 Task: Research off-the-grid Airbnb properties in Sedona, Arizona for your trip.
Action: Mouse moved to (526, 139)
Screenshot: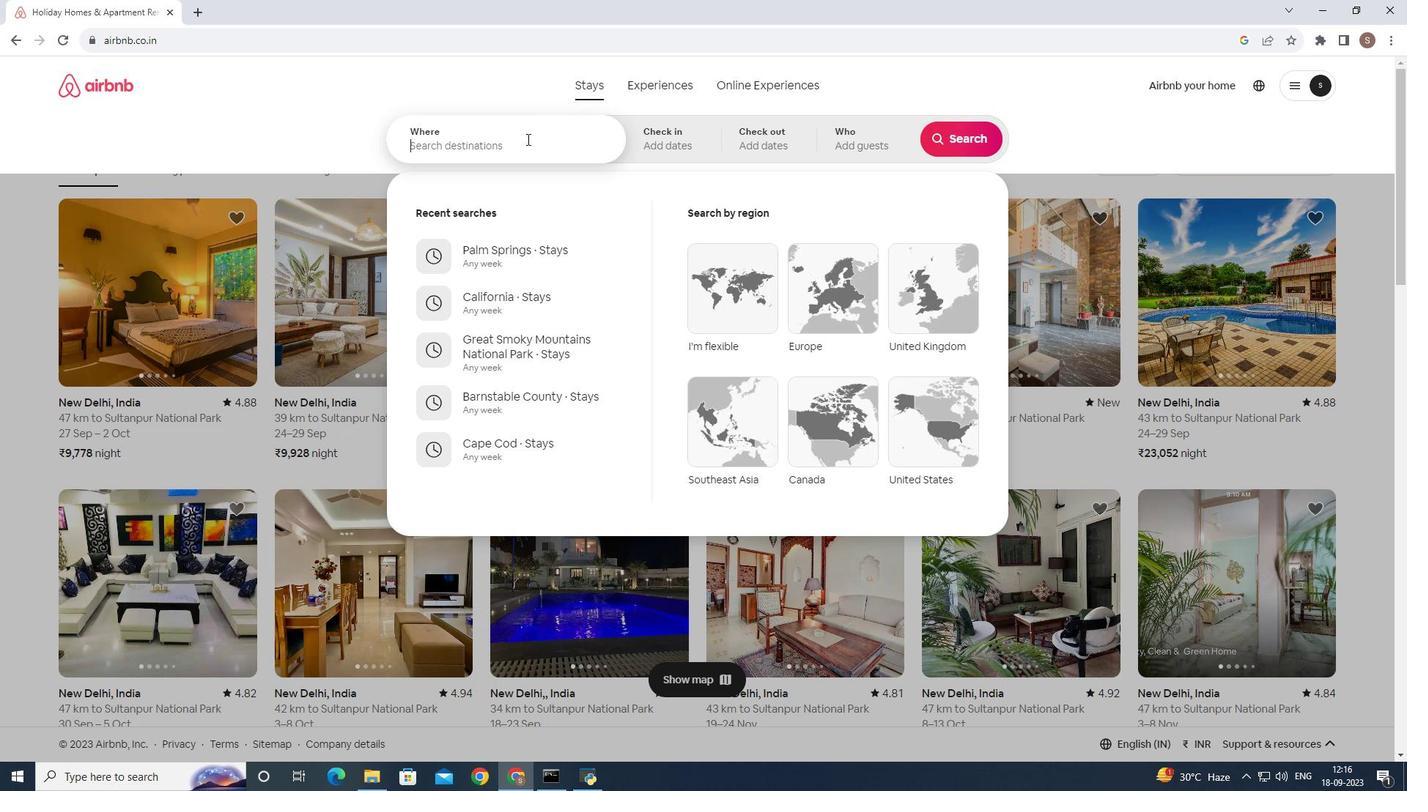 
Action: Mouse pressed left at (526, 139)
Screenshot: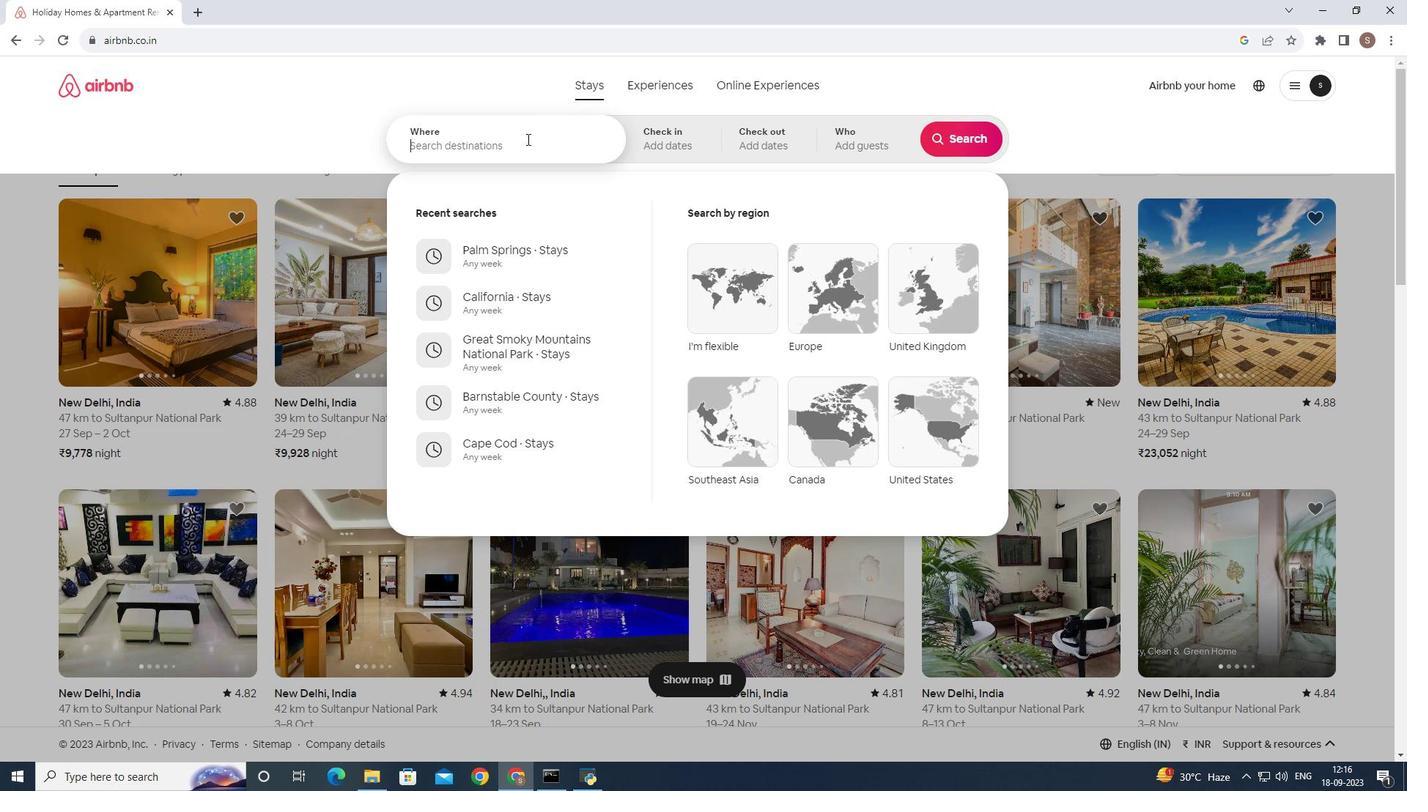 
Action: Key pressed <Key.shift>Sedona,<Key.space><Key.shift>Arizona
Screenshot: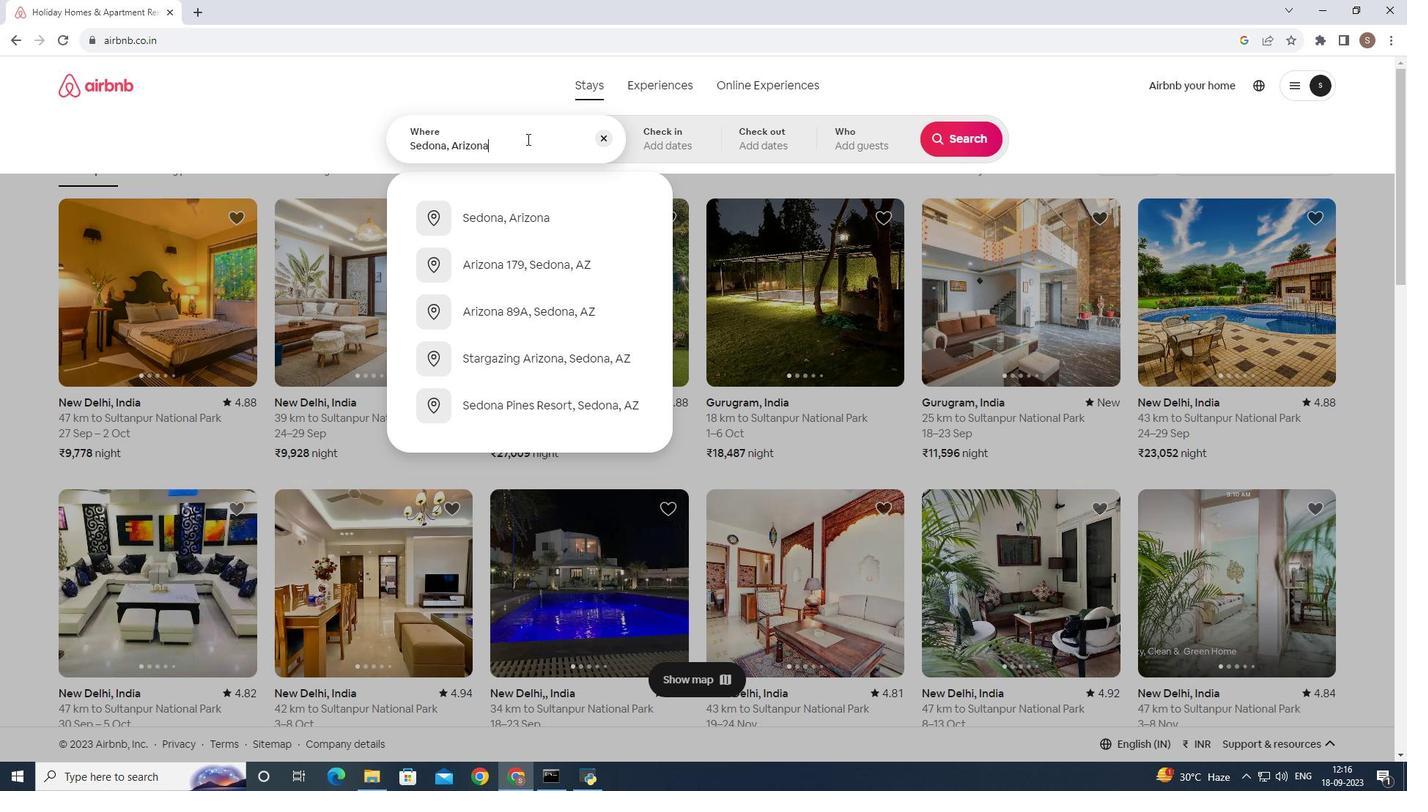 
Action: Mouse moved to (529, 200)
Screenshot: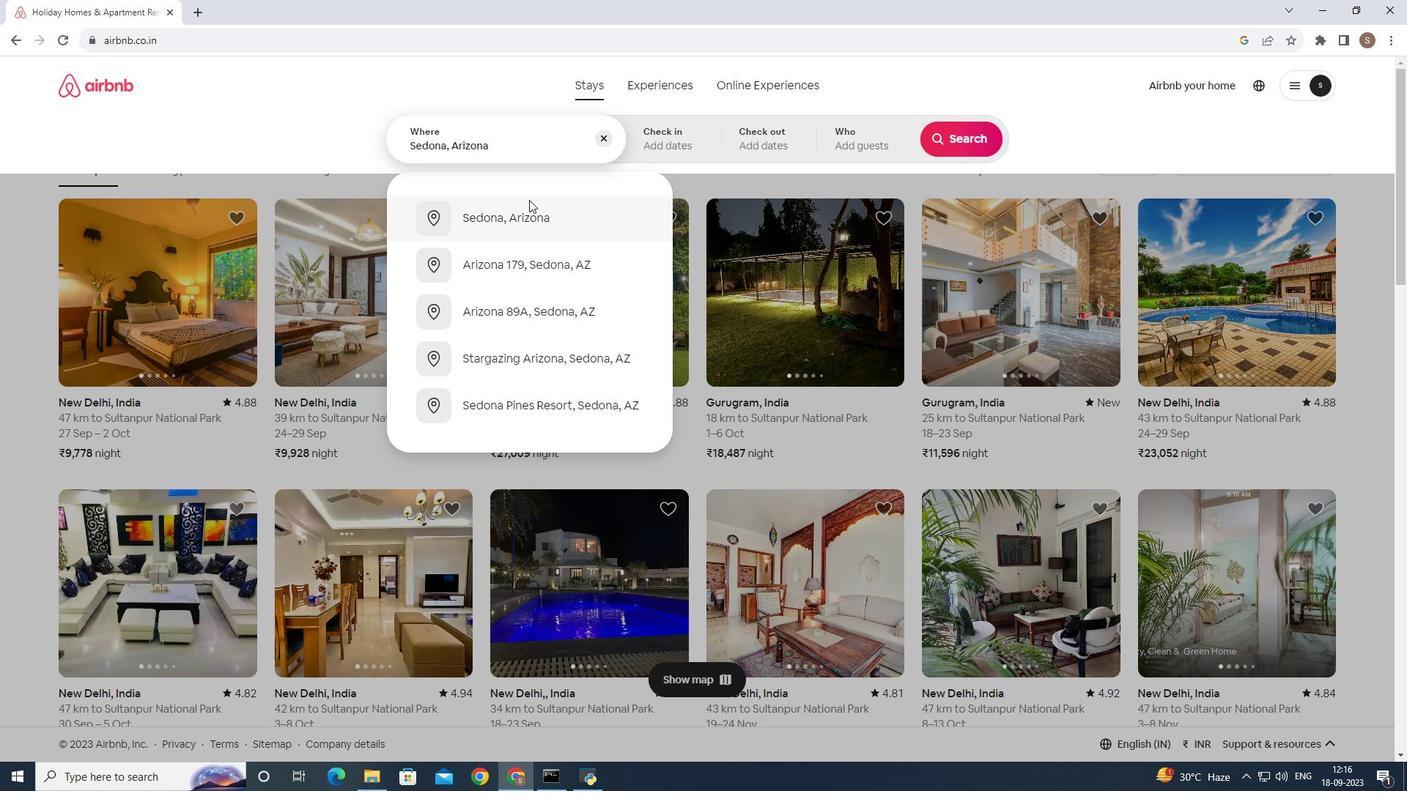 
Action: Mouse pressed left at (529, 200)
Screenshot: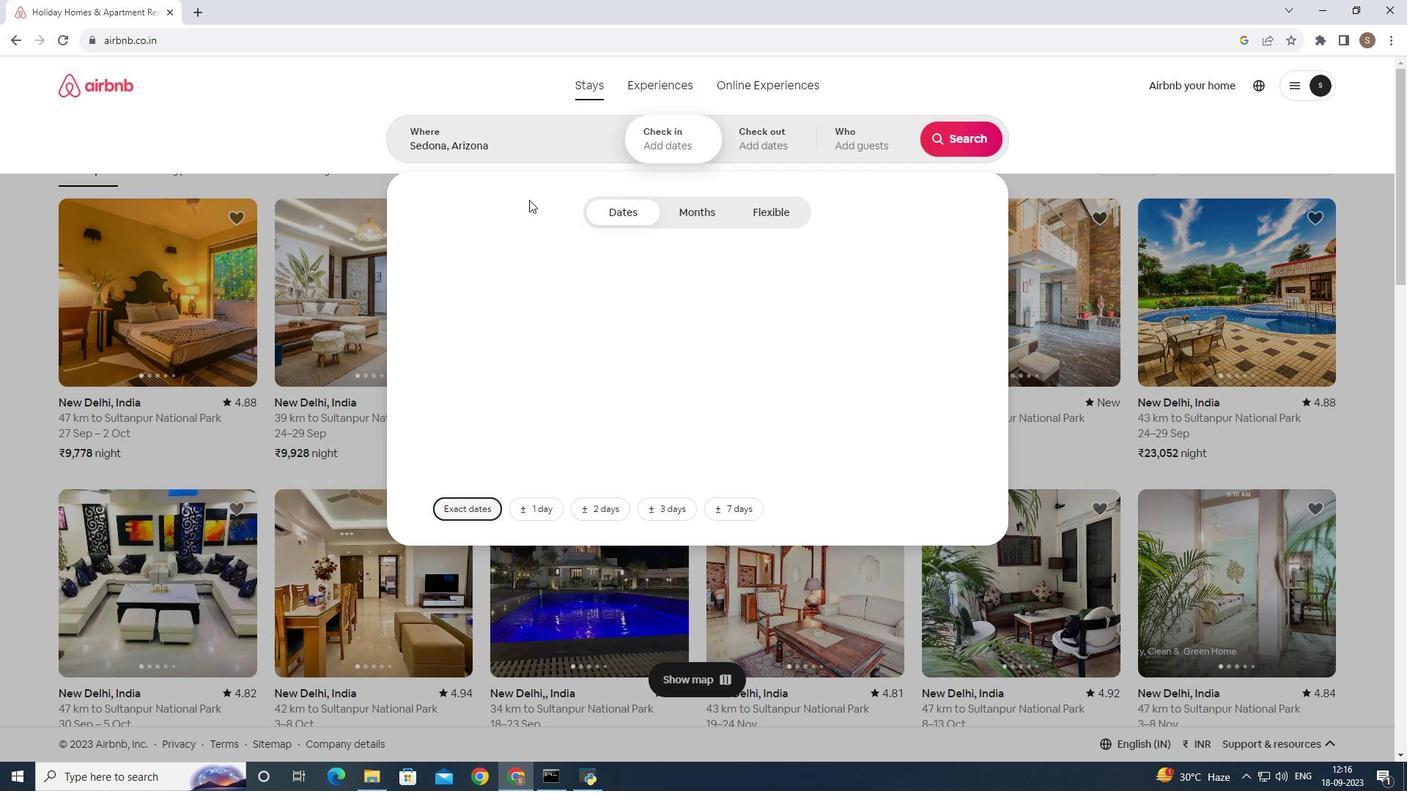 
Action: Mouse moved to (987, 137)
Screenshot: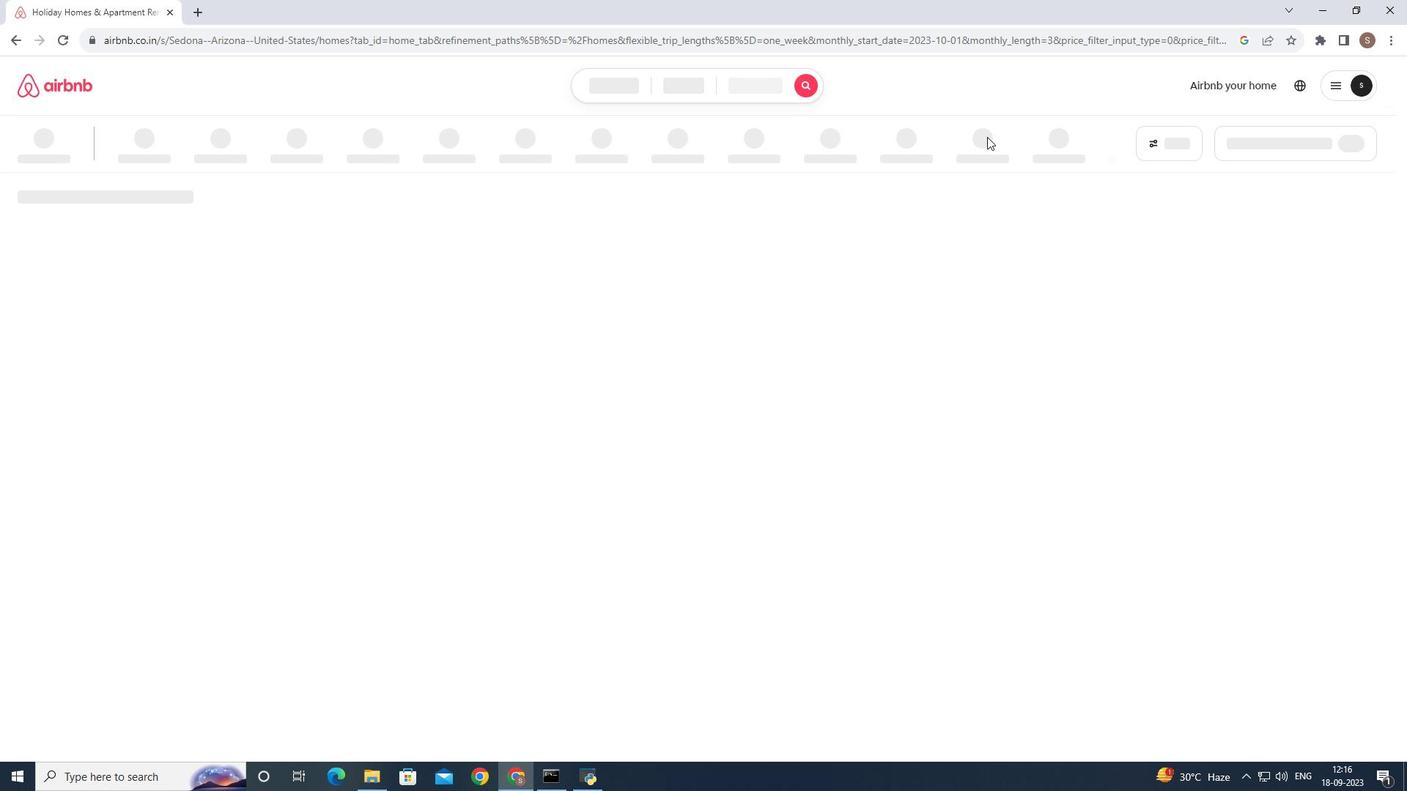 
Action: Mouse pressed left at (987, 137)
Screenshot: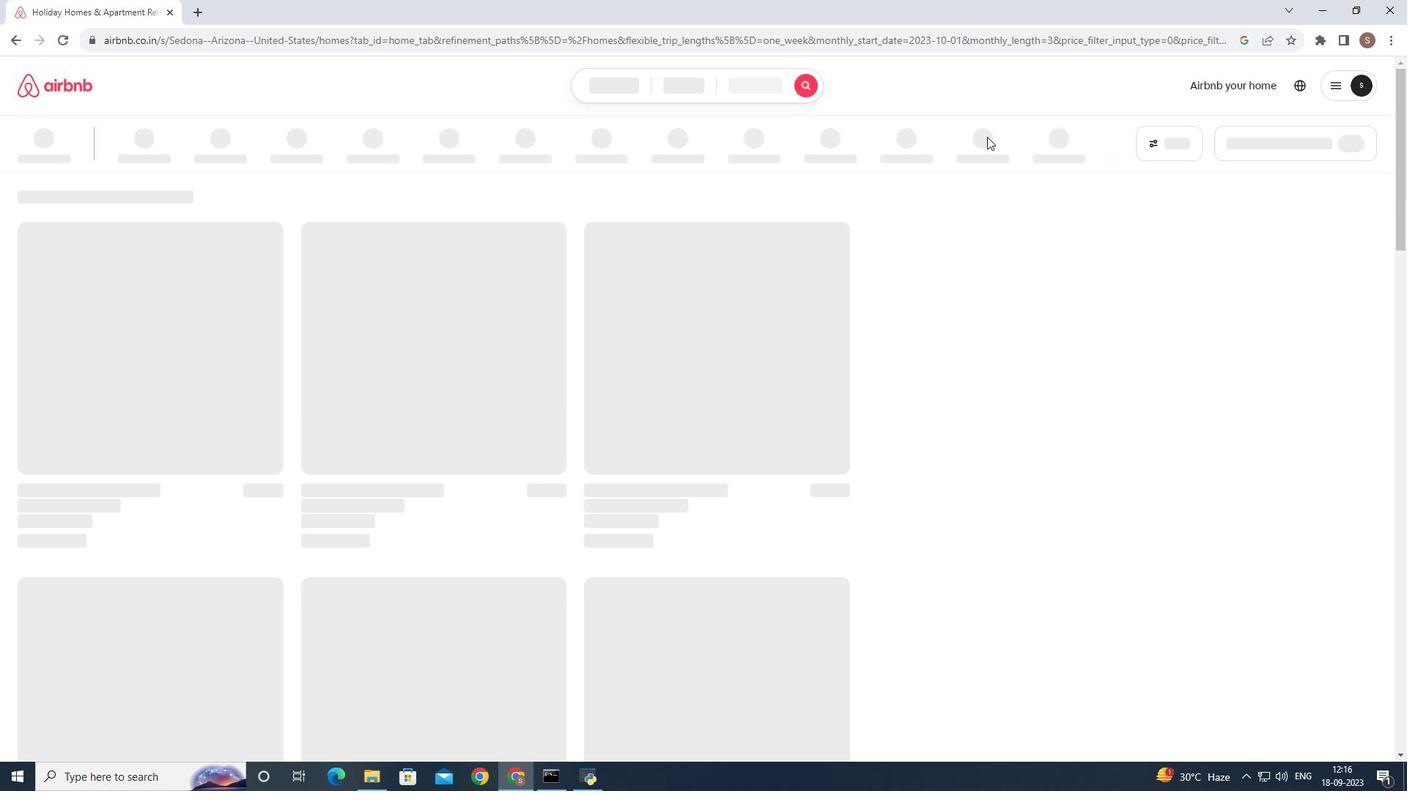 
Action: Mouse moved to (1104, 145)
Screenshot: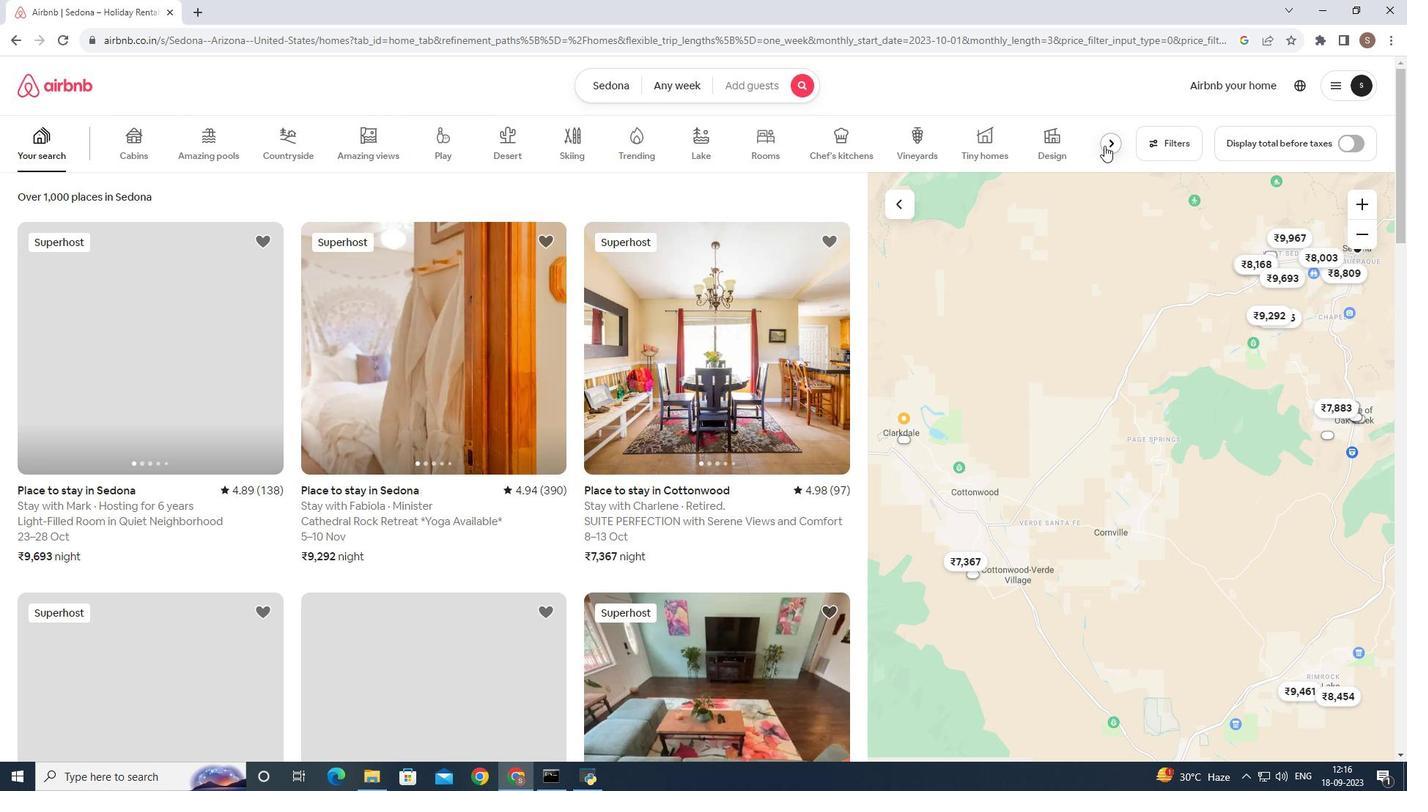 
Action: Mouse pressed left at (1104, 145)
Screenshot: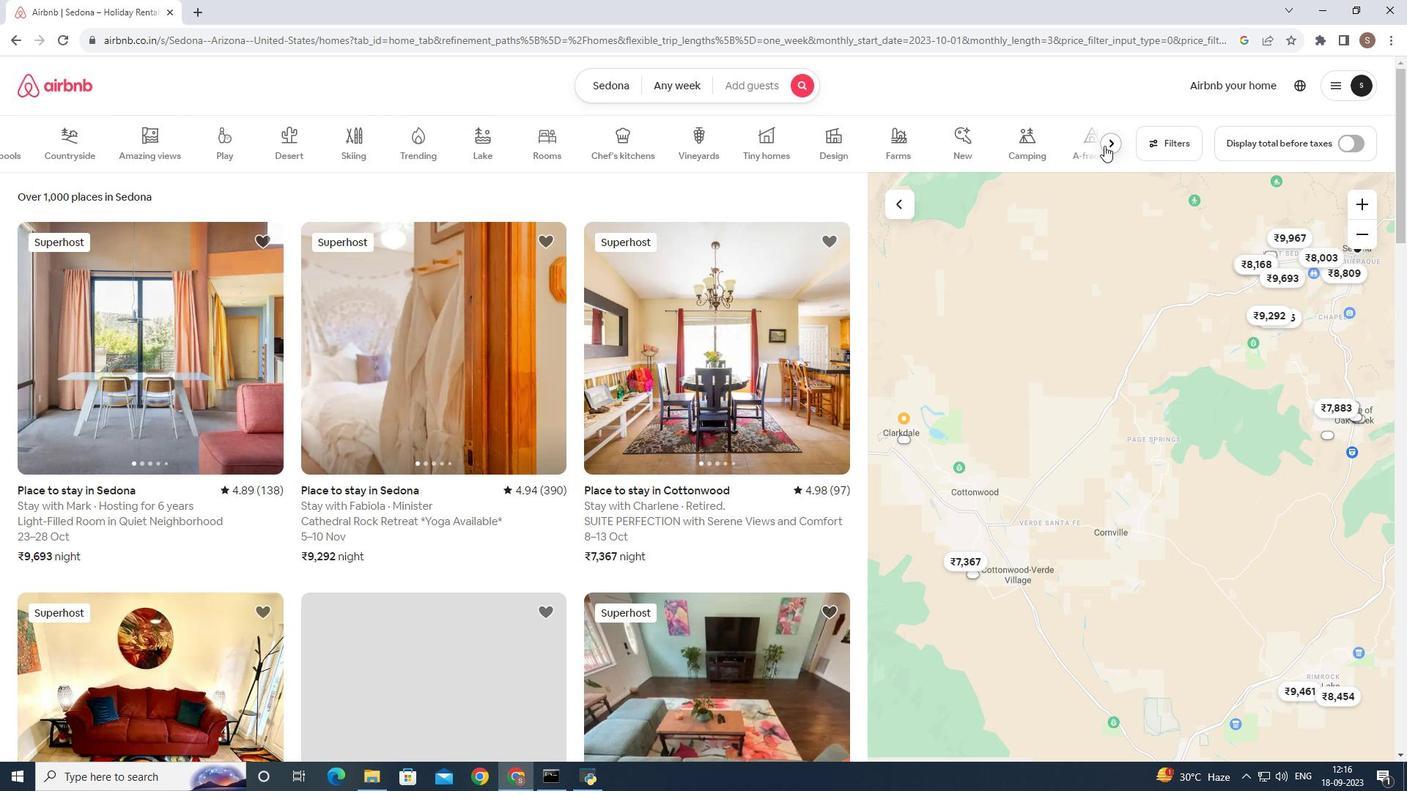 
Action: Mouse pressed left at (1104, 145)
Screenshot: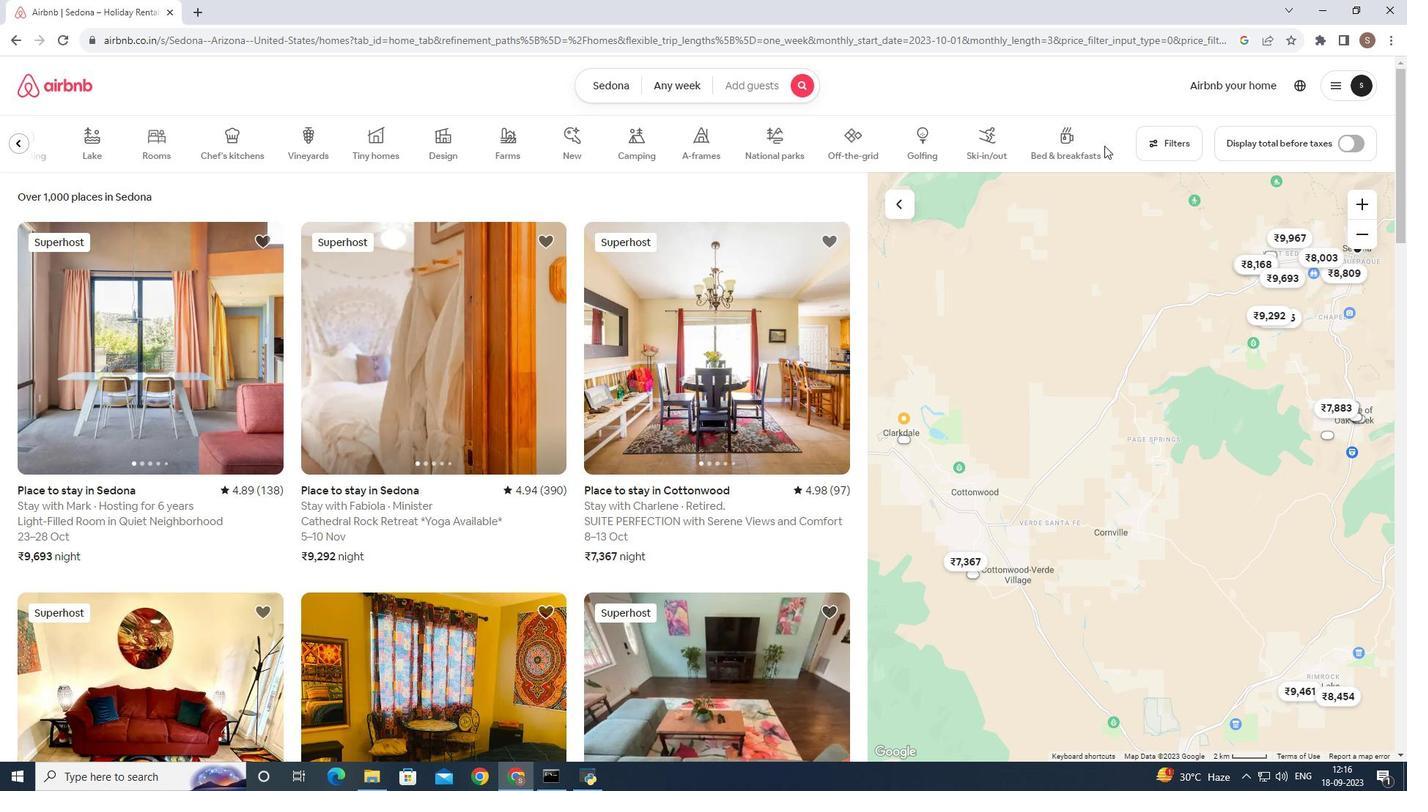 
Action: Mouse moved to (857, 145)
Screenshot: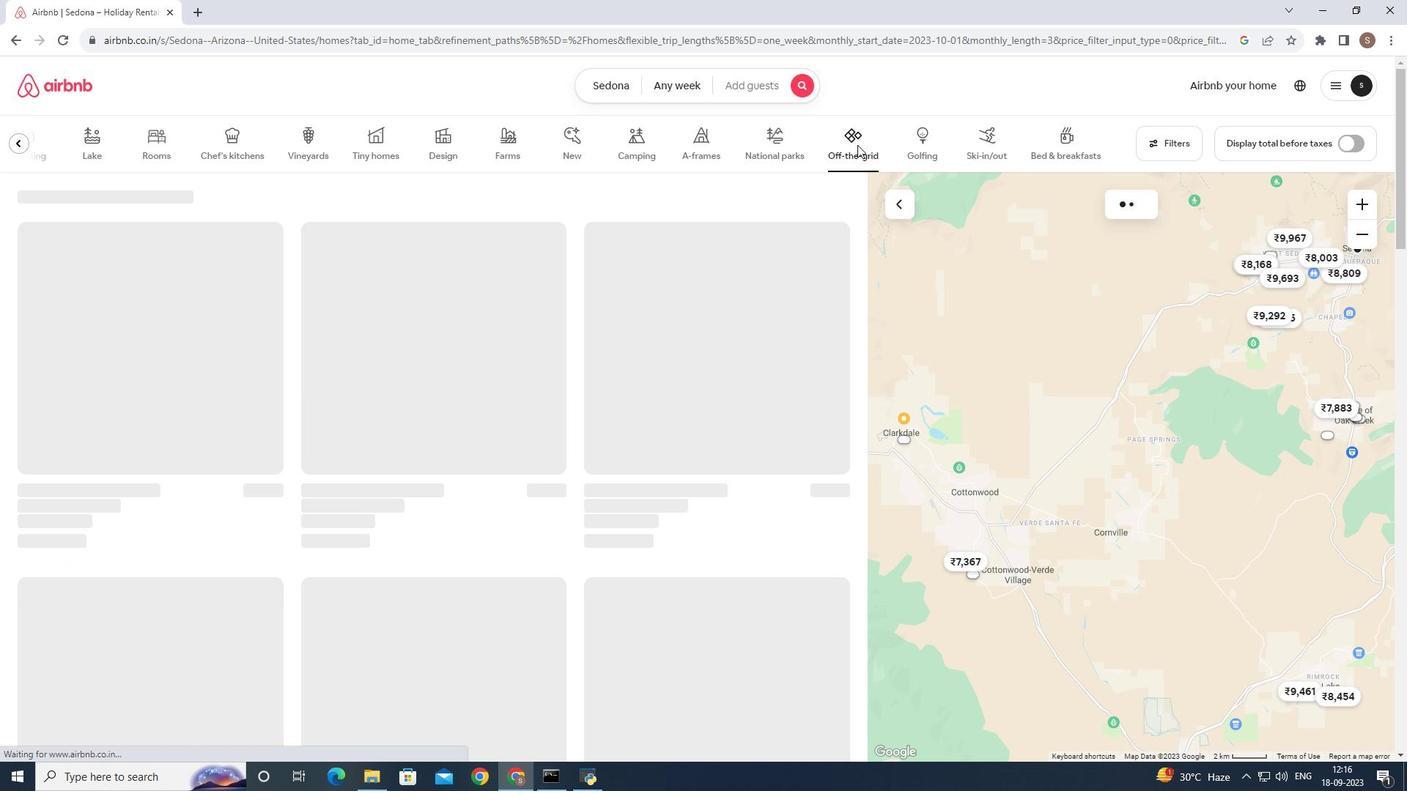 
Action: Mouse pressed left at (857, 145)
Screenshot: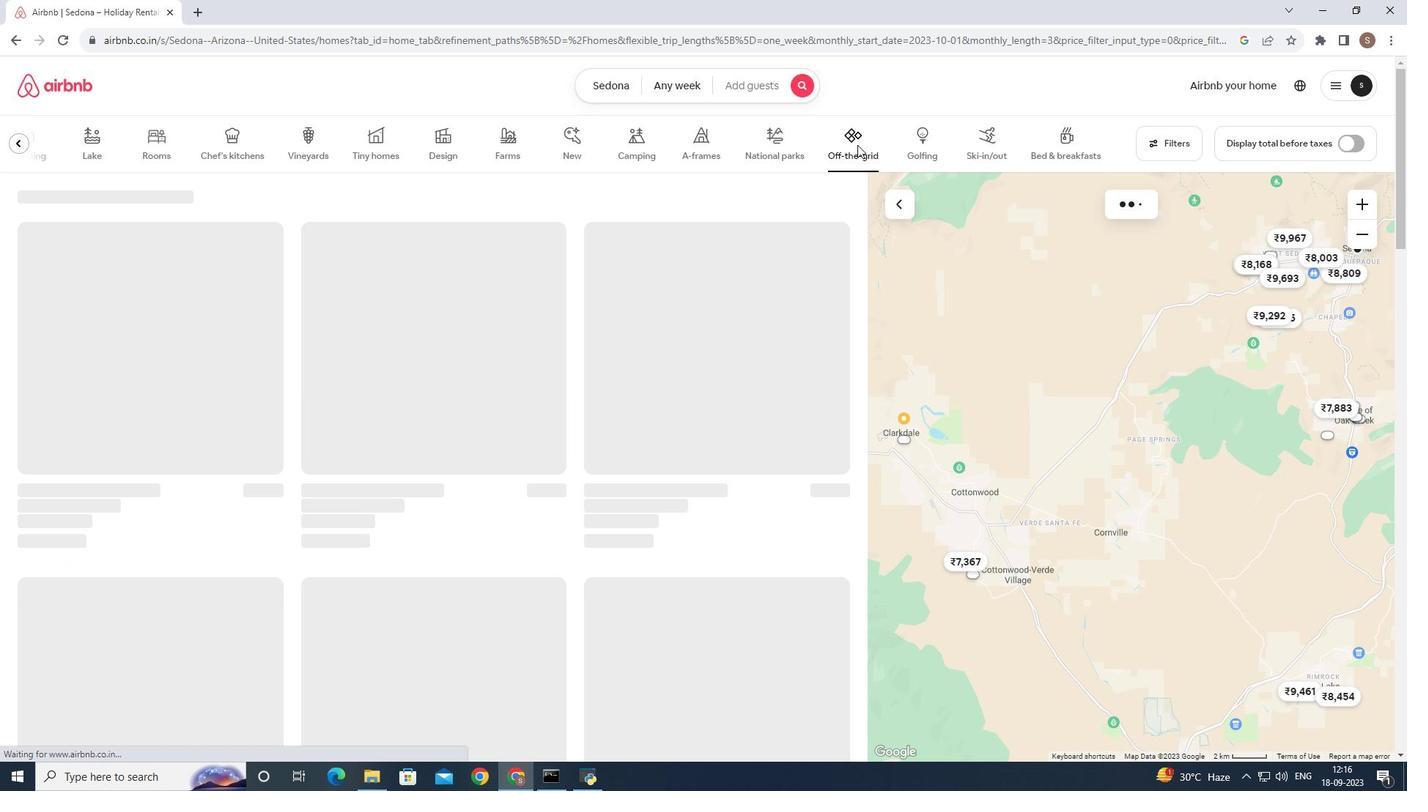 
Action: Mouse moved to (414, 413)
Screenshot: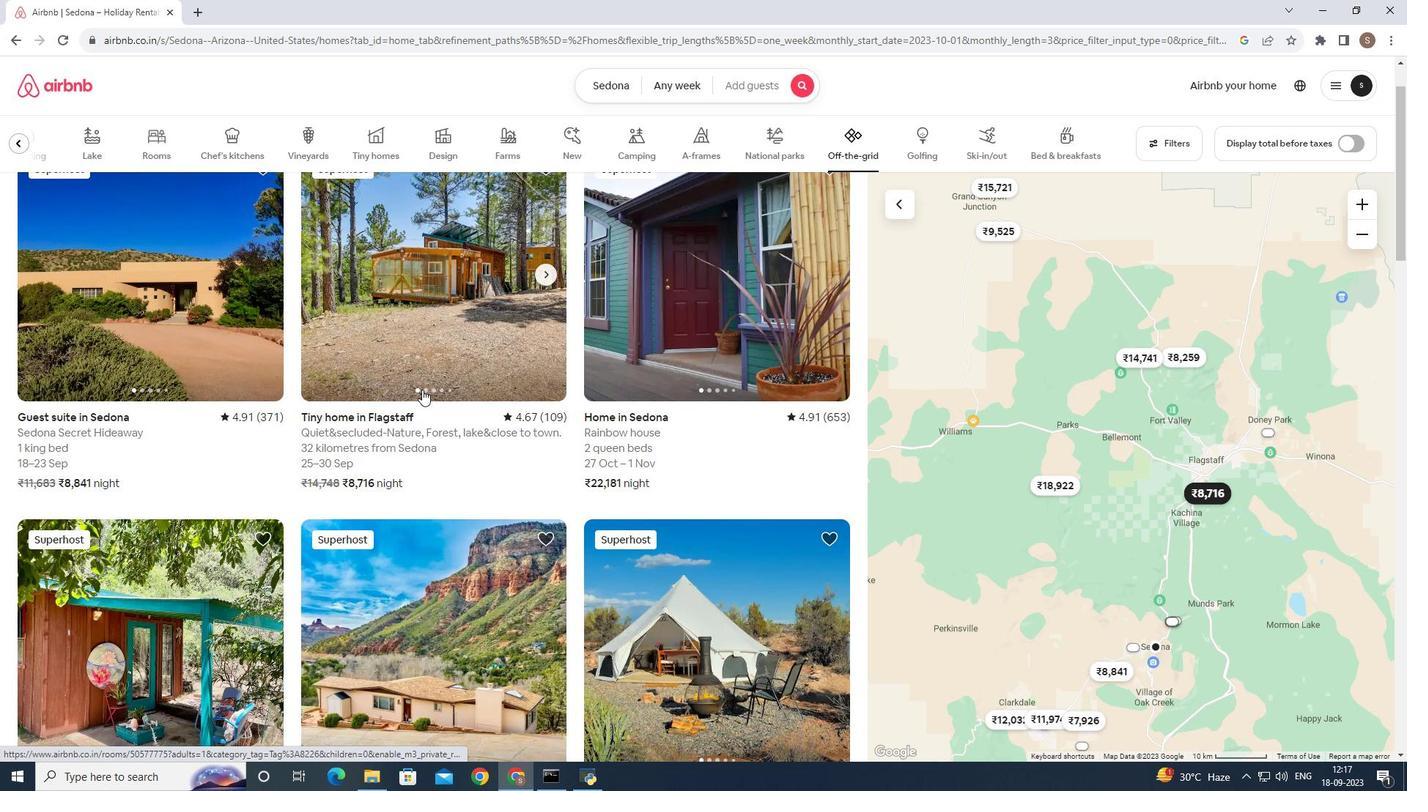 
Action: Mouse scrolled (414, 412) with delta (0, 0)
Screenshot: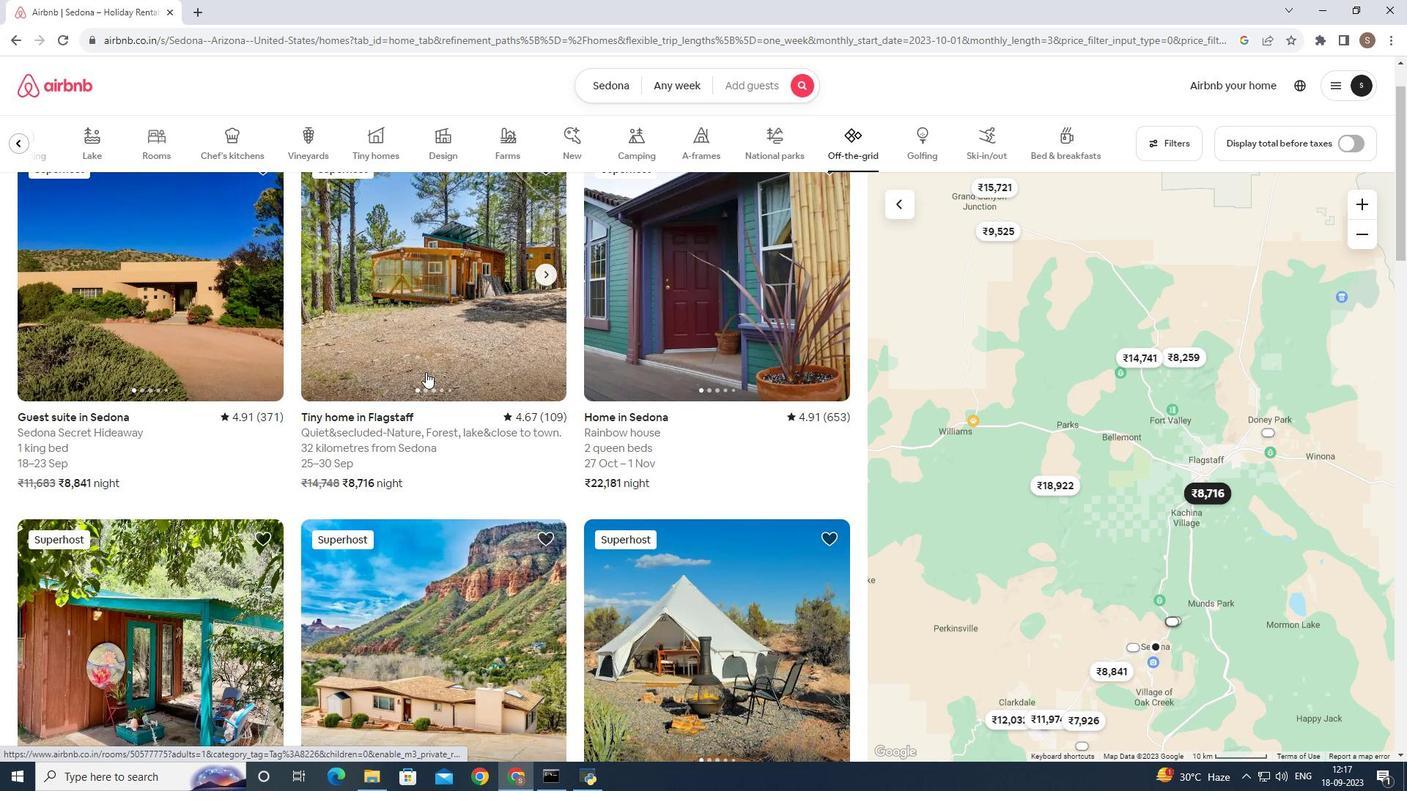
Action: Mouse moved to (437, 323)
Screenshot: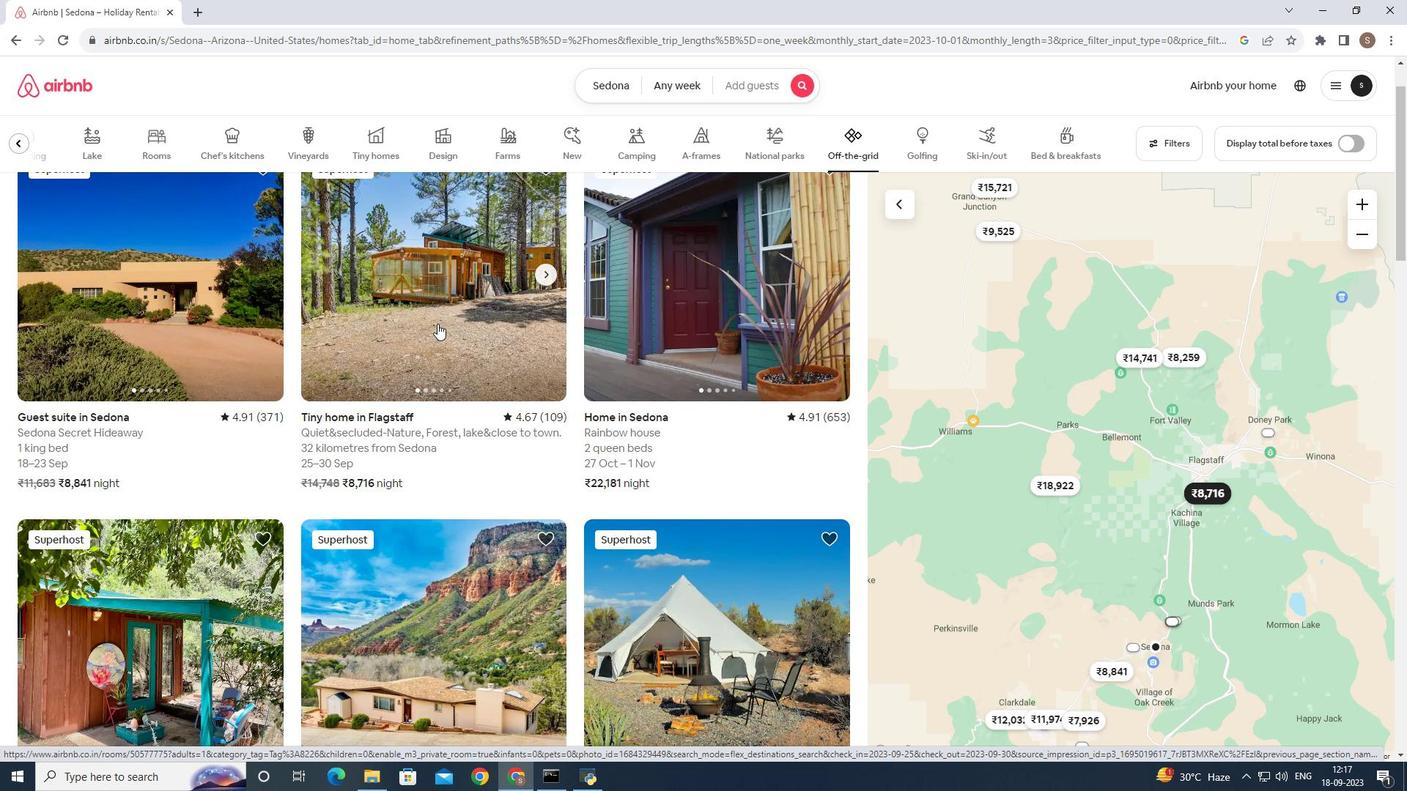
Action: Mouse pressed left at (437, 323)
Screenshot: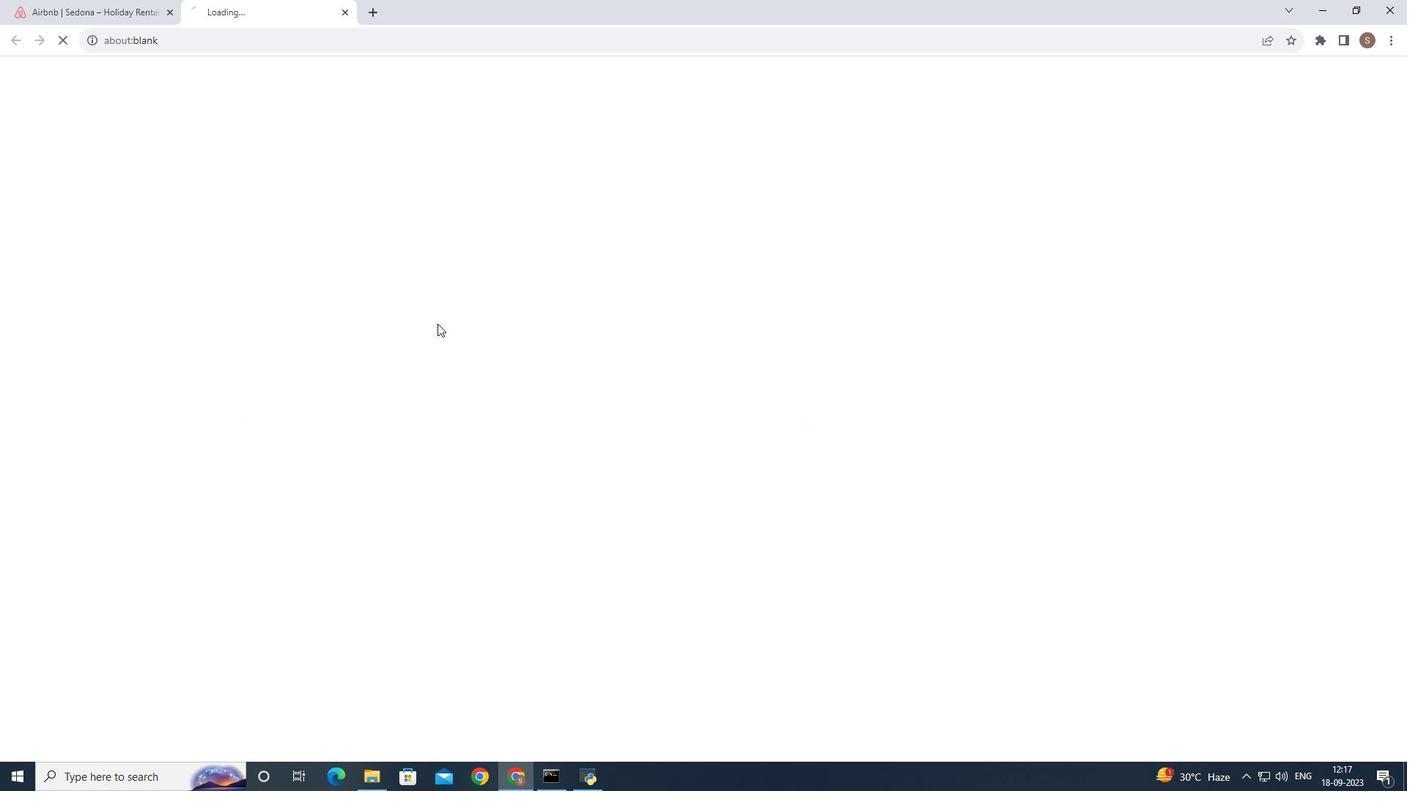 
Action: Mouse moved to (1021, 540)
Screenshot: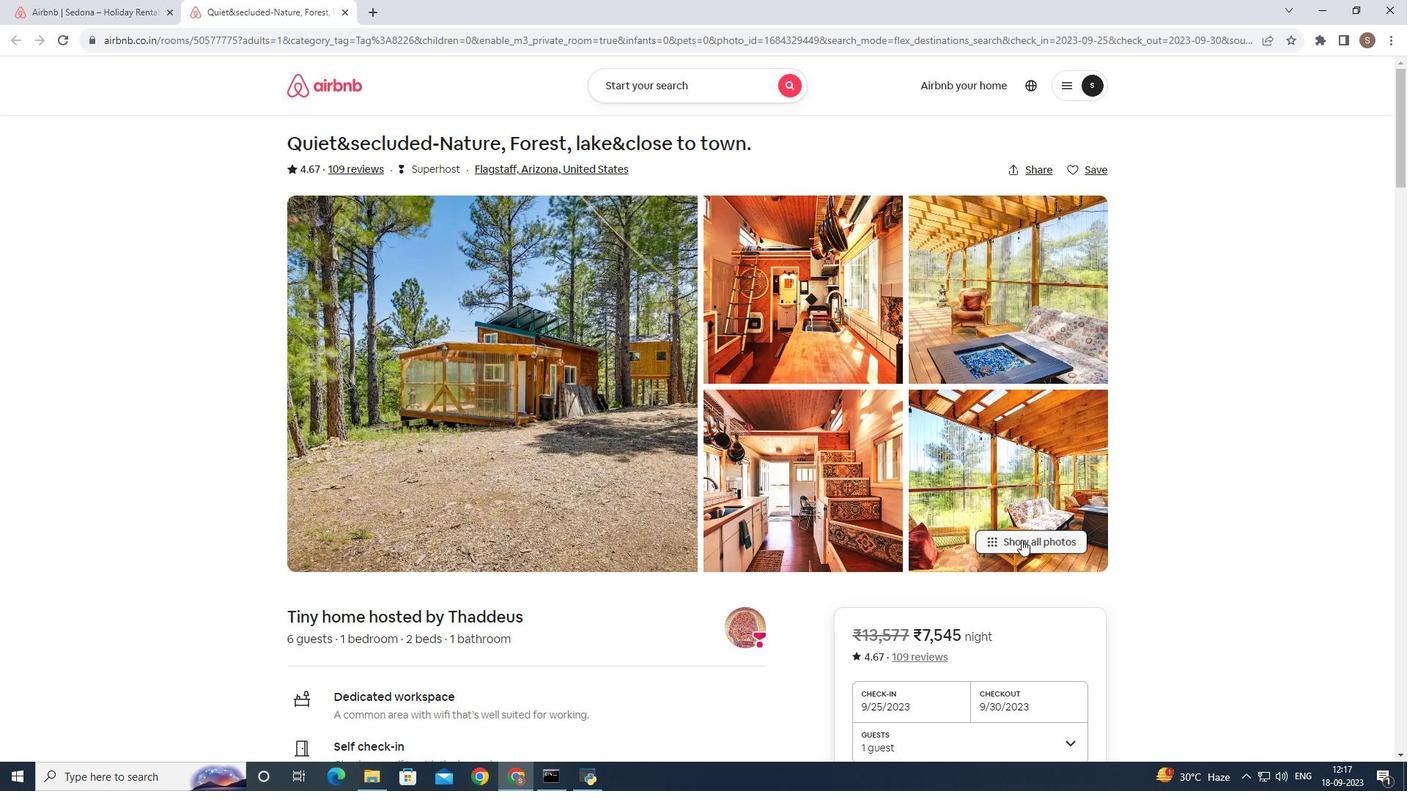 
Action: Mouse pressed left at (1021, 540)
Screenshot: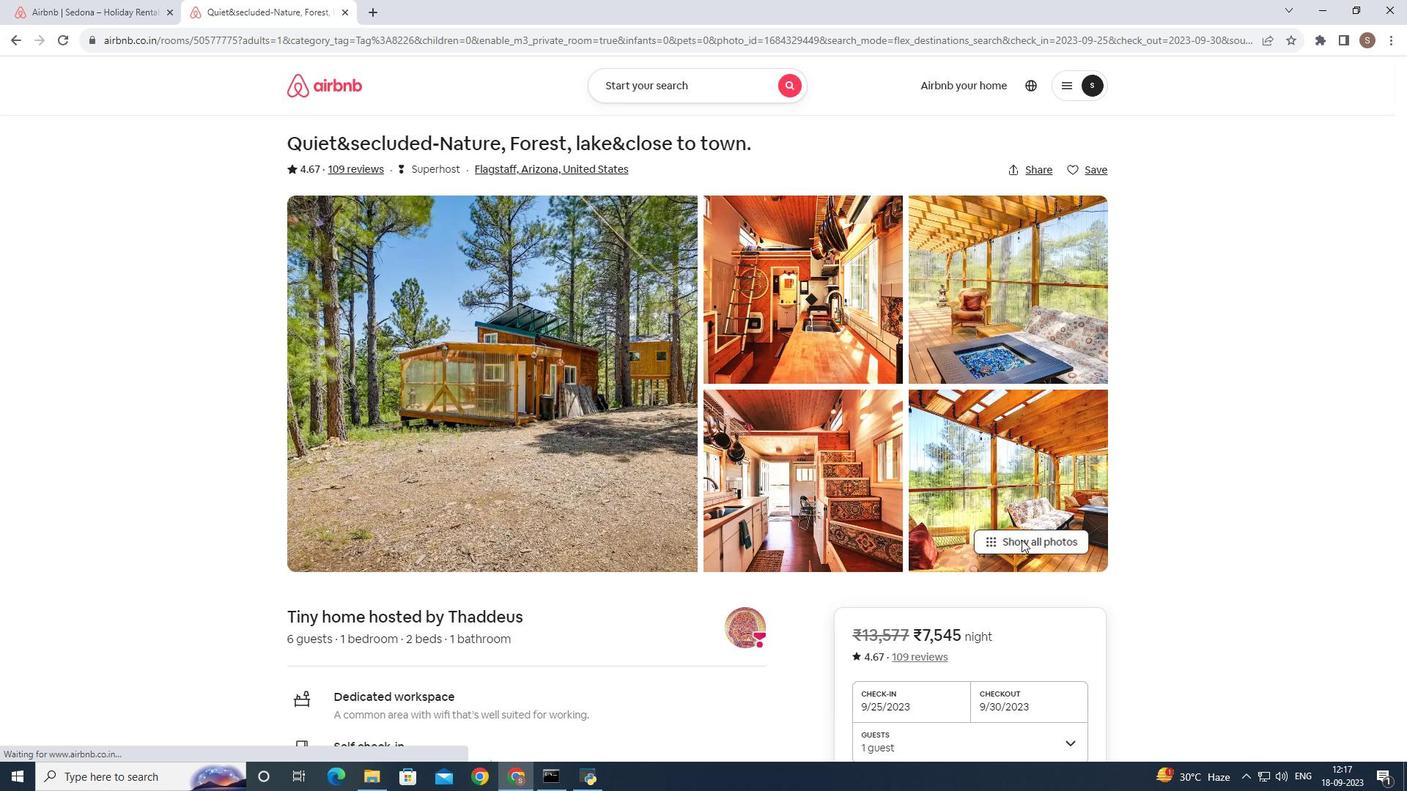 
Action: Mouse moved to (703, 499)
Screenshot: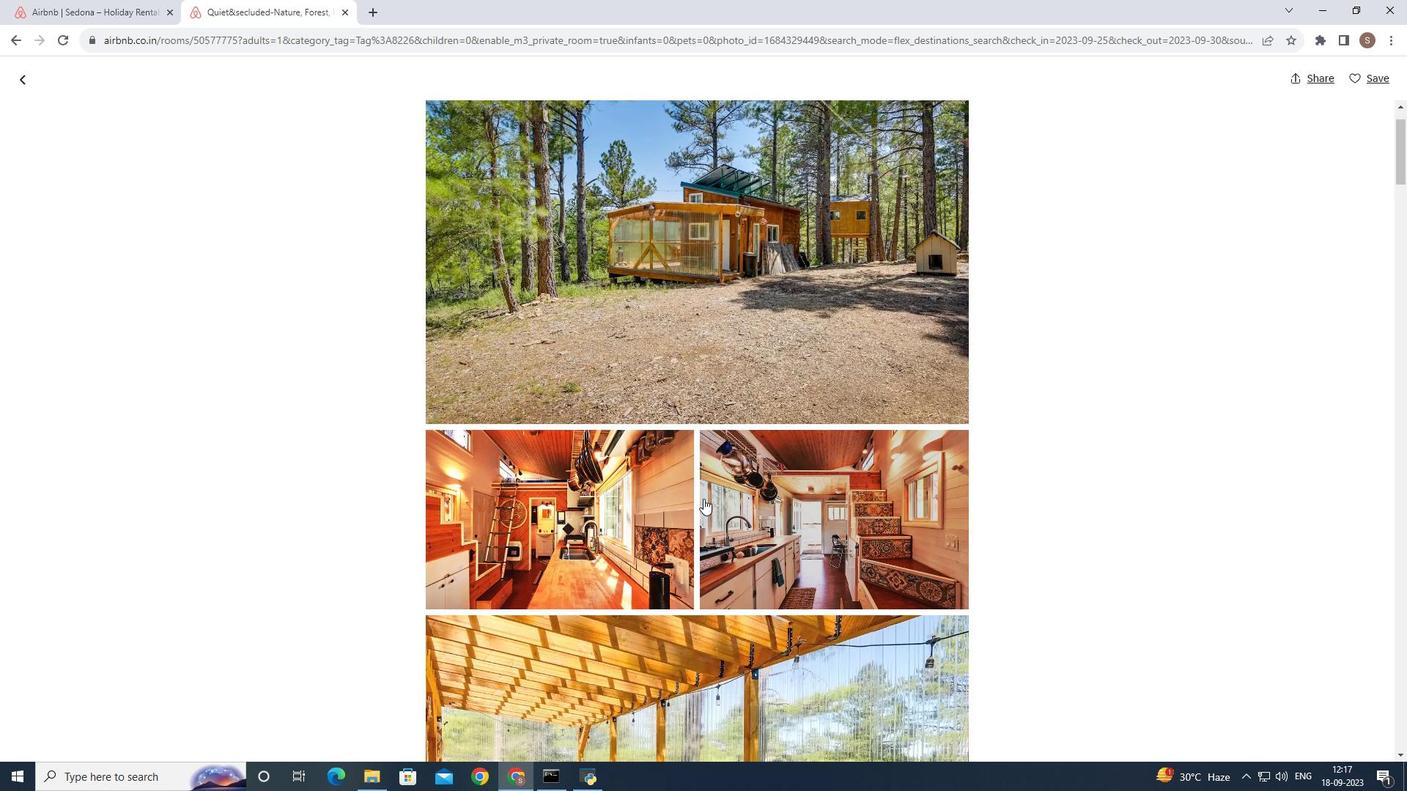 
Action: Mouse scrolled (703, 498) with delta (0, 0)
Screenshot: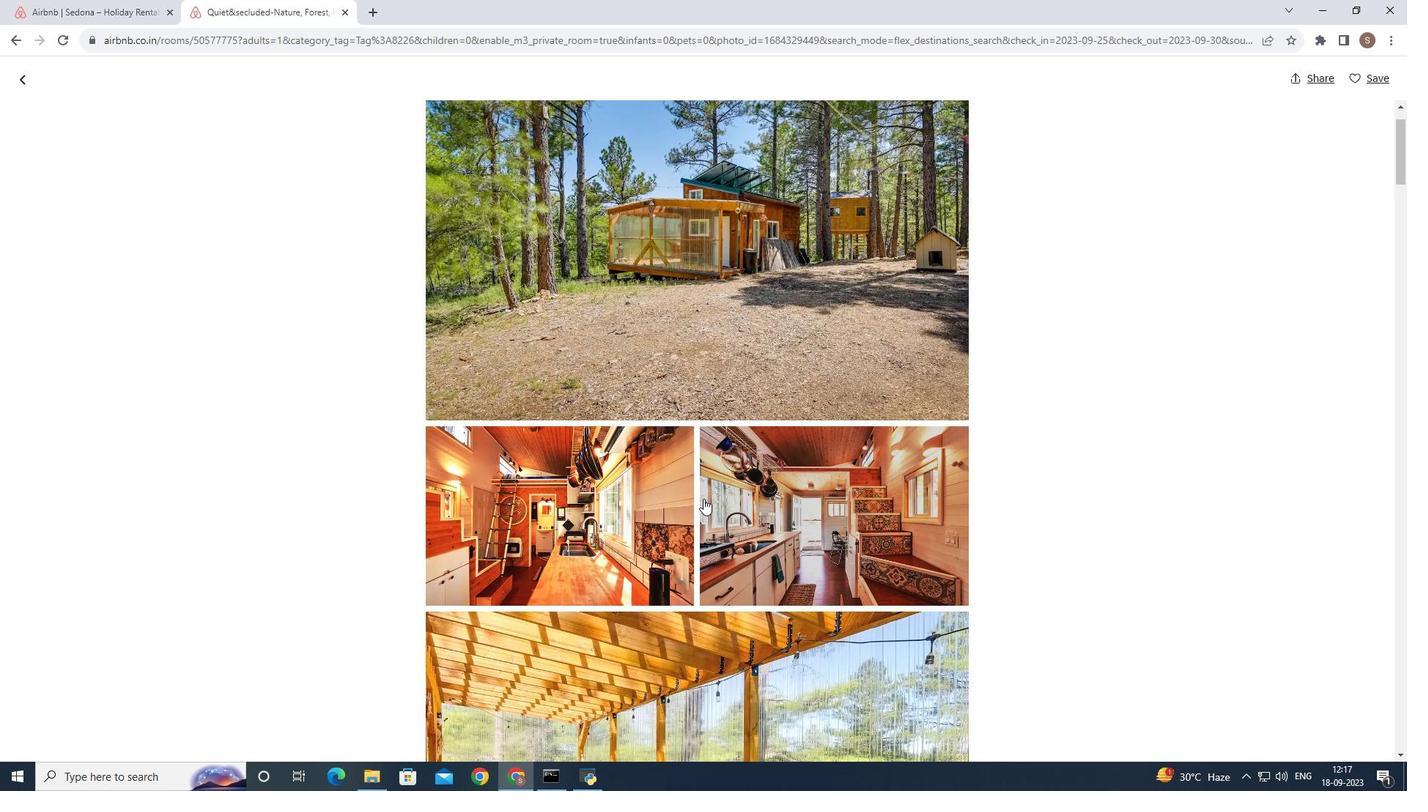 
Action: Mouse scrolled (703, 498) with delta (0, 0)
Screenshot: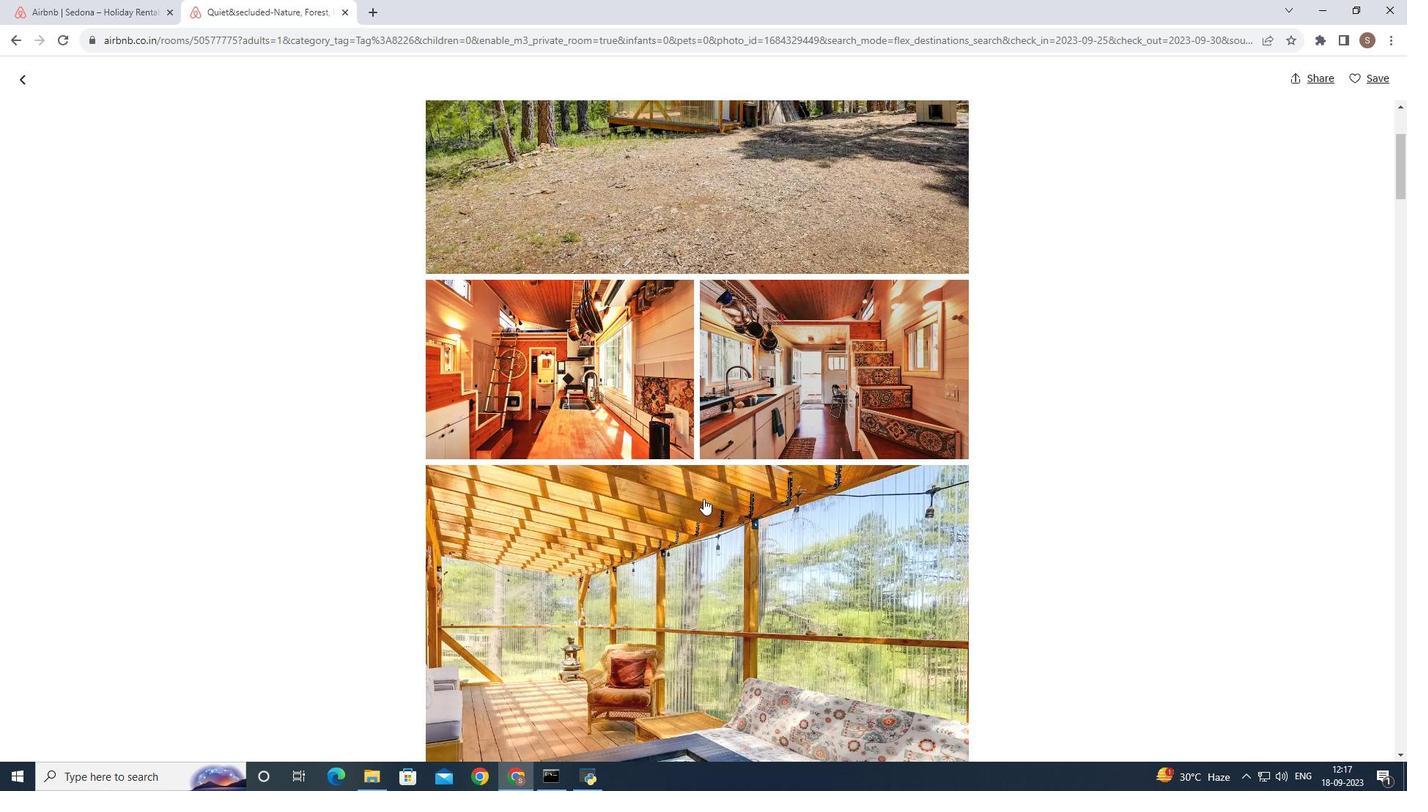
Action: Mouse scrolled (703, 498) with delta (0, 0)
Screenshot: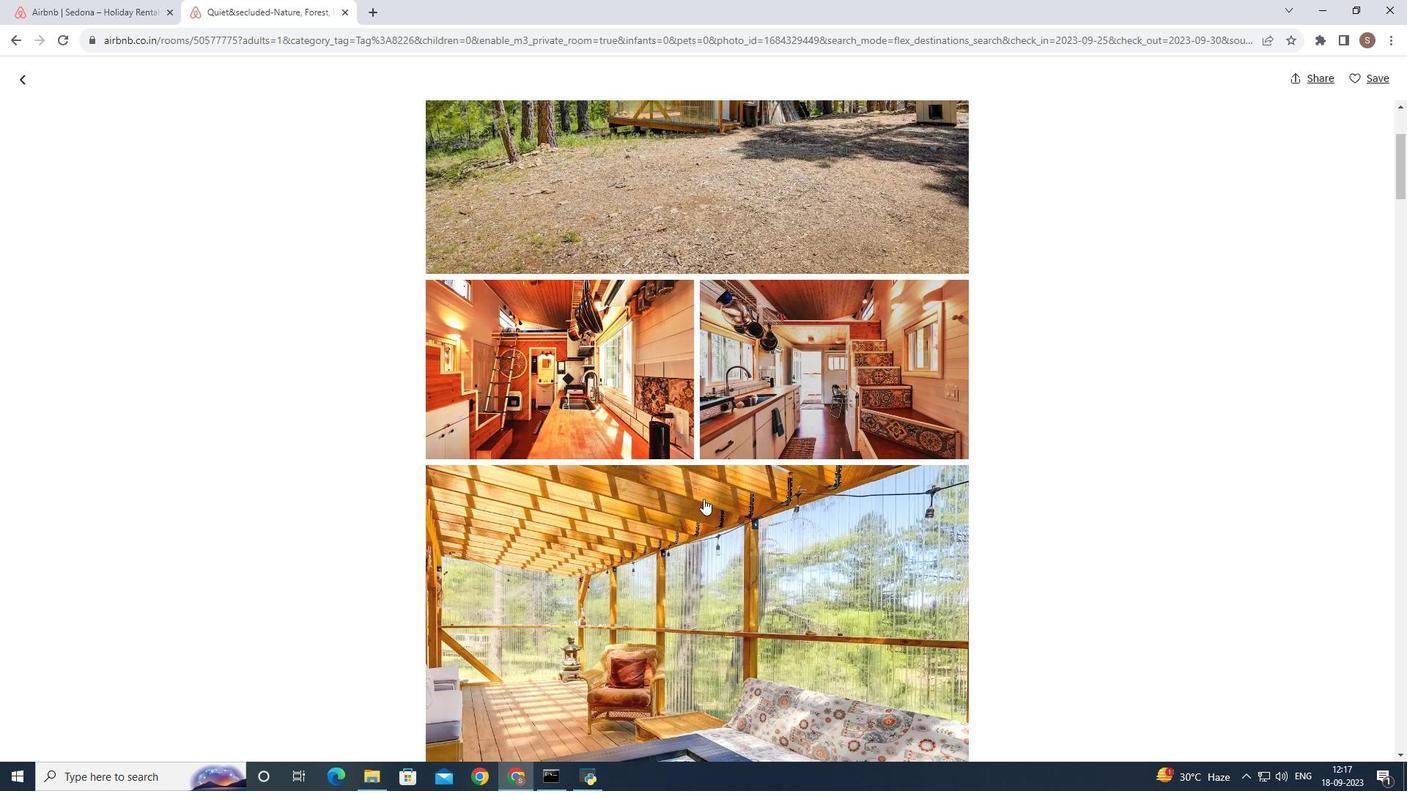 
Action: Mouse scrolled (703, 498) with delta (0, 0)
Screenshot: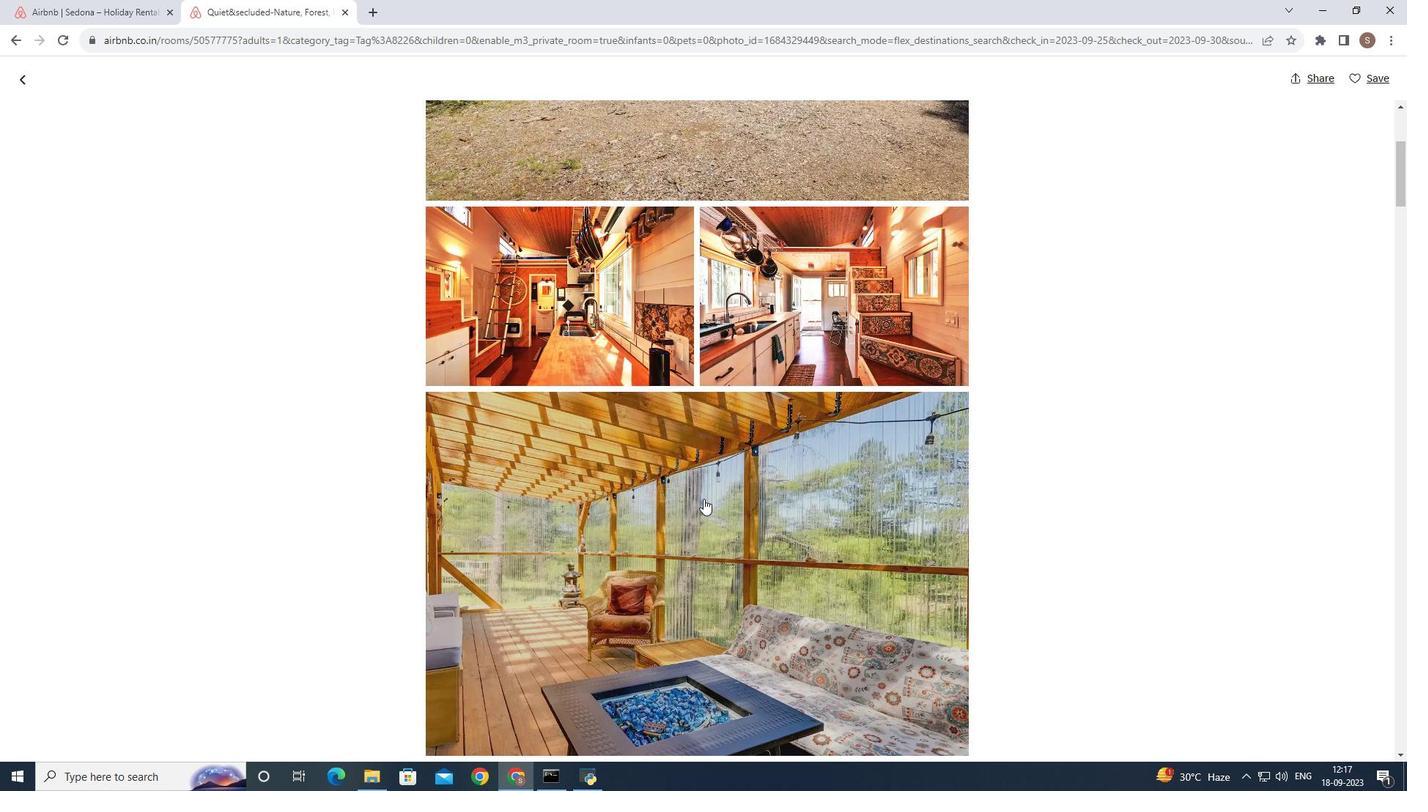 
Action: Mouse scrolled (703, 498) with delta (0, 0)
Screenshot: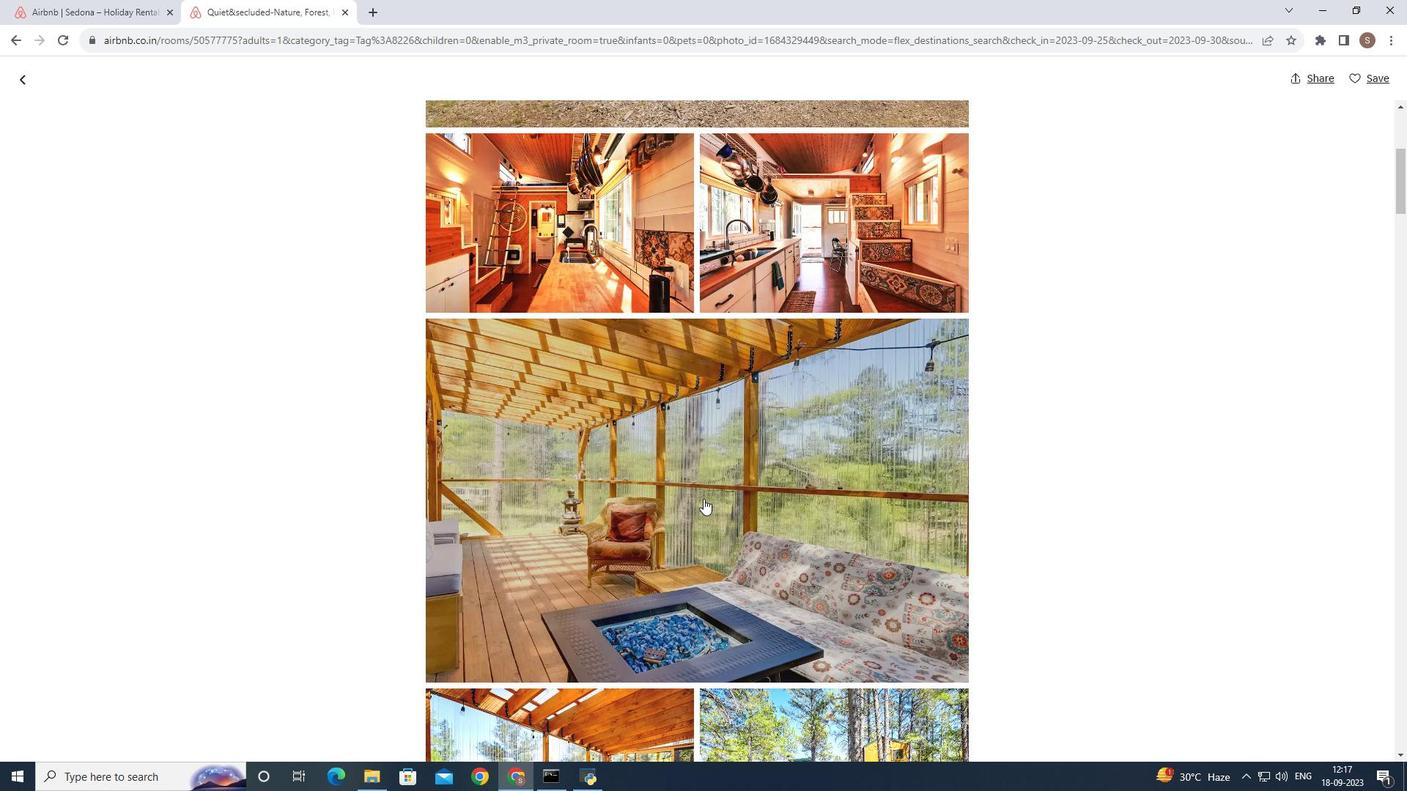 
Action: Mouse scrolled (703, 498) with delta (0, 0)
Screenshot: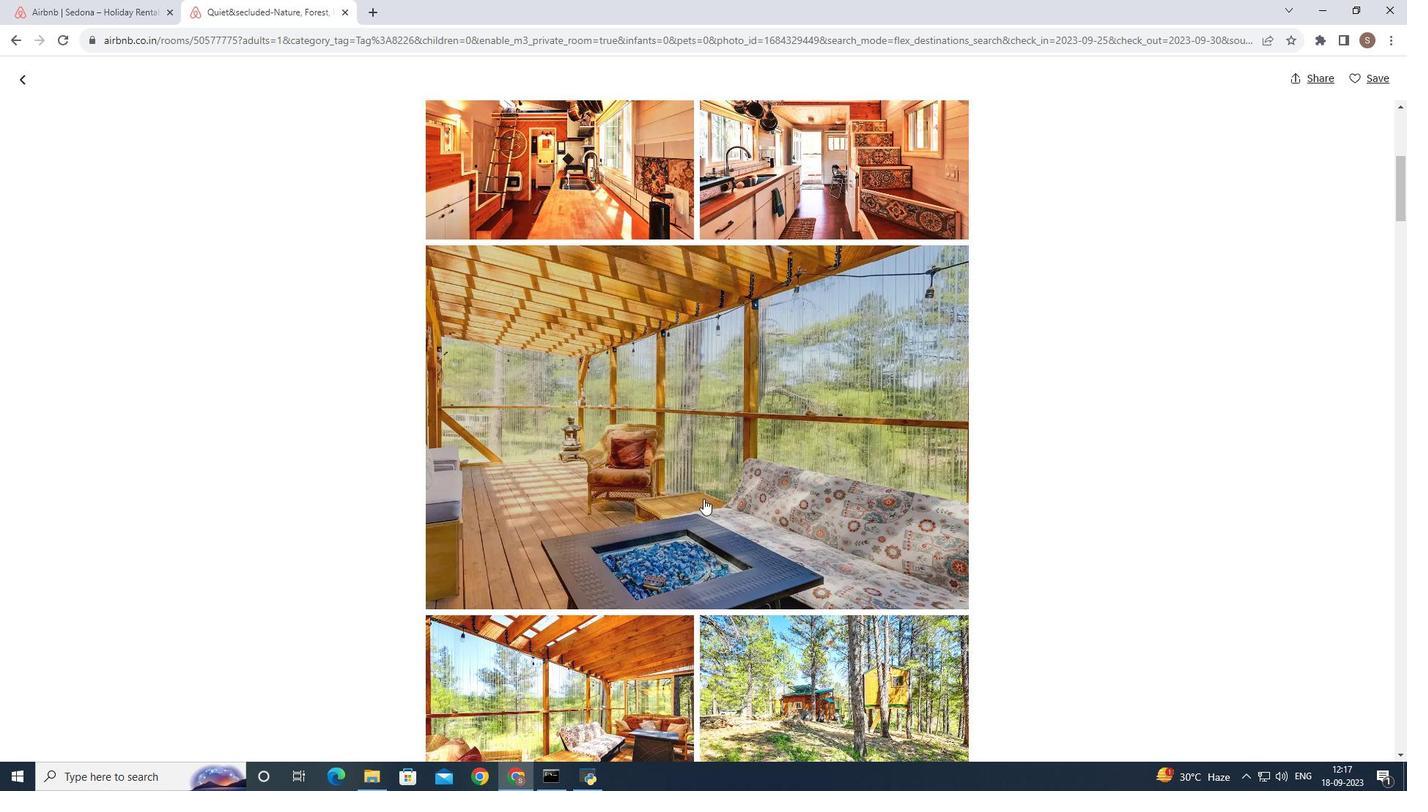 
Action: Mouse scrolled (703, 498) with delta (0, 0)
Screenshot: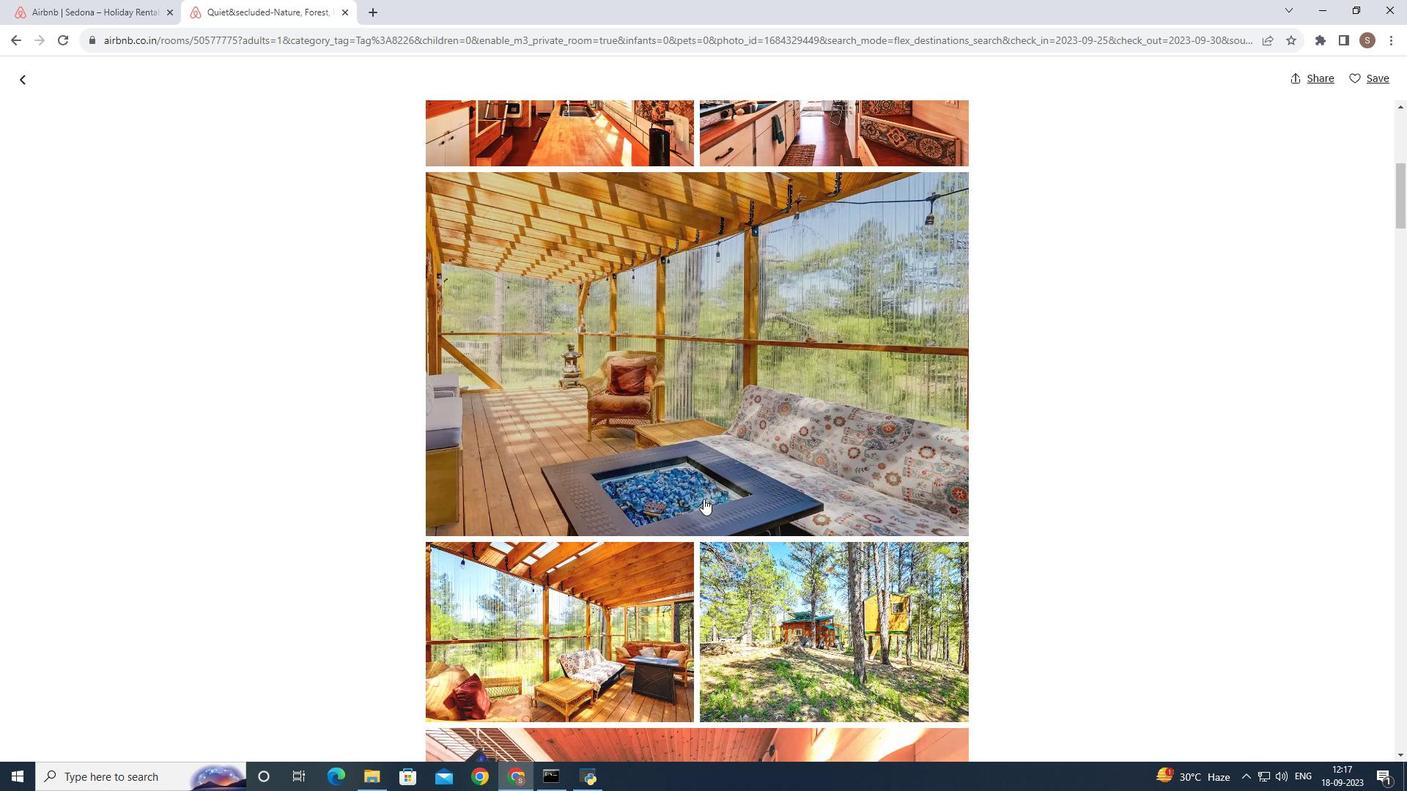
Action: Mouse scrolled (703, 498) with delta (0, 0)
Screenshot: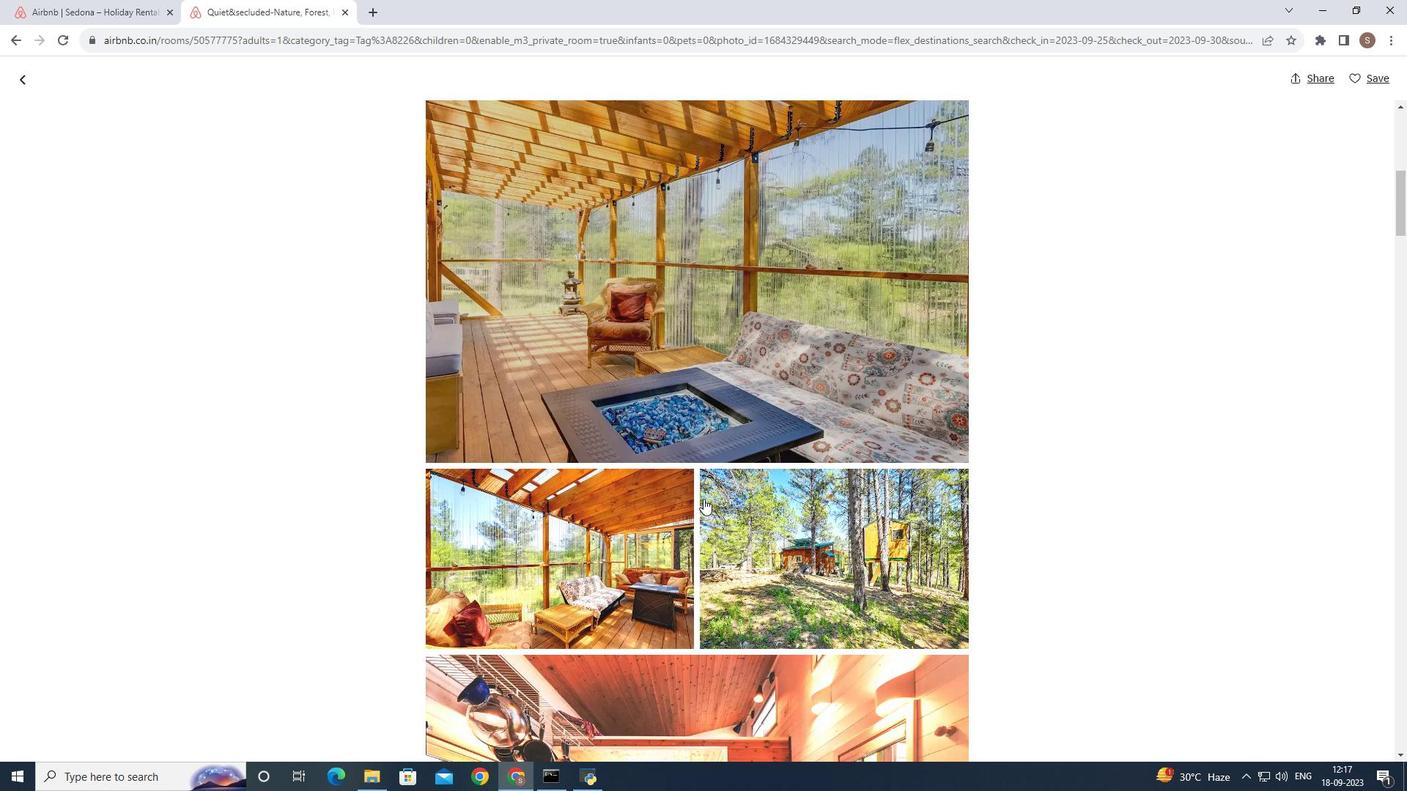 
Action: Mouse scrolled (703, 498) with delta (0, 0)
Screenshot: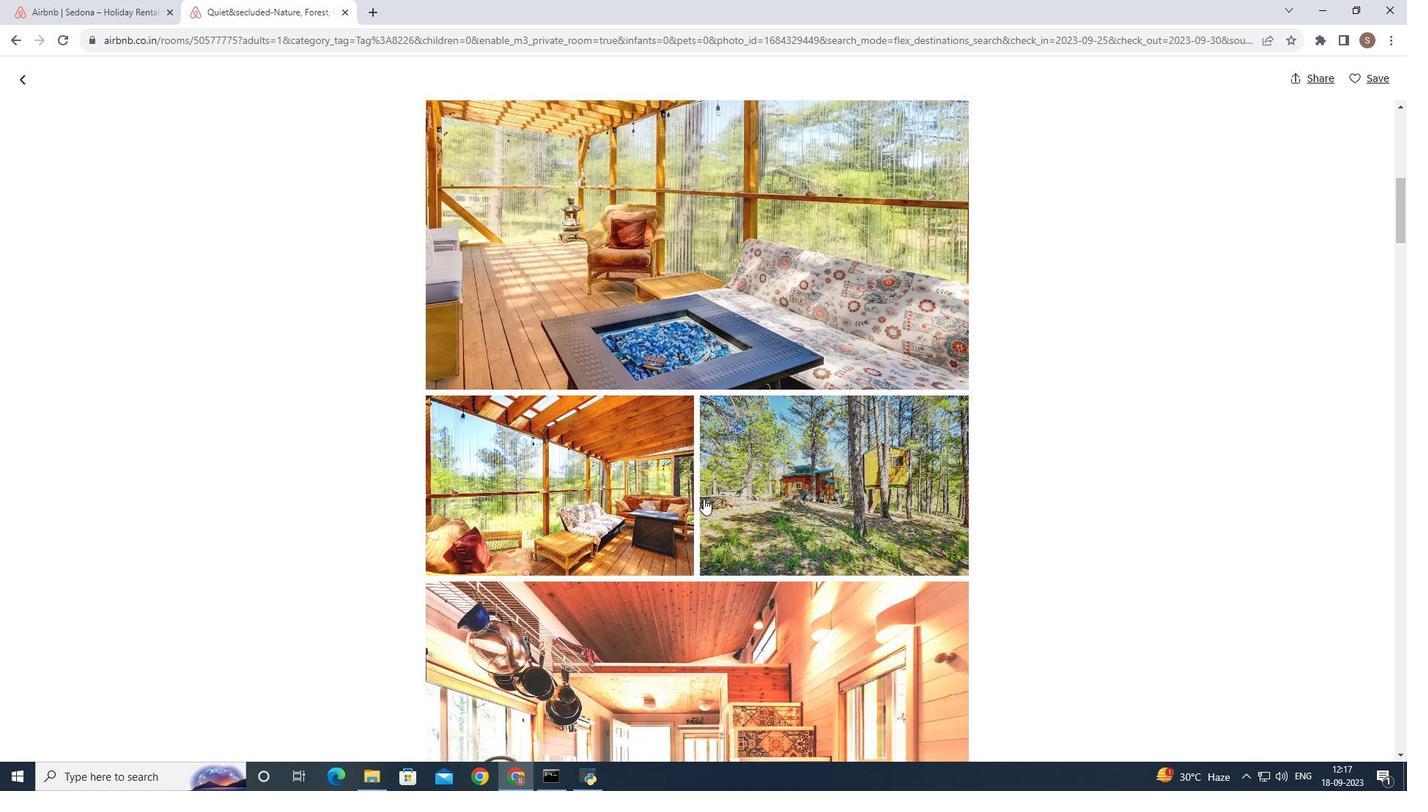 
Action: Mouse scrolled (703, 498) with delta (0, 0)
Screenshot: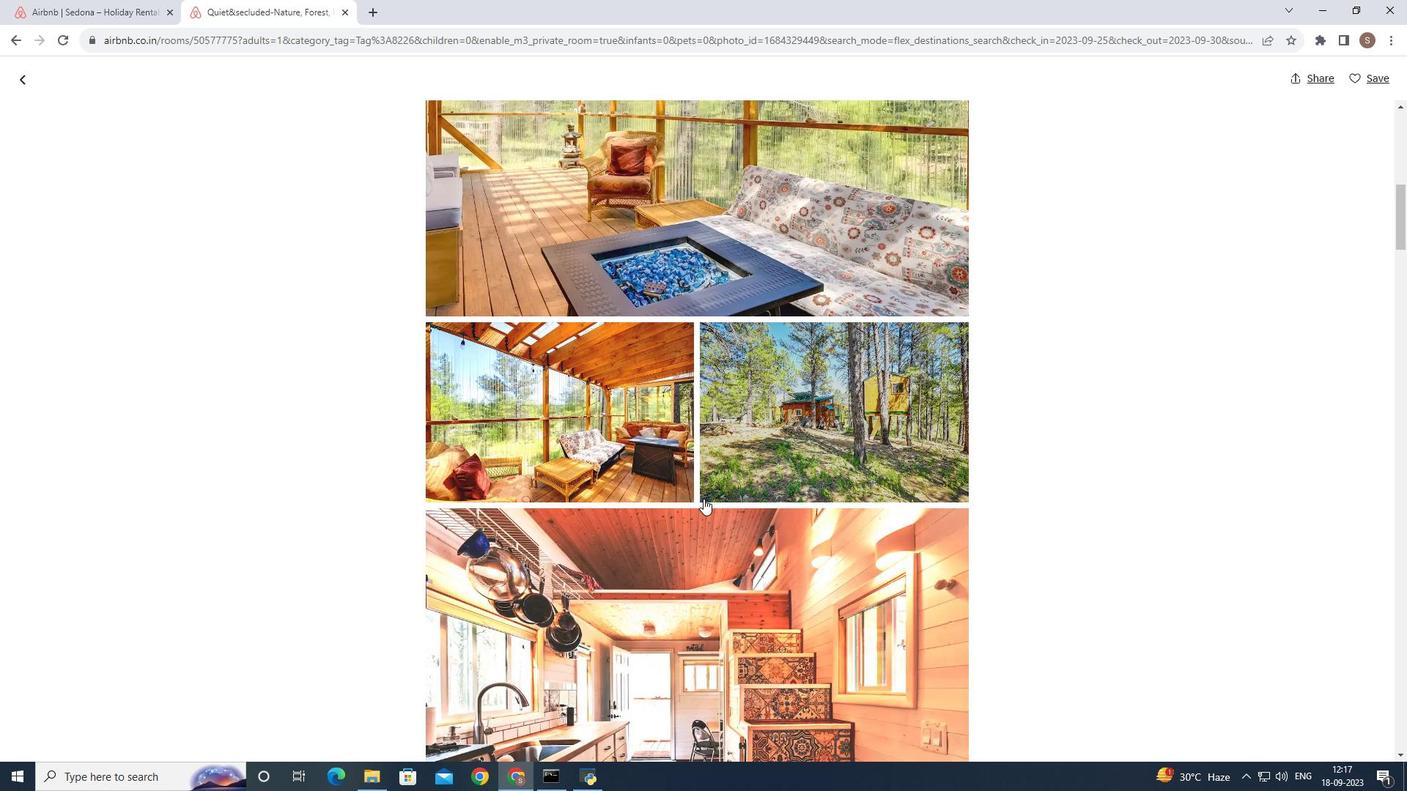 
Action: Mouse scrolled (703, 498) with delta (0, 0)
Screenshot: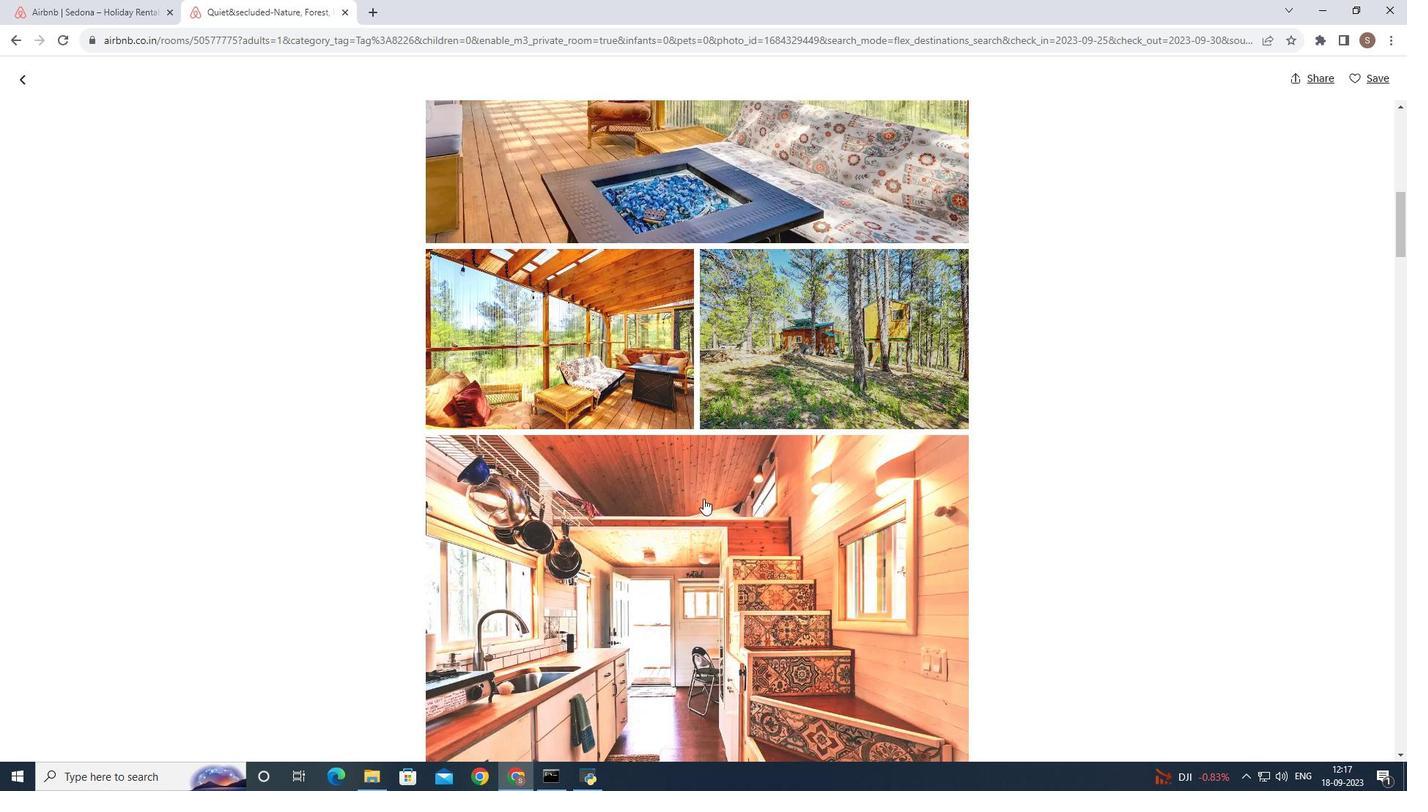 
Action: Mouse scrolled (703, 498) with delta (0, 0)
Screenshot: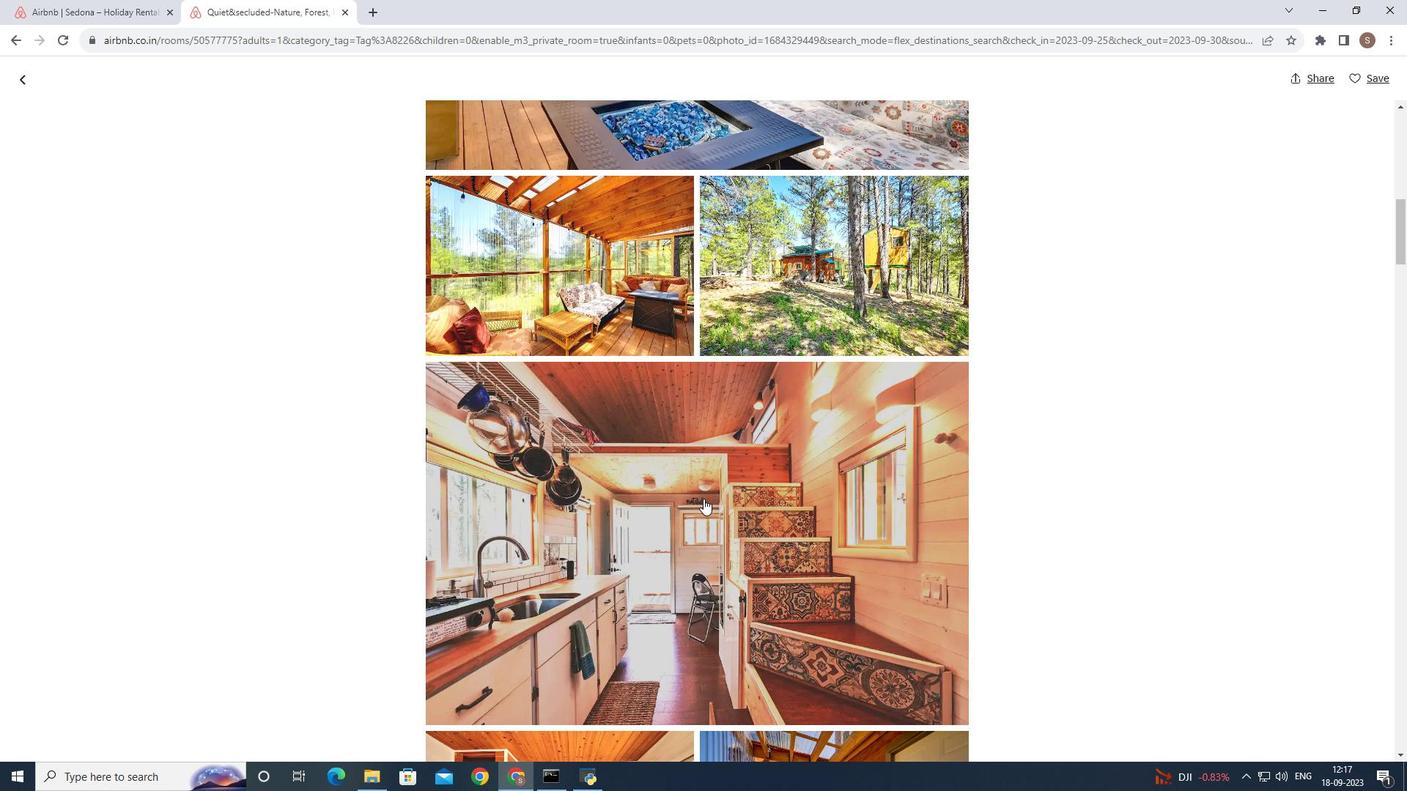 
Action: Mouse scrolled (703, 498) with delta (0, 0)
Screenshot: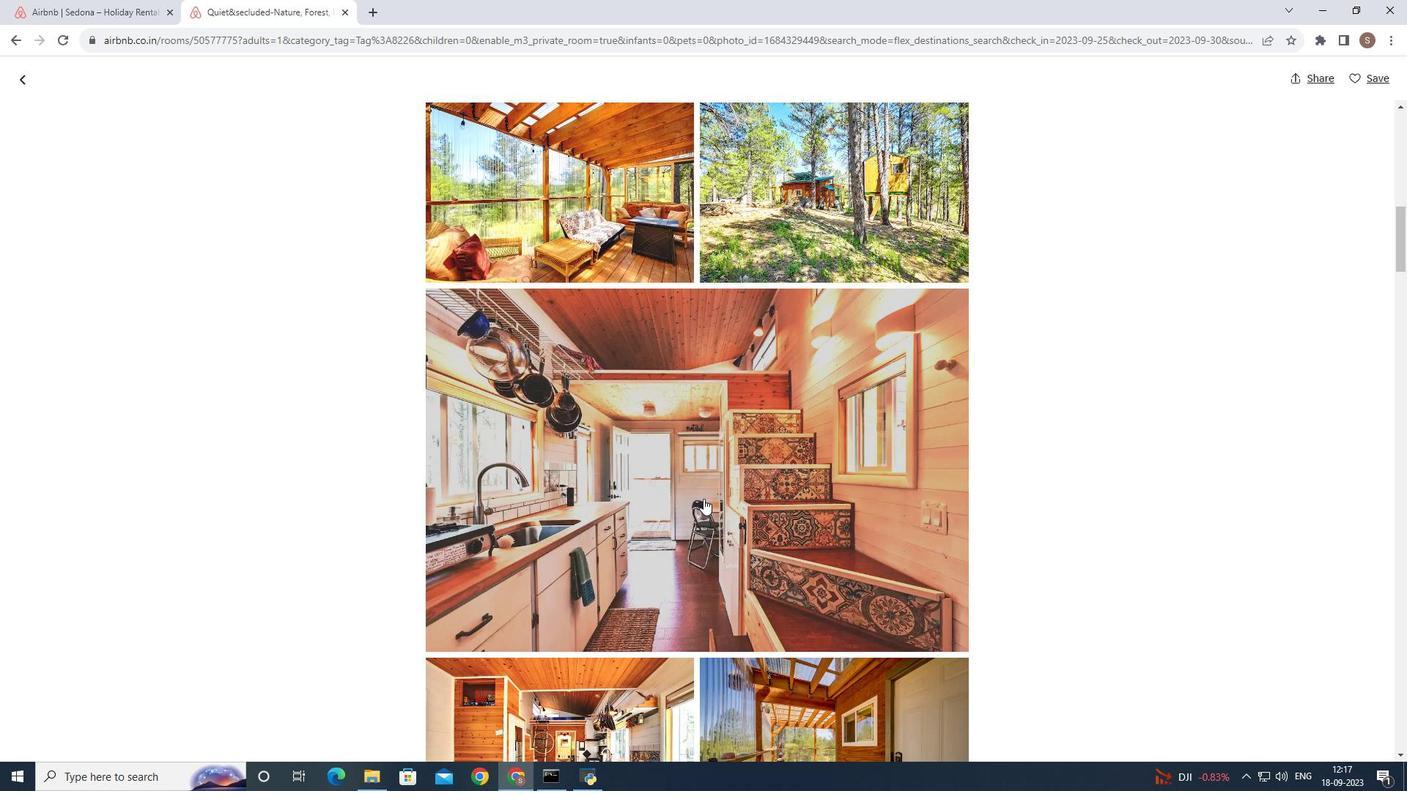 
Action: Mouse scrolled (703, 498) with delta (0, 0)
Screenshot: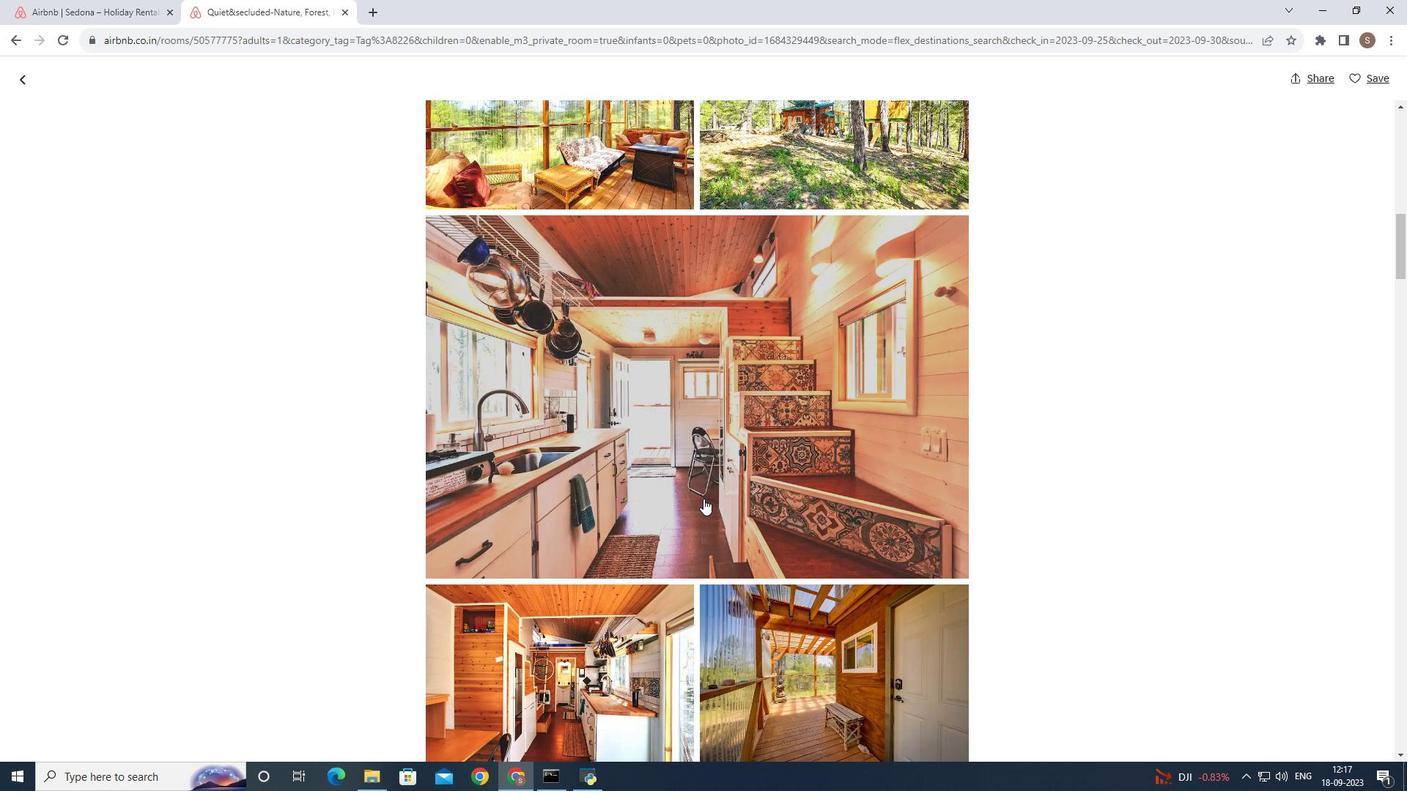
Action: Mouse scrolled (703, 498) with delta (0, 0)
Screenshot: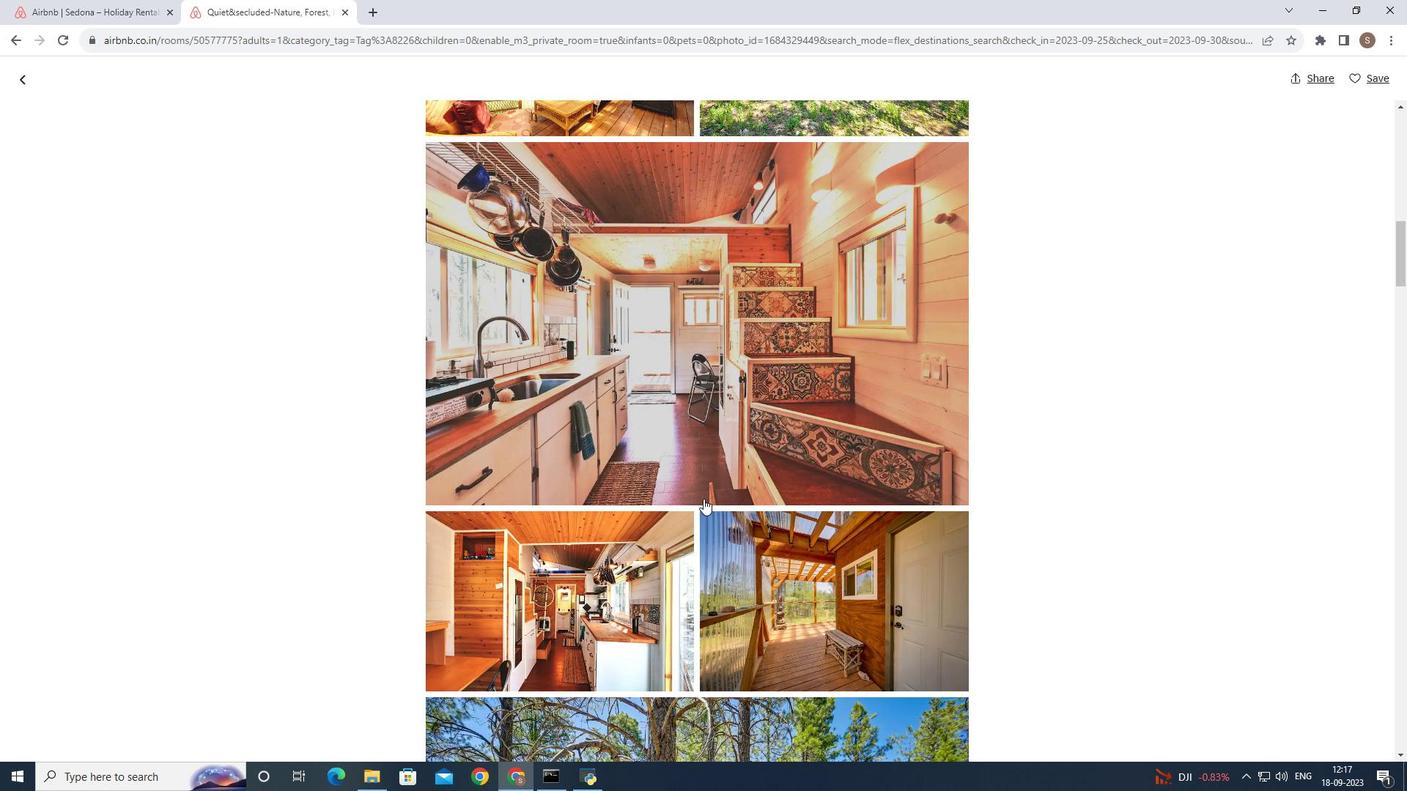 
Action: Mouse scrolled (703, 498) with delta (0, 0)
Screenshot: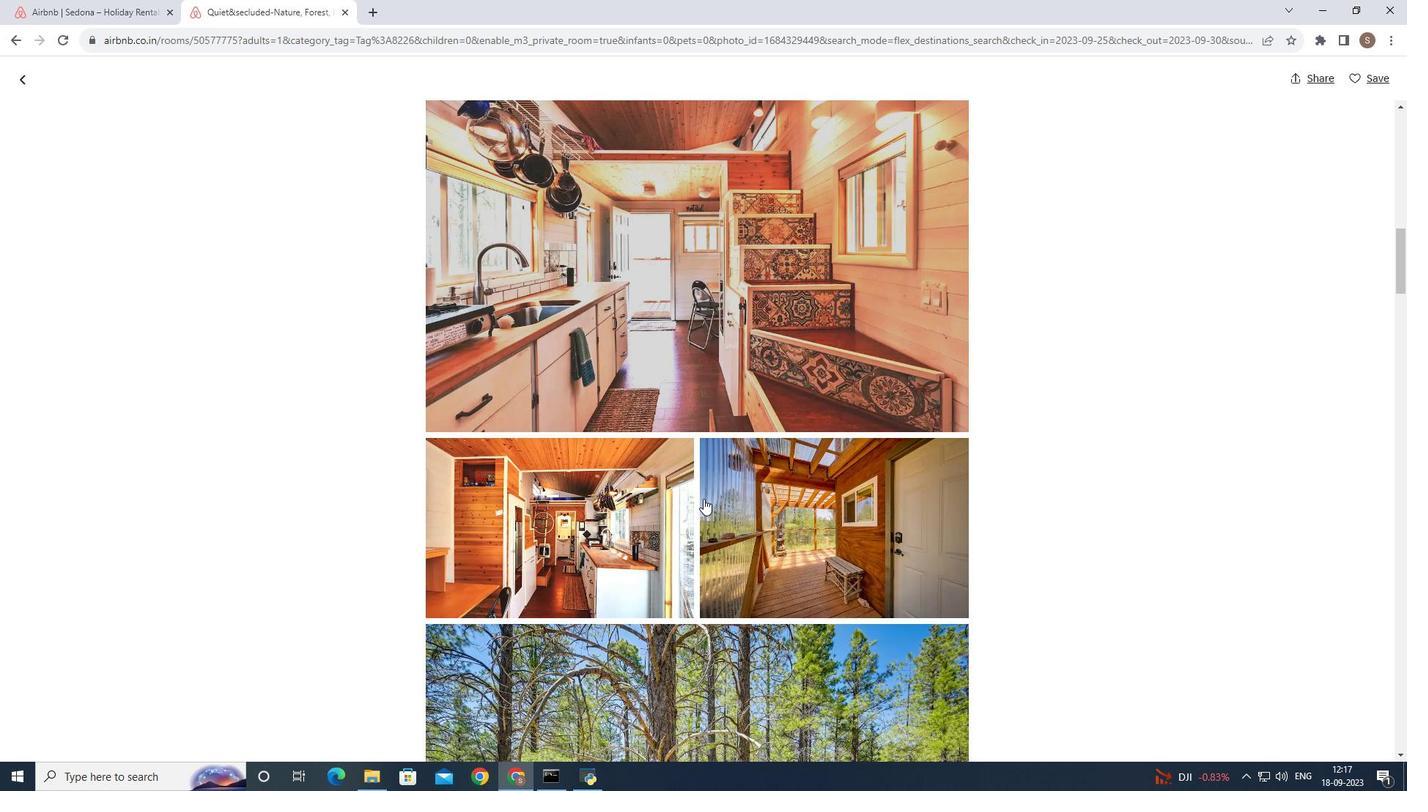 
Action: Mouse scrolled (703, 498) with delta (0, 0)
Screenshot: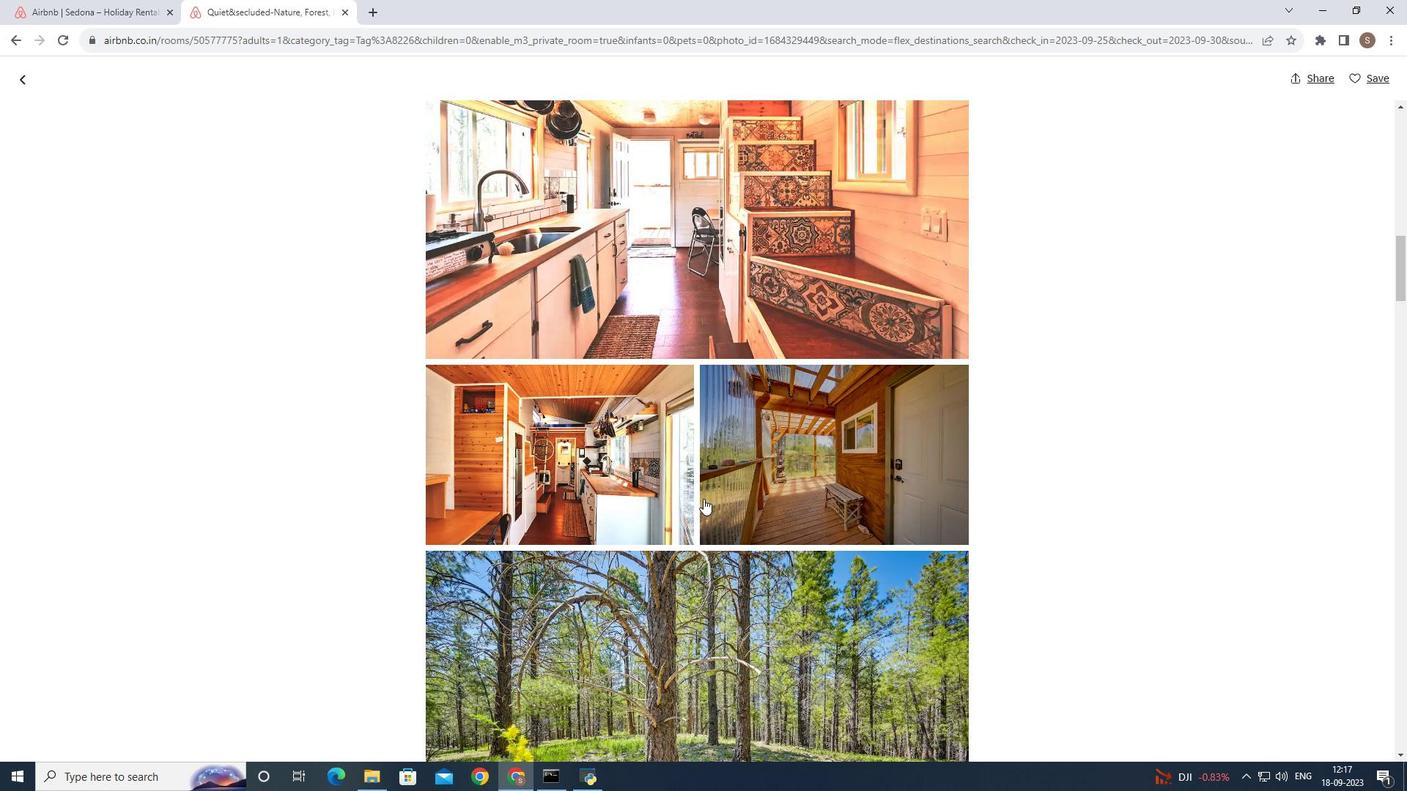 
Action: Mouse scrolled (703, 498) with delta (0, 0)
Screenshot: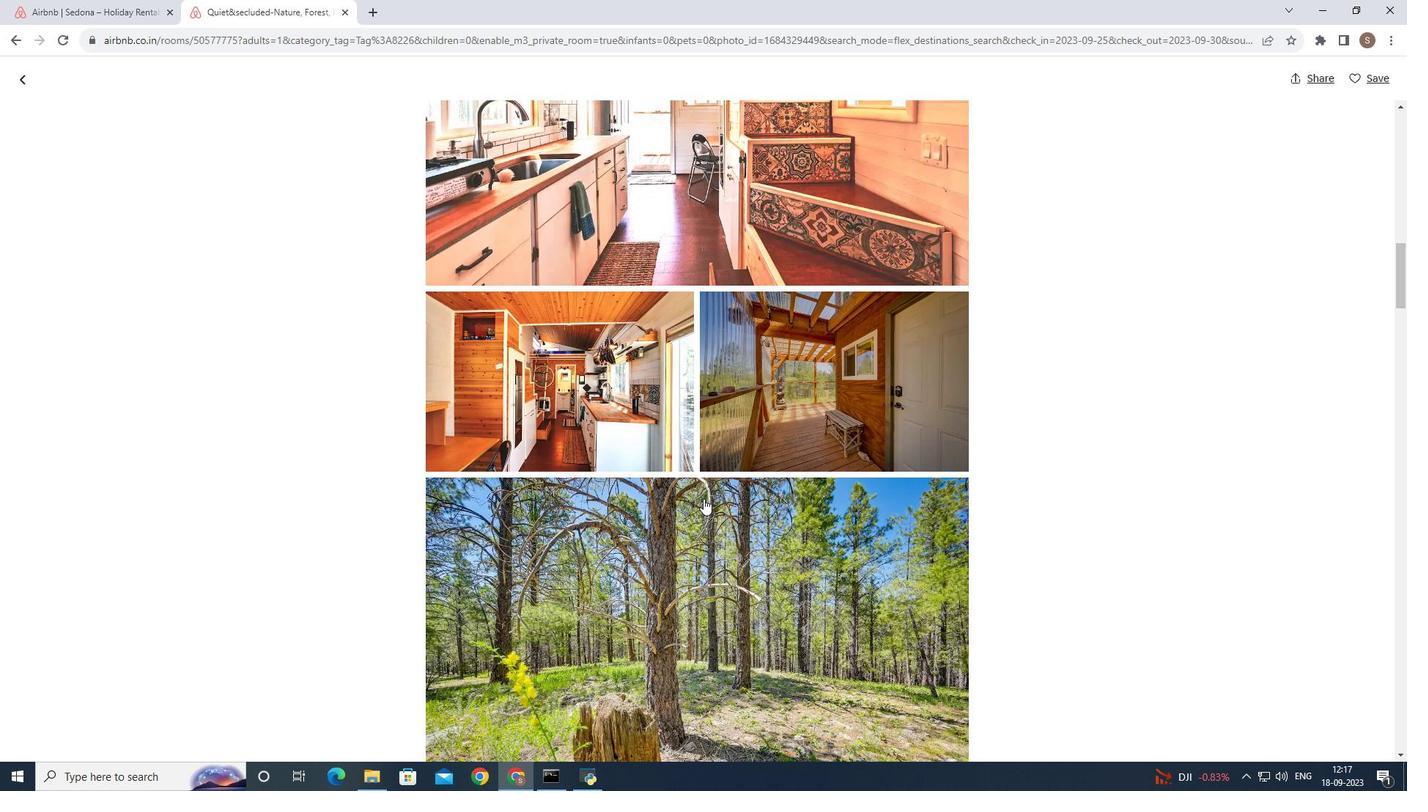 
Action: Mouse scrolled (703, 498) with delta (0, 0)
Screenshot: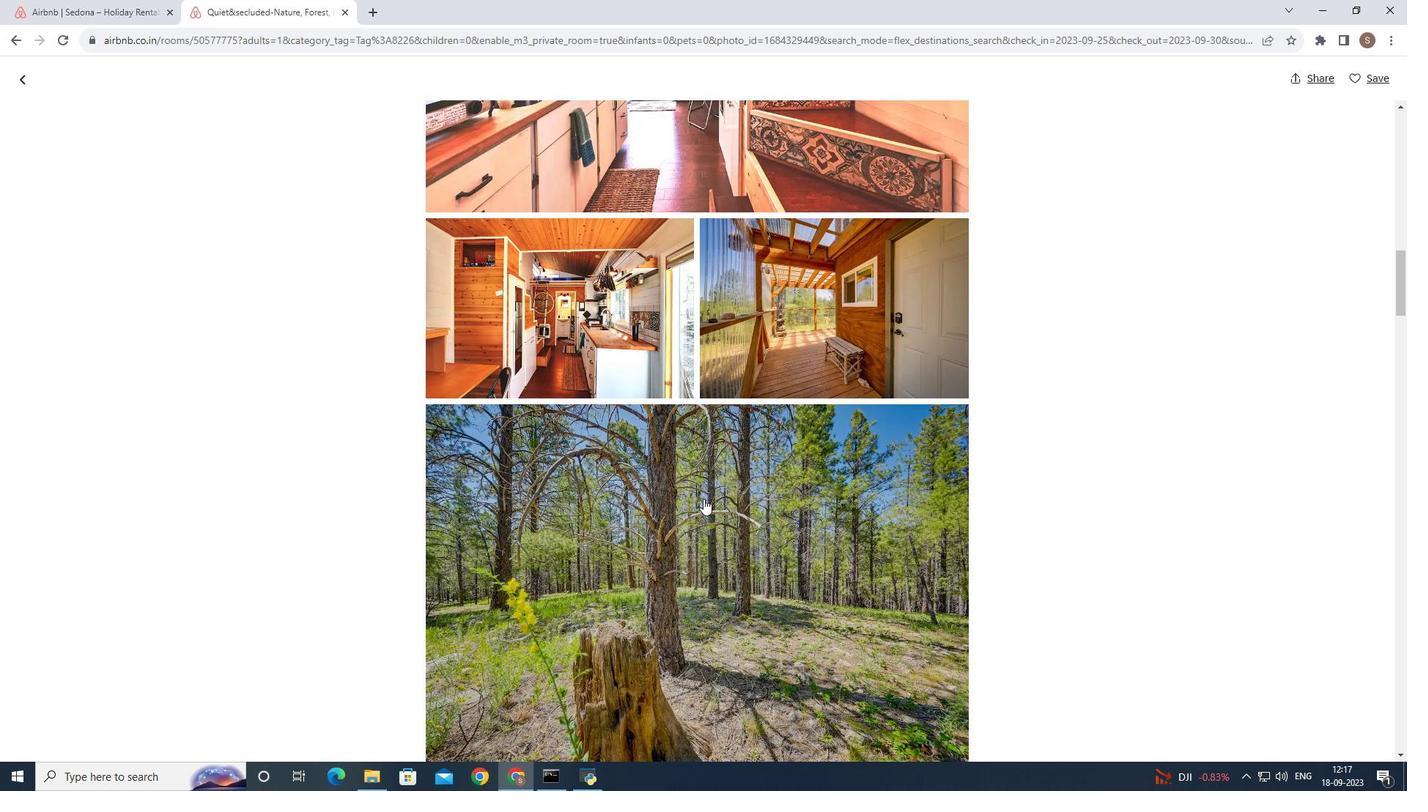 
Action: Mouse scrolled (703, 498) with delta (0, 0)
Screenshot: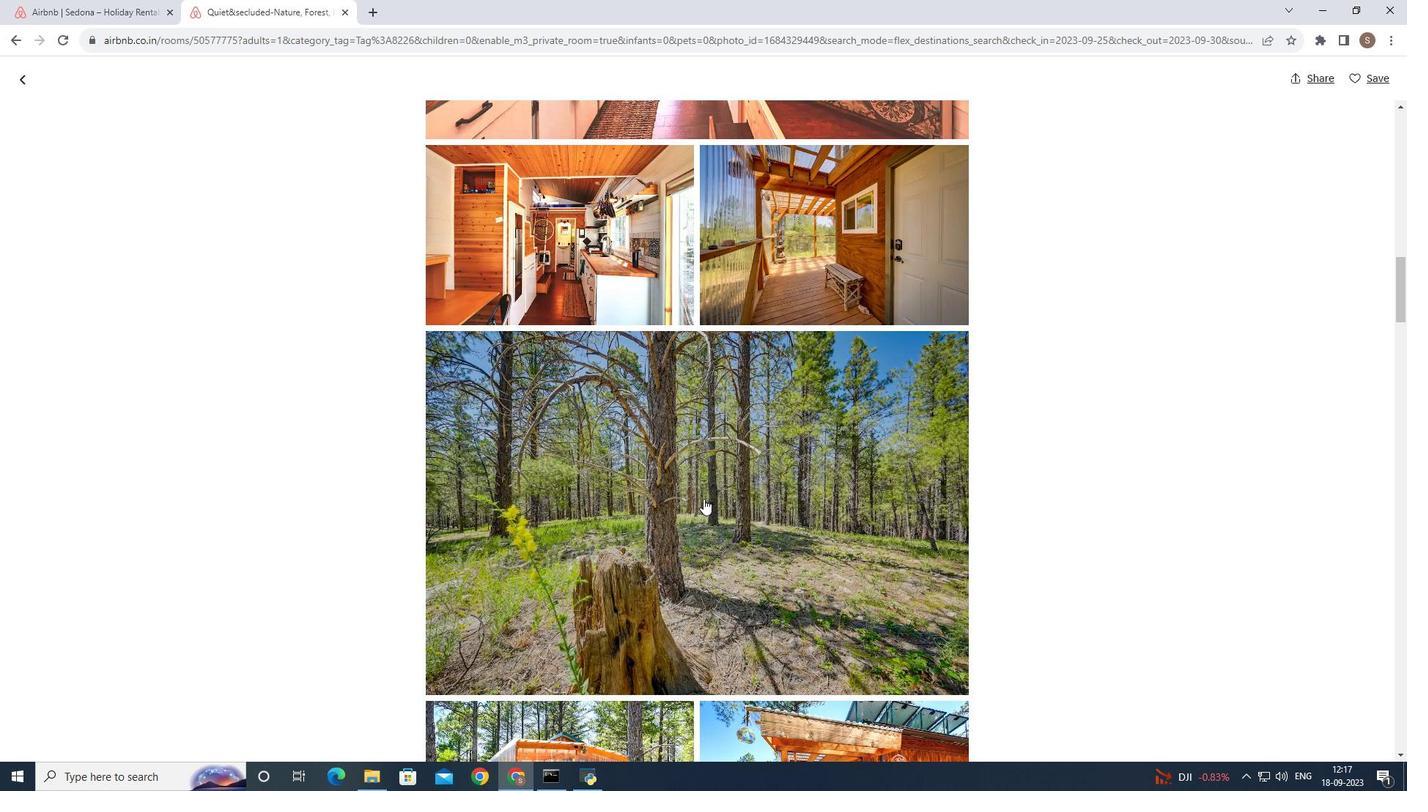 
Action: Mouse scrolled (703, 498) with delta (0, 0)
Screenshot: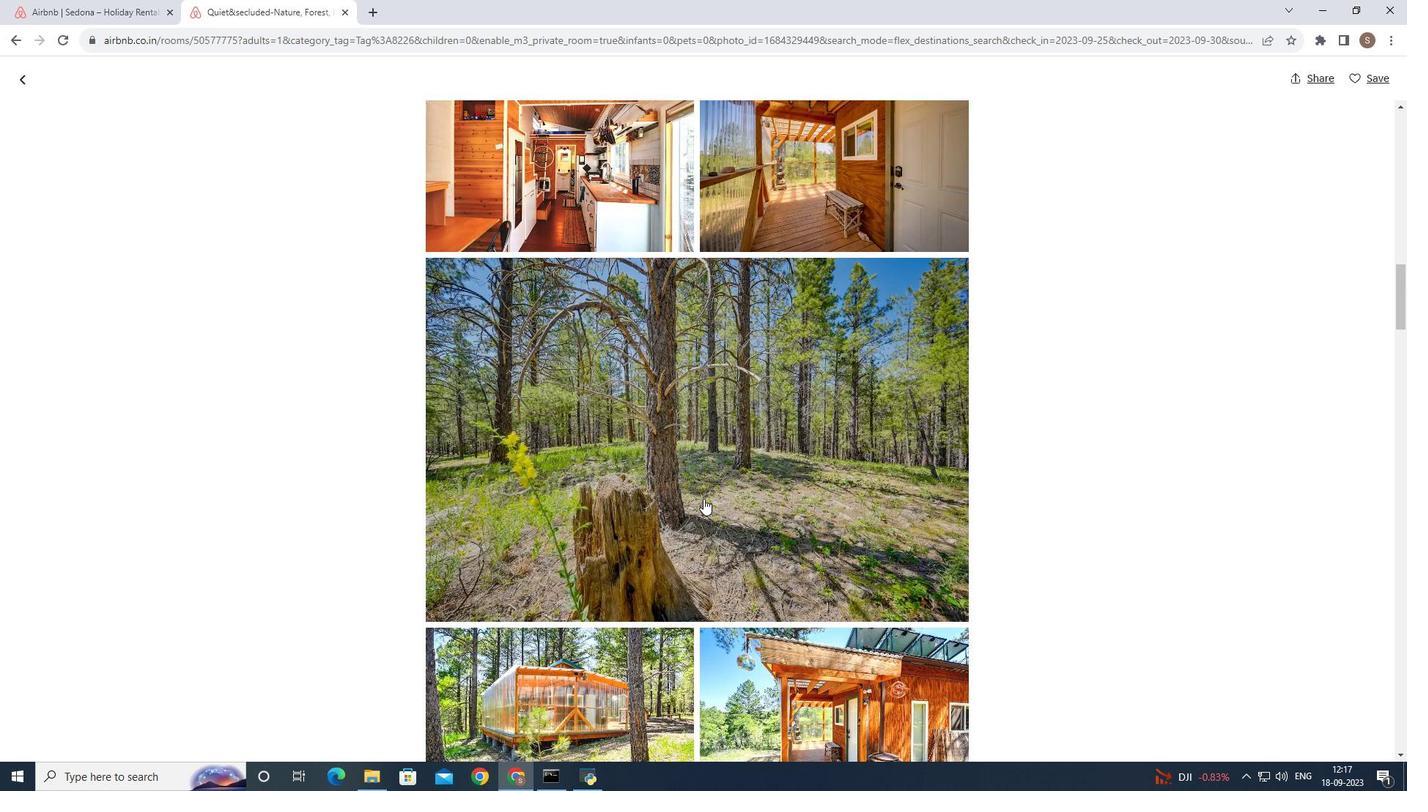 
Action: Mouse scrolled (703, 498) with delta (0, 0)
Screenshot: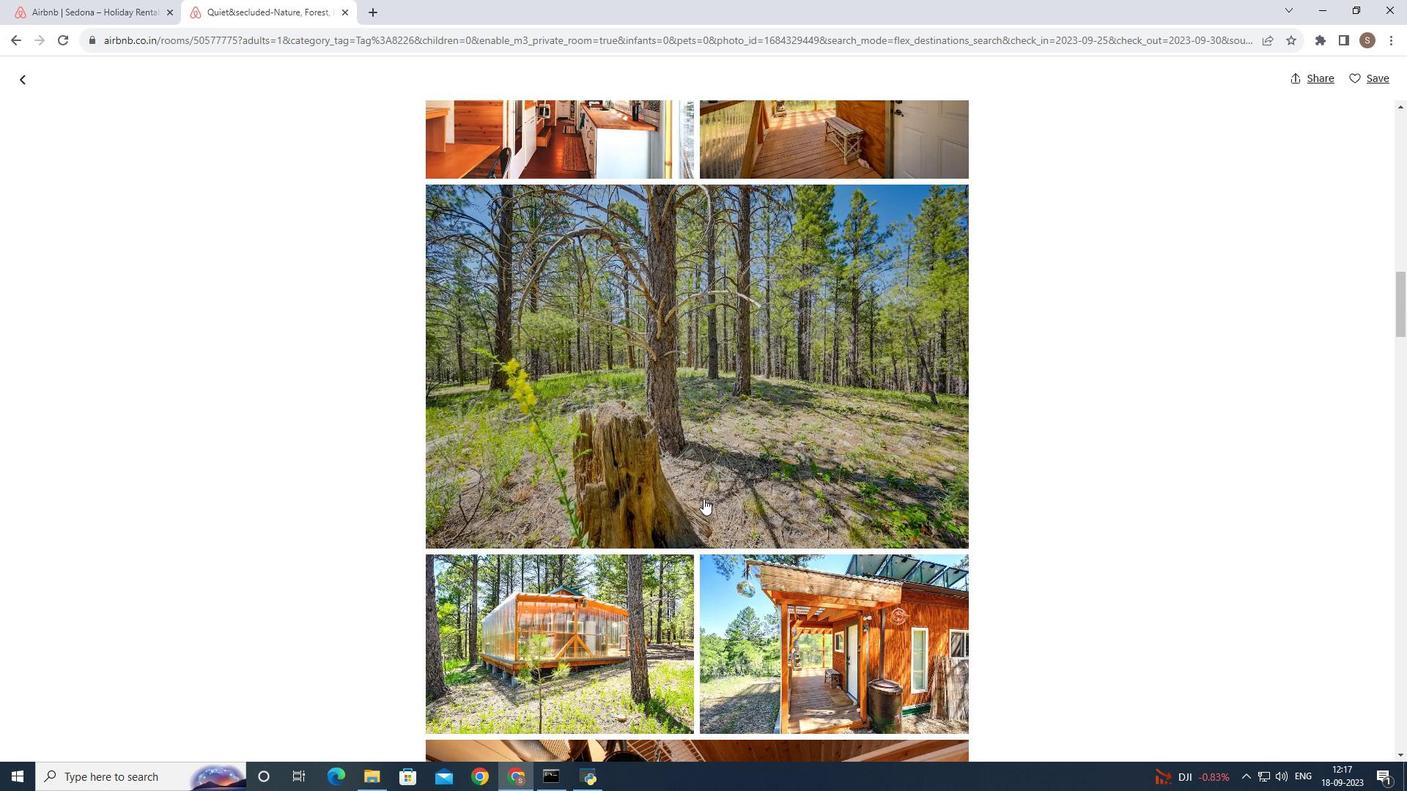 
Action: Mouse scrolled (703, 498) with delta (0, 0)
Screenshot: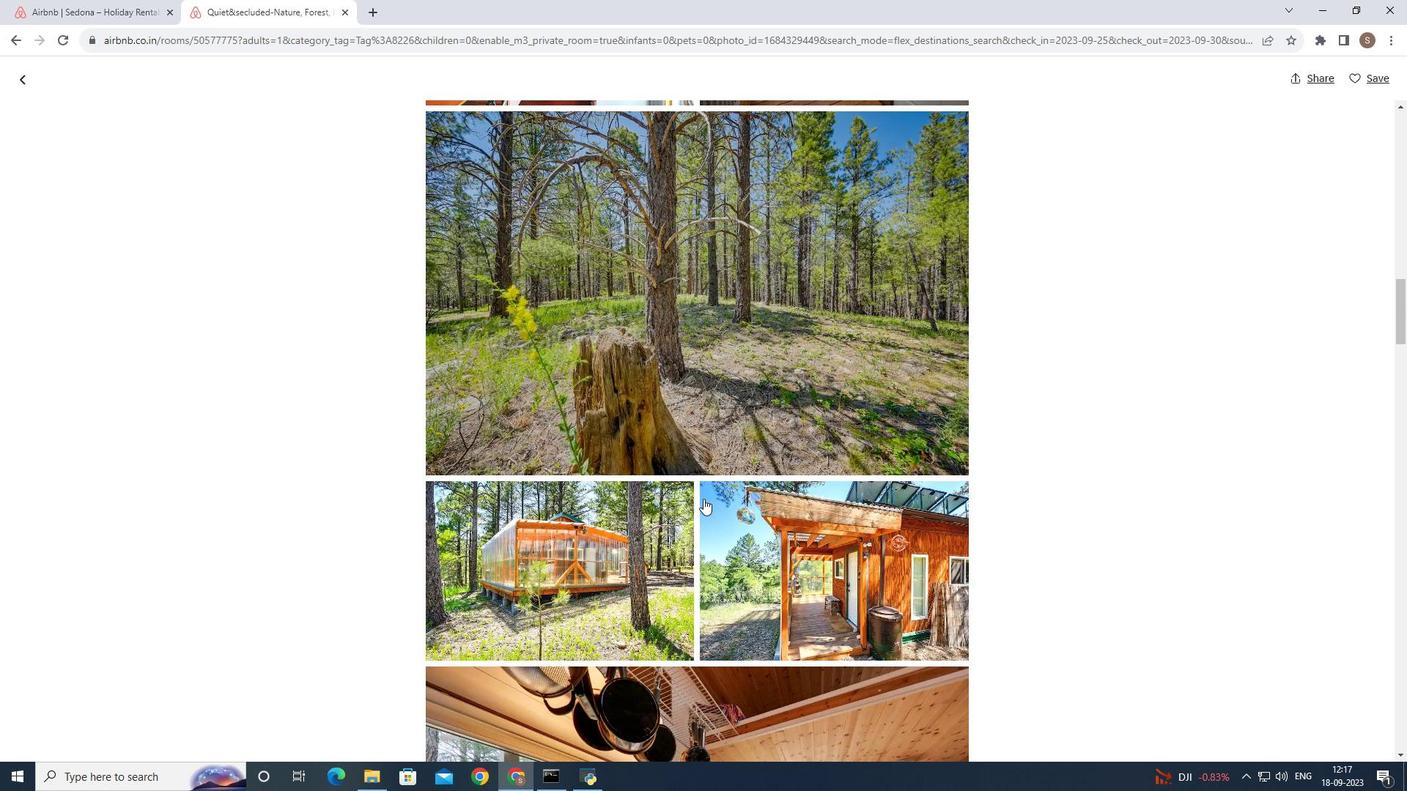 
Action: Mouse scrolled (703, 498) with delta (0, 0)
Screenshot: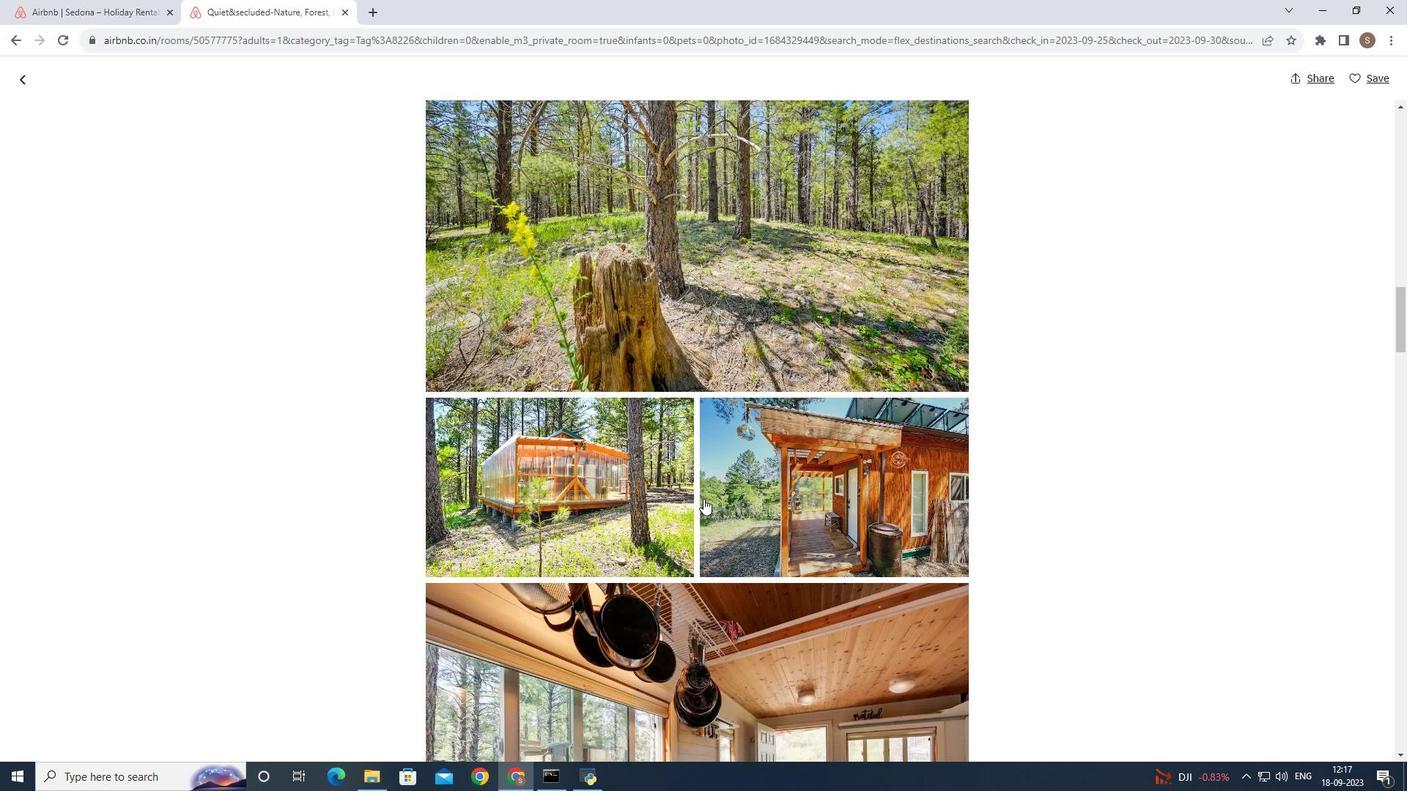 
Action: Mouse scrolled (703, 498) with delta (0, 0)
Screenshot: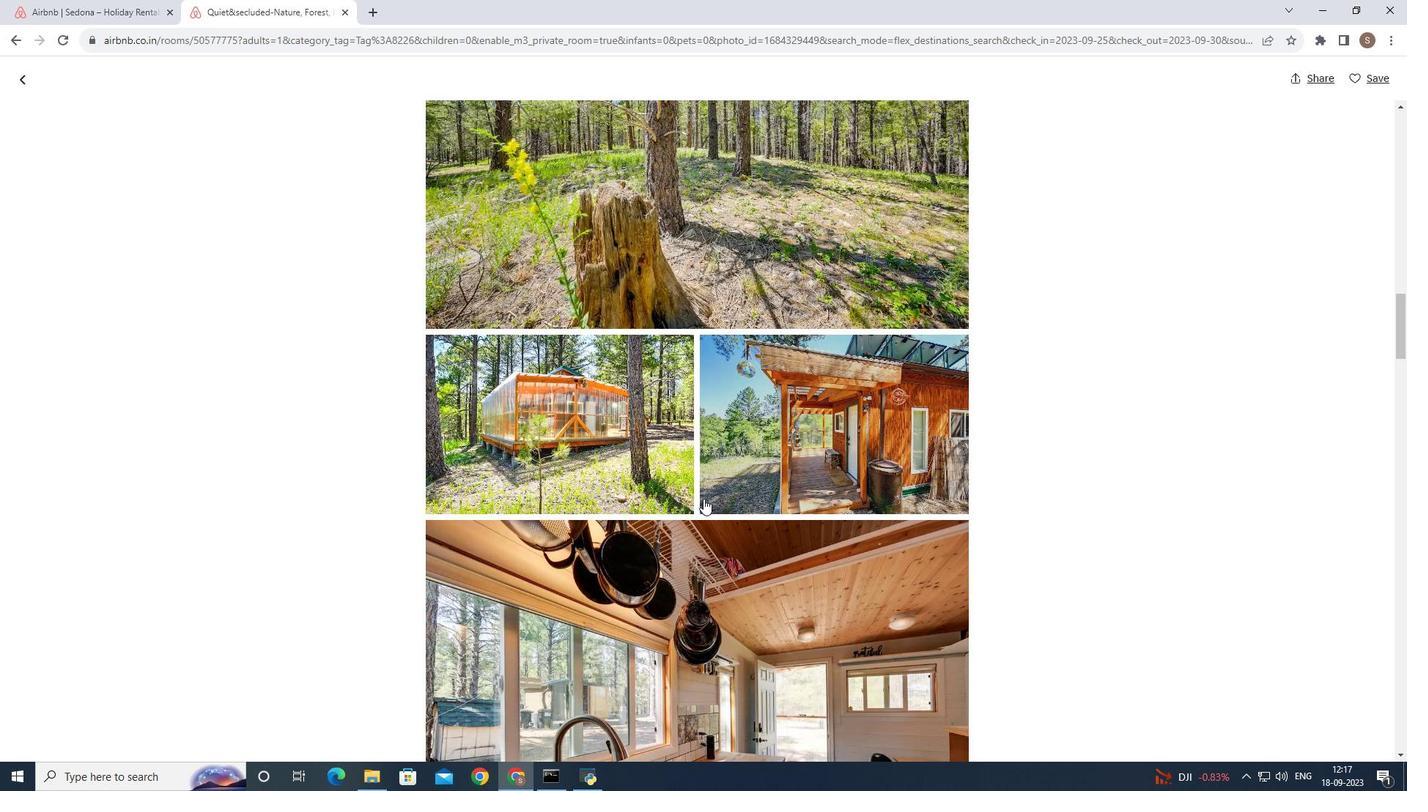 
Action: Mouse scrolled (703, 498) with delta (0, 0)
Screenshot: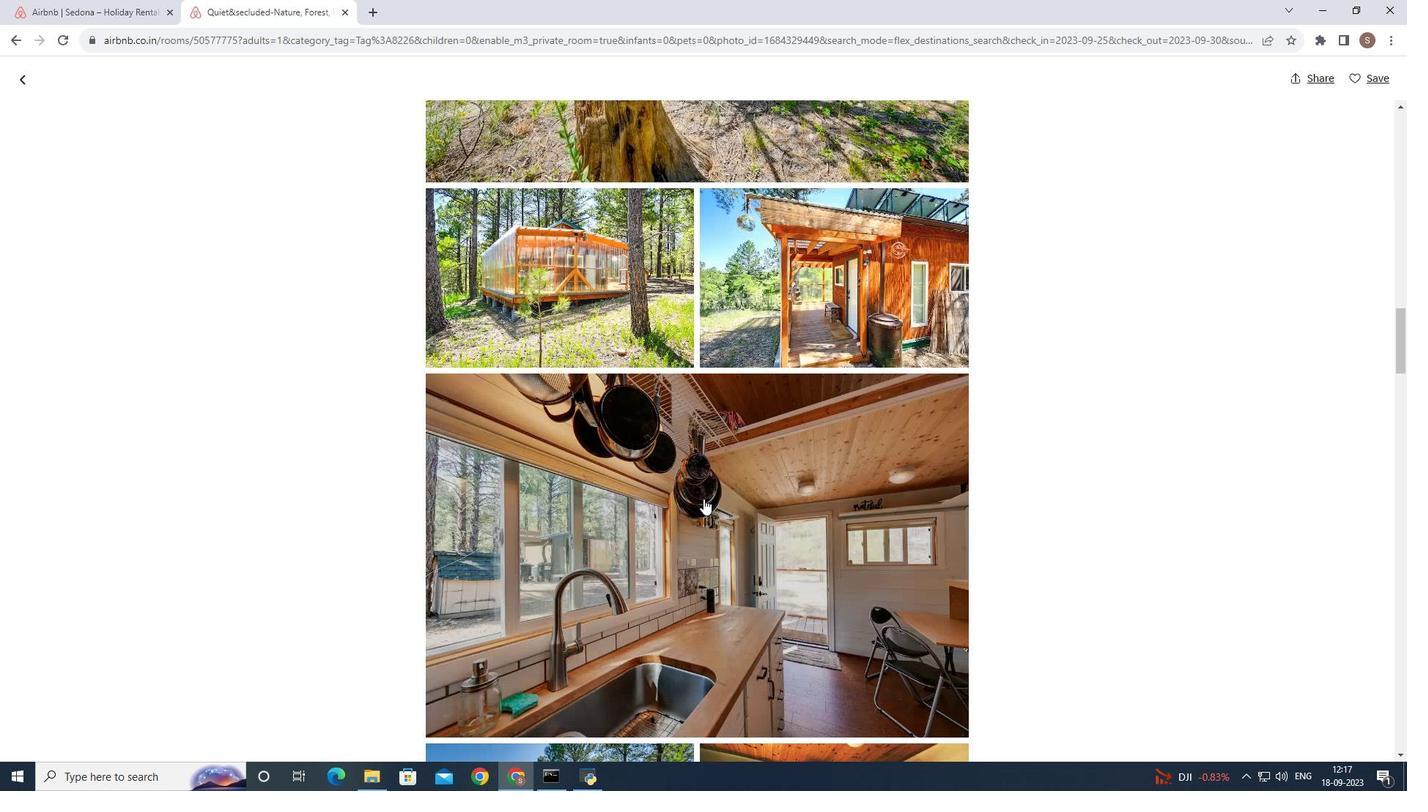
Action: Mouse scrolled (703, 498) with delta (0, 0)
Screenshot: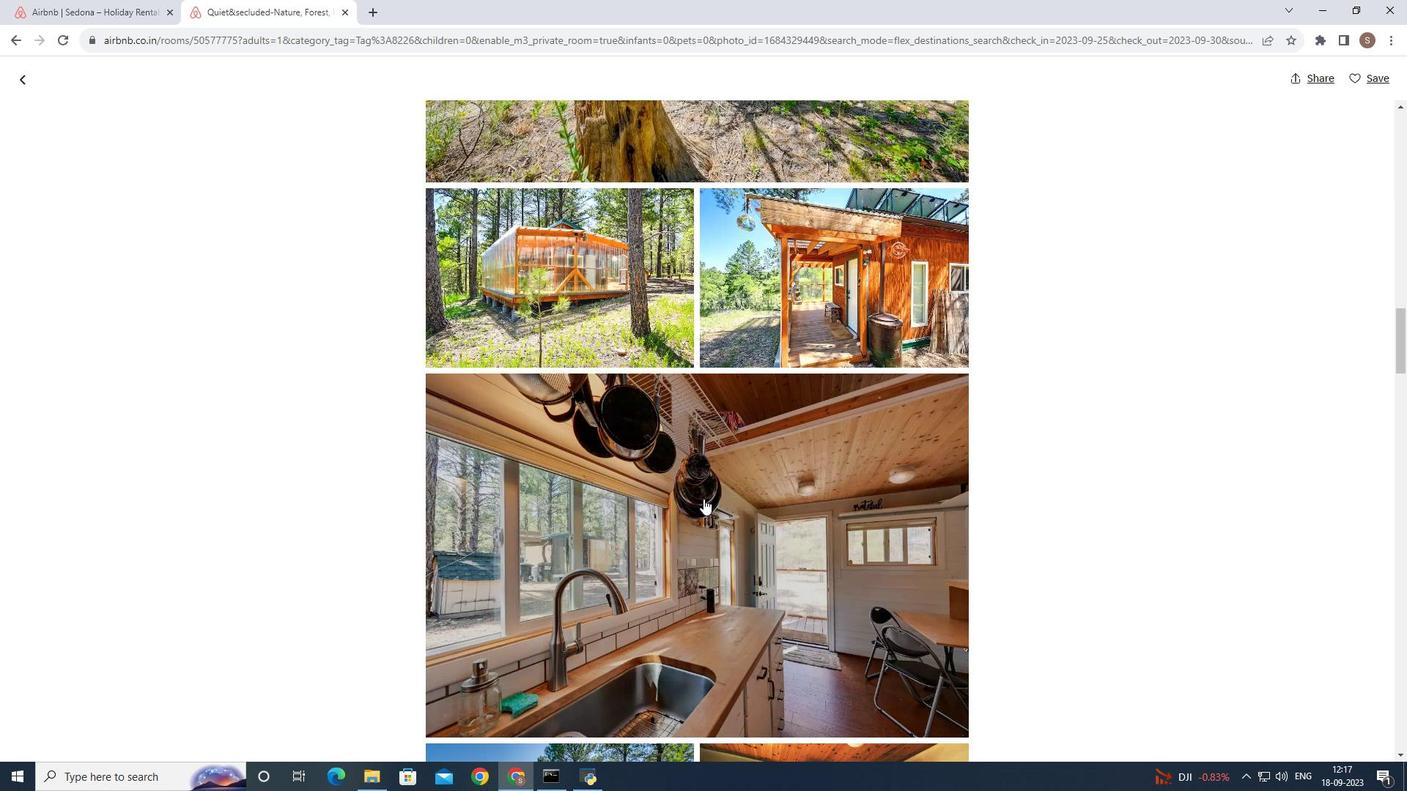 
Action: Mouse scrolled (703, 498) with delta (0, 0)
Screenshot: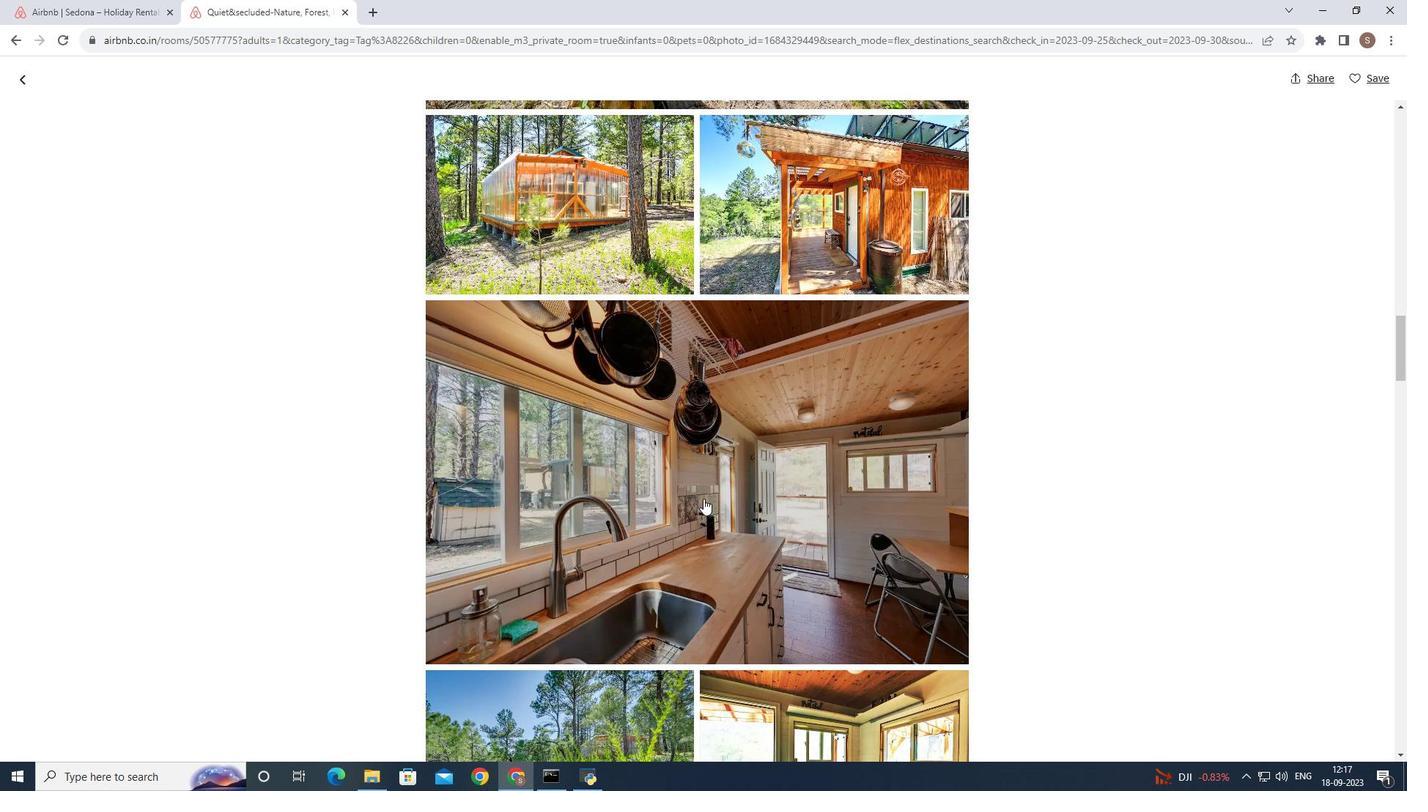 
Action: Mouse scrolled (703, 498) with delta (0, 0)
Screenshot: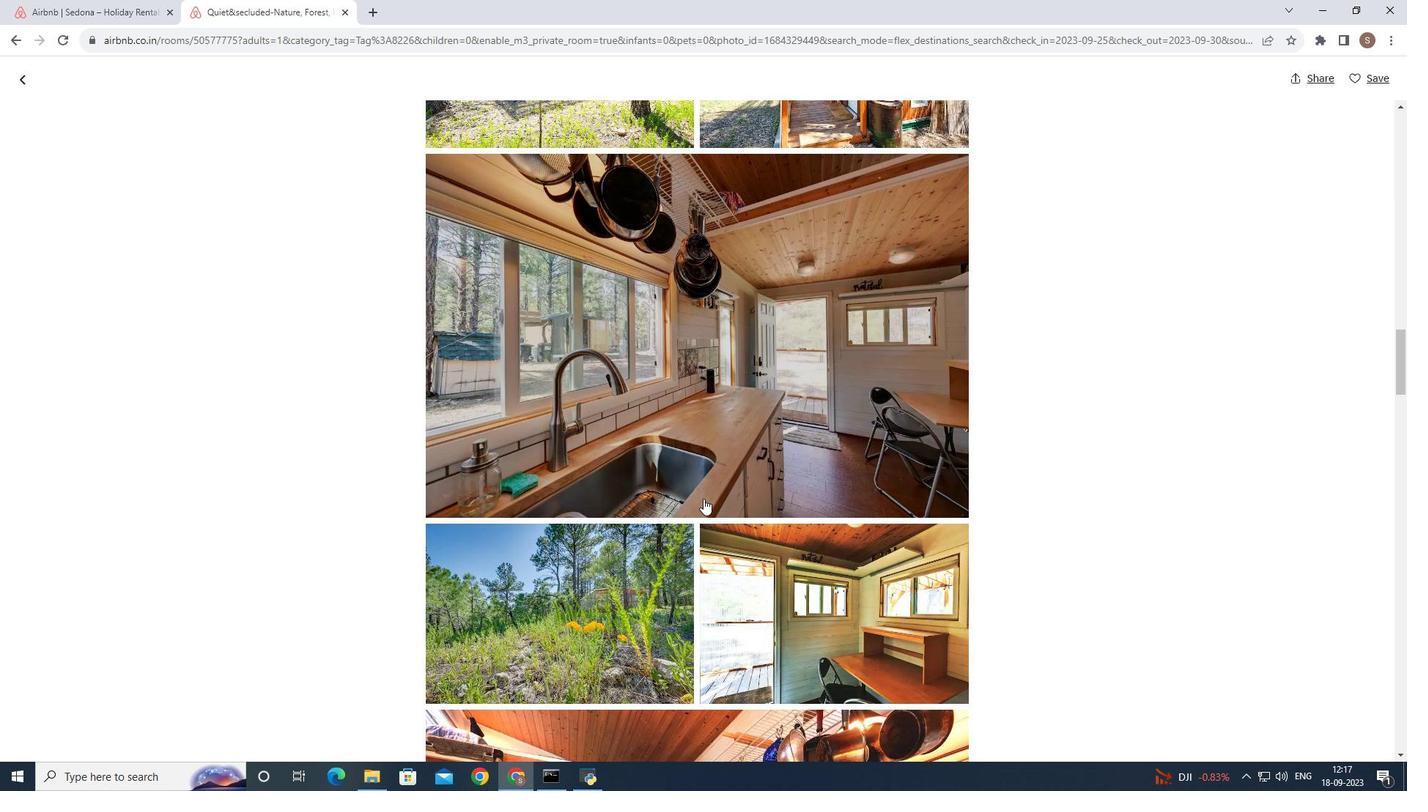 
Action: Mouse scrolled (703, 498) with delta (0, 0)
Screenshot: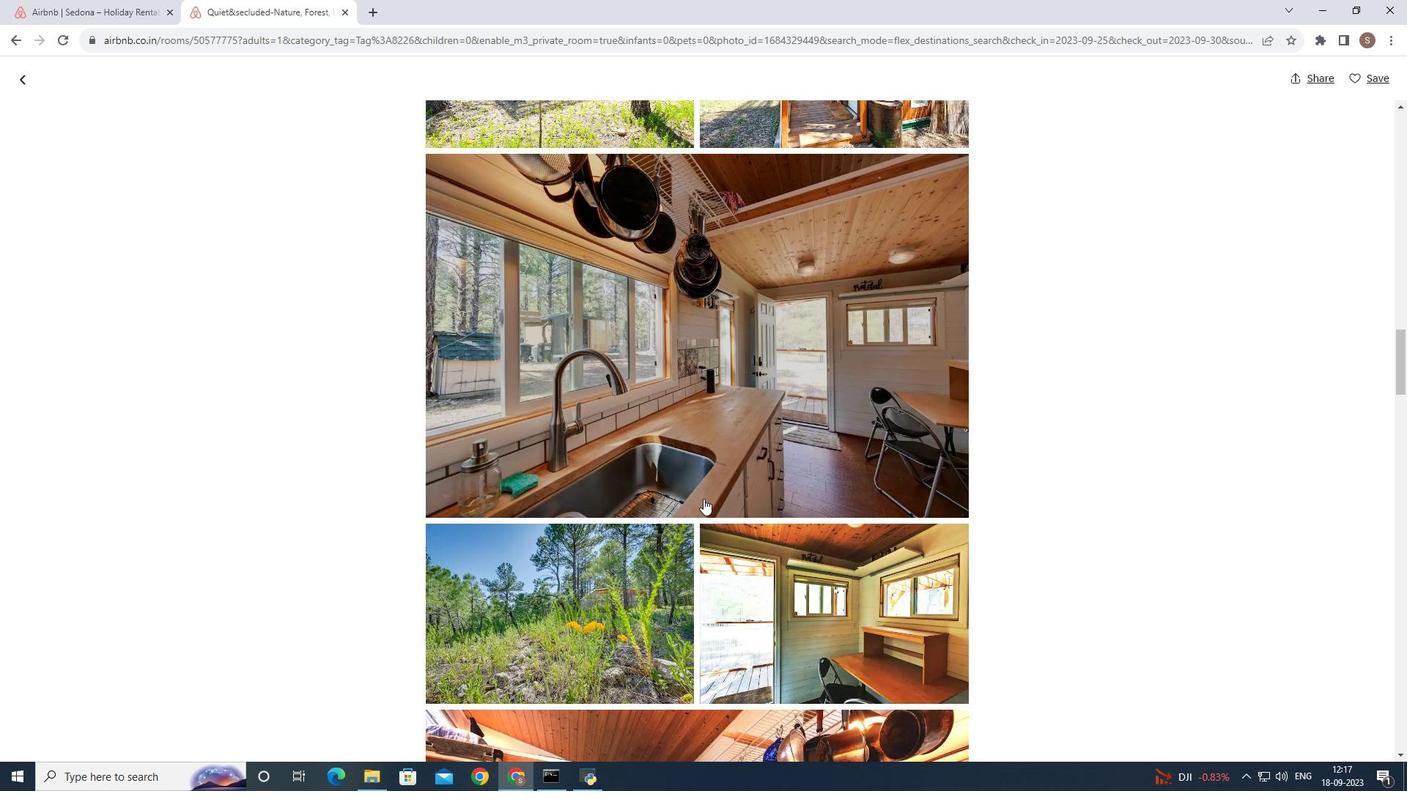
Action: Mouse scrolled (703, 498) with delta (0, 0)
Screenshot: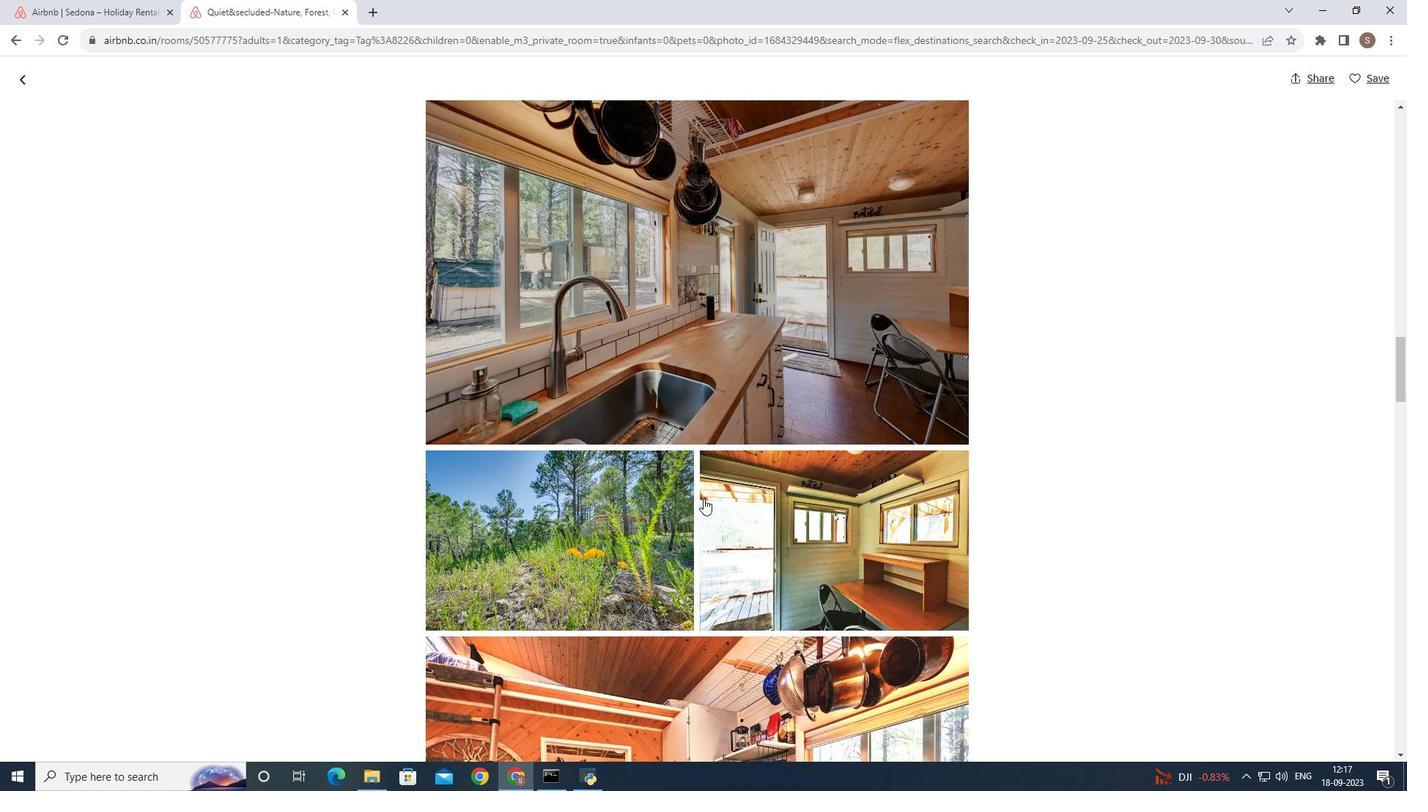 
Action: Mouse scrolled (703, 498) with delta (0, 0)
Screenshot: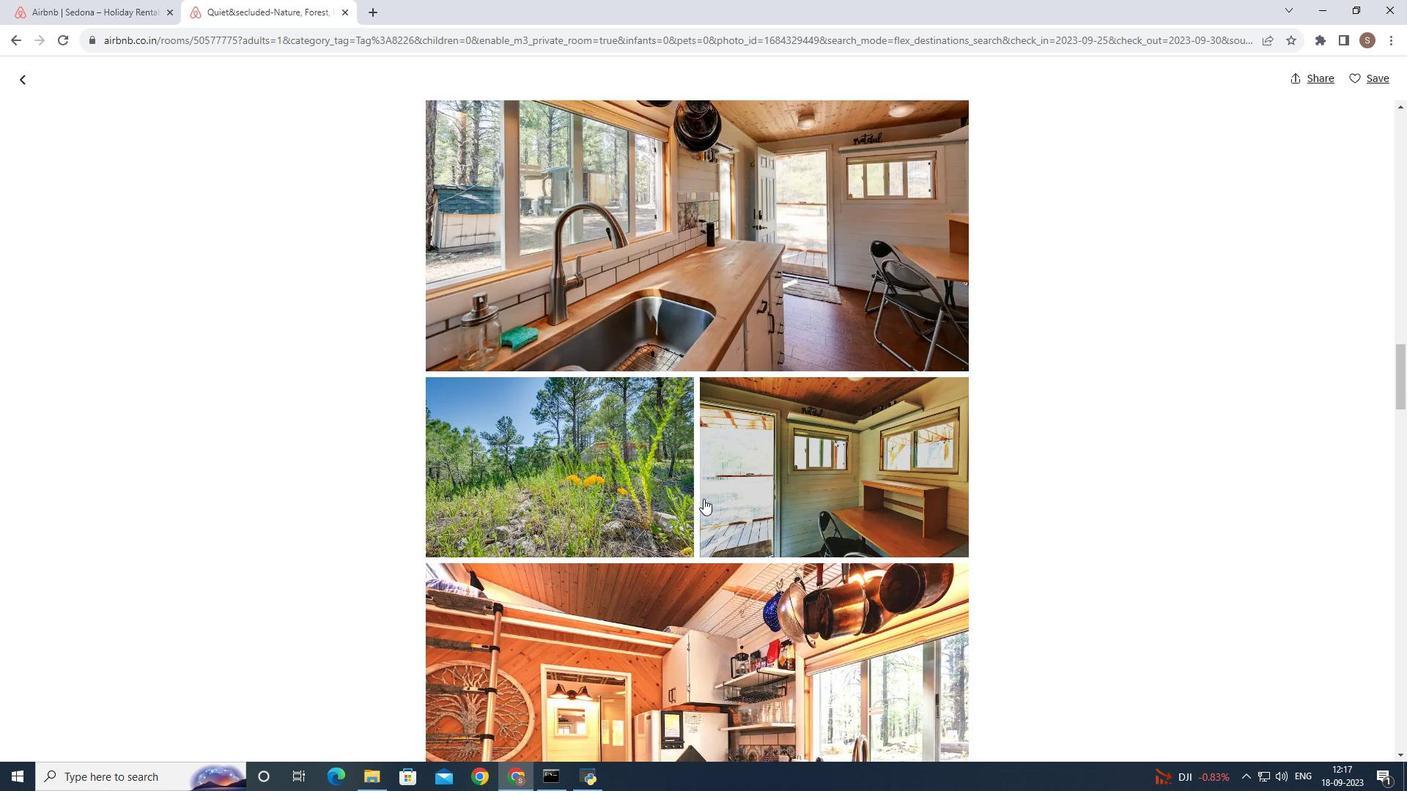 
Action: Mouse scrolled (703, 498) with delta (0, 0)
Screenshot: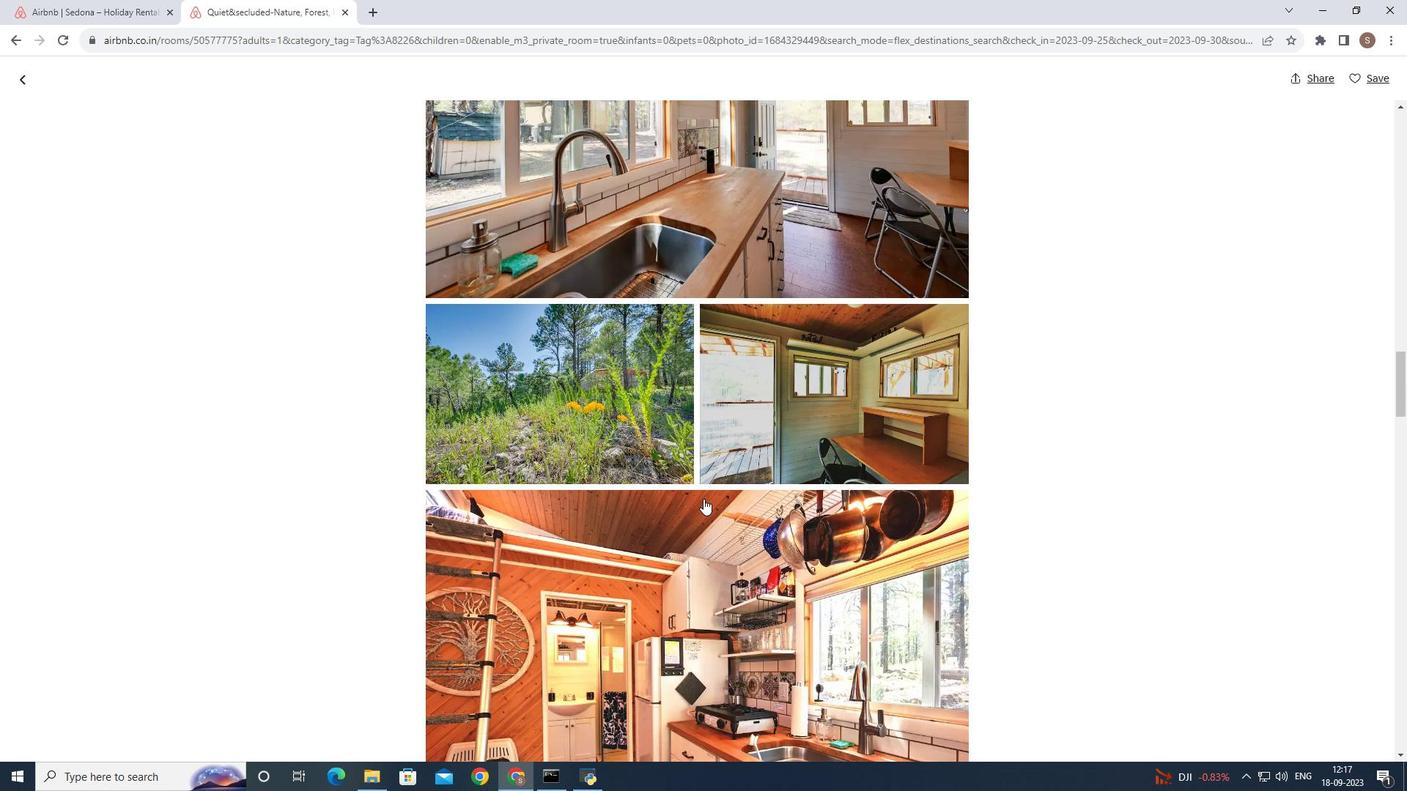 
Action: Mouse scrolled (703, 498) with delta (0, 0)
Screenshot: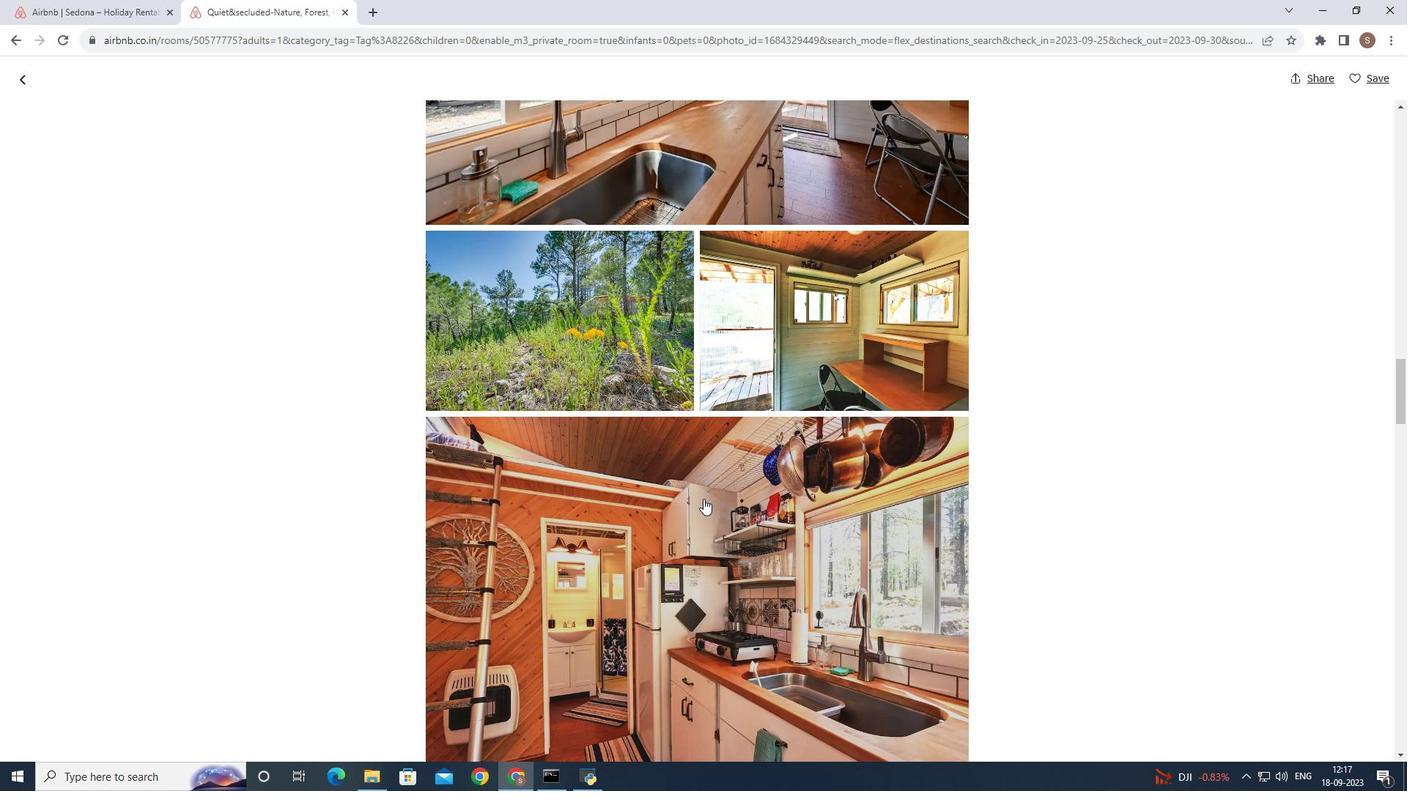 
Action: Mouse scrolled (703, 498) with delta (0, 0)
Screenshot: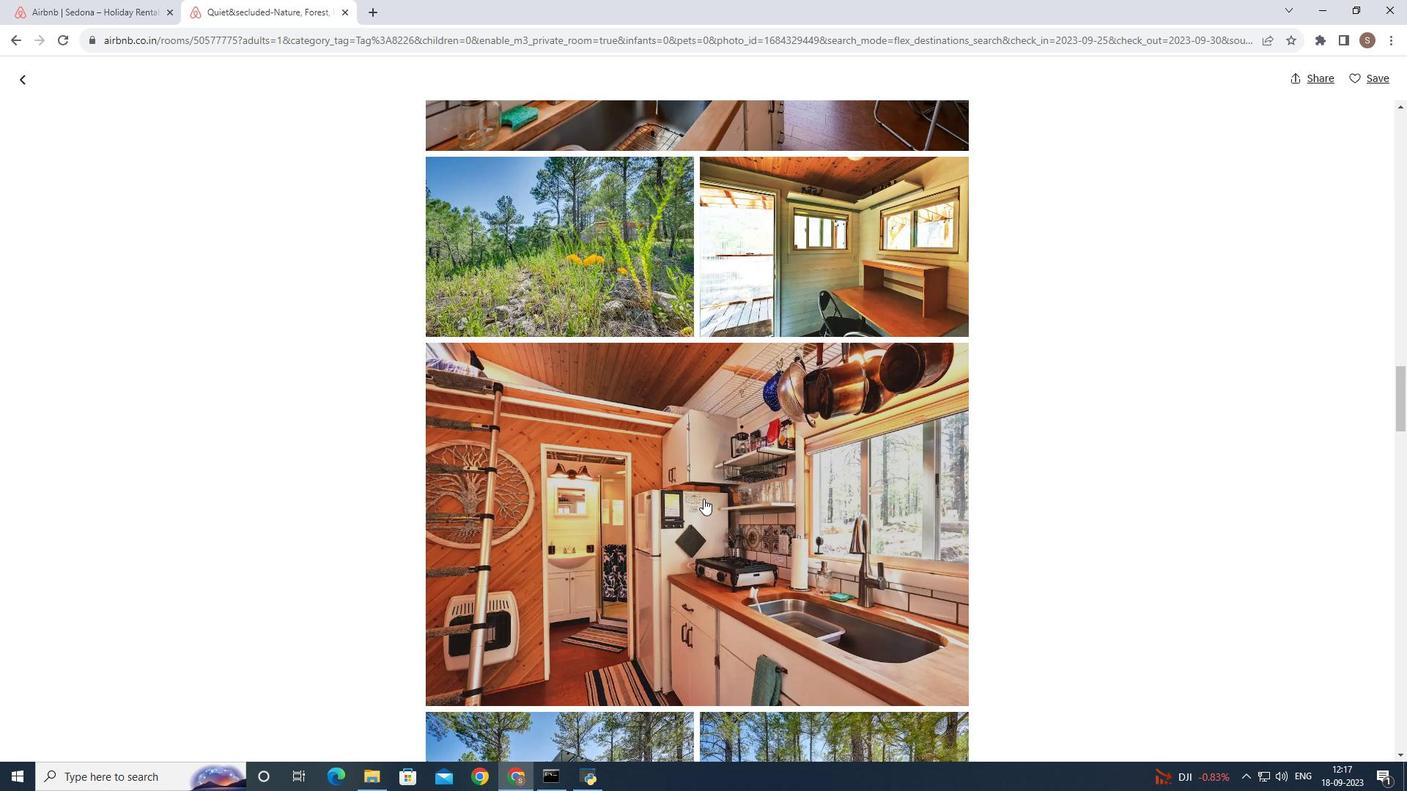 
Action: Mouse scrolled (703, 498) with delta (0, 0)
Screenshot: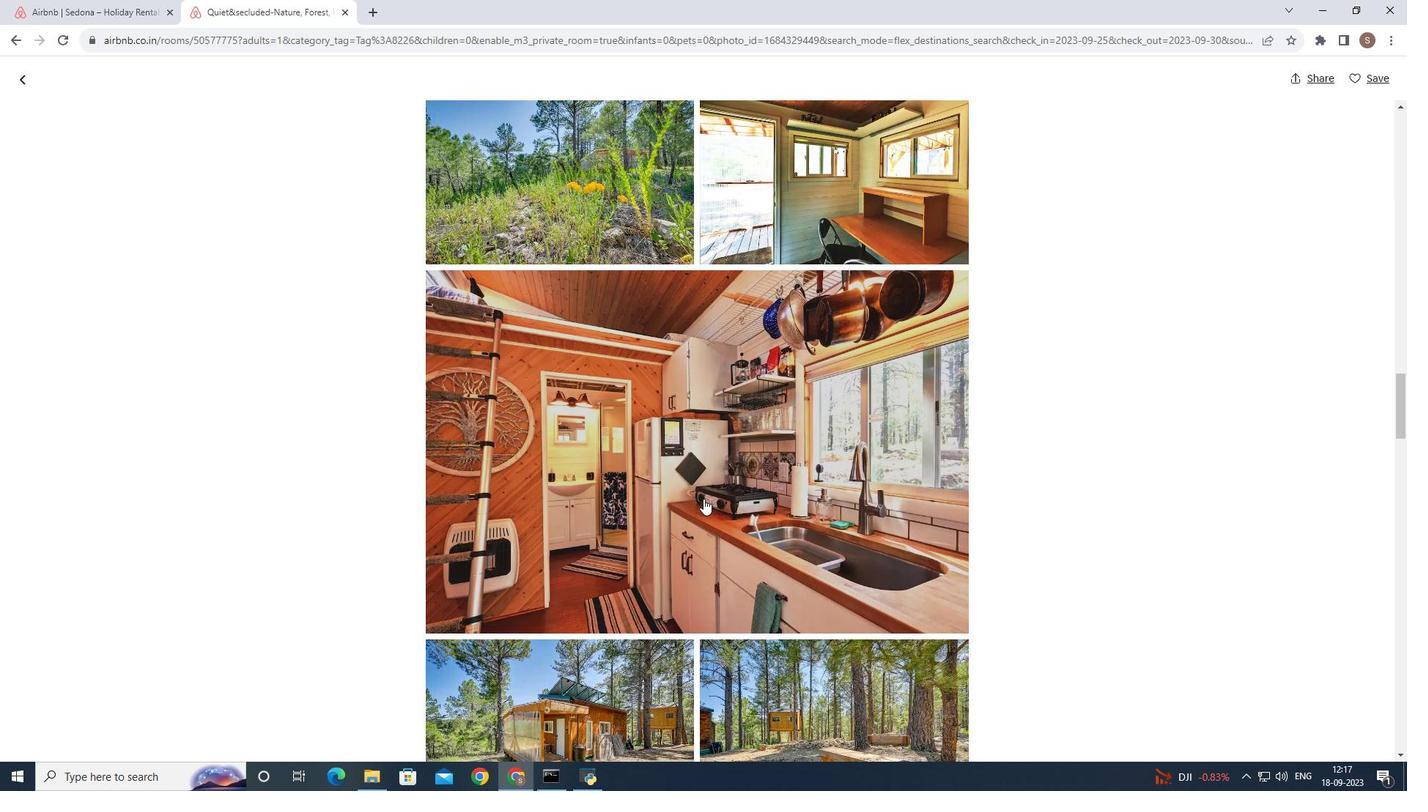 
Action: Mouse scrolled (703, 498) with delta (0, 0)
Screenshot: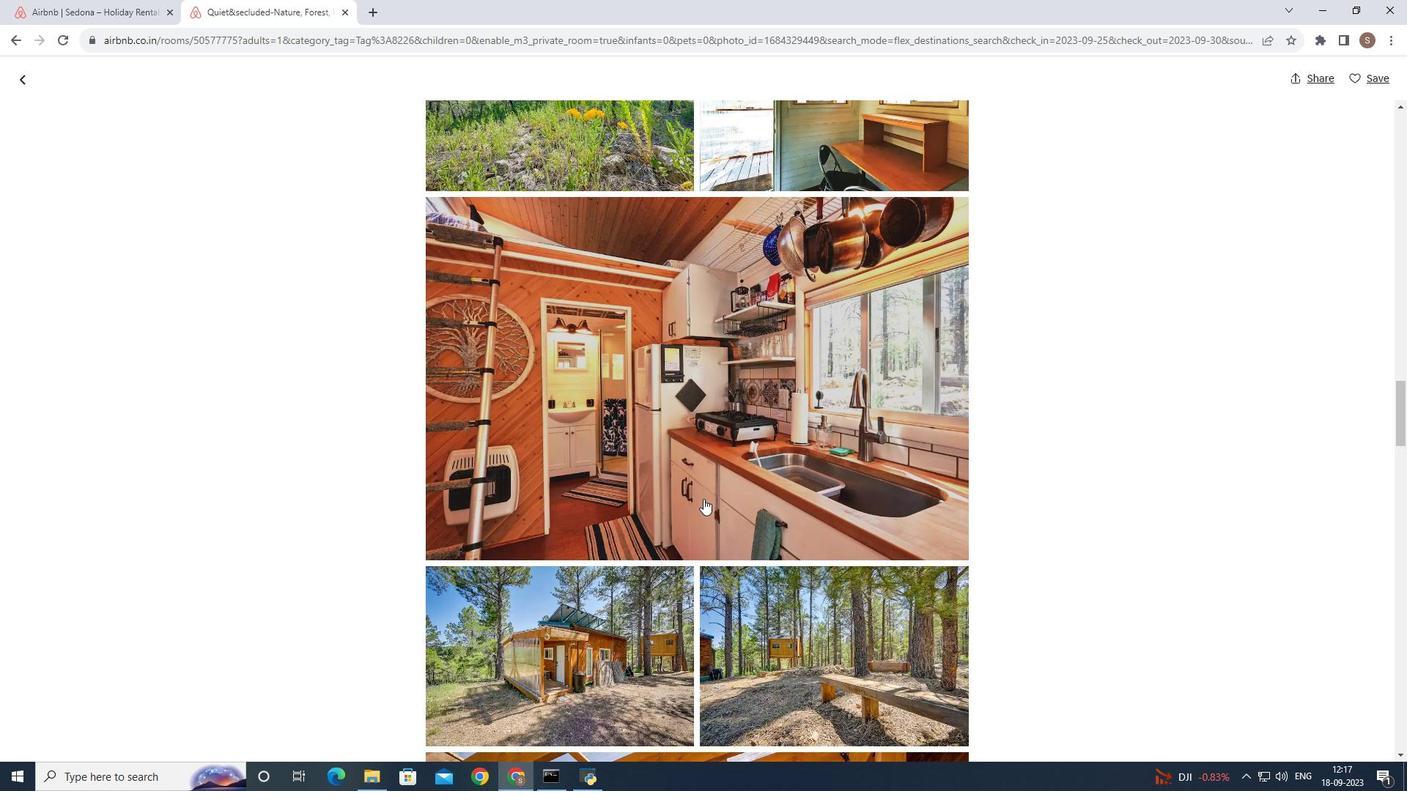 
Action: Mouse scrolled (703, 498) with delta (0, 0)
Screenshot: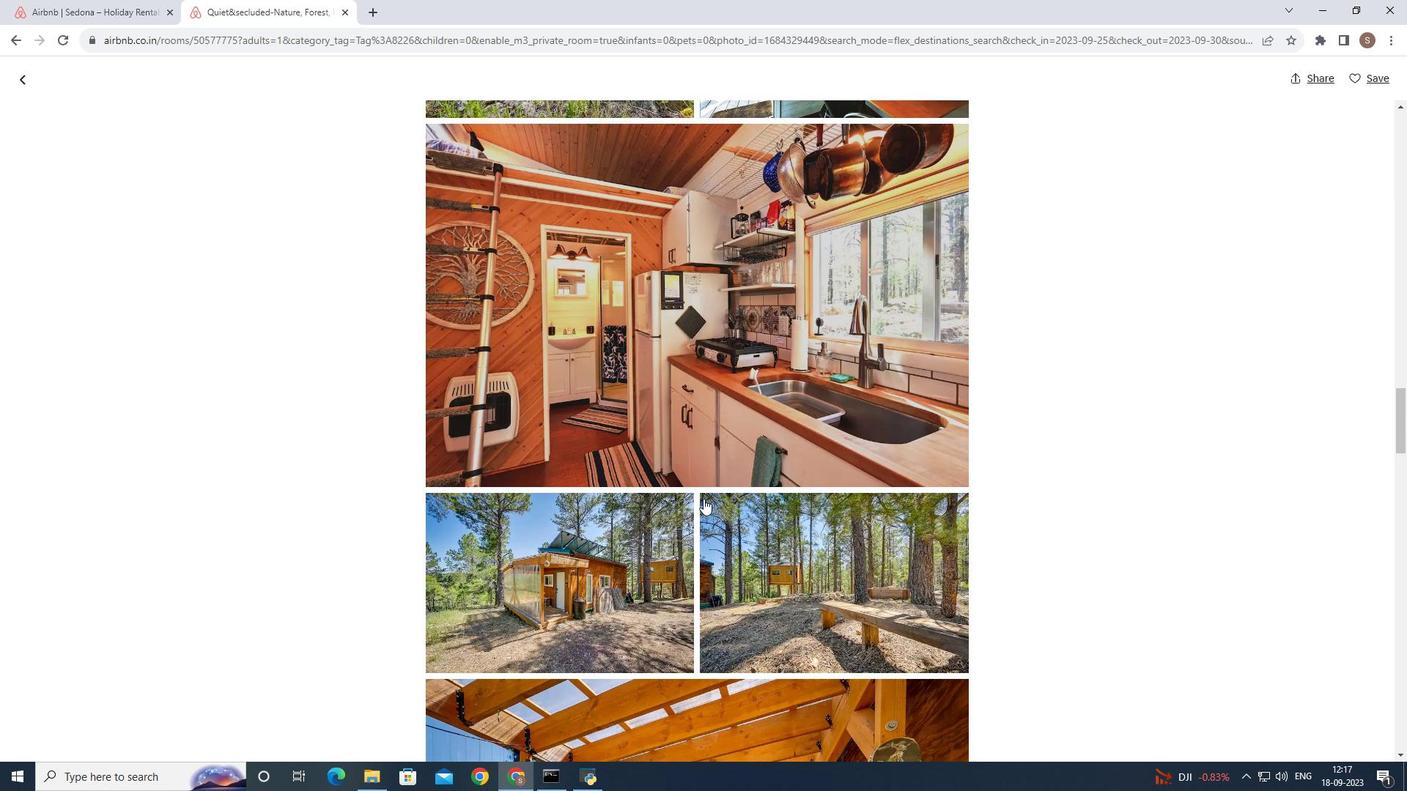 
Action: Mouse scrolled (703, 498) with delta (0, 0)
Screenshot: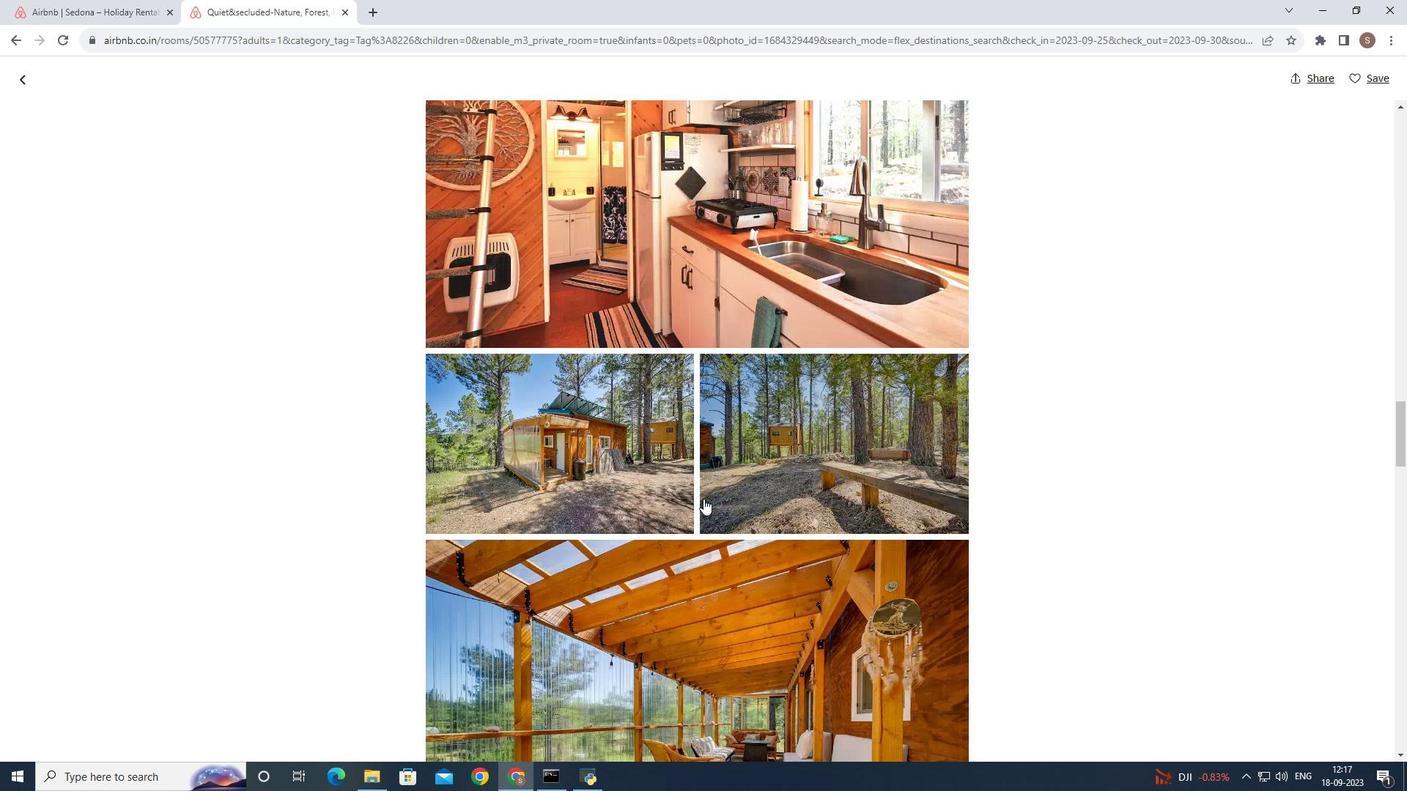 
Action: Mouse scrolled (703, 498) with delta (0, 0)
Screenshot: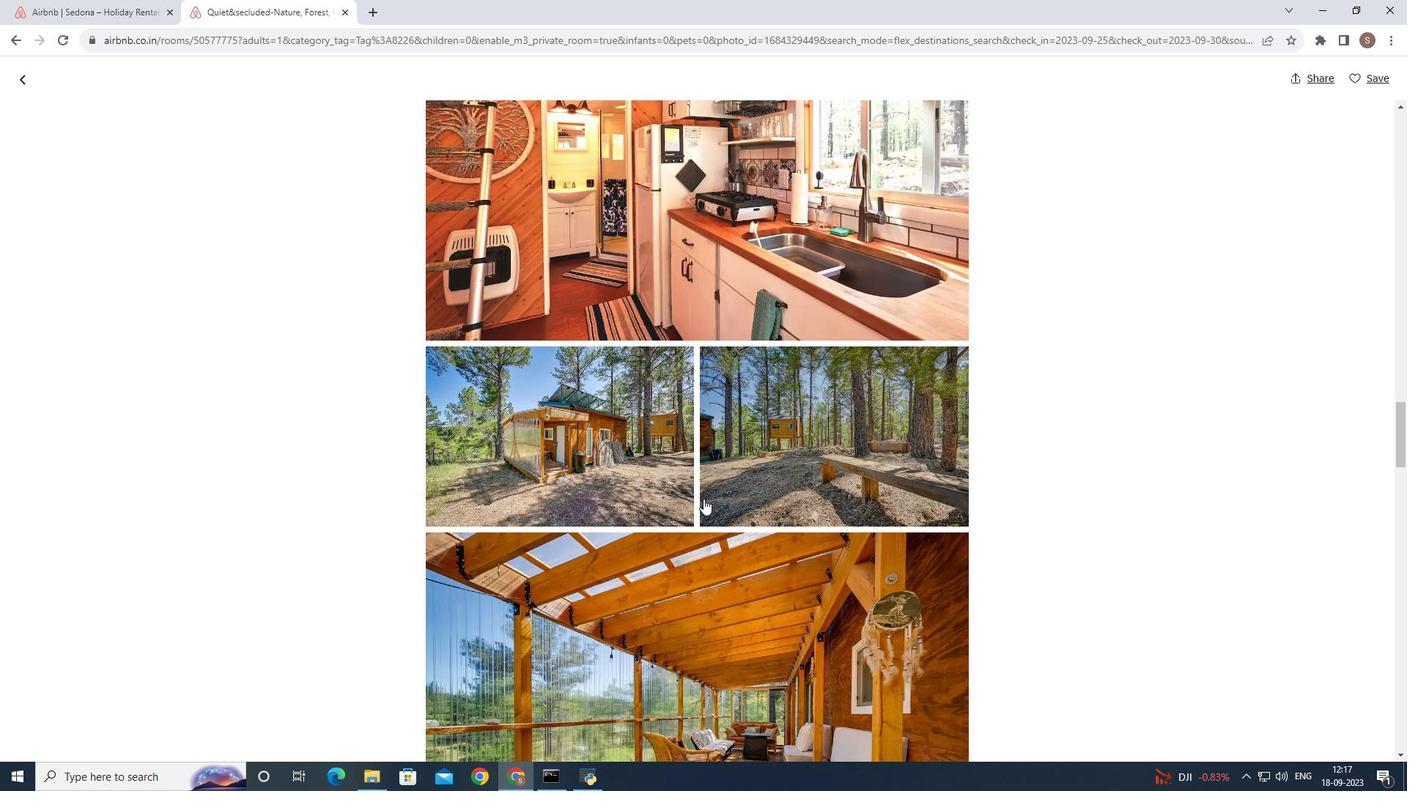 
Action: Mouse scrolled (703, 498) with delta (0, 0)
Screenshot: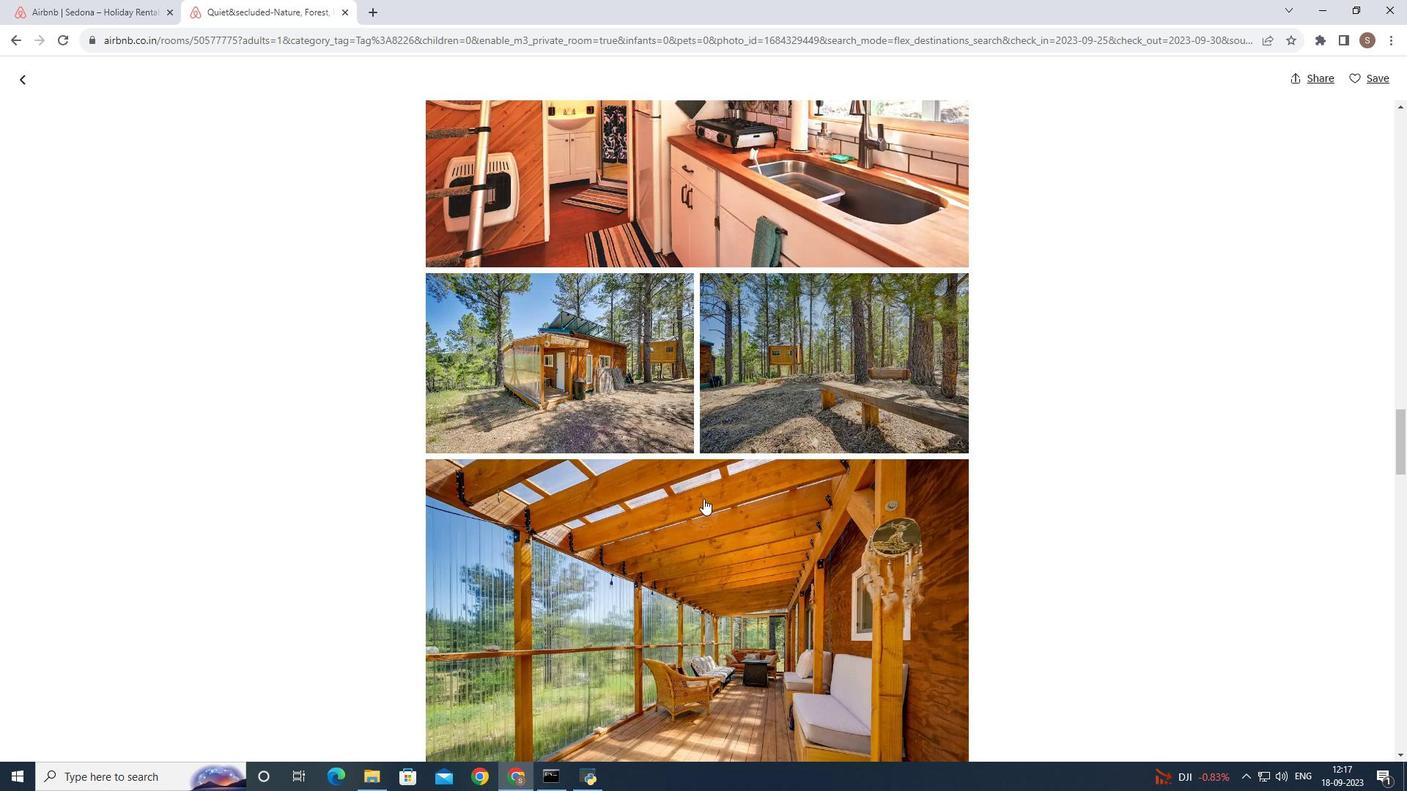 
Action: Mouse scrolled (703, 498) with delta (0, 0)
Screenshot: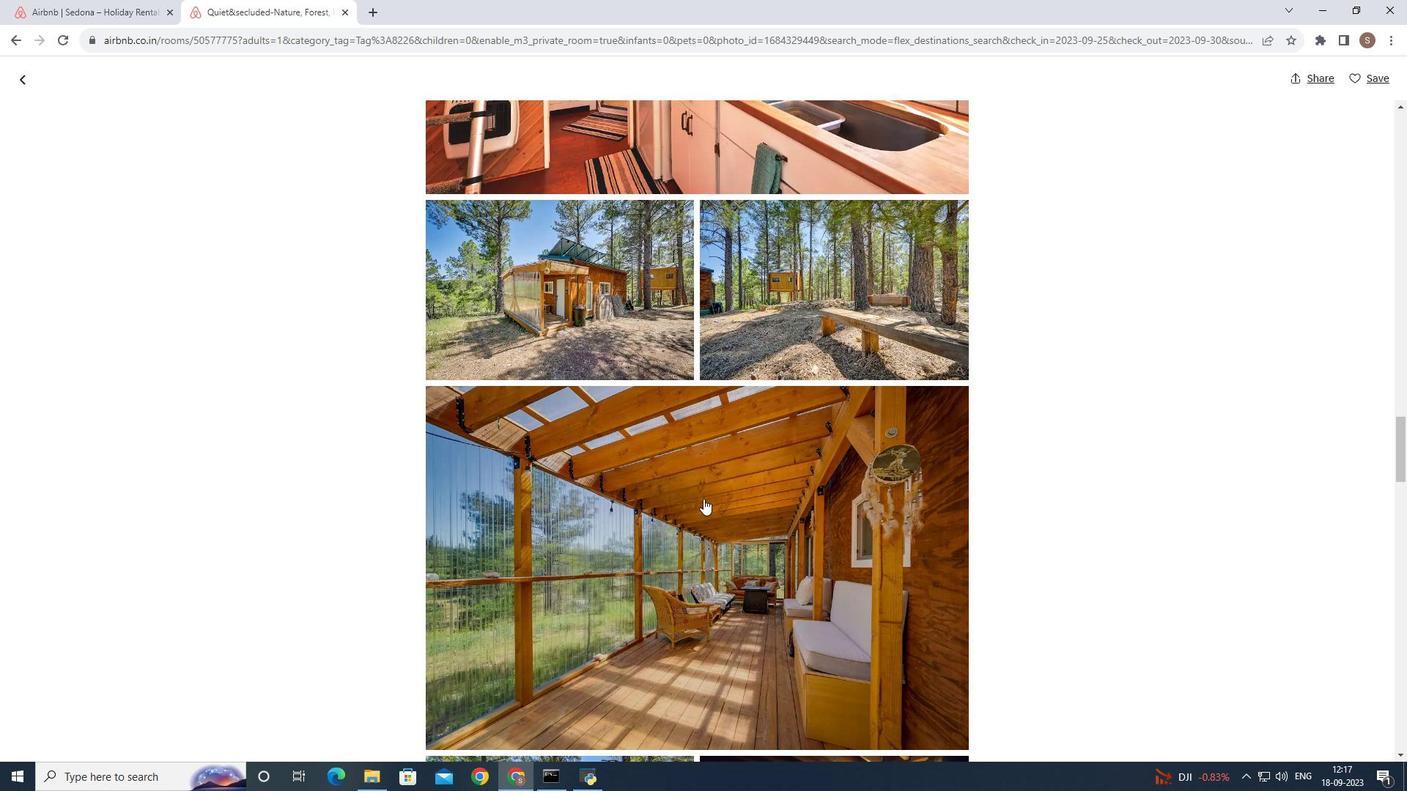 
Action: Mouse scrolled (703, 498) with delta (0, 0)
Screenshot: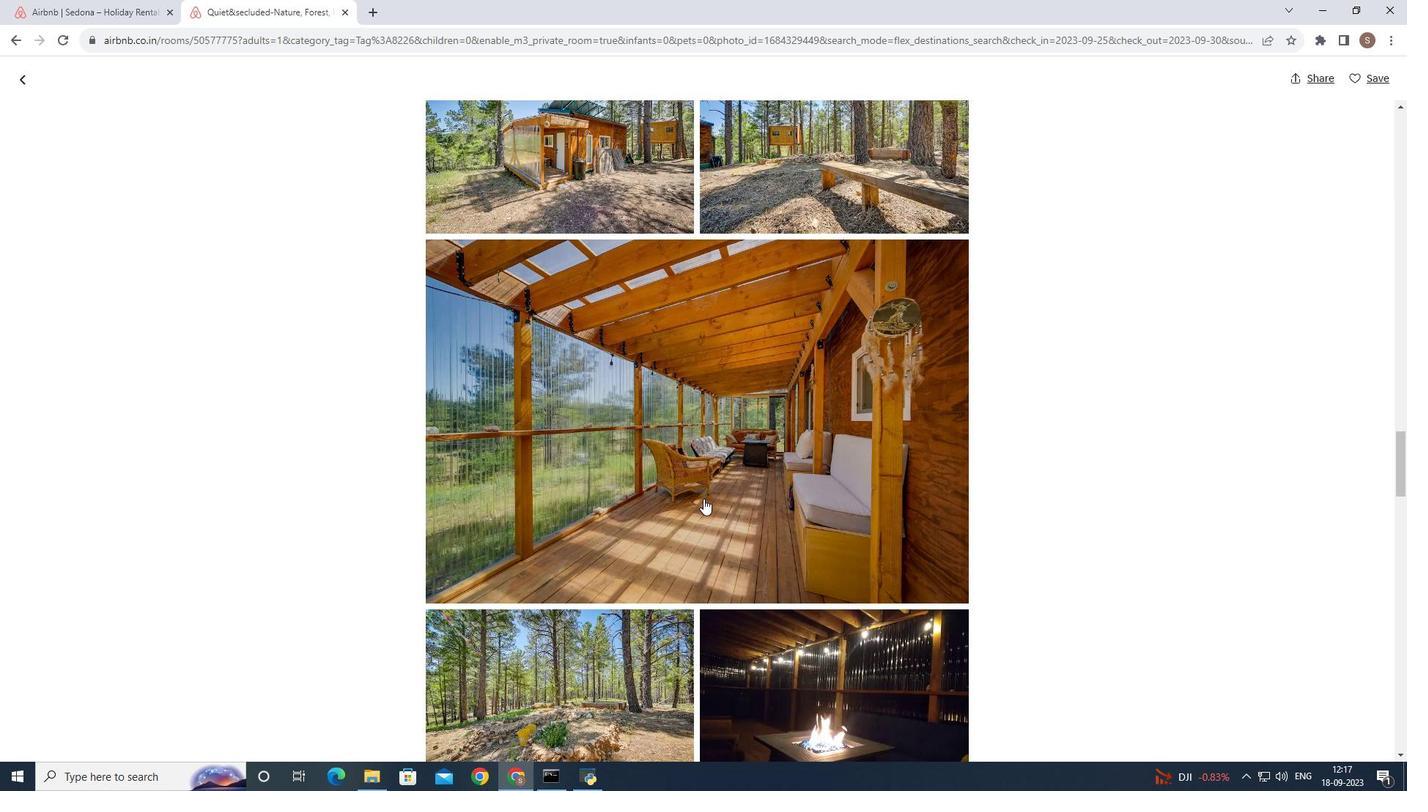 
Action: Mouse scrolled (703, 498) with delta (0, 0)
Screenshot: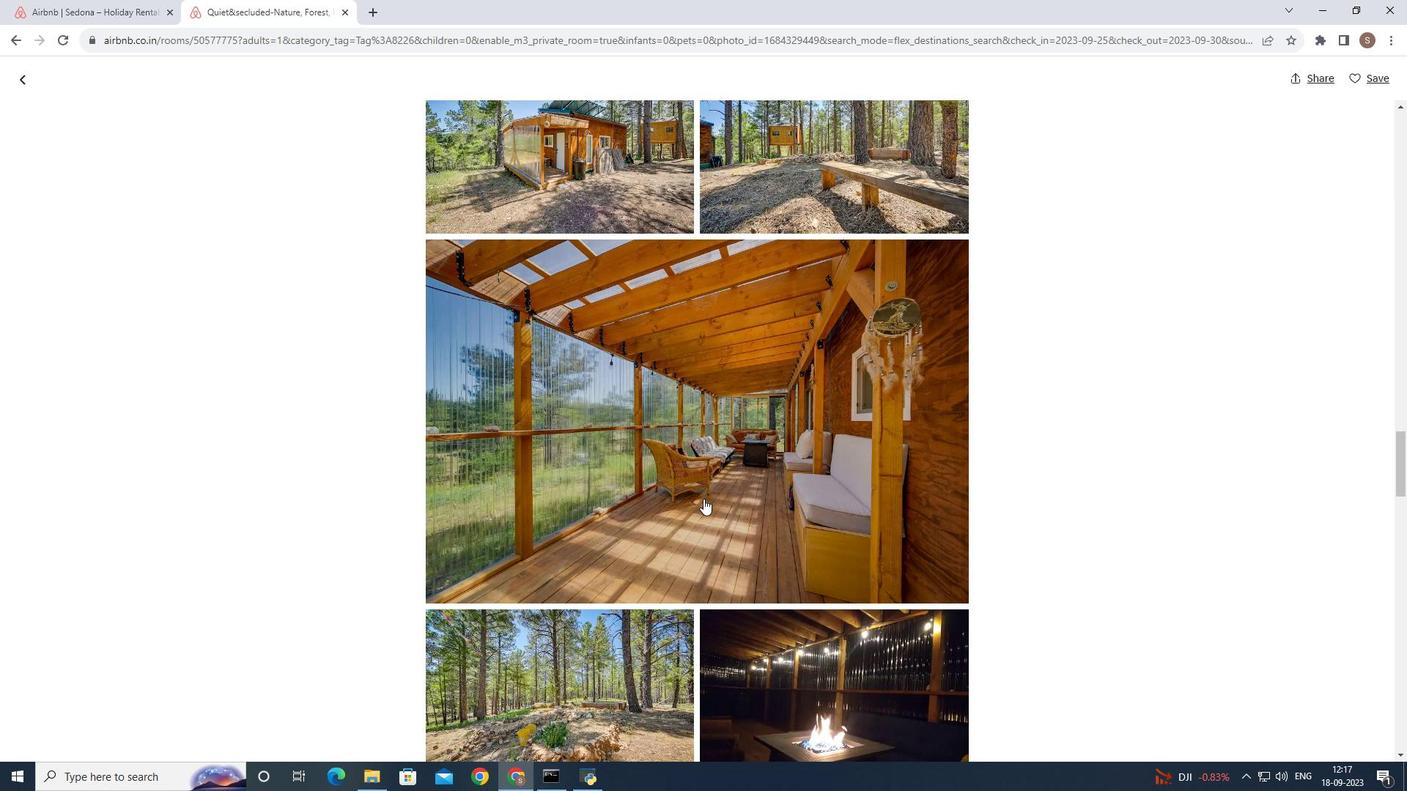 
Action: Mouse scrolled (703, 498) with delta (0, 0)
Screenshot: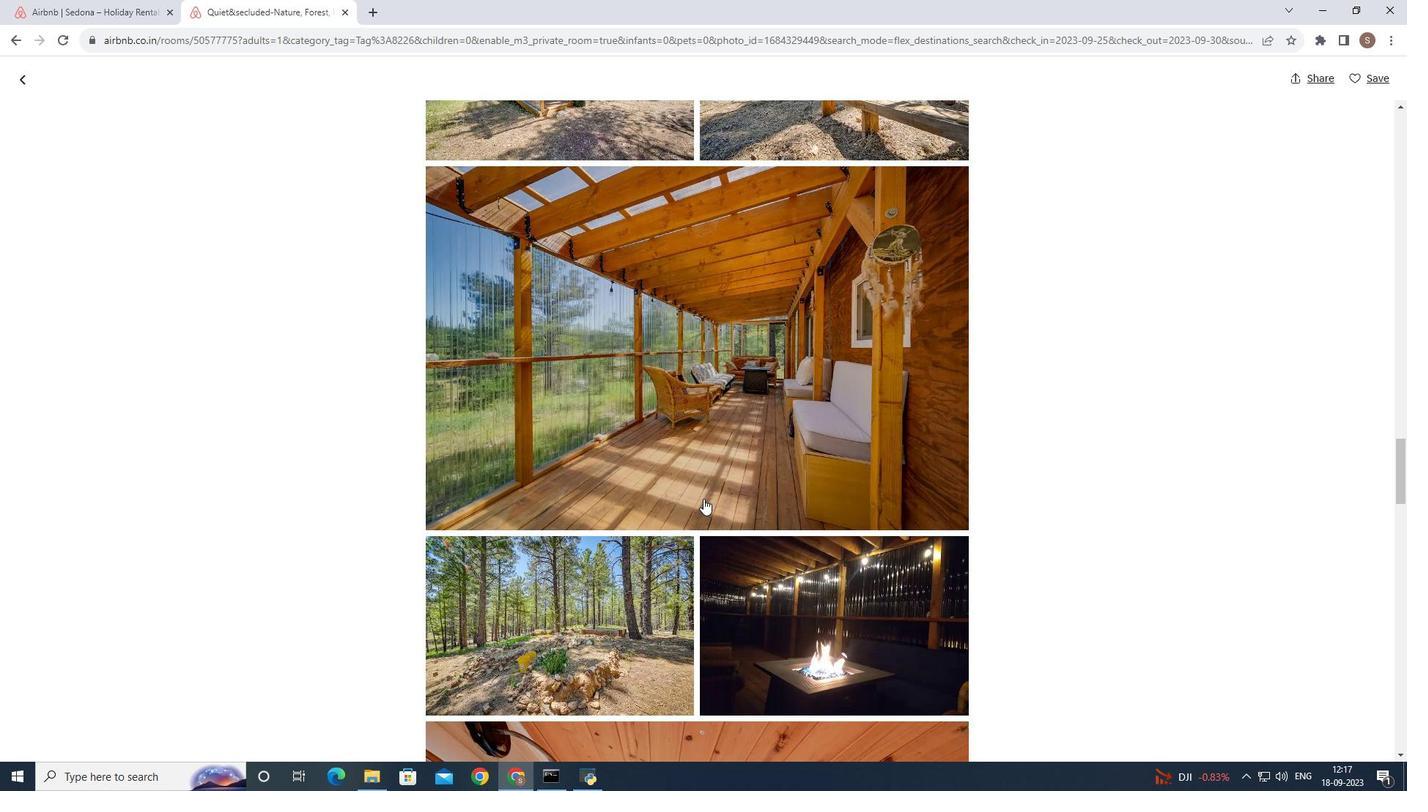 
Action: Mouse scrolled (703, 498) with delta (0, 0)
Screenshot: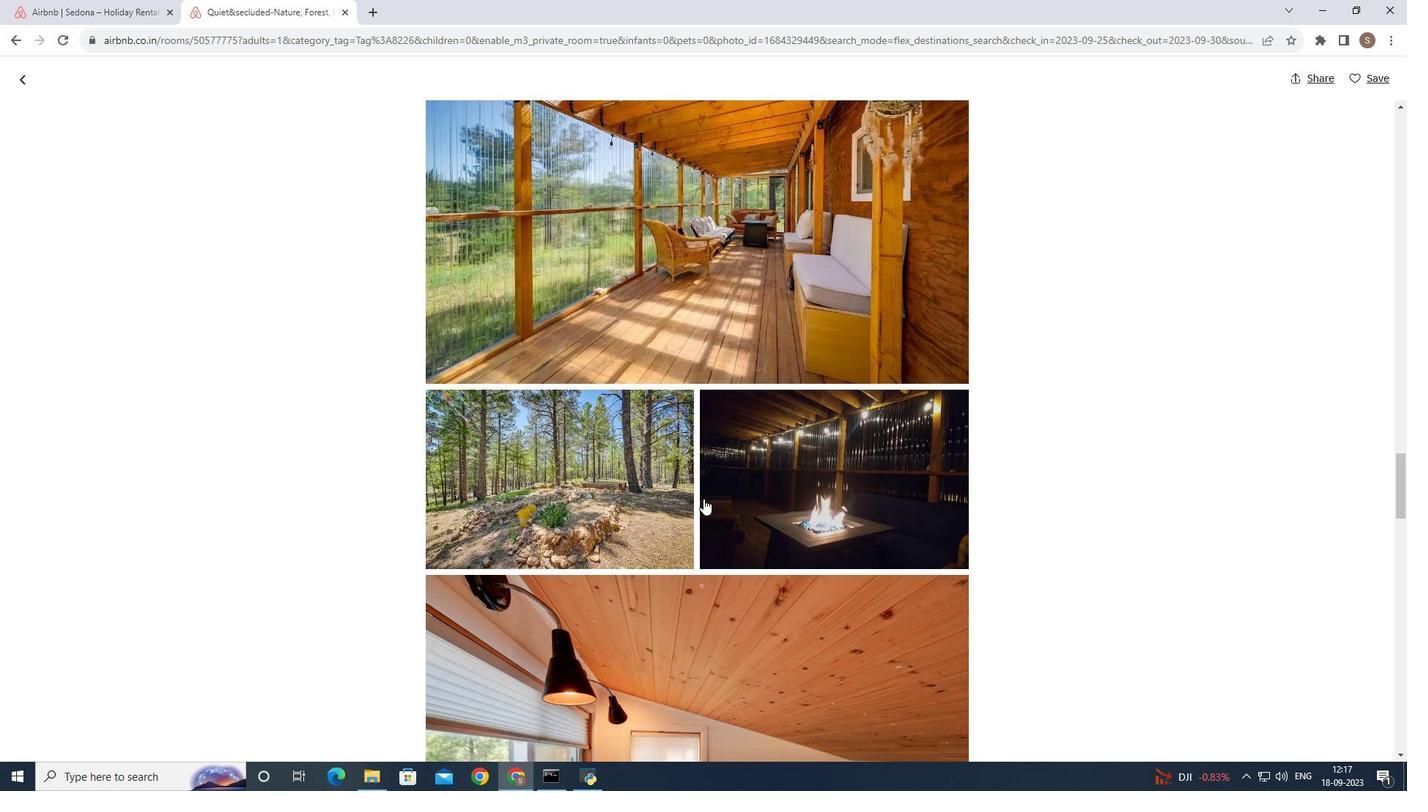 
Action: Mouse scrolled (703, 498) with delta (0, 0)
Screenshot: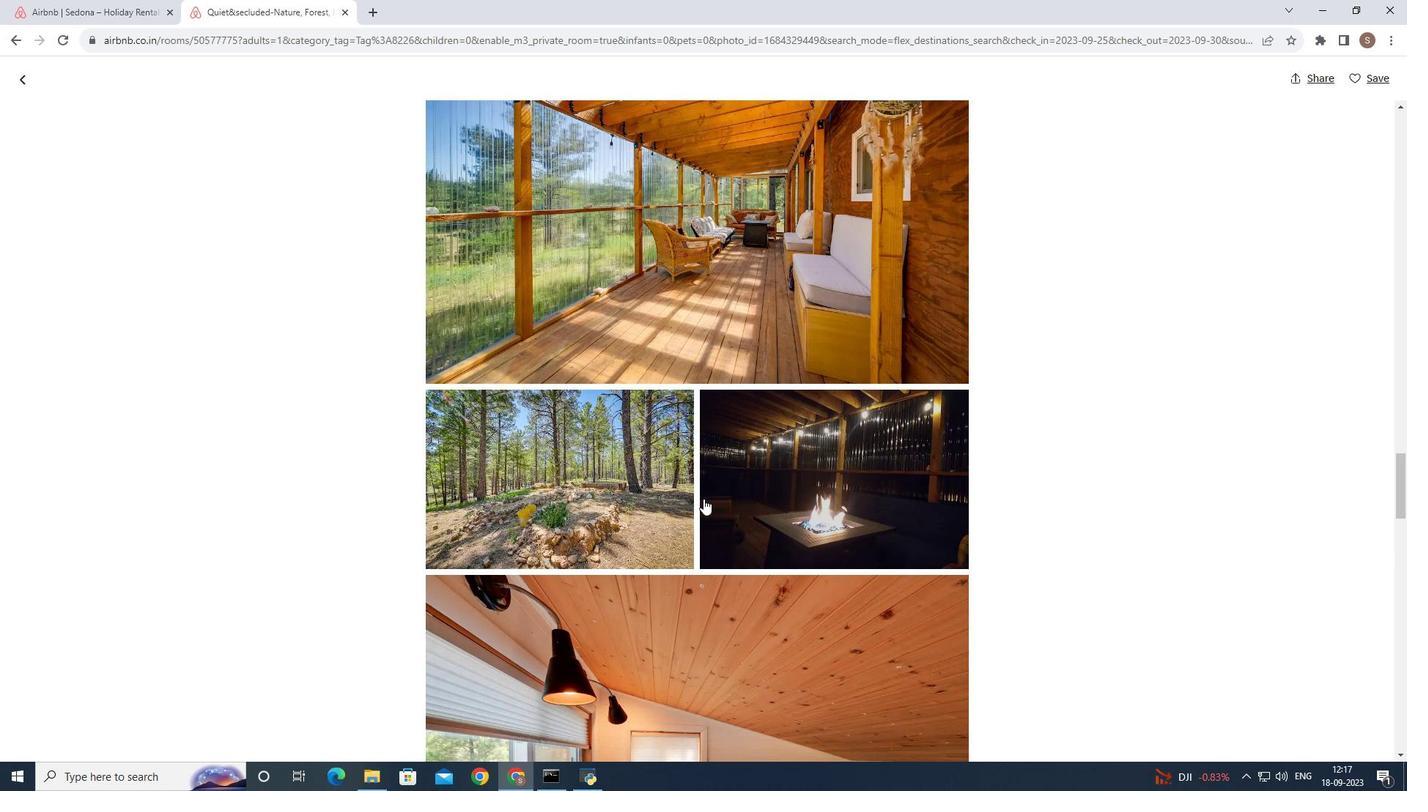 
Action: Mouse scrolled (703, 498) with delta (0, 0)
Screenshot: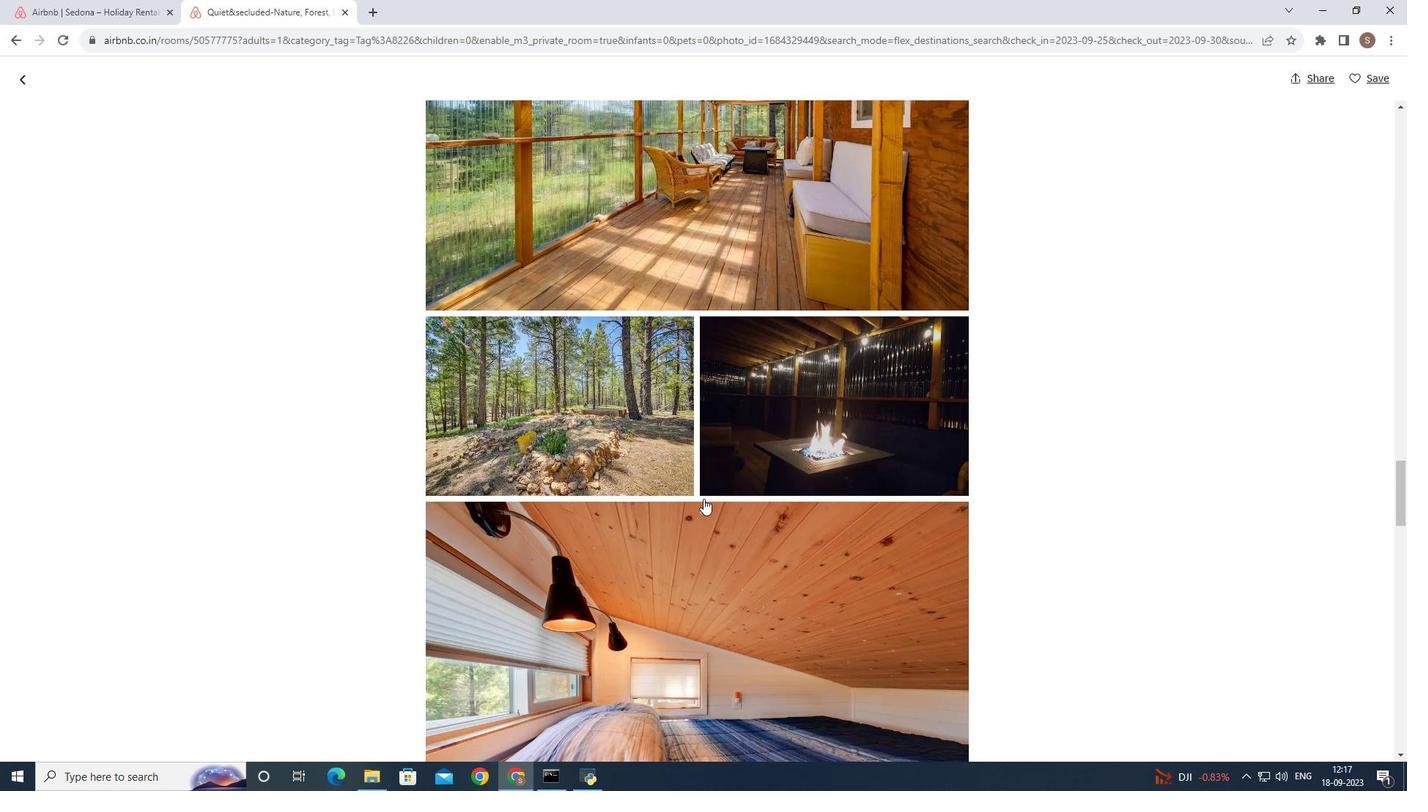 
Action: Mouse scrolled (703, 498) with delta (0, 0)
Screenshot: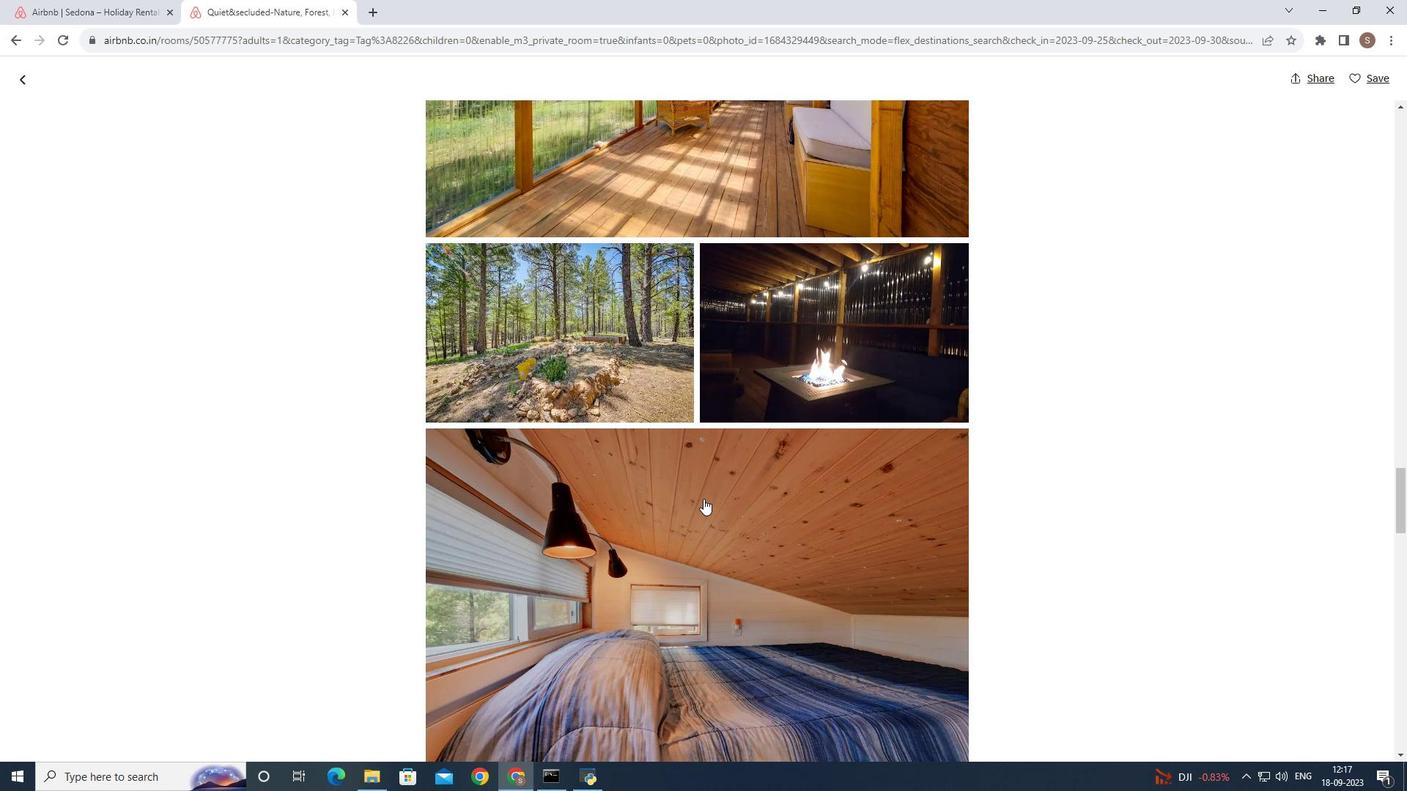 
Action: Mouse scrolled (703, 498) with delta (0, 0)
Screenshot: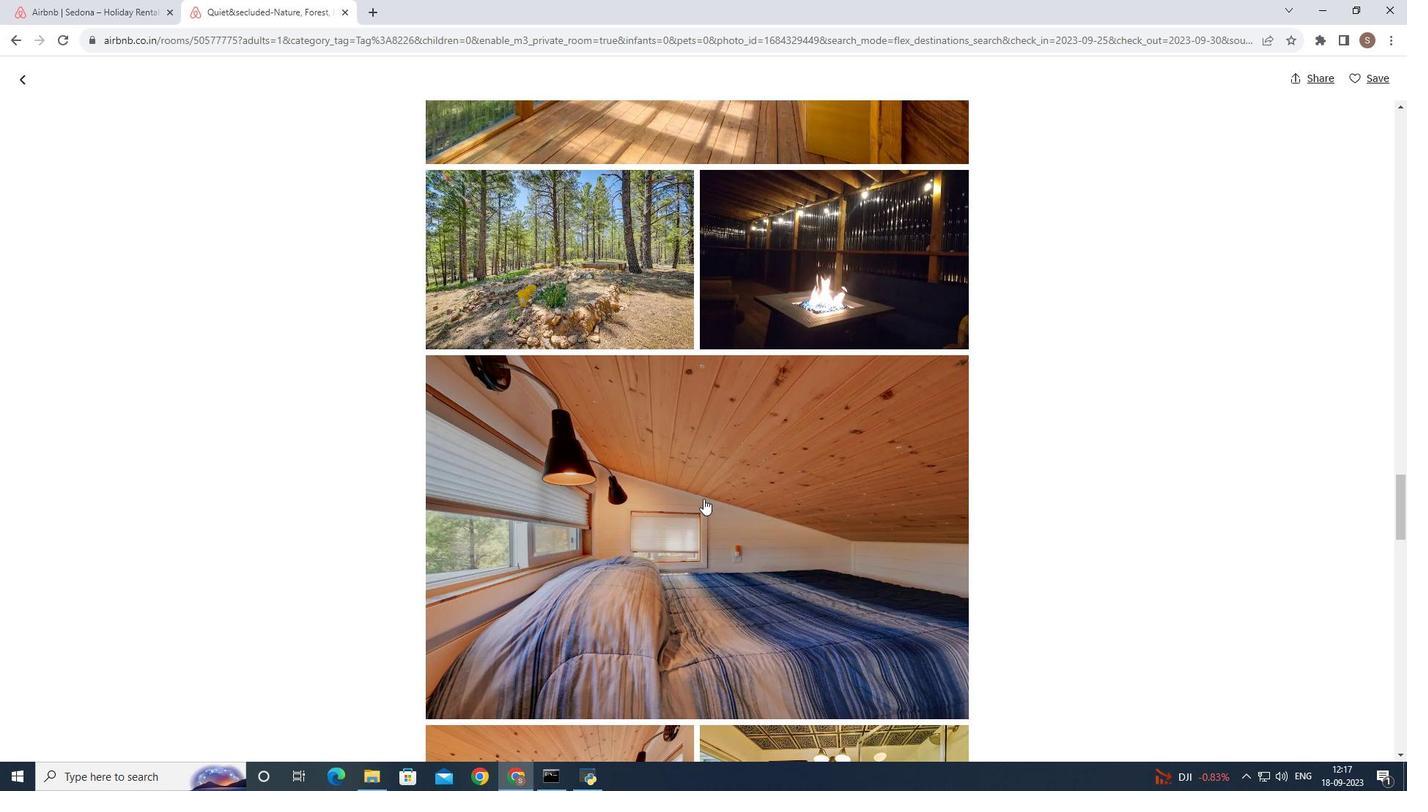 
Action: Mouse scrolled (703, 498) with delta (0, 0)
Screenshot: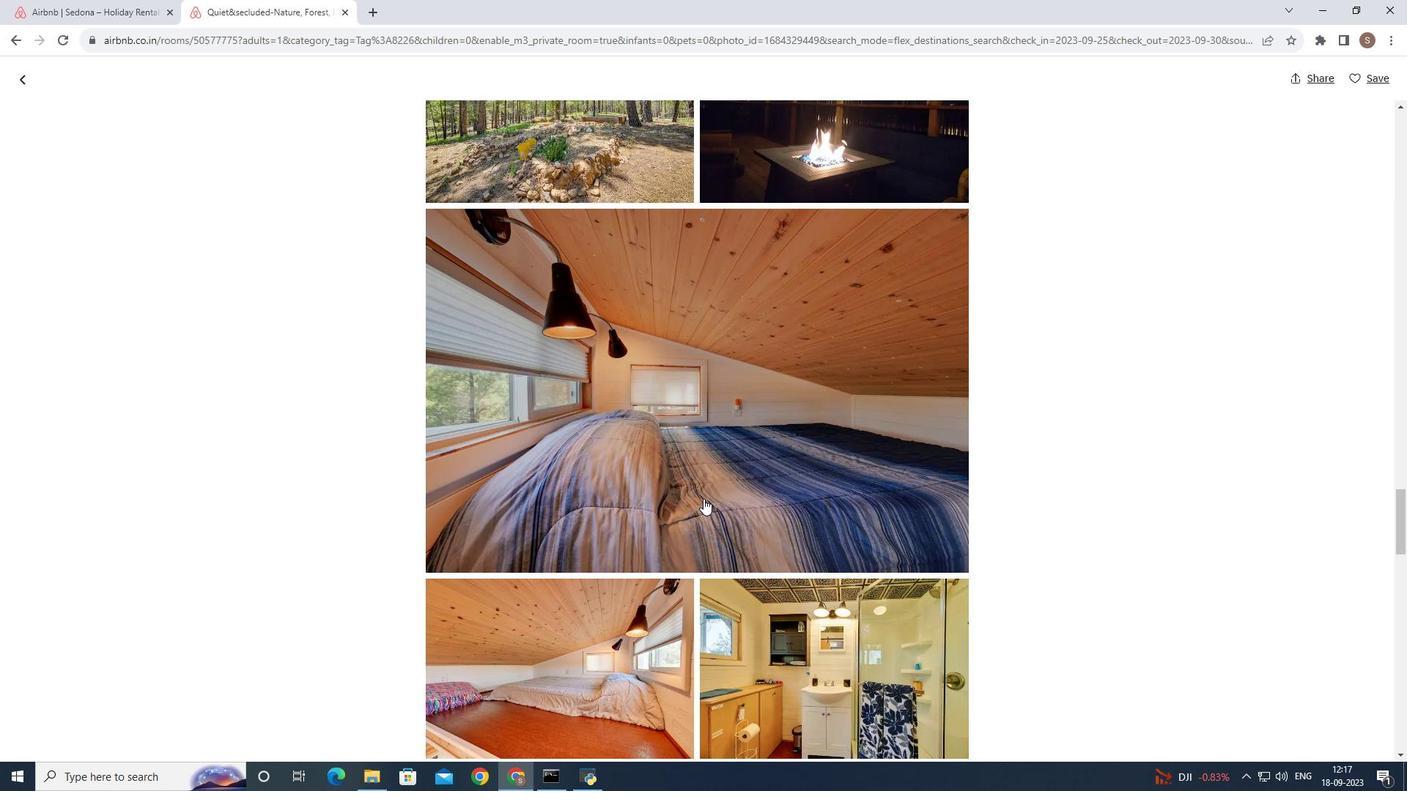
Action: Mouse scrolled (703, 498) with delta (0, 0)
Screenshot: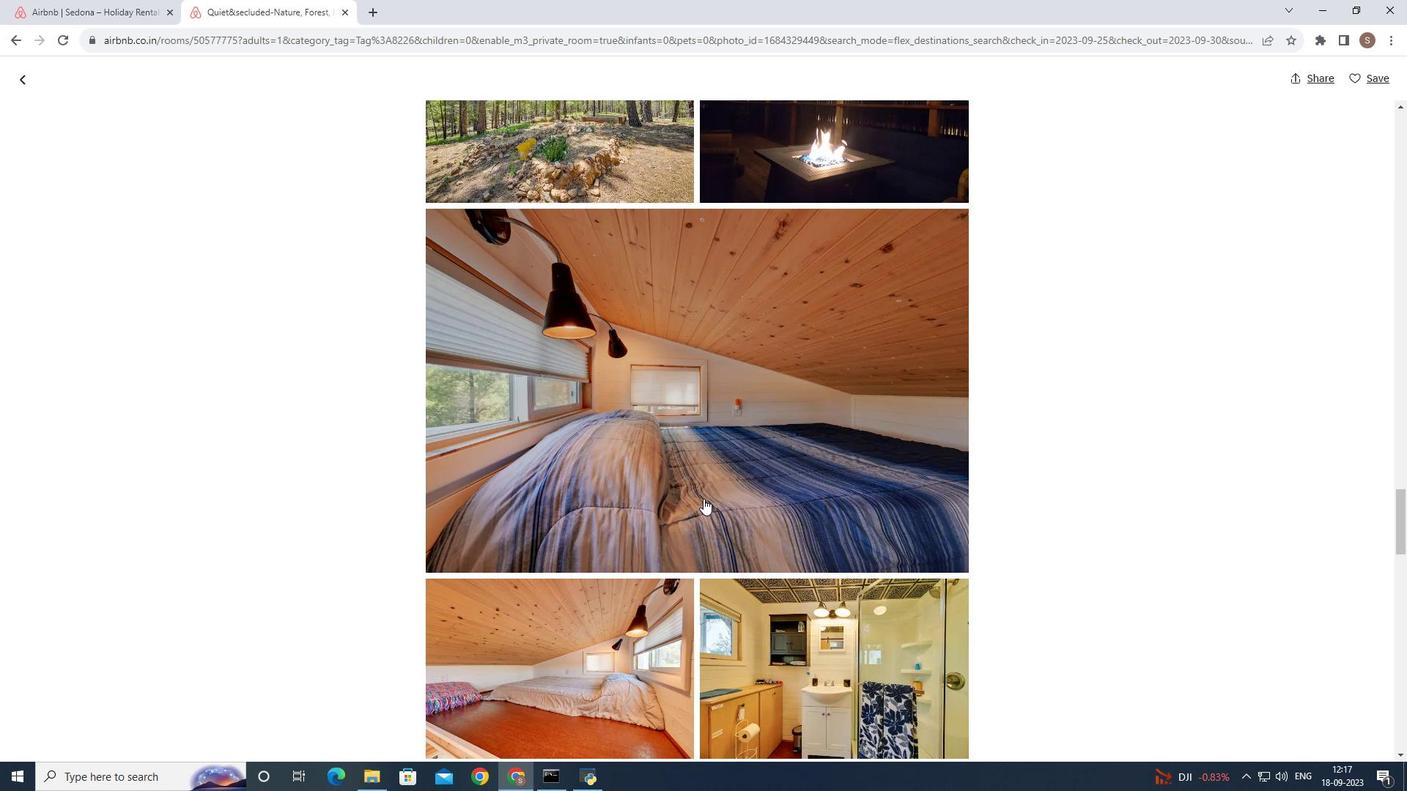 
Action: Mouse scrolled (703, 498) with delta (0, 0)
Screenshot: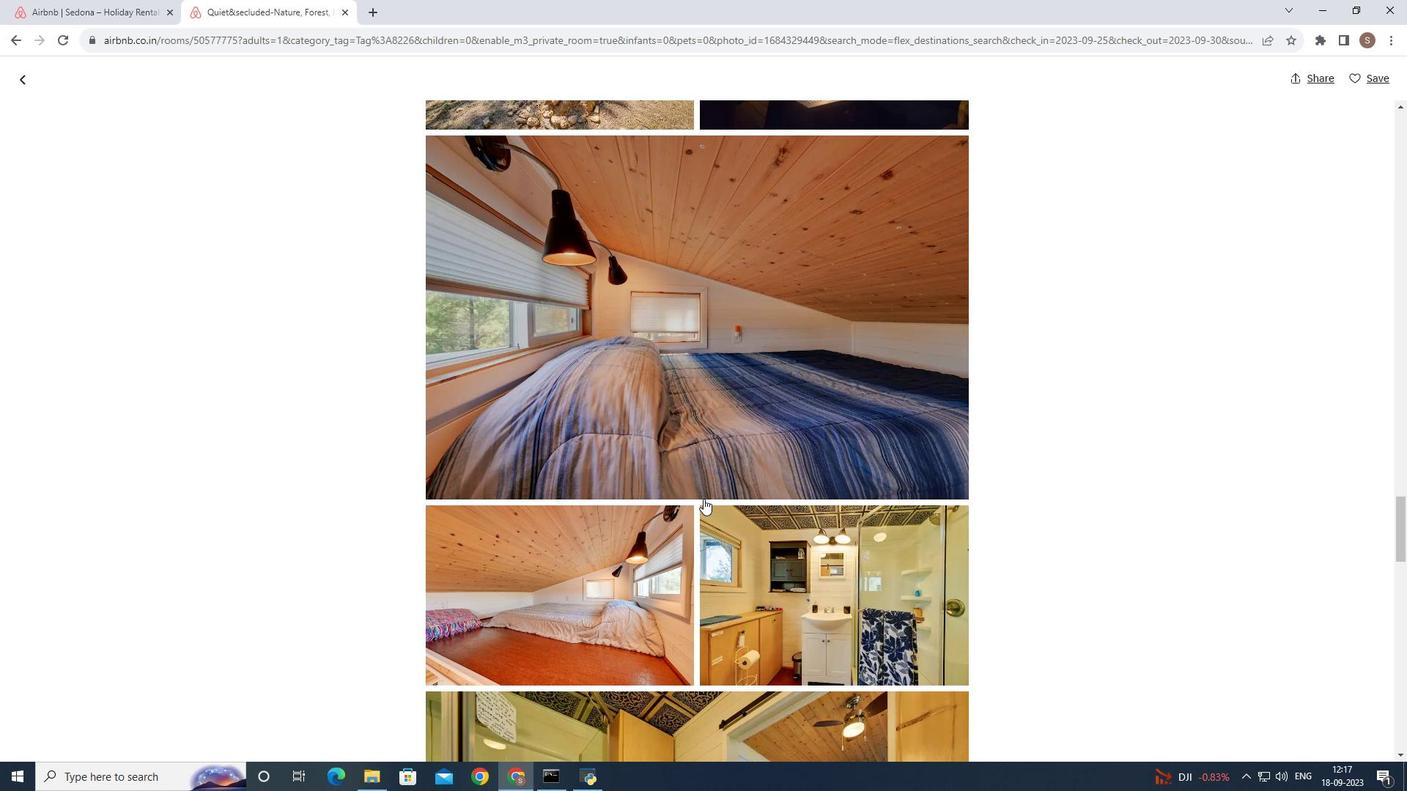 
Action: Mouse scrolled (703, 498) with delta (0, 0)
Screenshot: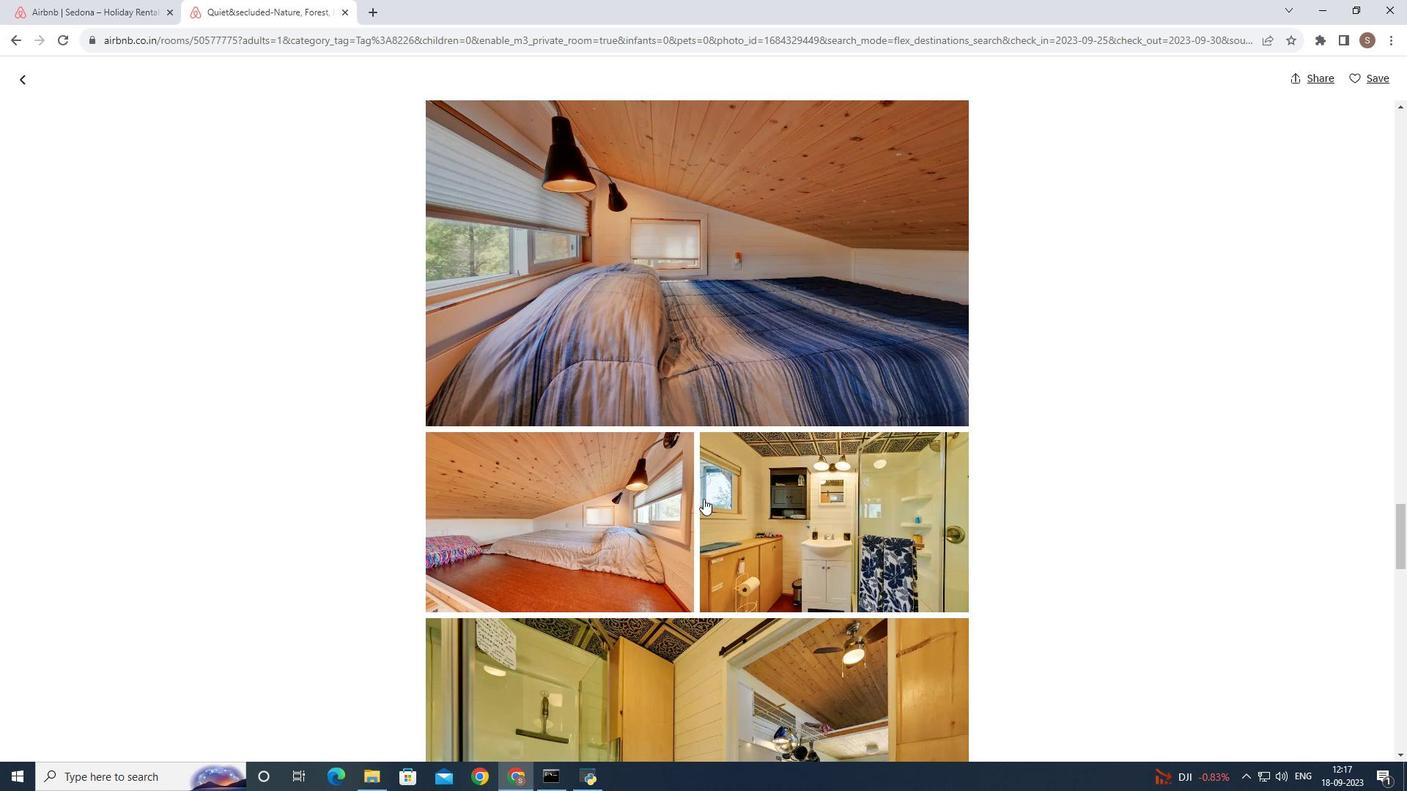 
Action: Mouse scrolled (703, 498) with delta (0, 0)
Screenshot: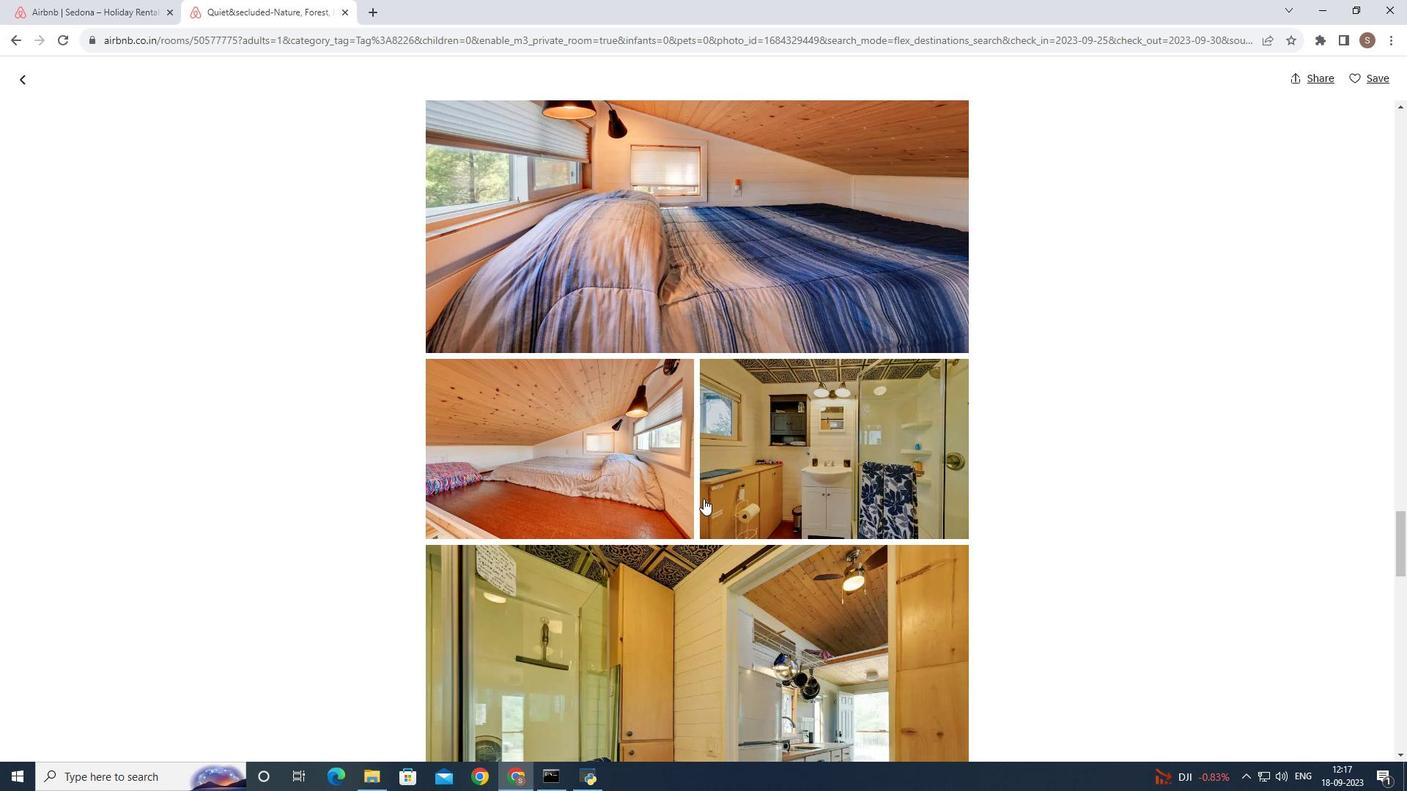 
Action: Mouse scrolled (703, 498) with delta (0, 0)
Screenshot: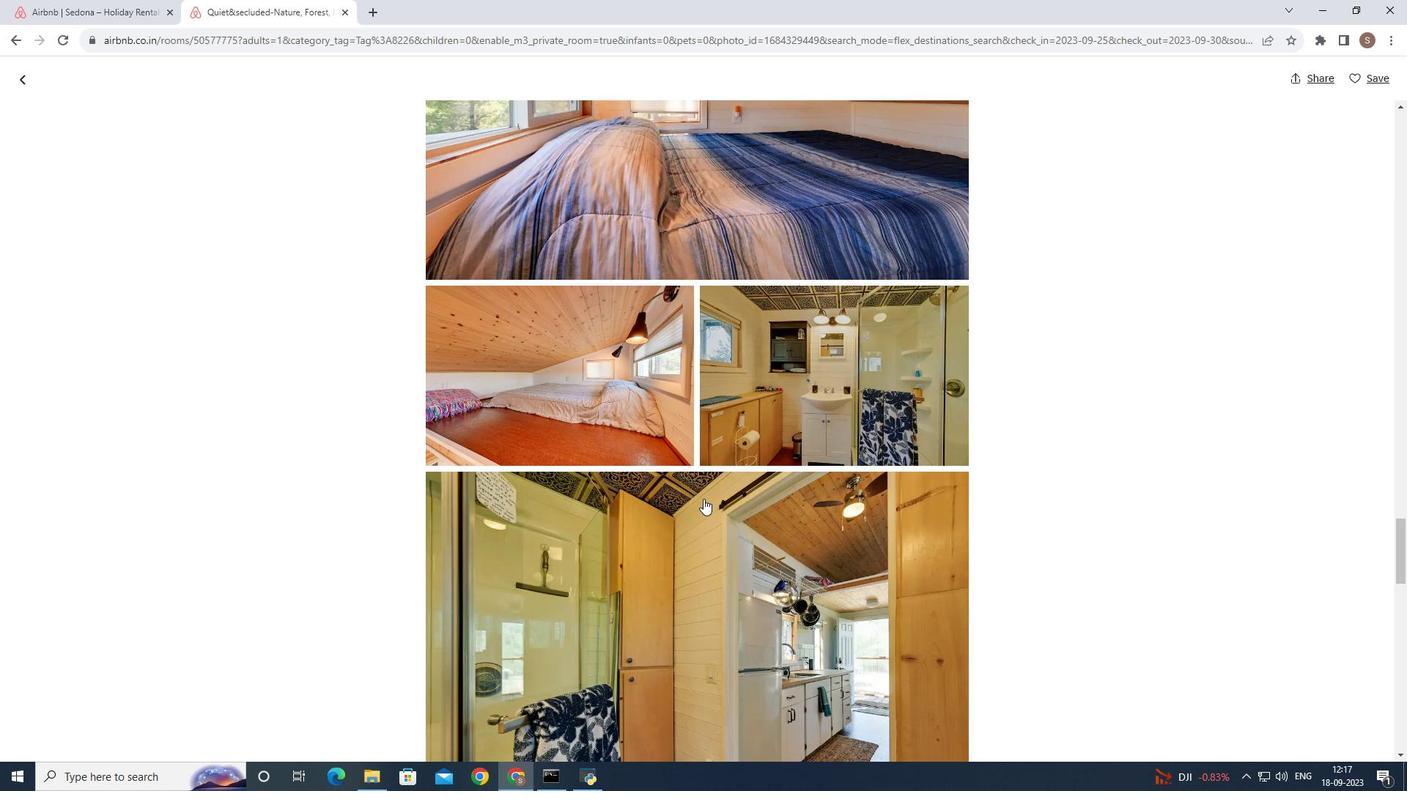 
Action: Mouse scrolled (703, 498) with delta (0, 0)
Screenshot: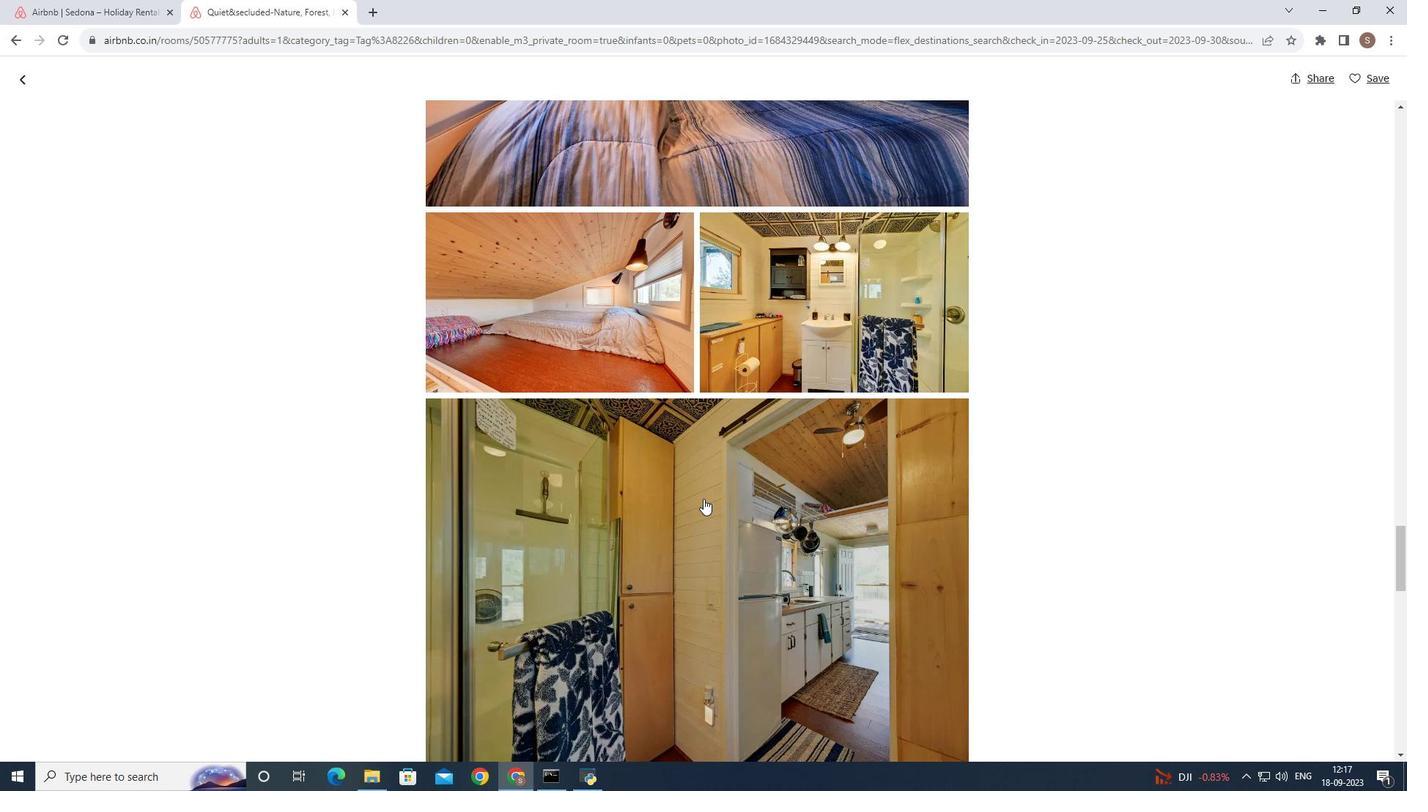 
Action: Mouse scrolled (703, 498) with delta (0, 0)
Screenshot: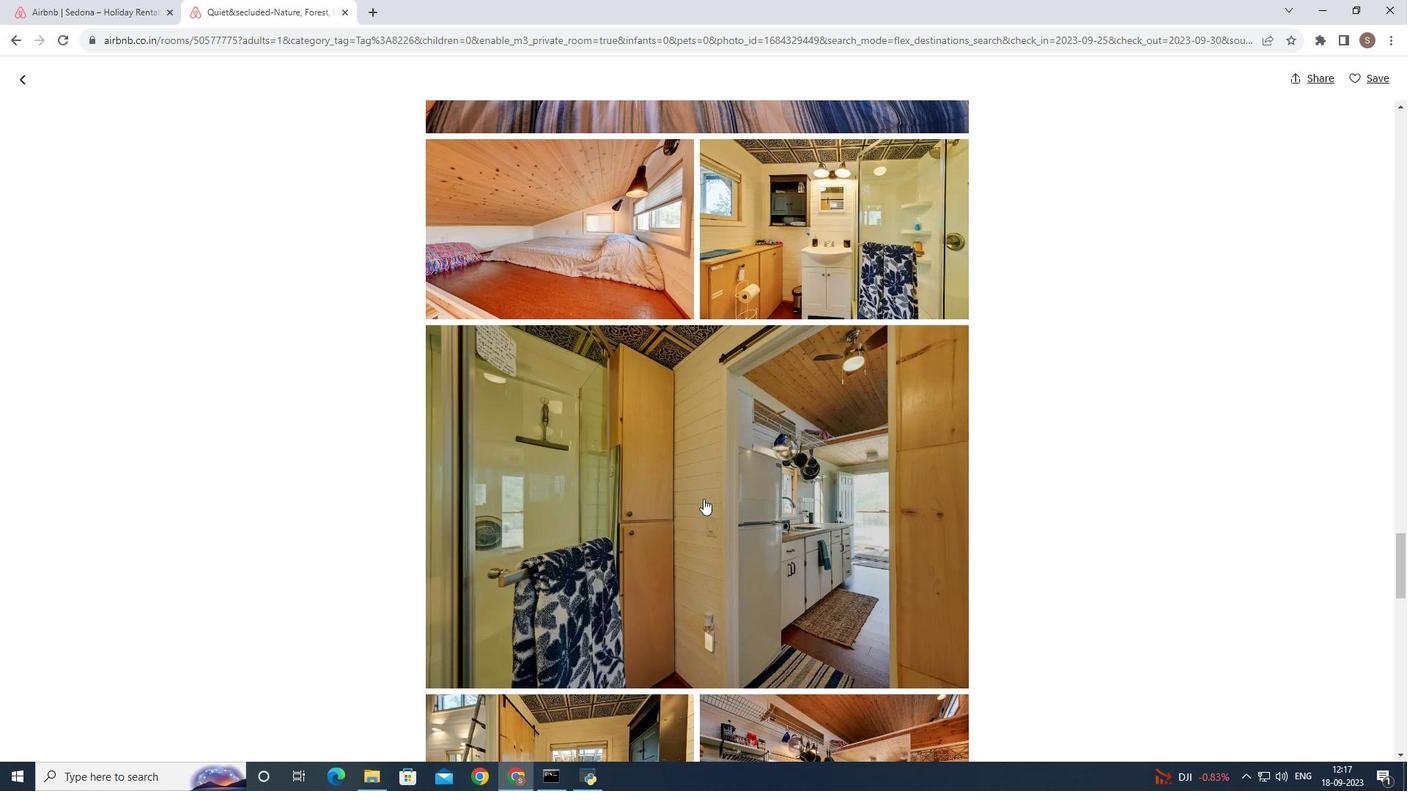 
Action: Mouse scrolled (703, 498) with delta (0, 0)
Screenshot: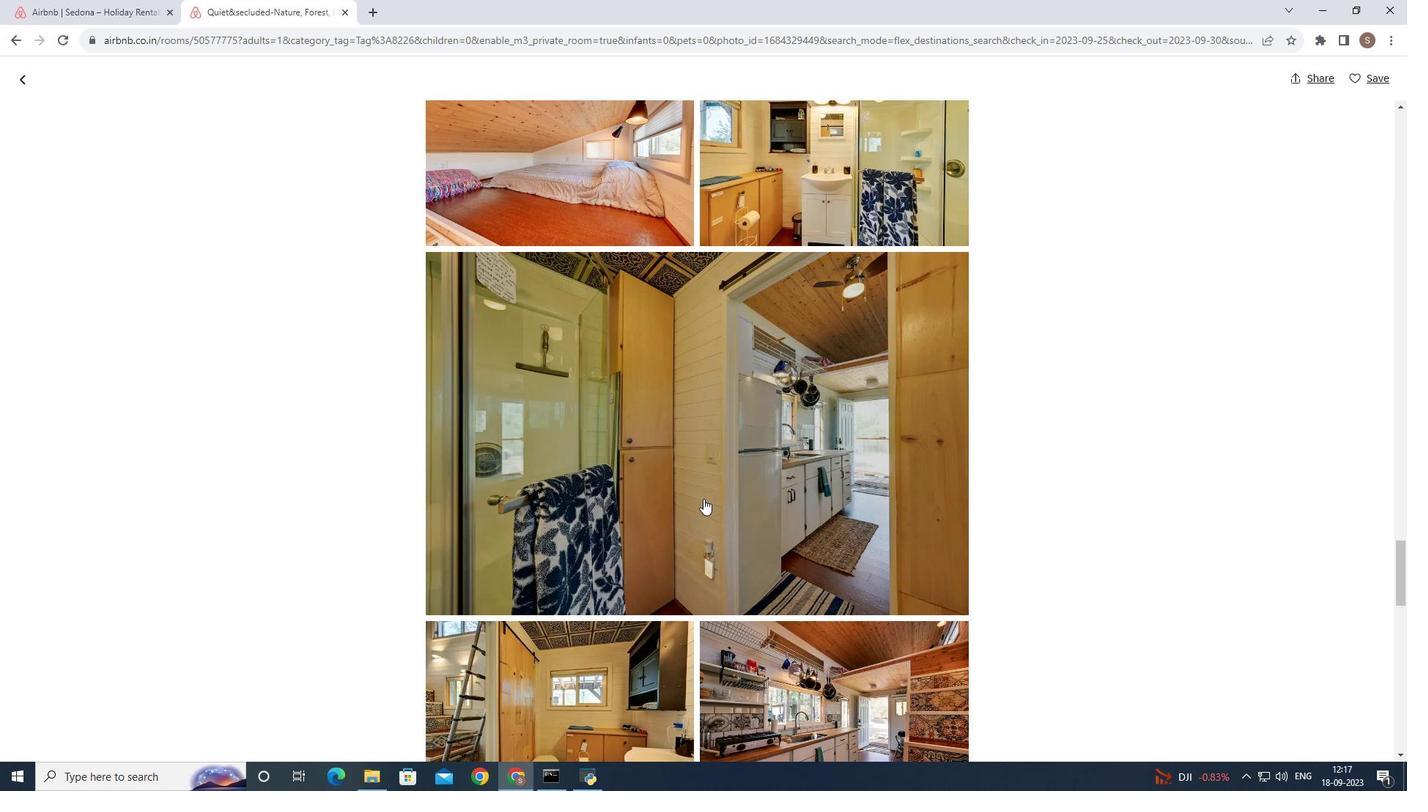 
Action: Mouse scrolled (703, 498) with delta (0, 0)
Screenshot: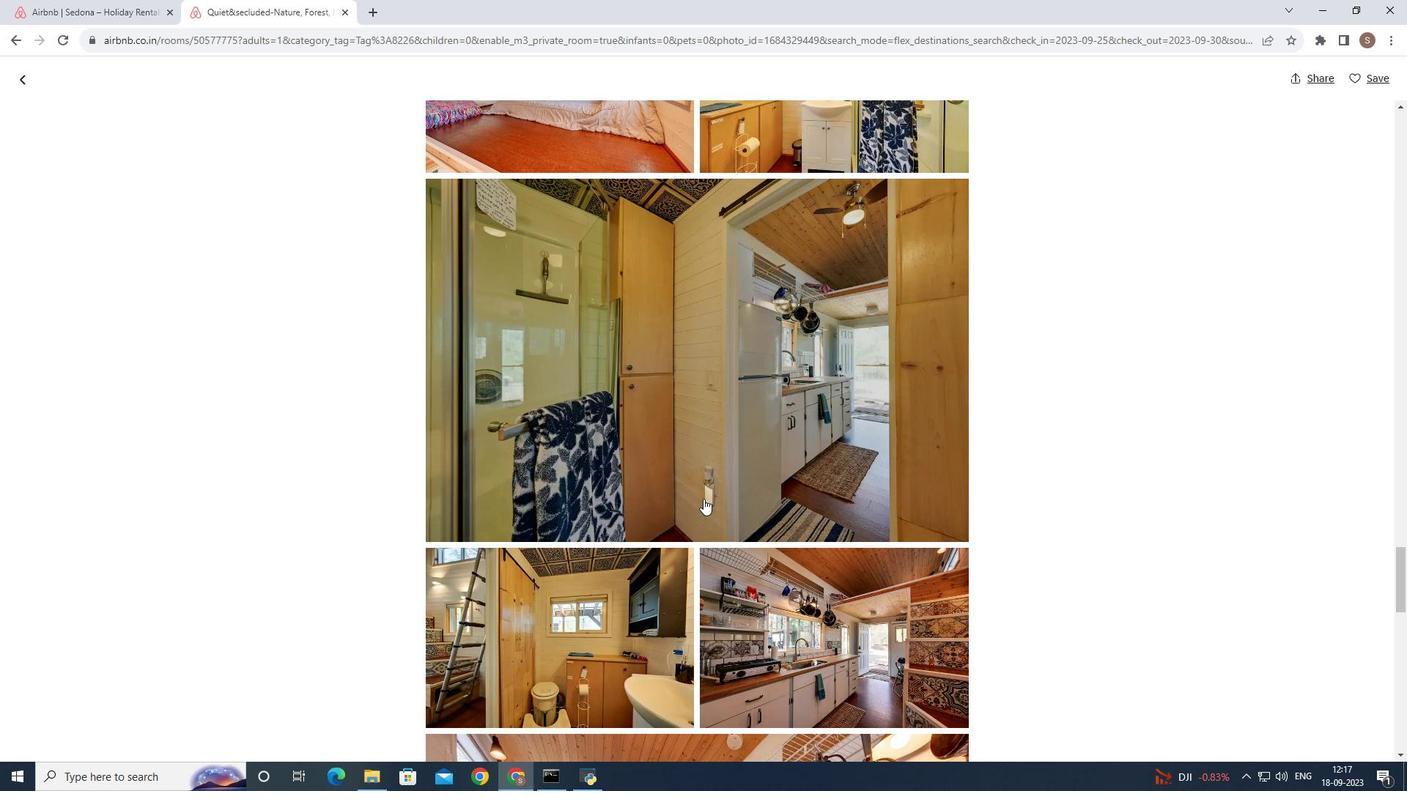 
Action: Mouse scrolled (703, 498) with delta (0, 0)
Screenshot: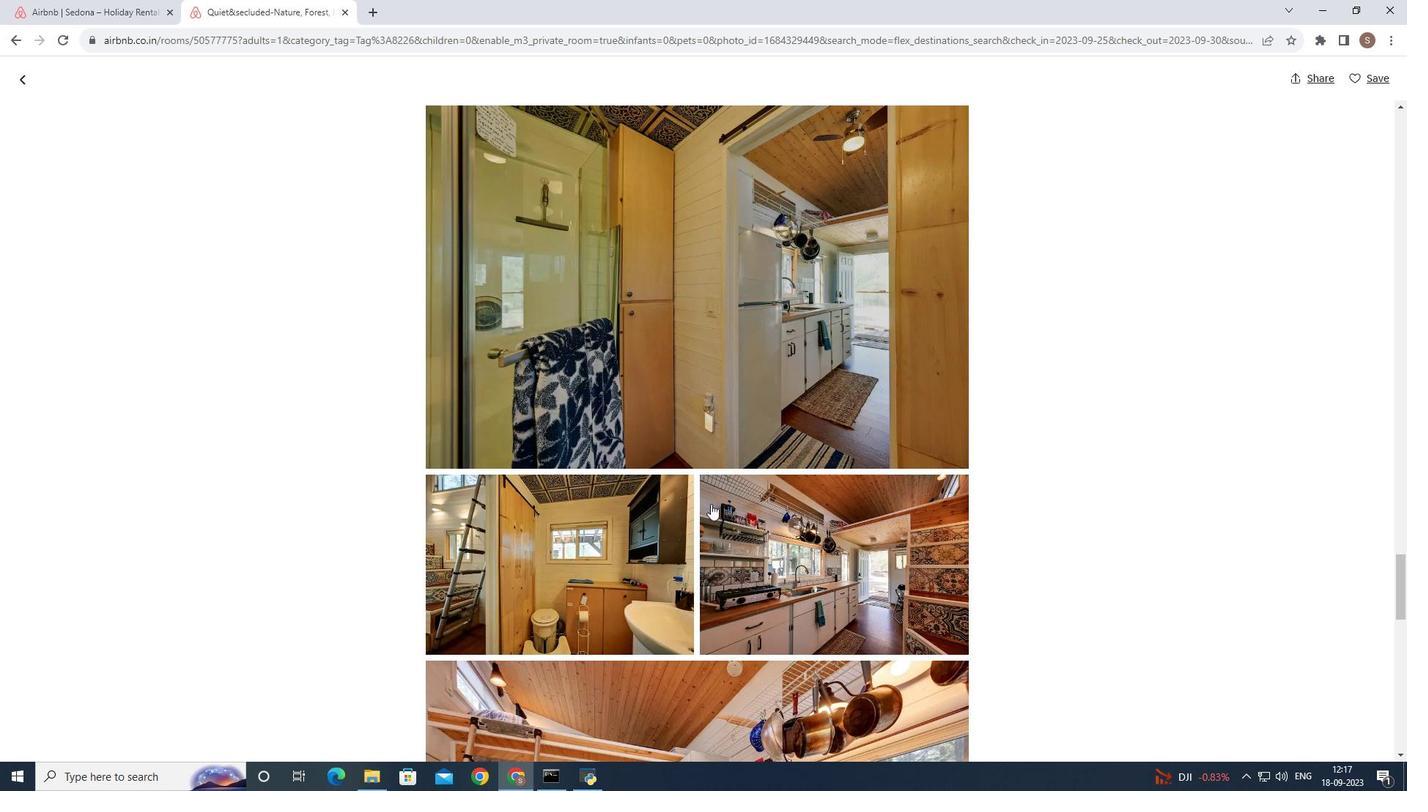 
Action: Mouse moved to (1001, 559)
Screenshot: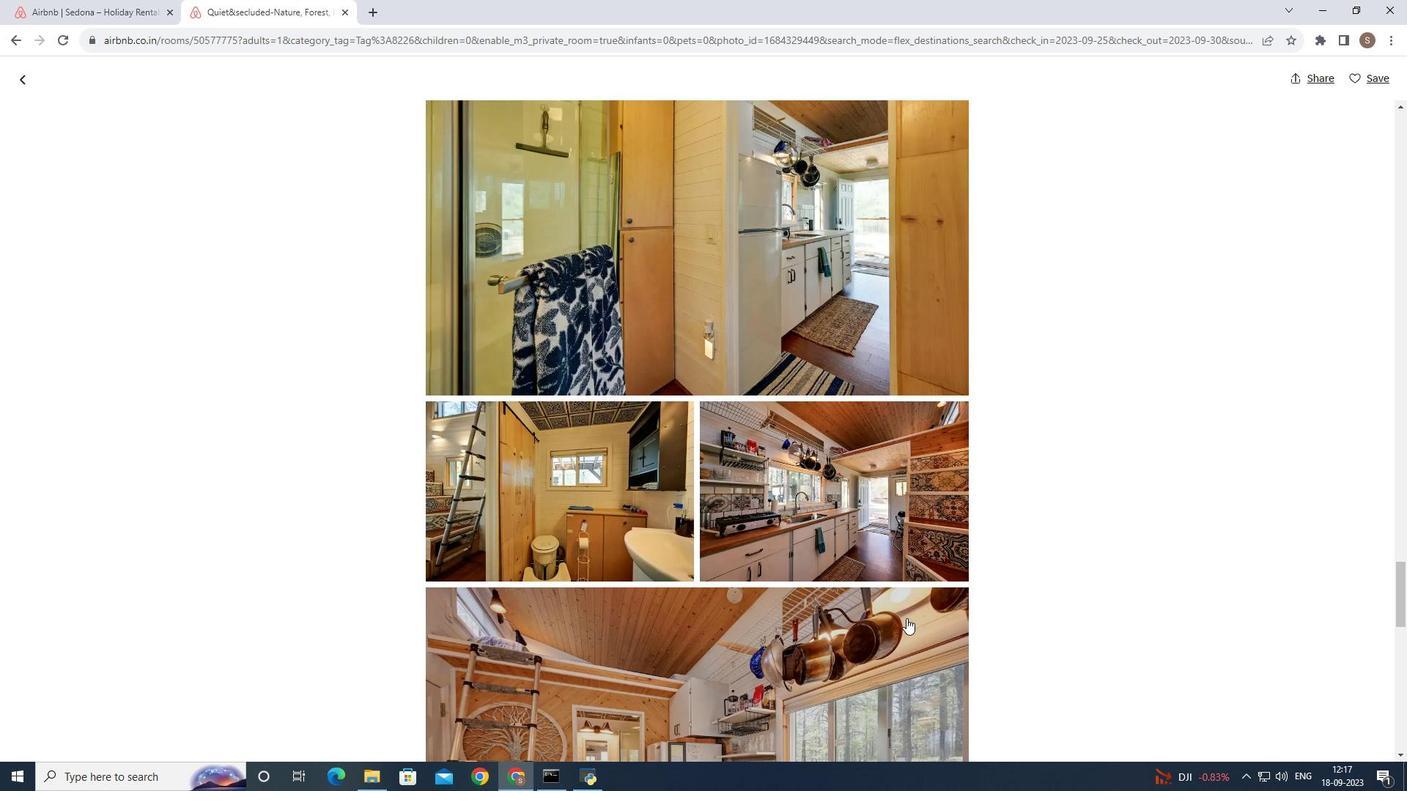 
Action: Mouse scrolled (1001, 558) with delta (0, 0)
Screenshot: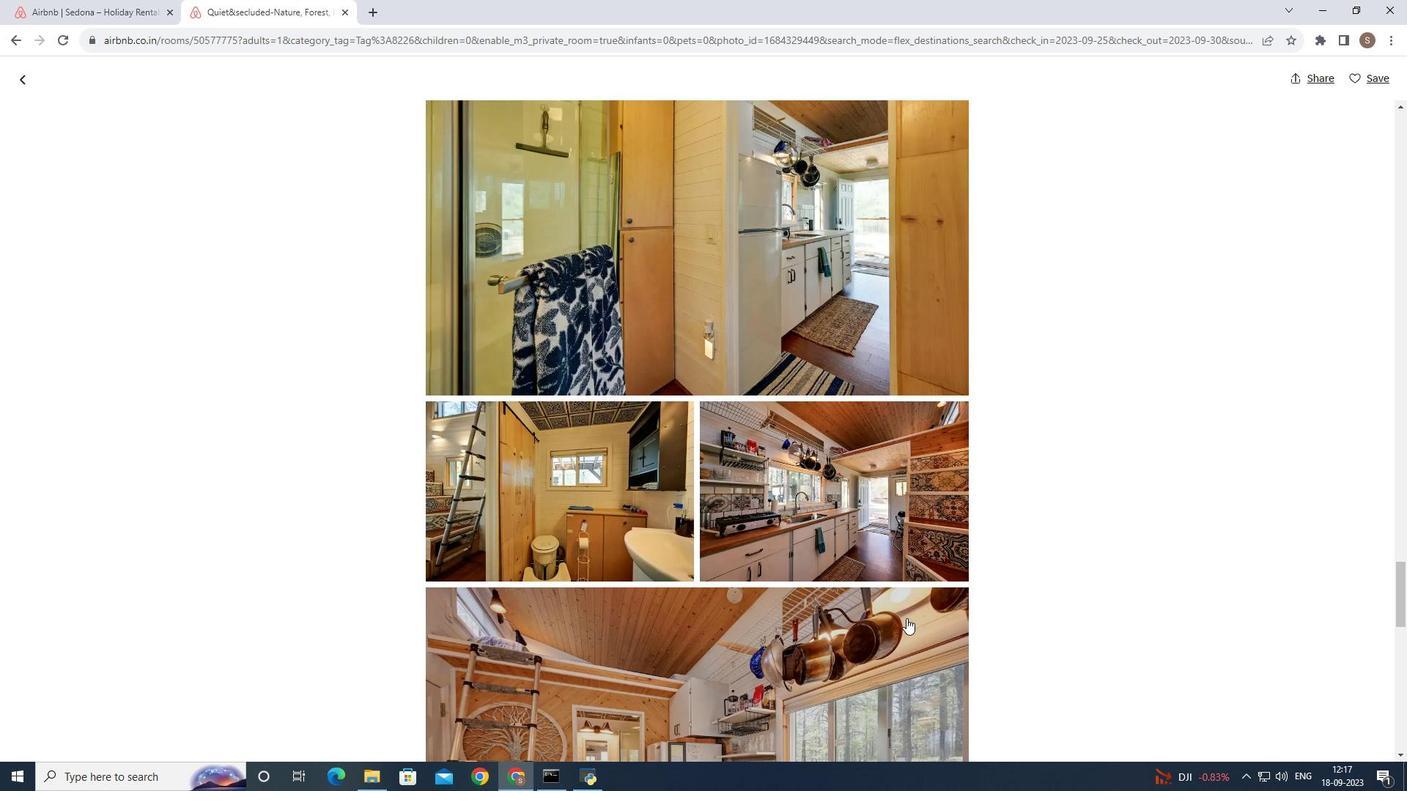 
Action: Mouse moved to (906, 618)
Screenshot: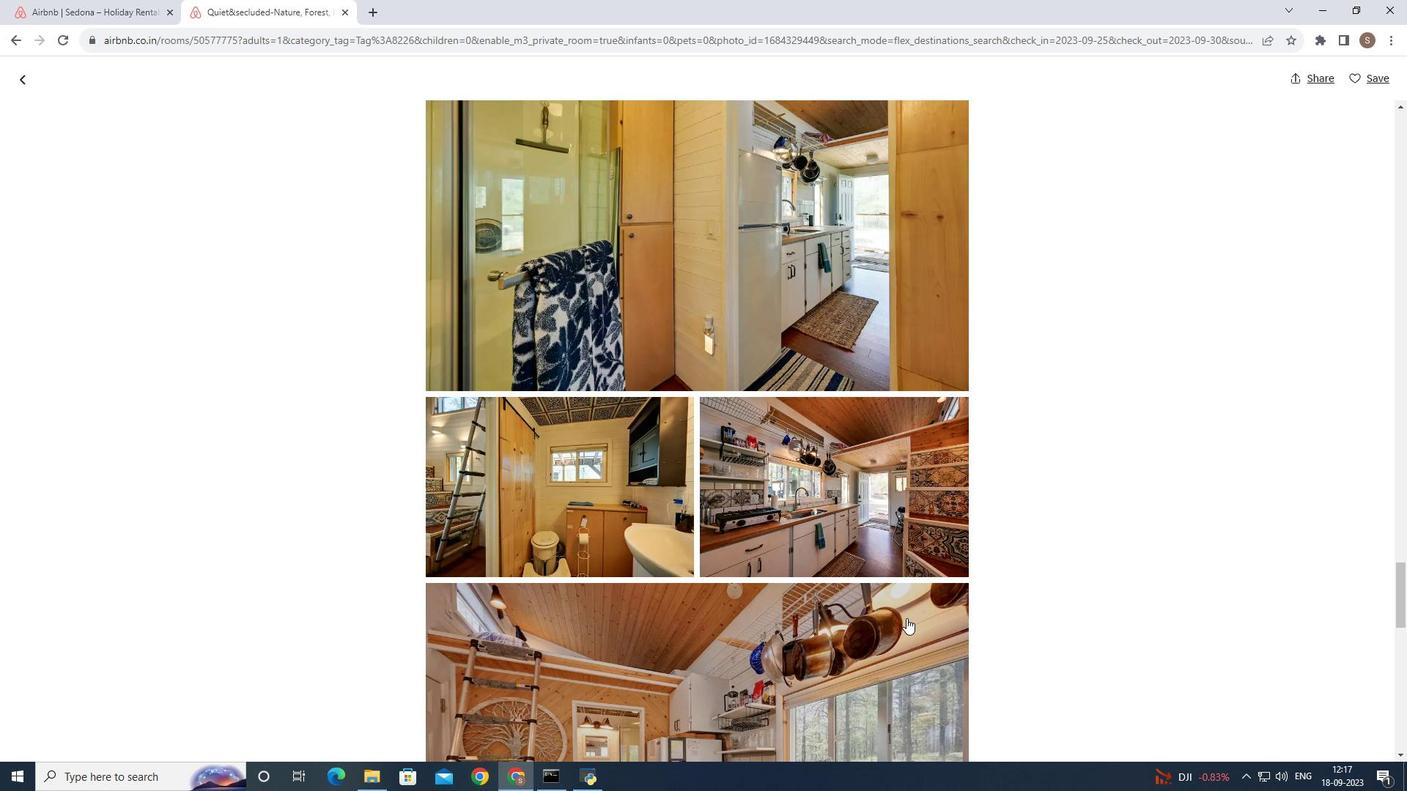 
Action: Mouse scrolled (906, 617) with delta (0, 0)
Screenshot: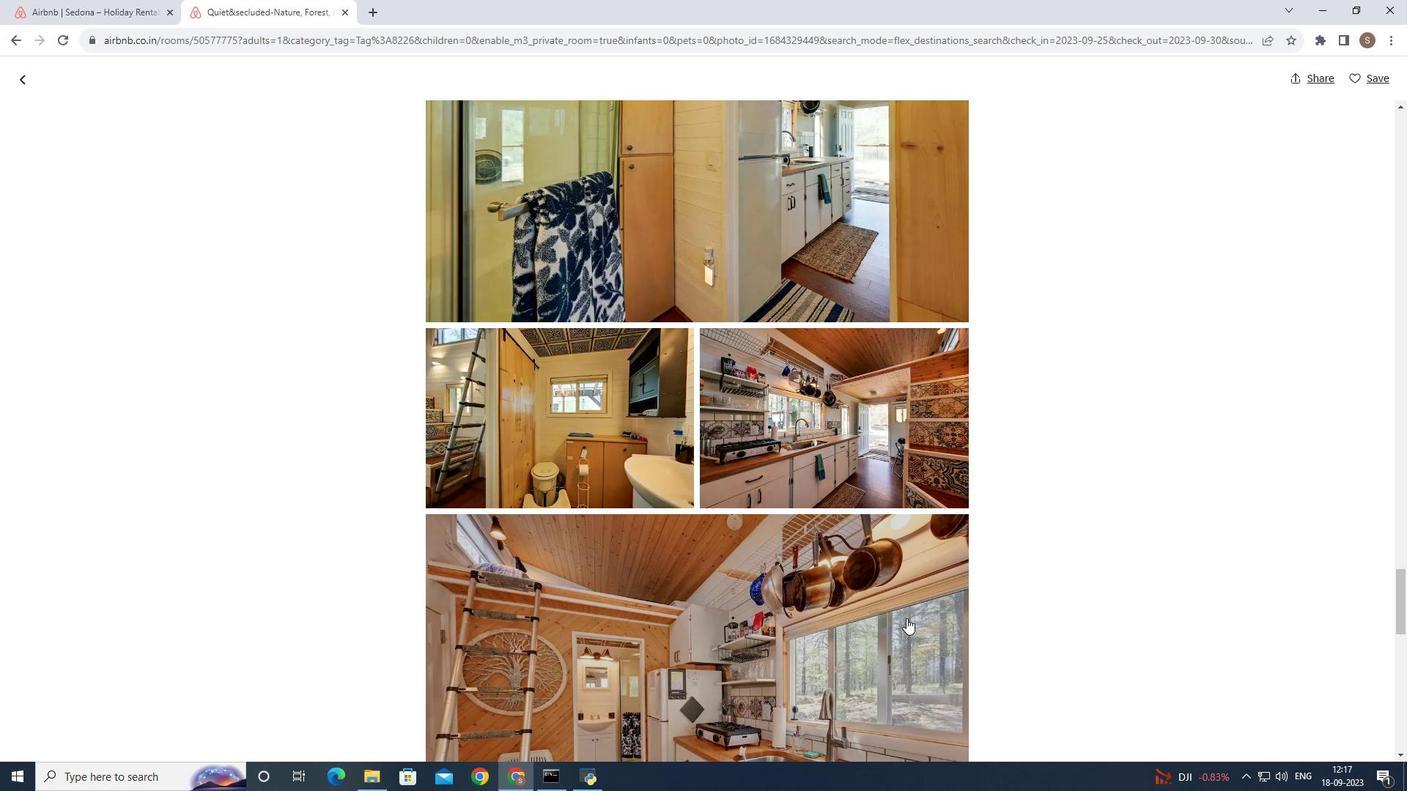 
Action: Mouse scrolled (906, 617) with delta (0, 0)
Screenshot: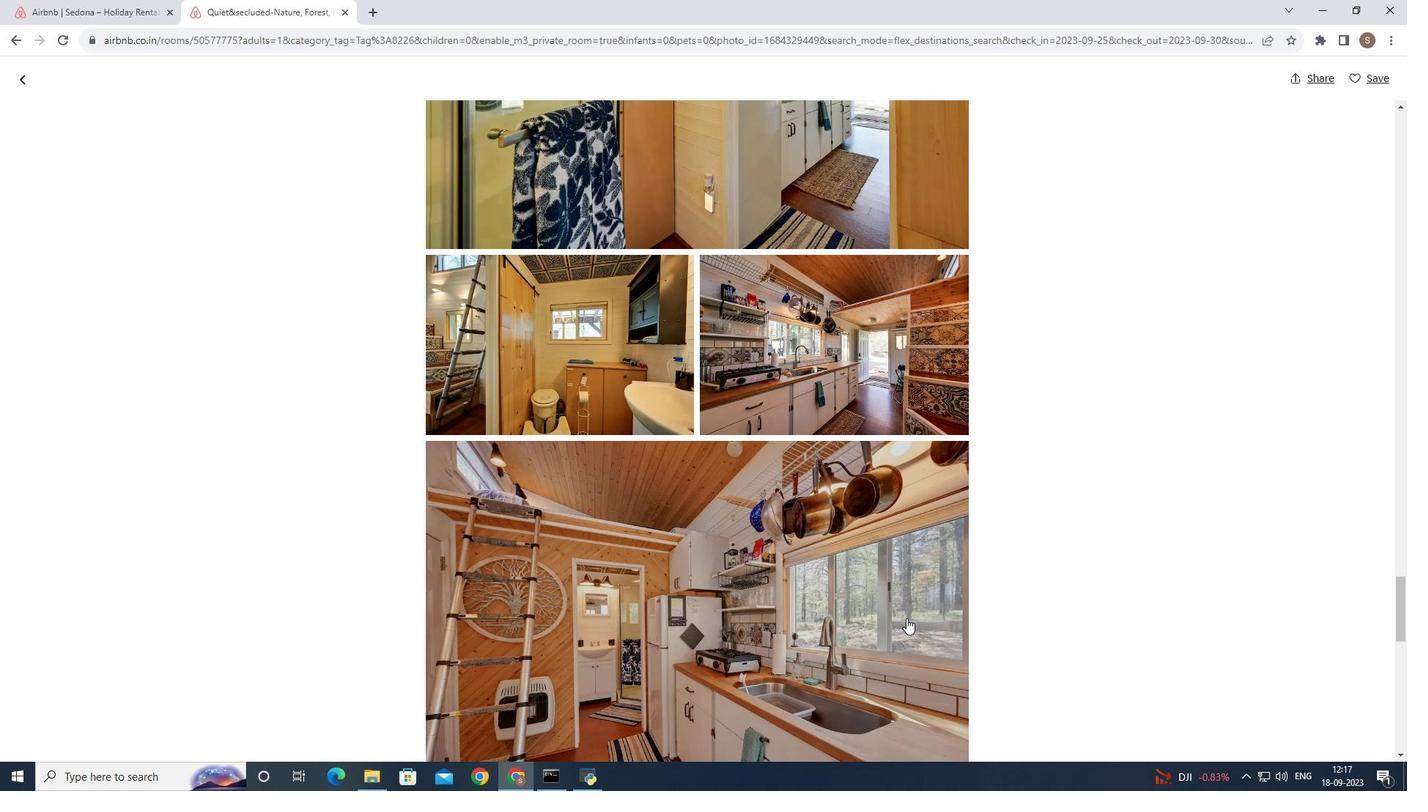 
Action: Mouse scrolled (906, 617) with delta (0, 0)
Screenshot: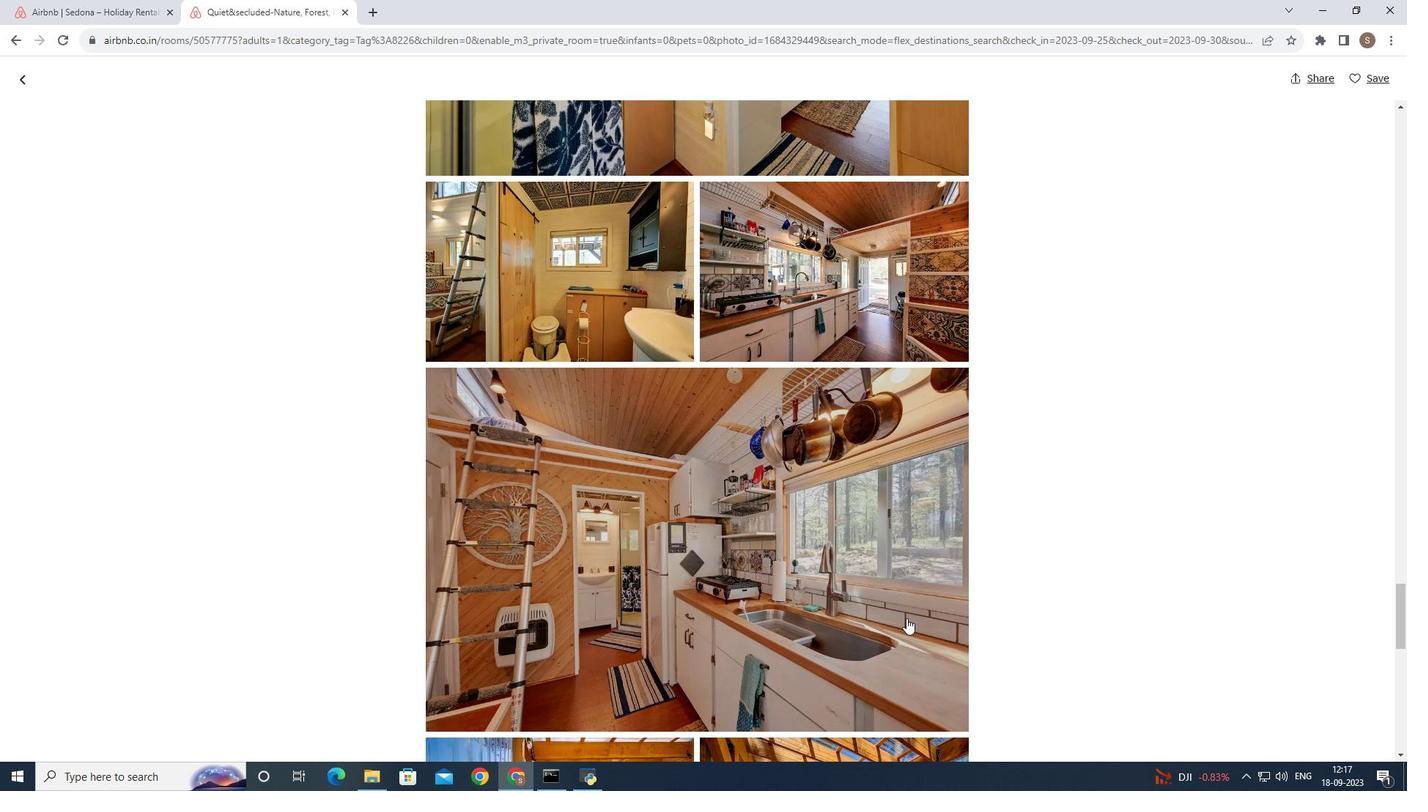 
Action: Mouse scrolled (906, 617) with delta (0, 0)
Screenshot: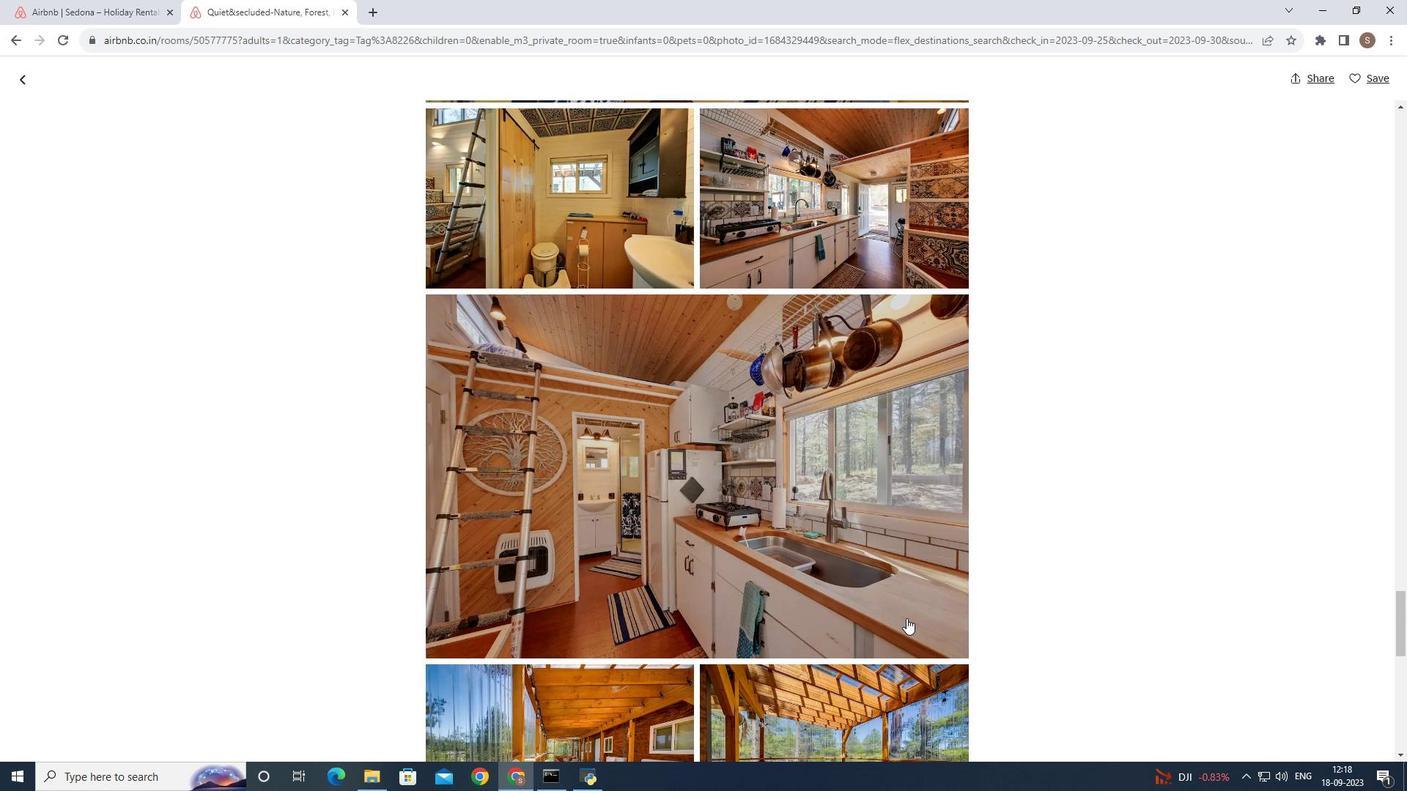 
Action: Mouse scrolled (906, 617) with delta (0, 0)
Screenshot: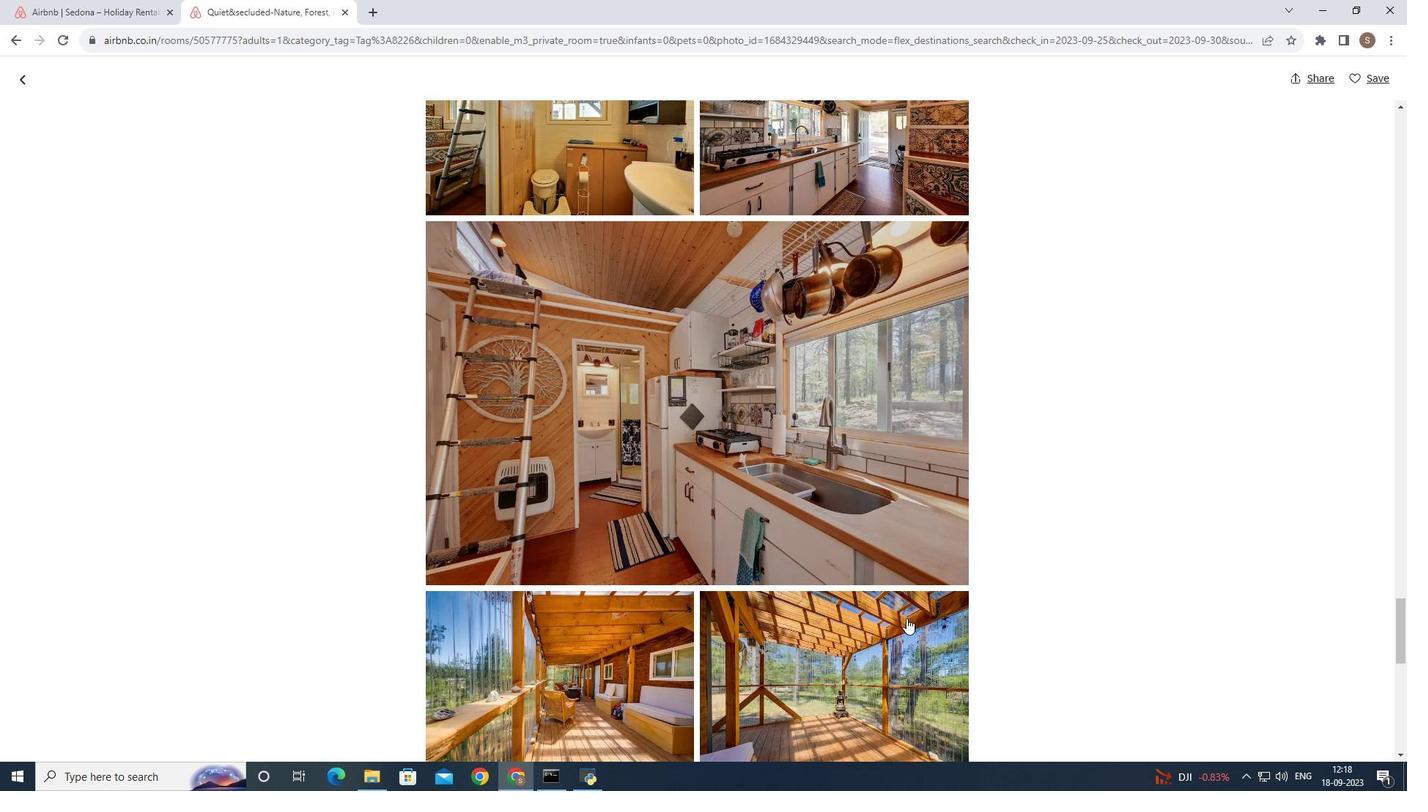 
Action: Mouse scrolled (906, 617) with delta (0, 0)
Screenshot: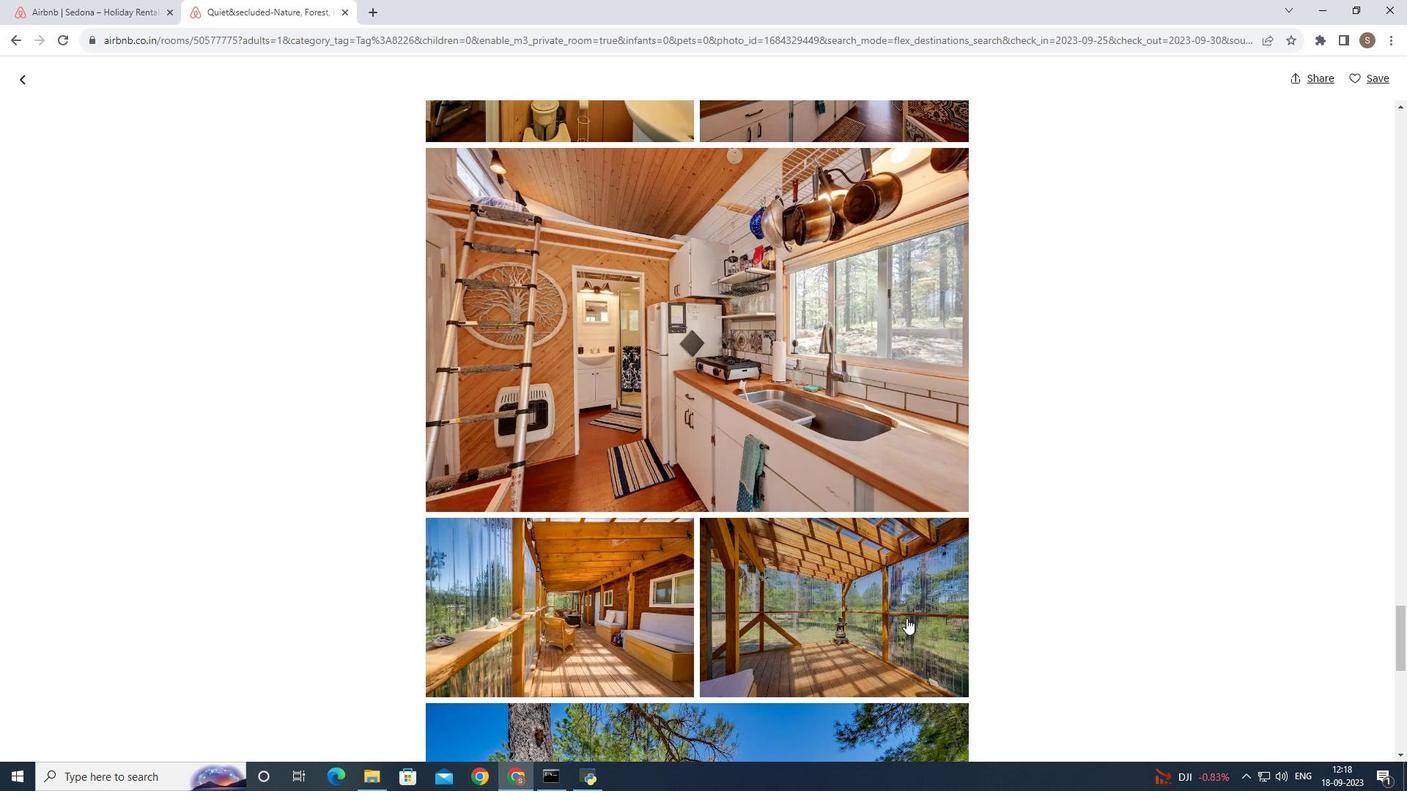 
Action: Mouse scrolled (906, 617) with delta (0, 0)
Screenshot: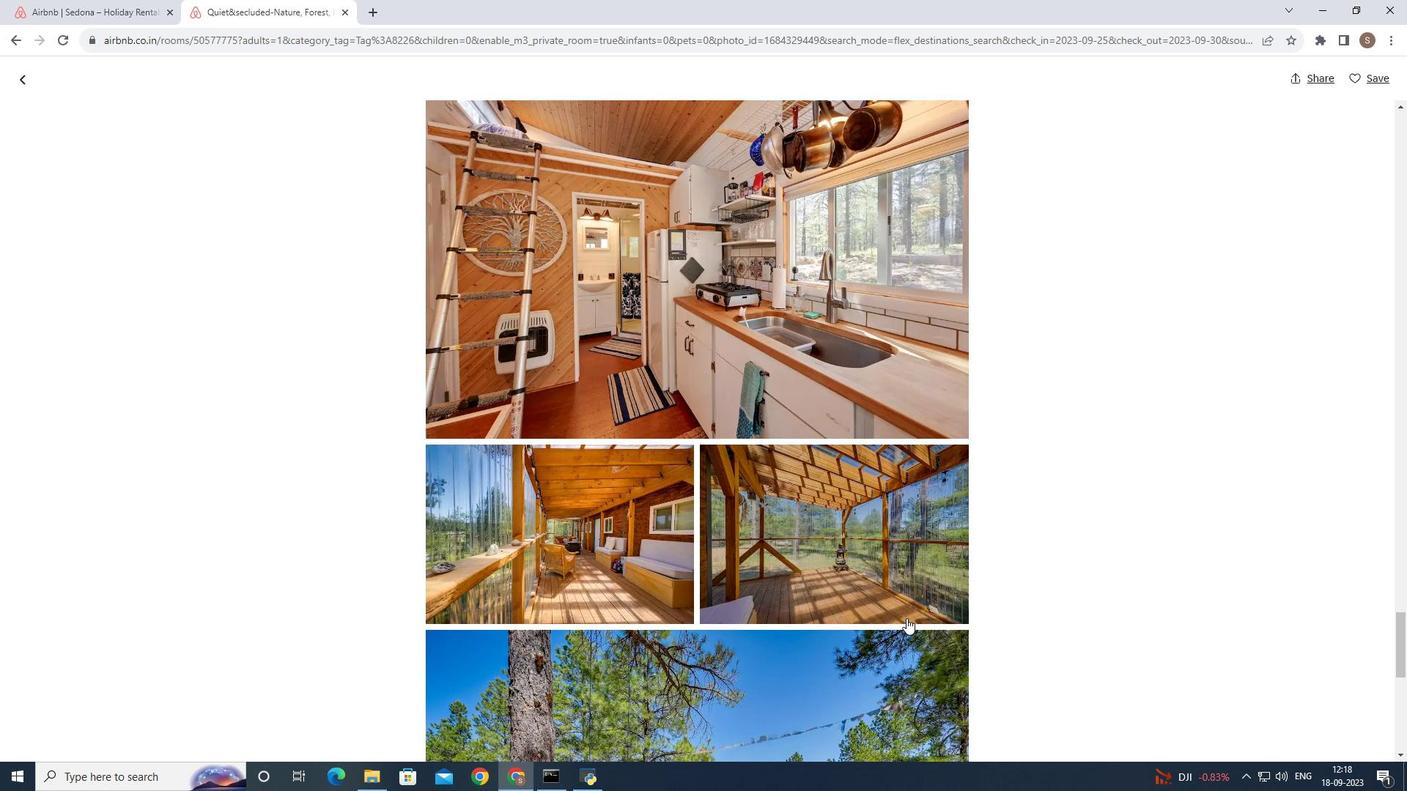 
Action: Mouse scrolled (906, 617) with delta (0, 0)
Screenshot: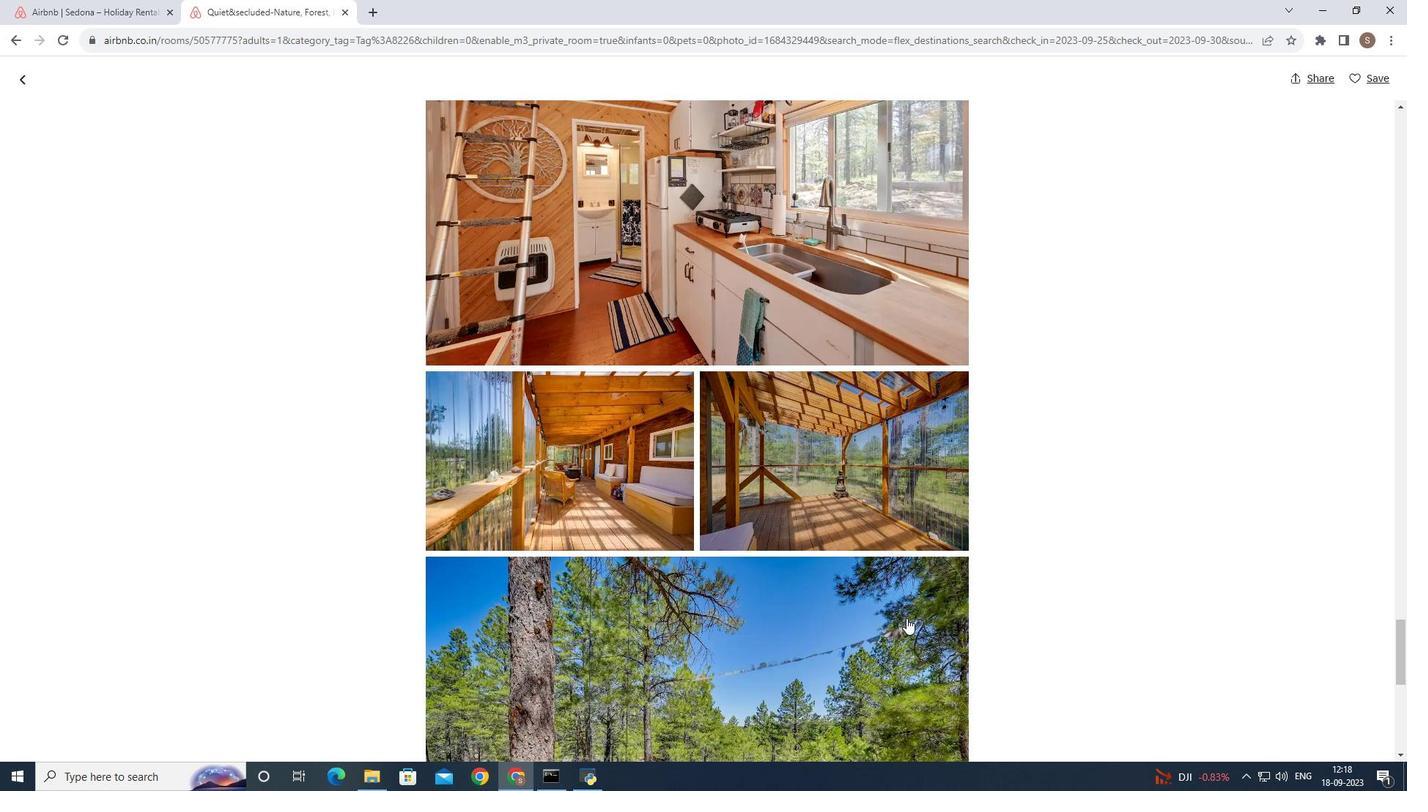 
Action: Mouse scrolled (906, 617) with delta (0, 0)
Screenshot: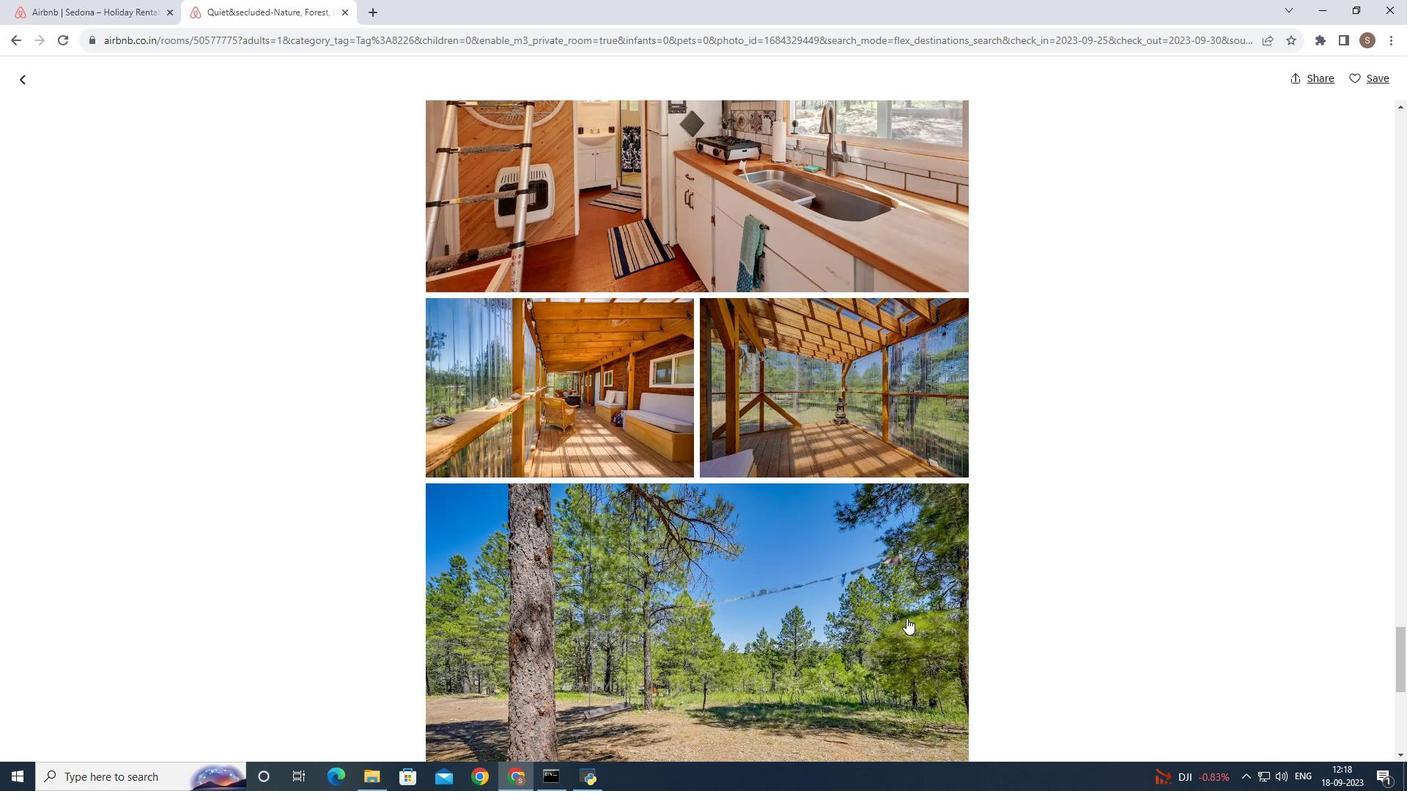 
Action: Mouse scrolled (906, 617) with delta (0, 0)
Screenshot: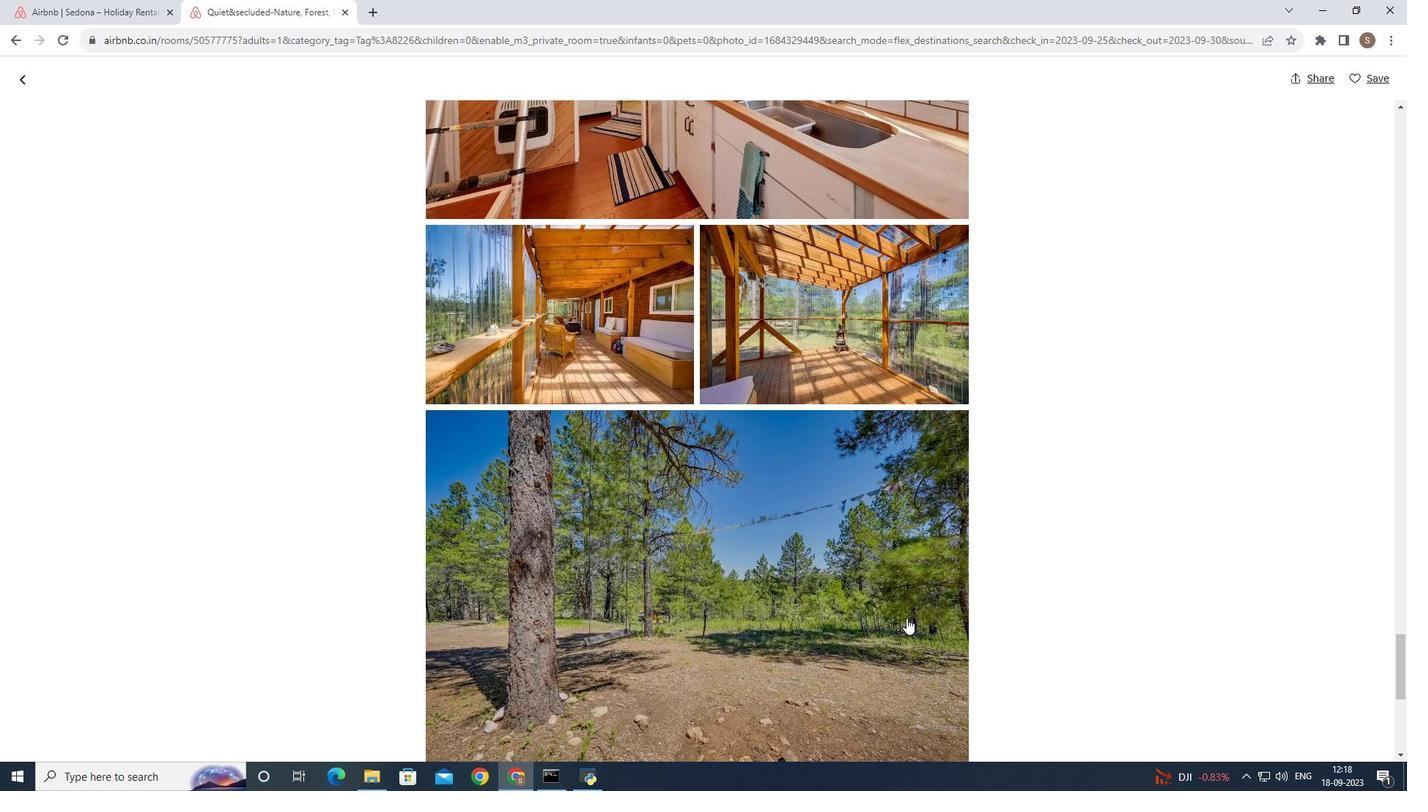 
Action: Mouse scrolled (906, 617) with delta (0, 0)
Screenshot: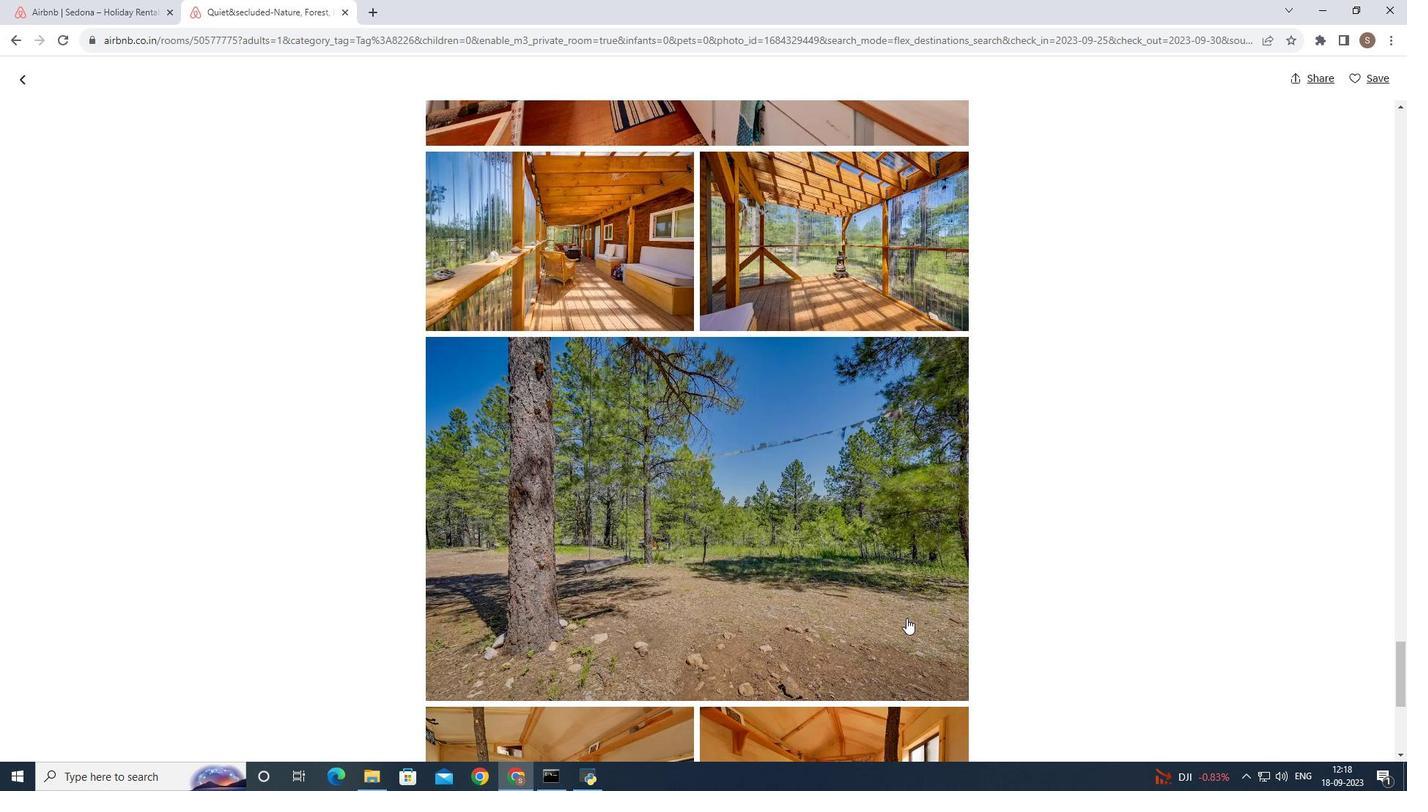 
Action: Mouse scrolled (906, 617) with delta (0, 0)
Screenshot: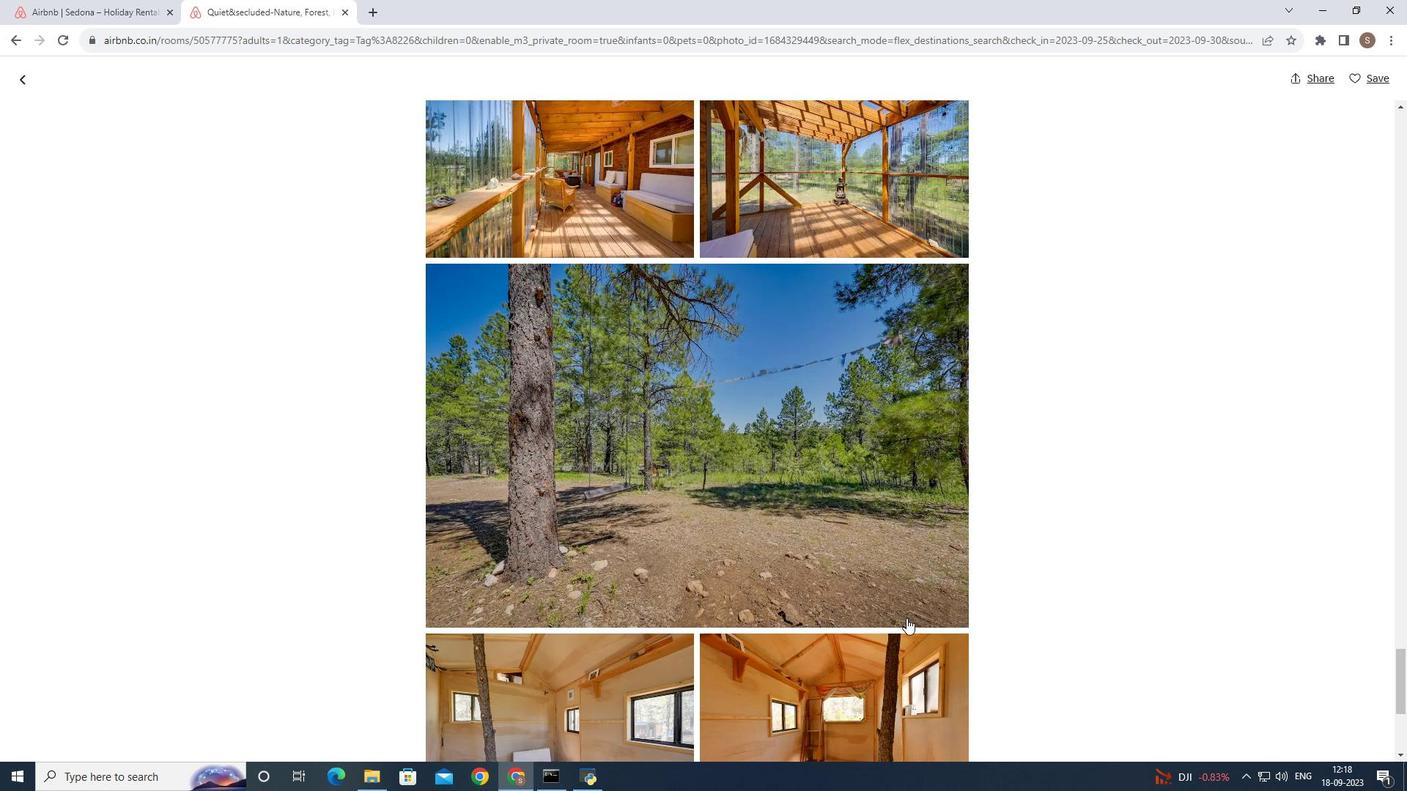 
Action: Mouse scrolled (906, 617) with delta (0, 0)
Screenshot: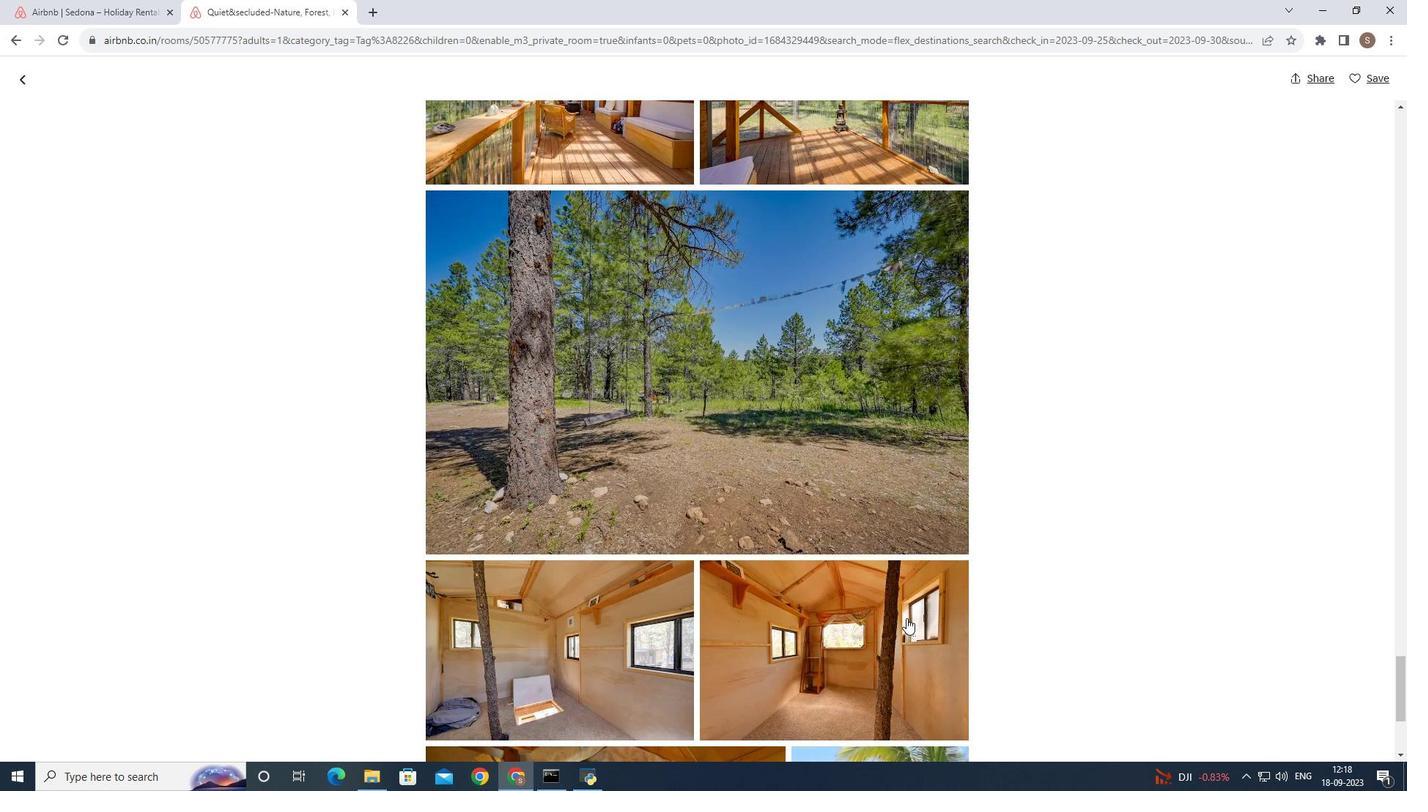 
Action: Mouse scrolled (906, 617) with delta (0, 0)
Screenshot: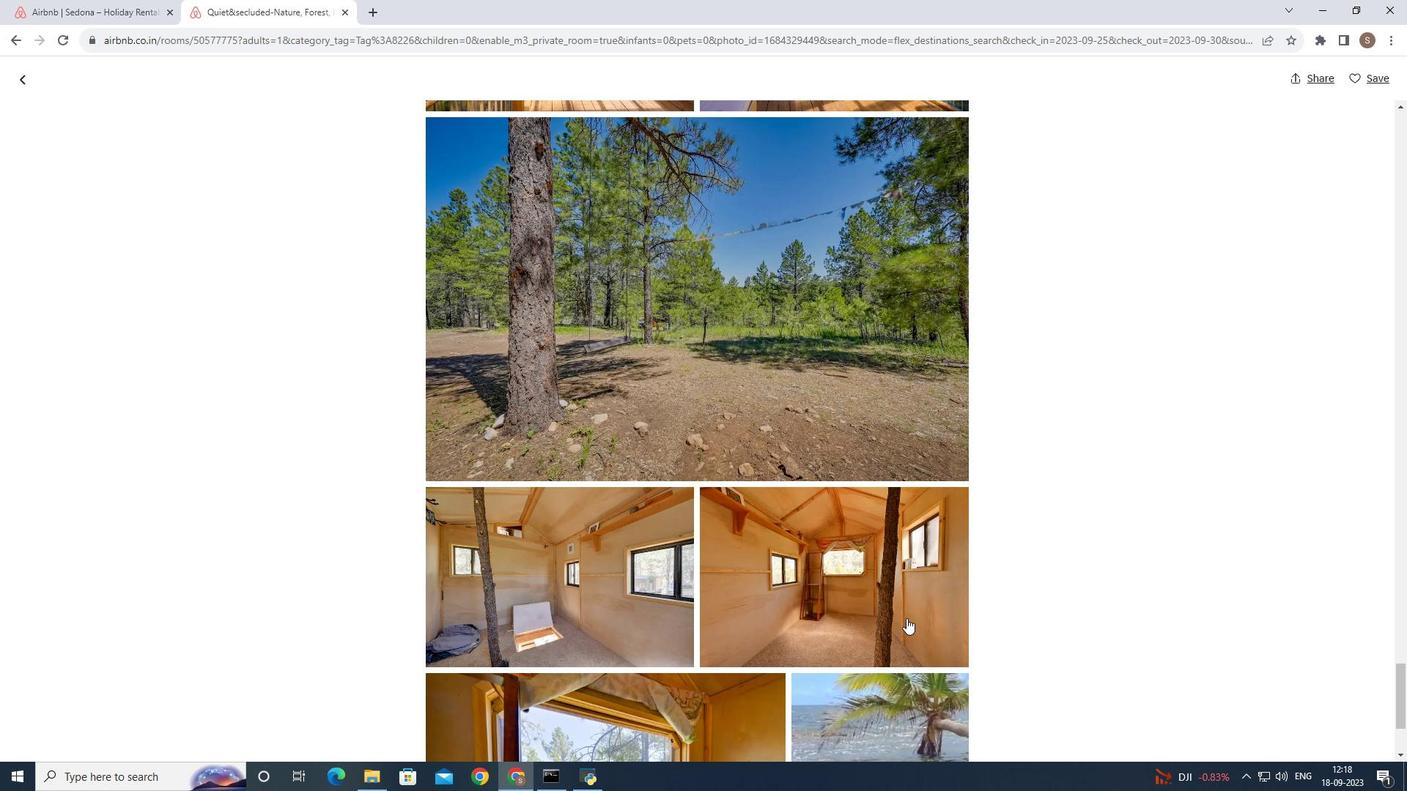 
Action: Mouse scrolled (906, 617) with delta (0, 0)
Screenshot: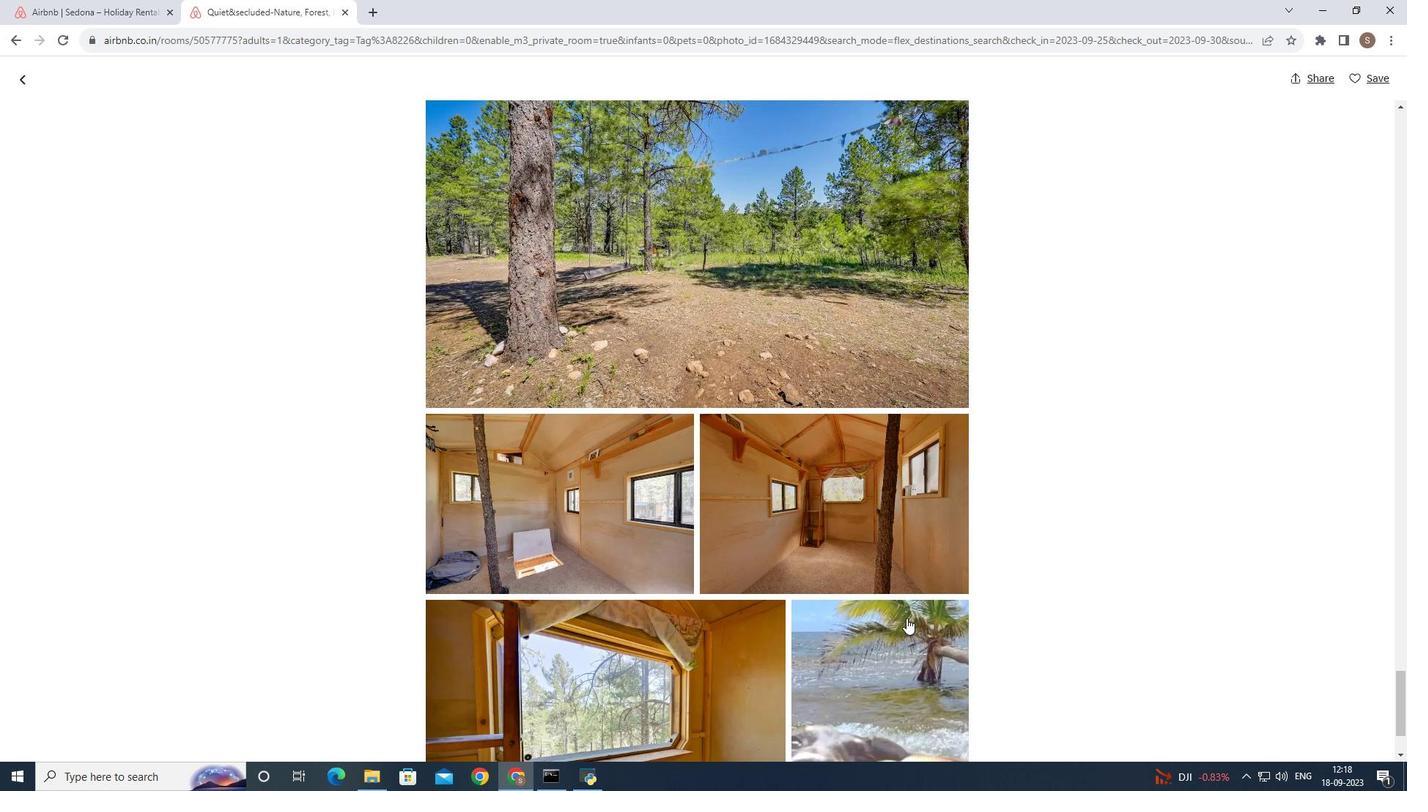 
Action: Mouse scrolled (906, 617) with delta (0, 0)
Screenshot: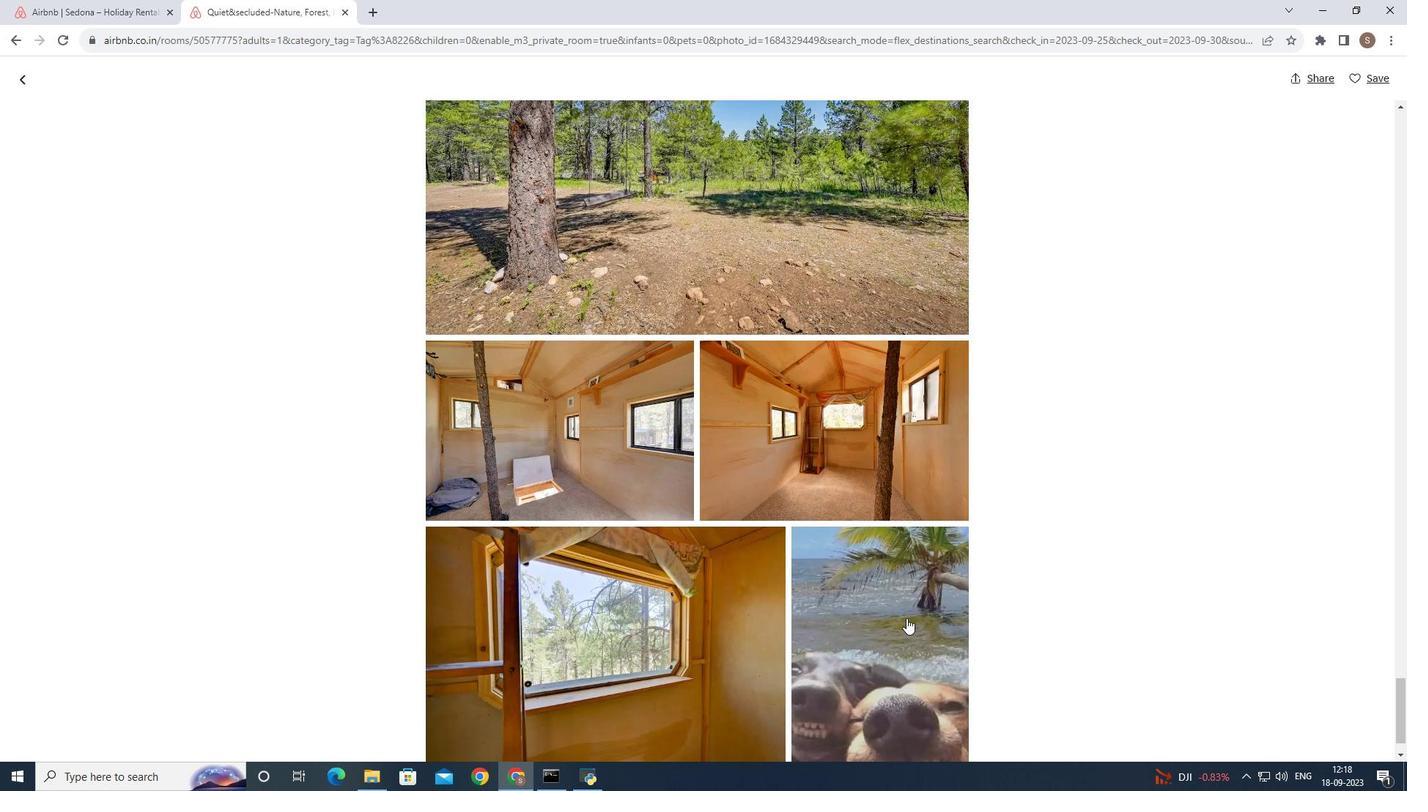 
Action: Mouse scrolled (906, 617) with delta (0, 0)
Screenshot: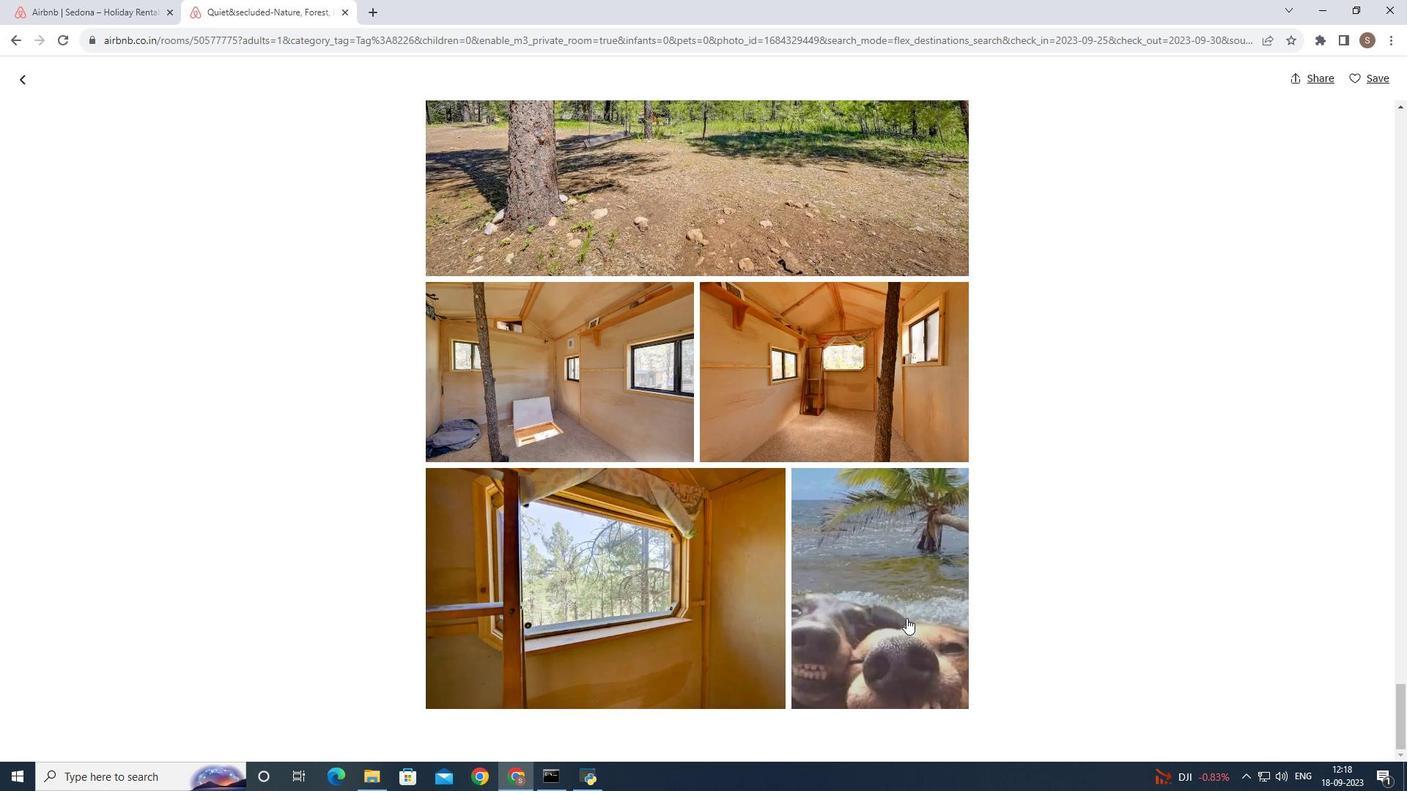 
Action: Mouse scrolled (906, 617) with delta (0, 0)
Screenshot: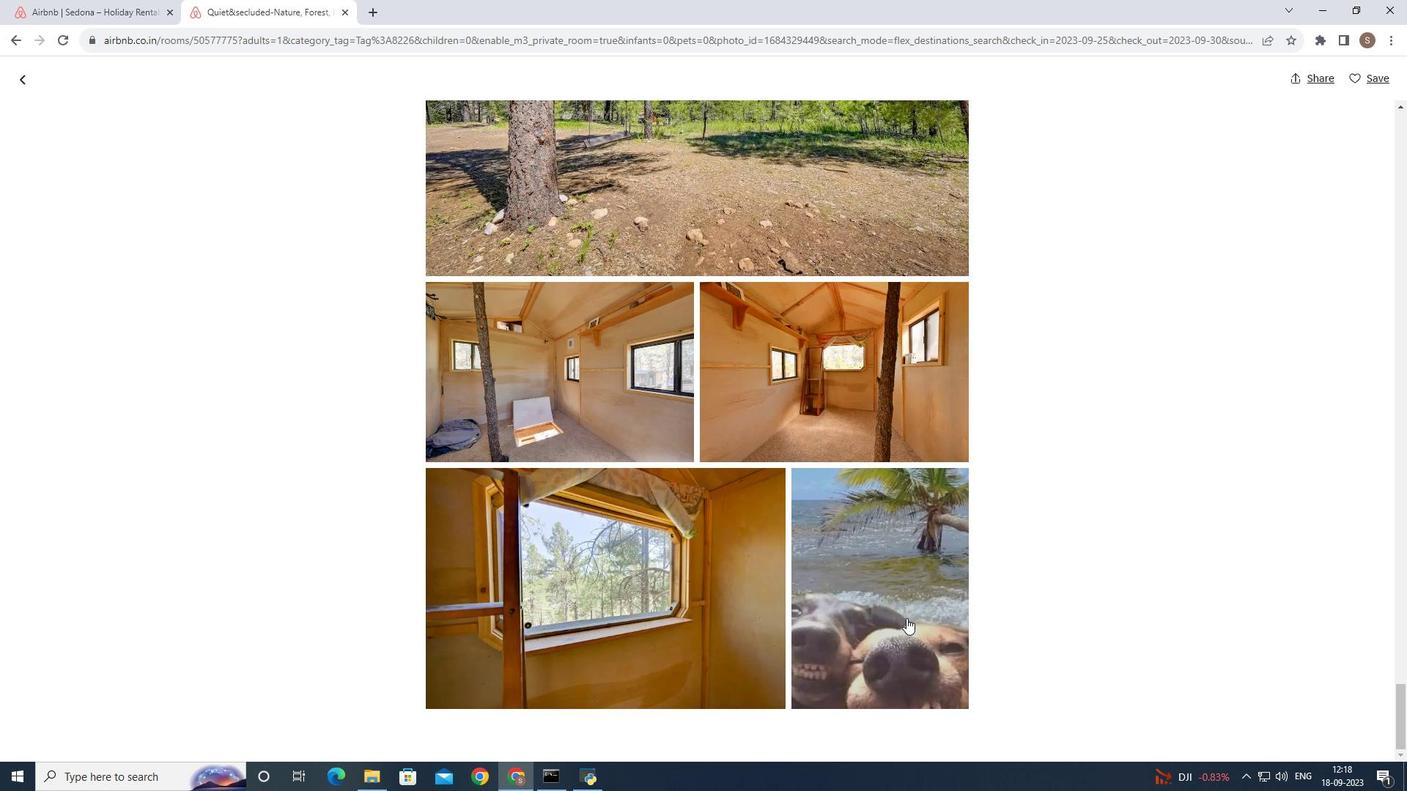 
Action: Mouse scrolled (906, 617) with delta (0, 0)
Screenshot: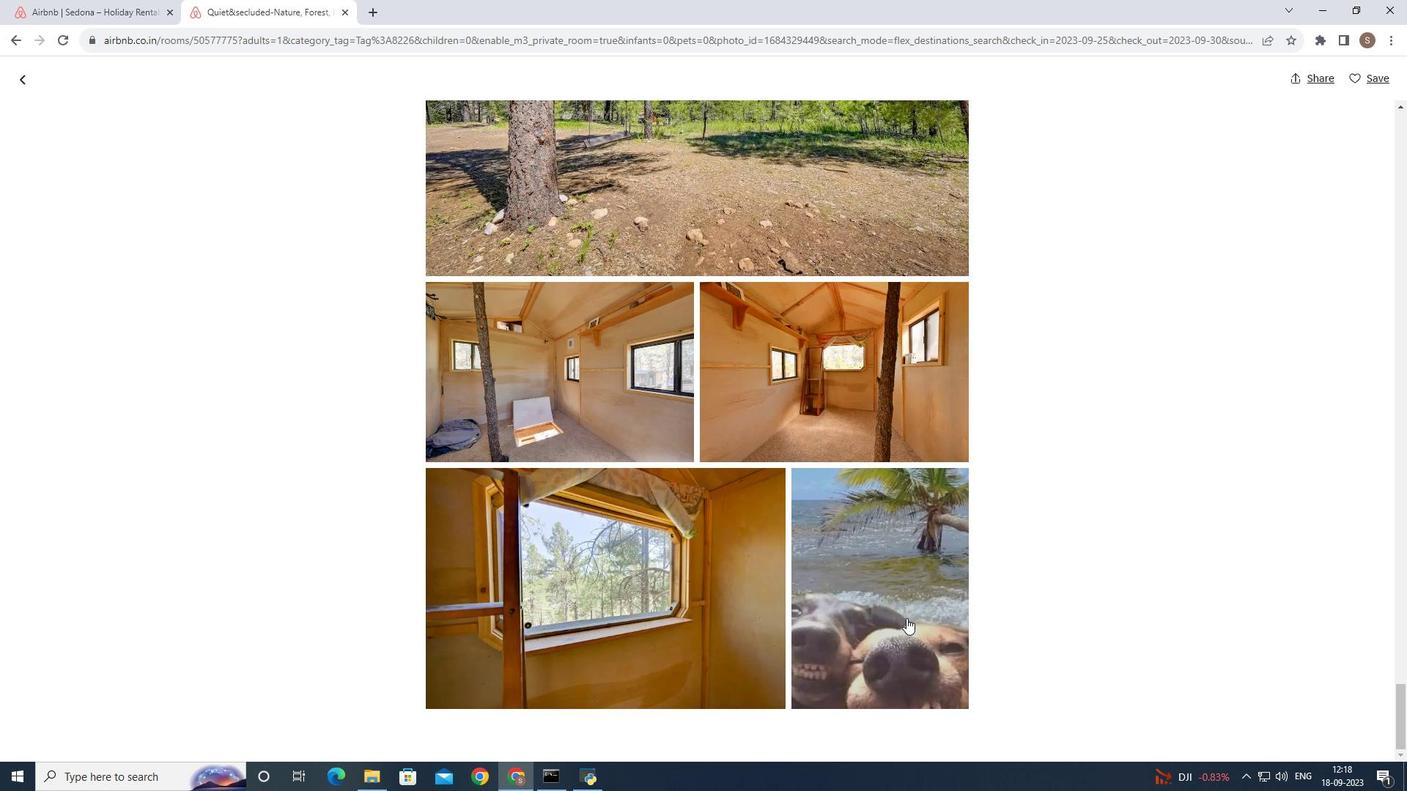 
Action: Mouse scrolled (906, 617) with delta (0, 0)
Screenshot: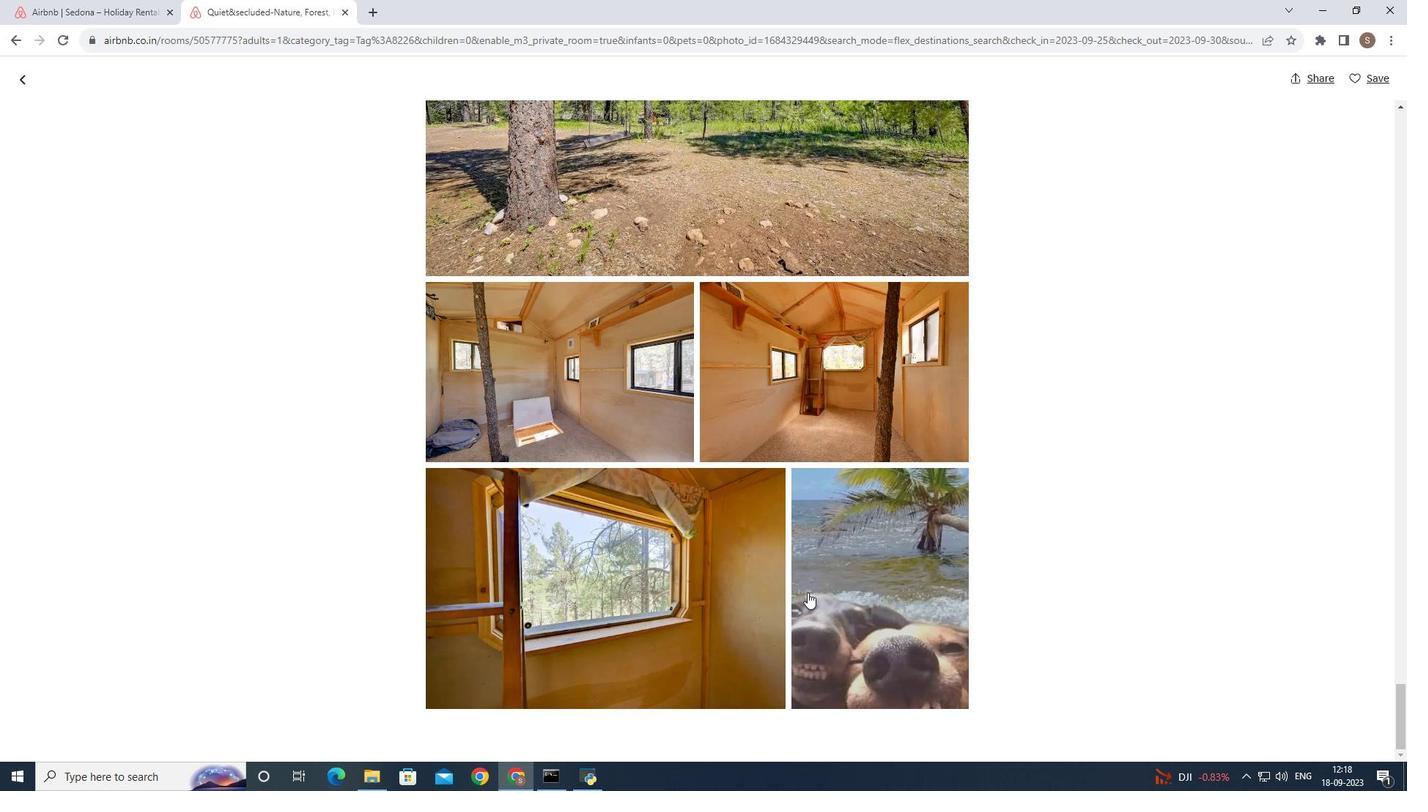 
Action: Mouse moved to (30, 84)
Screenshot: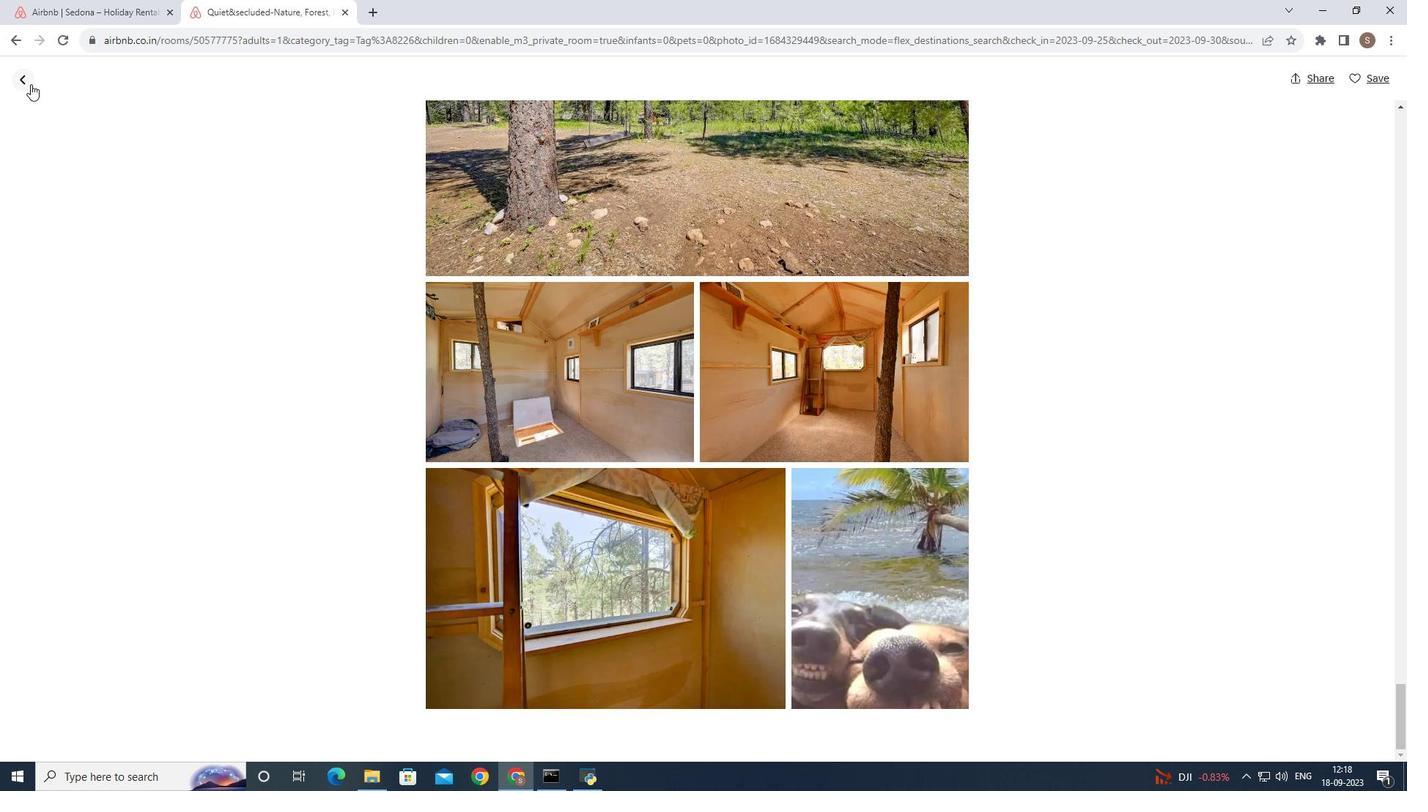 
Action: Mouse pressed left at (30, 84)
Screenshot: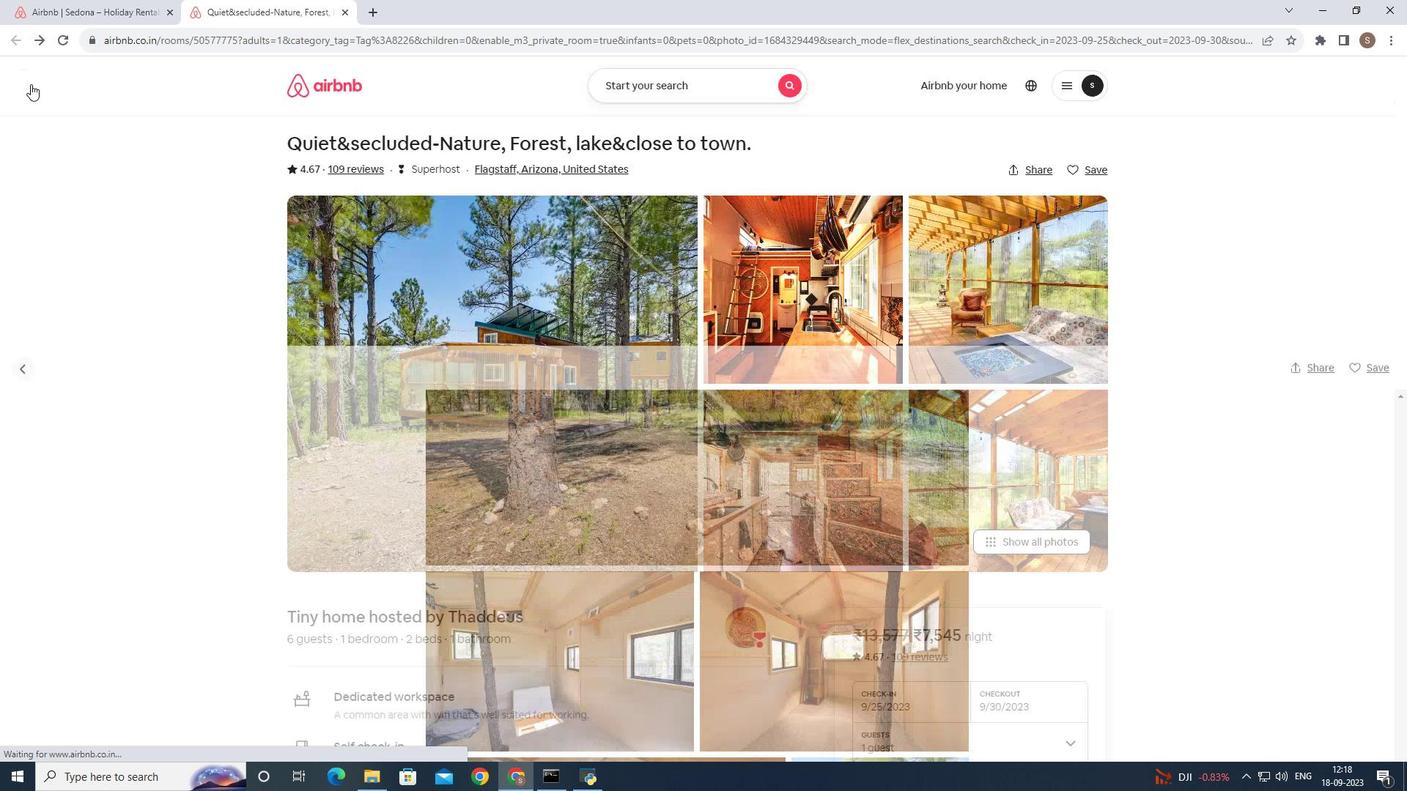 
Action: Mouse moved to (739, 477)
Screenshot: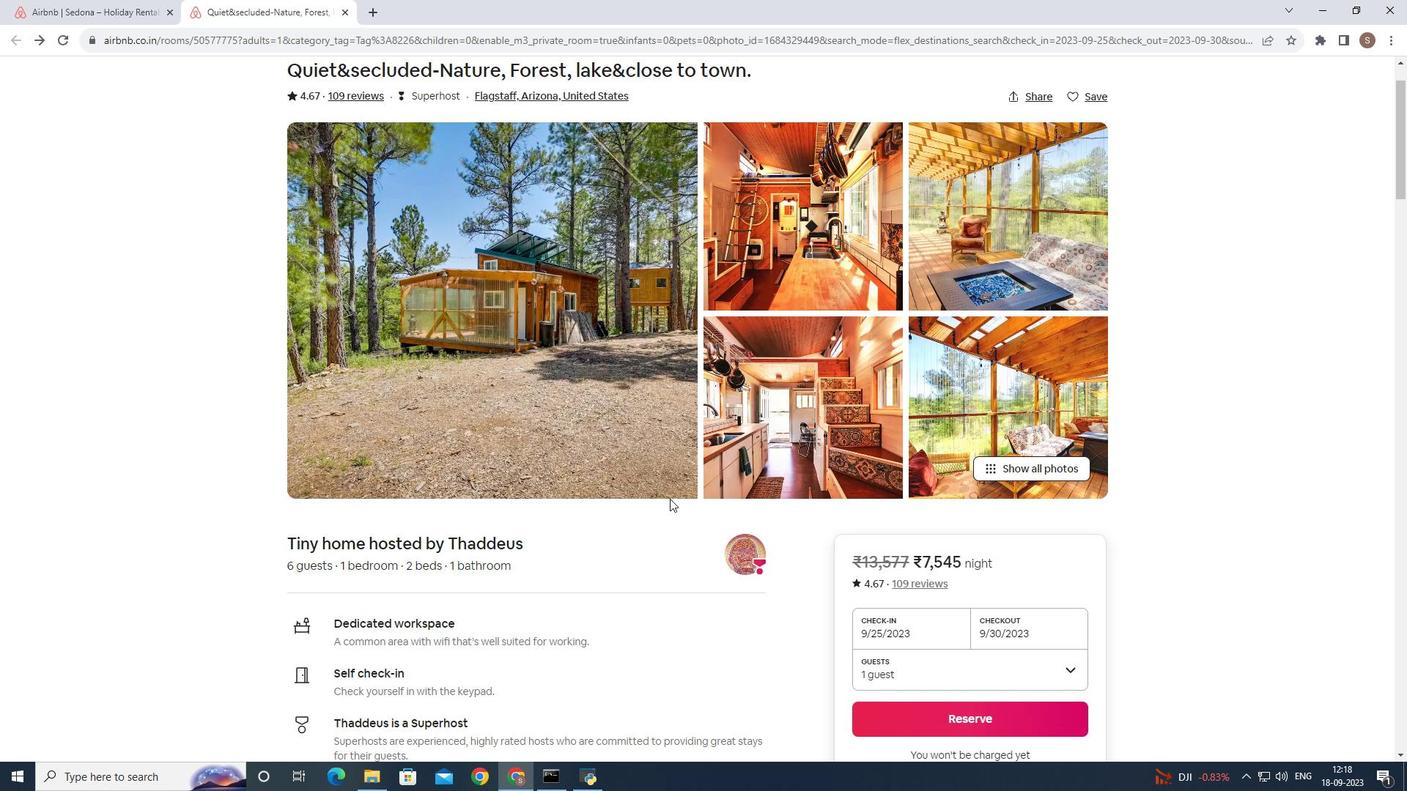 
Action: Mouse scrolled (739, 477) with delta (0, 0)
Screenshot: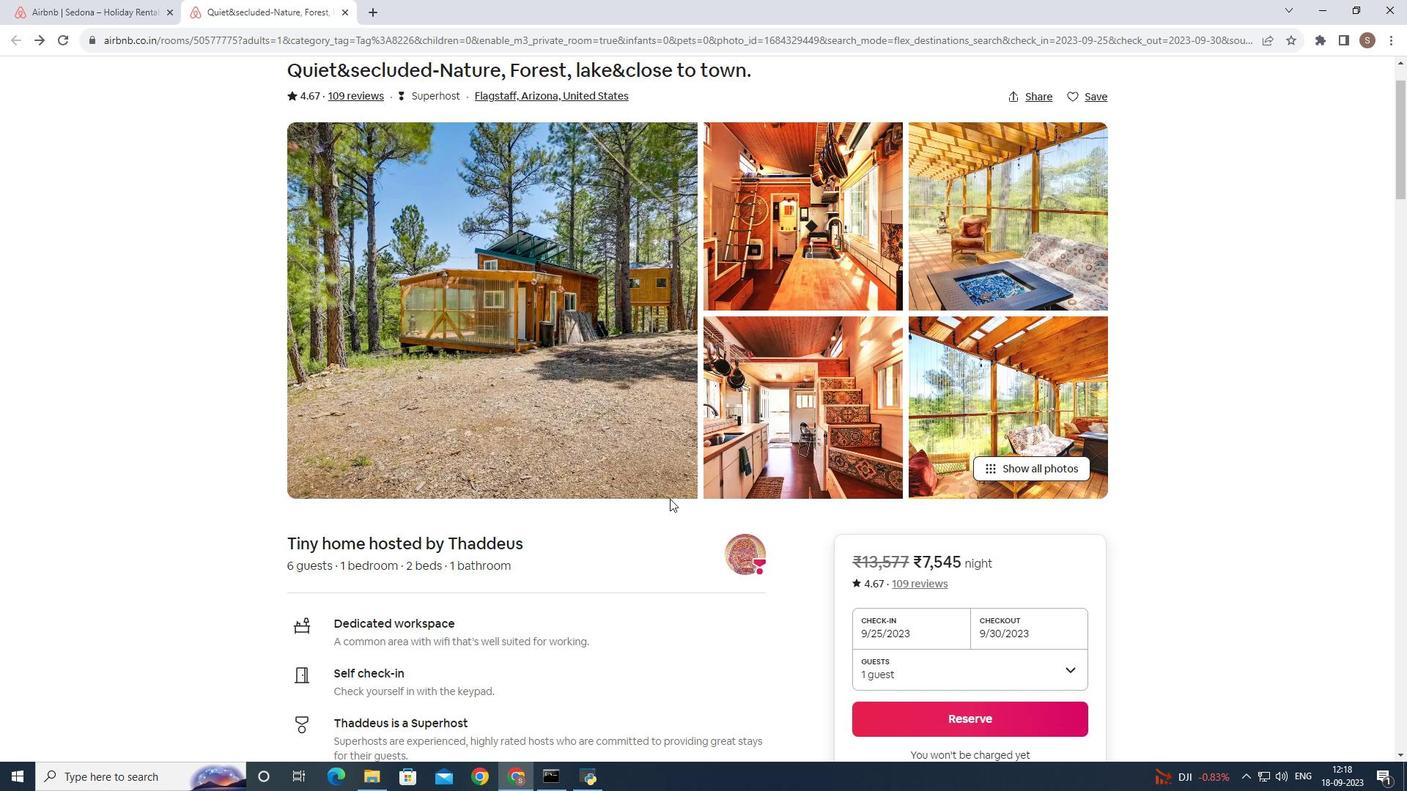 
Action: Mouse moved to (663, 500)
Screenshot: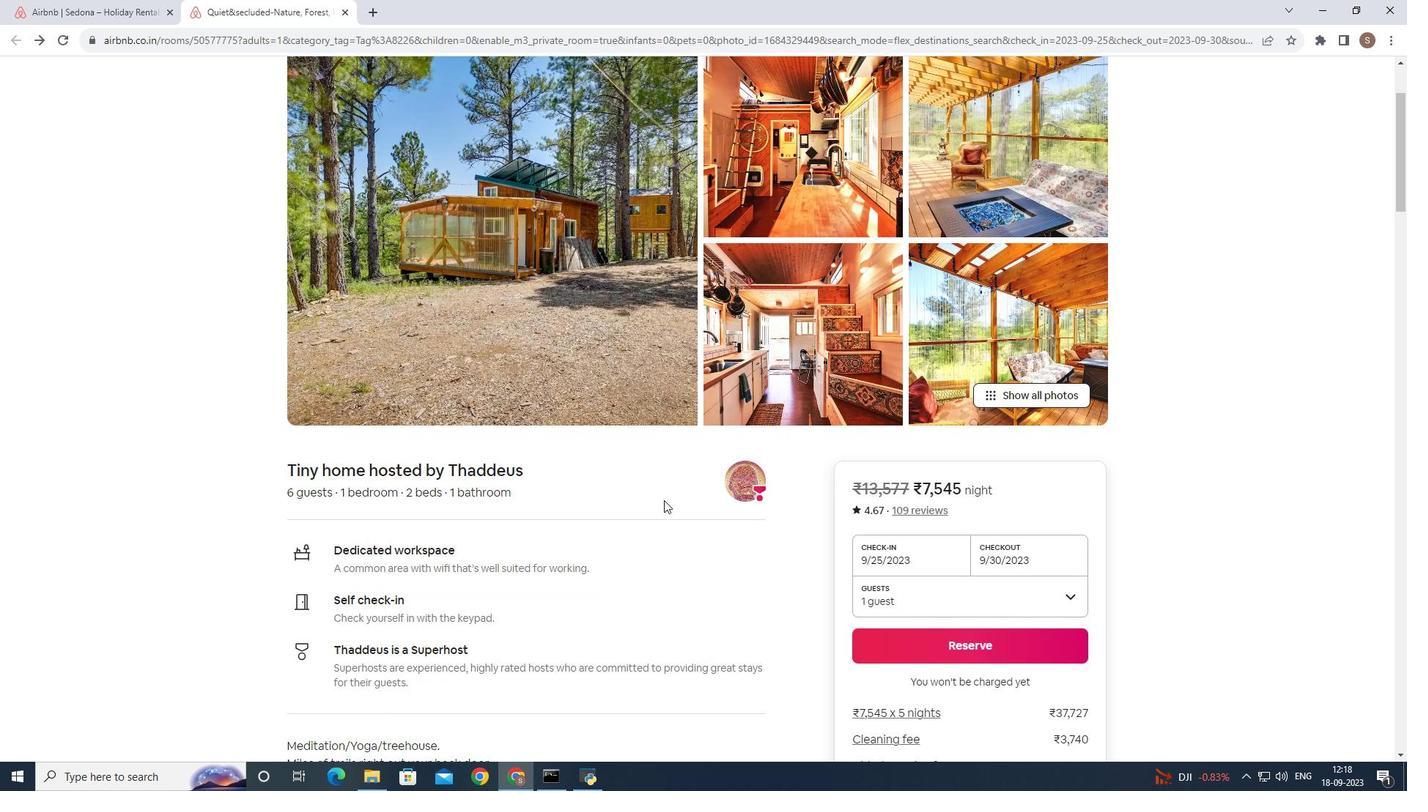 
Action: Mouse scrolled (663, 499) with delta (0, 0)
Screenshot: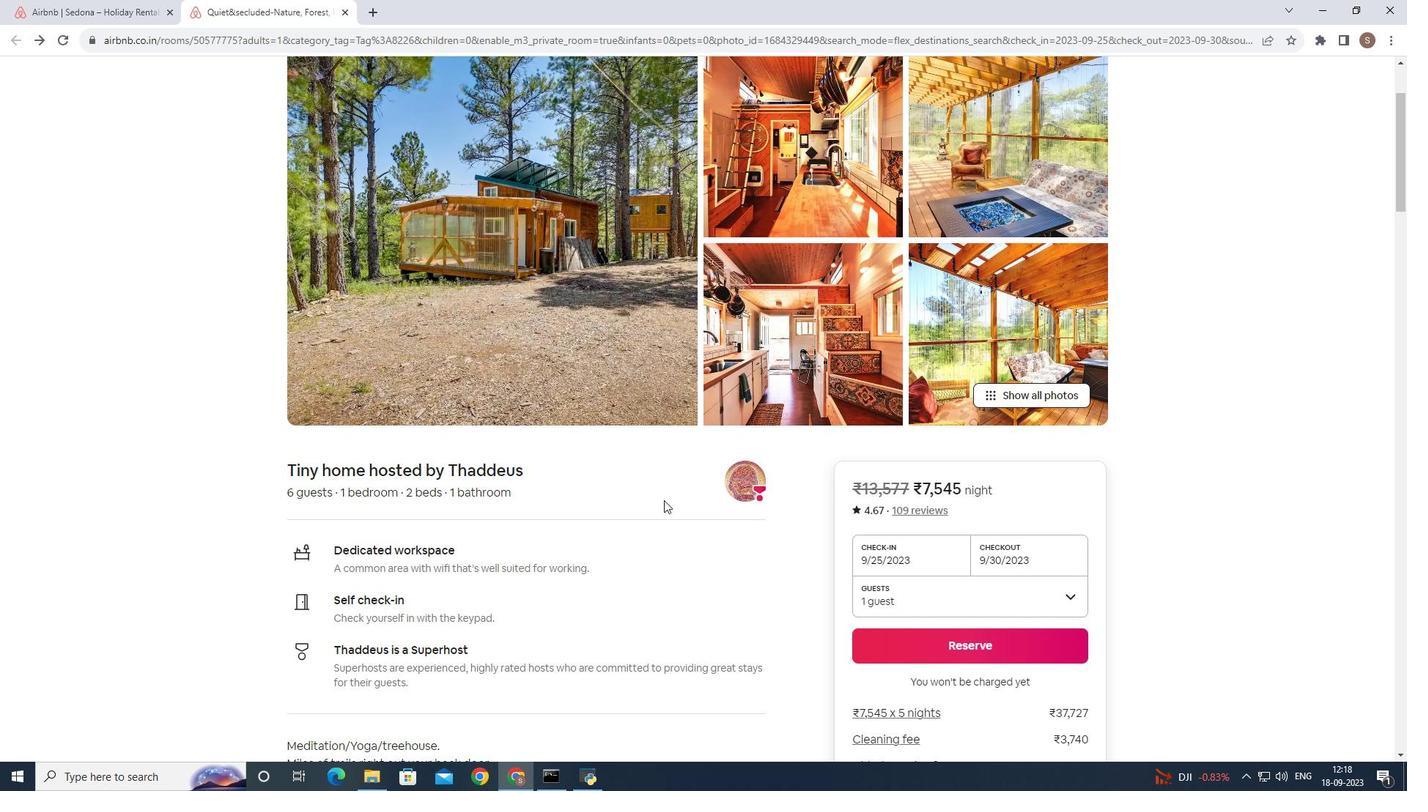 
Action: Mouse scrolled (663, 499) with delta (0, 0)
Screenshot: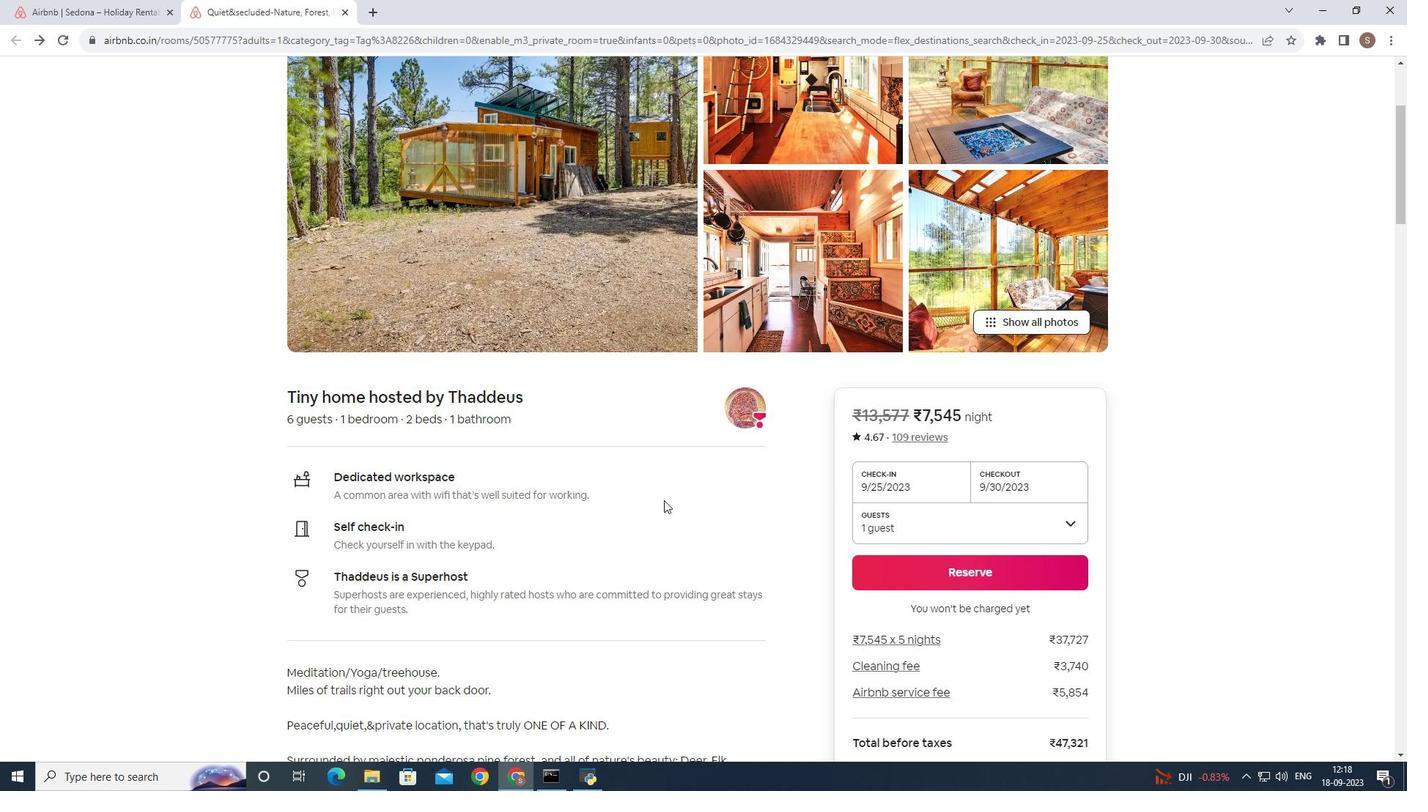 
Action: Mouse scrolled (663, 499) with delta (0, 0)
Screenshot: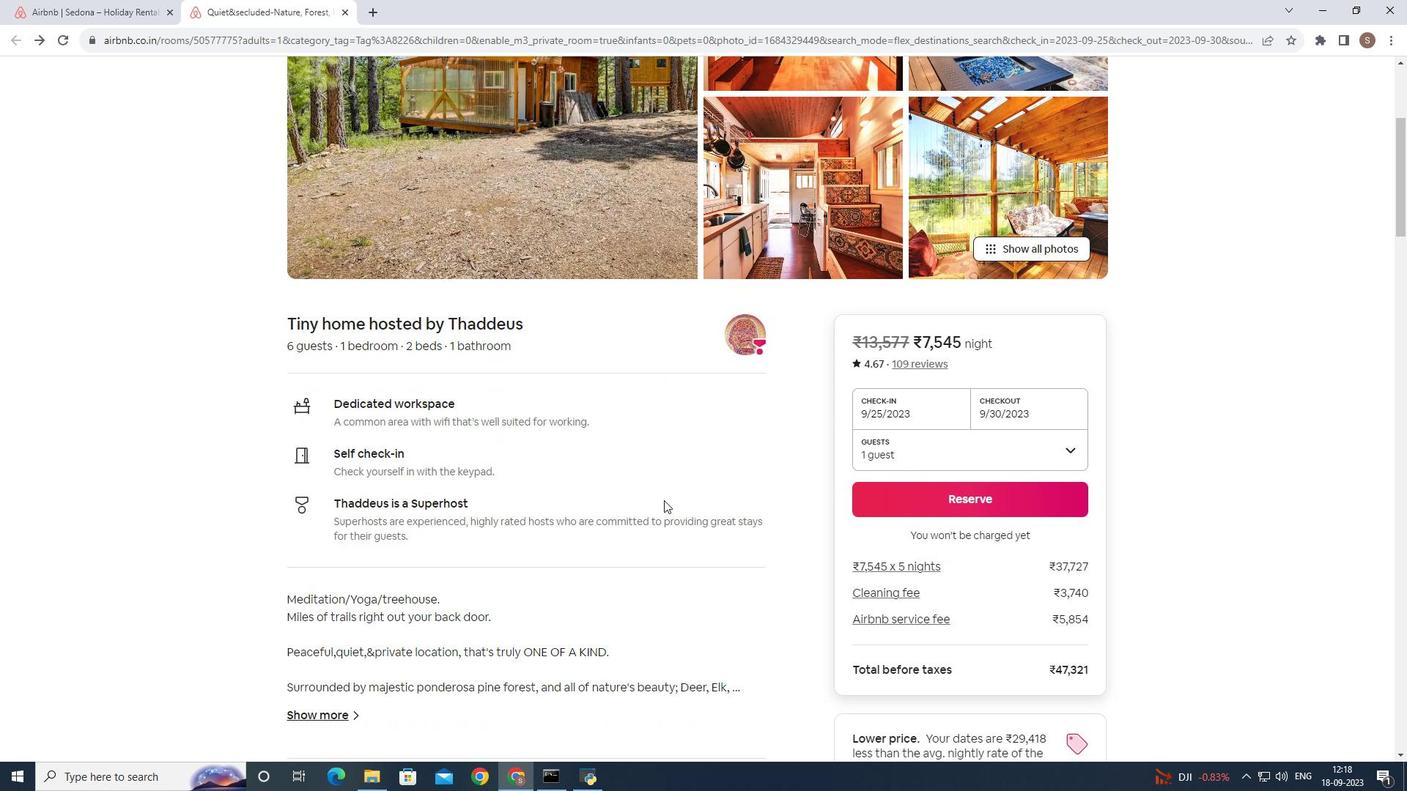 
Action: Mouse scrolled (663, 499) with delta (0, 0)
Screenshot: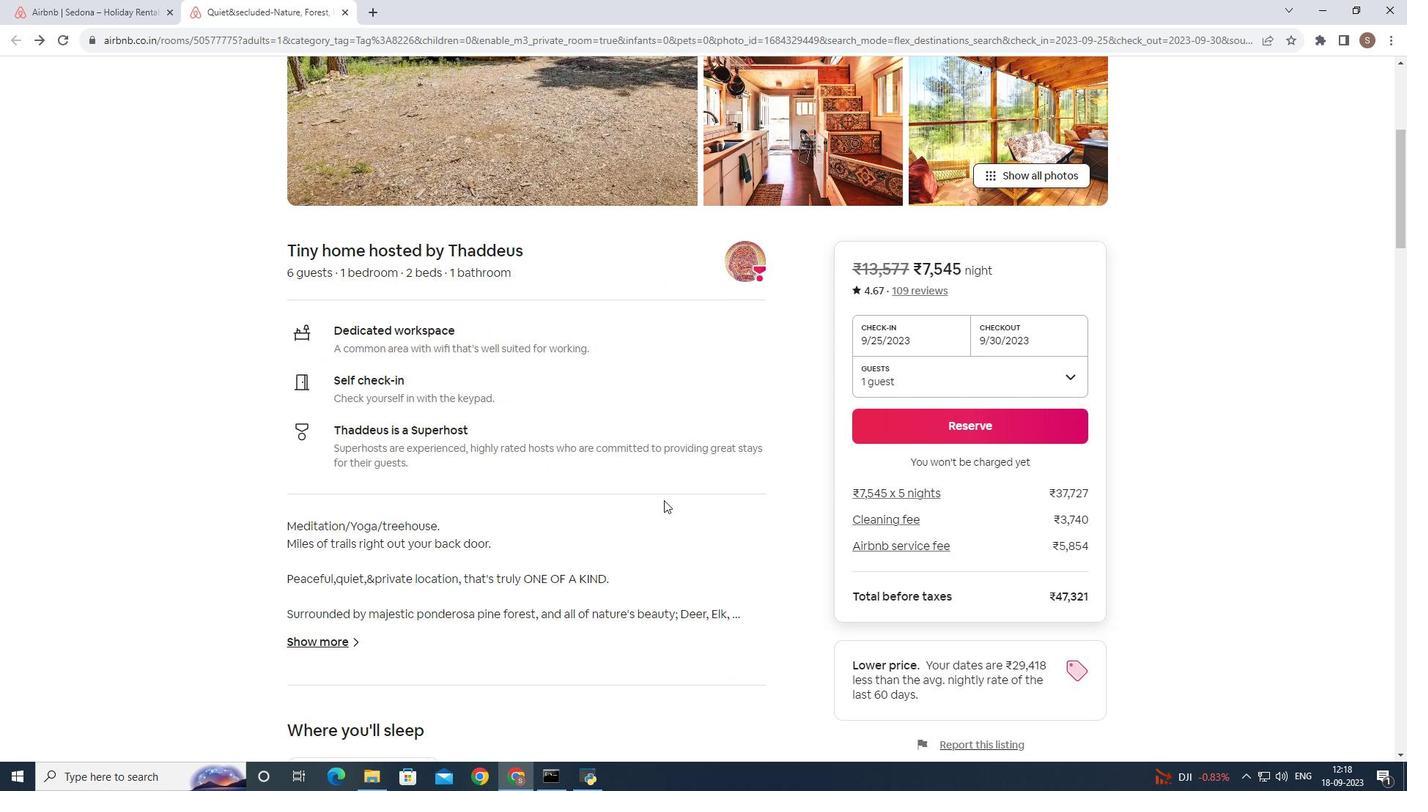 
Action: Mouse scrolled (663, 499) with delta (0, 0)
Screenshot: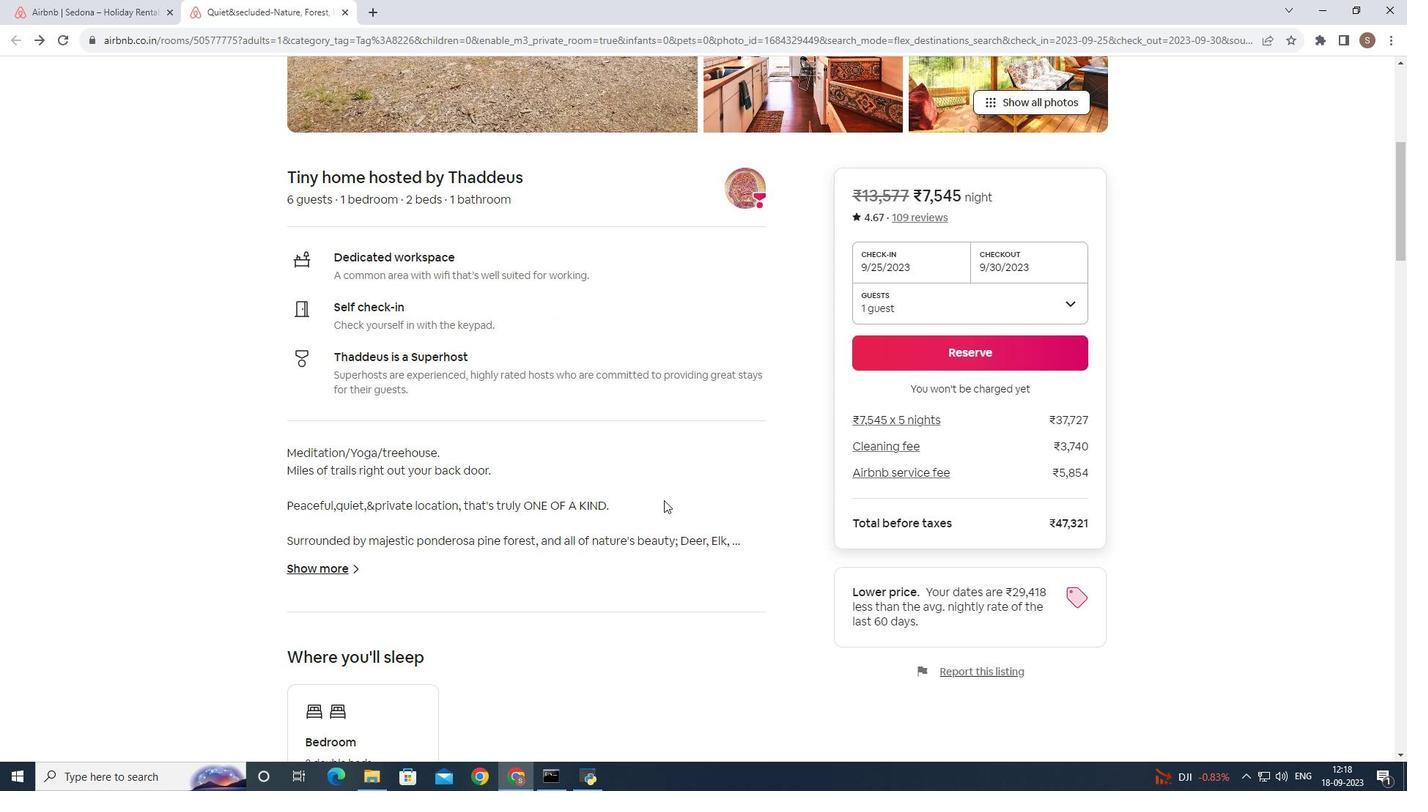 
Action: Mouse scrolled (663, 499) with delta (0, 0)
Screenshot: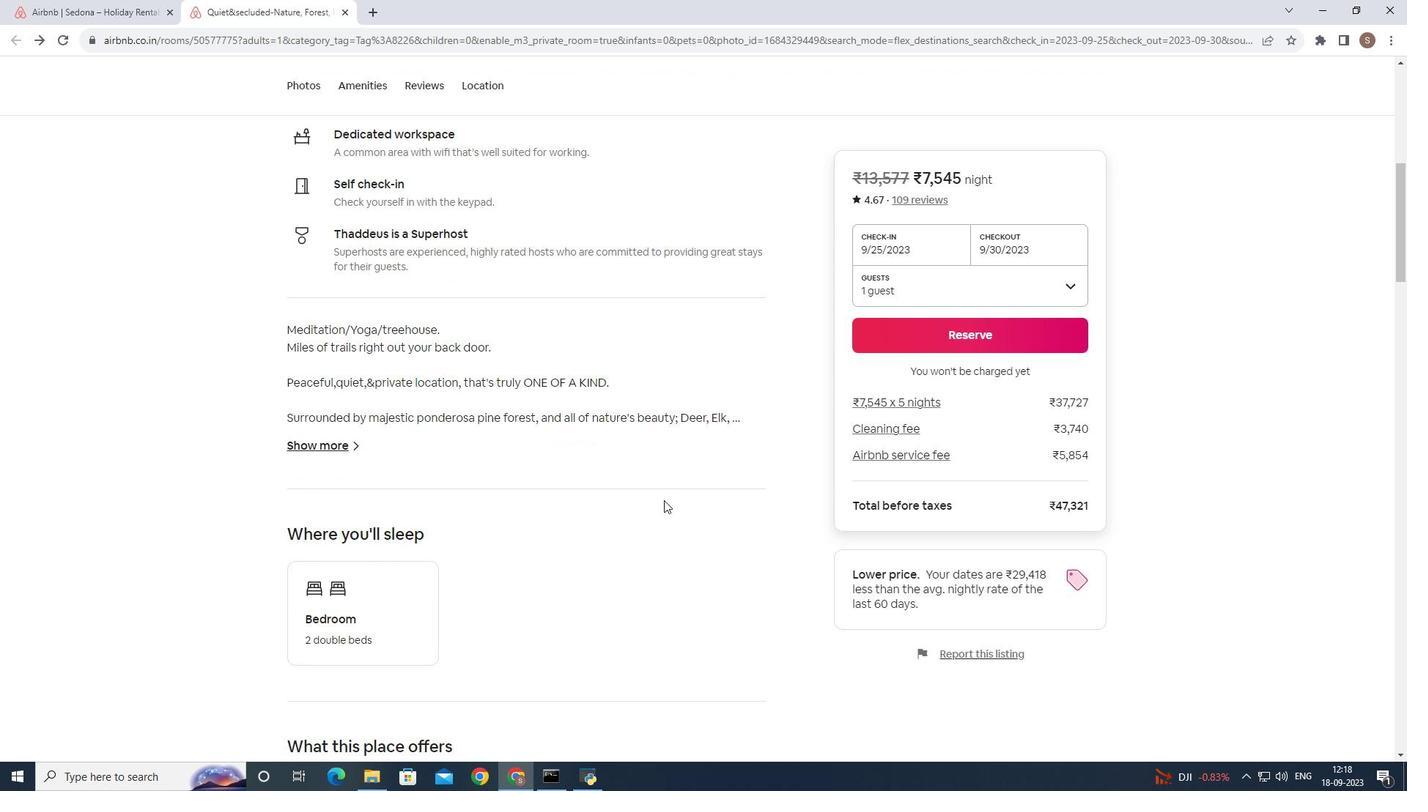 
Action: Mouse scrolled (663, 499) with delta (0, 0)
Screenshot: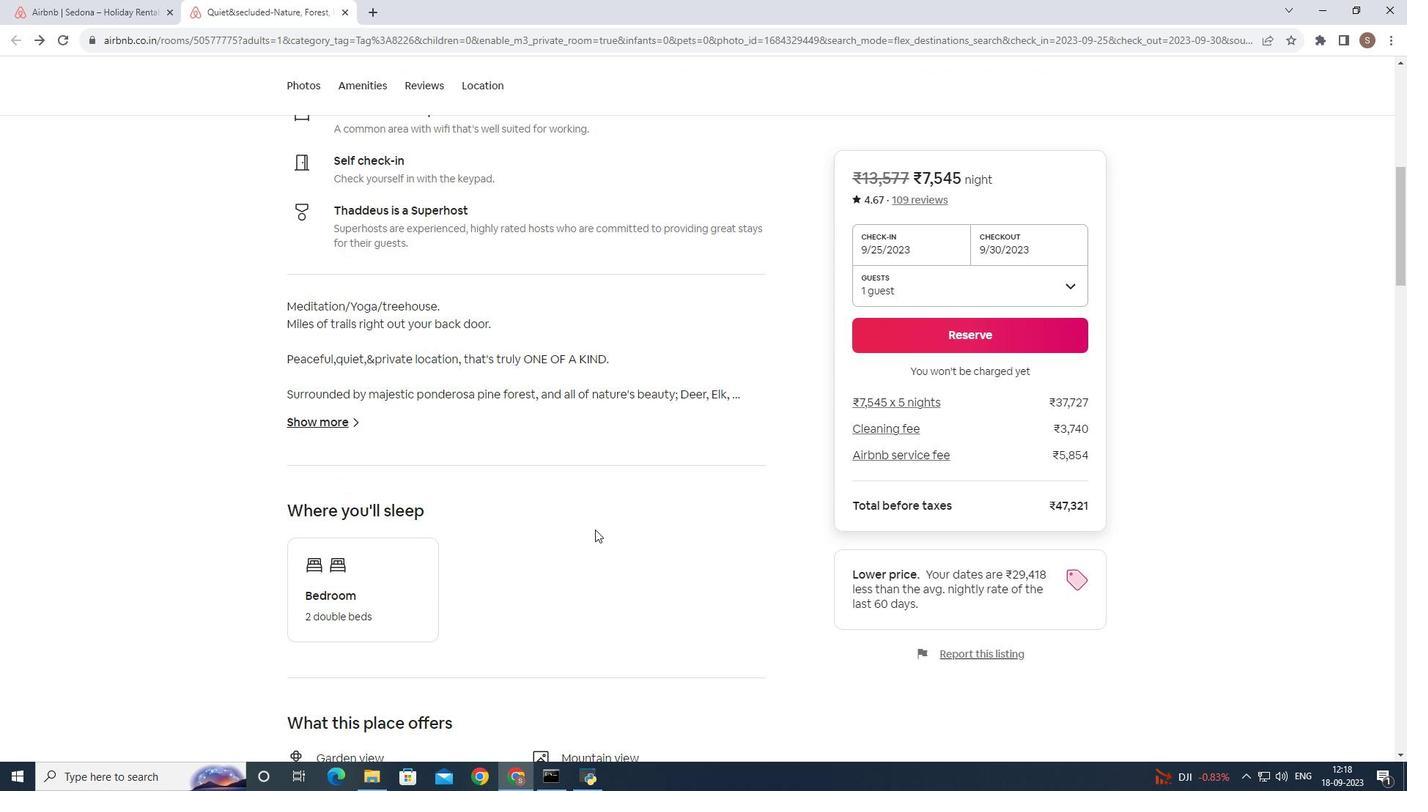 
Action: Mouse moved to (586, 528)
Screenshot: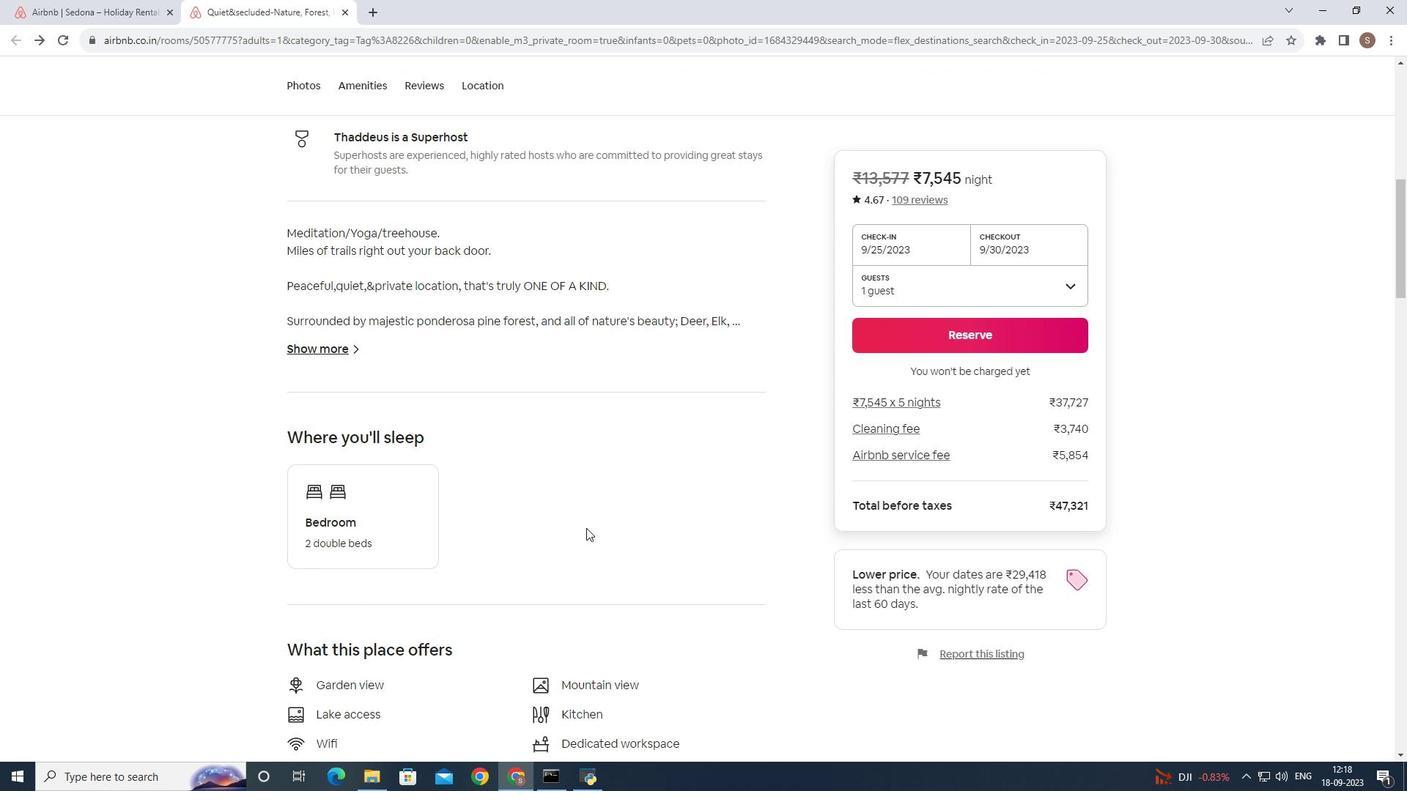 
Action: Mouse scrolled (586, 527) with delta (0, 0)
Screenshot: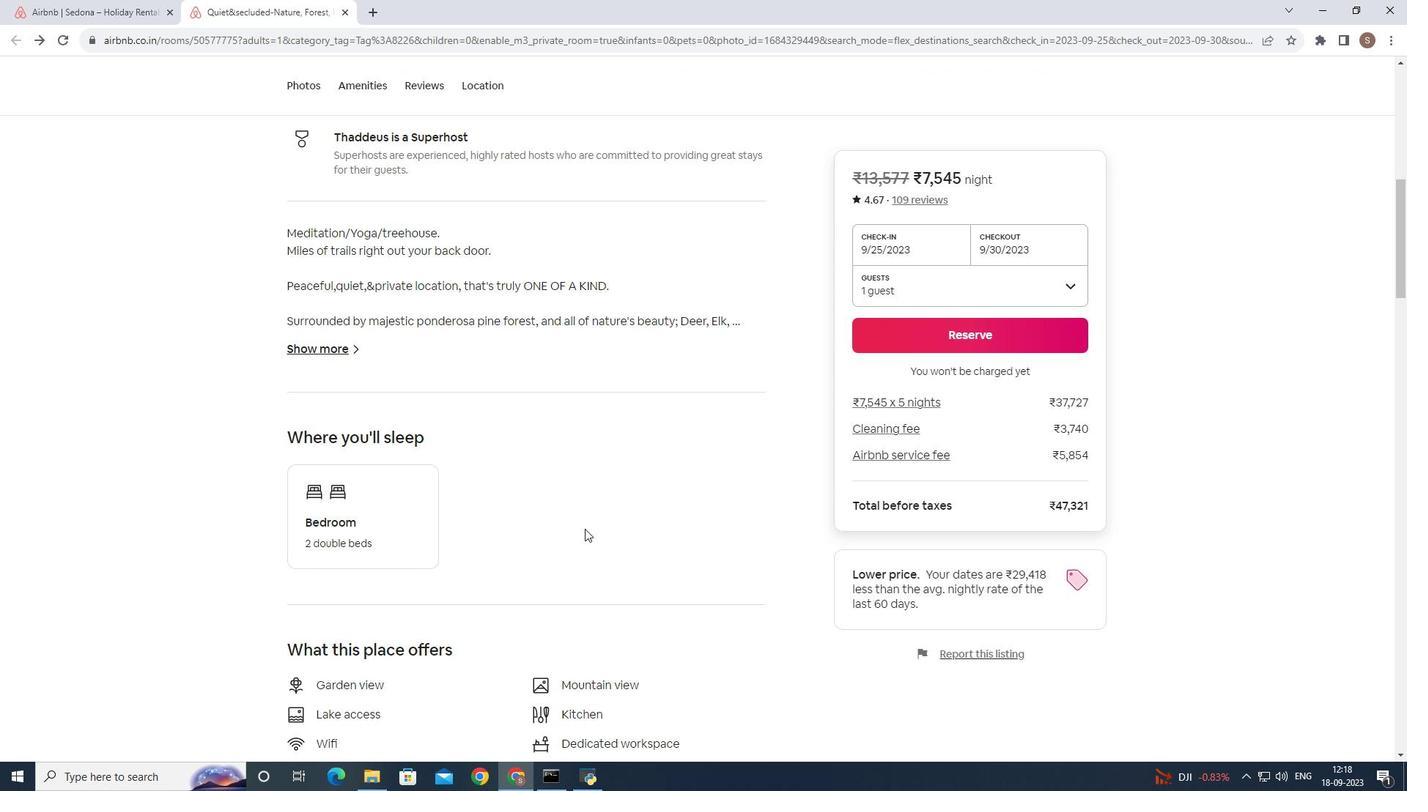 
Action: Mouse moved to (579, 532)
Screenshot: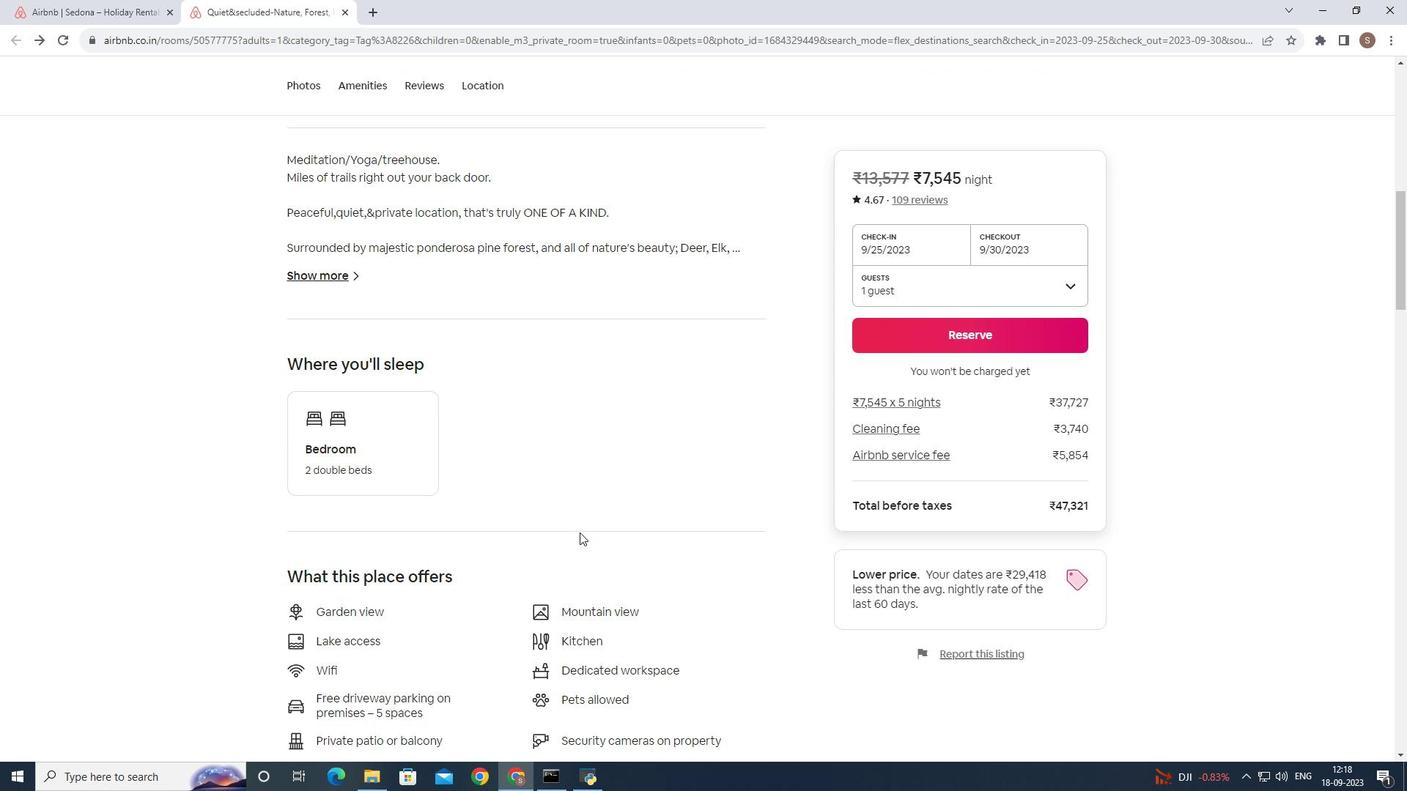 
Action: Mouse scrolled (579, 532) with delta (0, 0)
Screenshot: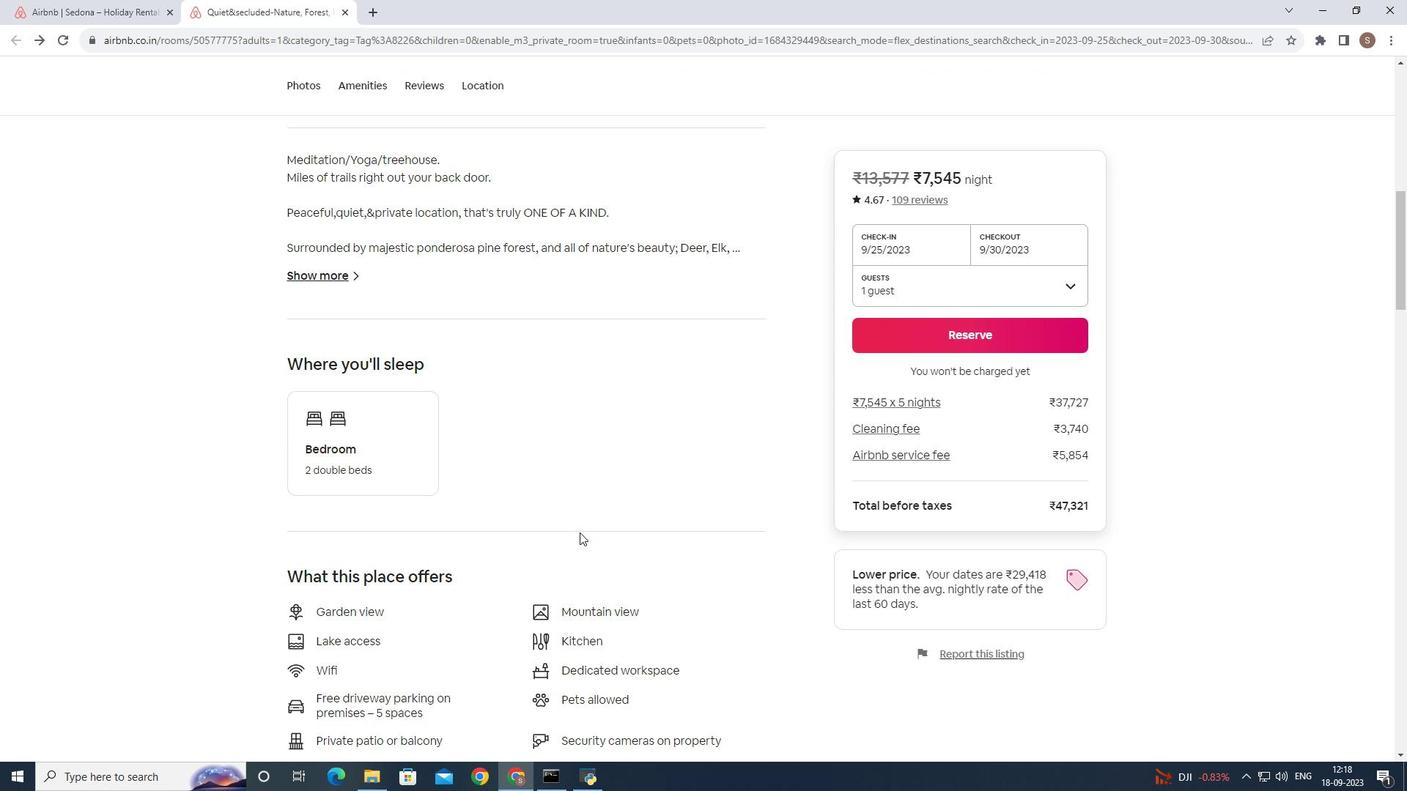
Action: Mouse scrolled (579, 532) with delta (0, 0)
Screenshot: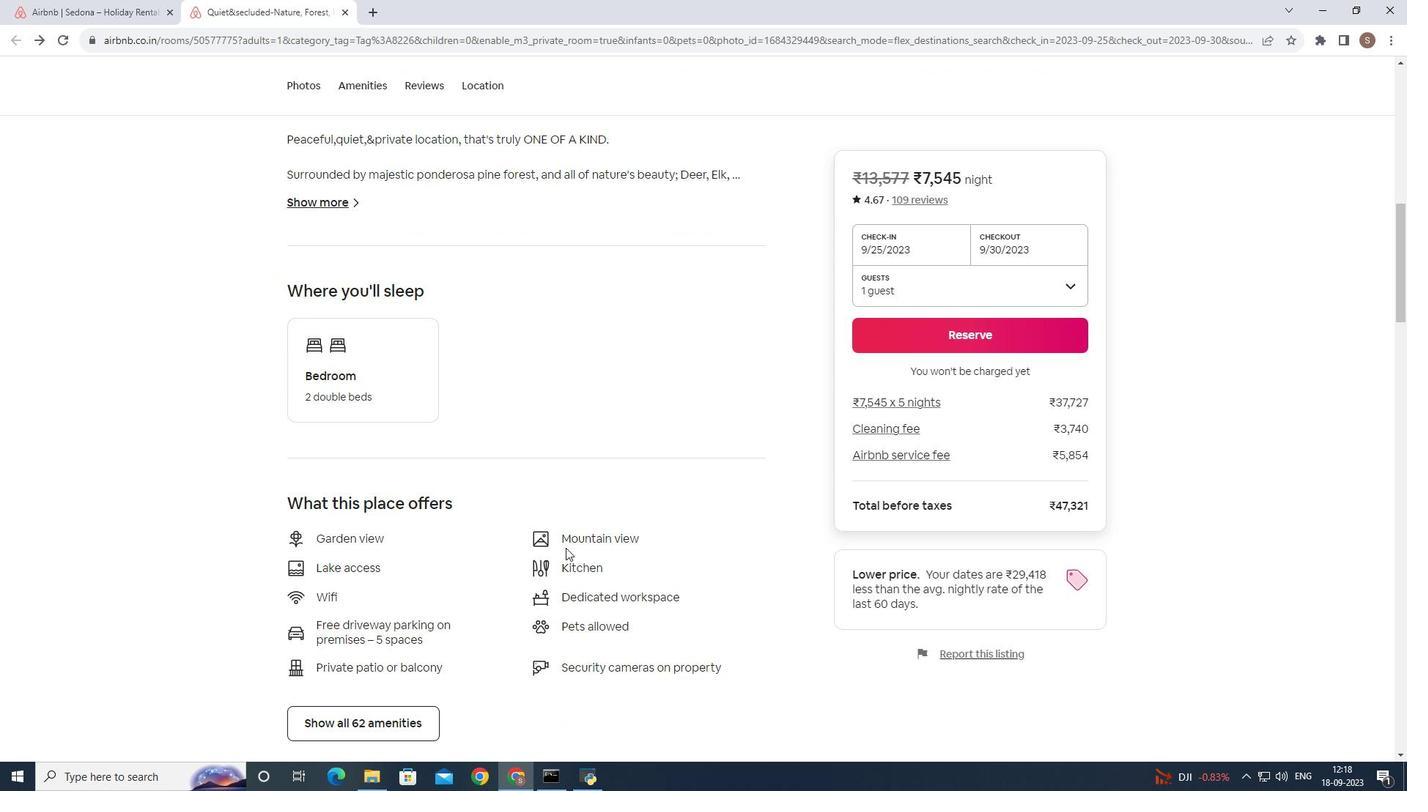 
Action: Mouse moved to (560, 550)
Screenshot: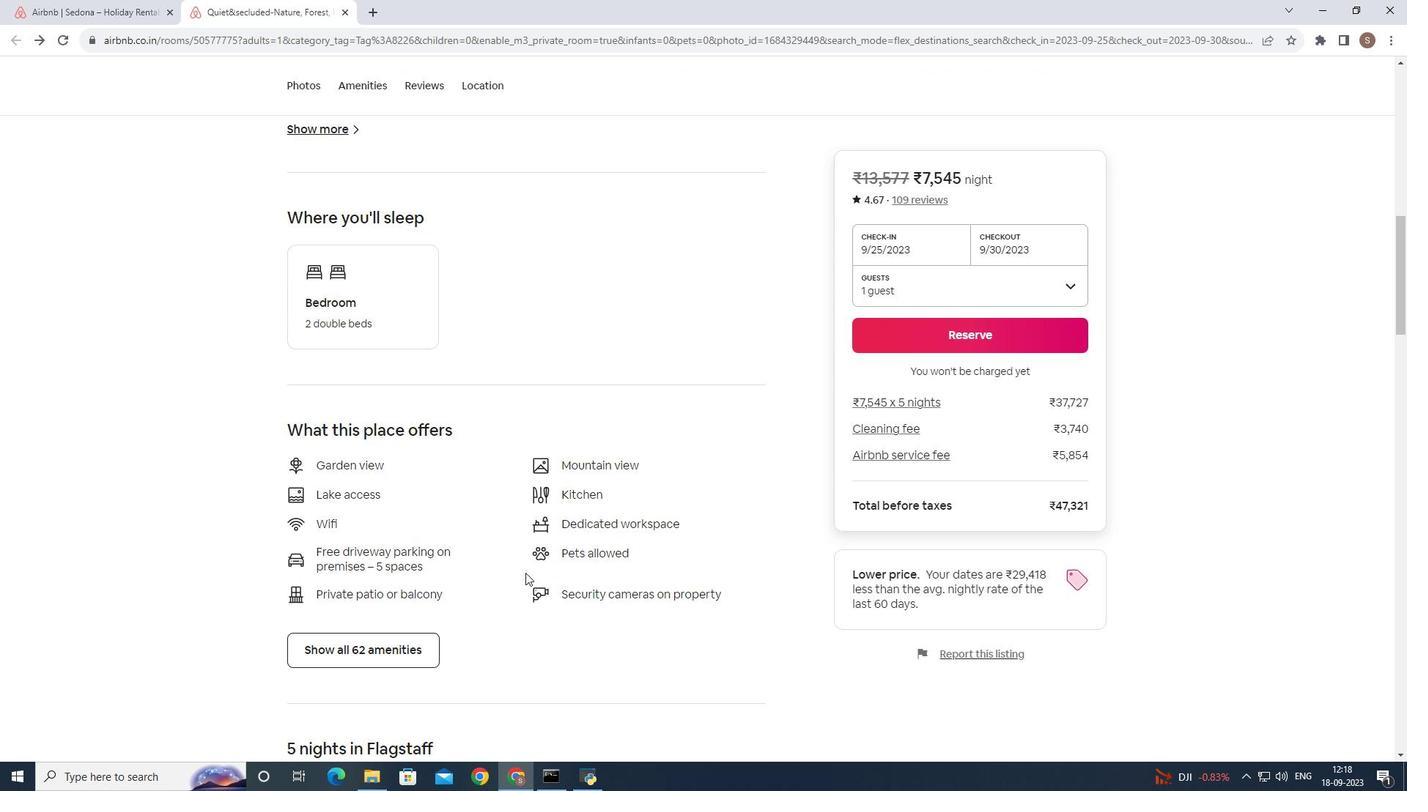 
Action: Mouse scrolled (560, 549) with delta (0, 0)
Screenshot: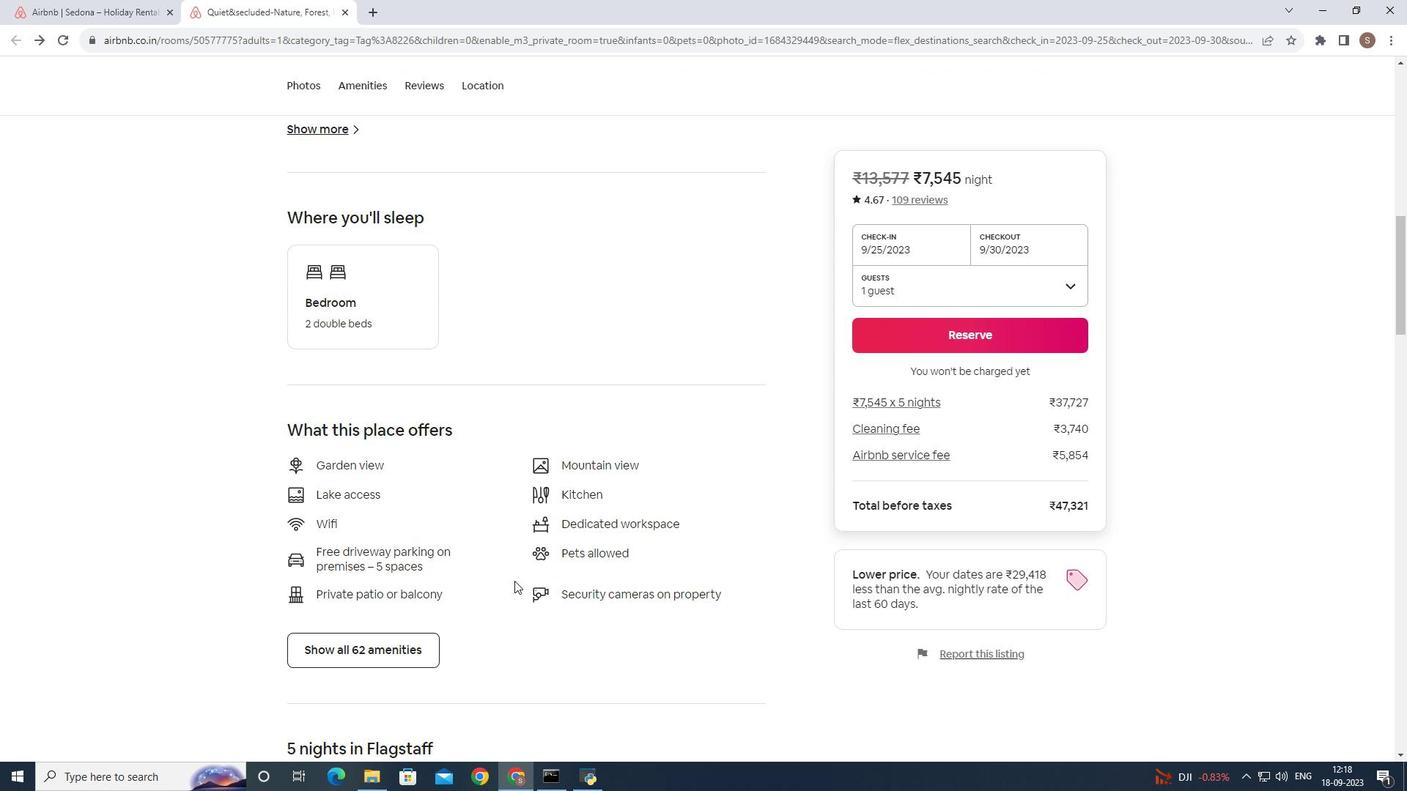
Action: Mouse moved to (443, 645)
Screenshot: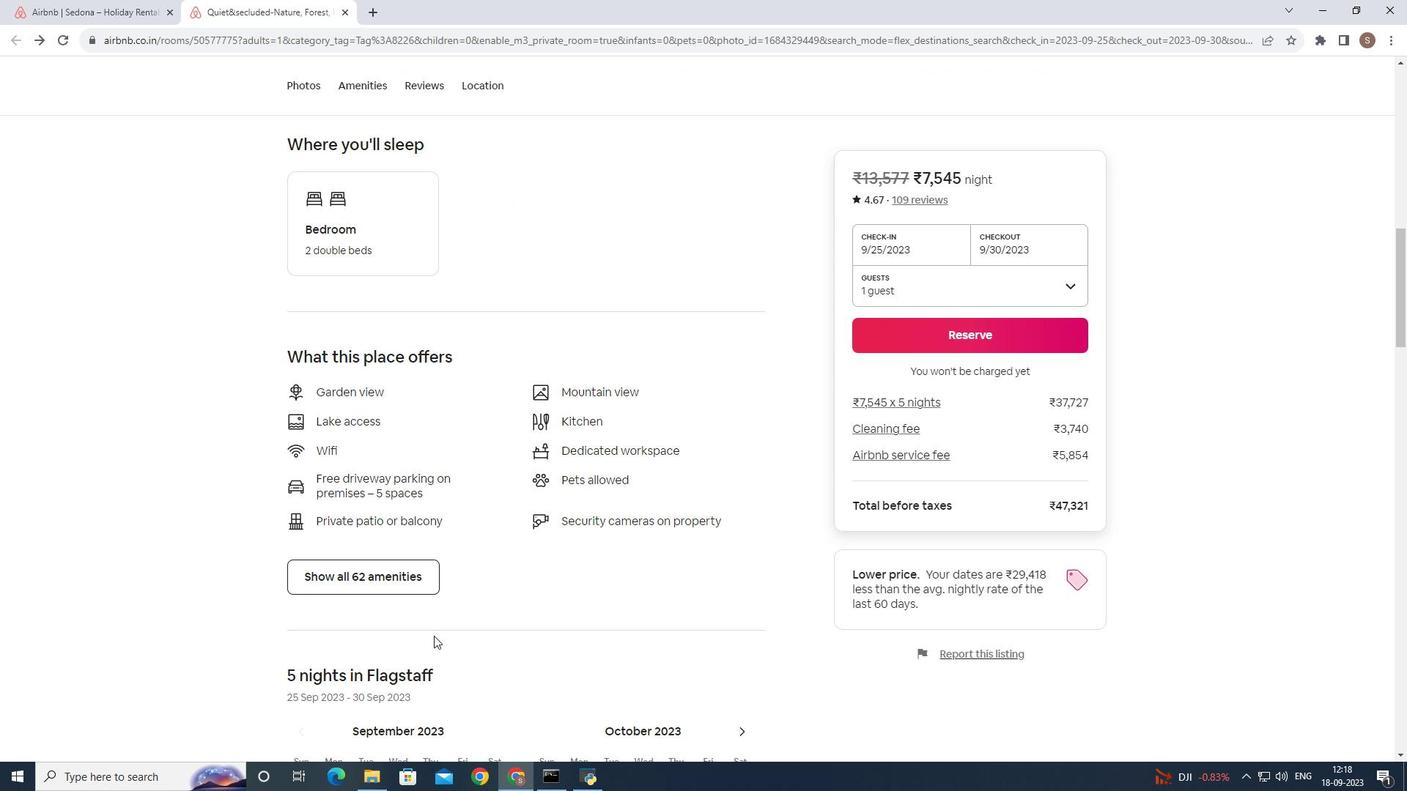 
Action: Mouse scrolled (443, 644) with delta (0, 0)
Screenshot: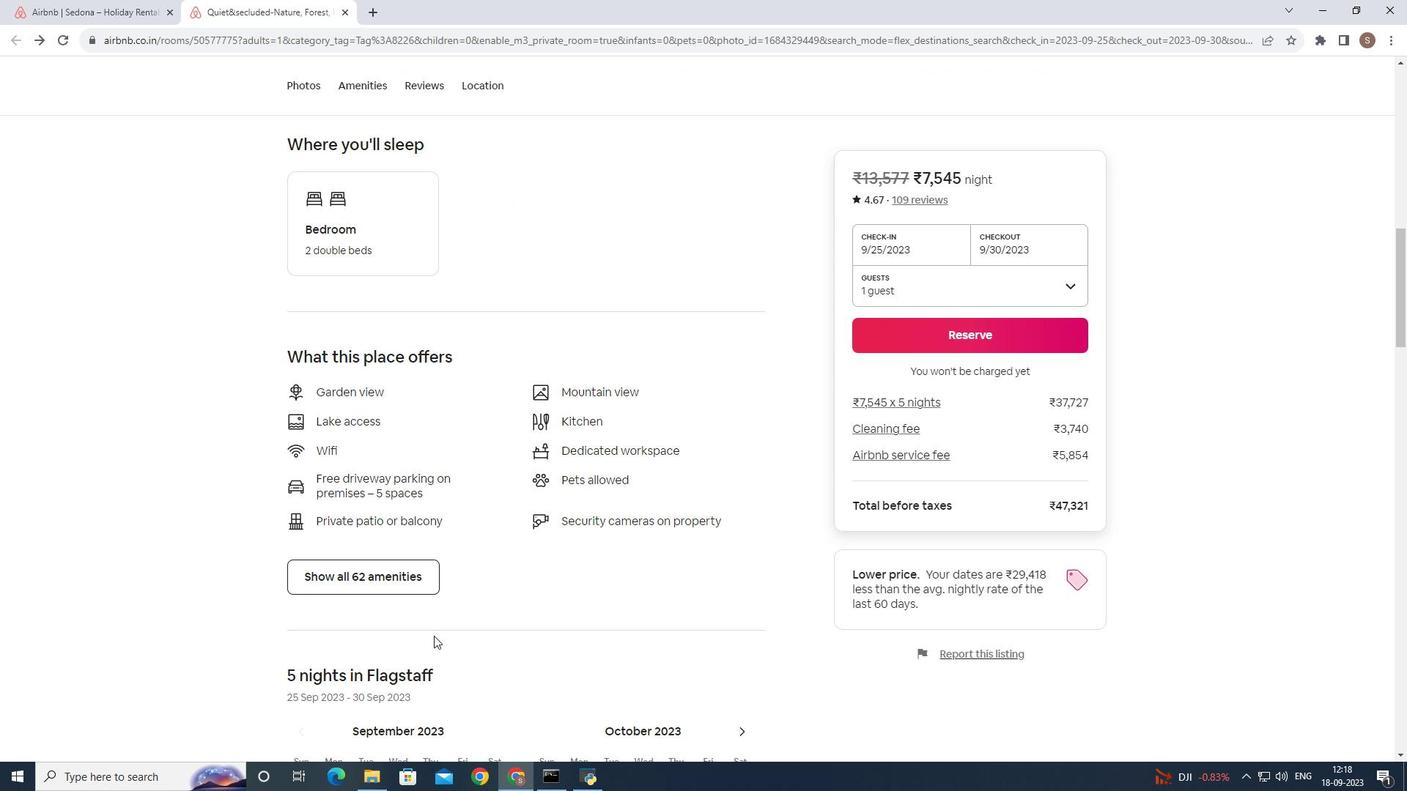 
Action: Mouse moved to (422, 582)
Screenshot: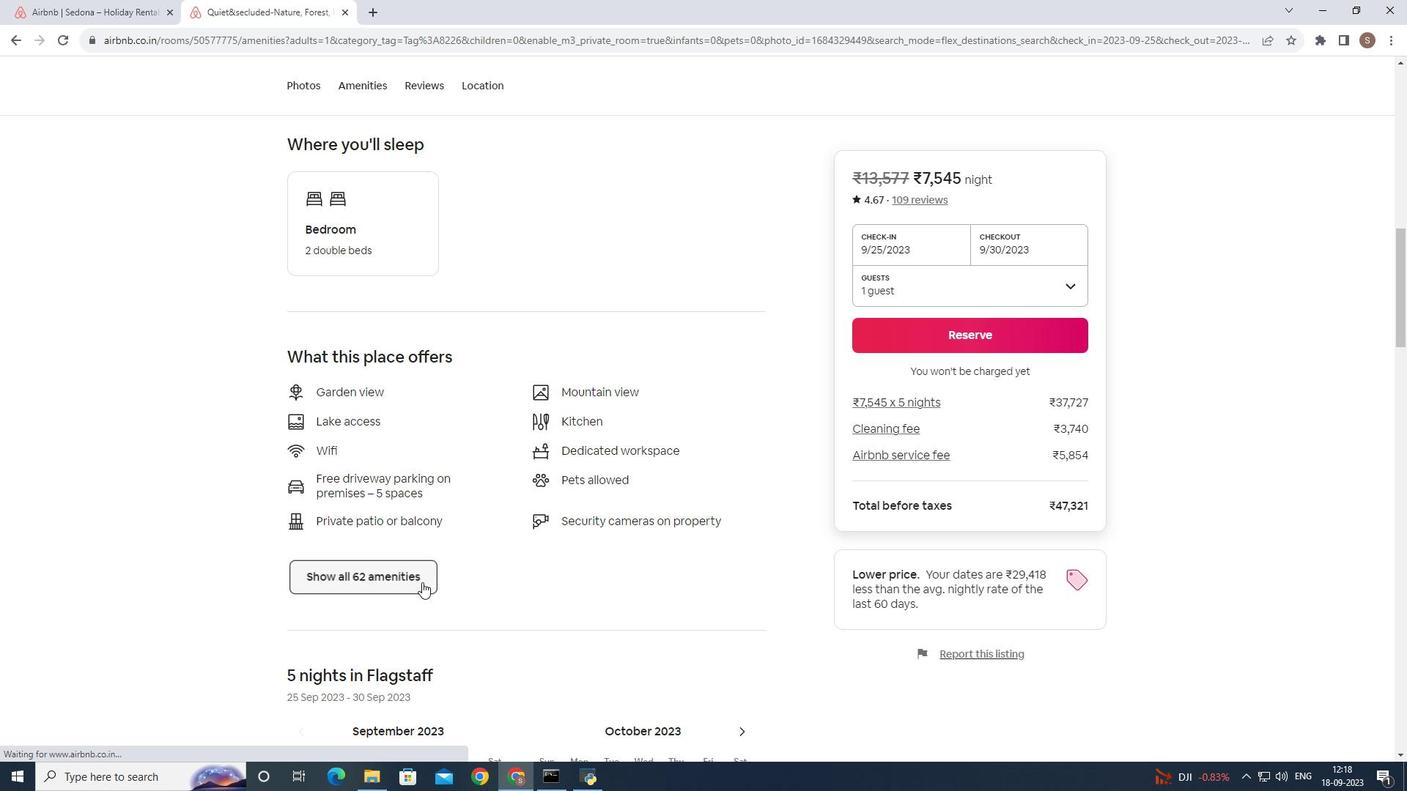 
Action: Mouse pressed left at (422, 582)
Screenshot: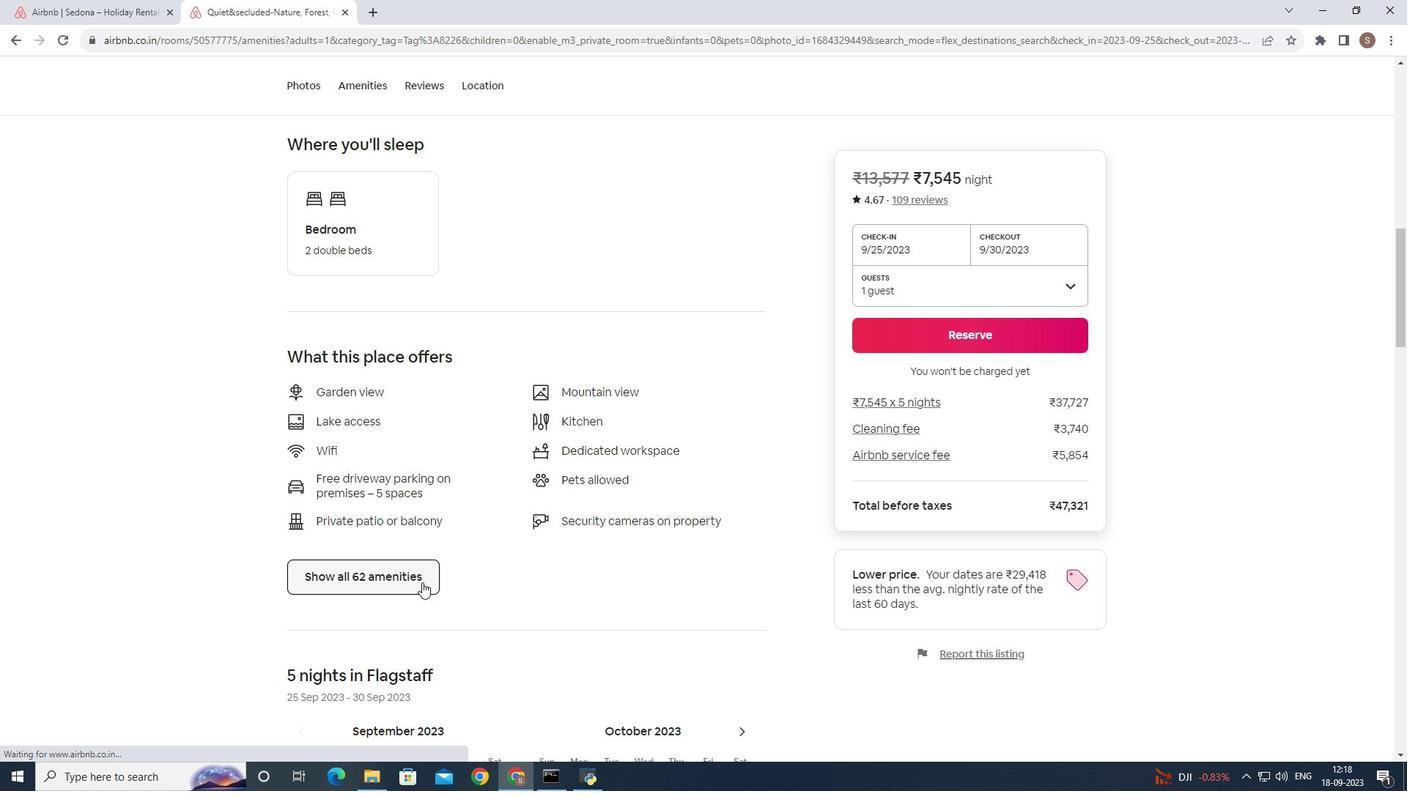 
Action: Mouse moved to (549, 300)
Screenshot: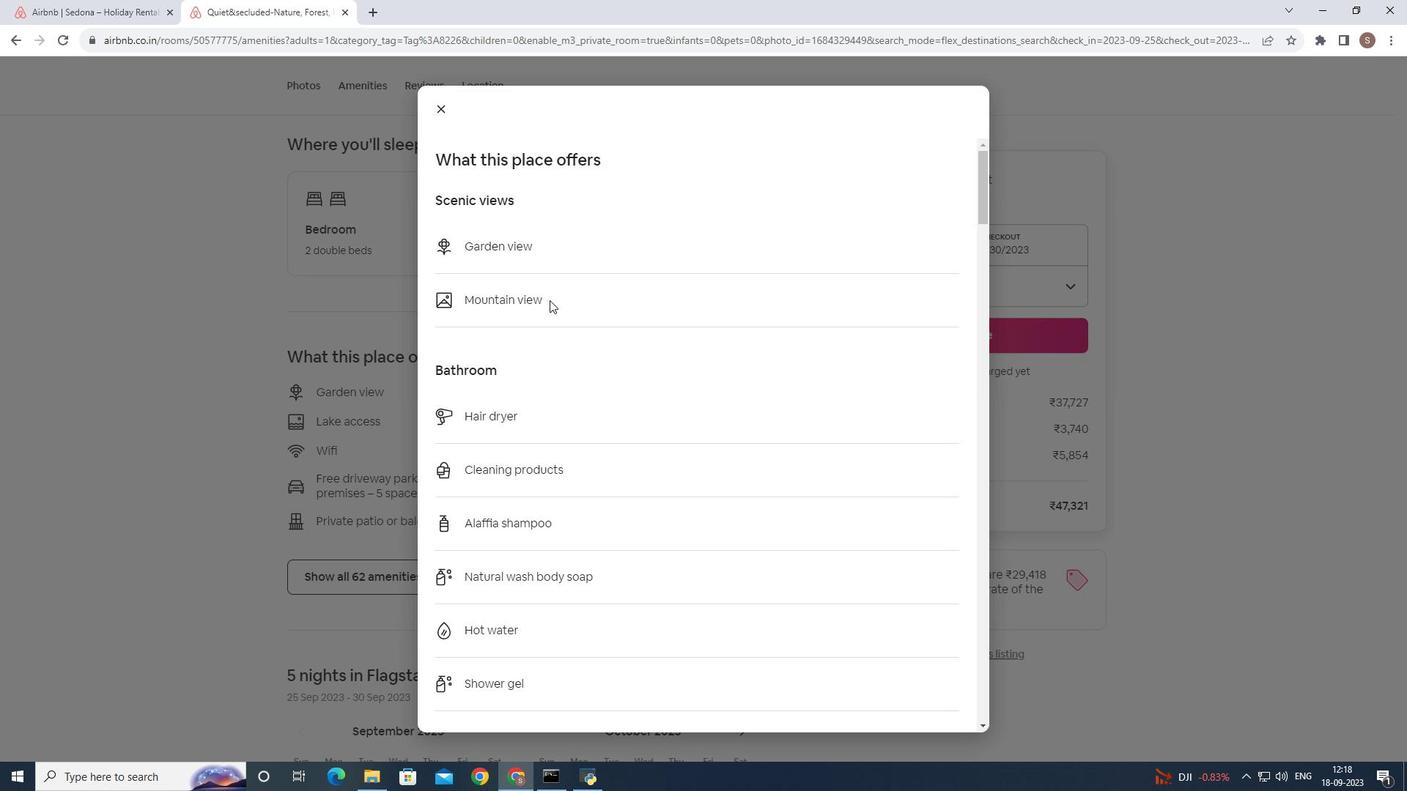 
Action: Mouse scrolled (549, 299) with delta (0, 0)
Screenshot: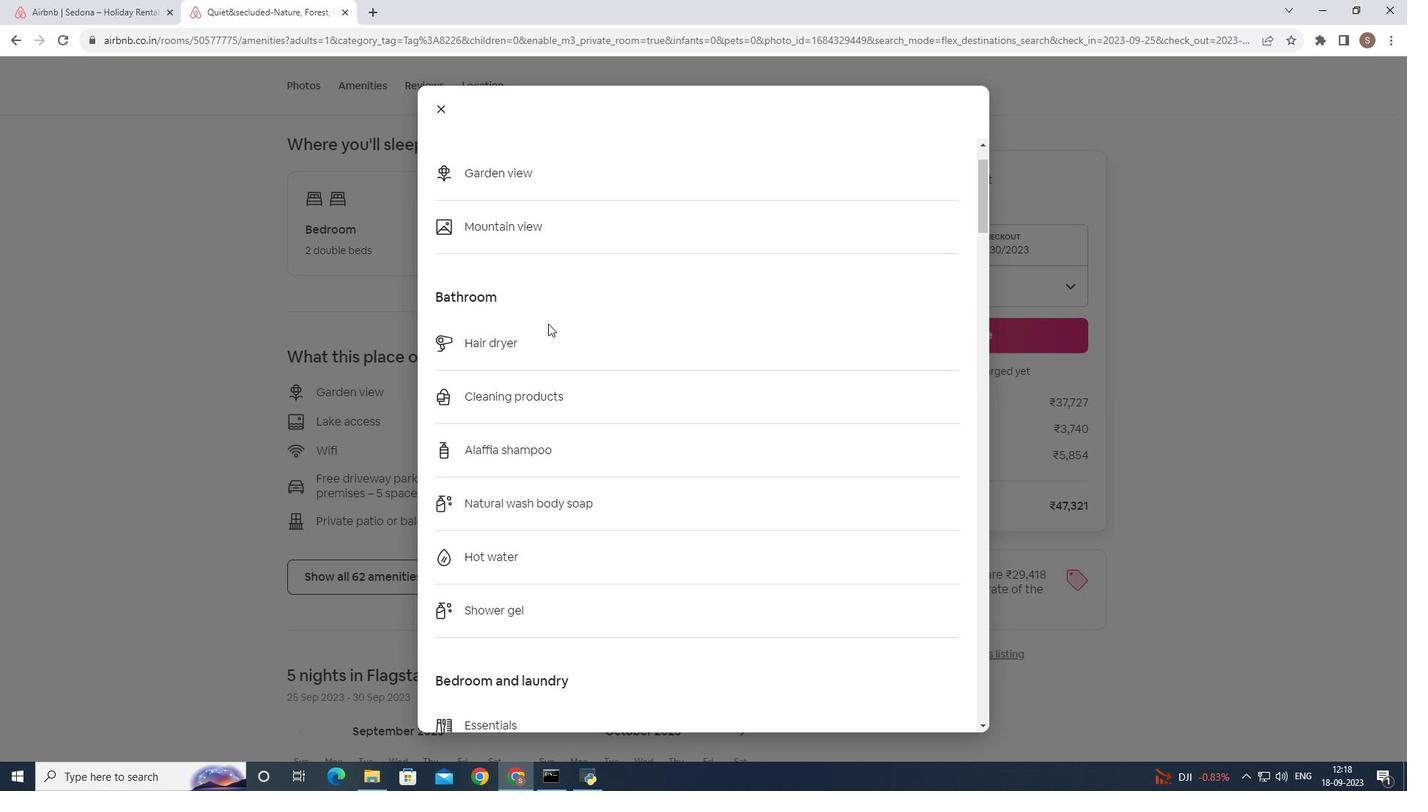 
Action: Mouse moved to (548, 323)
Screenshot: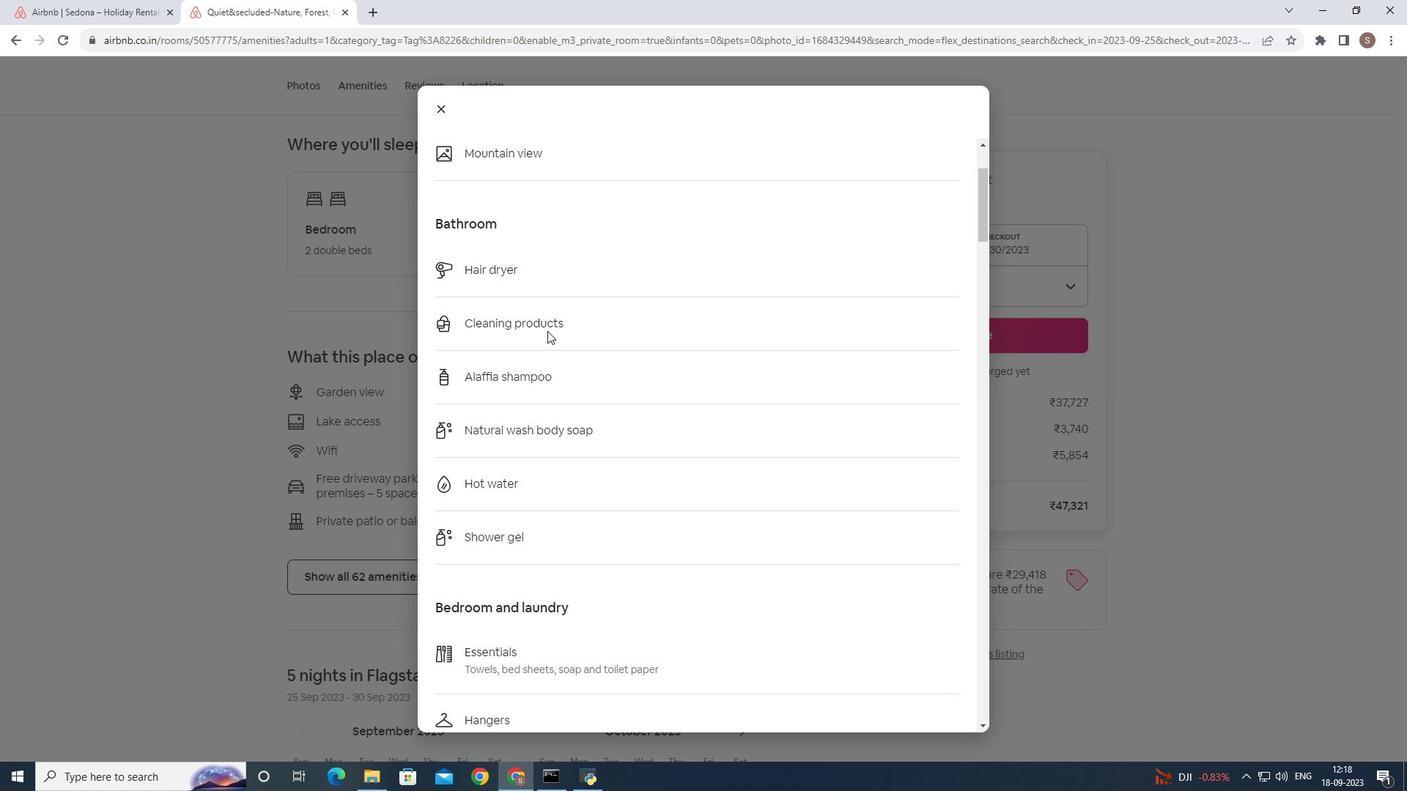 
Action: Mouse scrolled (548, 323) with delta (0, 0)
Screenshot: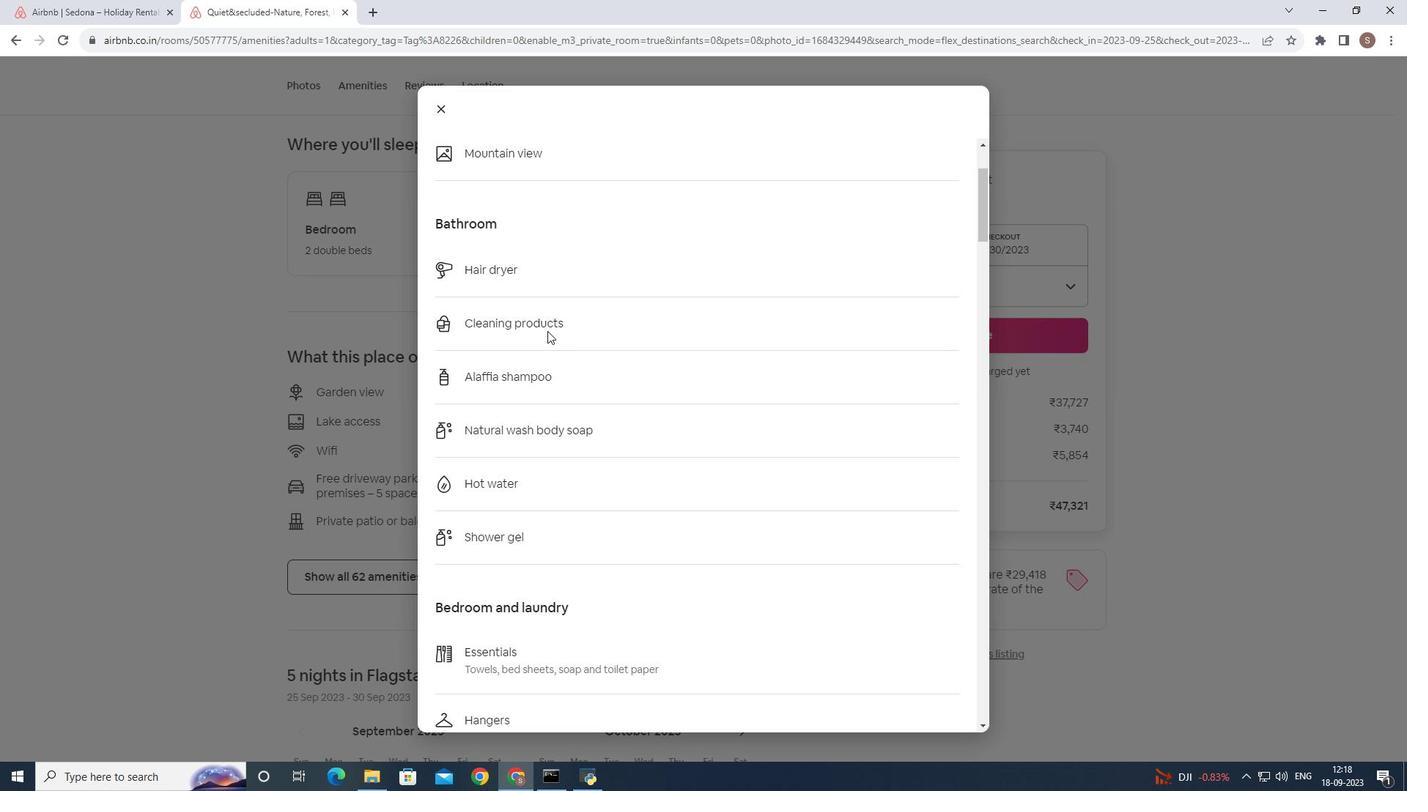 
Action: Mouse moved to (547, 331)
Screenshot: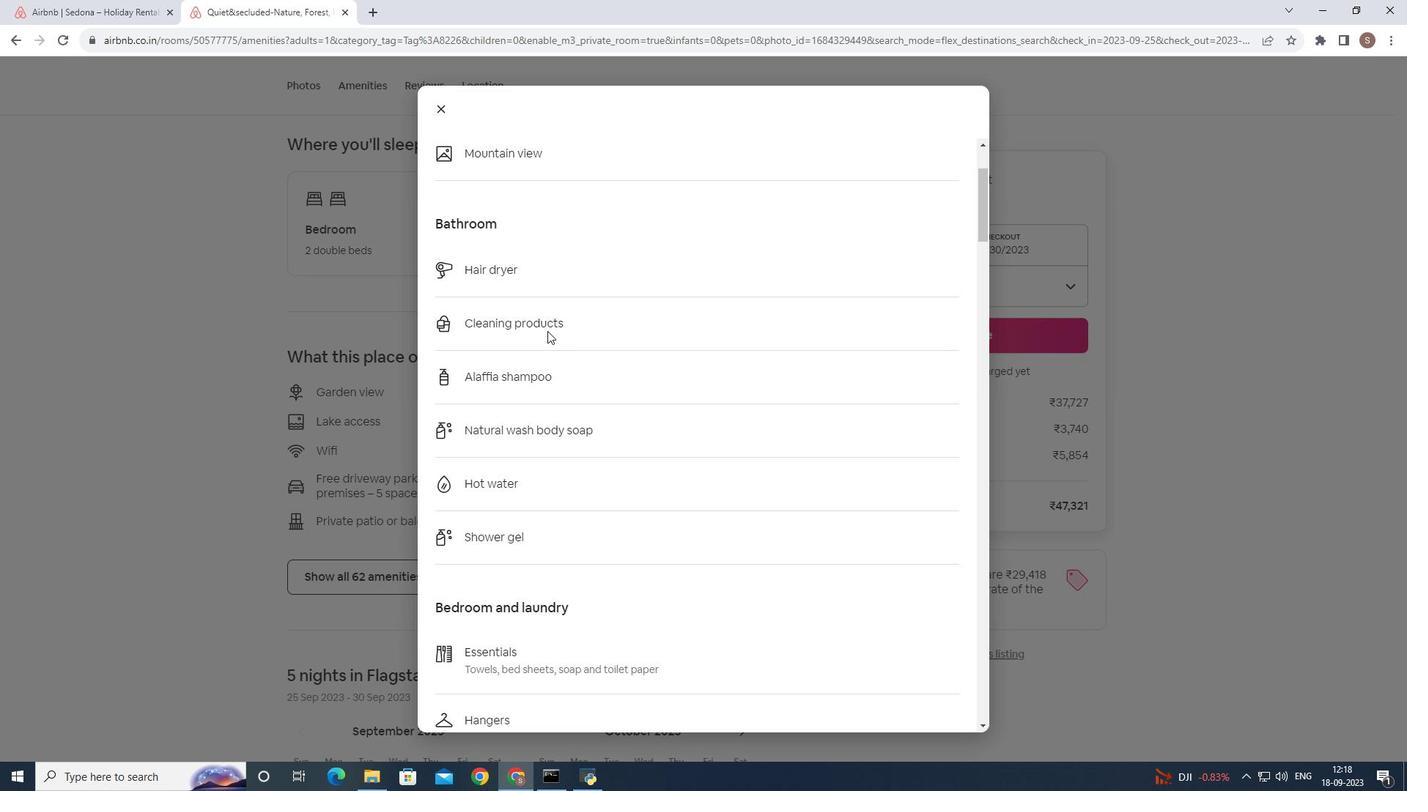 
Action: Mouse scrolled (547, 330) with delta (0, 0)
Screenshot: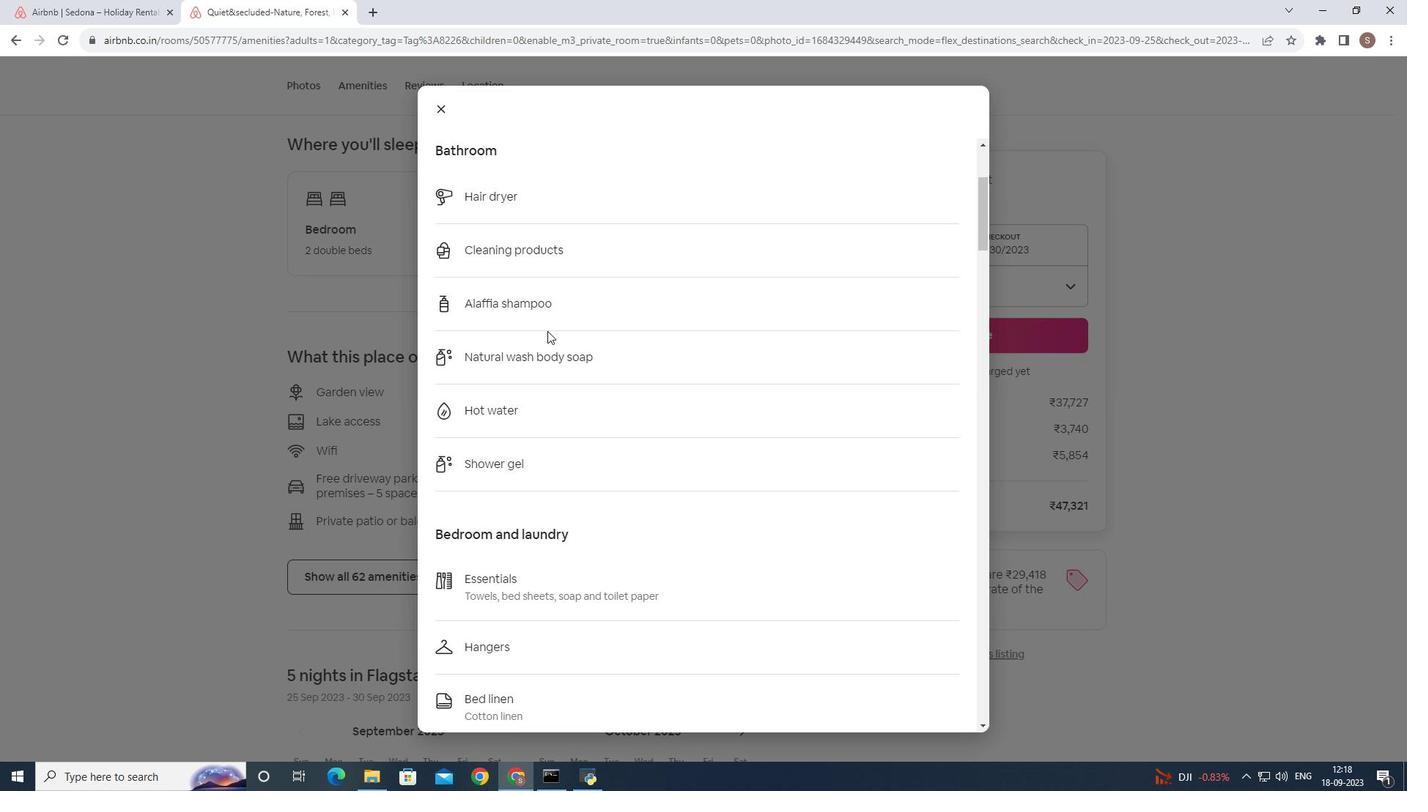 
Action: Mouse scrolled (547, 330) with delta (0, 0)
Screenshot: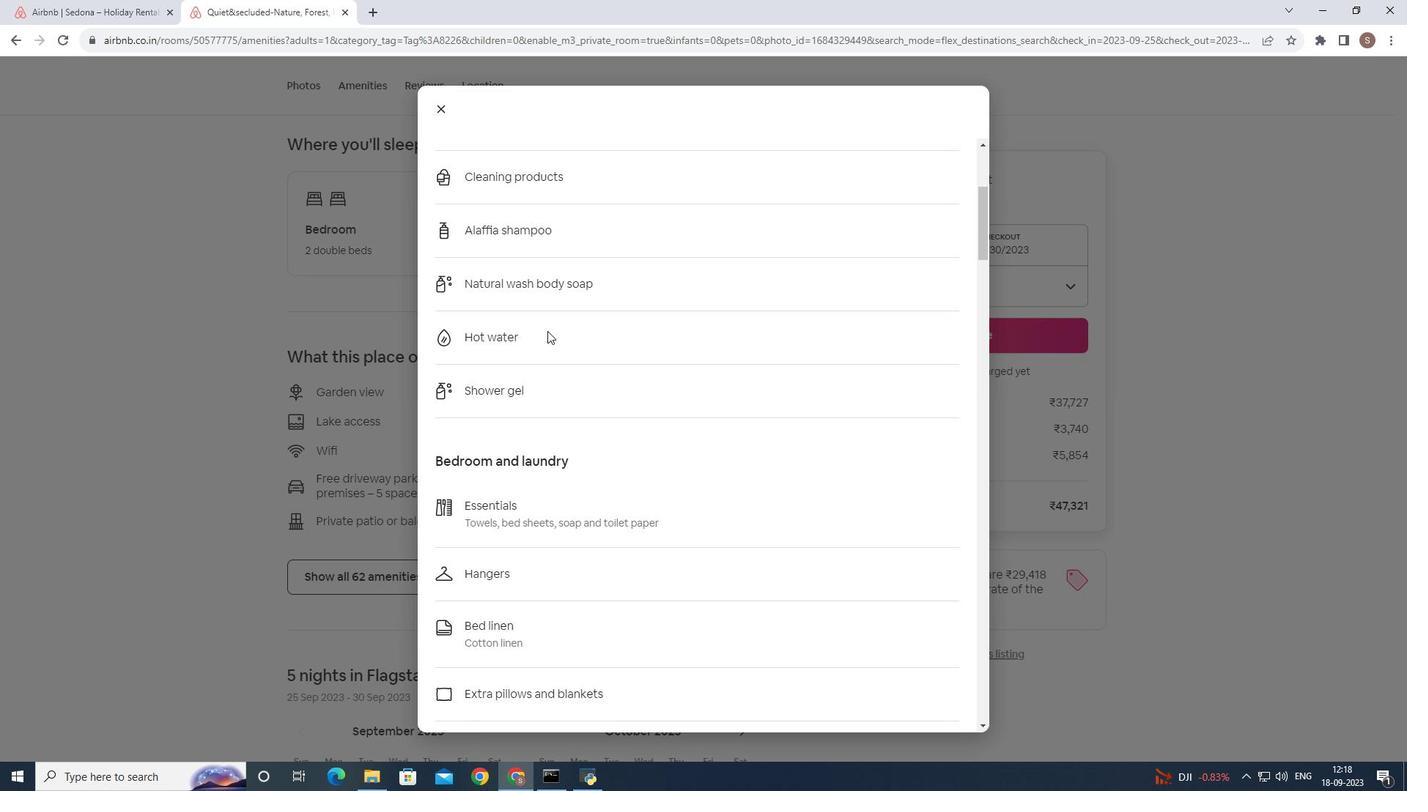 
Action: Mouse scrolled (547, 330) with delta (0, 0)
Screenshot: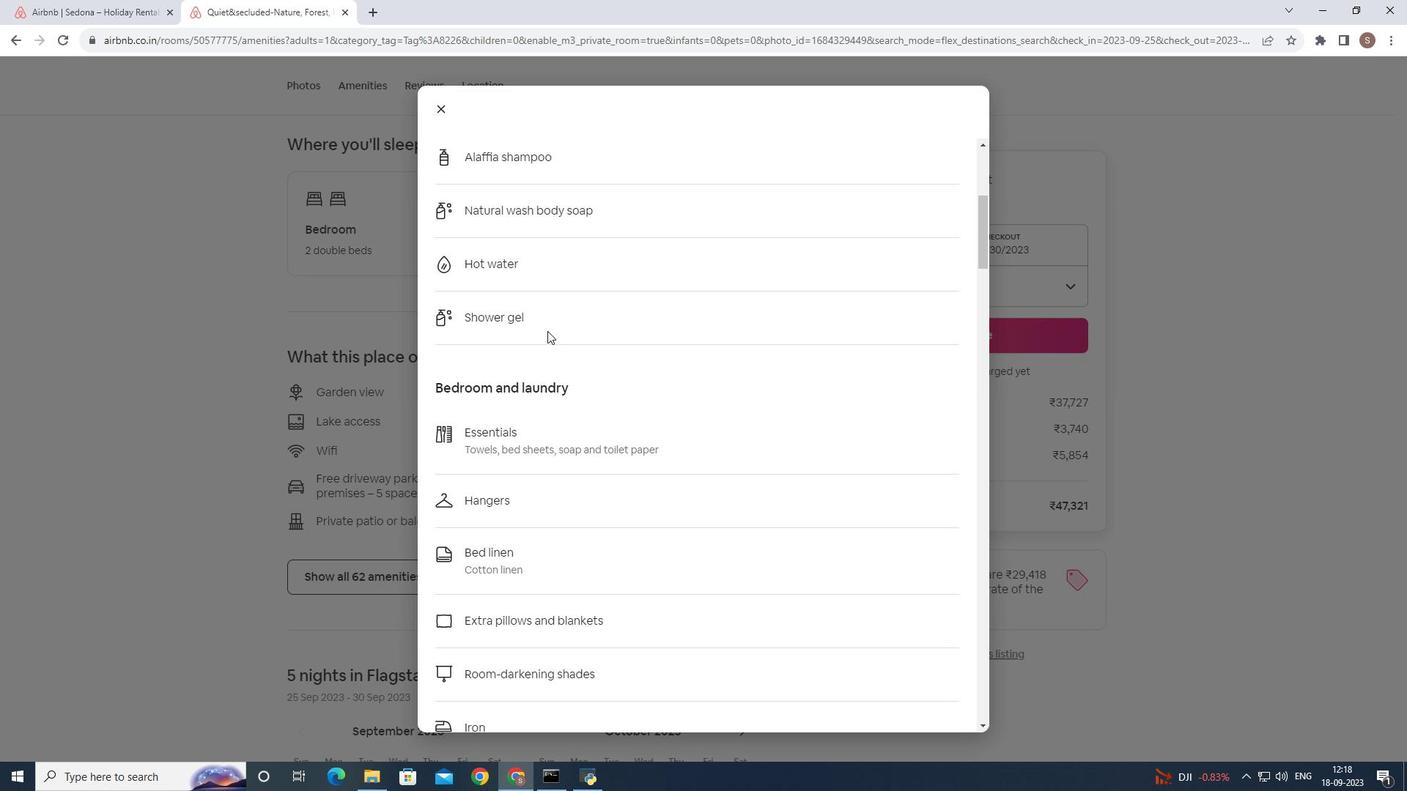
Action: Mouse scrolled (547, 330) with delta (0, 0)
Screenshot: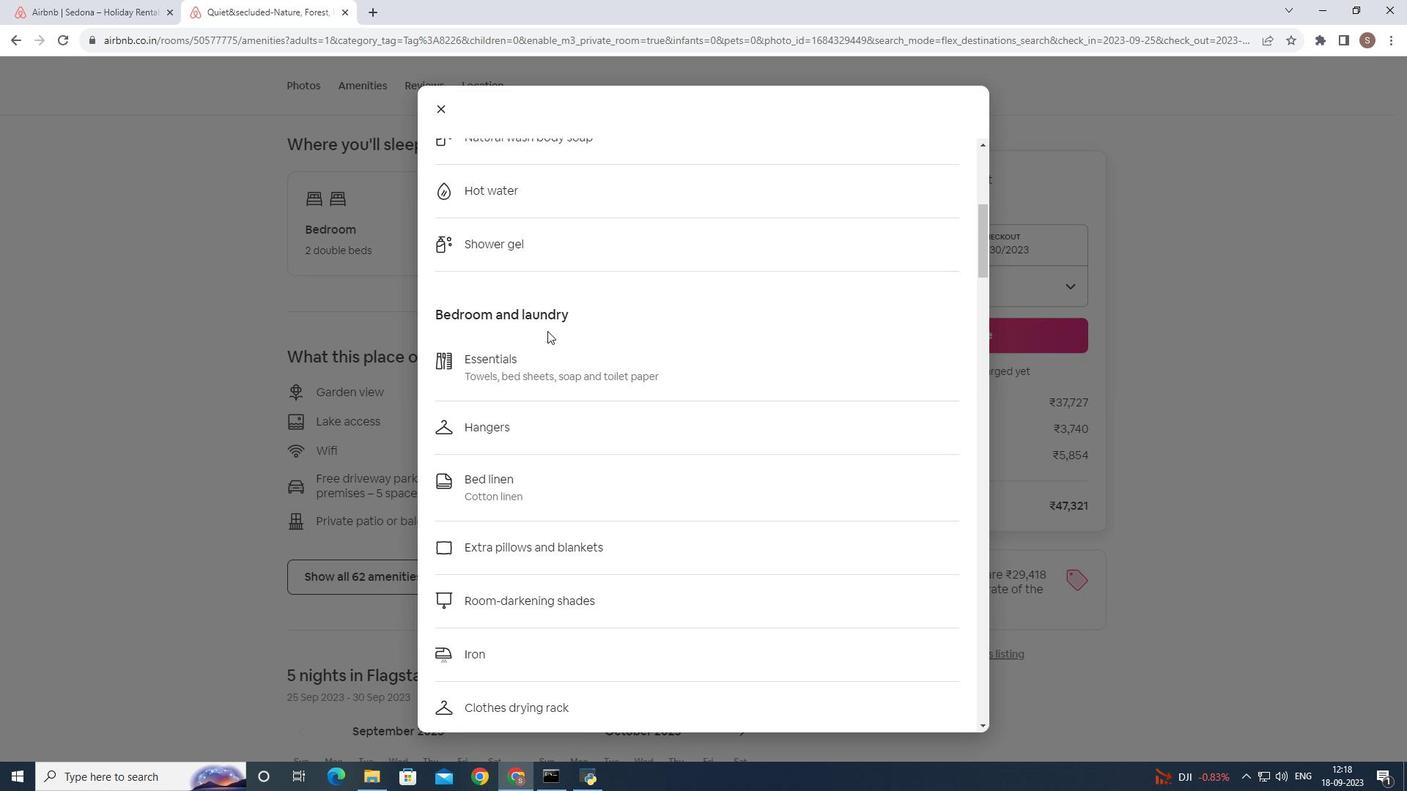 
Action: Mouse scrolled (547, 330) with delta (0, 0)
Screenshot: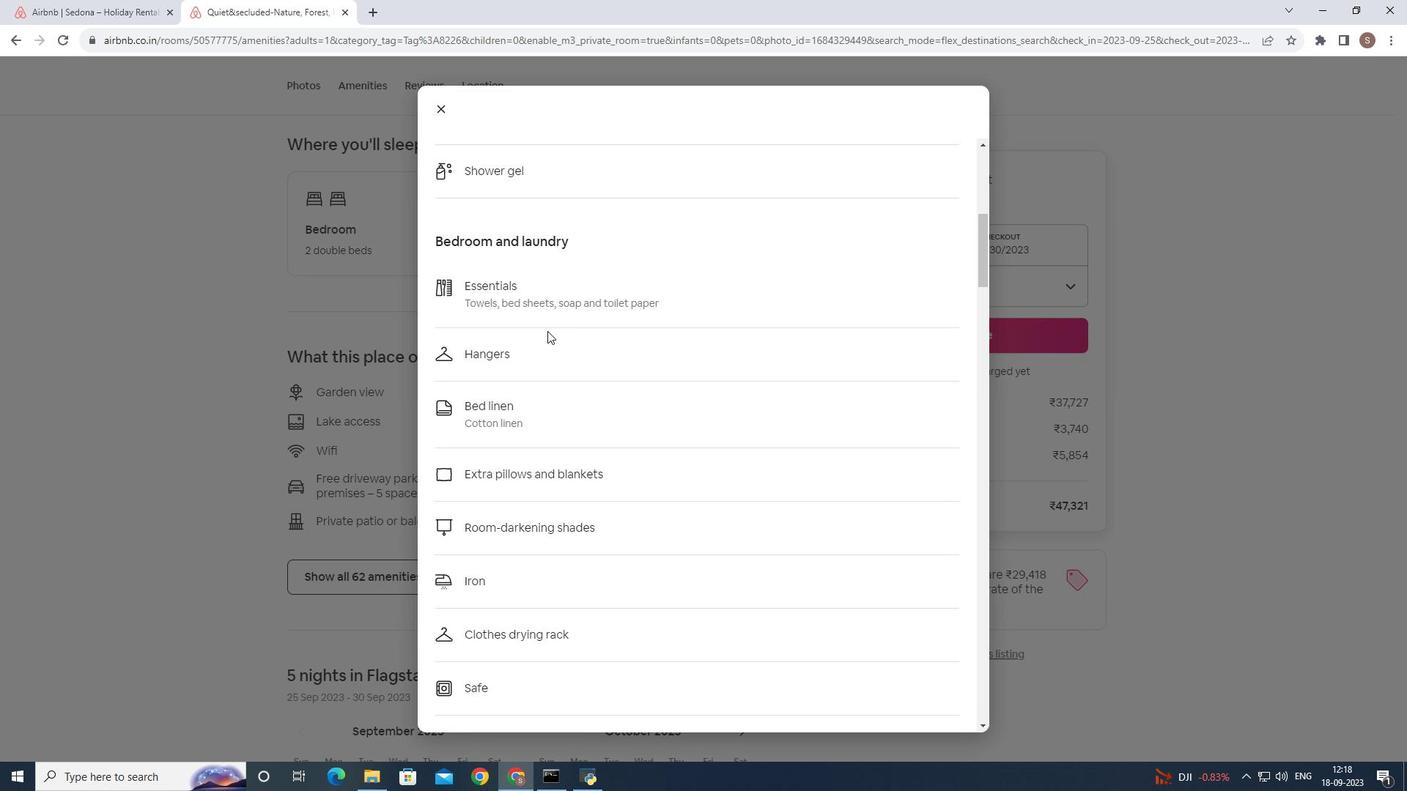 
Action: Mouse scrolled (547, 330) with delta (0, 0)
Screenshot: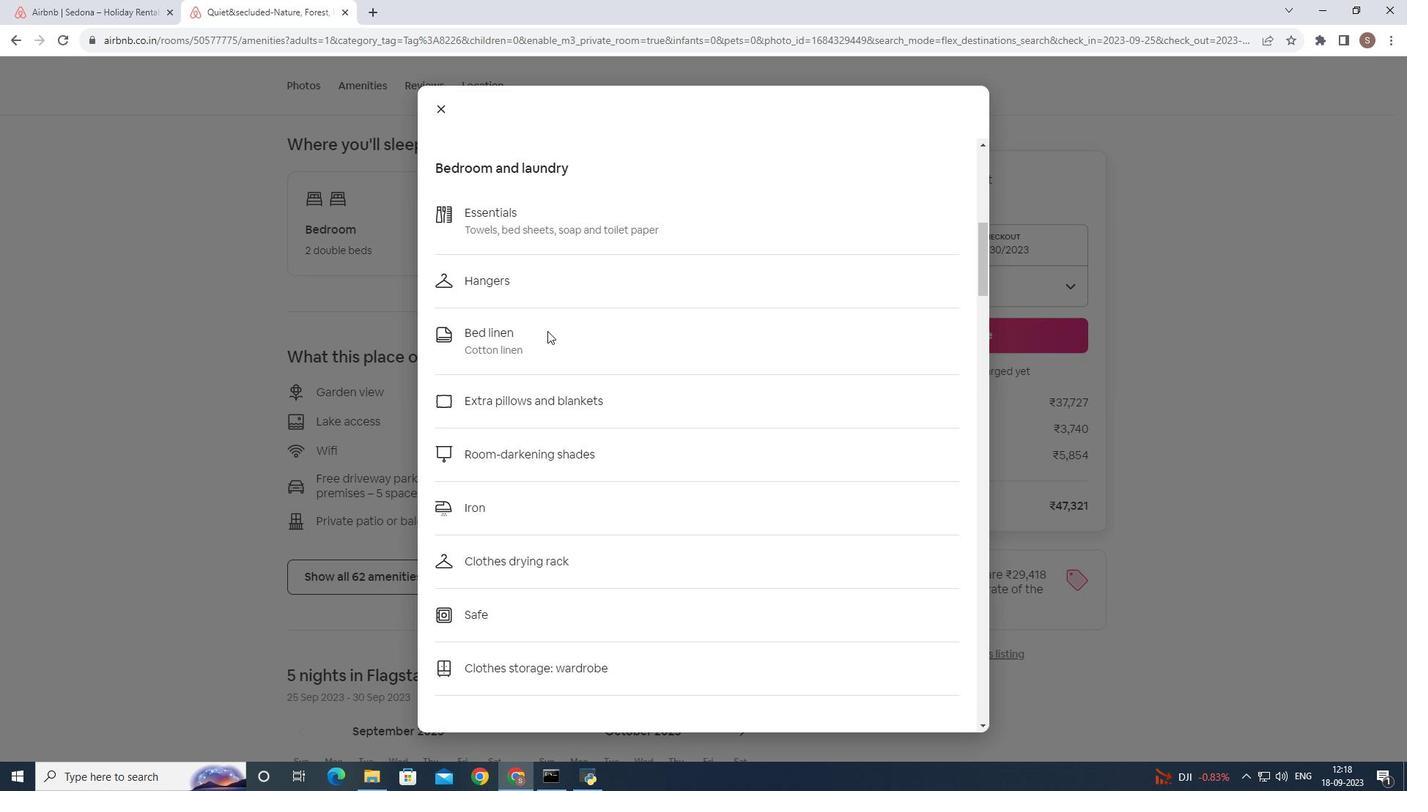 
Action: Mouse scrolled (547, 330) with delta (0, 0)
Screenshot: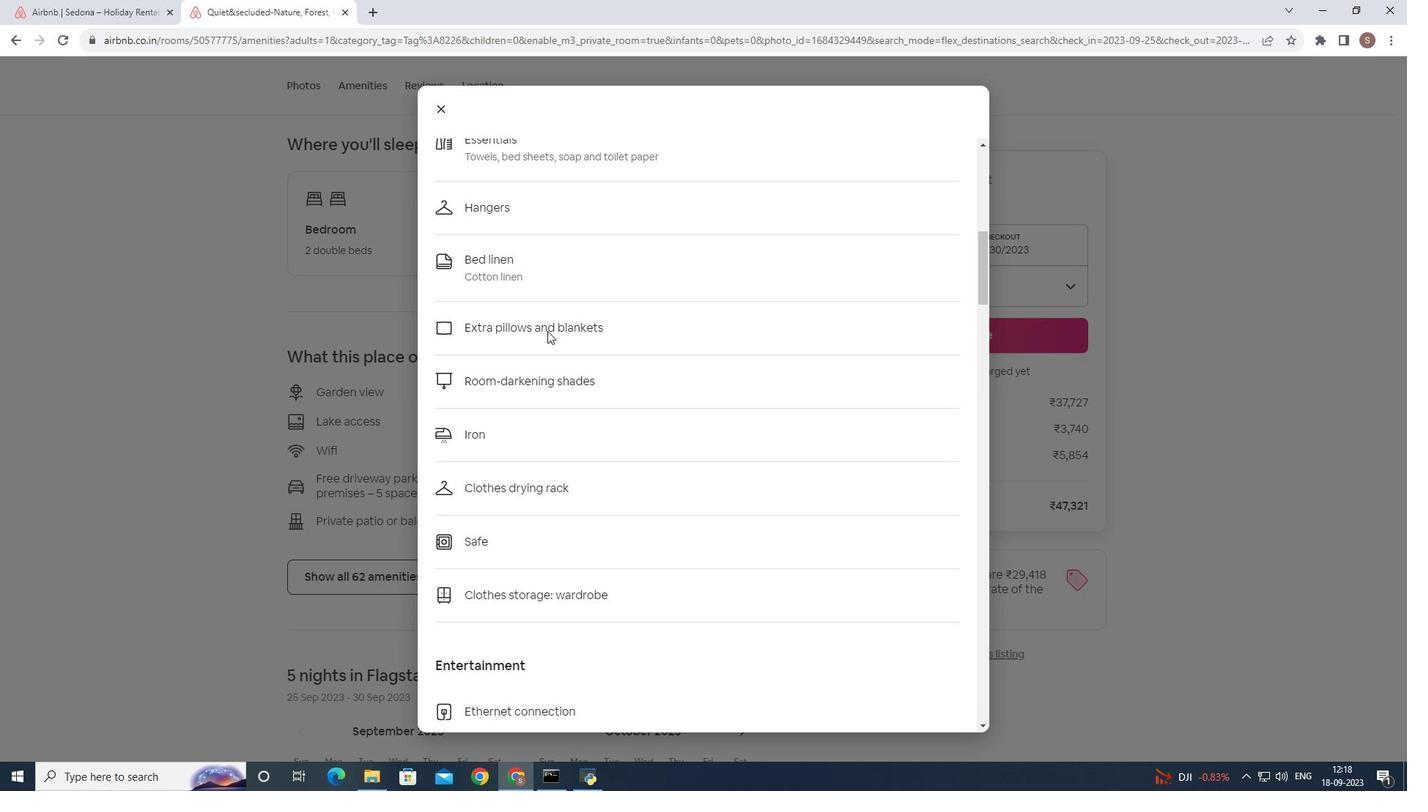 
Action: Mouse scrolled (547, 330) with delta (0, 0)
Screenshot: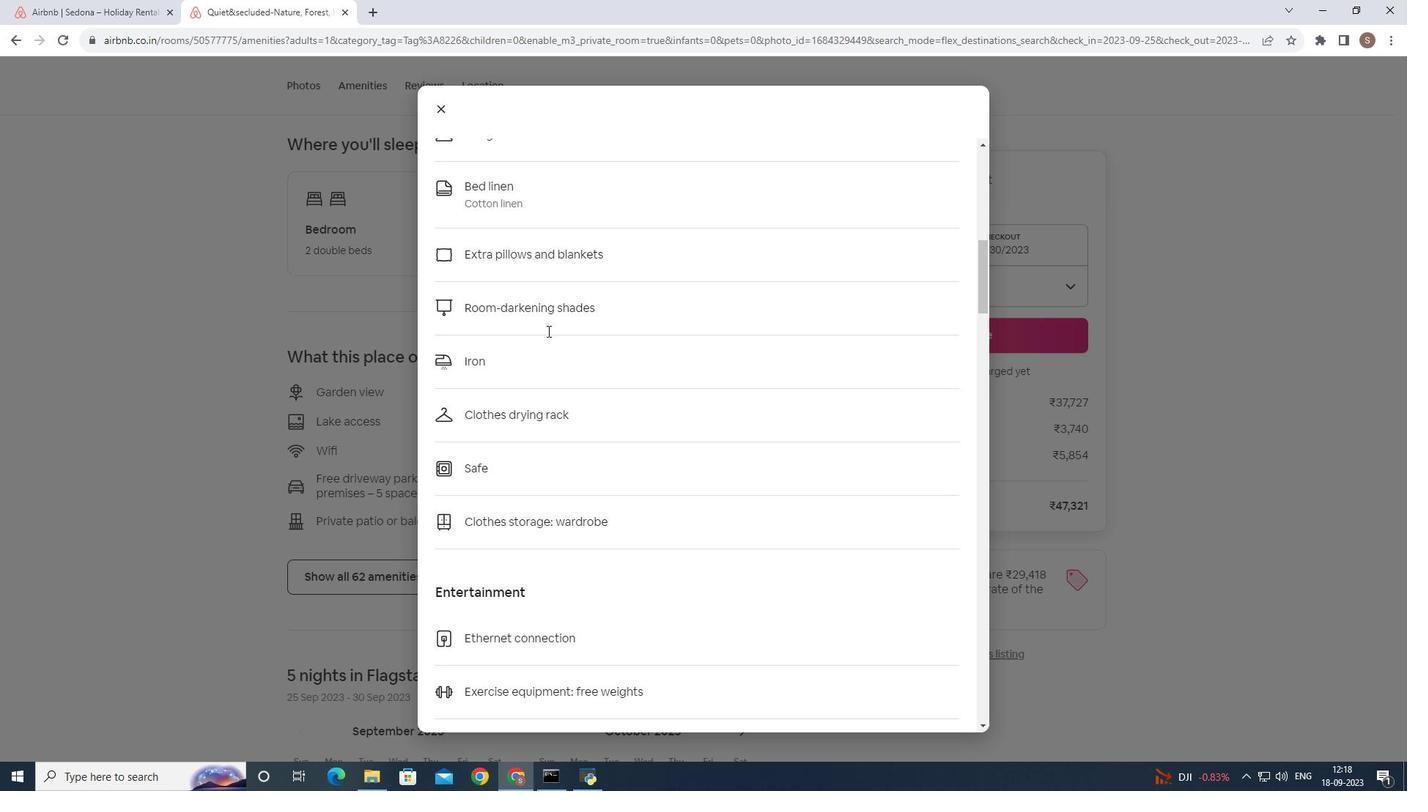 
Action: Mouse scrolled (547, 330) with delta (0, 0)
Screenshot: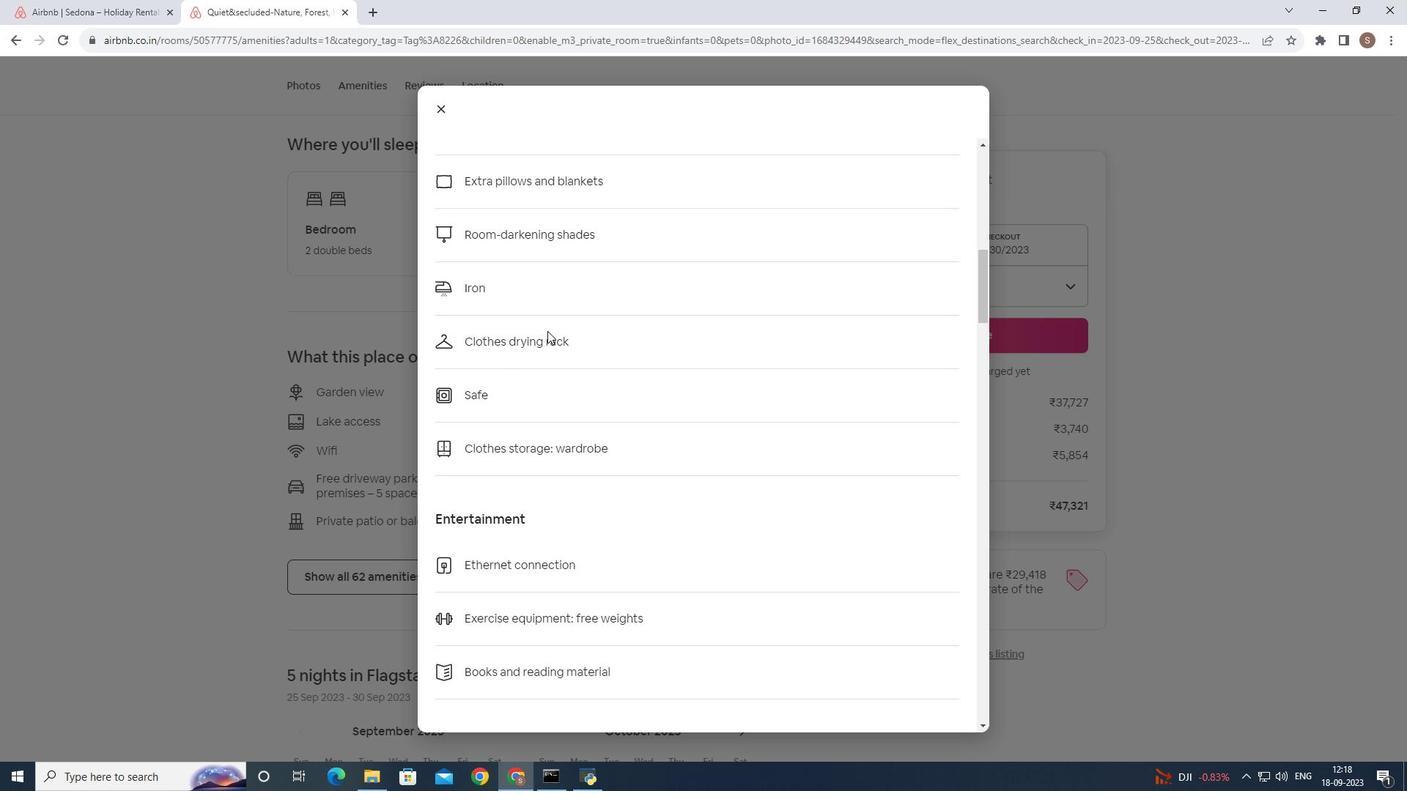 
Action: Mouse scrolled (547, 330) with delta (0, 0)
Screenshot: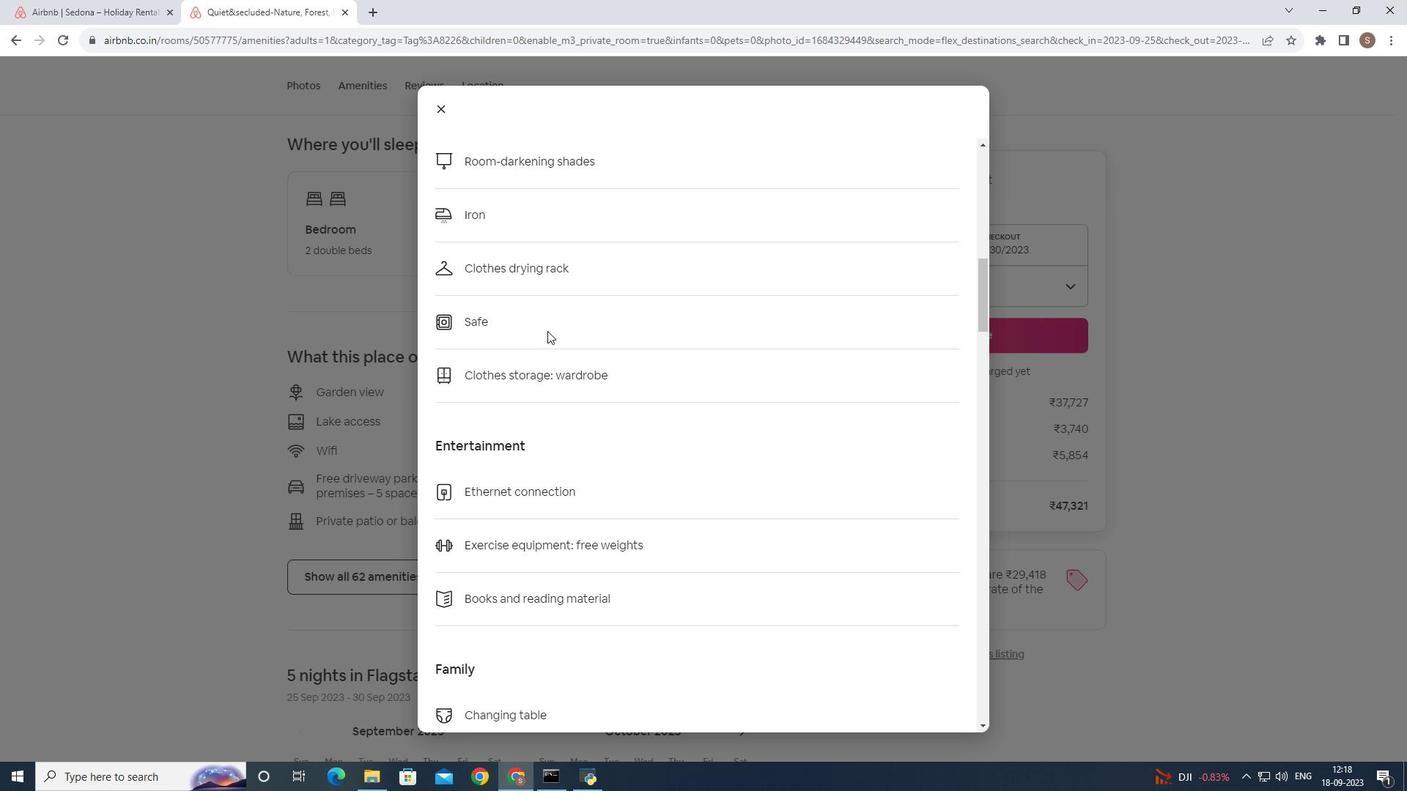 
Action: Mouse scrolled (547, 330) with delta (0, 0)
Screenshot: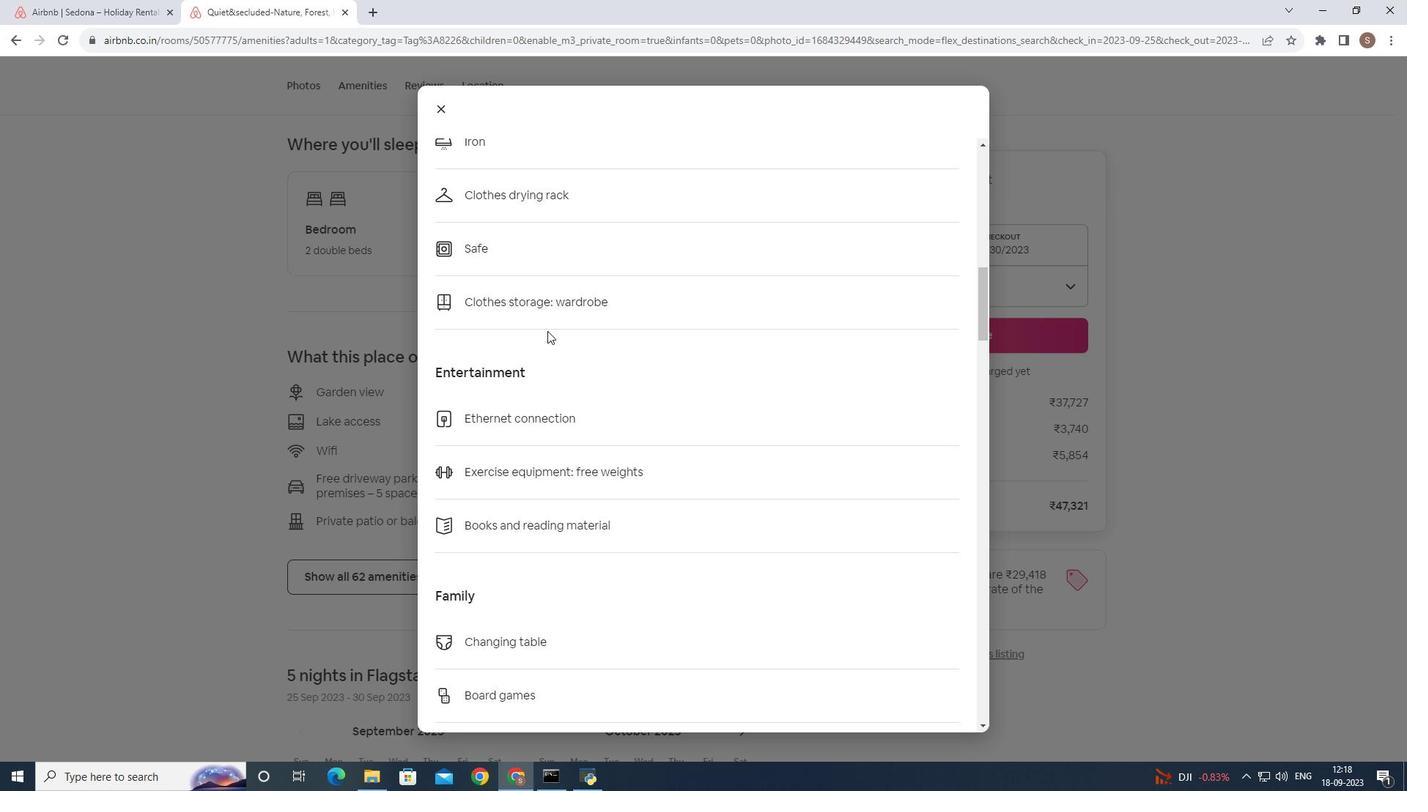 
Action: Mouse scrolled (547, 330) with delta (0, 0)
Screenshot: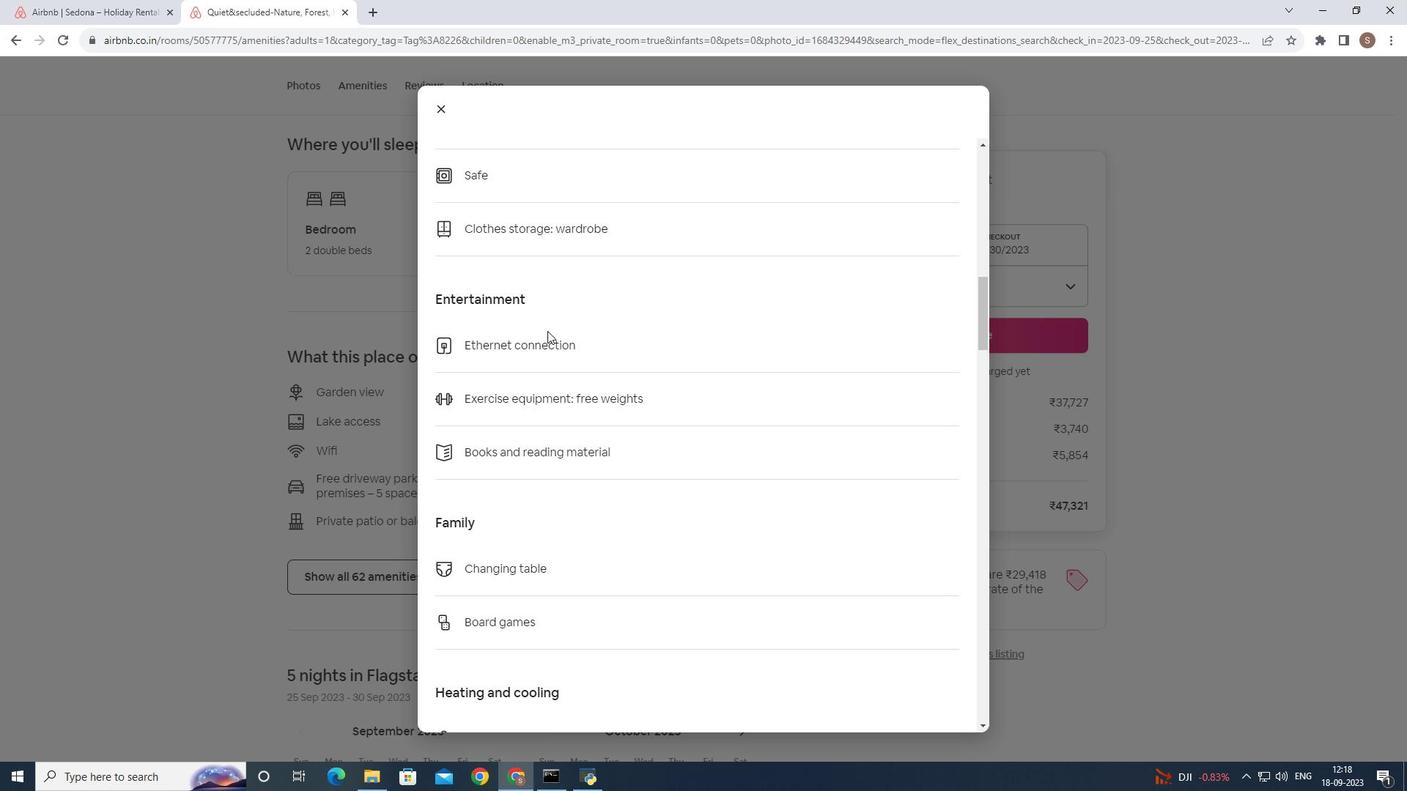 
Action: Mouse scrolled (547, 330) with delta (0, 0)
Screenshot: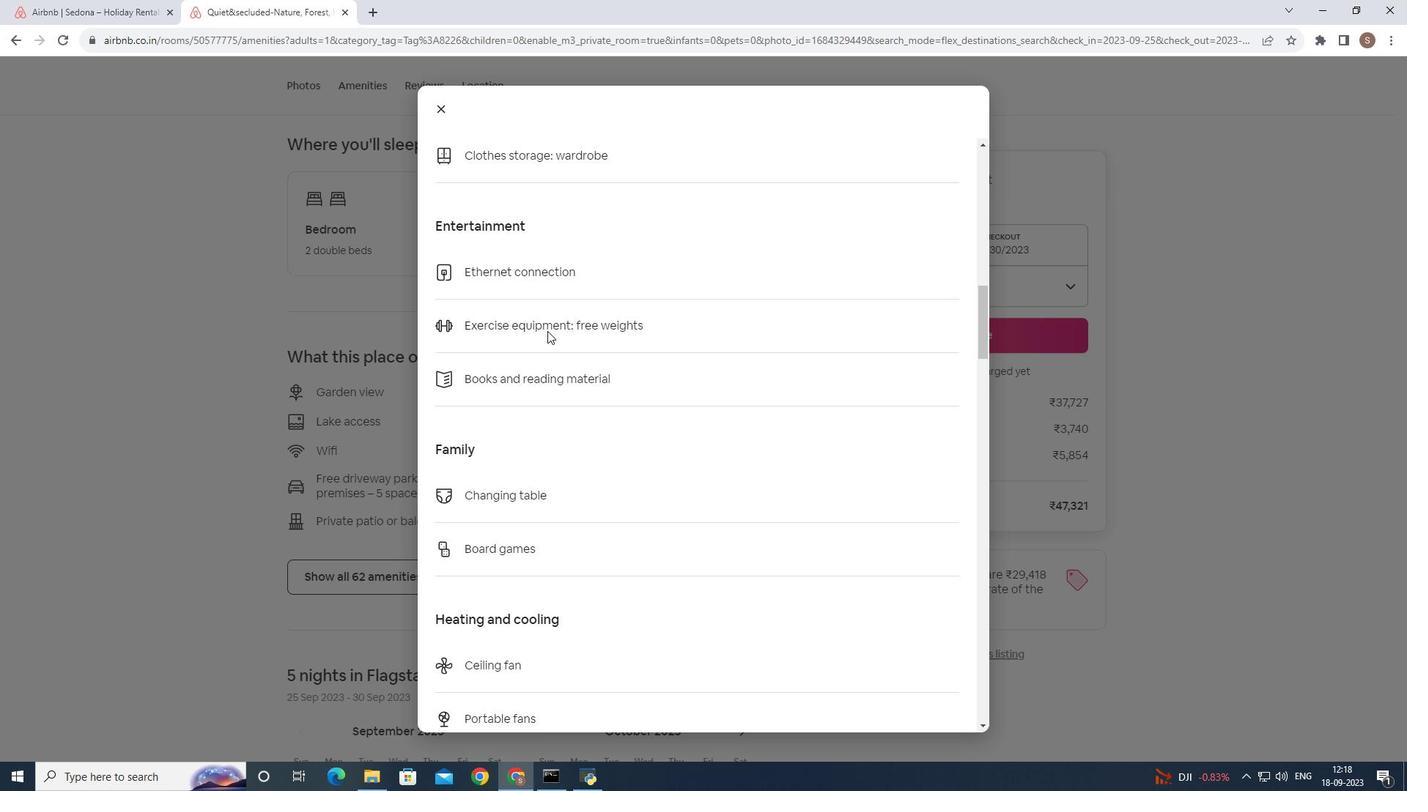 
Action: Mouse scrolled (547, 330) with delta (0, 0)
Screenshot: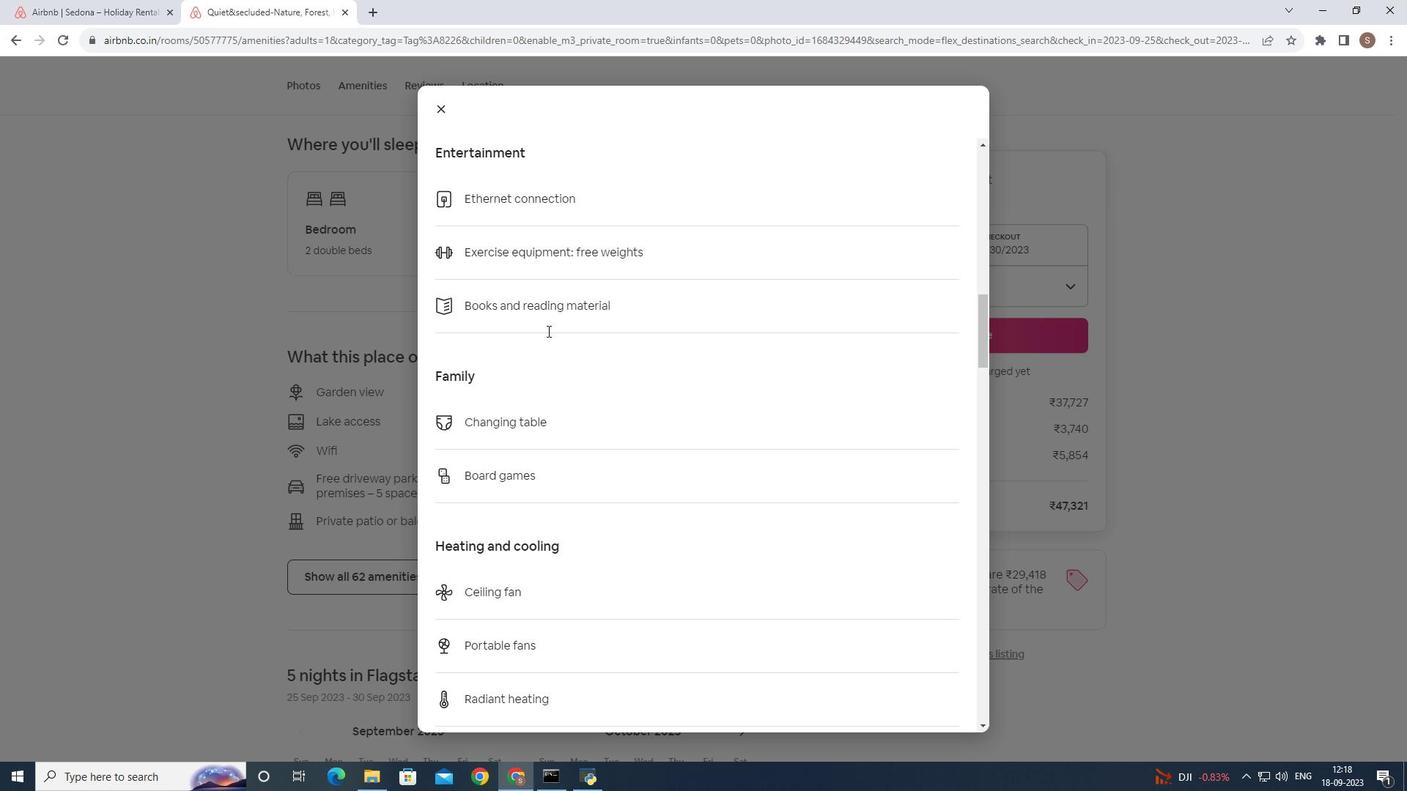 
Action: Mouse scrolled (547, 330) with delta (0, 0)
Screenshot: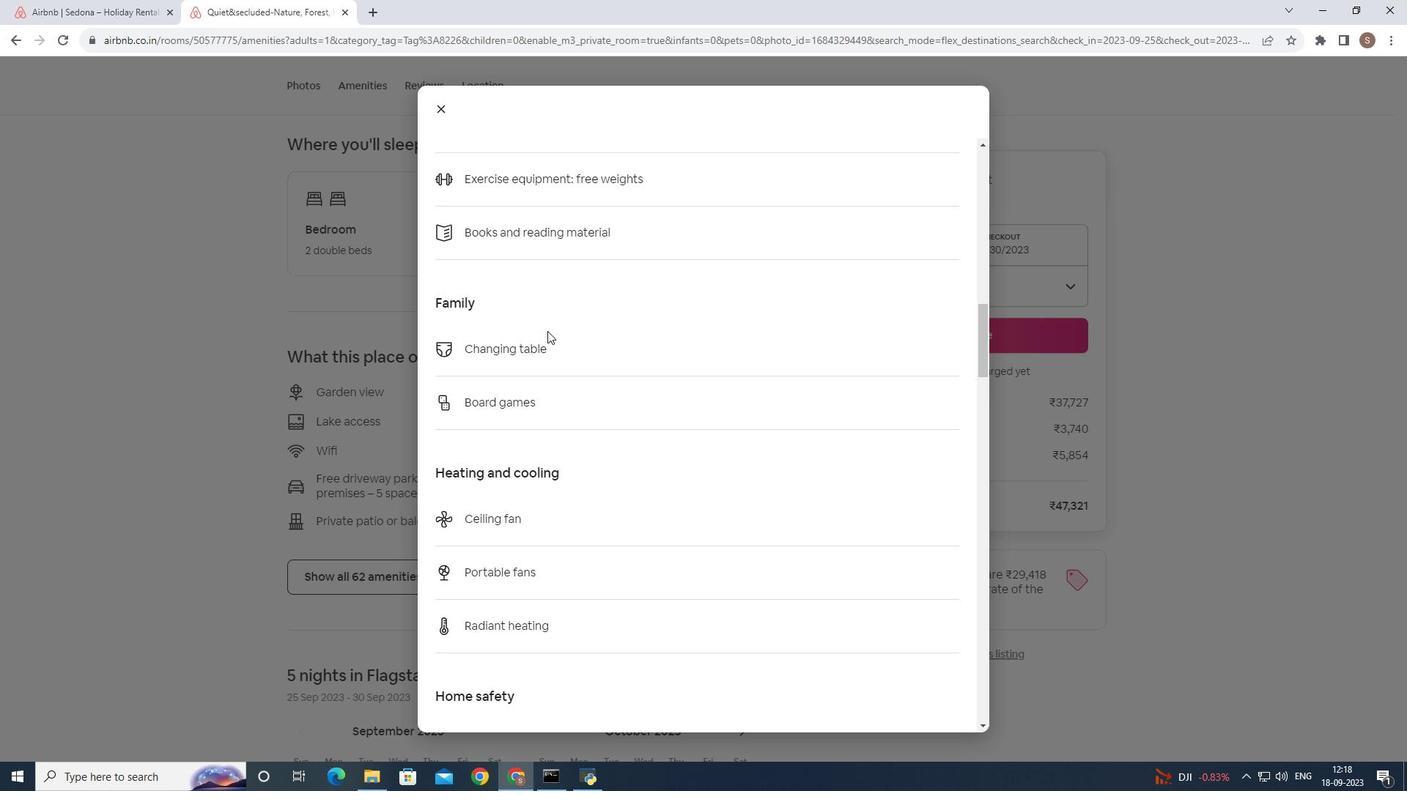 
Action: Mouse scrolled (547, 330) with delta (0, 0)
Screenshot: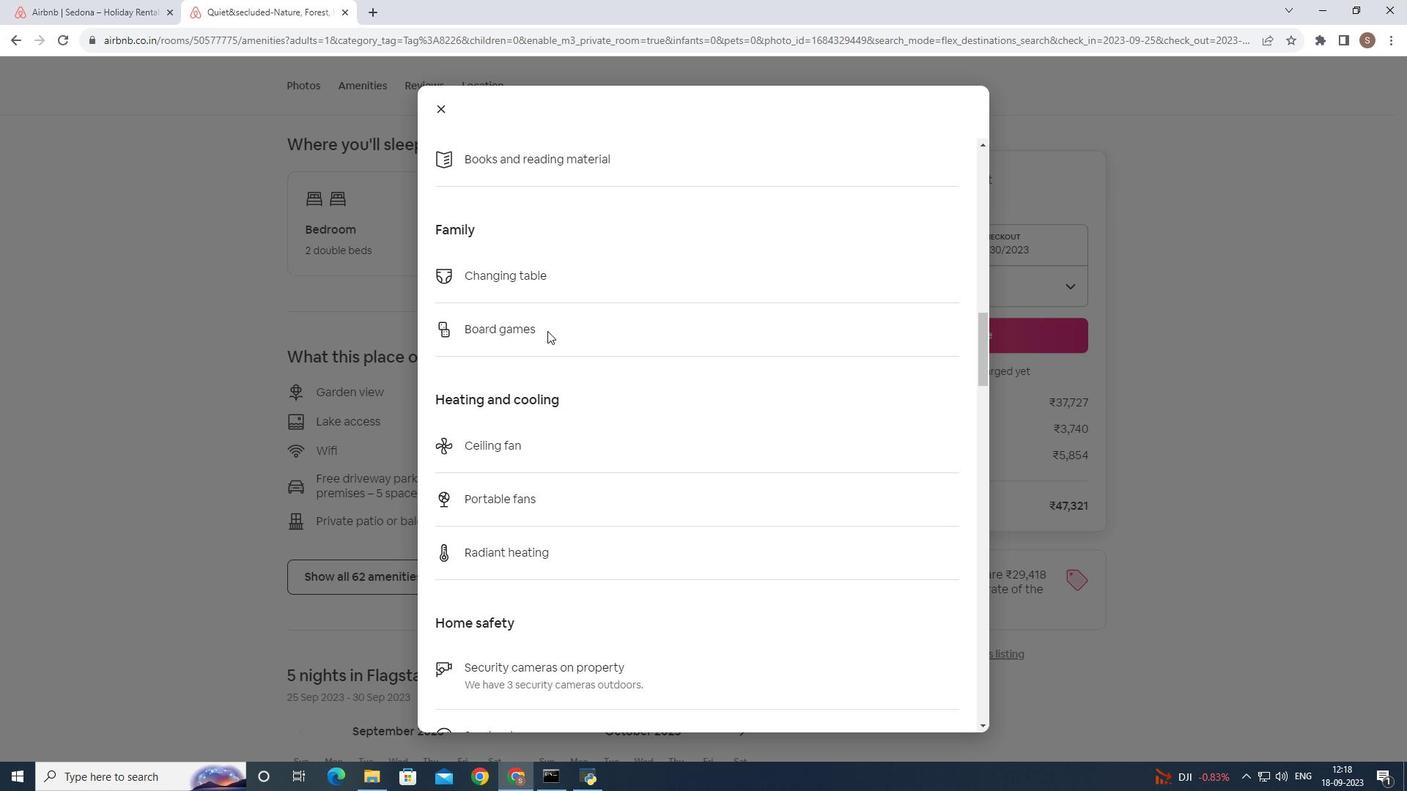 
Action: Mouse scrolled (547, 330) with delta (0, 0)
Screenshot: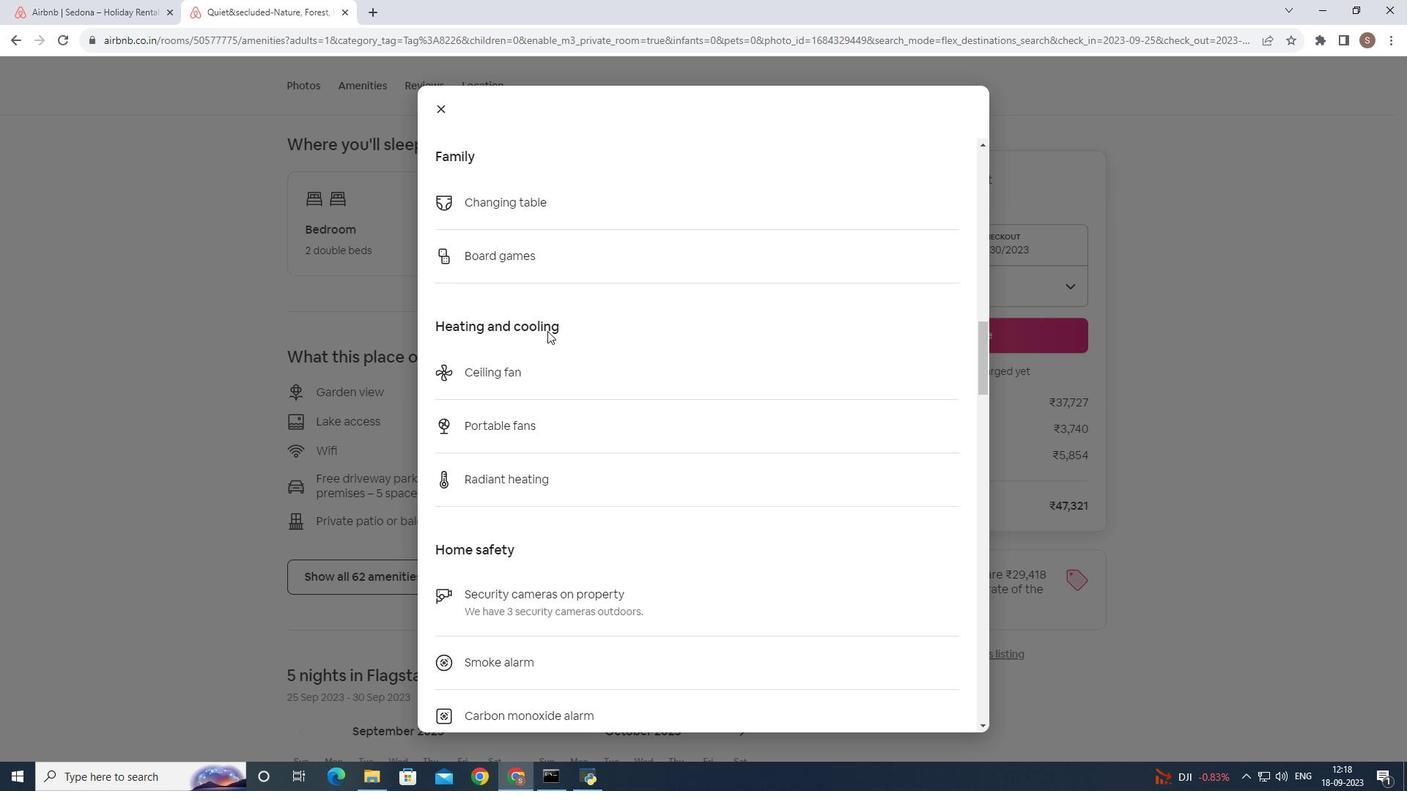 
Action: Mouse scrolled (547, 330) with delta (0, 0)
Screenshot: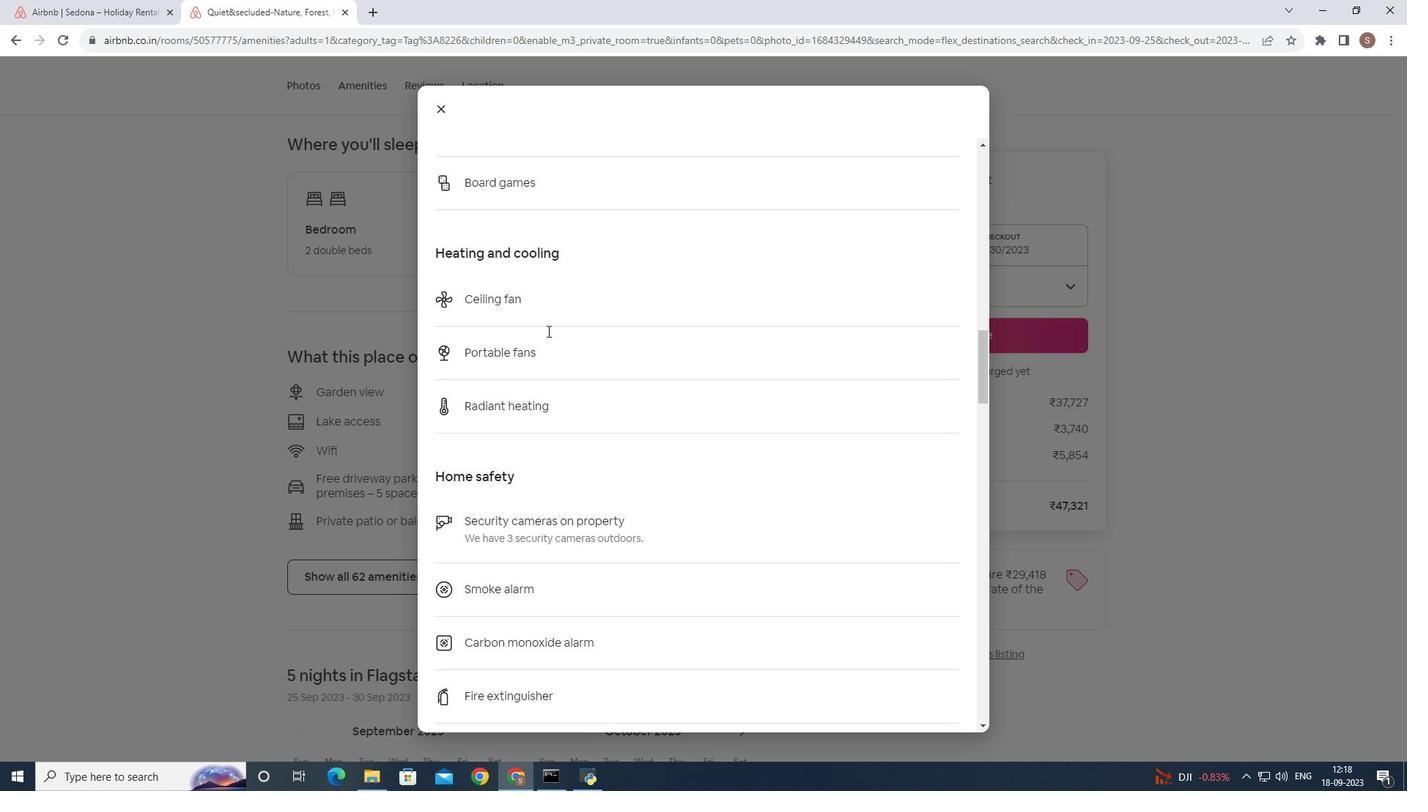 
Action: Mouse scrolled (547, 330) with delta (0, 0)
Screenshot: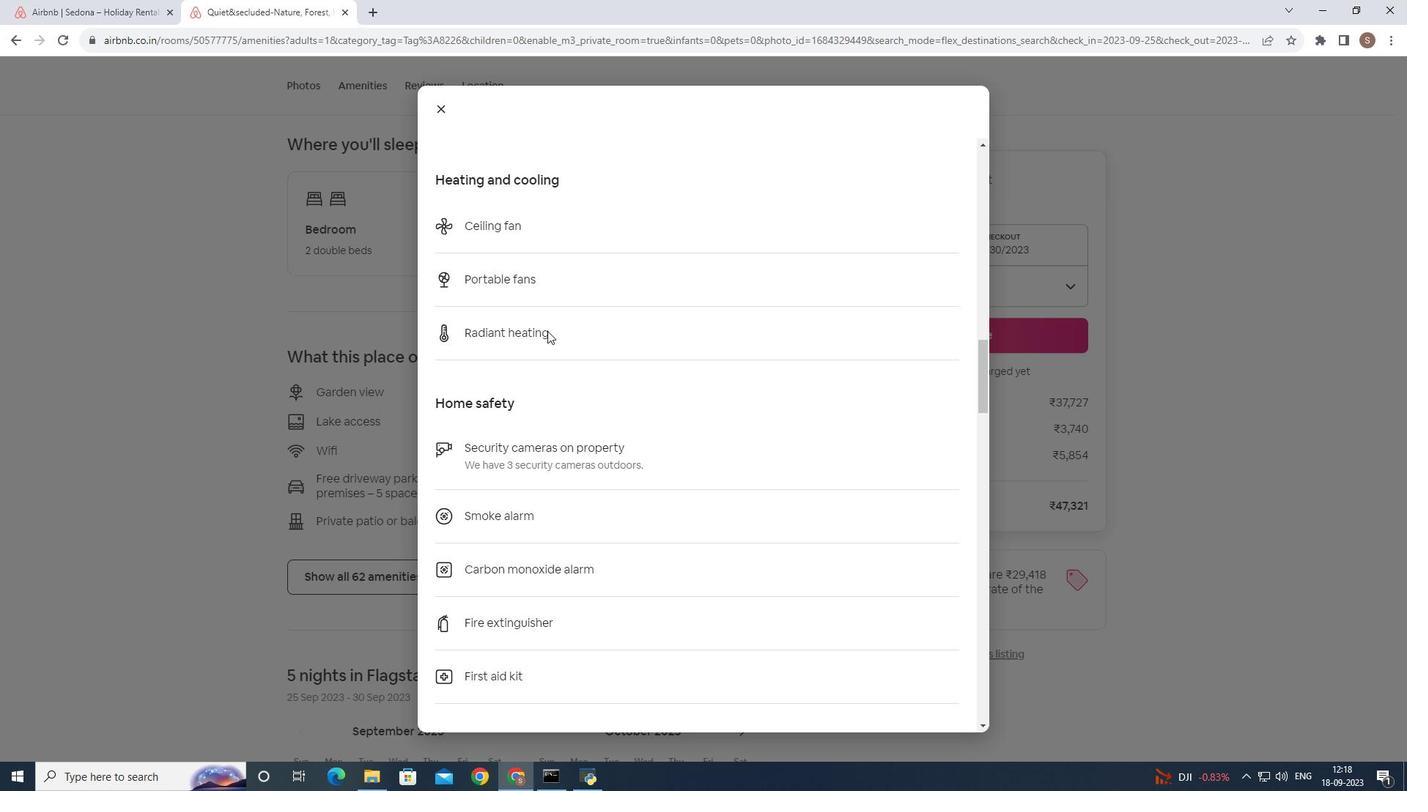 
Action: Mouse scrolled (547, 330) with delta (0, 0)
Screenshot: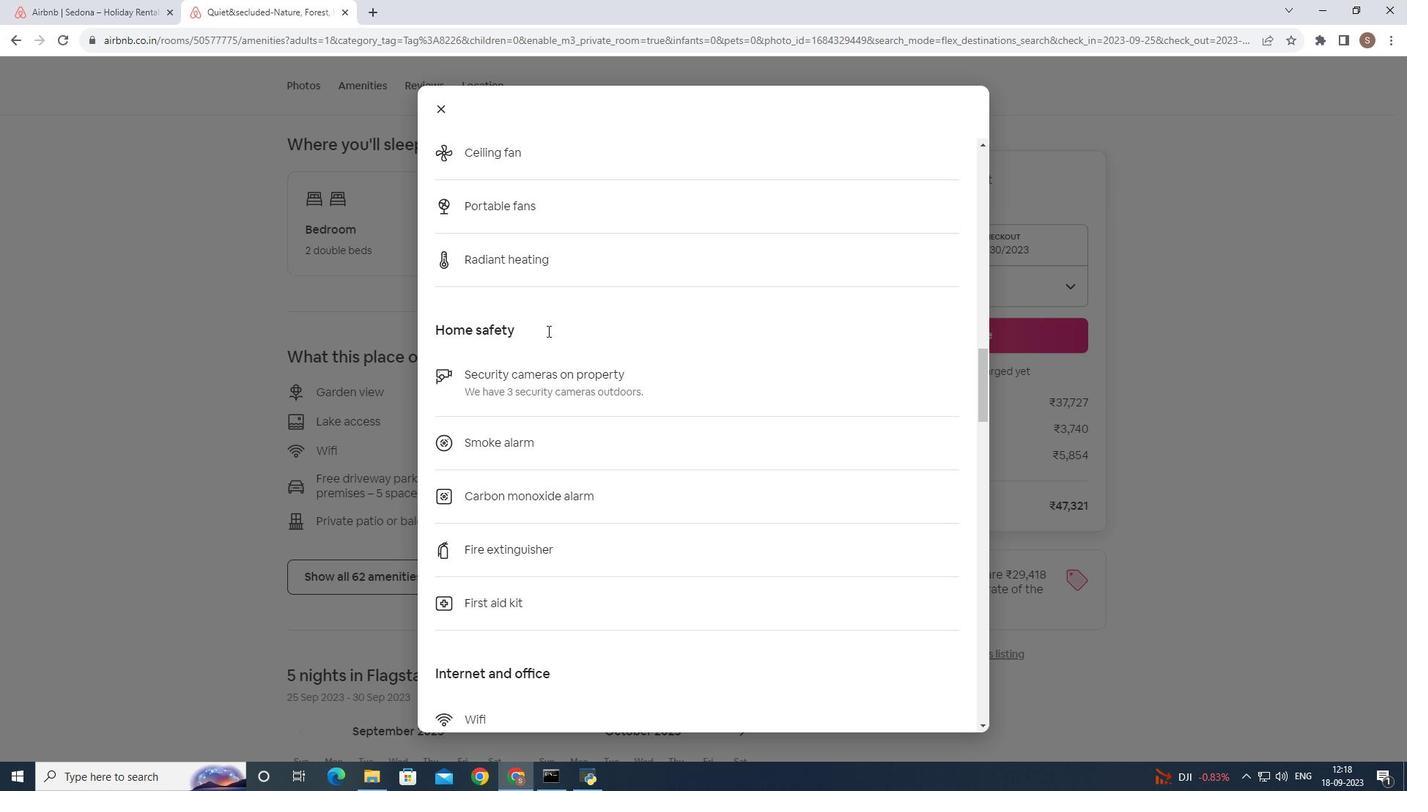 
Action: Mouse scrolled (547, 330) with delta (0, 0)
Screenshot: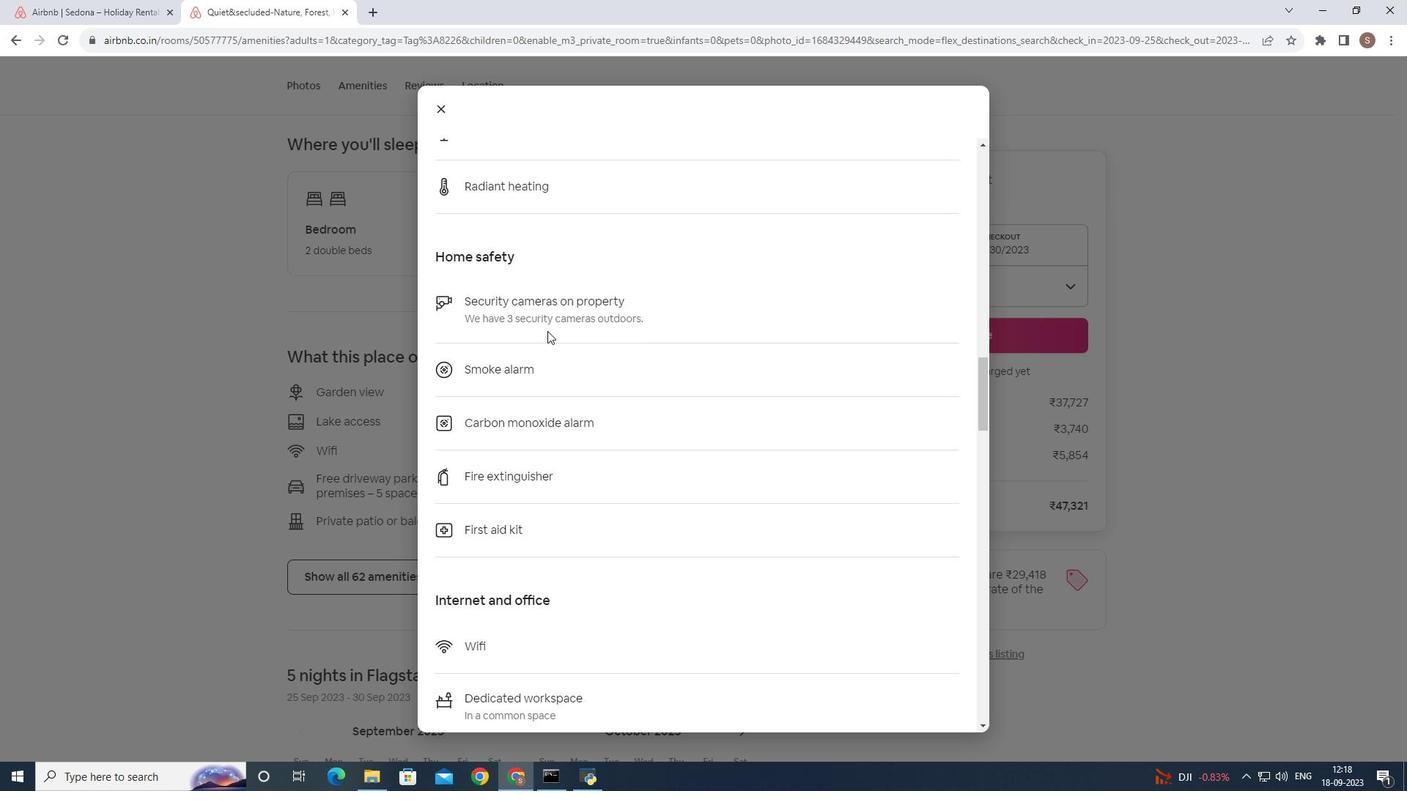 
Action: Mouse scrolled (547, 330) with delta (0, 0)
Screenshot: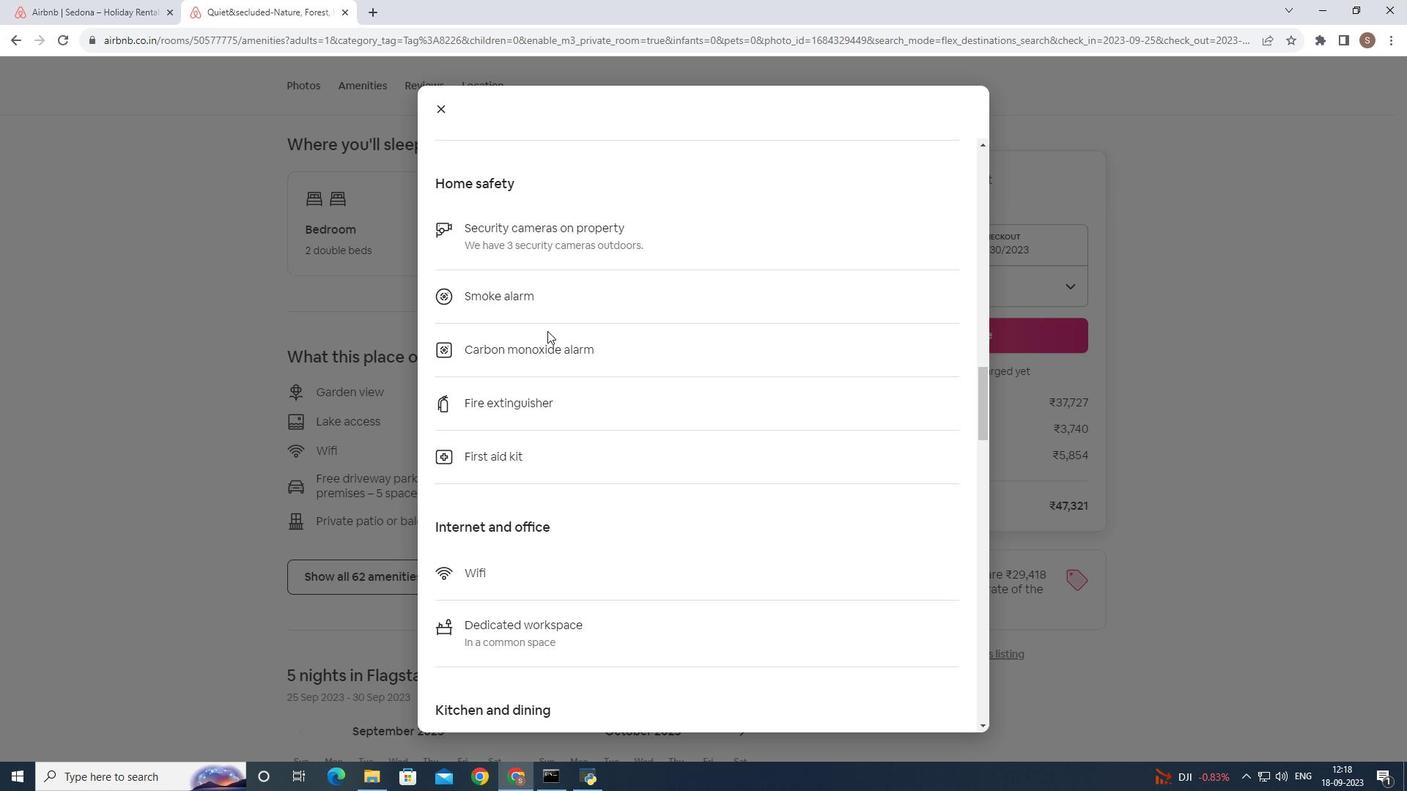 
Action: Mouse scrolled (547, 330) with delta (0, 0)
Screenshot: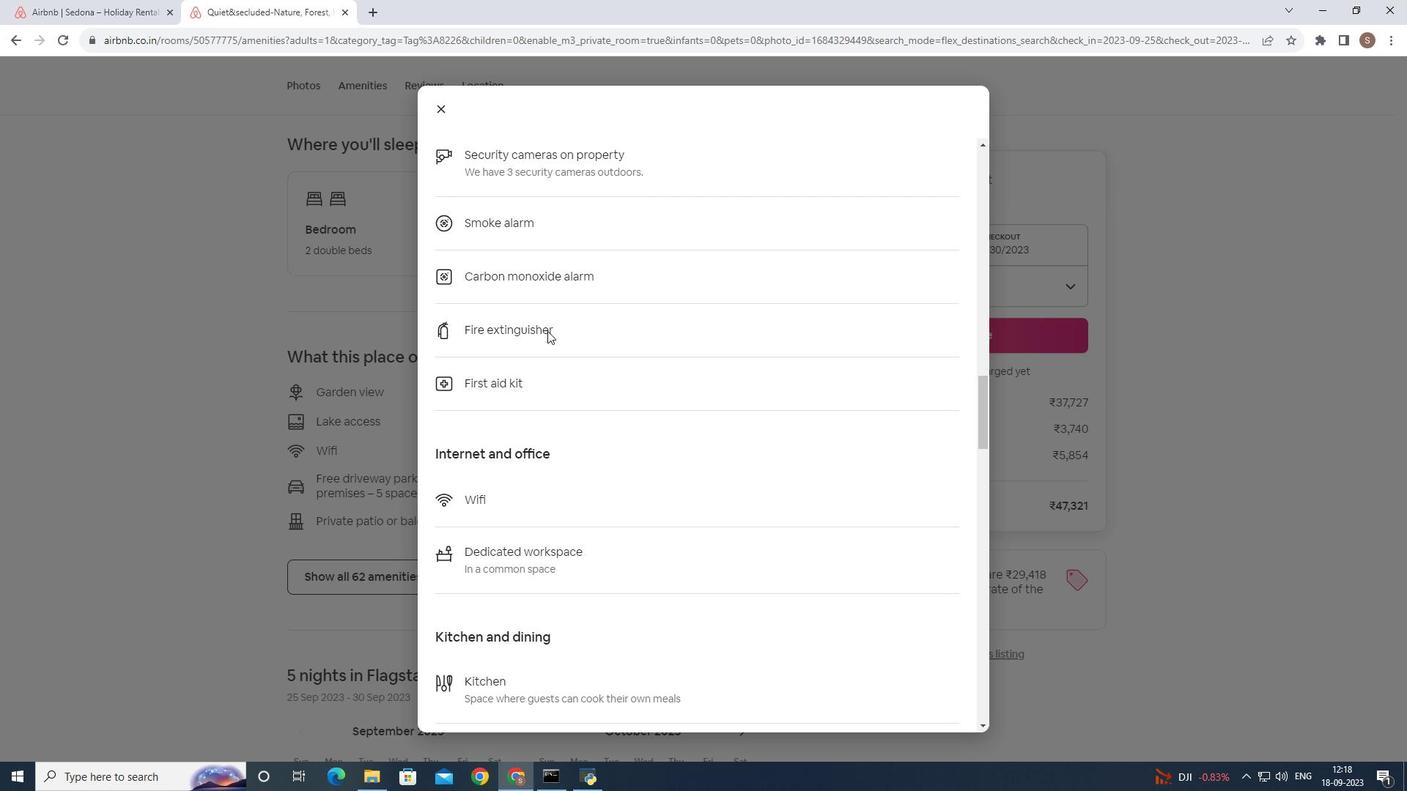 
Action: Mouse scrolled (547, 330) with delta (0, 0)
Screenshot: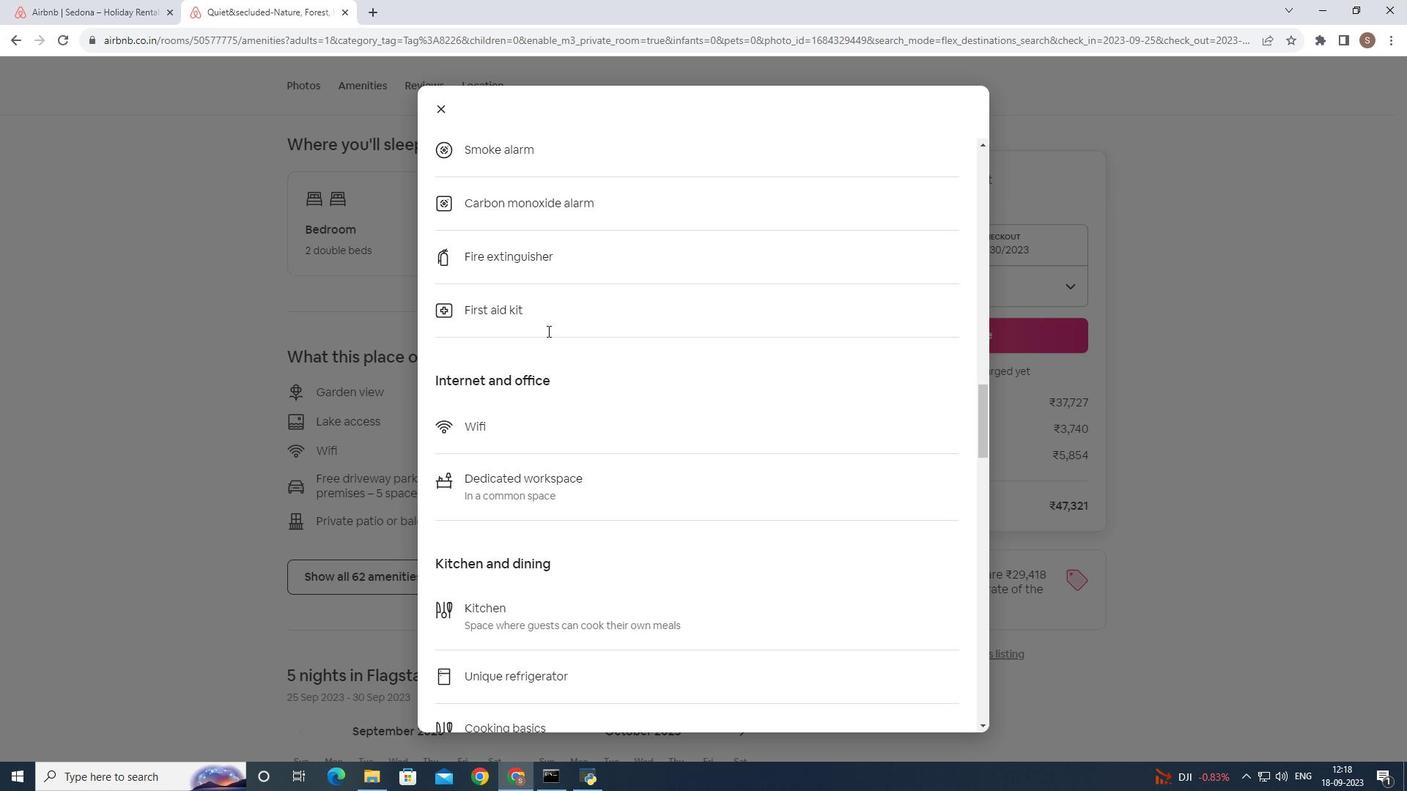 
Action: Mouse scrolled (547, 330) with delta (0, 0)
Screenshot: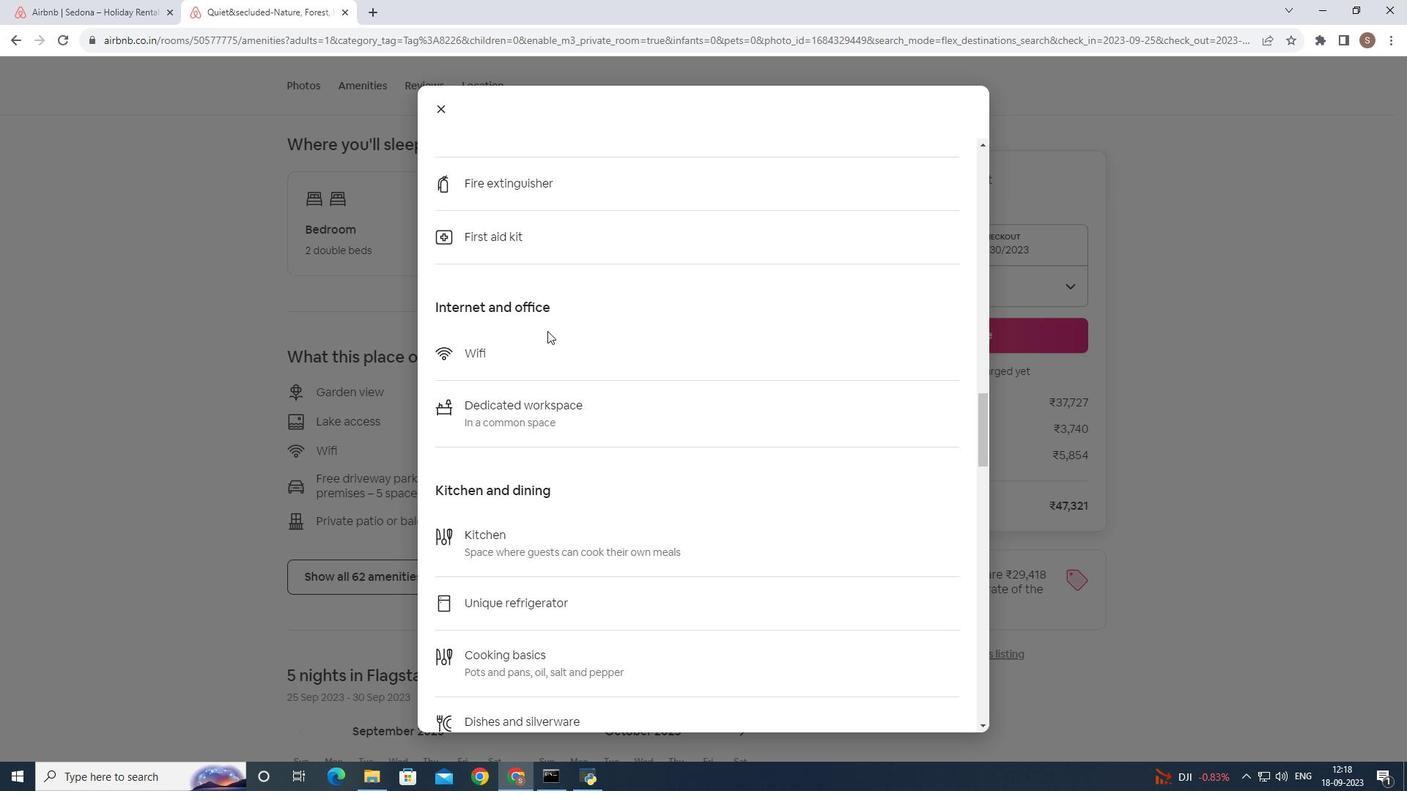 
Action: Mouse scrolled (547, 330) with delta (0, 0)
Screenshot: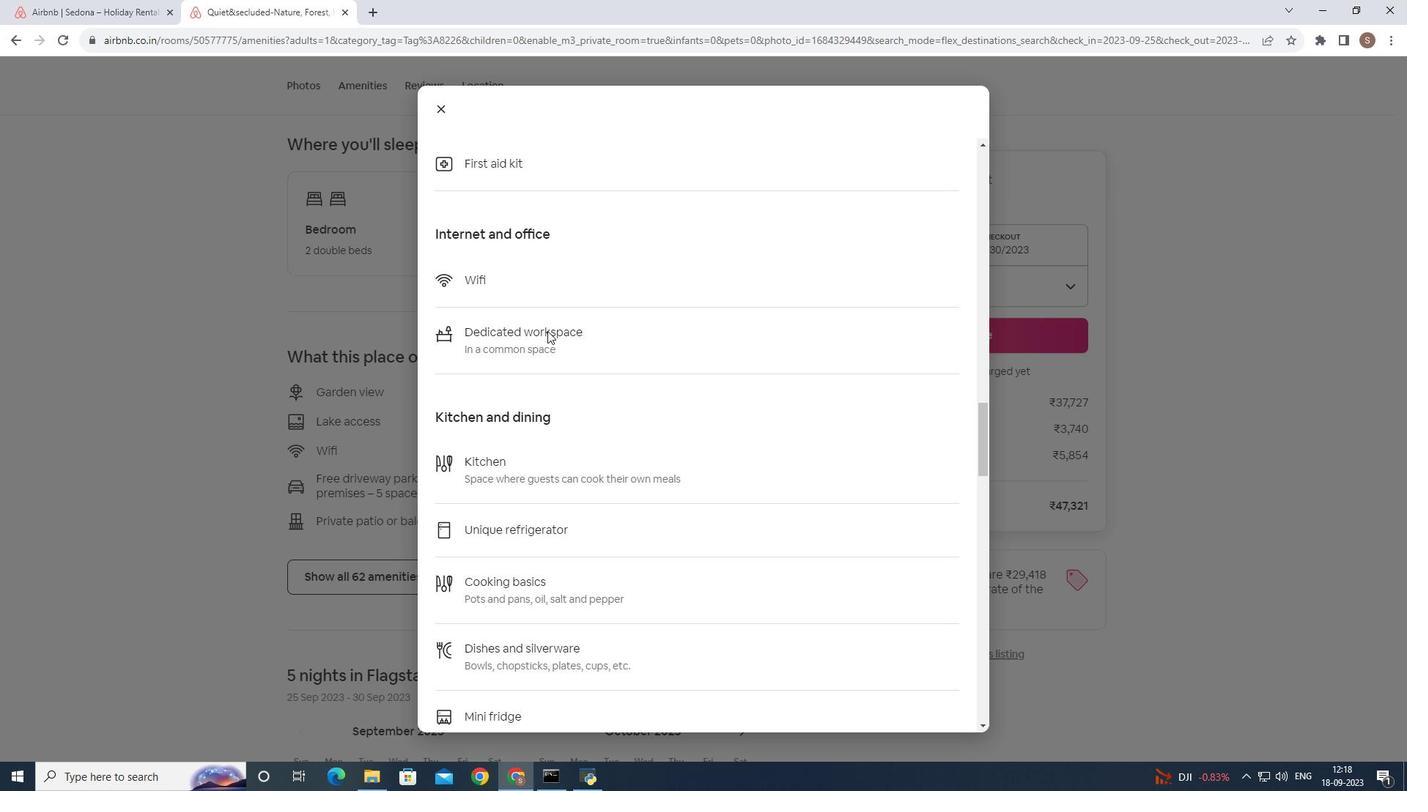 
Action: Mouse scrolled (547, 330) with delta (0, 0)
Screenshot: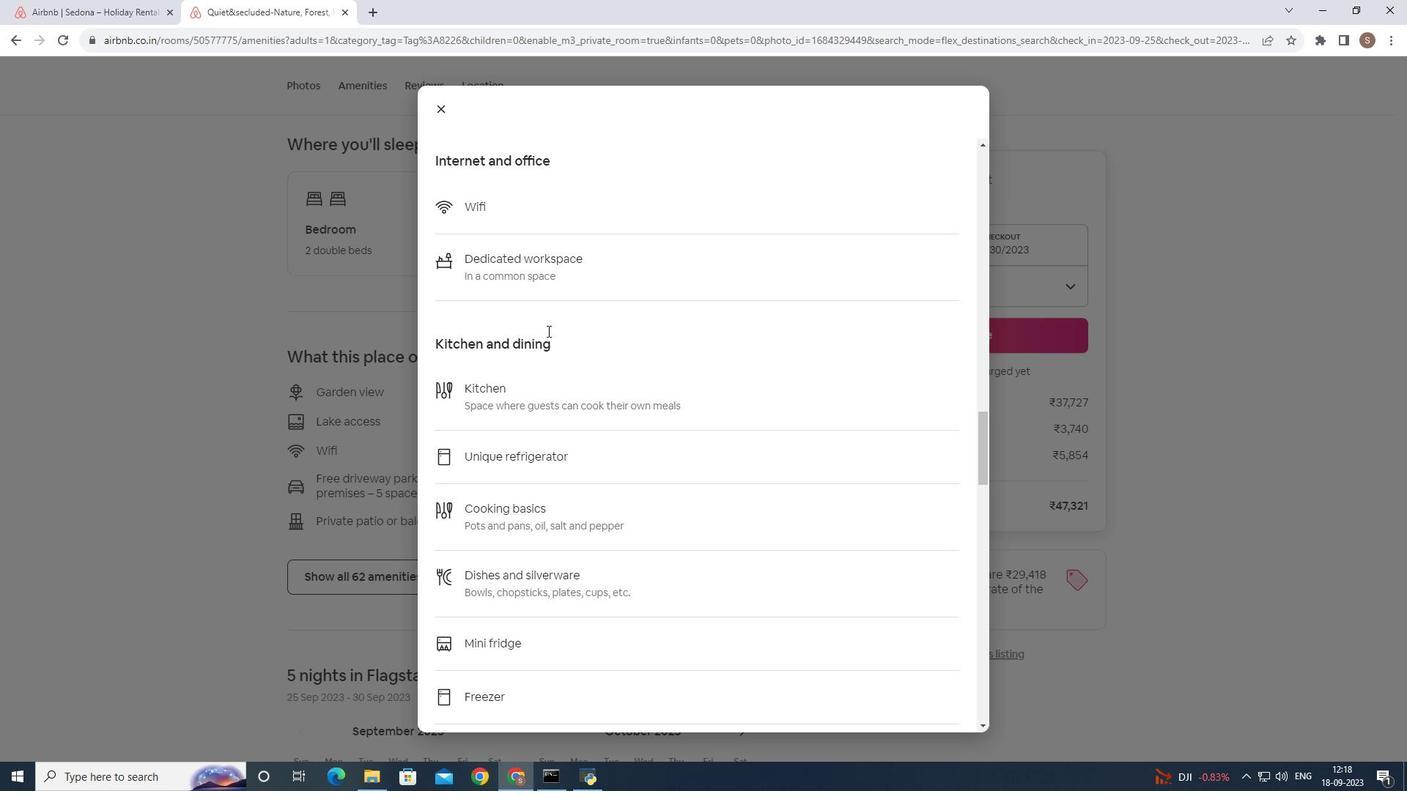 
Action: Mouse scrolled (547, 330) with delta (0, 0)
Screenshot: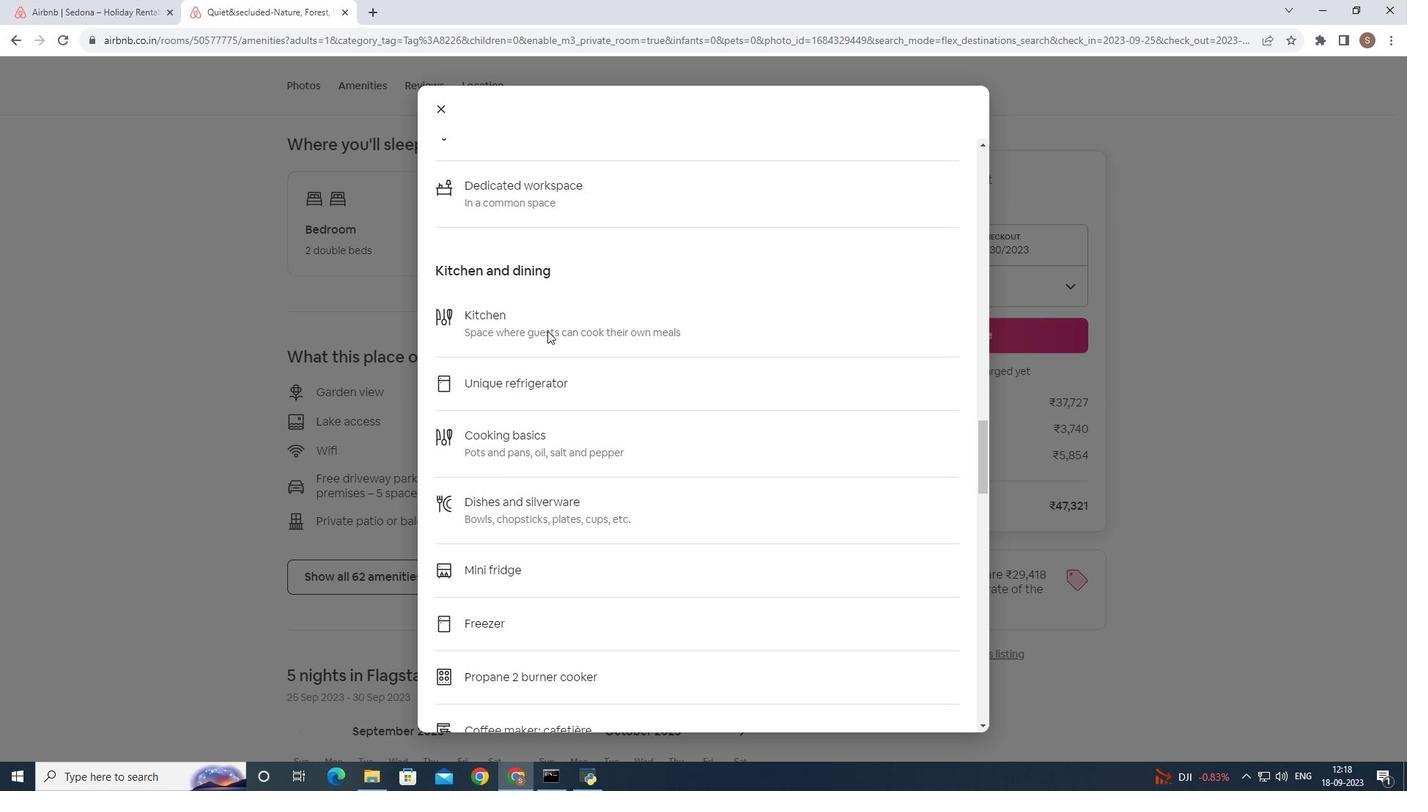 
Action: Mouse scrolled (547, 330) with delta (0, 0)
Screenshot: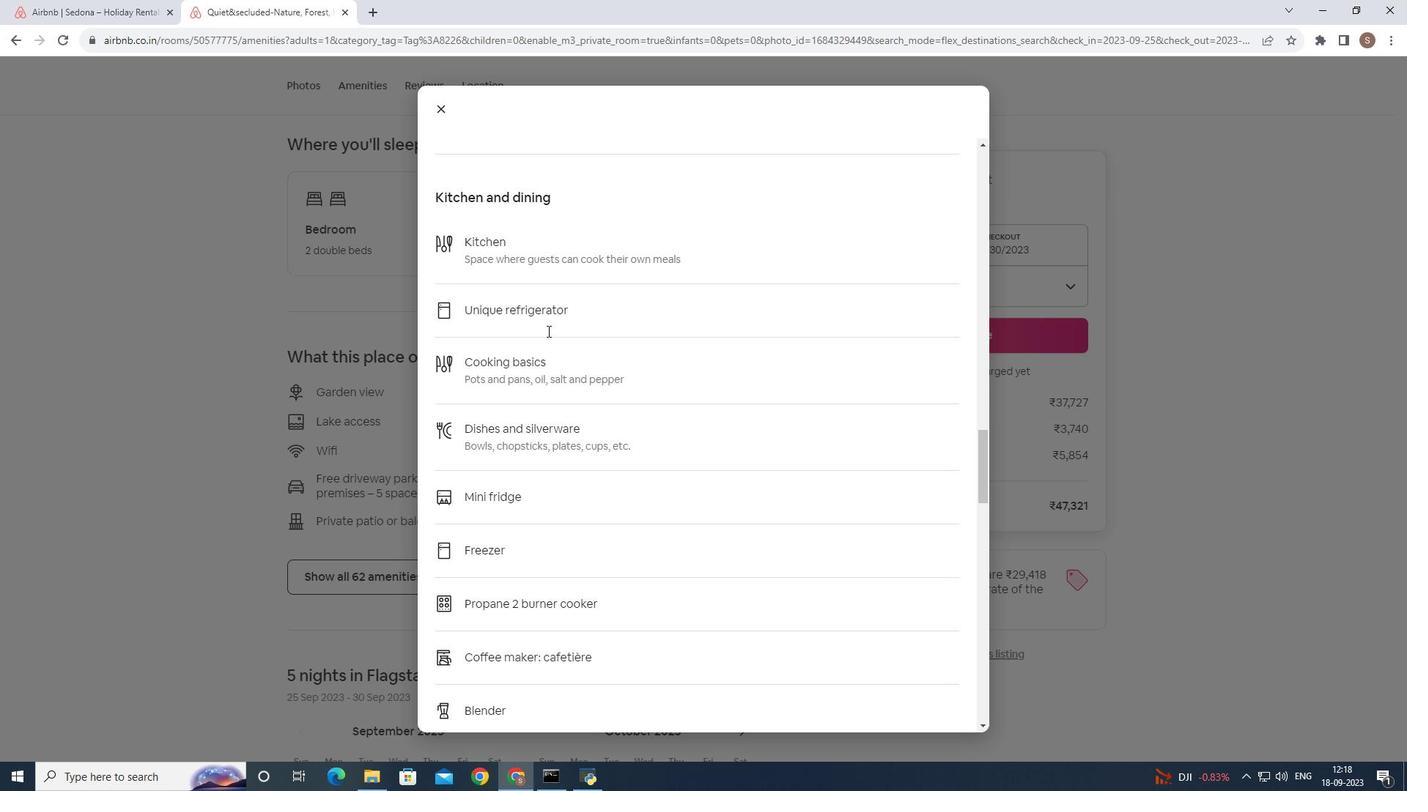 
Action: Mouse scrolled (547, 330) with delta (0, 0)
Screenshot: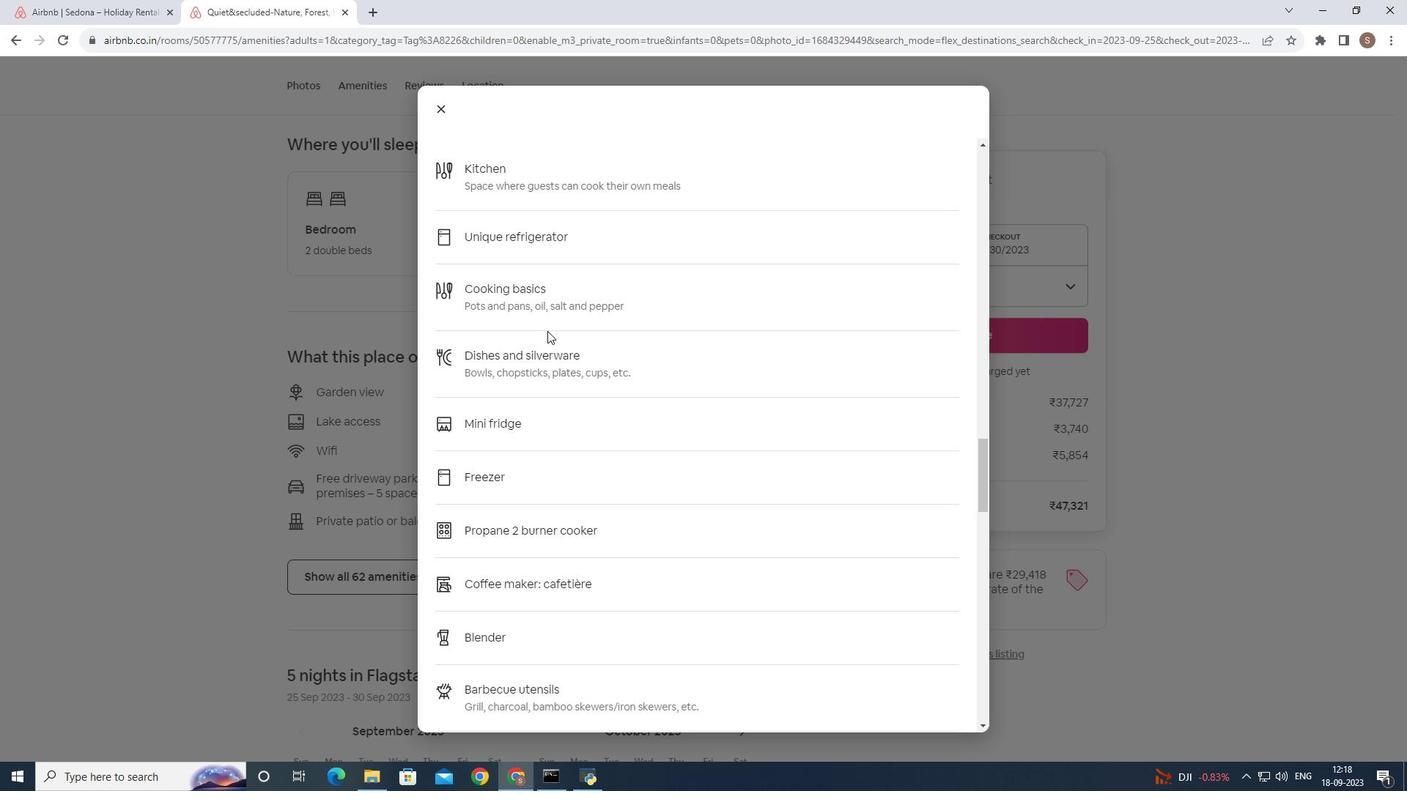 
Action: Mouse scrolled (547, 330) with delta (0, 0)
Screenshot: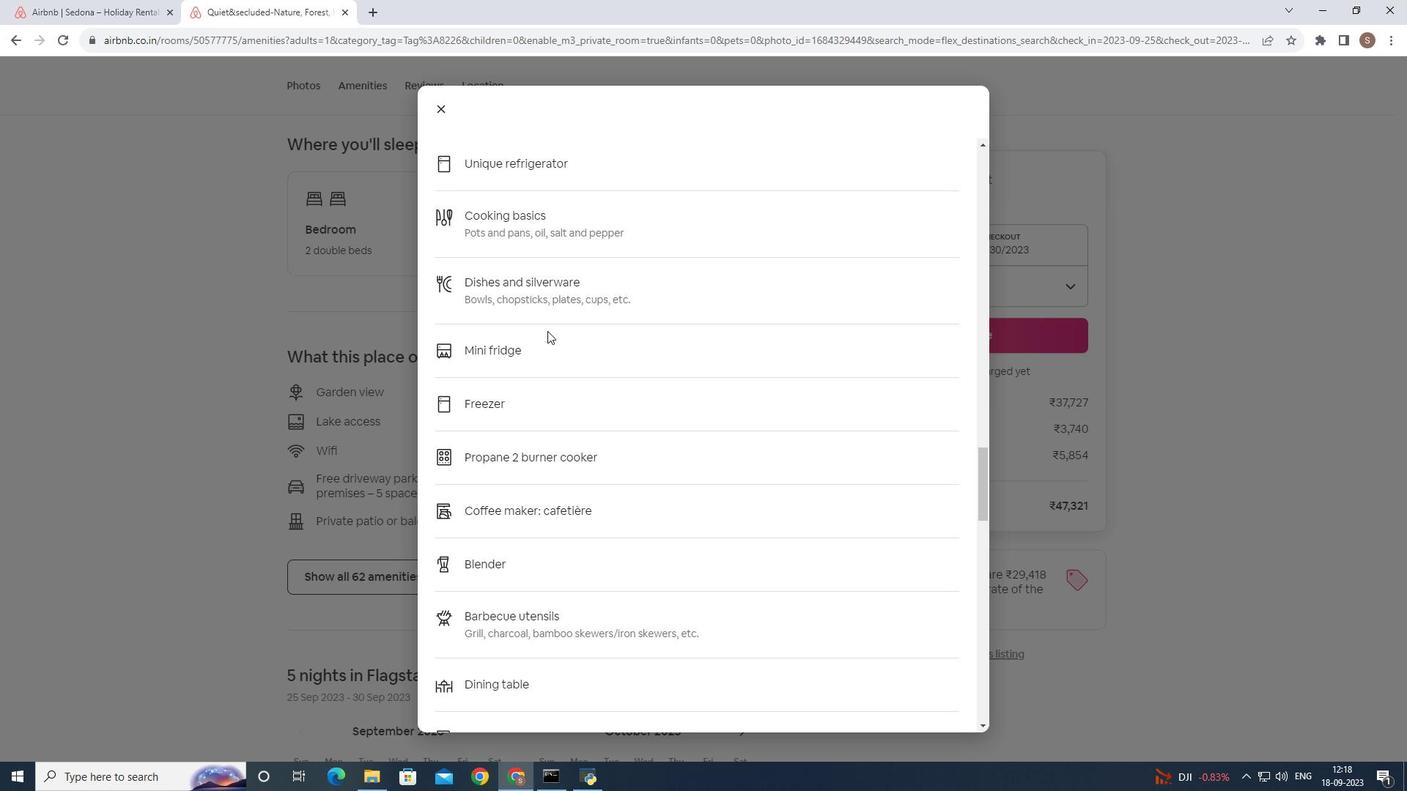 
Action: Mouse scrolled (547, 330) with delta (0, 0)
Screenshot: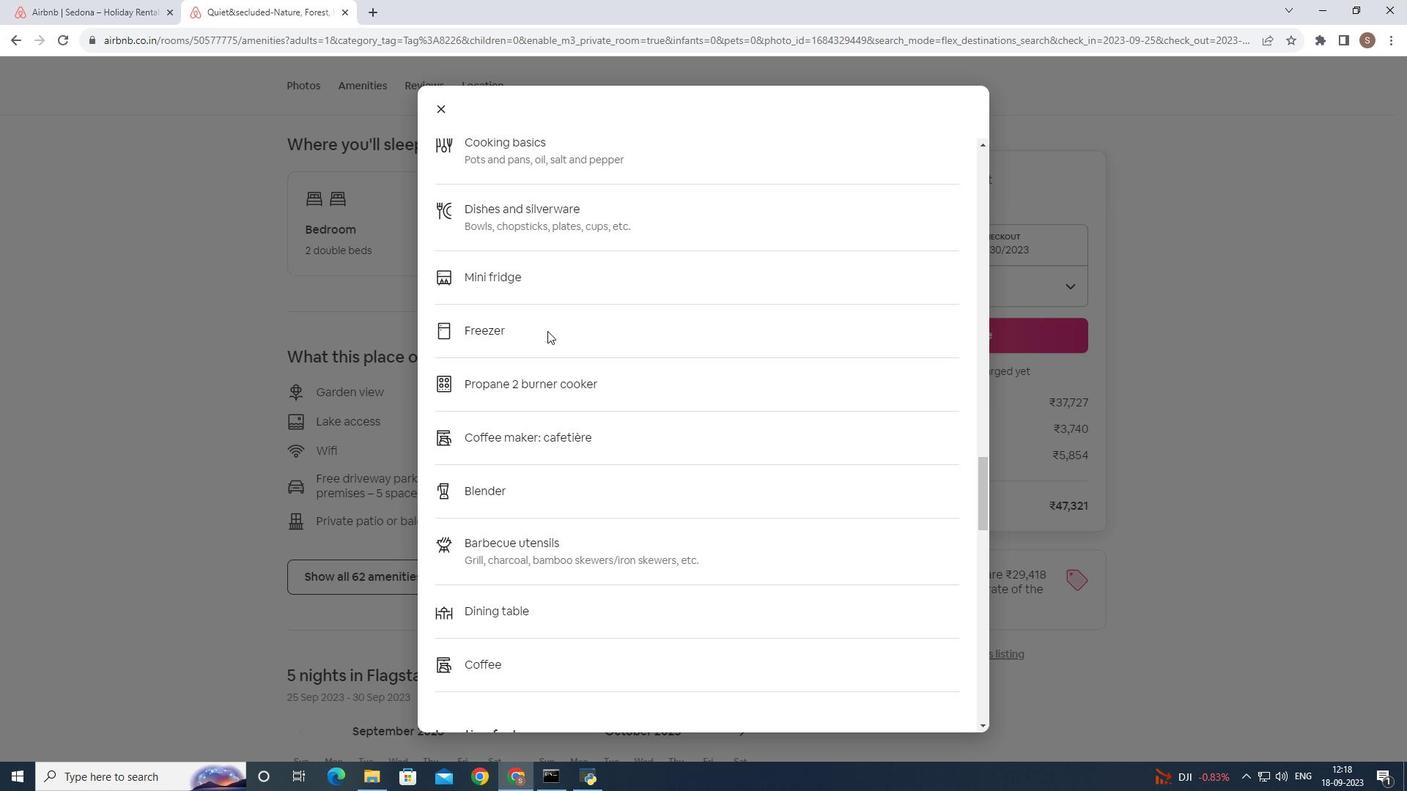 
Action: Mouse scrolled (547, 330) with delta (0, 0)
Screenshot: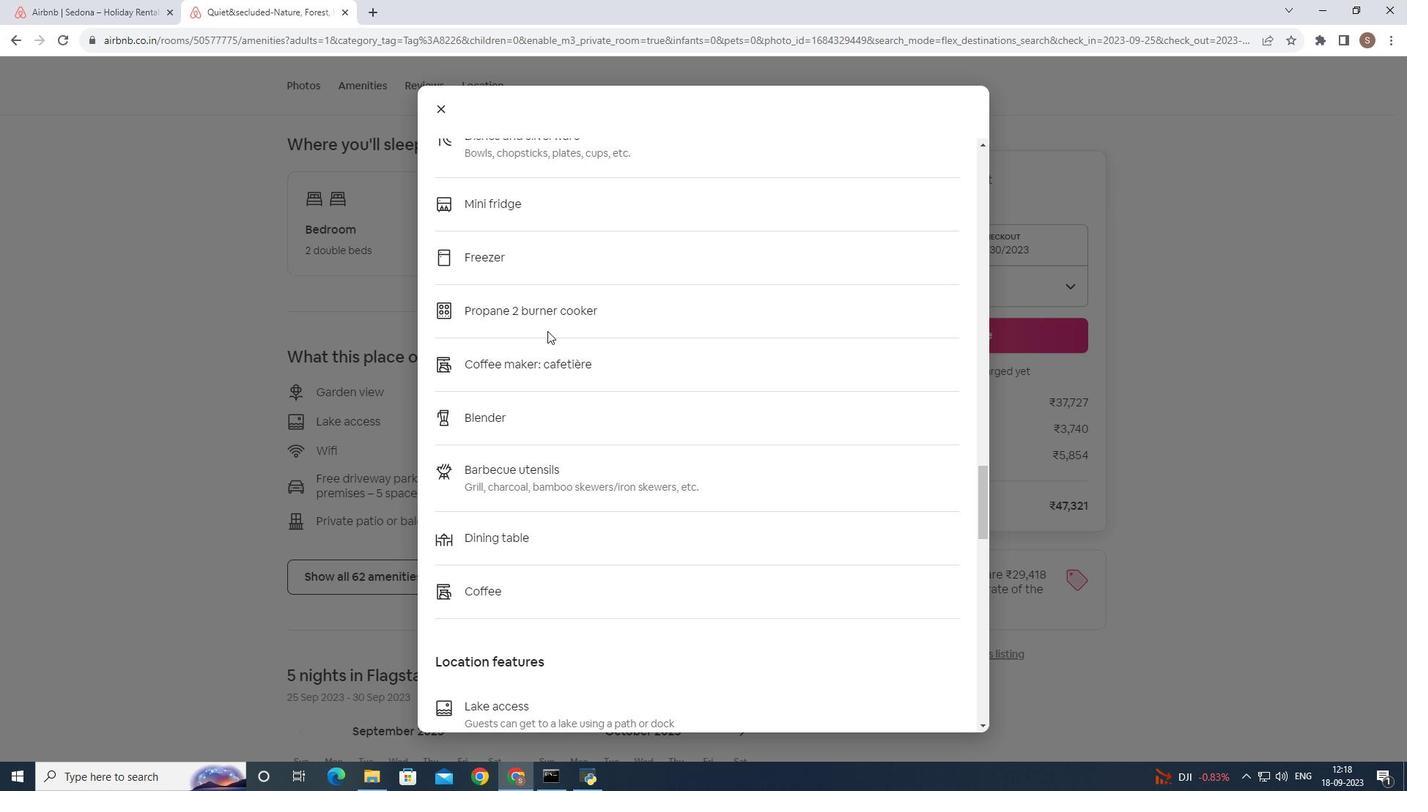 
Action: Mouse scrolled (547, 330) with delta (0, 0)
Screenshot: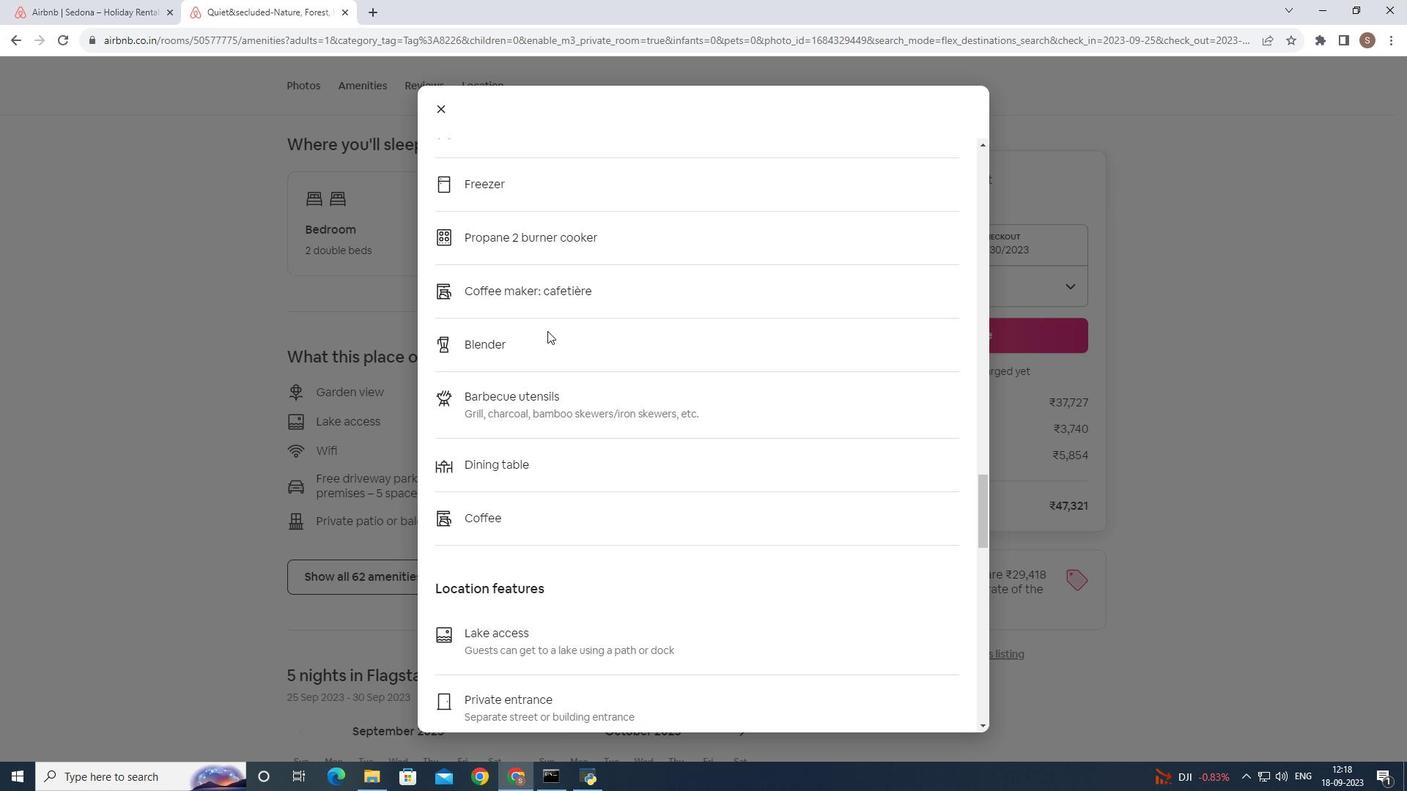 
Action: Mouse scrolled (547, 330) with delta (0, 0)
Screenshot: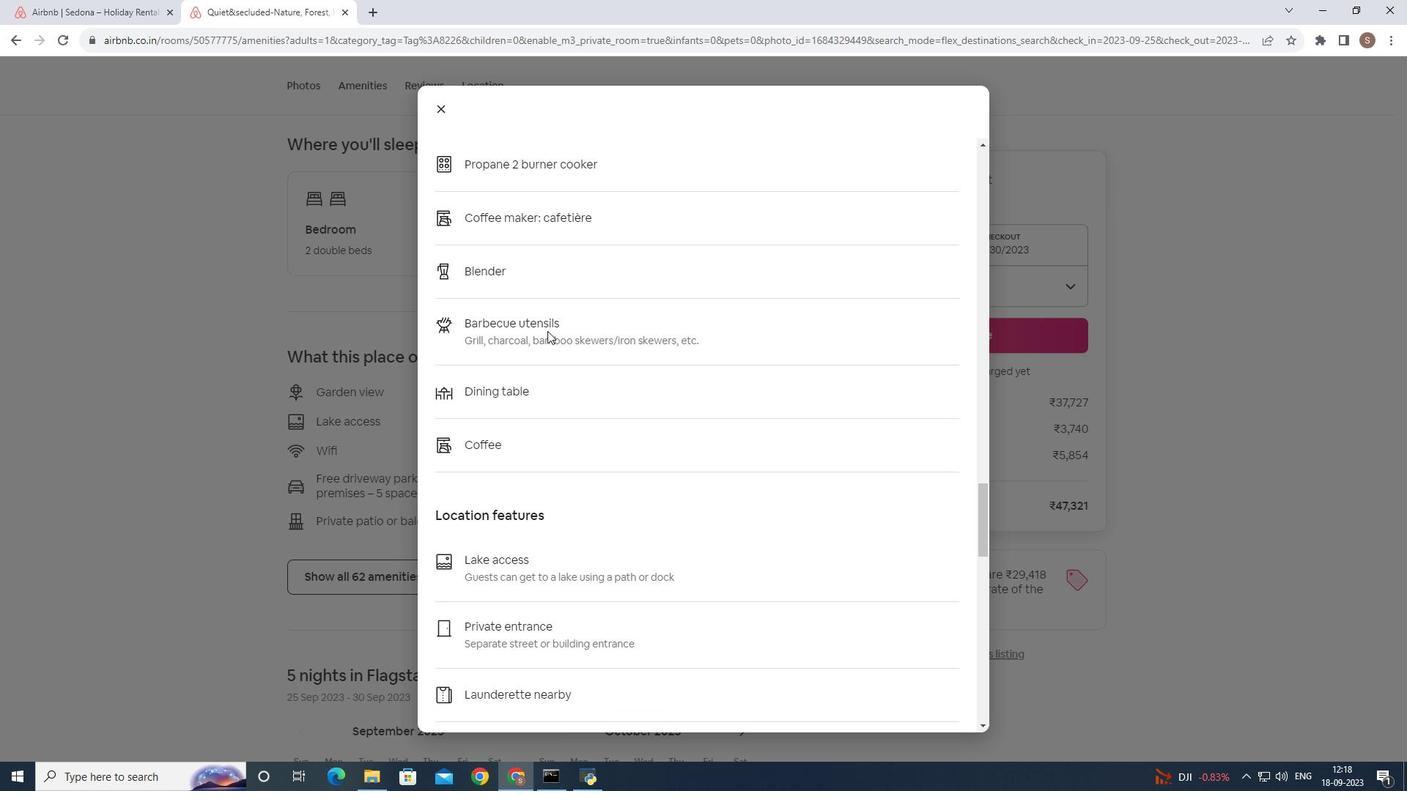 
Action: Mouse scrolled (547, 330) with delta (0, 0)
Screenshot: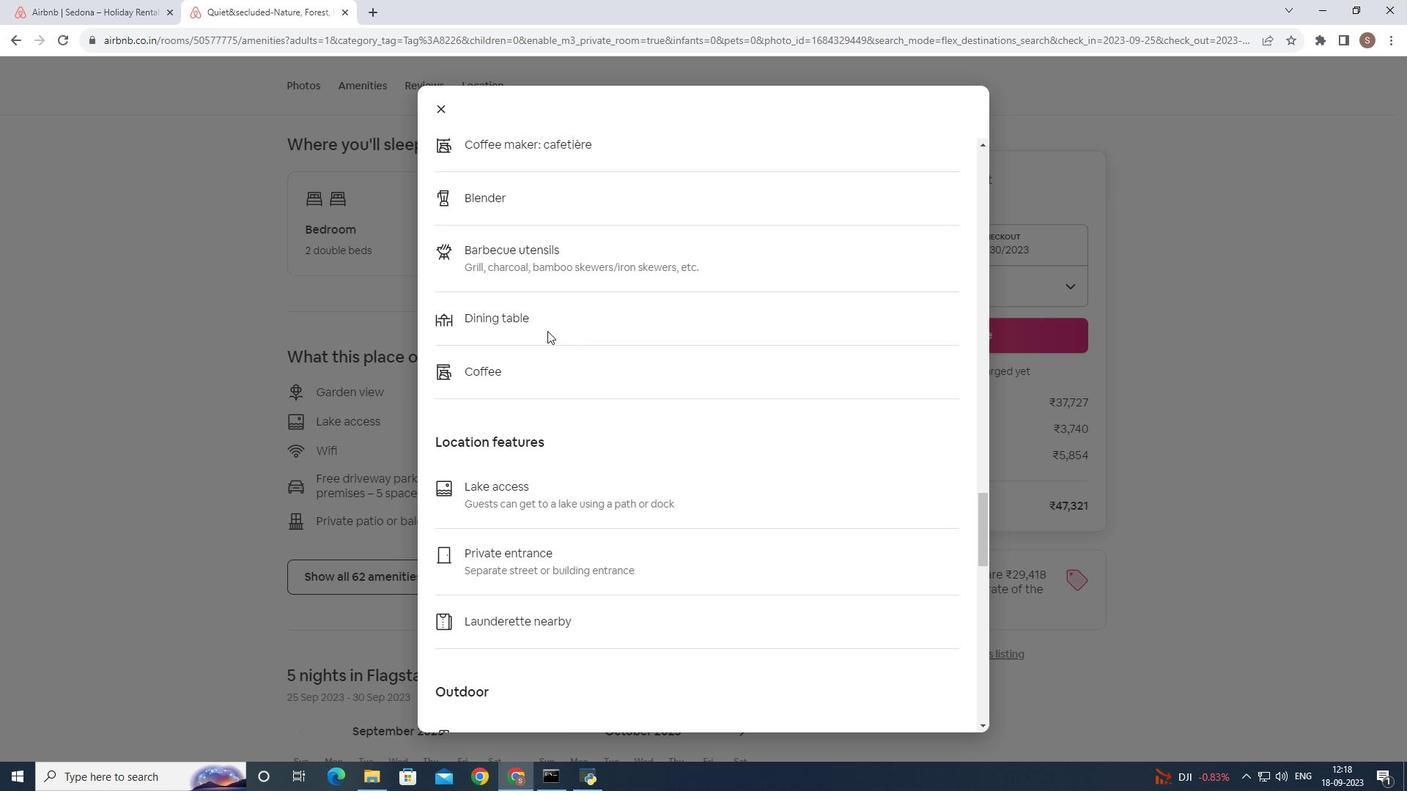 
Action: Mouse scrolled (547, 330) with delta (0, 0)
Screenshot: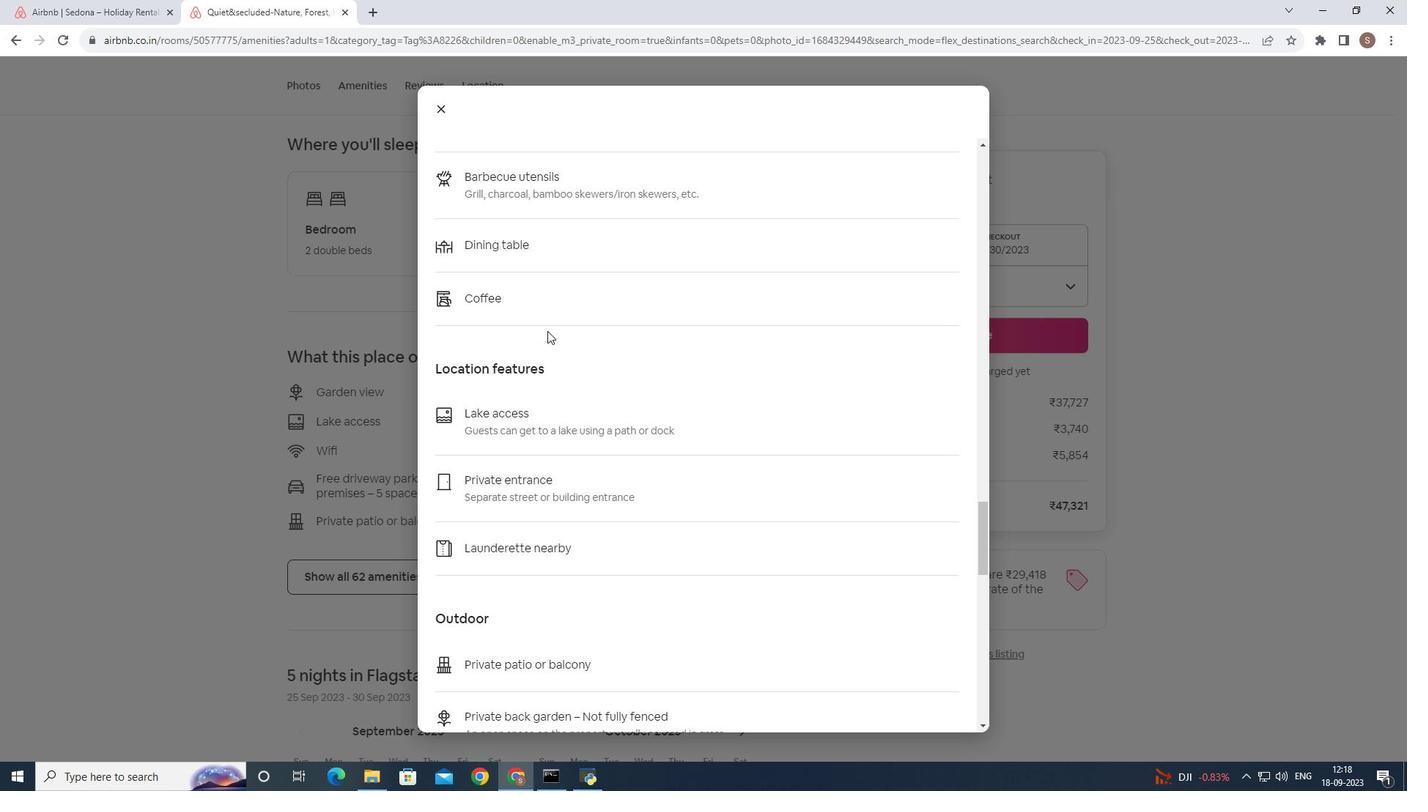 
Action: Mouse scrolled (547, 330) with delta (0, 0)
Screenshot: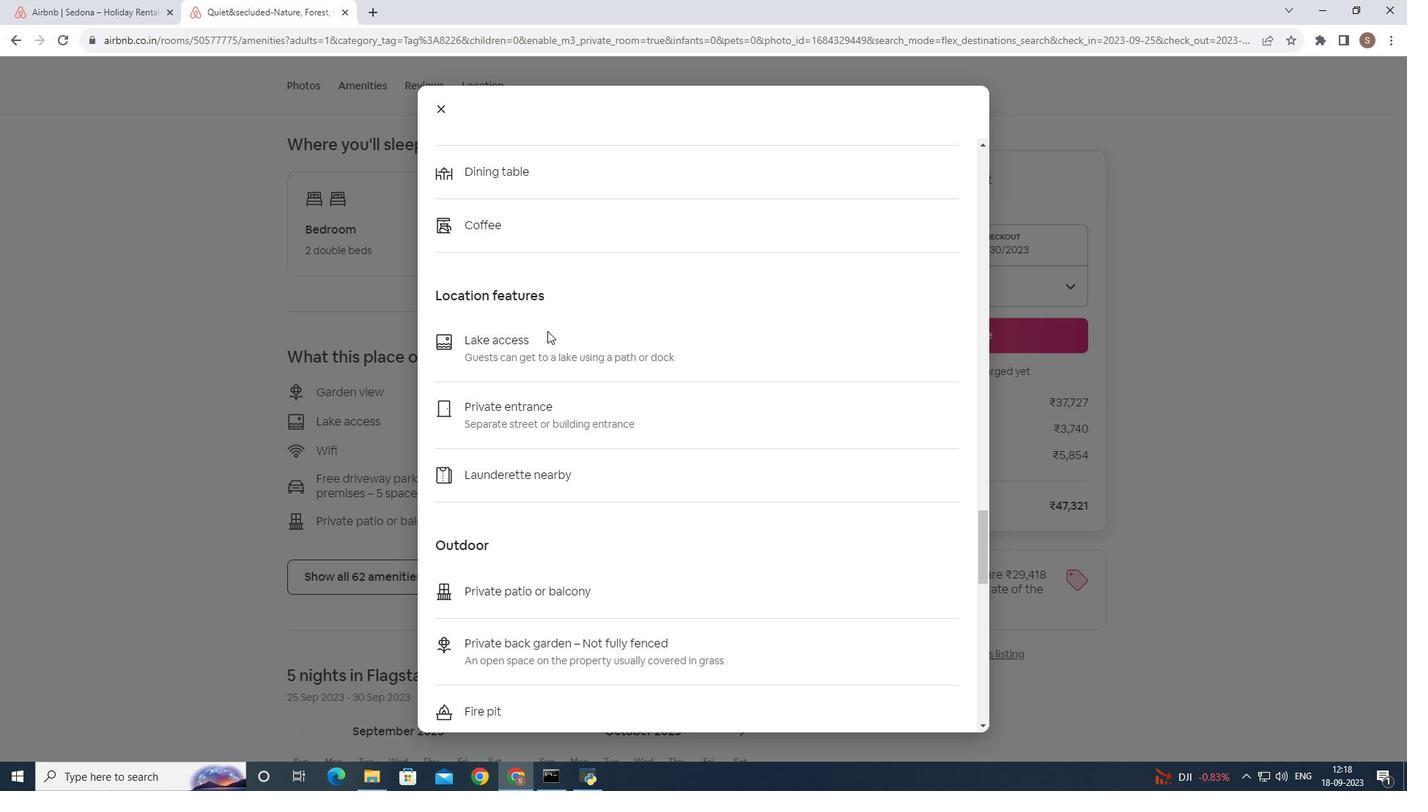 
Action: Mouse scrolled (547, 330) with delta (0, 0)
Screenshot: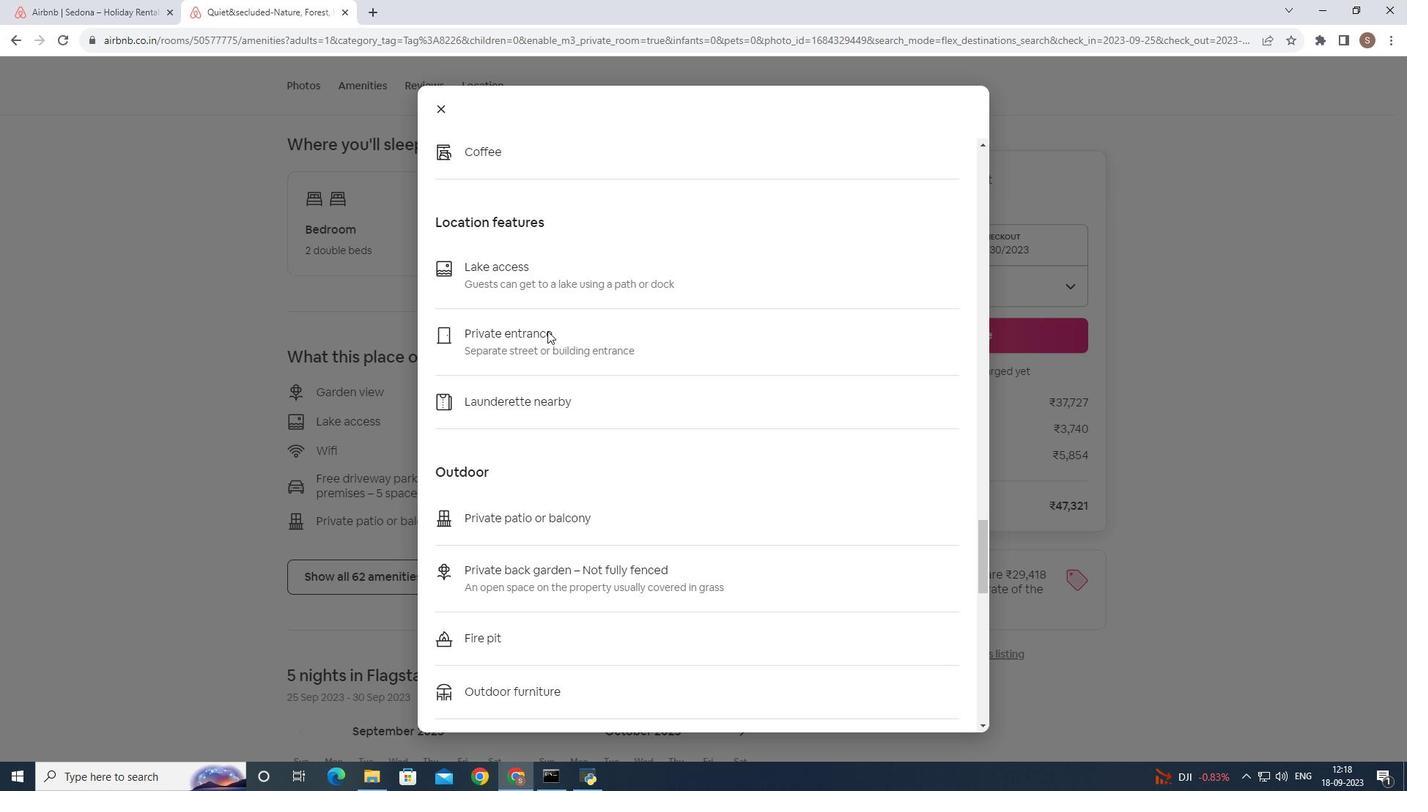 
Action: Mouse scrolled (547, 330) with delta (0, 0)
Screenshot: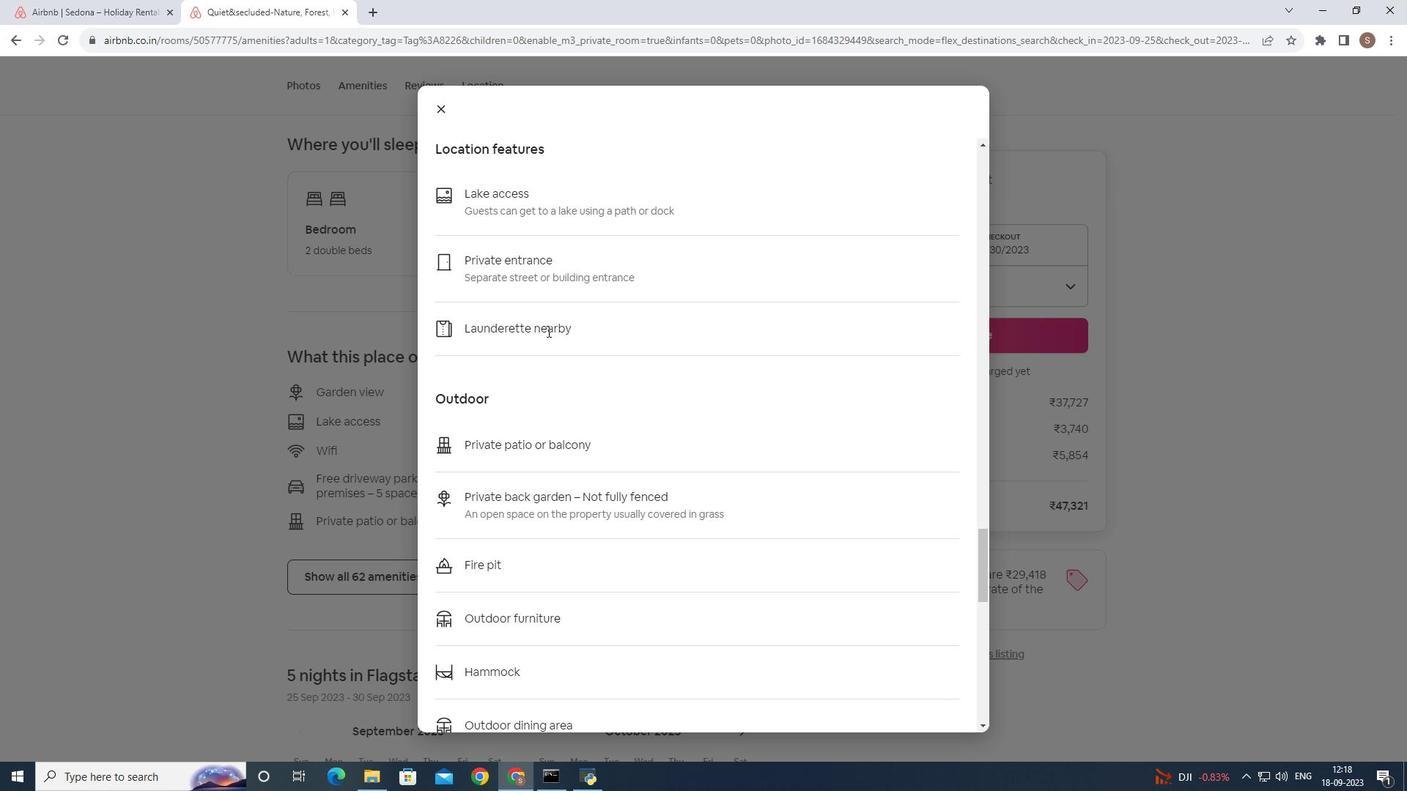 
Action: Mouse scrolled (547, 330) with delta (0, 0)
Screenshot: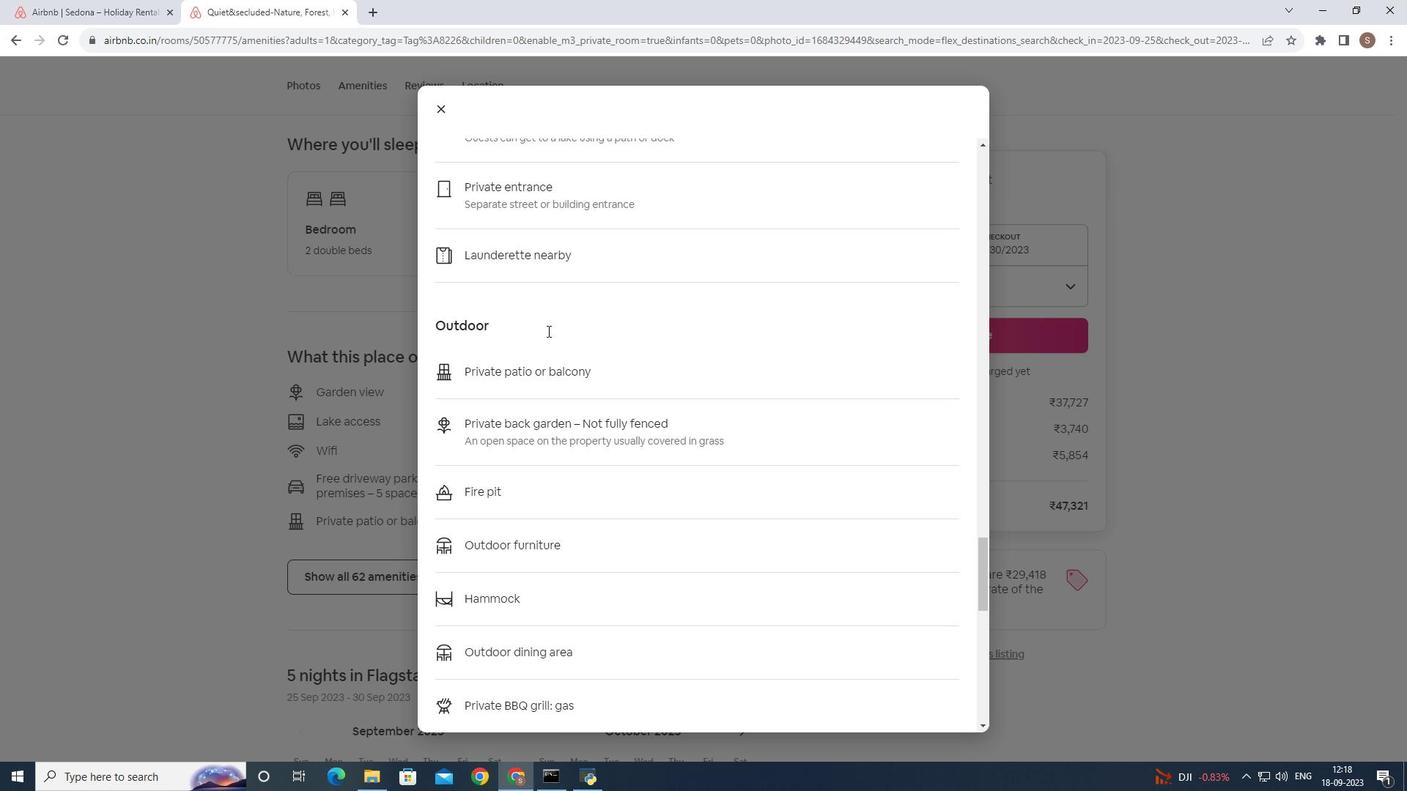 
Action: Mouse scrolled (547, 330) with delta (0, 0)
Screenshot: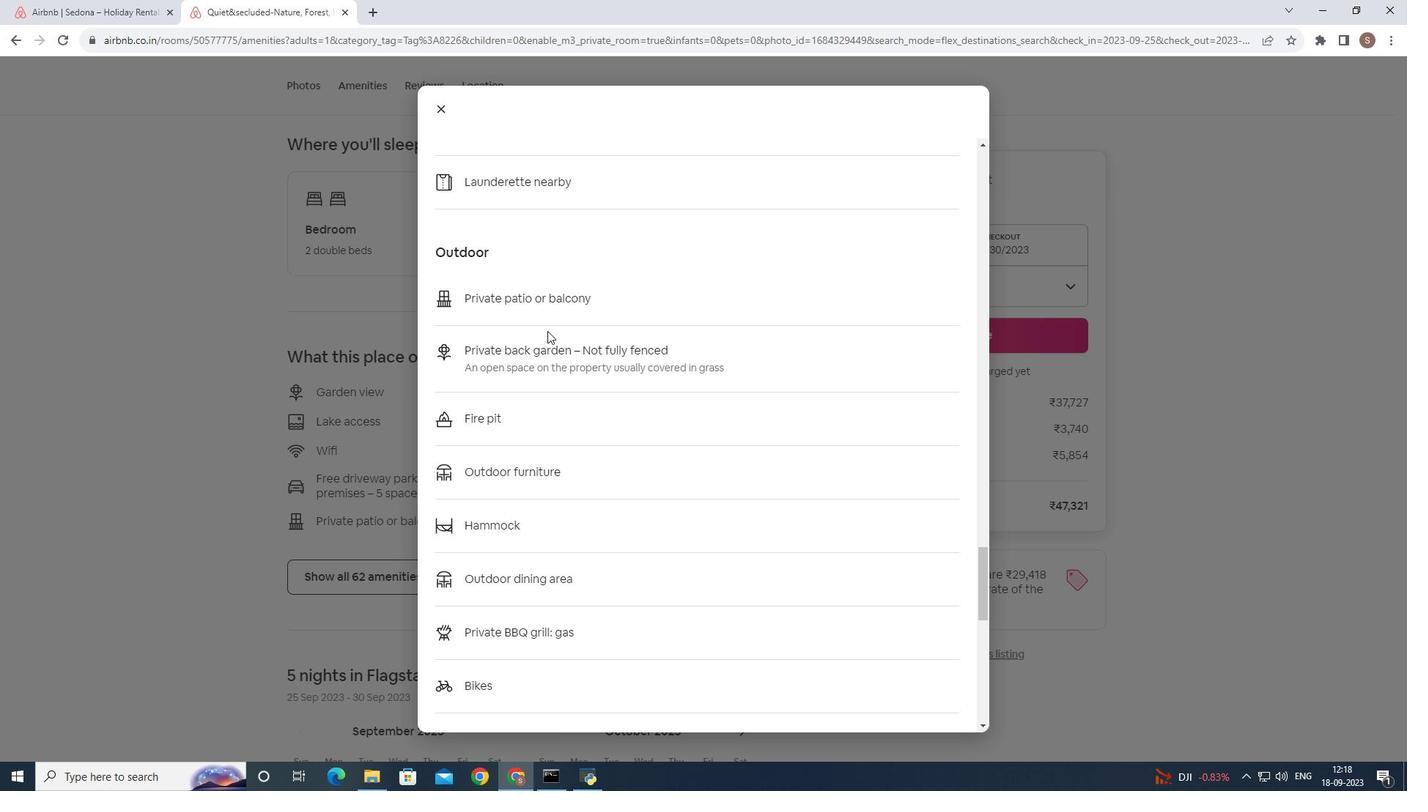
Action: Mouse scrolled (547, 330) with delta (0, 0)
Screenshot: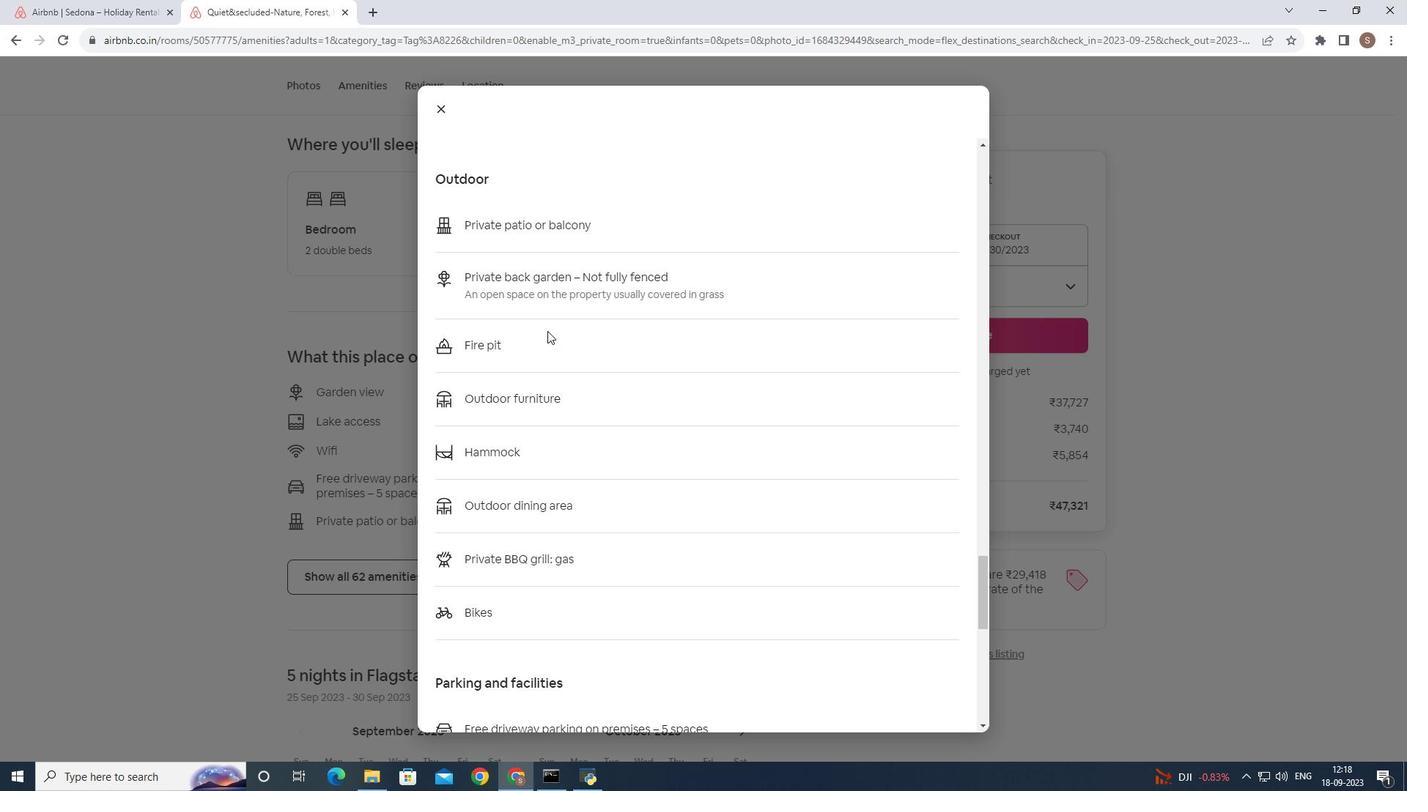 
Action: Mouse scrolled (547, 330) with delta (0, 0)
Screenshot: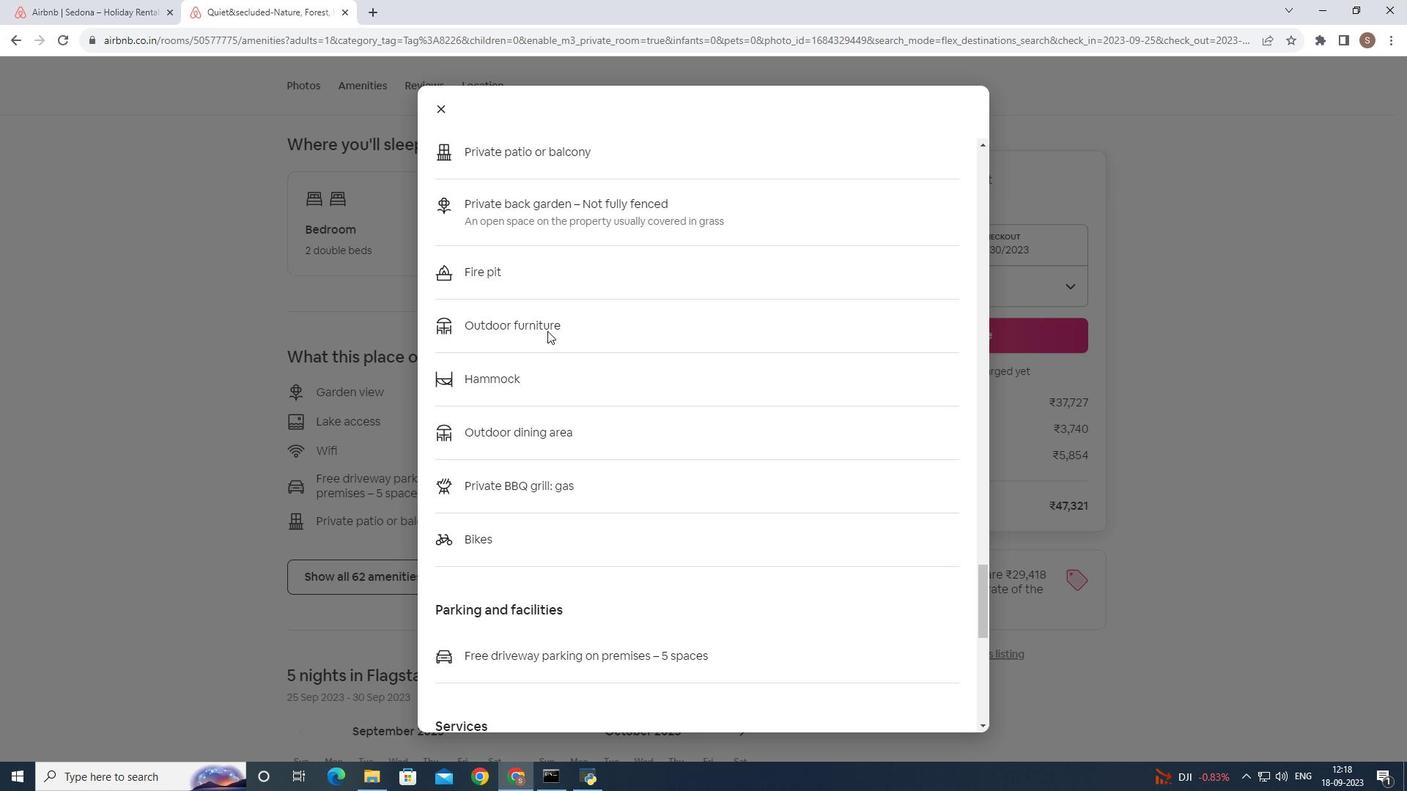 
Action: Mouse scrolled (547, 330) with delta (0, 0)
Screenshot: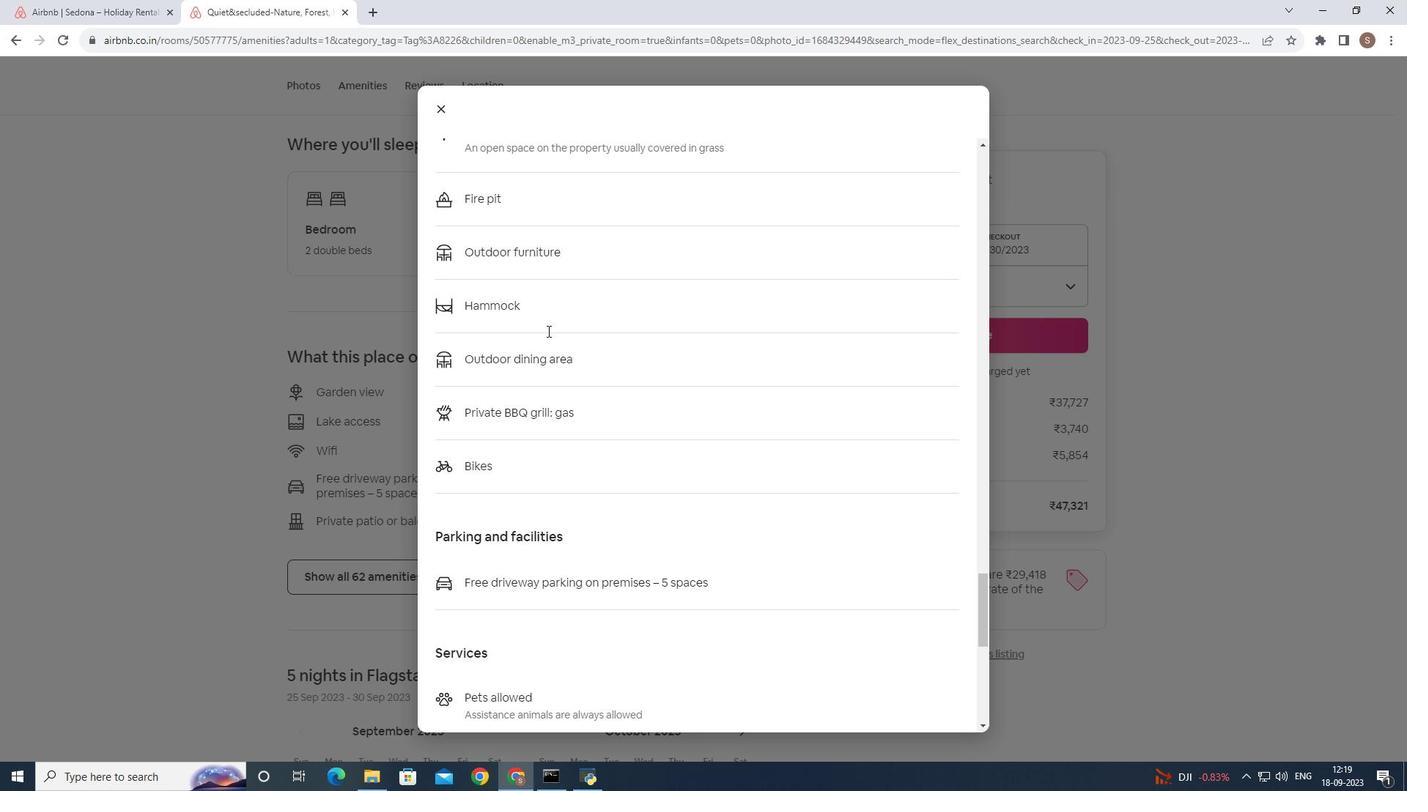 
Action: Mouse scrolled (547, 330) with delta (0, 0)
Screenshot: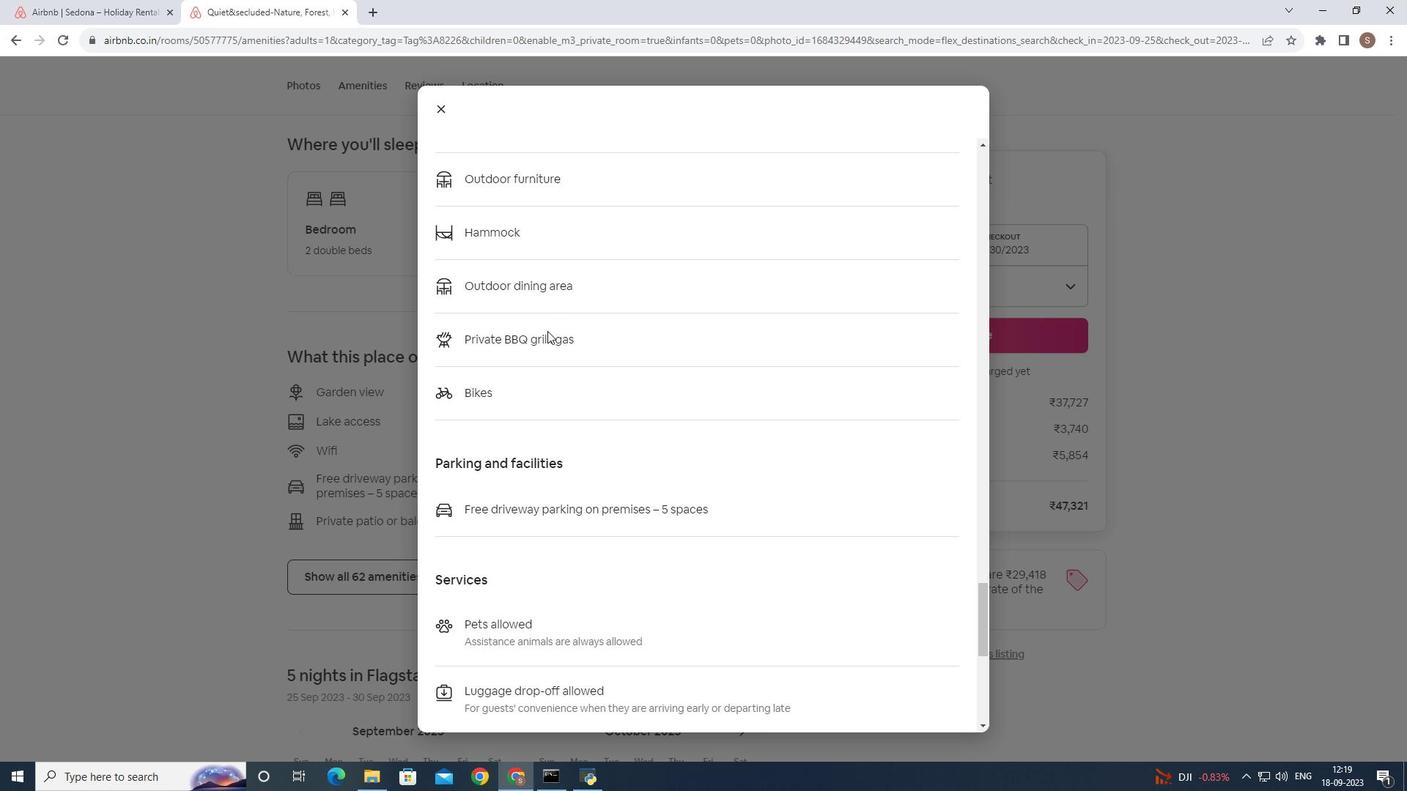 
Action: Mouse scrolled (547, 330) with delta (0, 0)
Screenshot: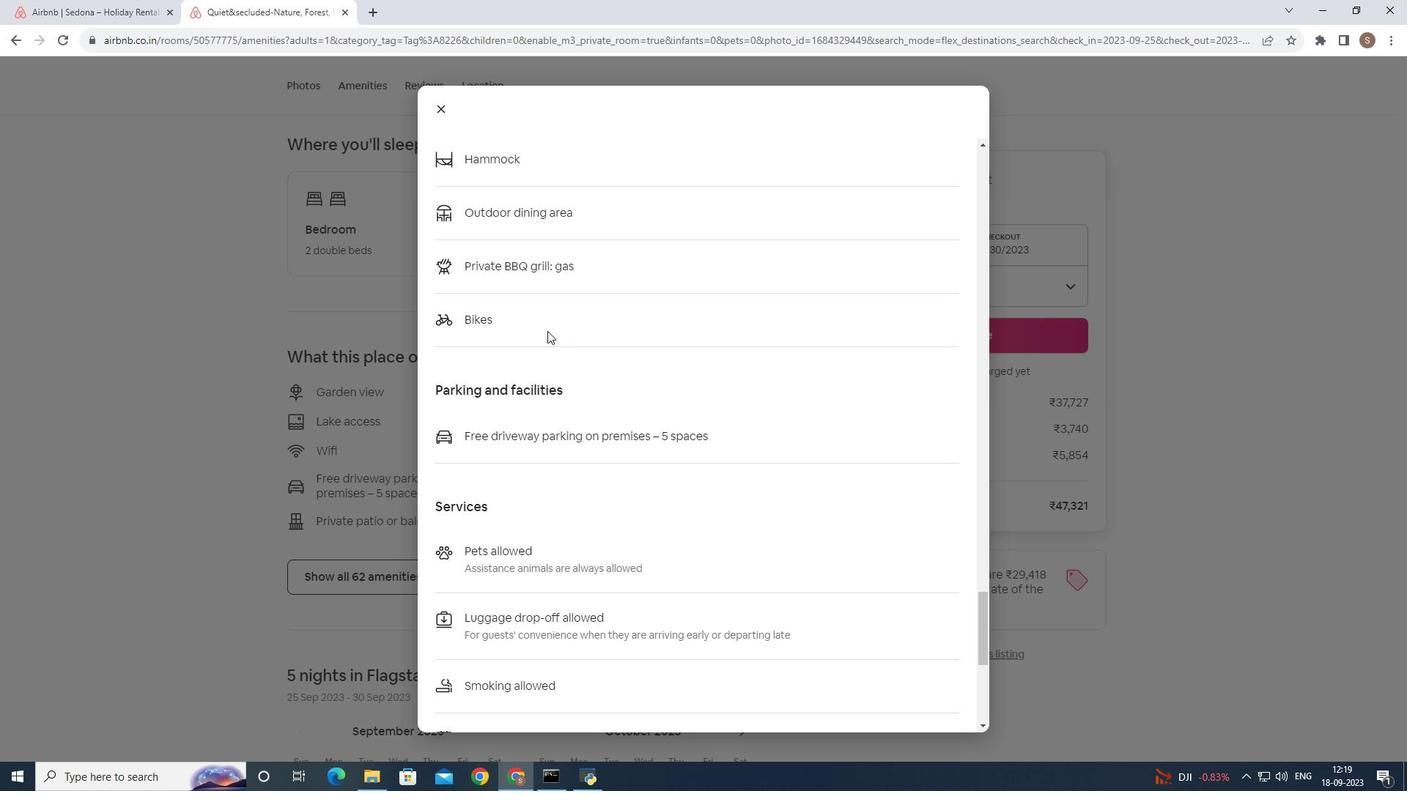 
Action: Mouse scrolled (547, 330) with delta (0, 0)
Screenshot: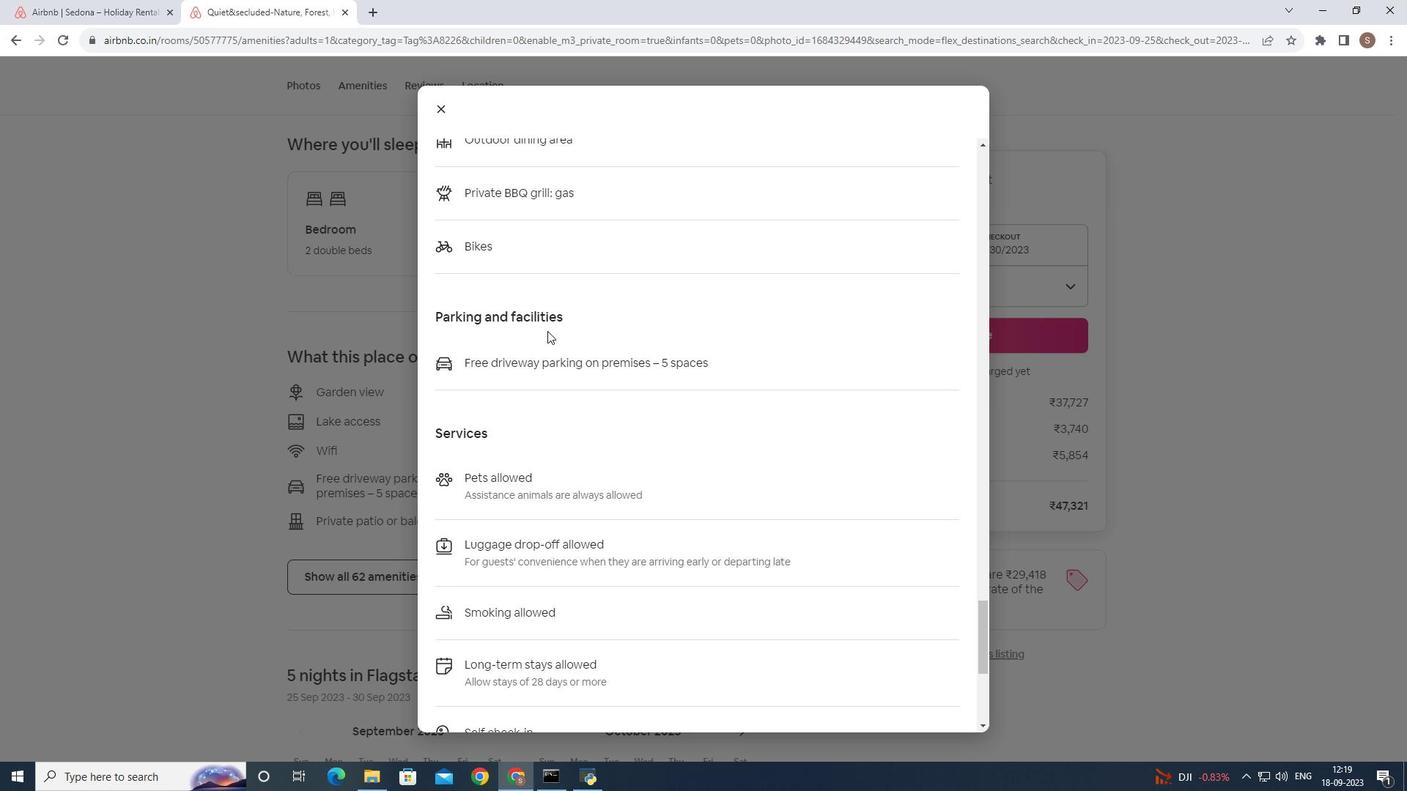 
Action: Mouse scrolled (547, 330) with delta (0, 0)
Screenshot: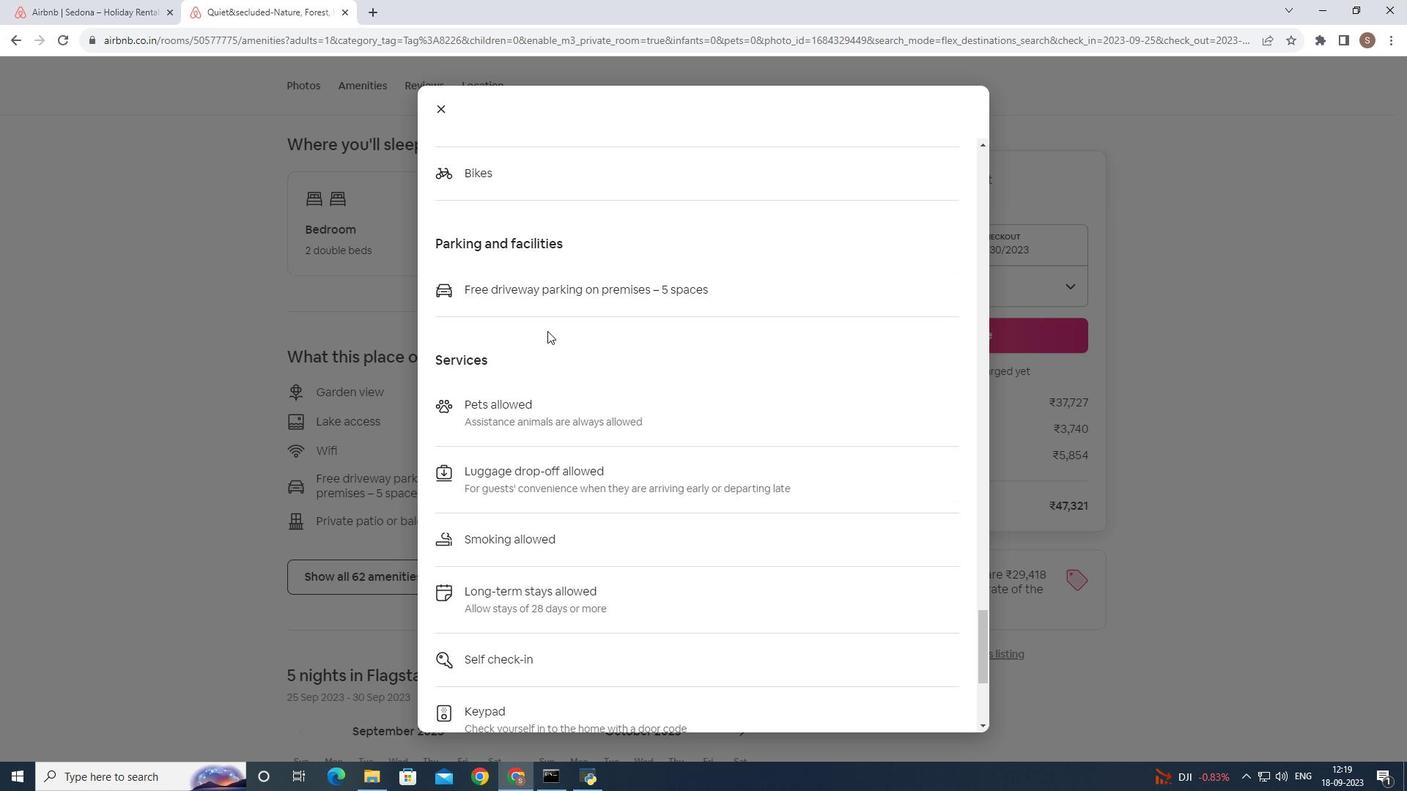 
Action: Mouse scrolled (547, 330) with delta (0, 0)
Screenshot: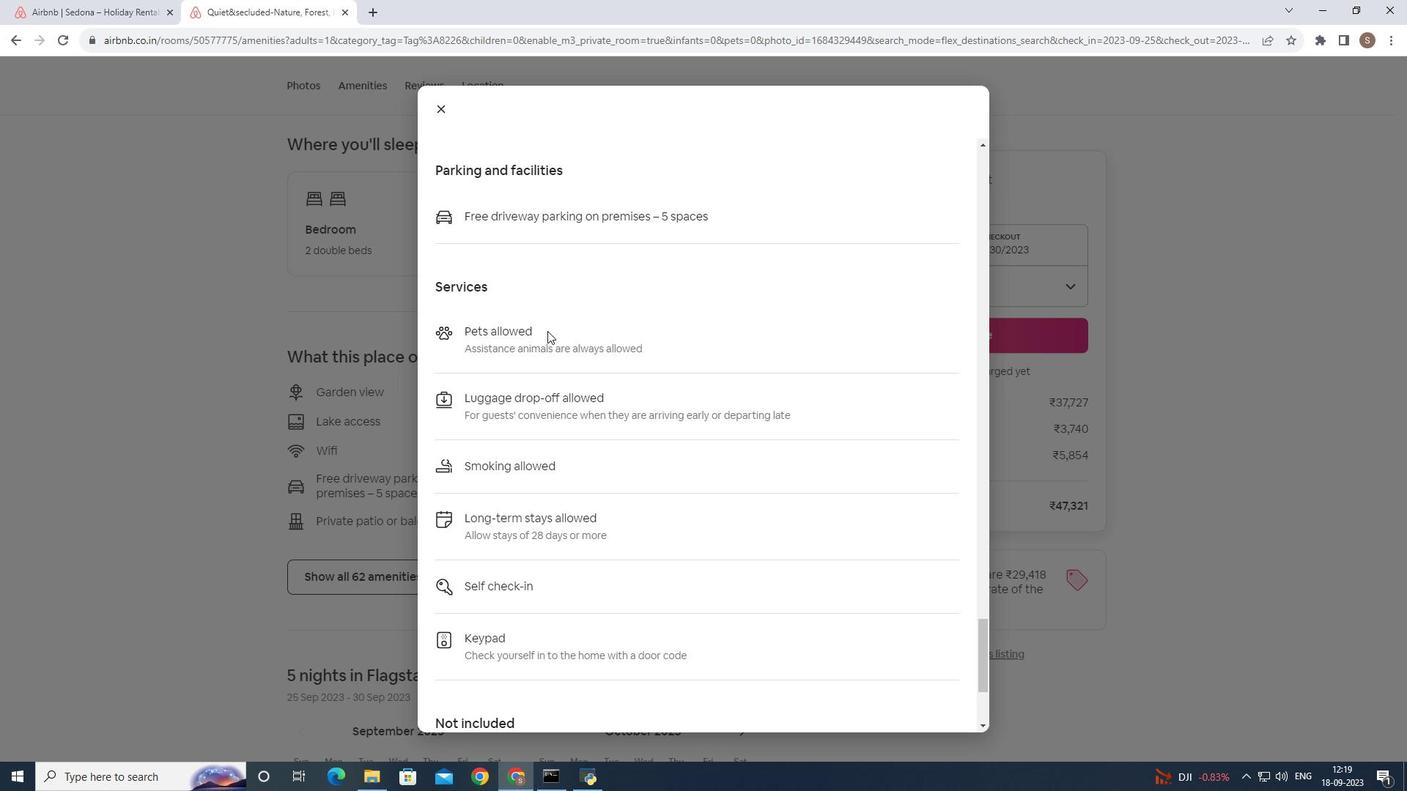 
Action: Mouse scrolled (547, 330) with delta (0, 0)
Screenshot: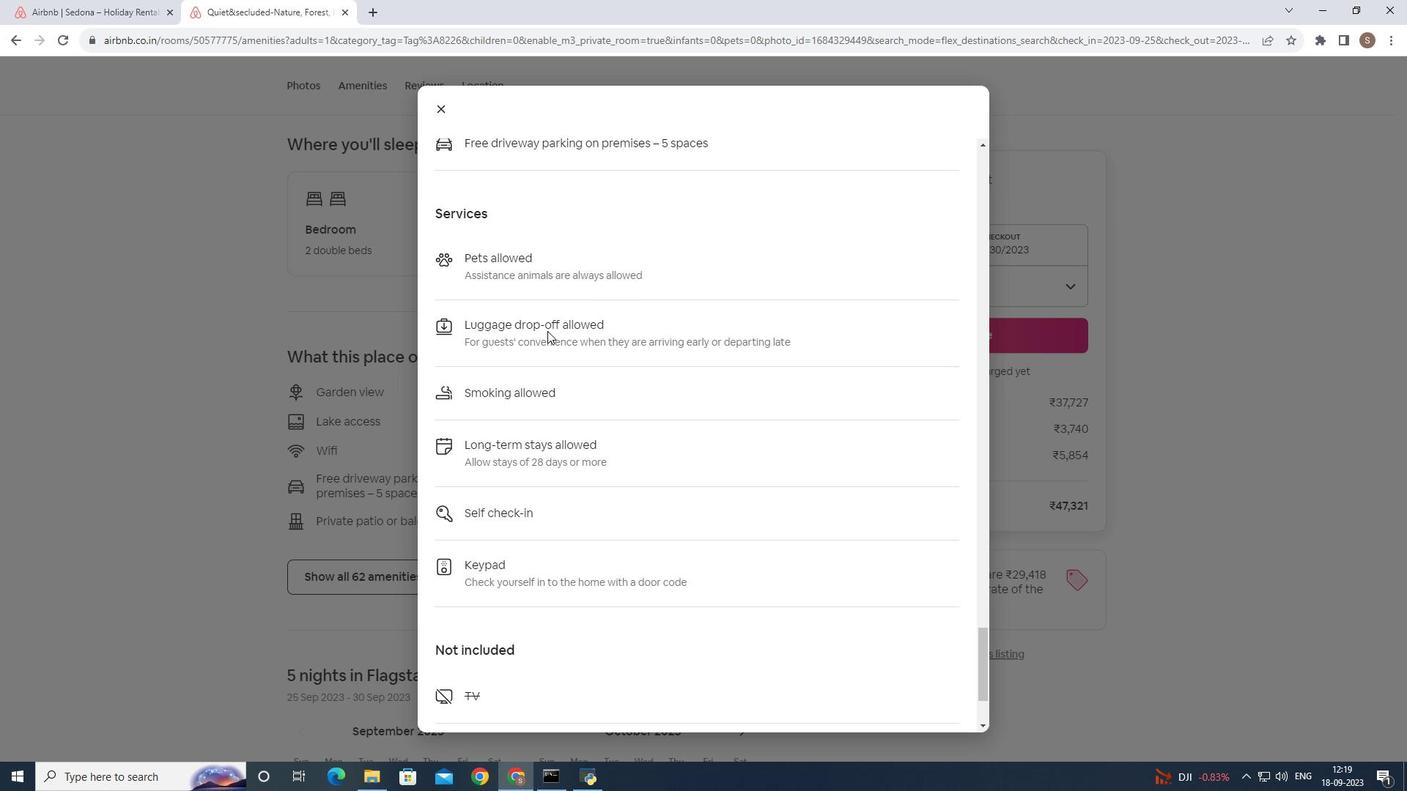 
Action: Mouse scrolled (547, 330) with delta (0, 0)
Screenshot: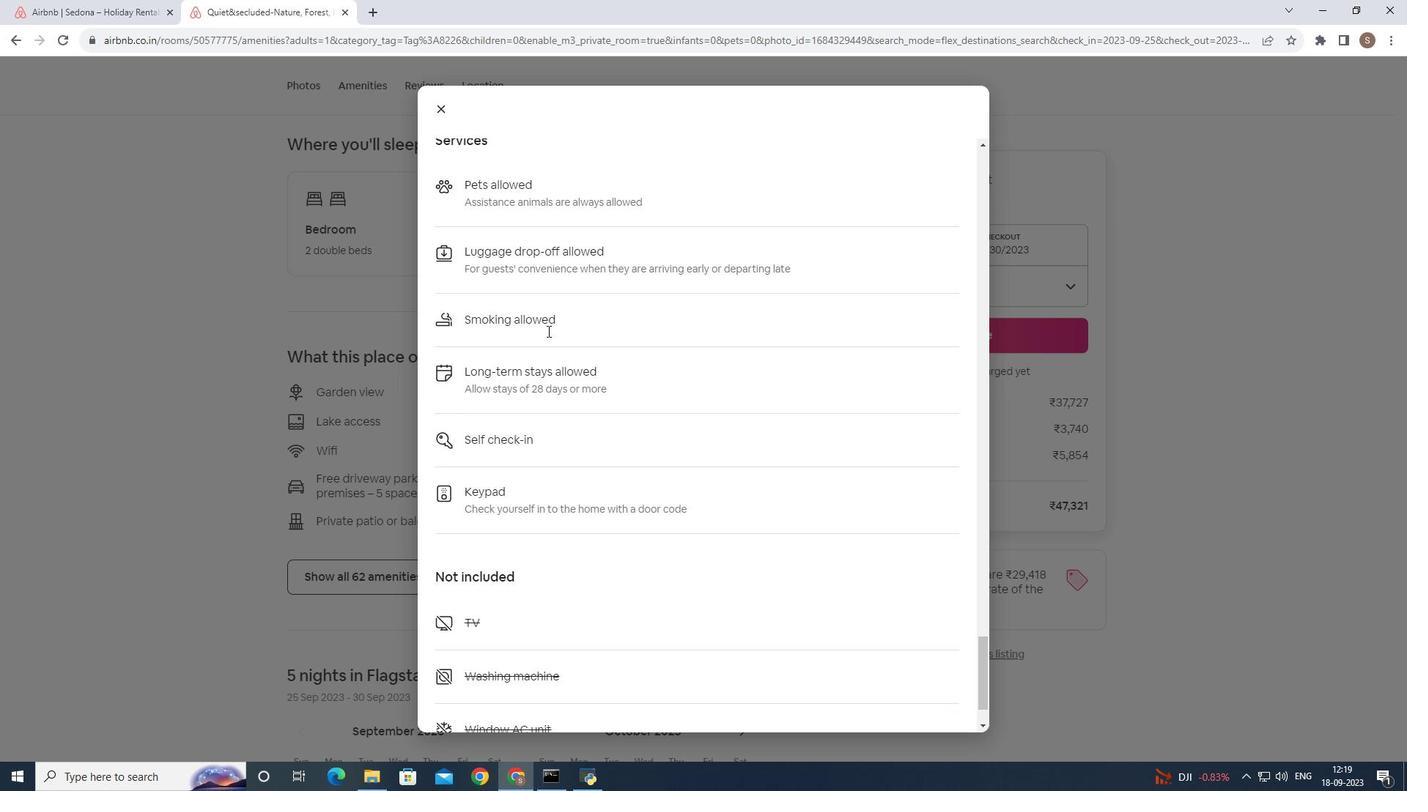 
Action: Mouse scrolled (547, 330) with delta (0, 0)
Screenshot: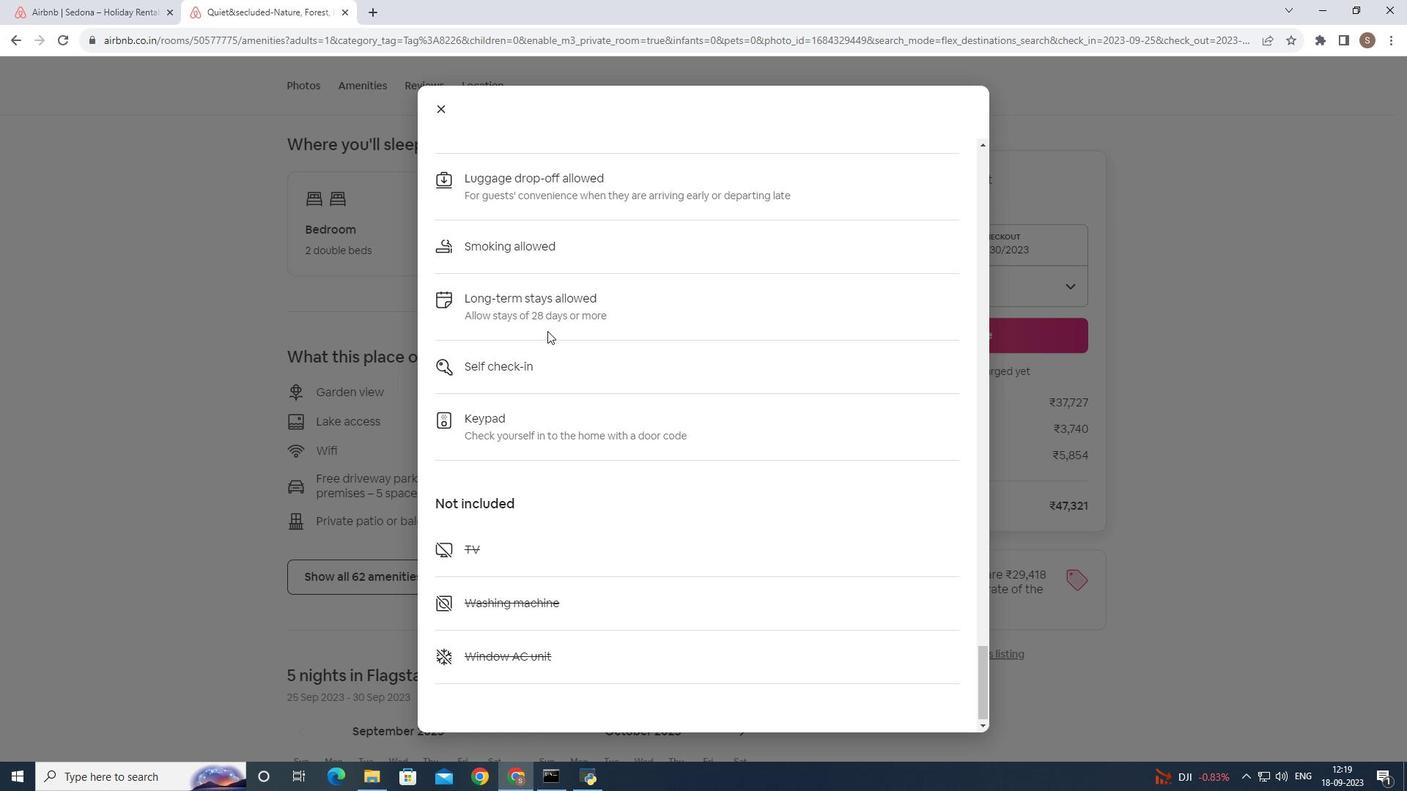 
Action: Mouse scrolled (547, 330) with delta (0, 0)
Screenshot: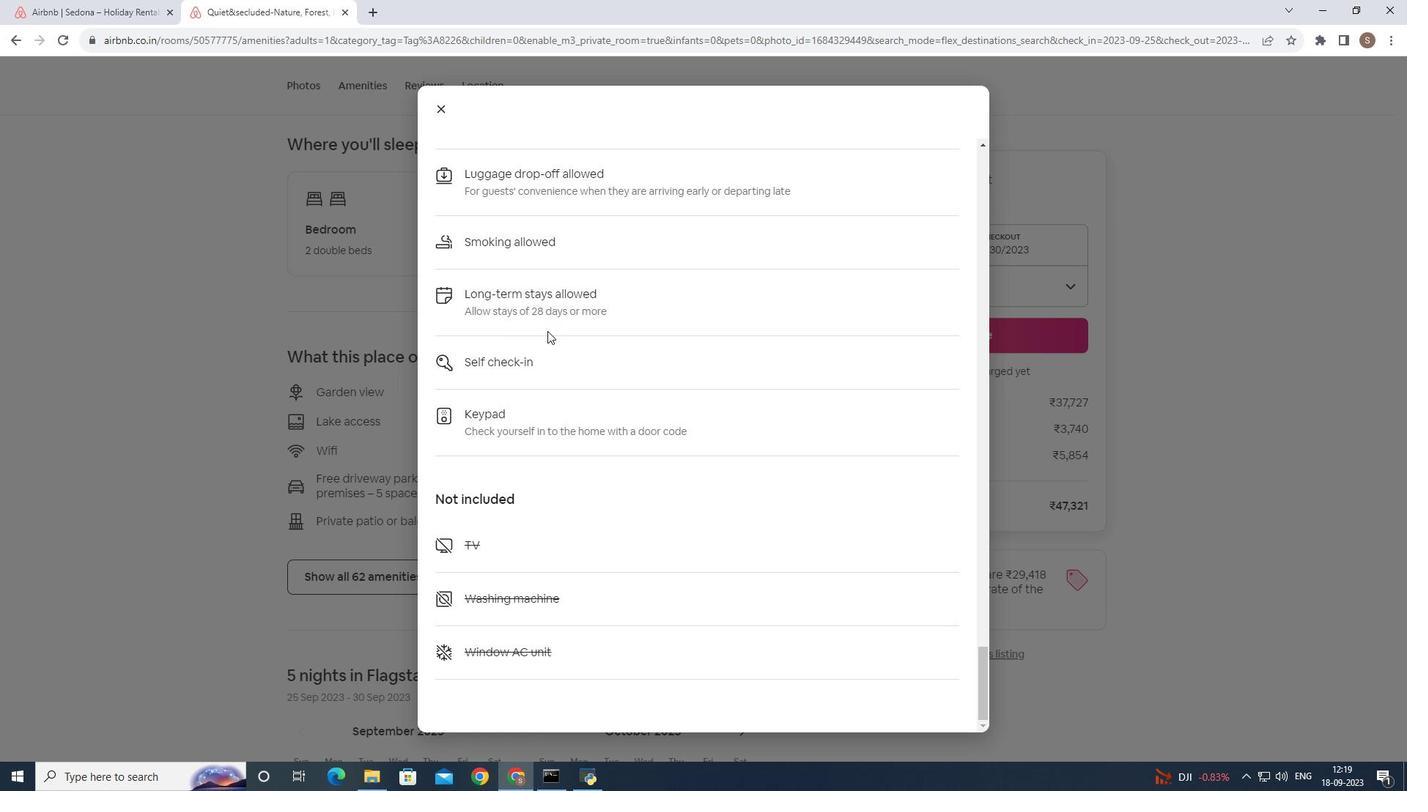 
Action: Mouse scrolled (547, 330) with delta (0, 0)
Screenshot: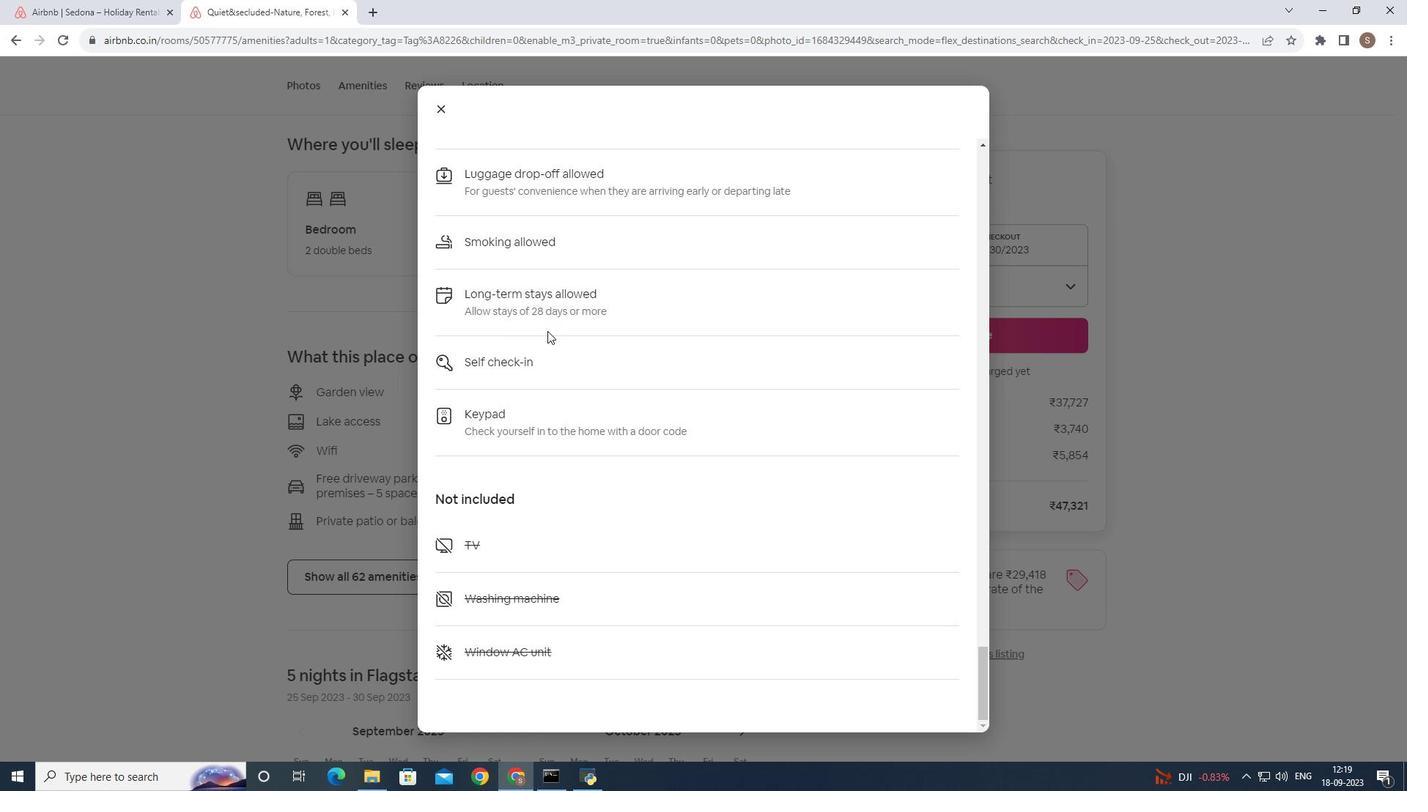
Action: Mouse moved to (441, 114)
Screenshot: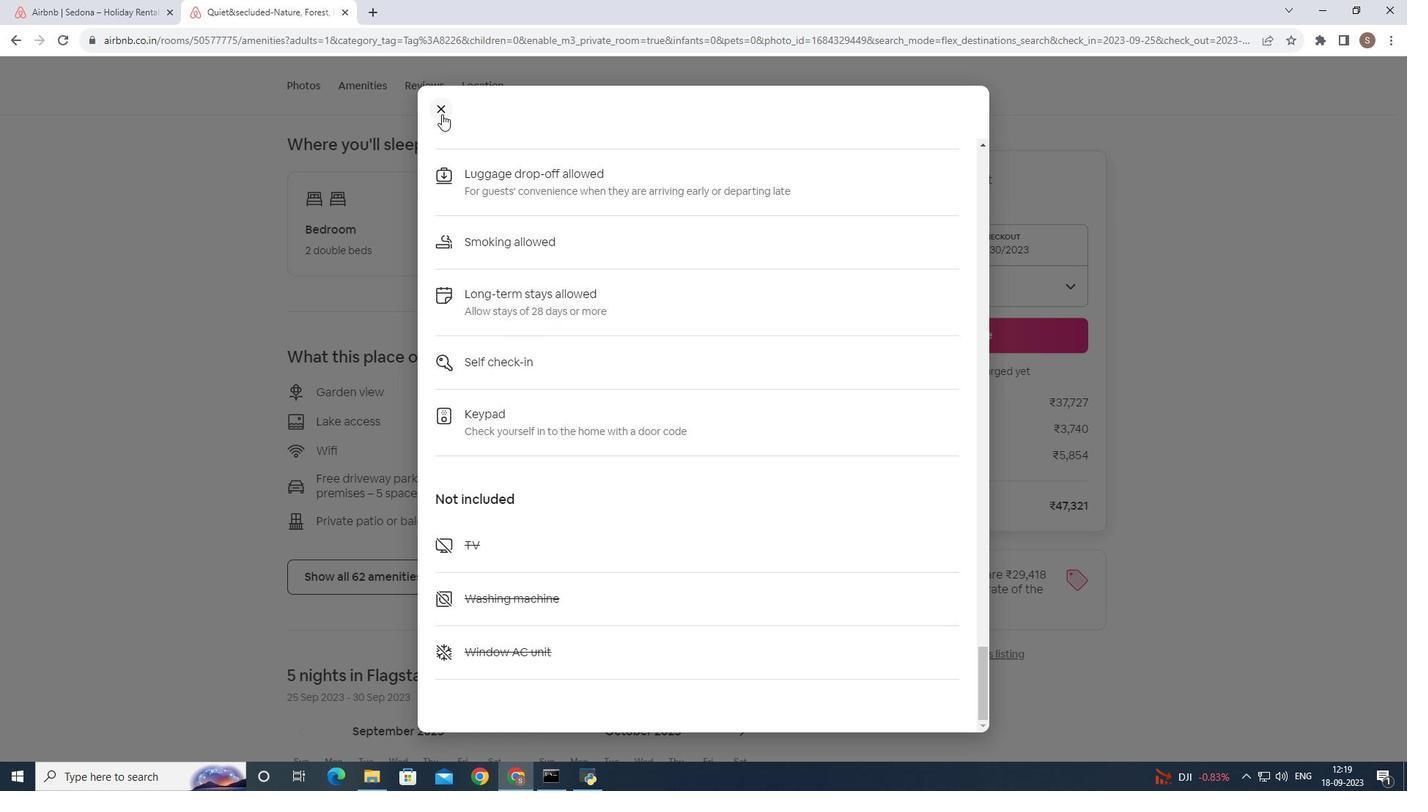 
Action: Mouse pressed left at (441, 114)
Screenshot: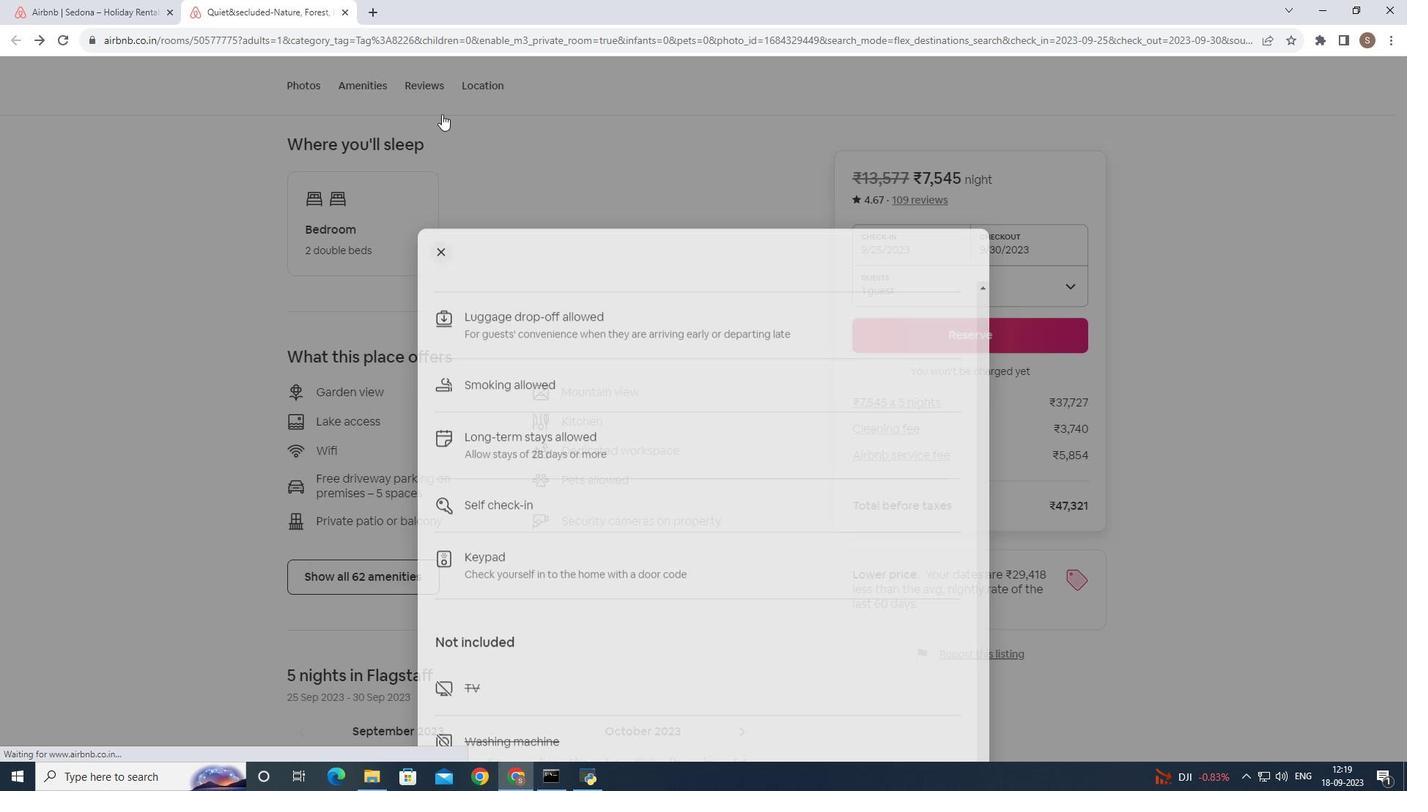 
Action: Mouse moved to (456, 354)
Screenshot: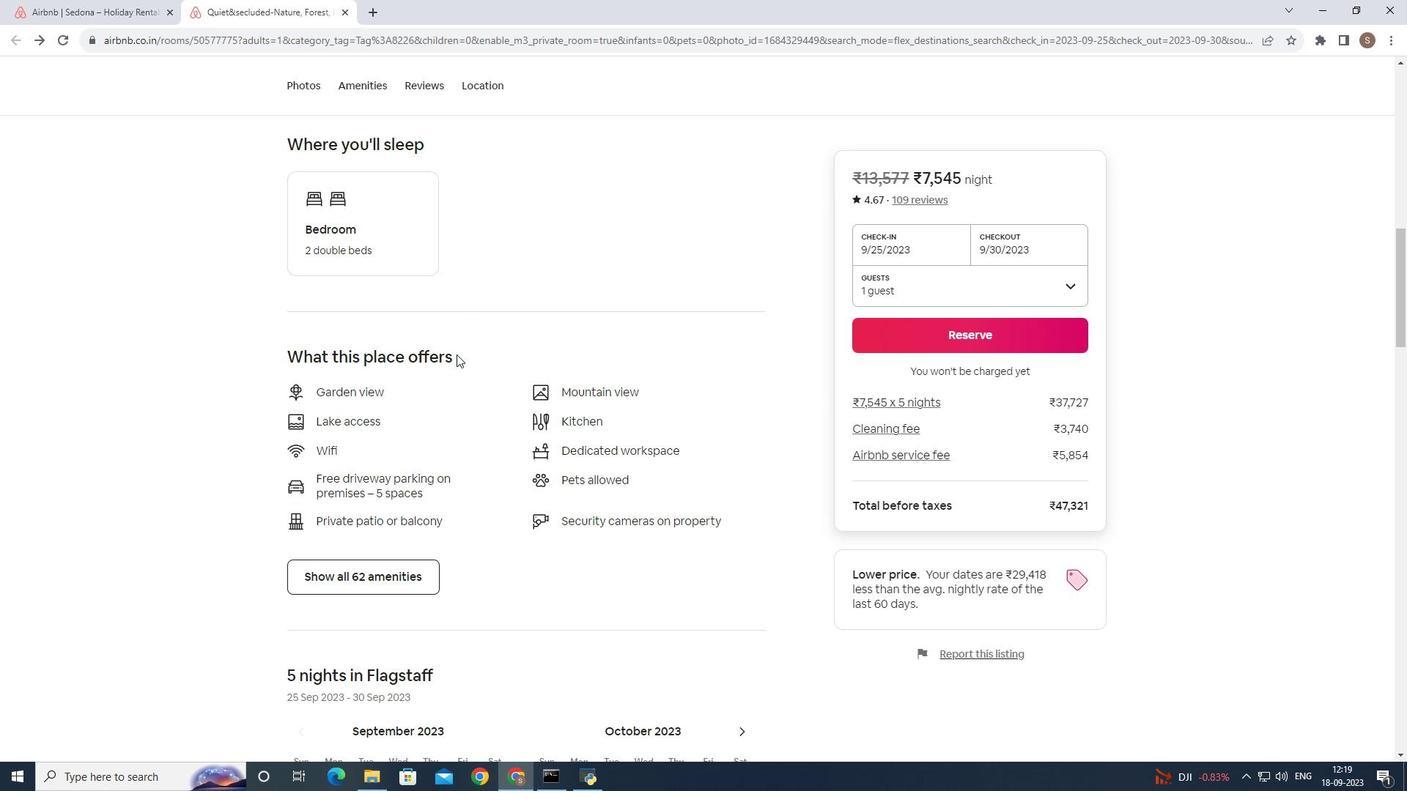 
Action: Mouse scrolled (456, 353) with delta (0, 0)
Screenshot: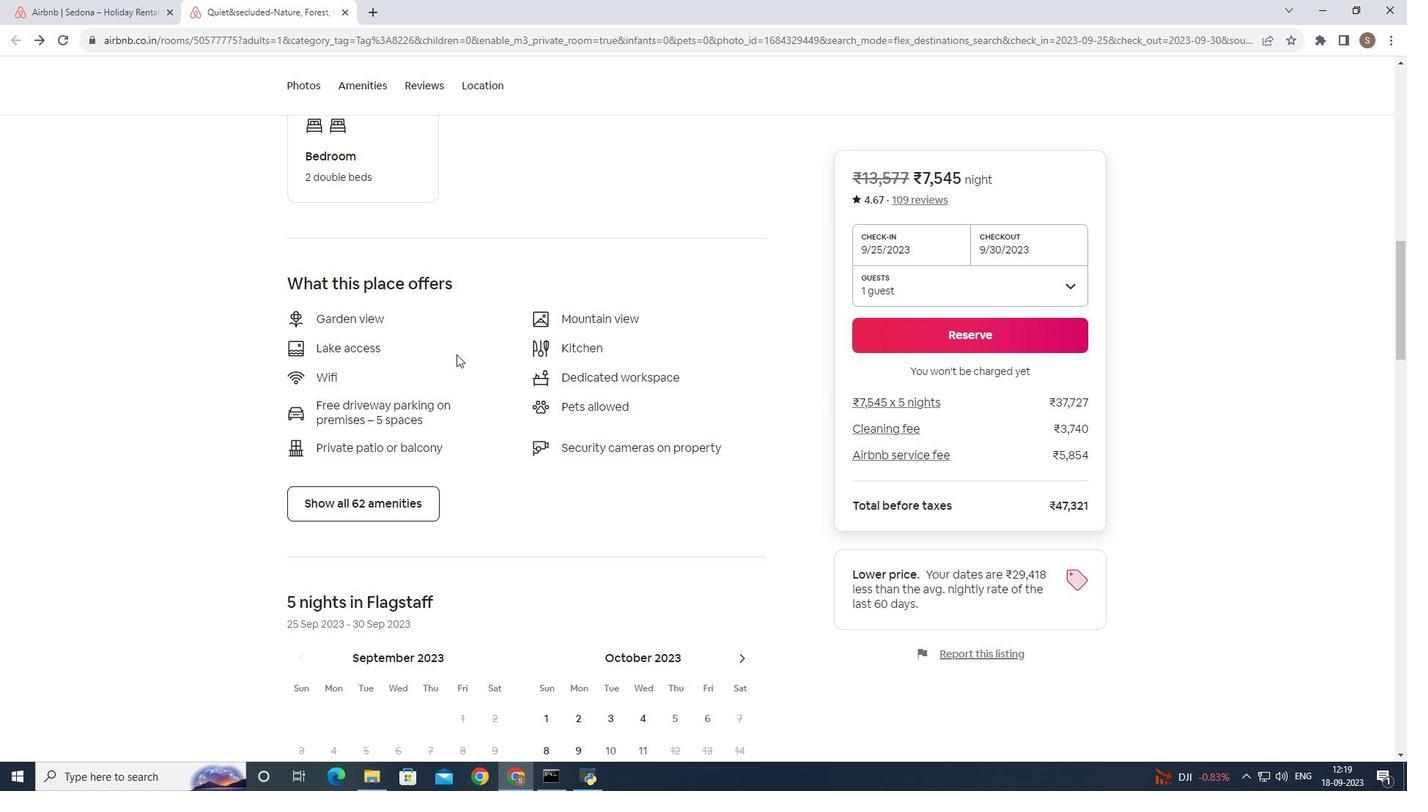 
Action: Mouse scrolled (456, 353) with delta (0, 0)
Screenshot: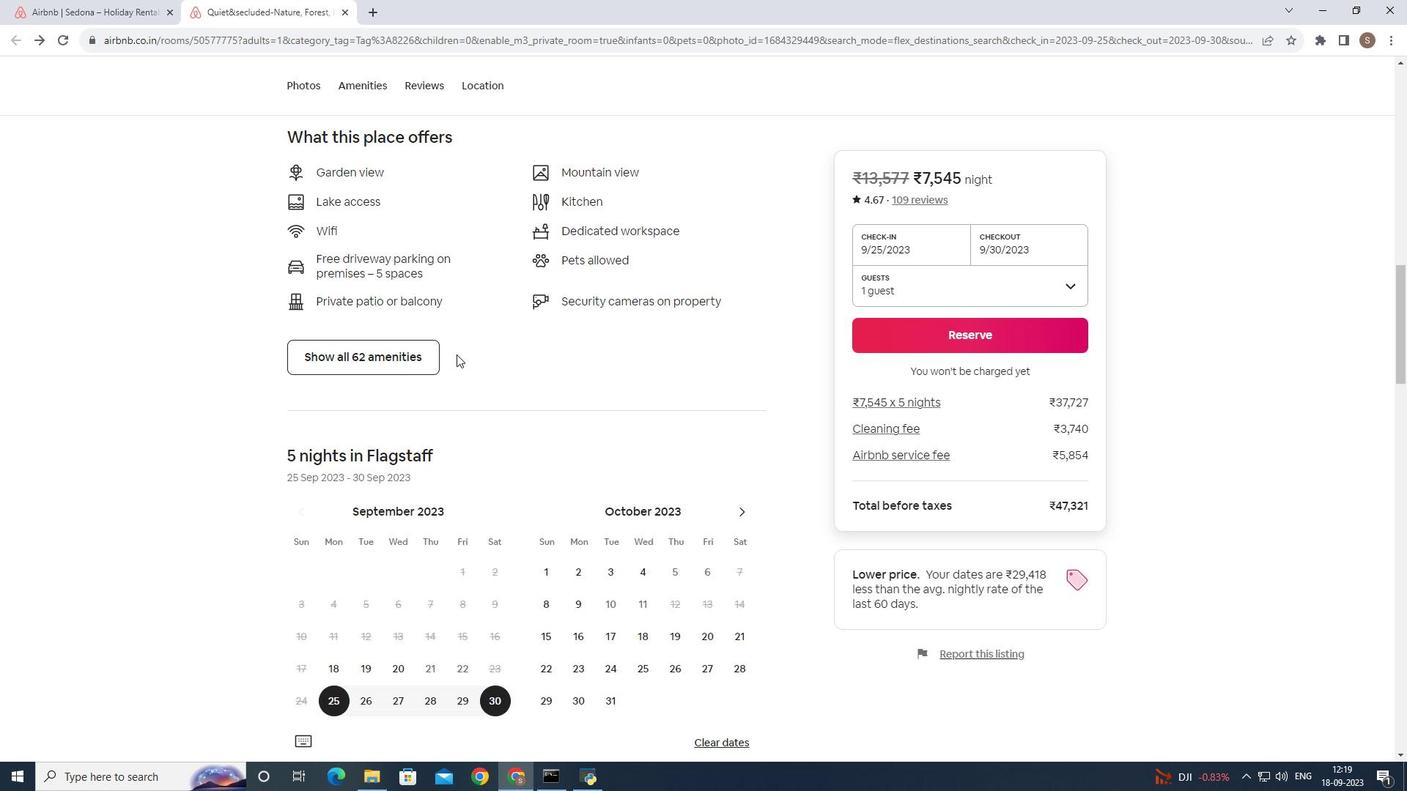 
Action: Mouse scrolled (456, 353) with delta (0, 0)
Screenshot: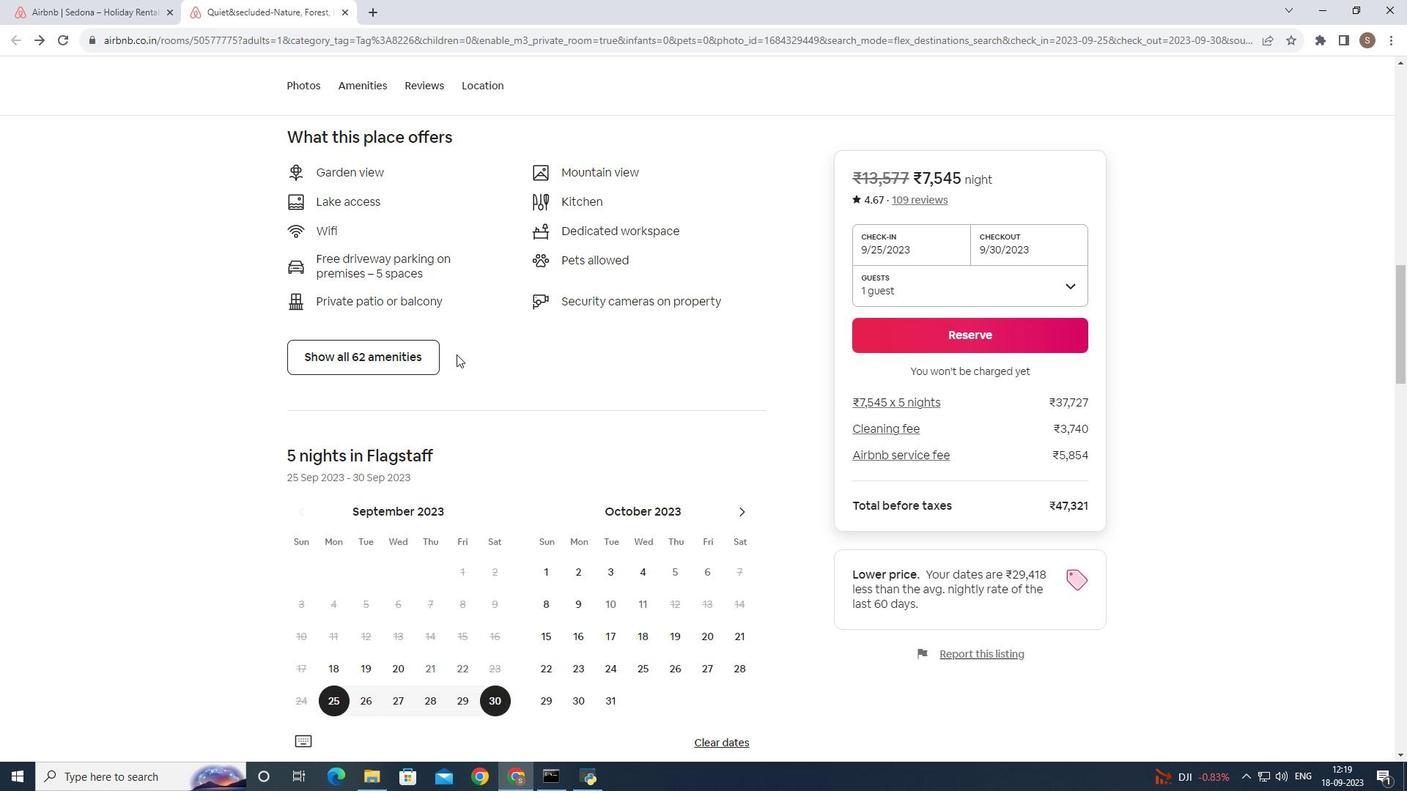 
Action: Mouse scrolled (456, 353) with delta (0, 0)
Screenshot: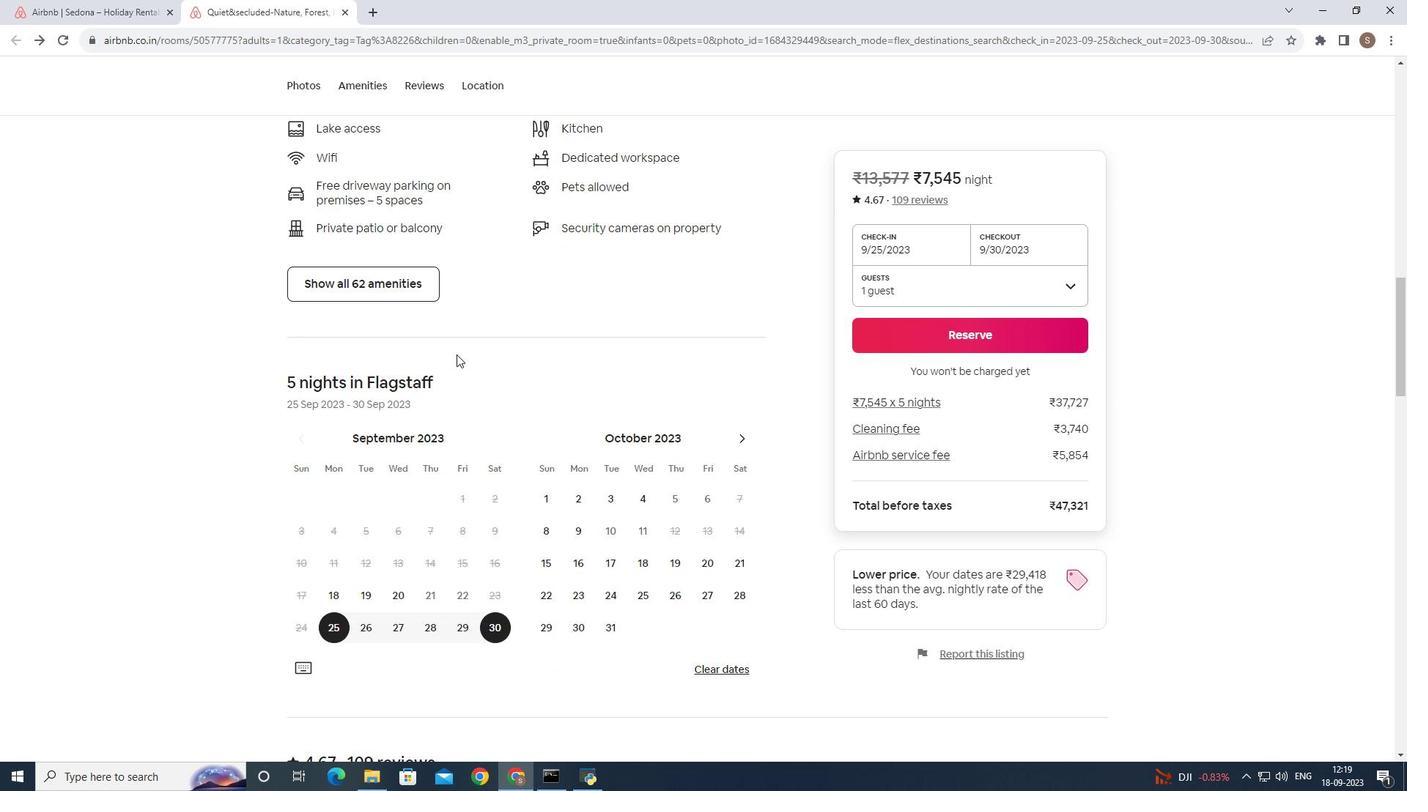 
Action: Mouse scrolled (456, 353) with delta (0, 0)
Screenshot: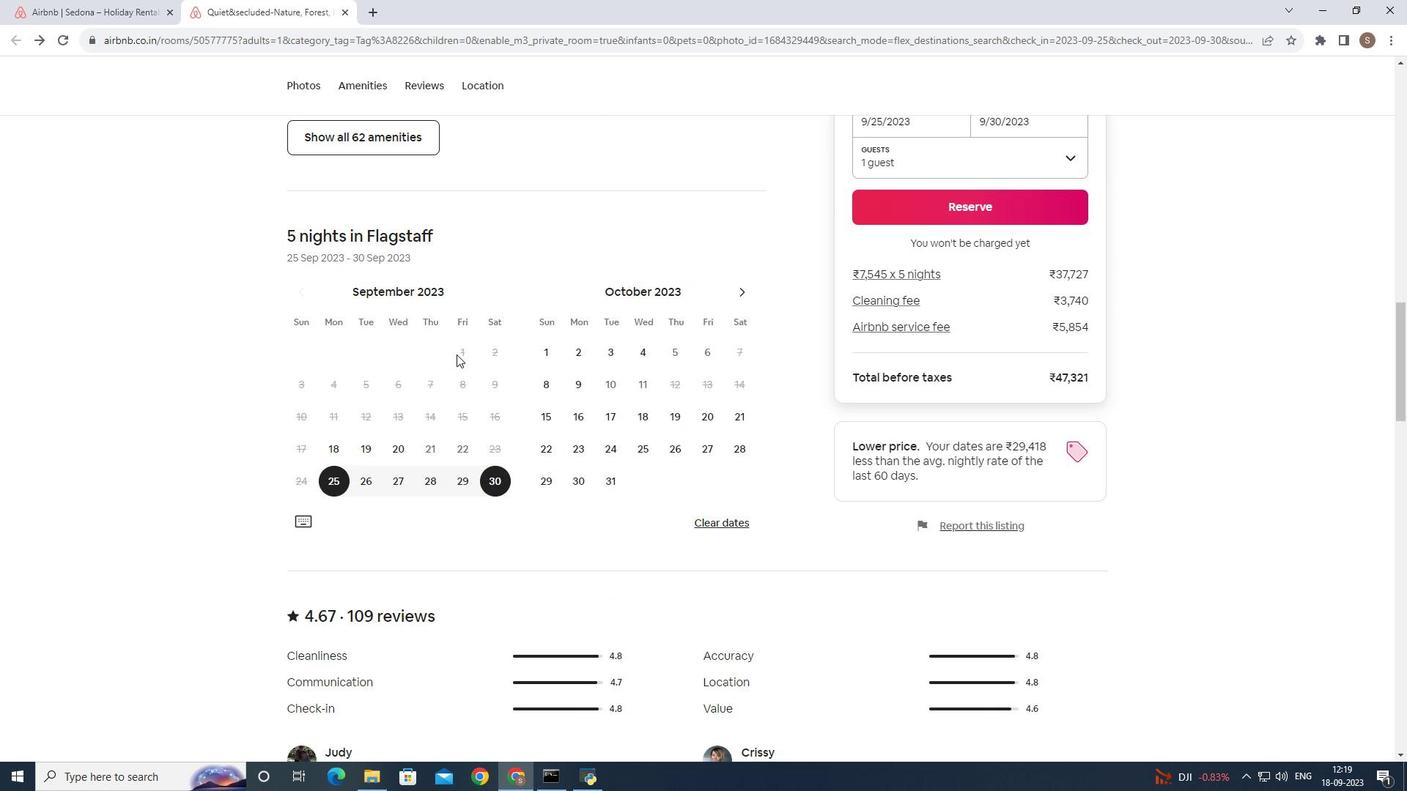
Action: Mouse scrolled (456, 353) with delta (0, 0)
Screenshot: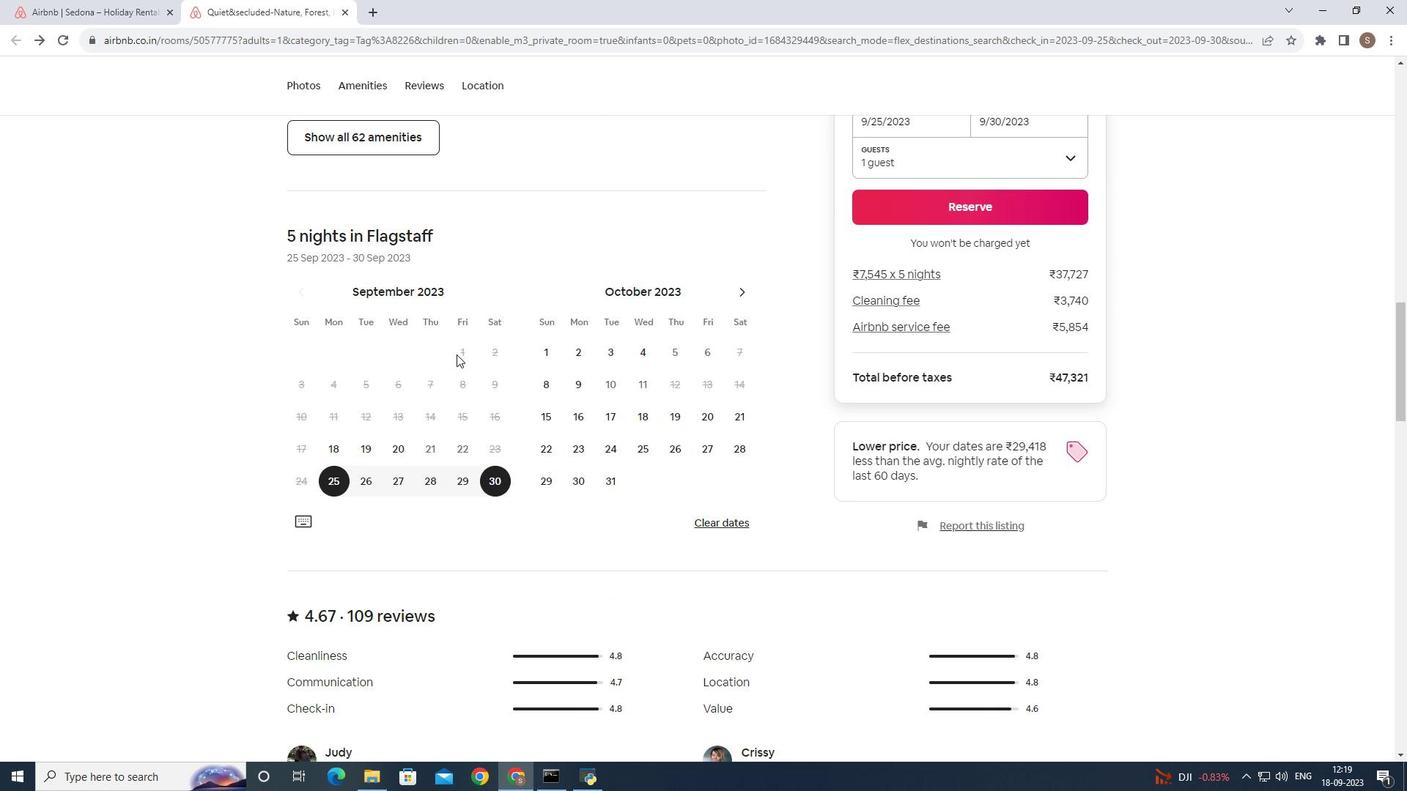 
Action: Mouse scrolled (456, 353) with delta (0, 0)
Screenshot: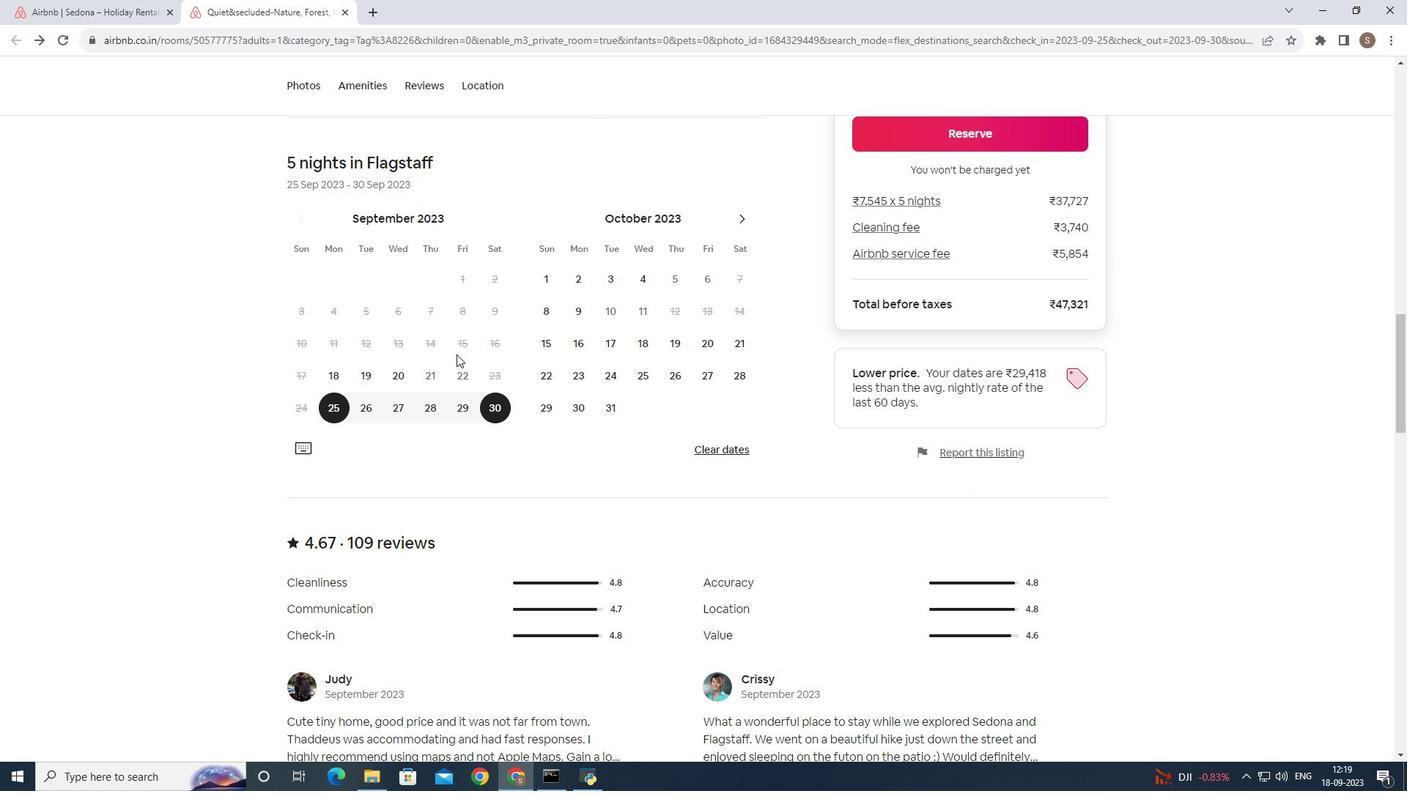 
Action: Mouse scrolled (456, 353) with delta (0, 0)
Screenshot: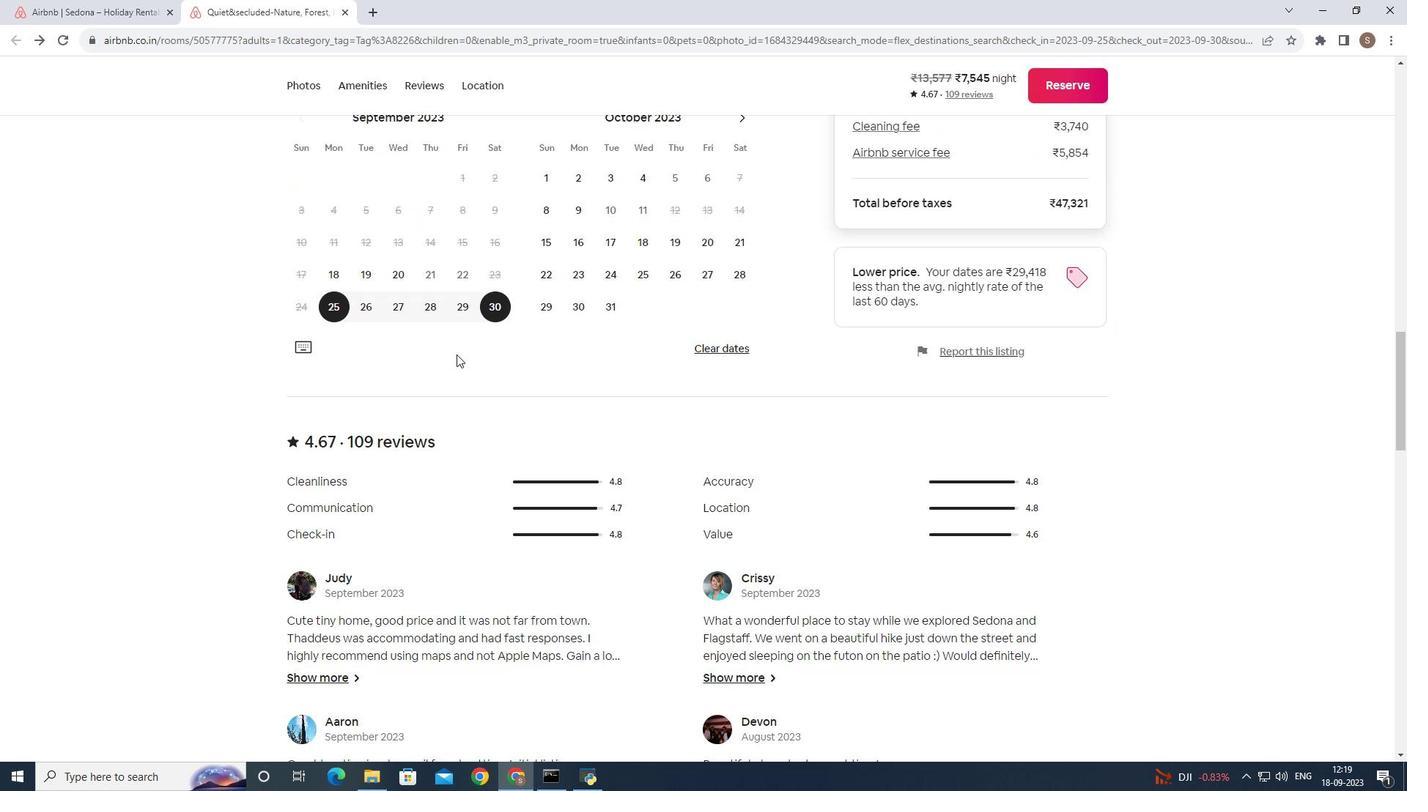 
Action: Mouse scrolled (456, 353) with delta (0, 0)
Screenshot: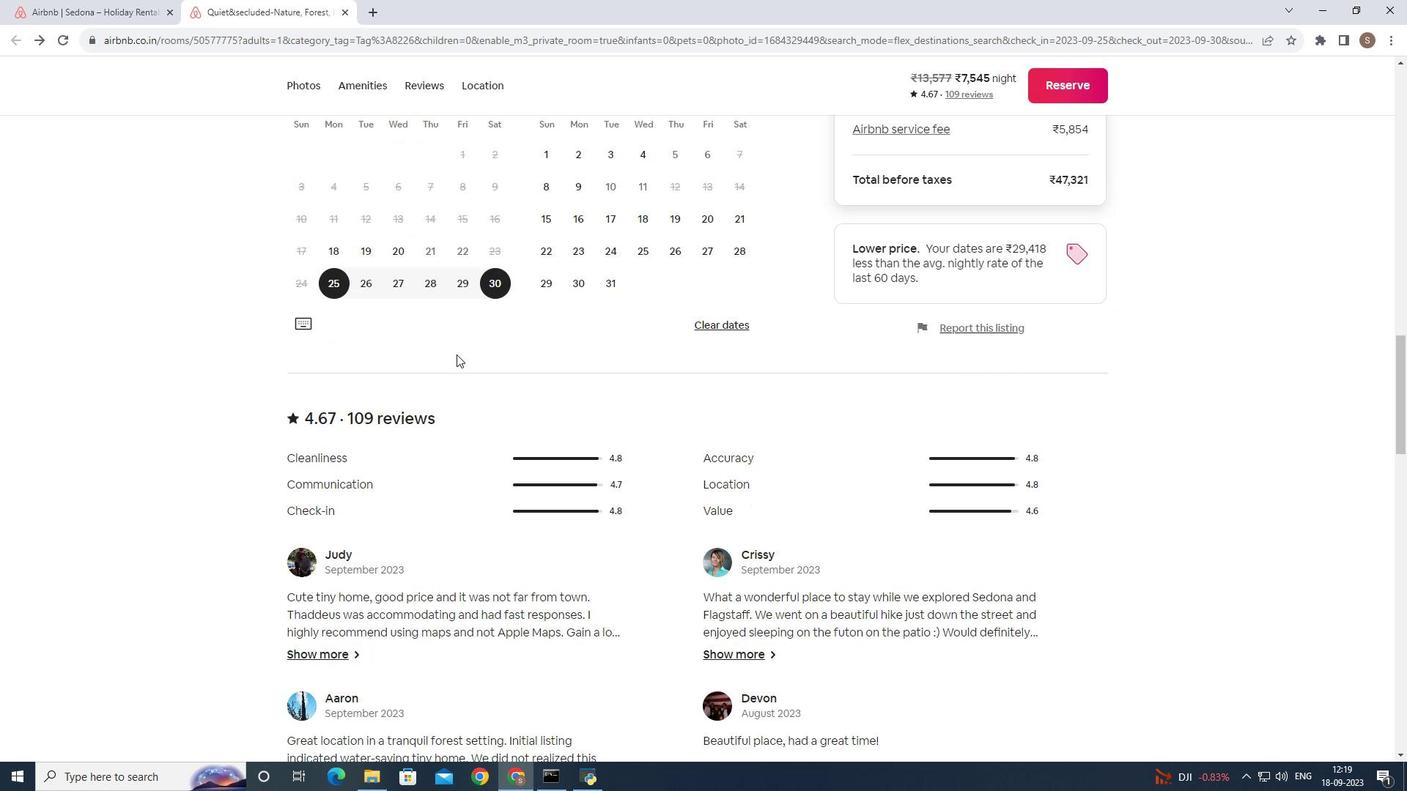 
Action: Mouse scrolled (456, 355) with delta (0, 0)
Screenshot: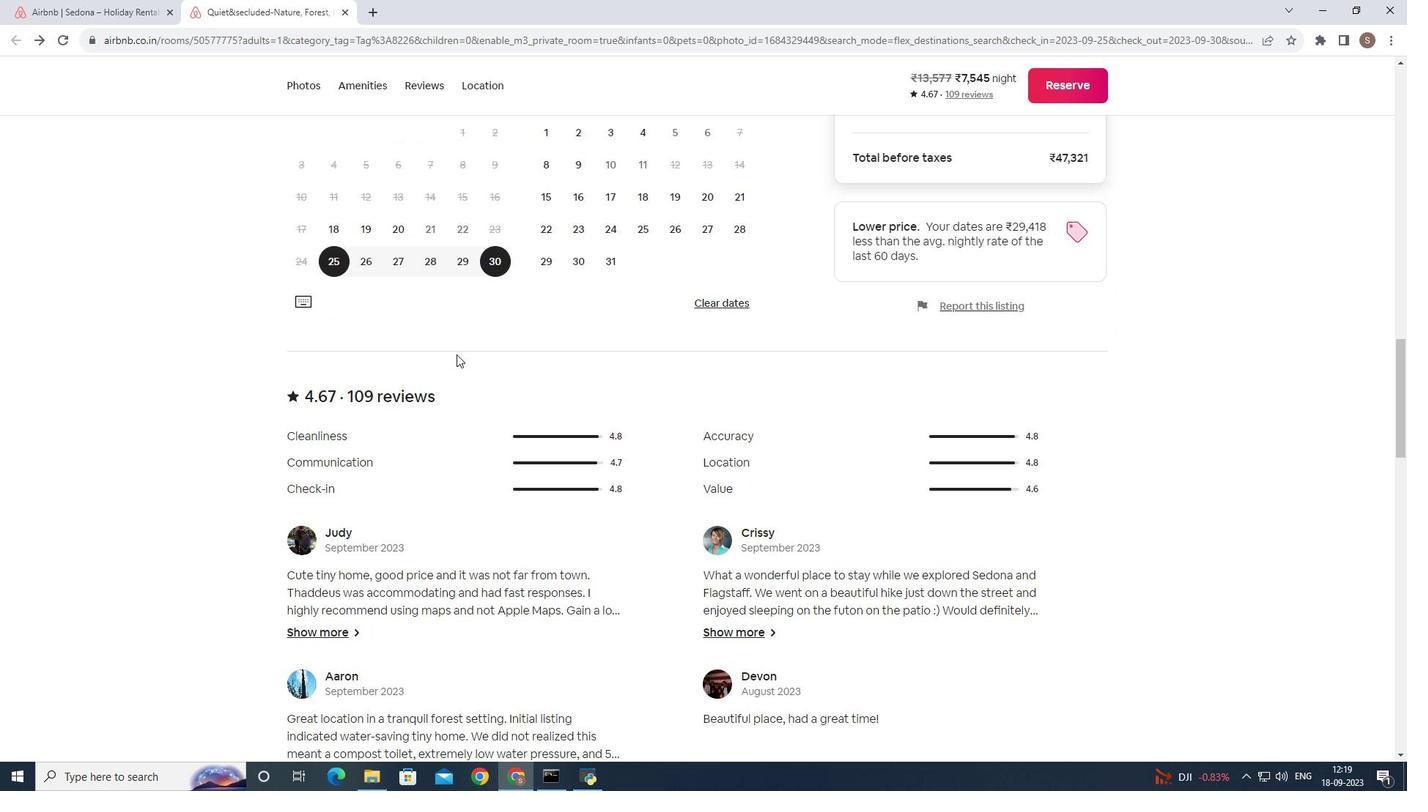 
Action: Mouse scrolled (456, 353) with delta (0, 0)
Screenshot: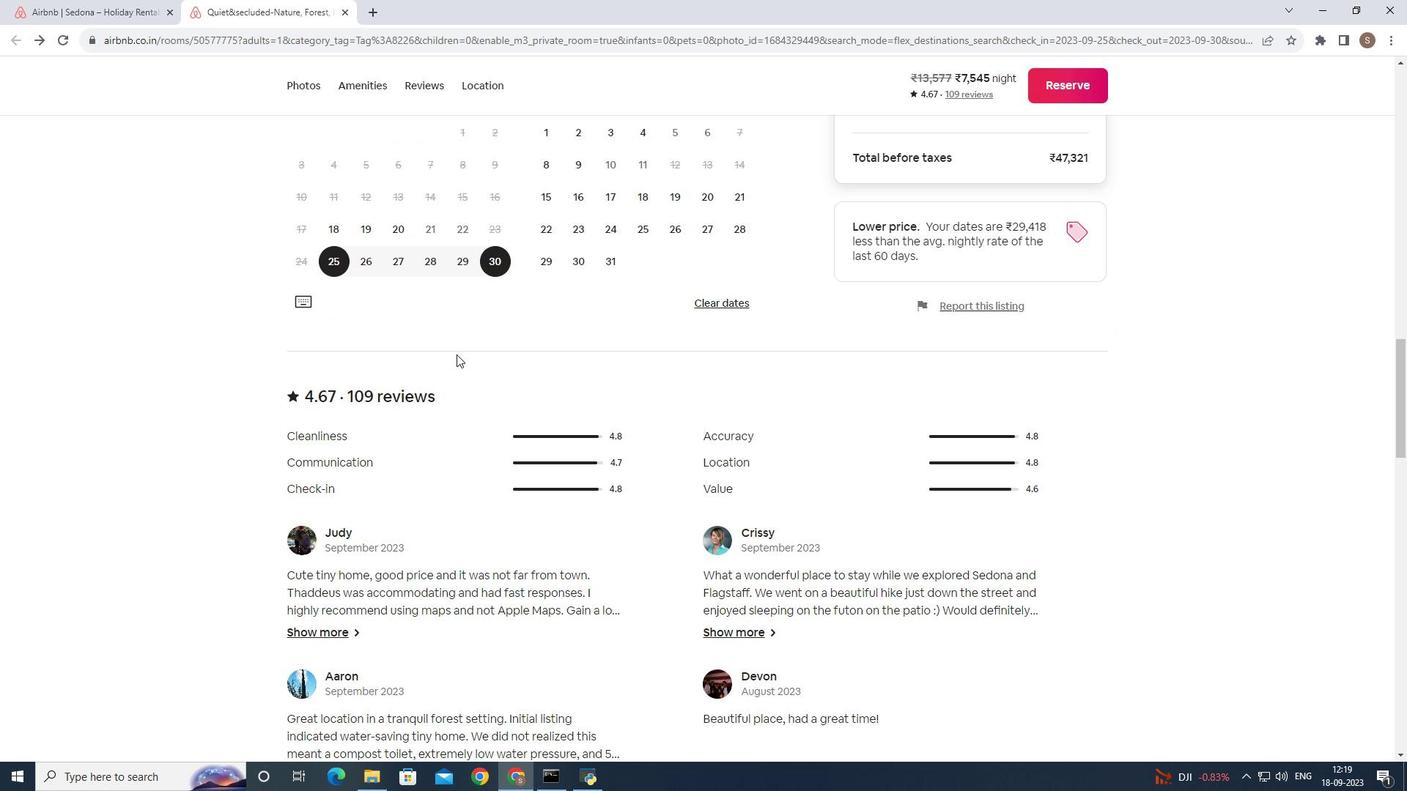 
Action: Mouse scrolled (456, 353) with delta (0, 0)
Screenshot: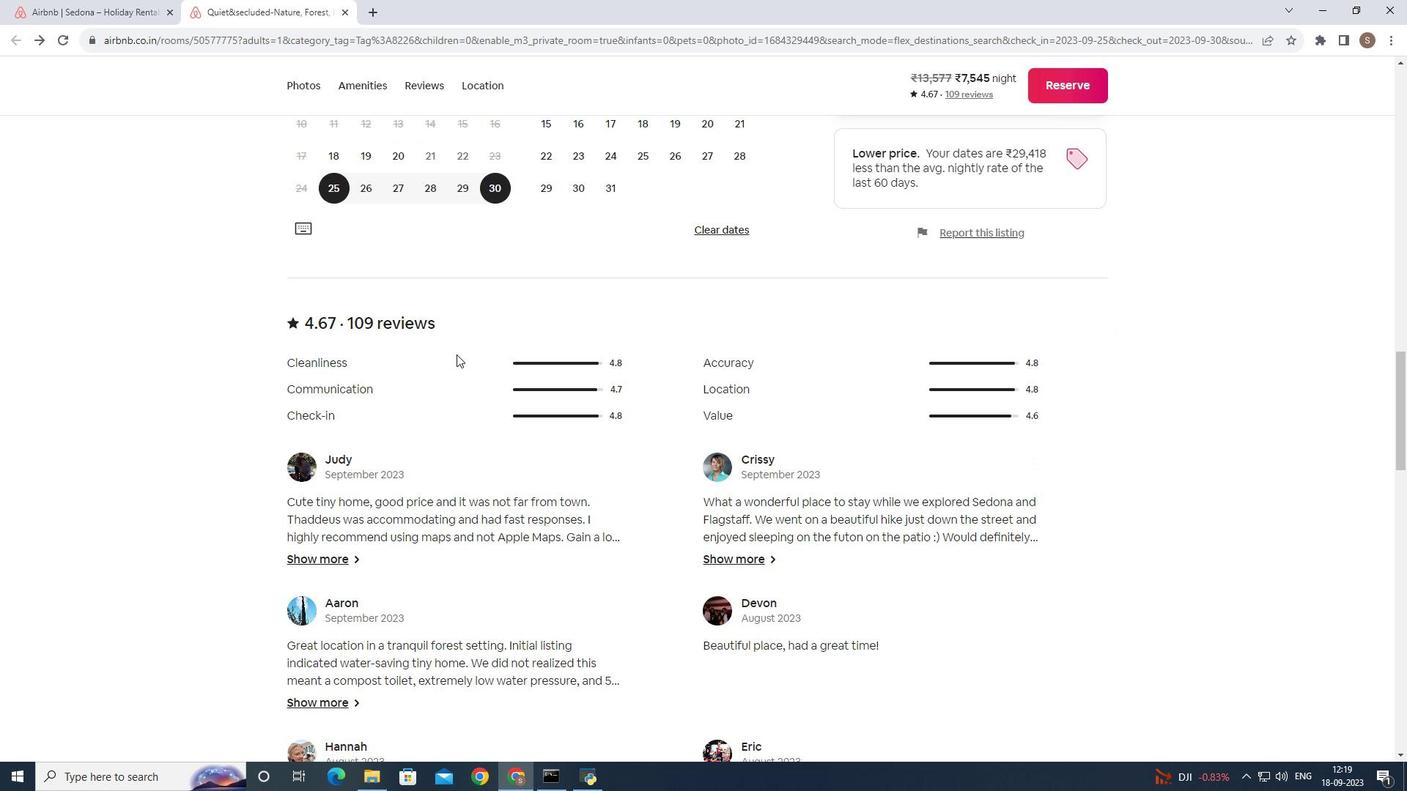 
Action: Mouse scrolled (456, 353) with delta (0, 0)
Screenshot: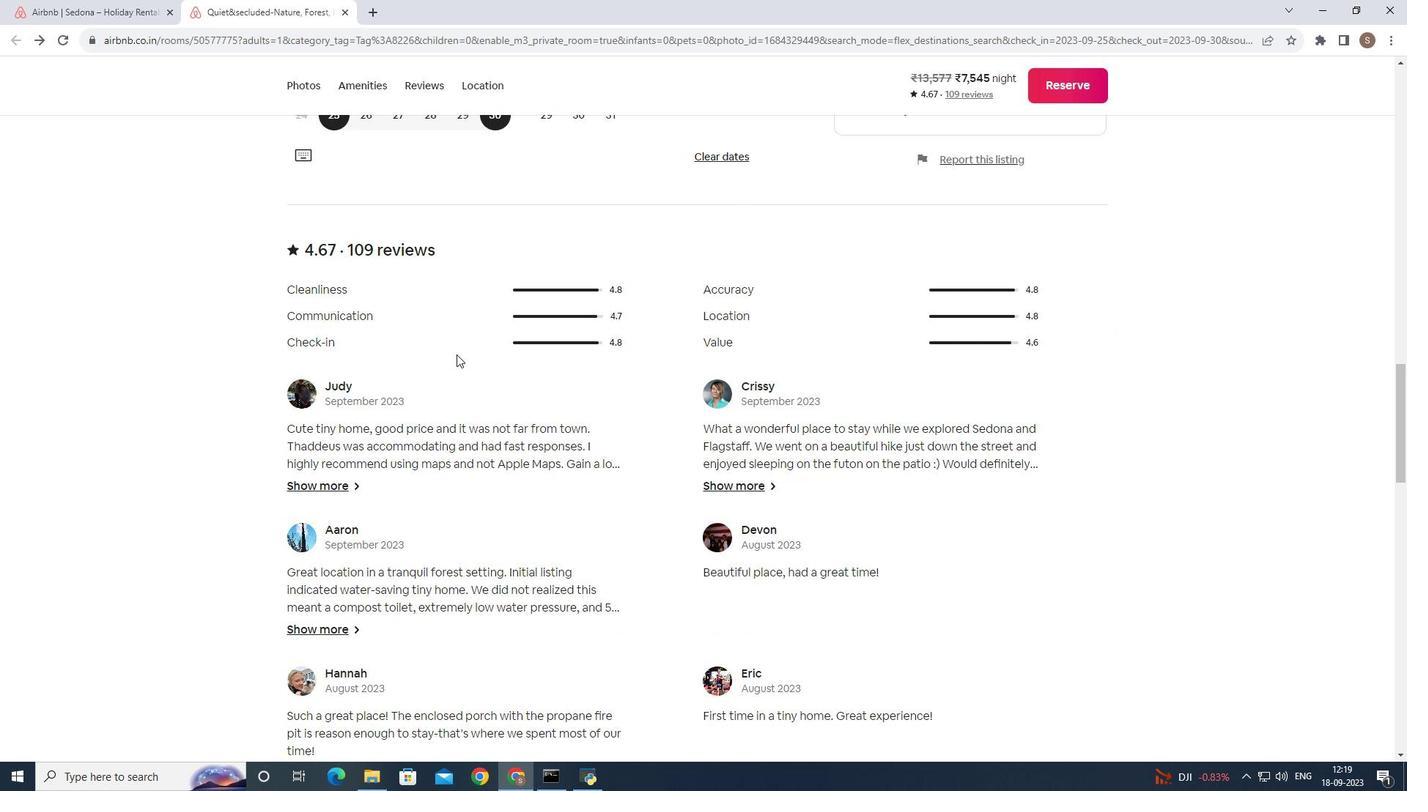 
Action: Mouse scrolled (456, 353) with delta (0, 0)
Screenshot: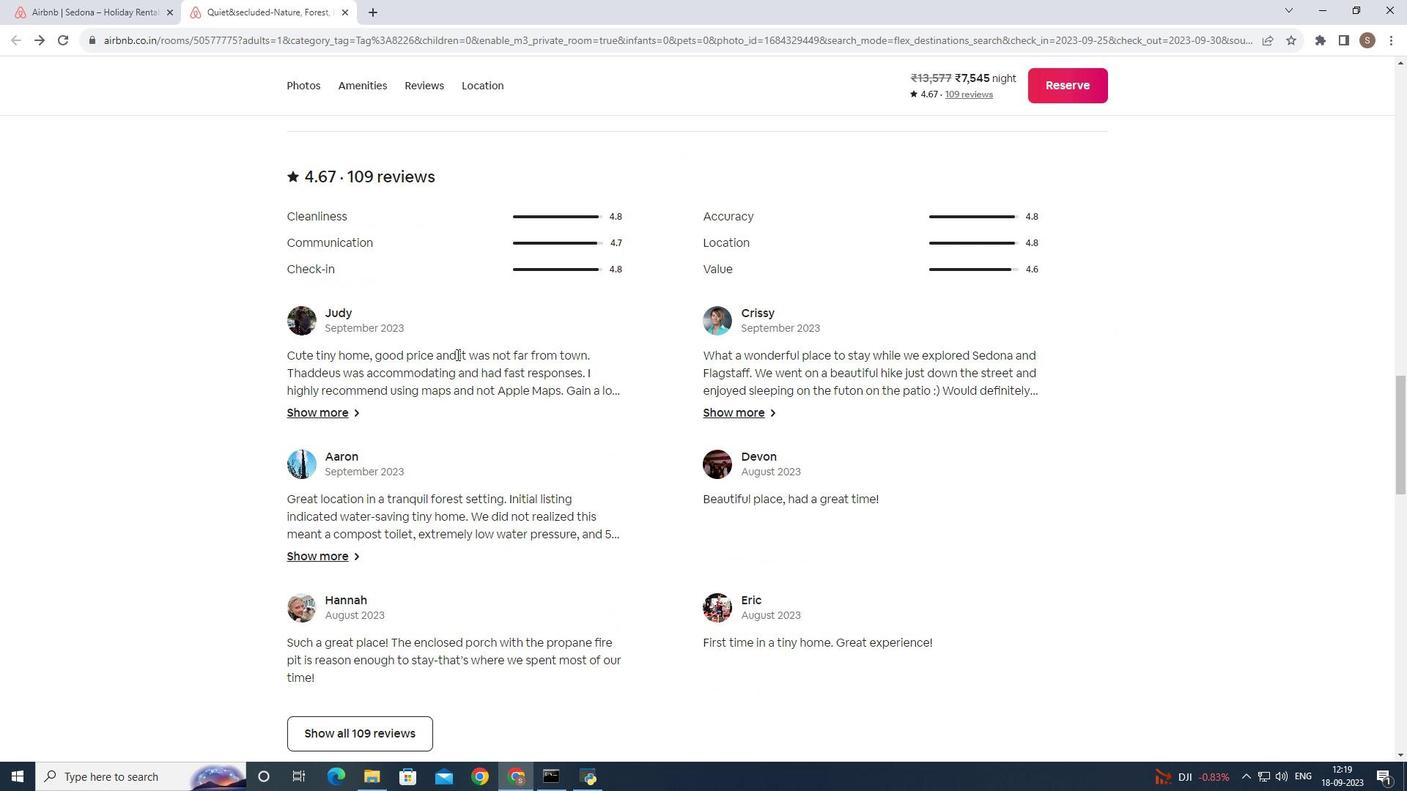 
Action: Mouse scrolled (456, 353) with delta (0, 0)
Screenshot: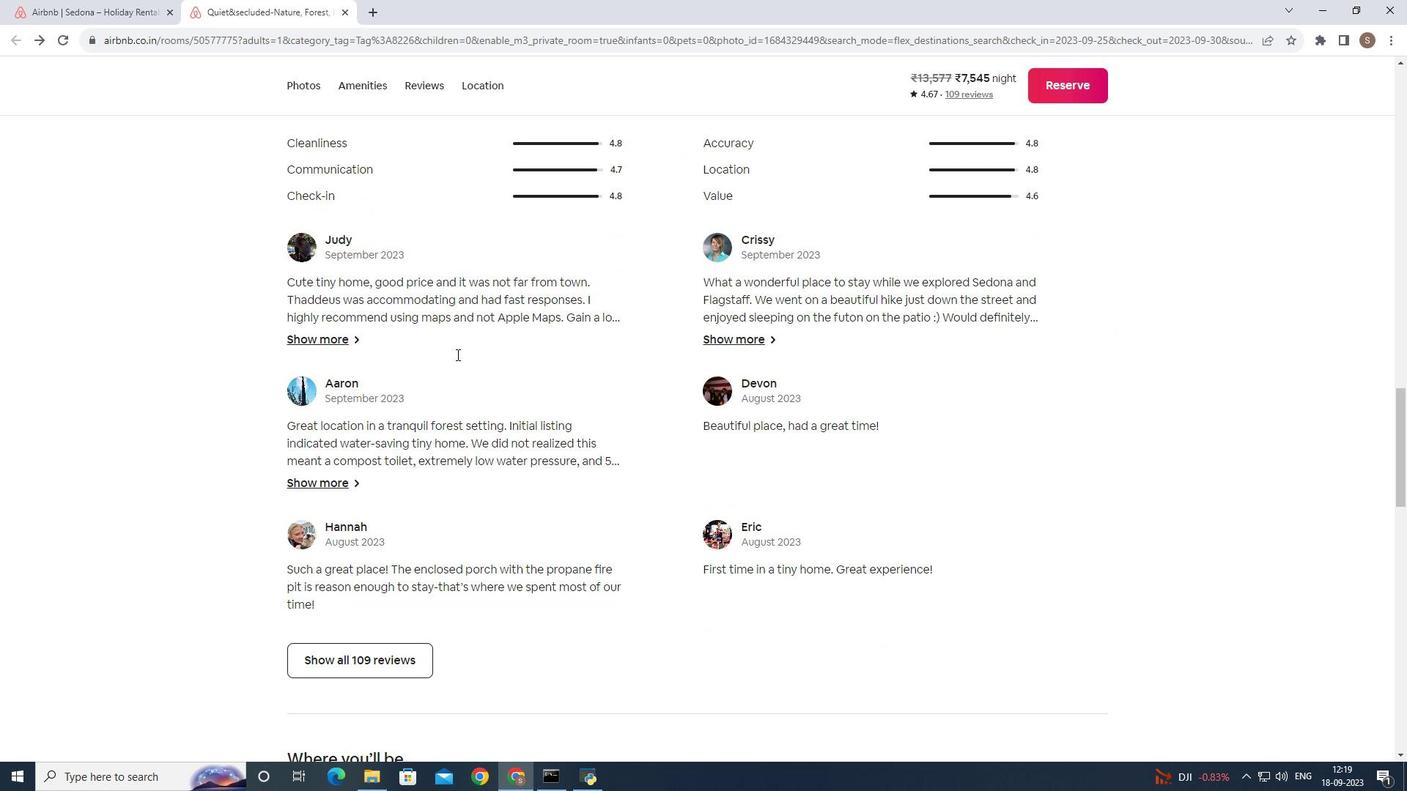 
Action: Mouse scrolled (456, 353) with delta (0, 0)
Screenshot: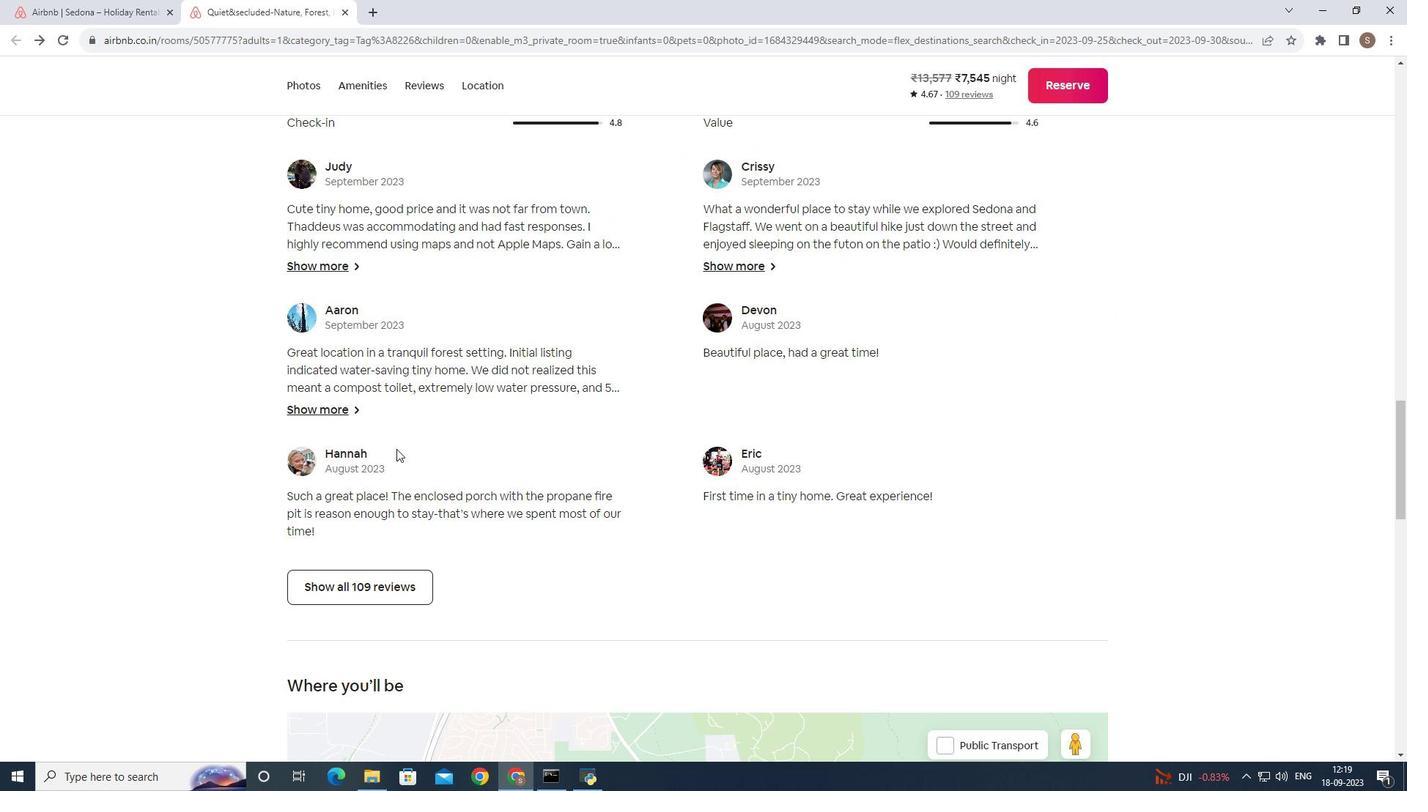 
Action: Mouse moved to (333, 576)
Screenshot: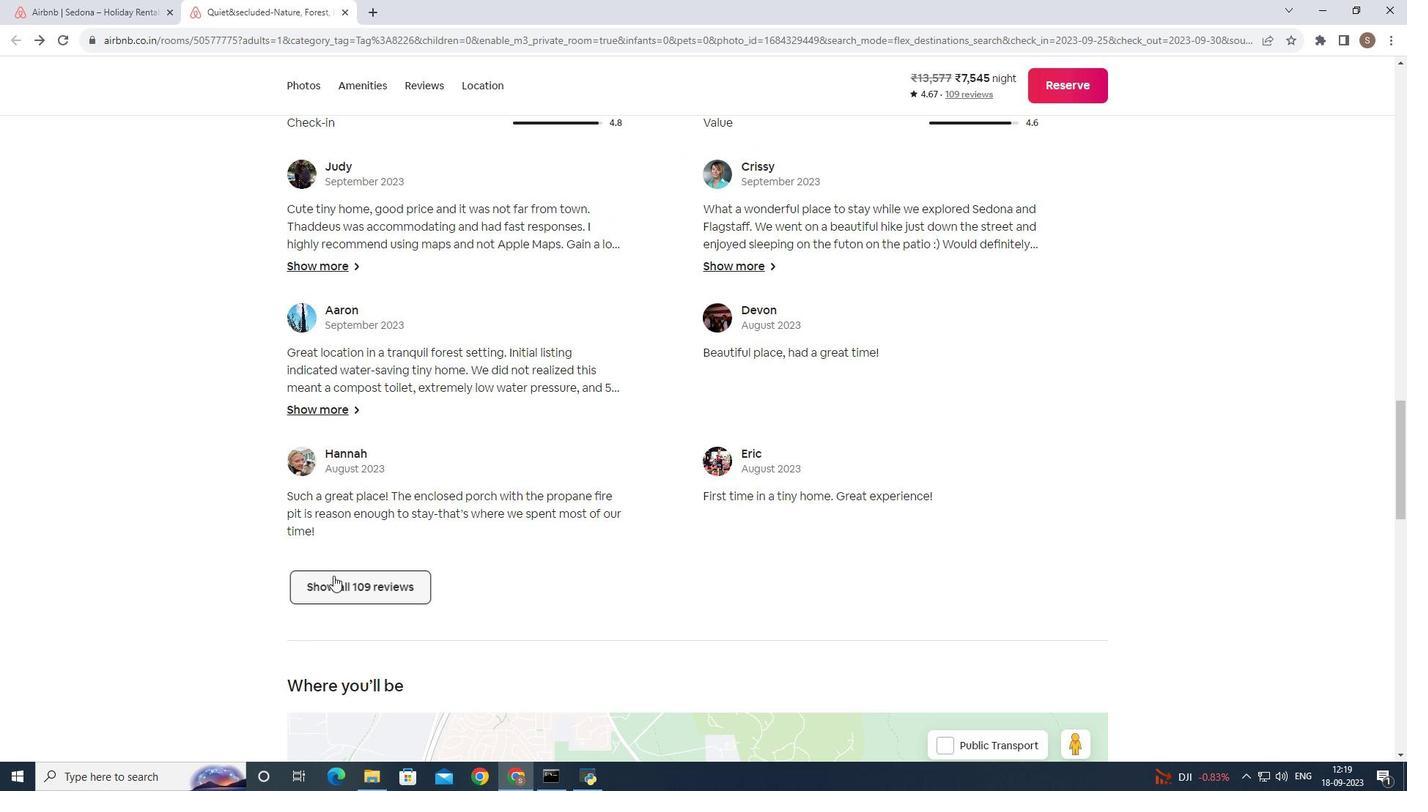
Action: Mouse pressed left at (333, 576)
Screenshot: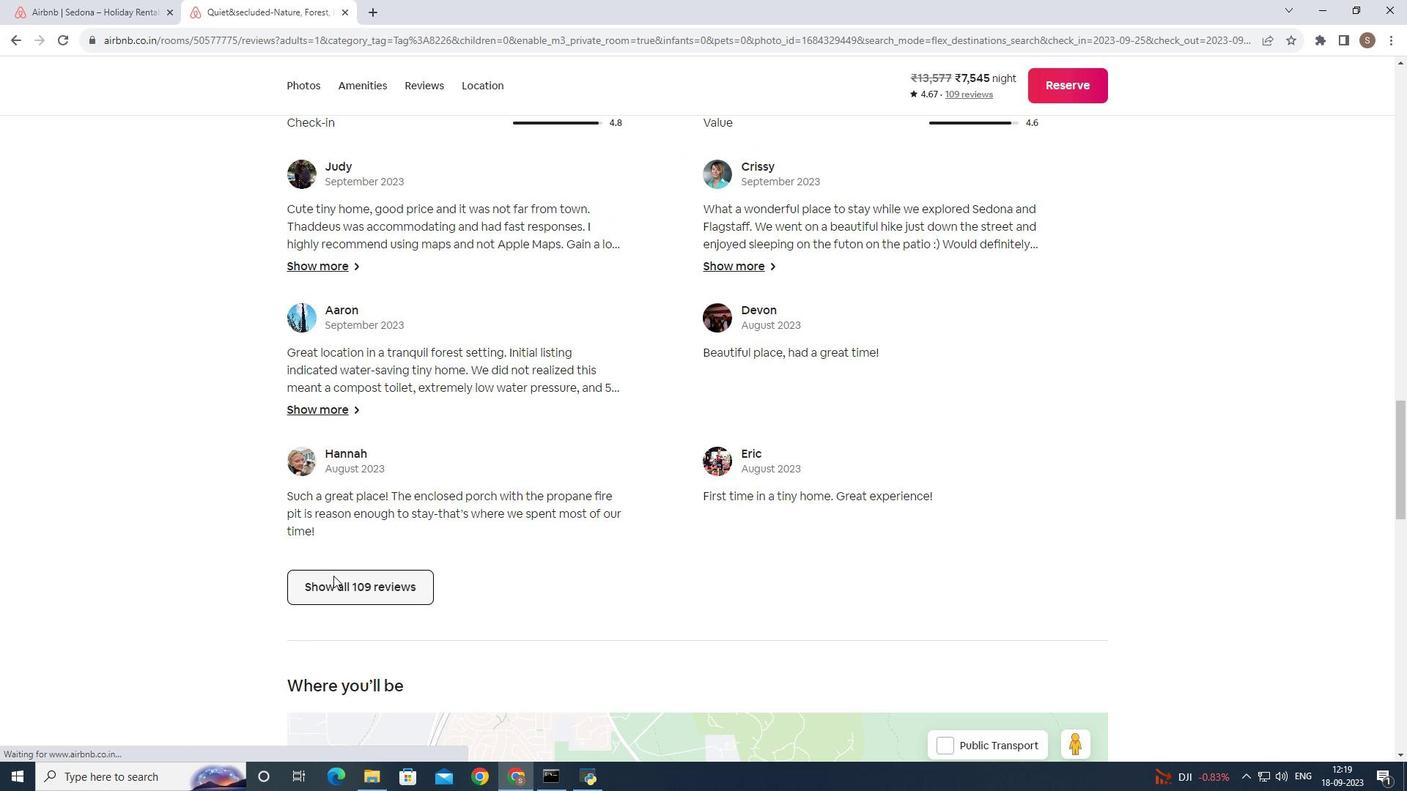 
Action: Mouse moved to (698, 293)
Screenshot: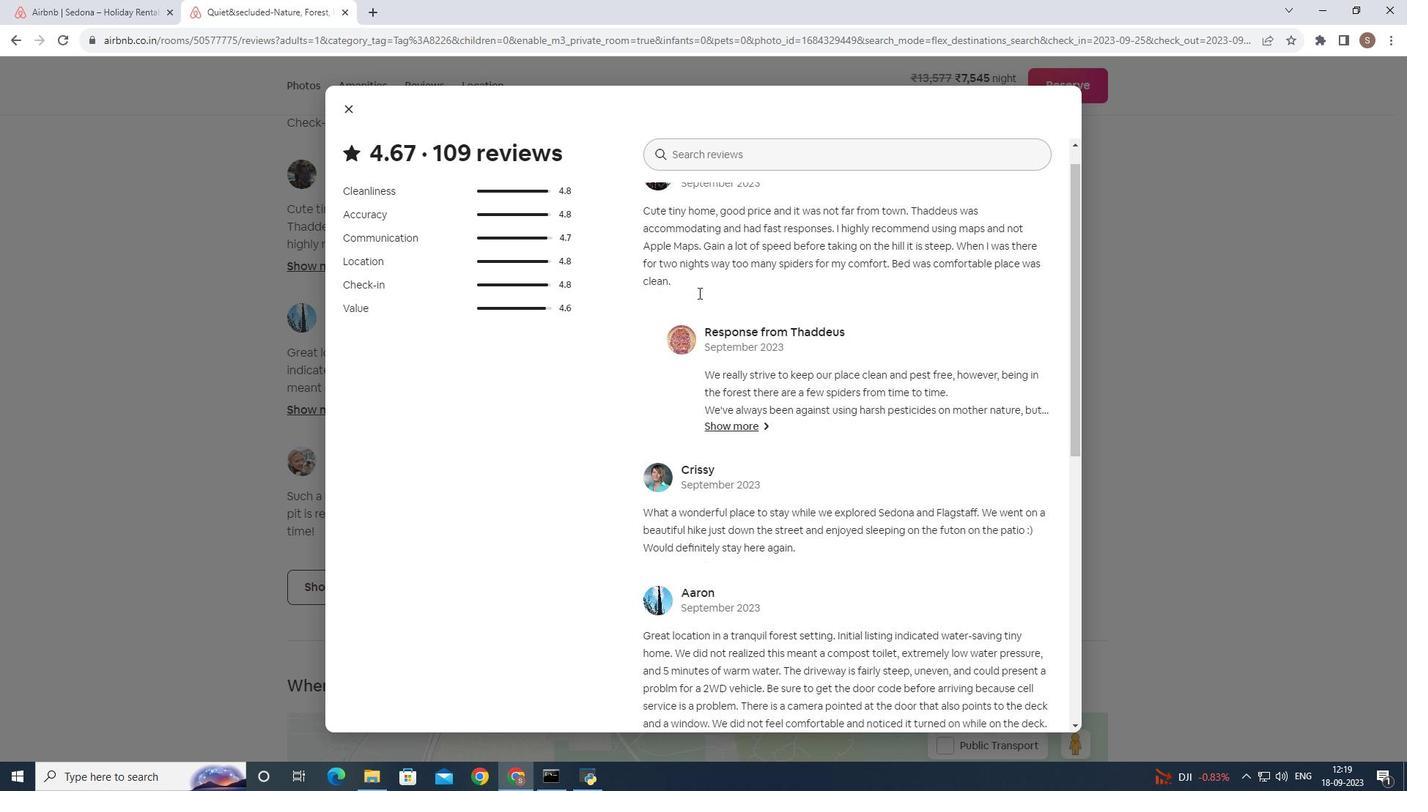 
Action: Mouse scrolled (698, 292) with delta (0, 0)
Screenshot: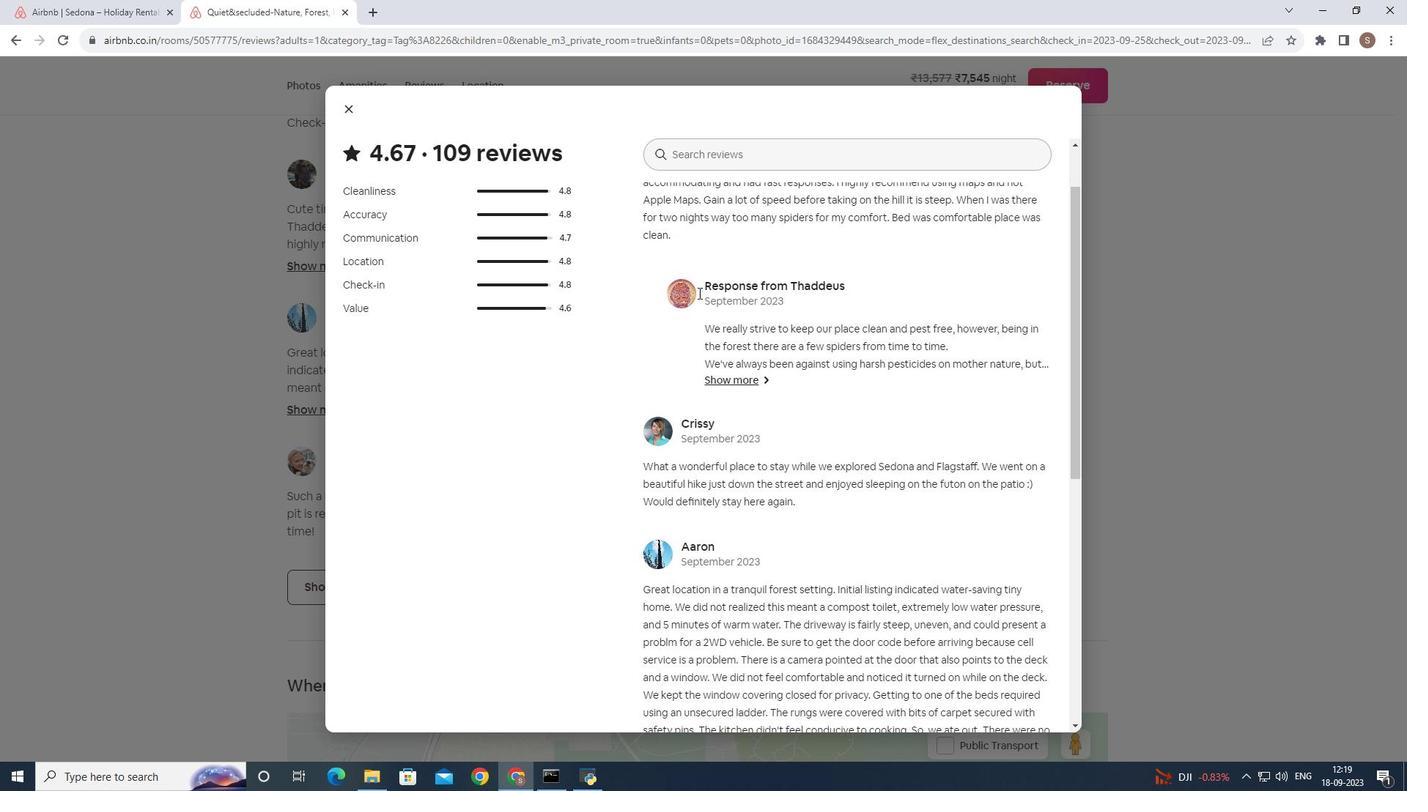 
Action: Mouse scrolled (698, 292) with delta (0, 0)
Screenshot: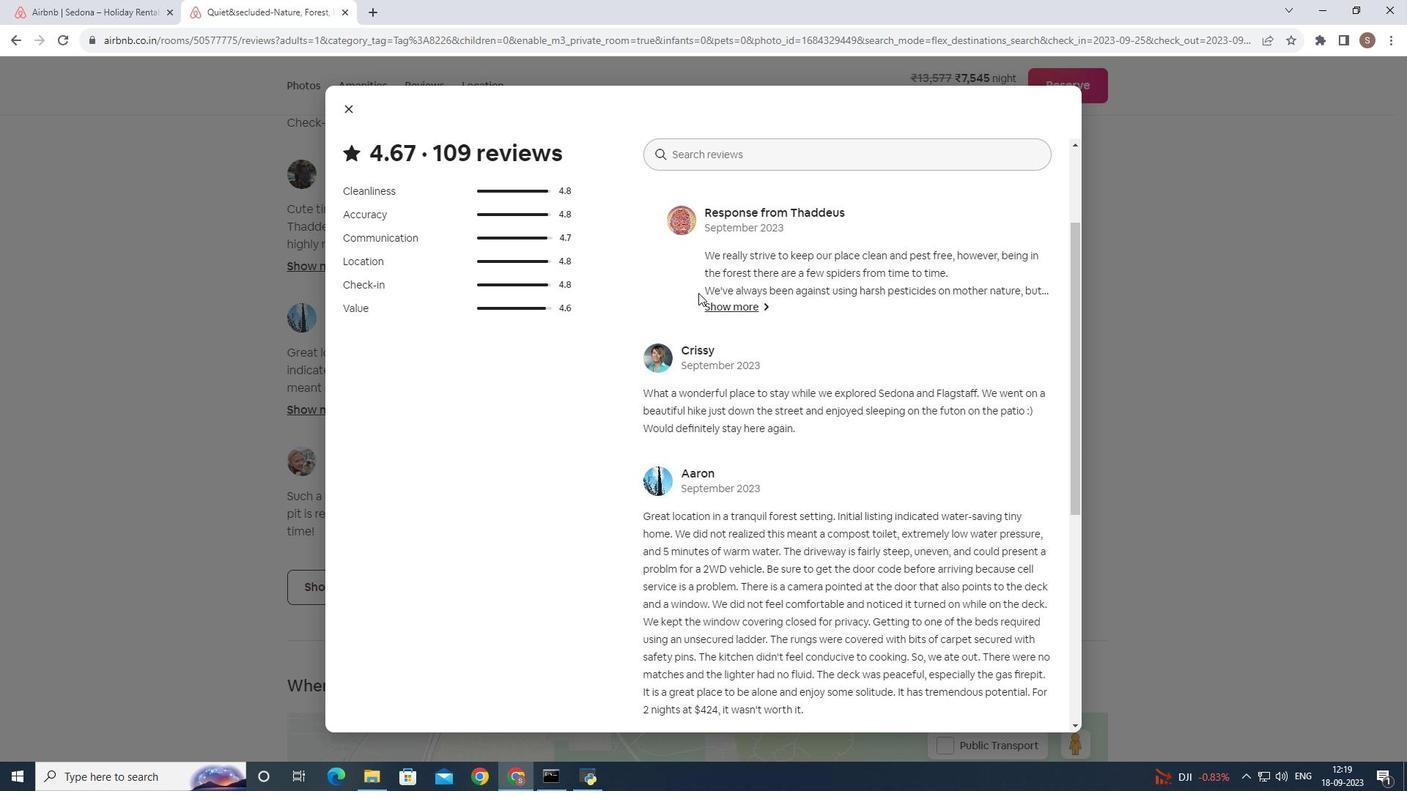 
Action: Mouse moved to (810, 304)
Screenshot: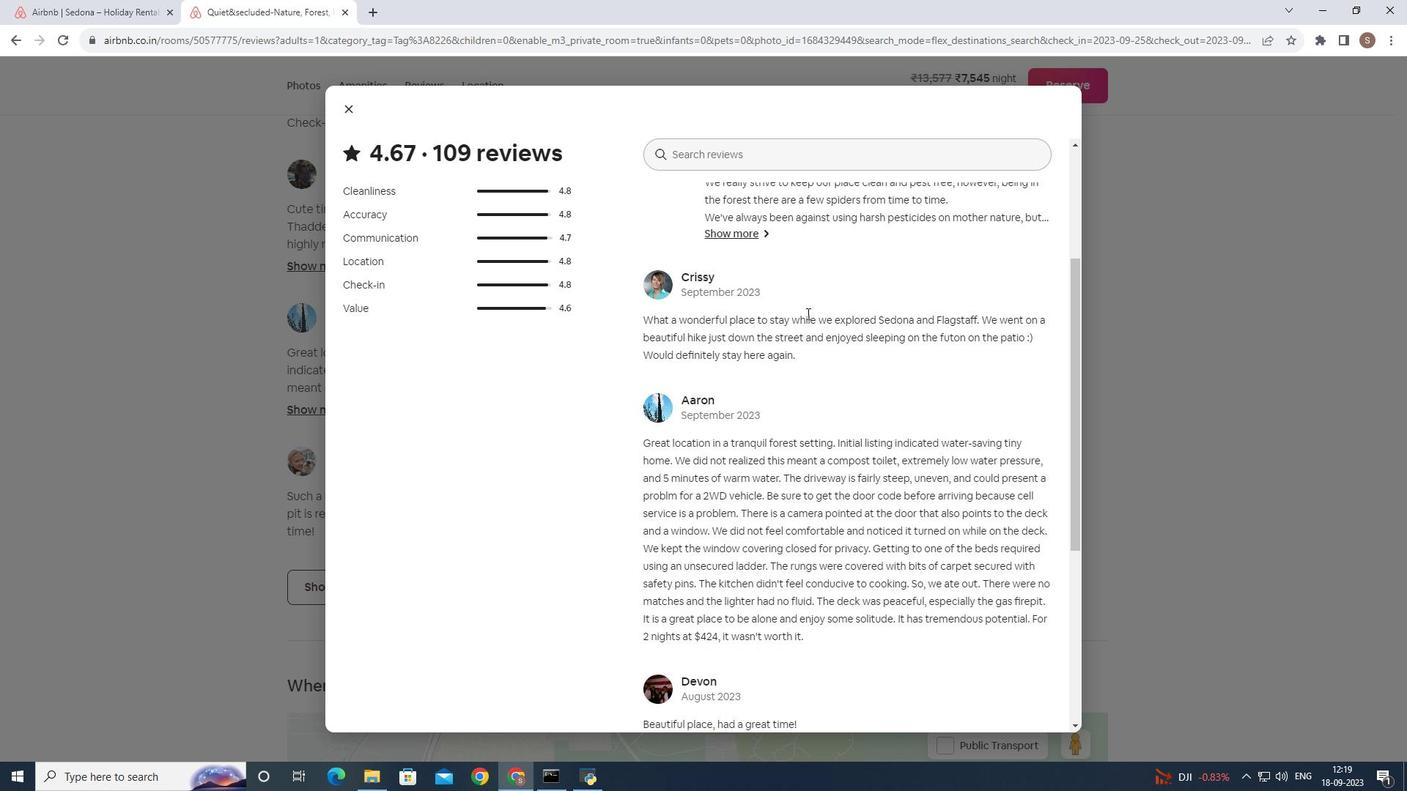 
Action: Mouse scrolled (810, 304) with delta (0, 0)
Screenshot: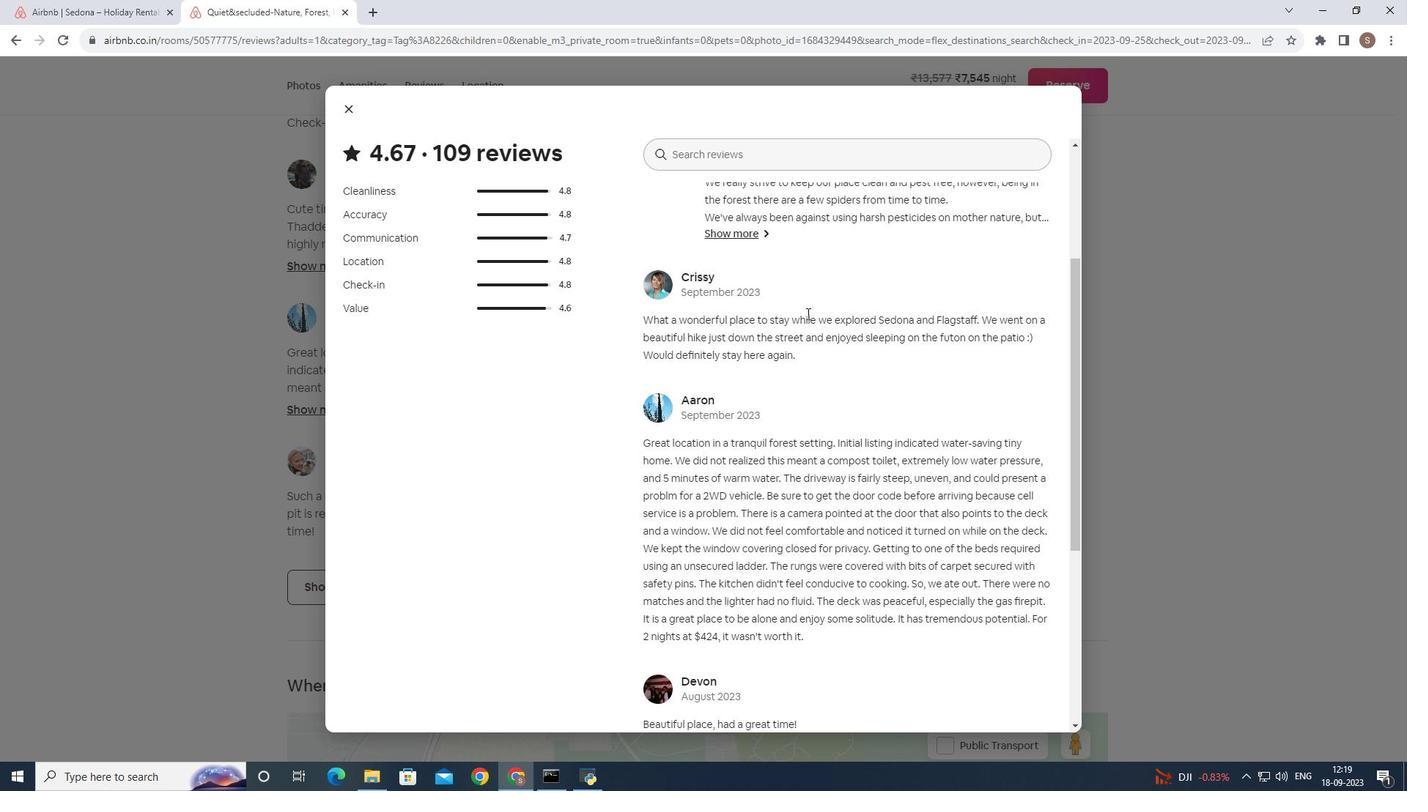 
Action: Mouse moved to (802, 320)
Screenshot: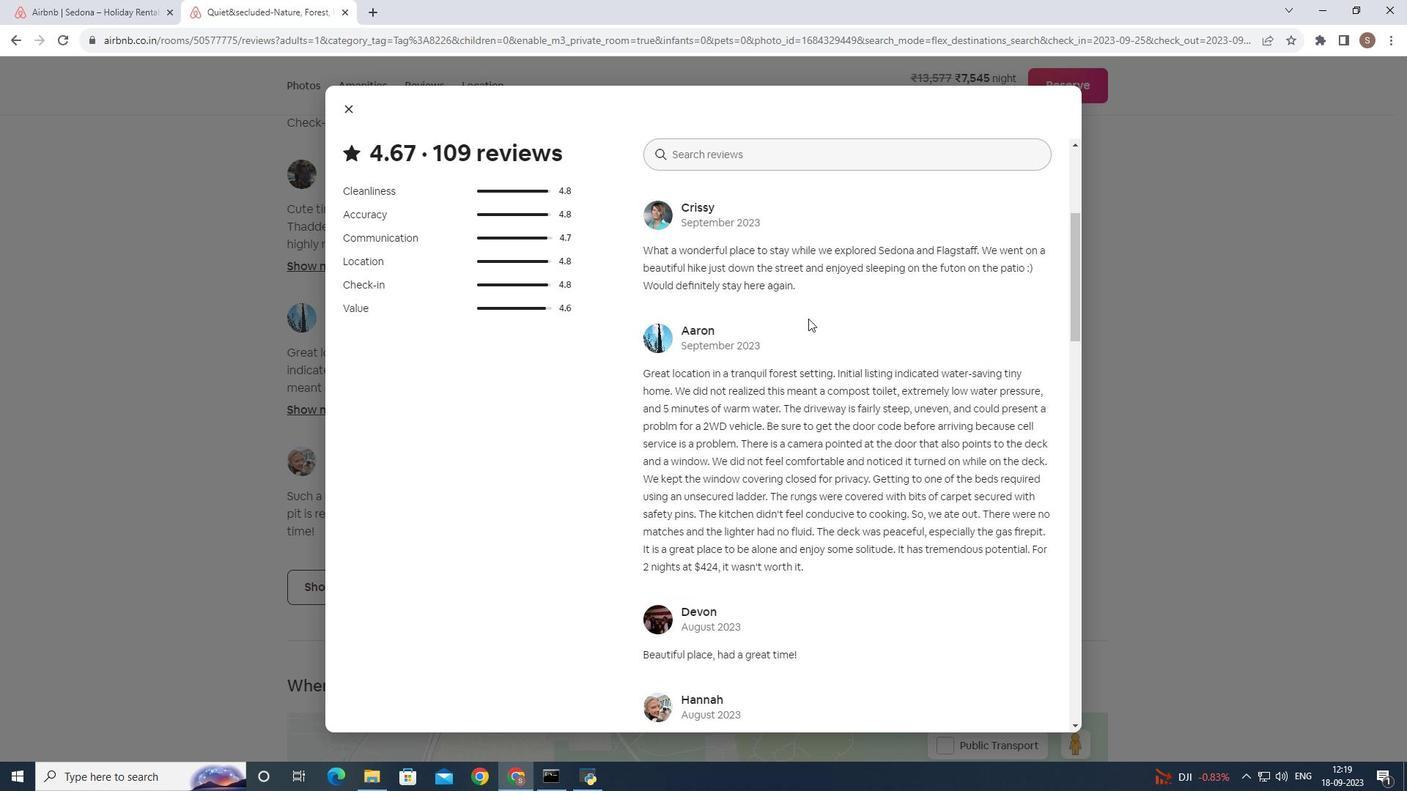 
Action: Mouse scrolled (802, 319) with delta (0, 0)
Screenshot: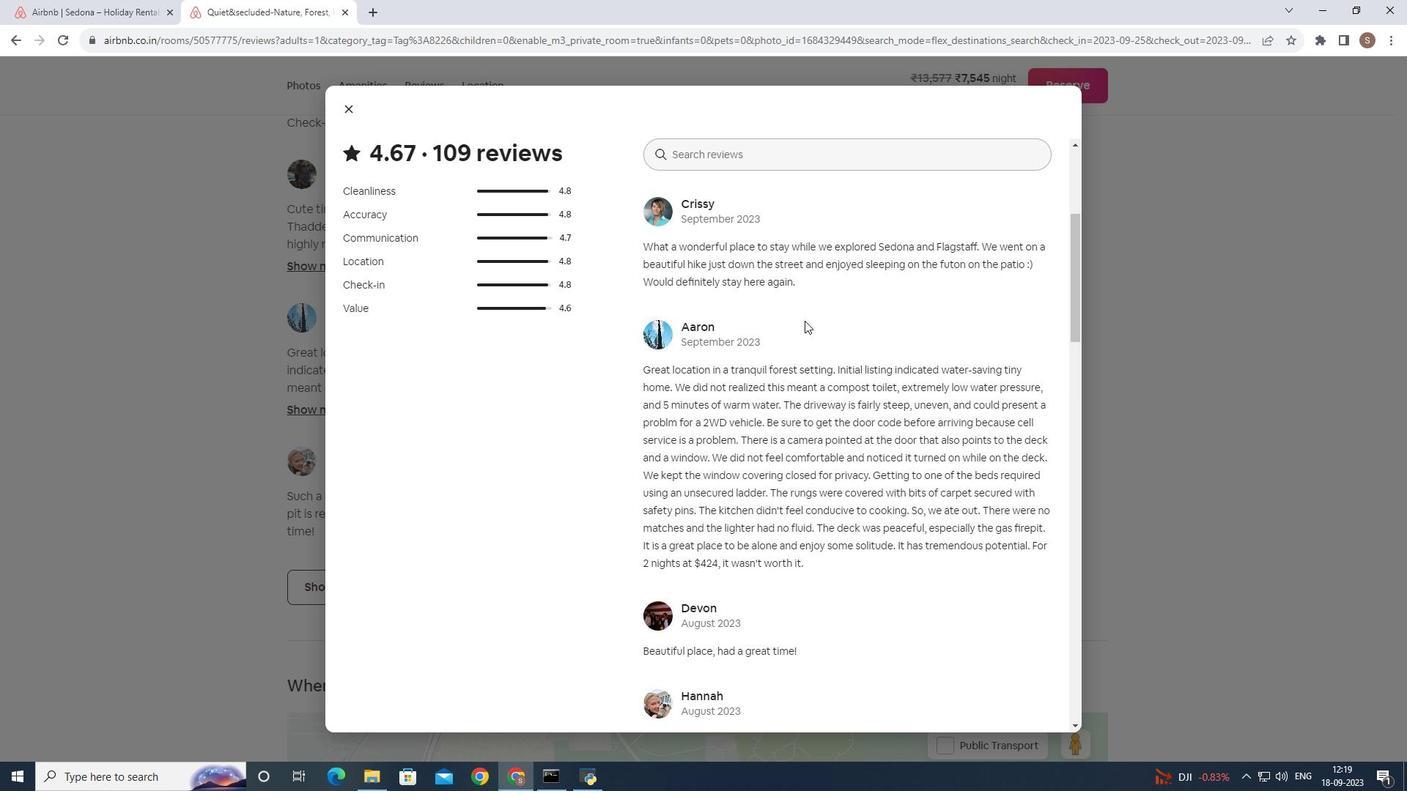 
Action: Mouse moved to (802, 321)
Screenshot: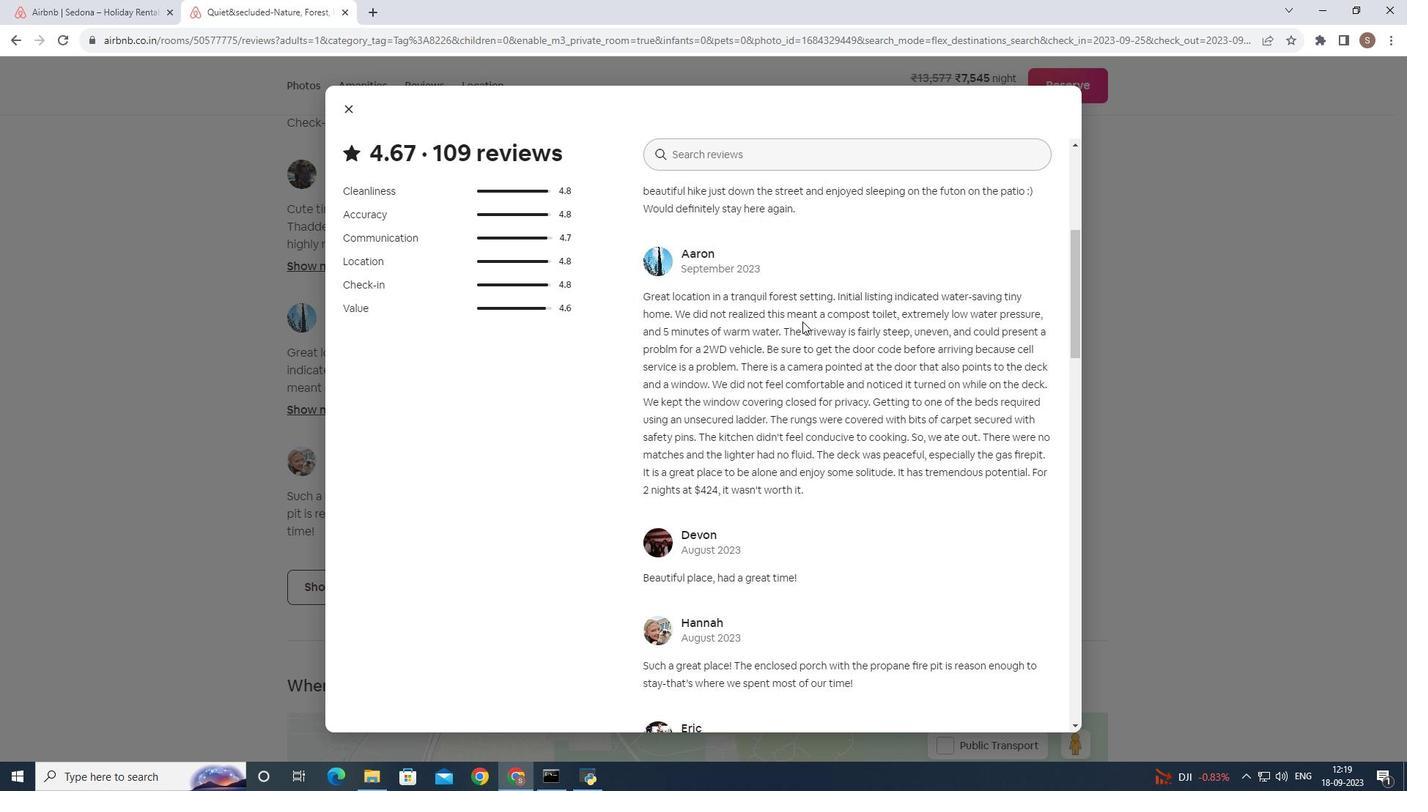 
Action: Mouse scrolled (802, 320) with delta (0, 0)
Screenshot: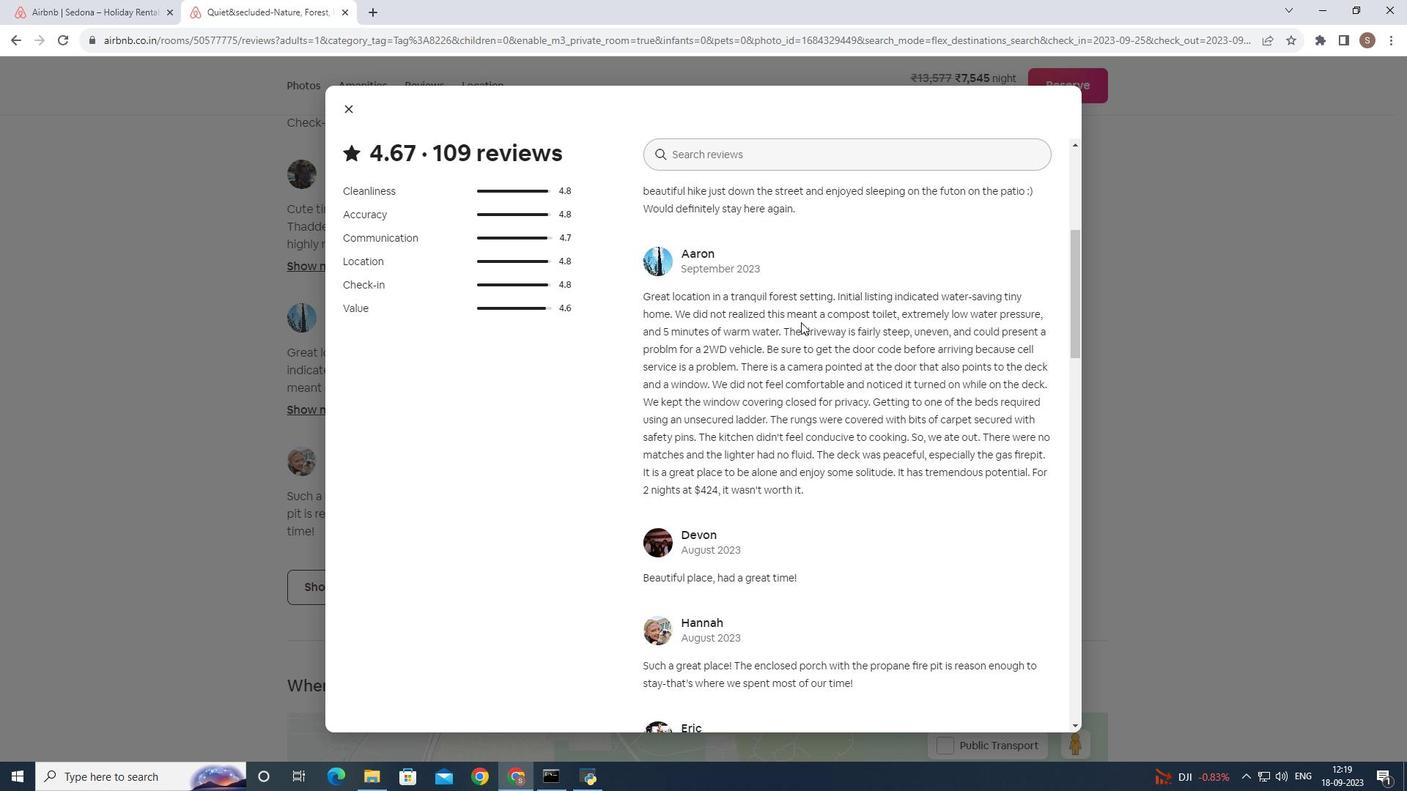 
Action: Mouse moved to (747, 371)
Screenshot: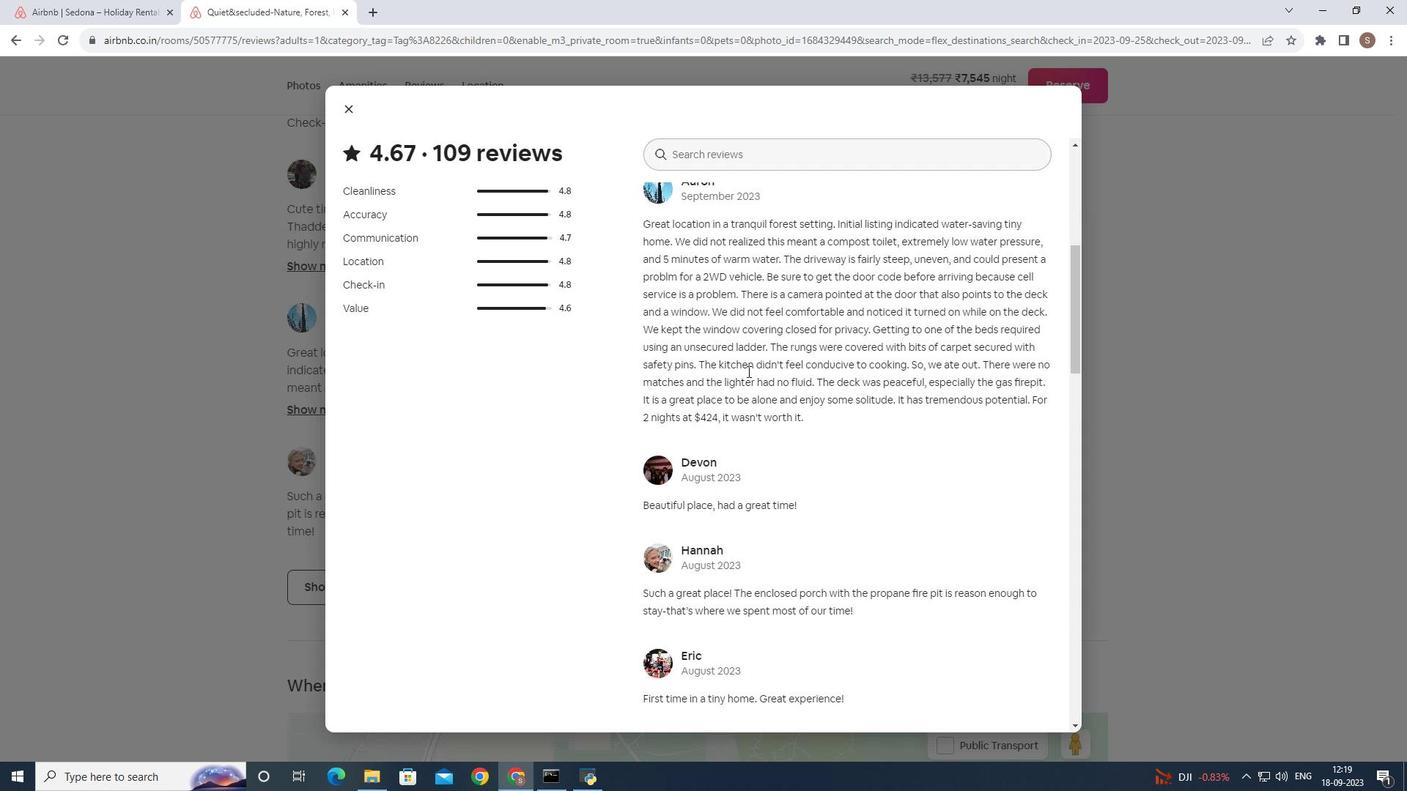
Action: Mouse scrolled (747, 370) with delta (0, 0)
Screenshot: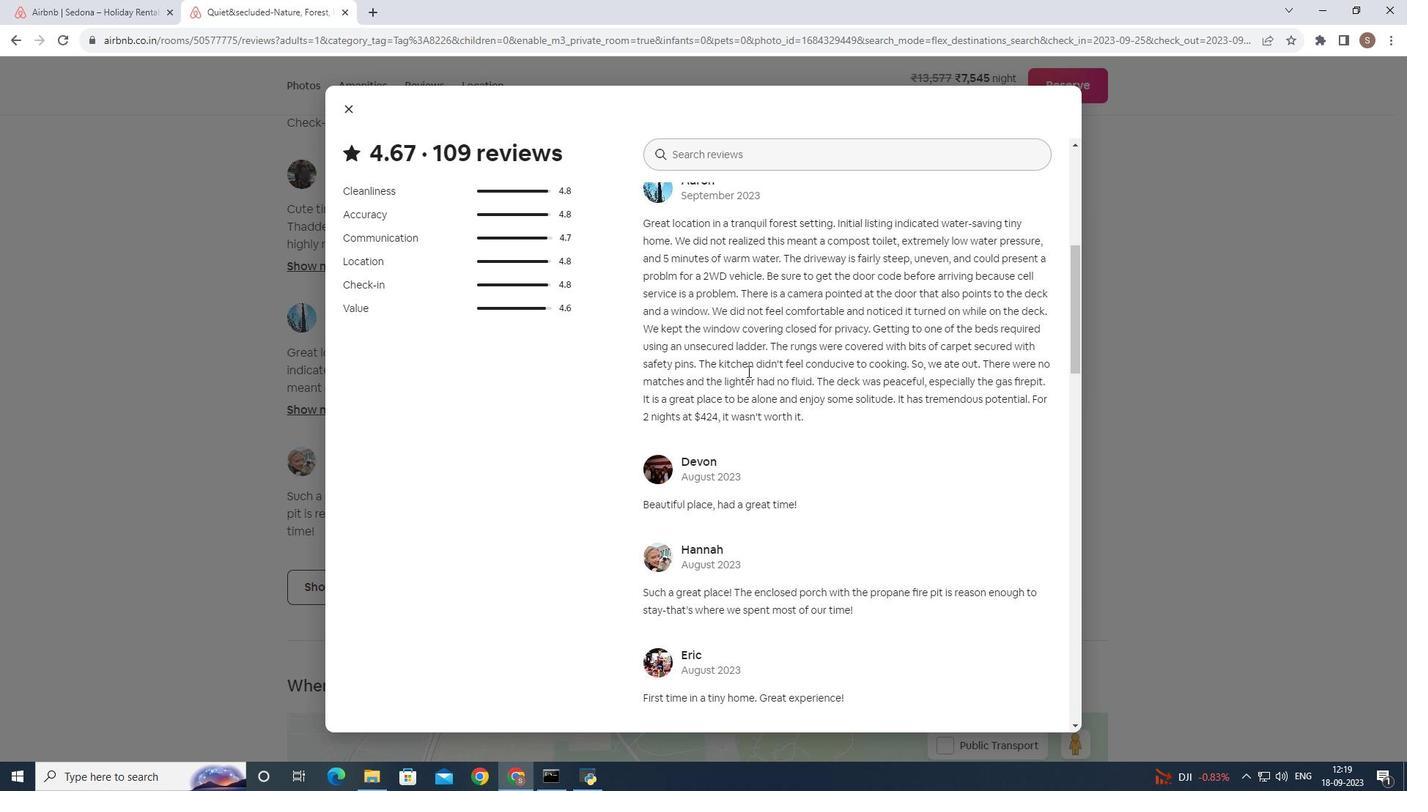 
Action: Mouse moved to (747, 370)
Screenshot: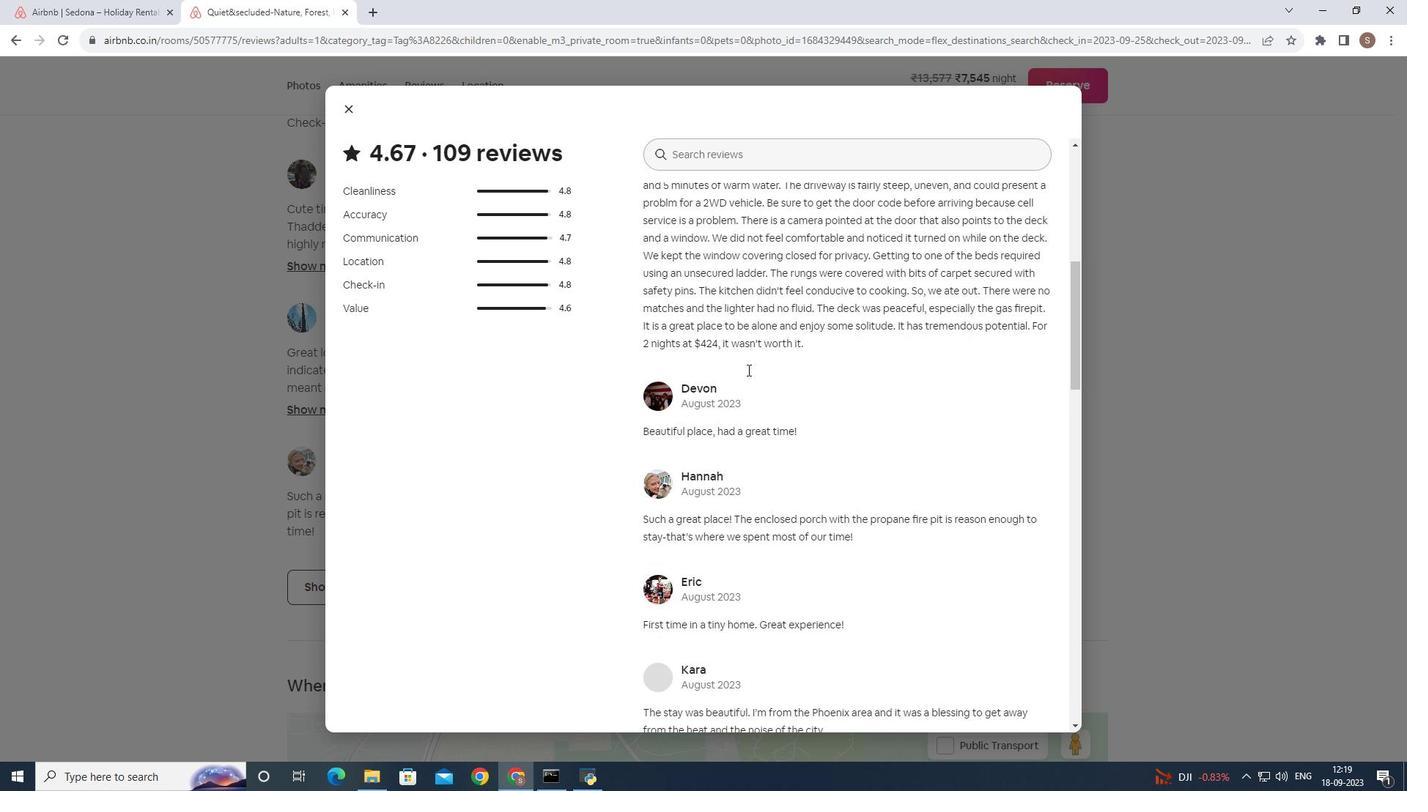 
Action: Mouse scrolled (747, 369) with delta (0, 0)
Screenshot: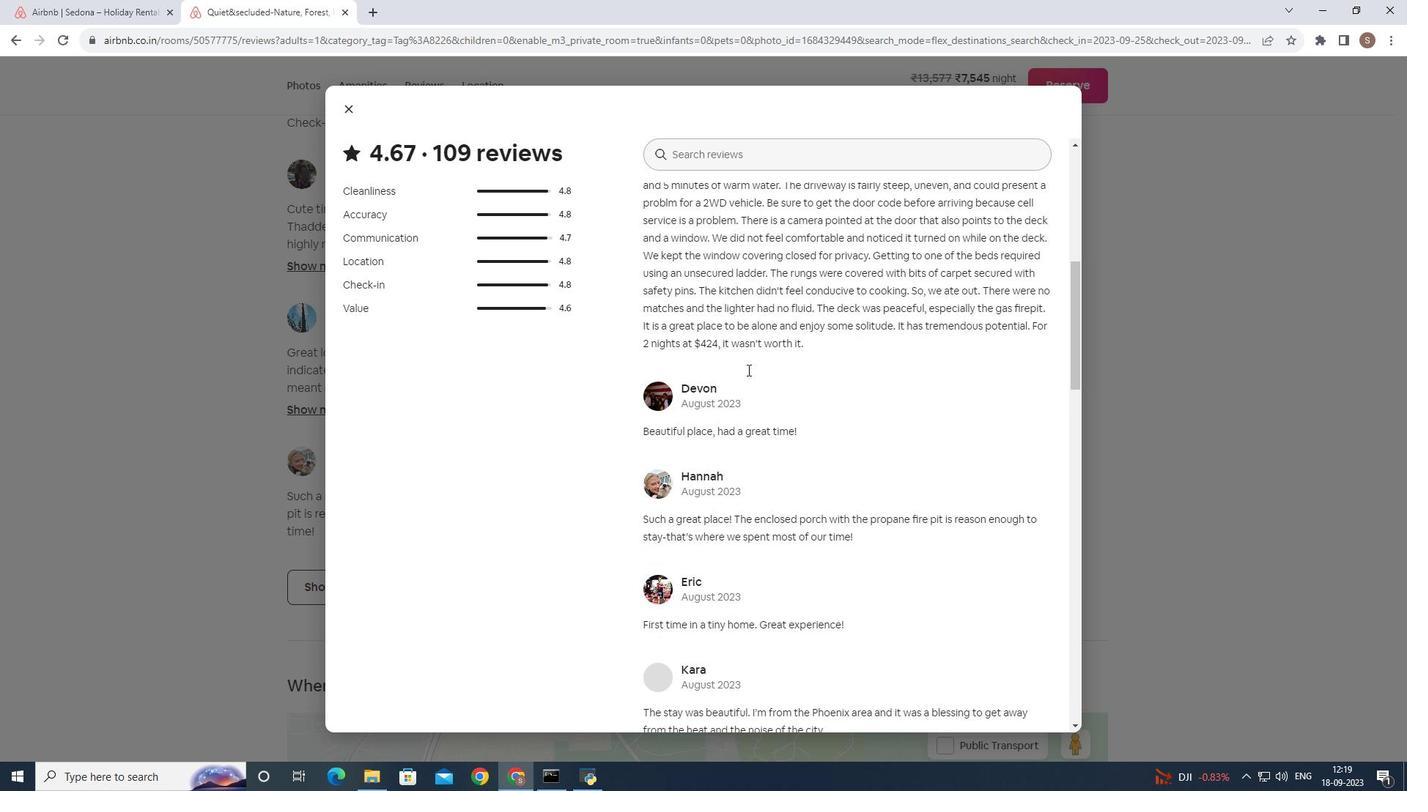 
Action: Mouse moved to (747, 369)
Screenshot: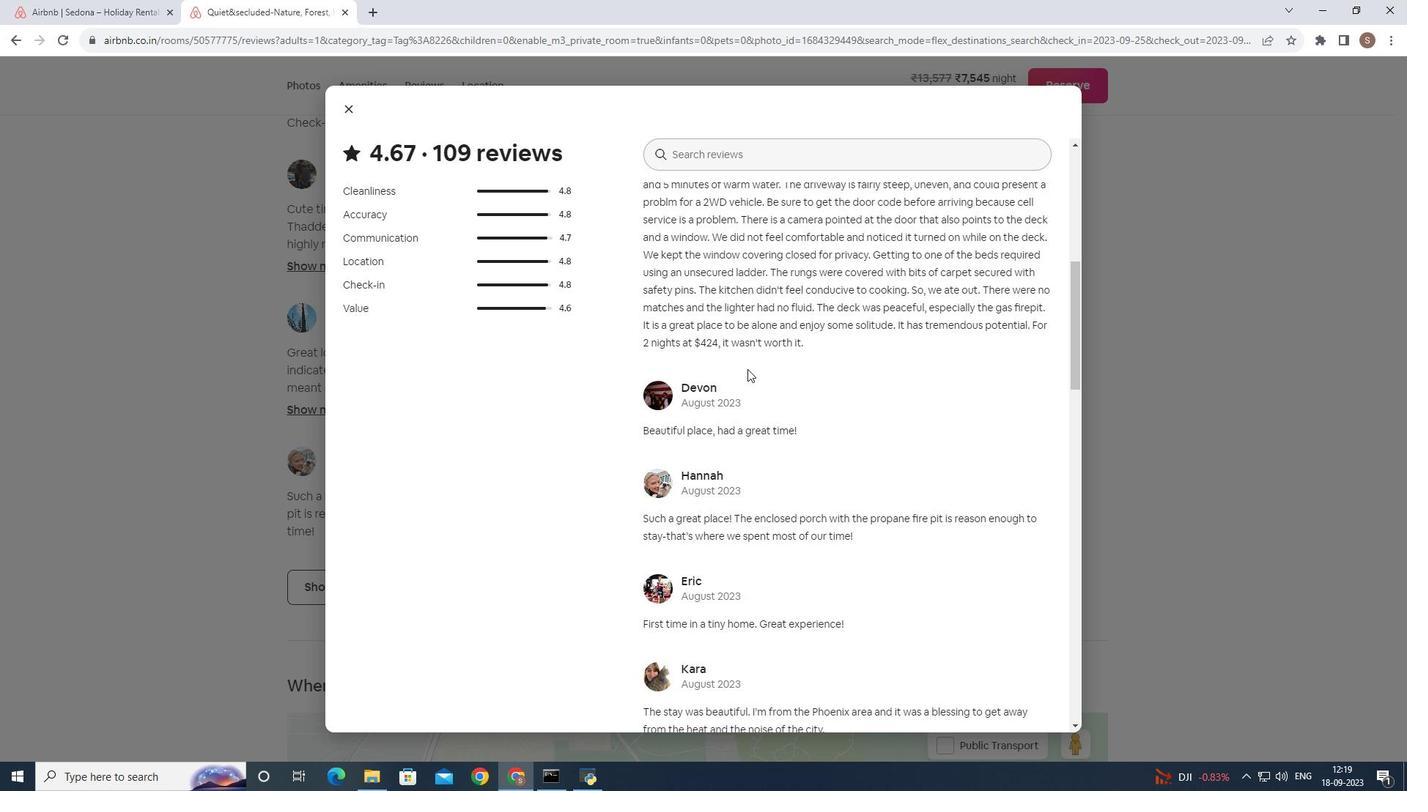
Action: Mouse scrolled (747, 368) with delta (0, 0)
Screenshot: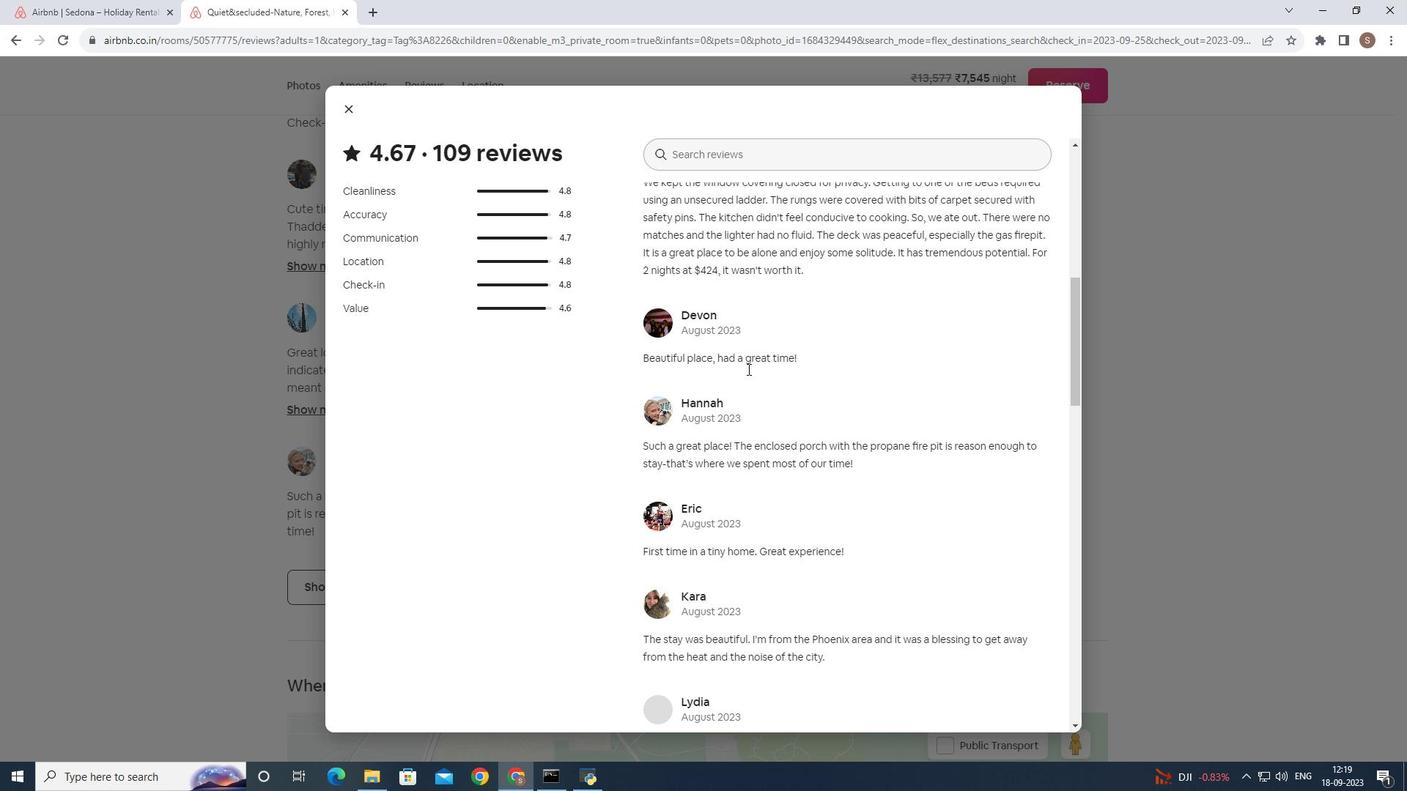
Action: Mouse scrolled (747, 368) with delta (0, 0)
Screenshot: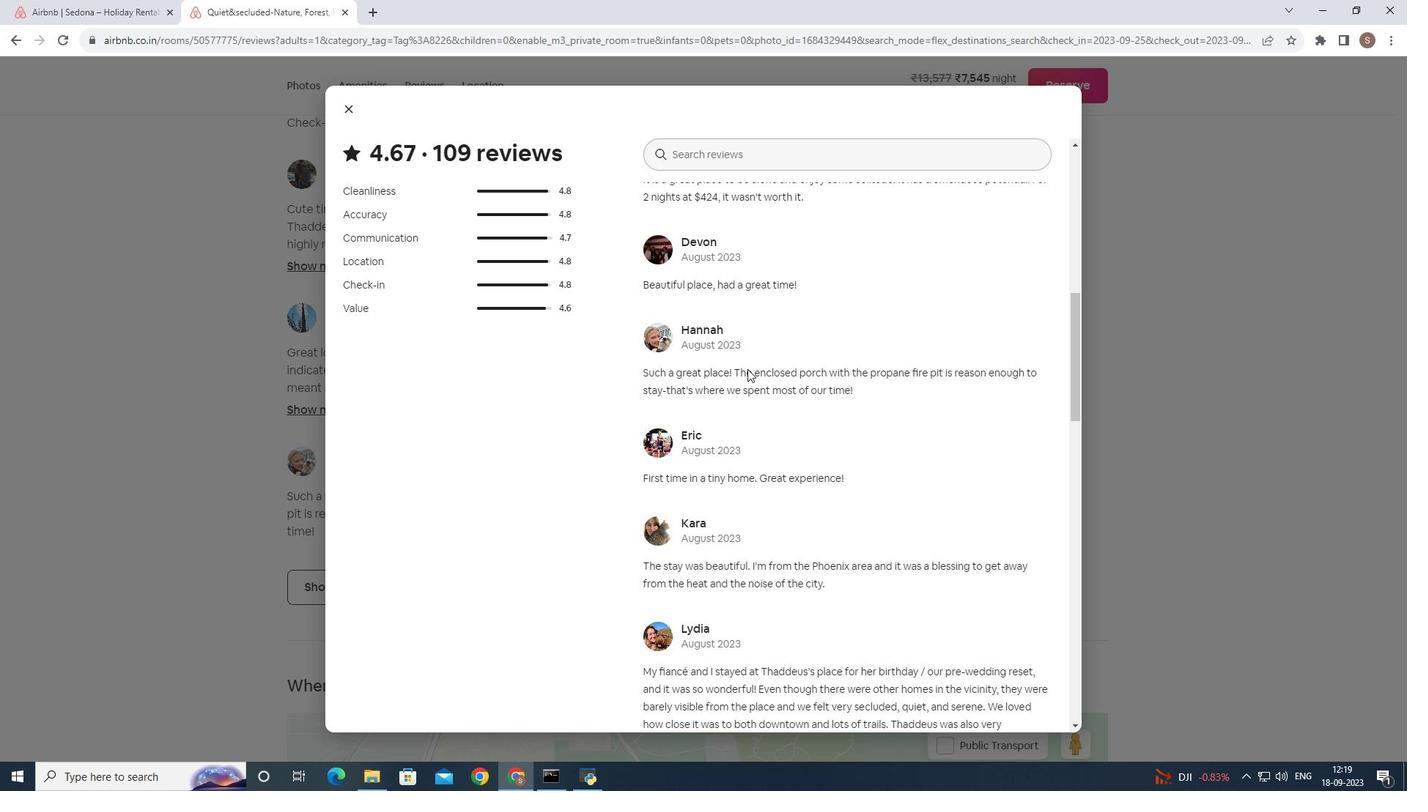 
Action: Mouse moved to (746, 369)
Screenshot: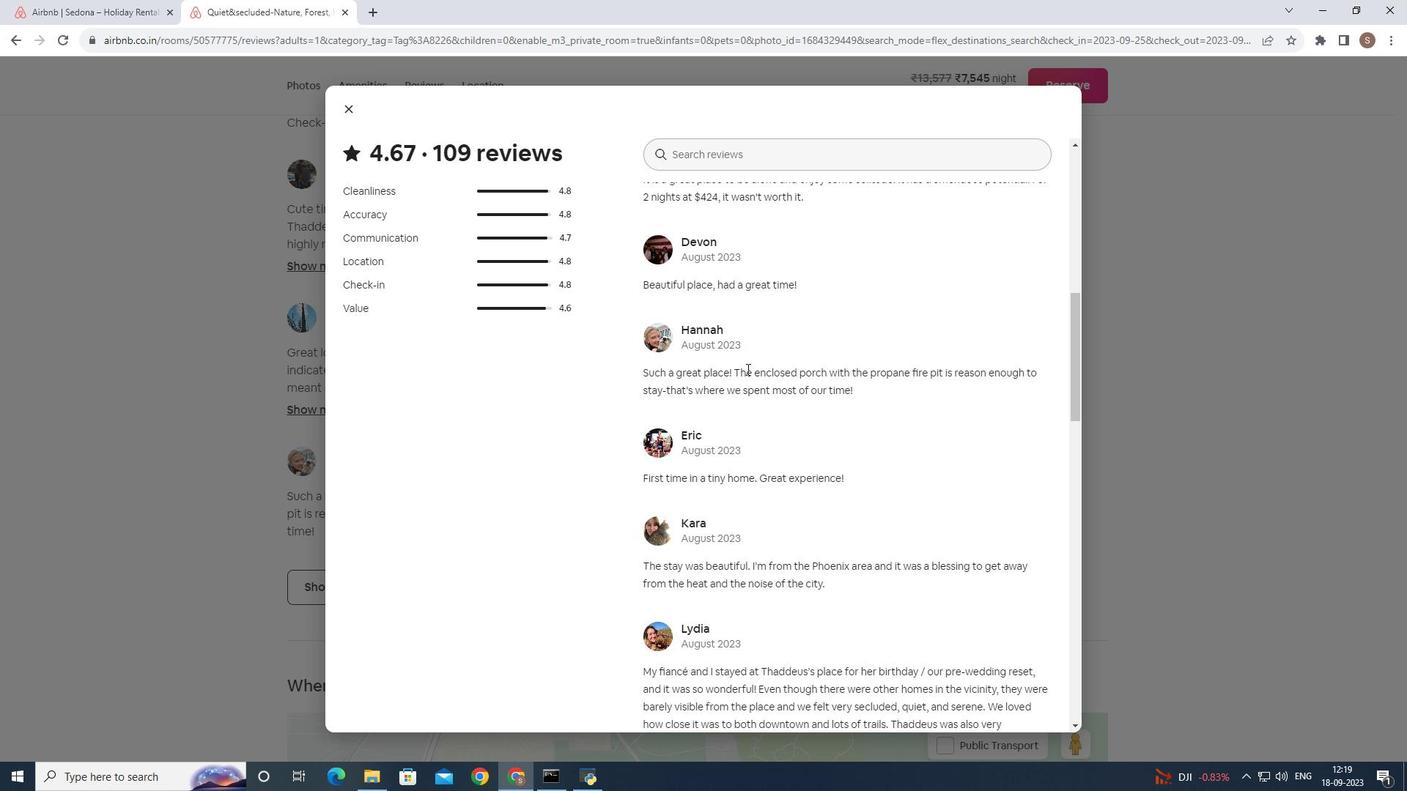 
Action: Mouse scrolled (746, 368) with delta (0, 0)
Screenshot: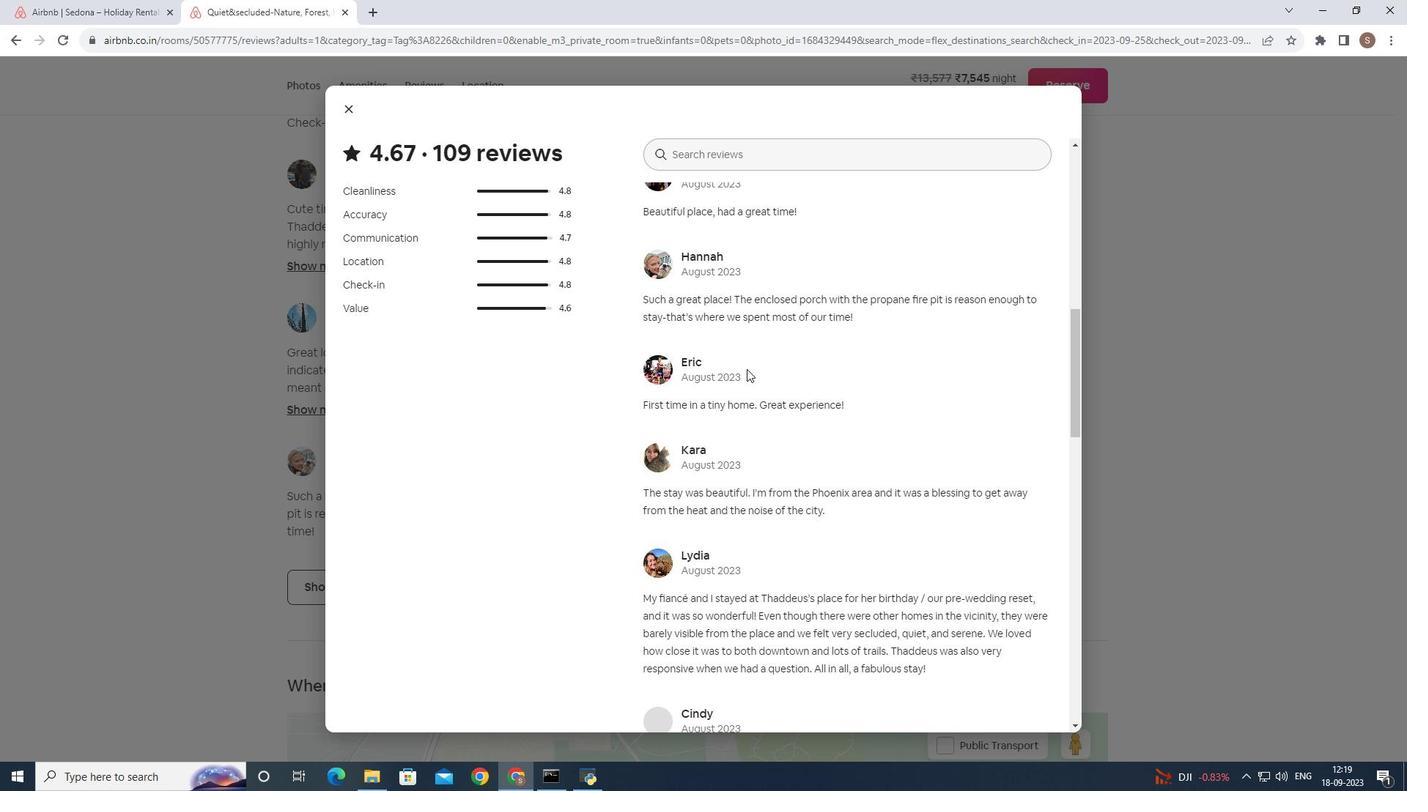 
Action: Mouse moved to (721, 349)
Screenshot: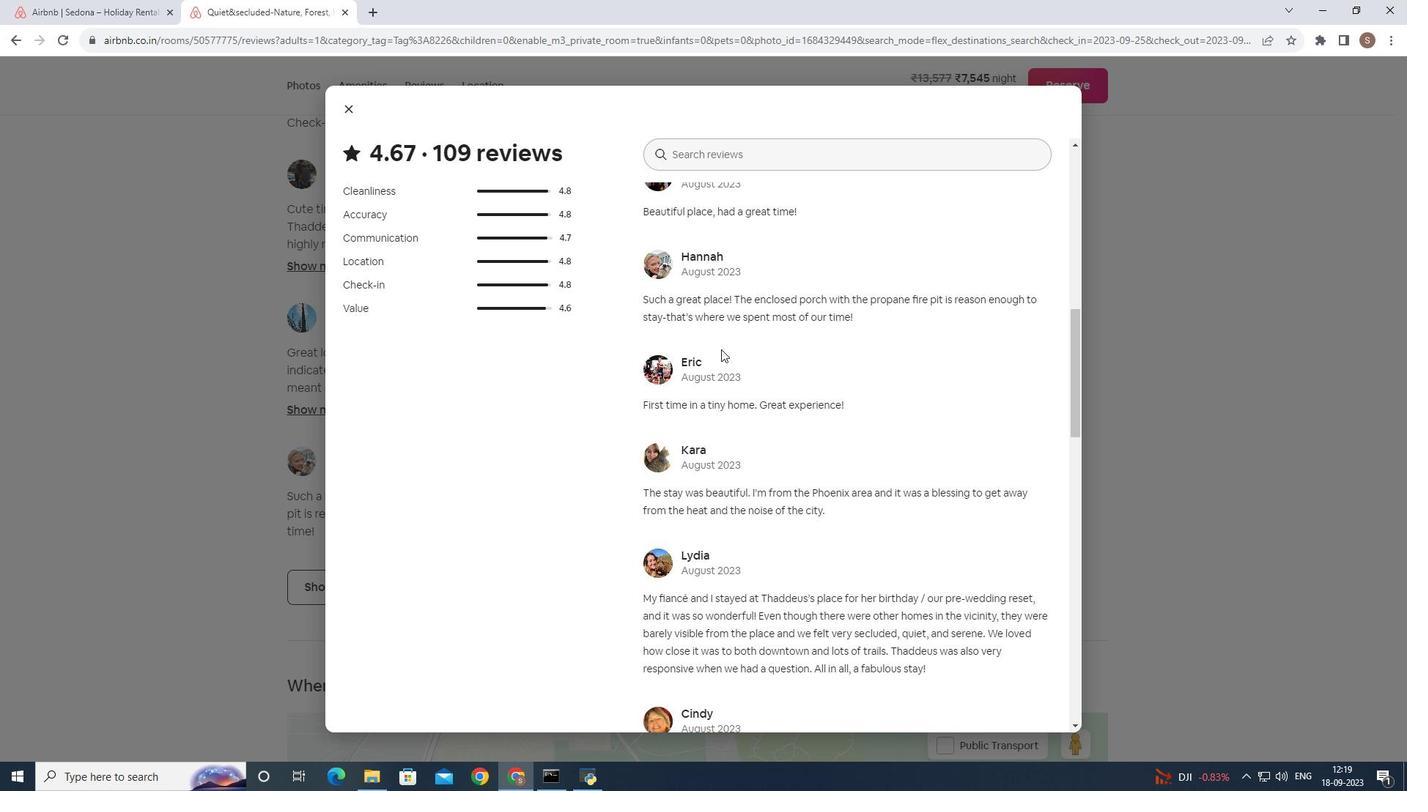 
Action: Mouse scrolled (721, 348) with delta (0, 0)
Screenshot: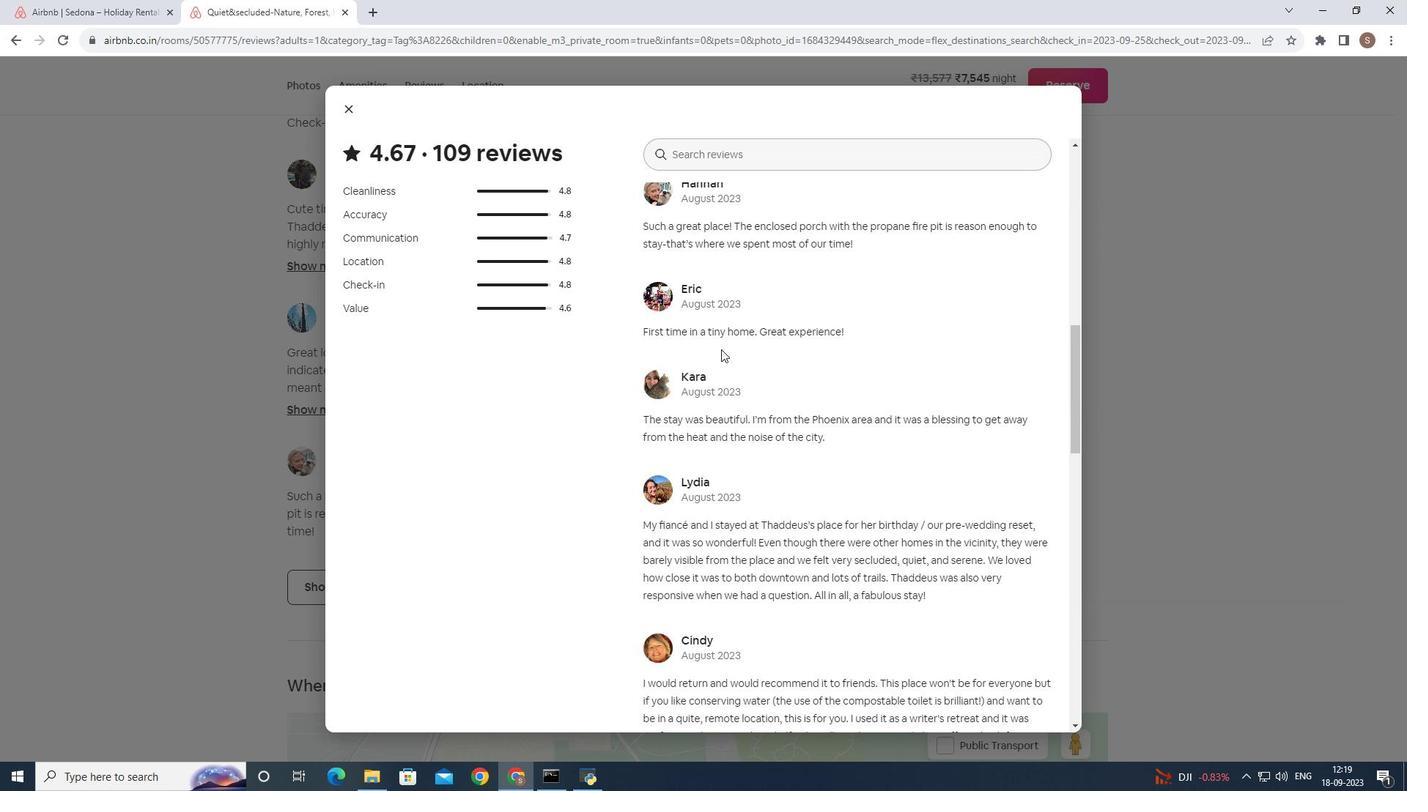 
Action: Mouse scrolled (721, 348) with delta (0, 0)
Screenshot: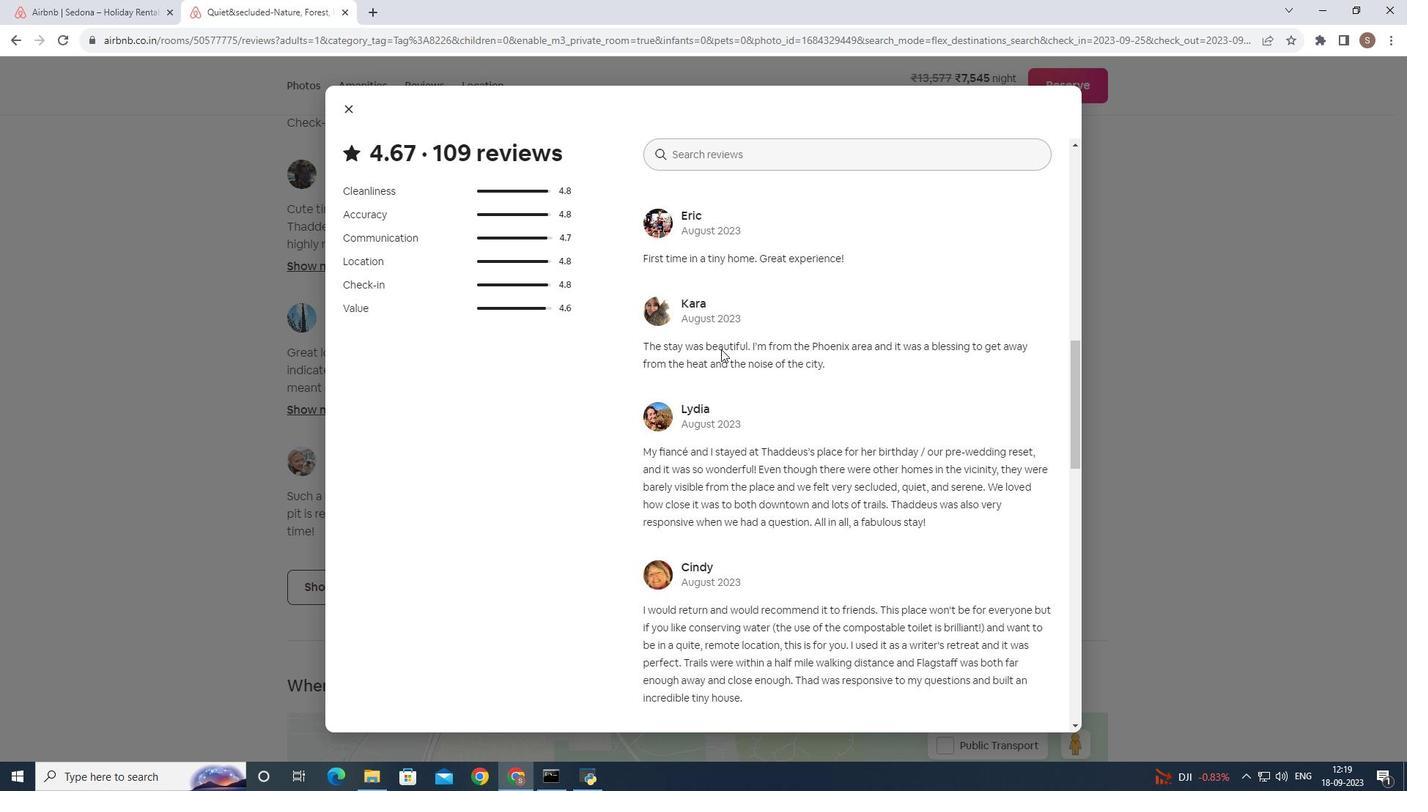 
Action: Mouse scrolled (721, 348) with delta (0, 0)
Screenshot: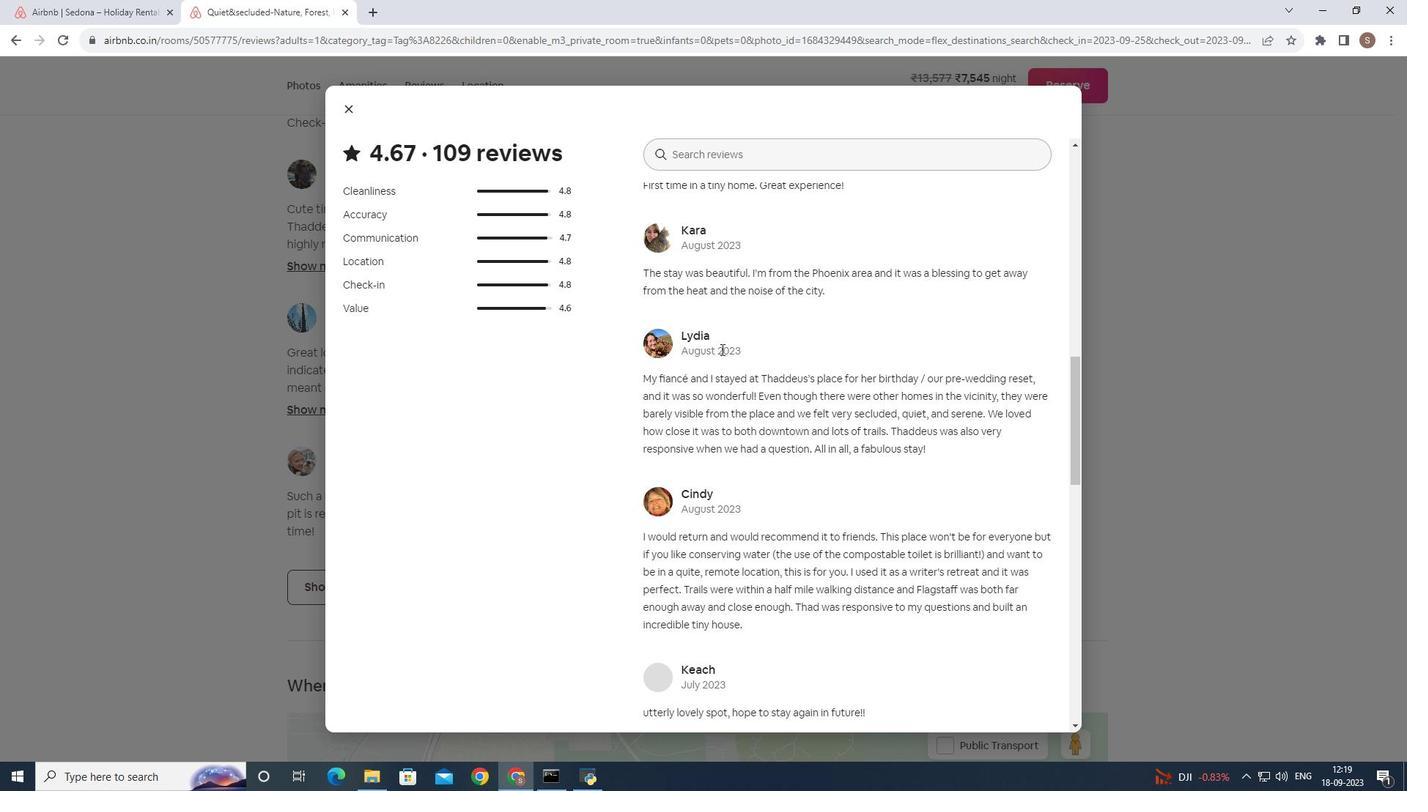
Action: Mouse moved to (876, 320)
Screenshot: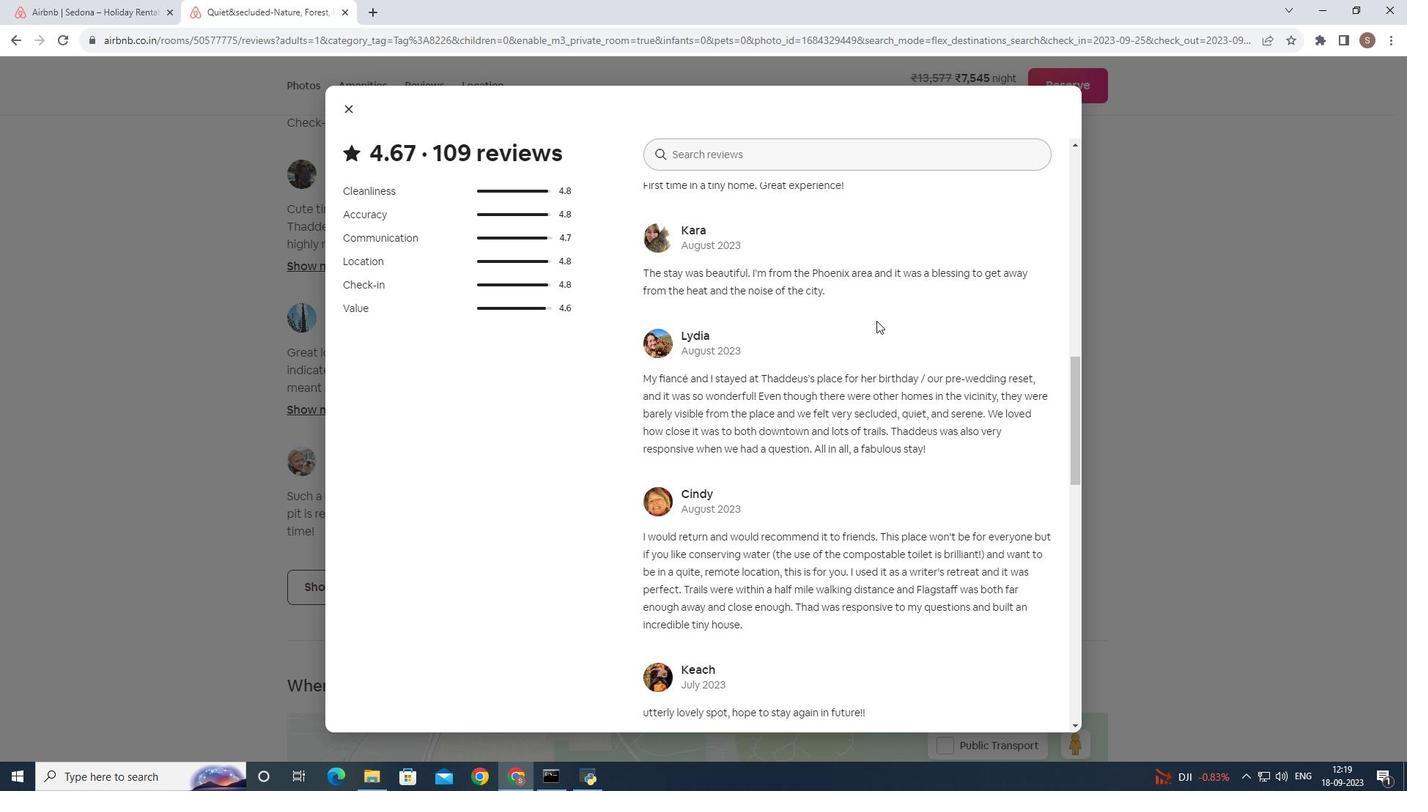 
Action: Mouse scrolled (876, 320) with delta (0, 0)
Screenshot: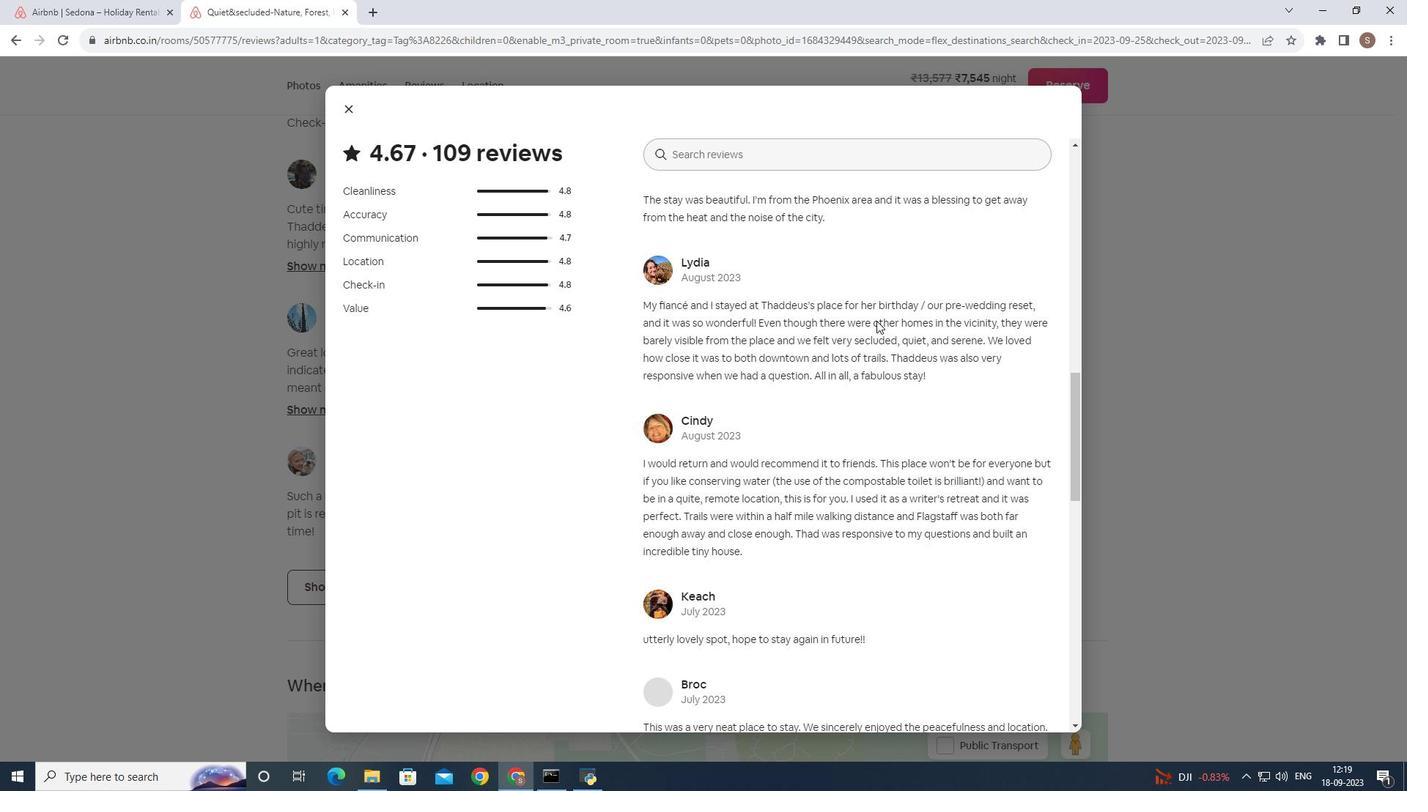 
Action: Mouse moved to (875, 329)
Screenshot: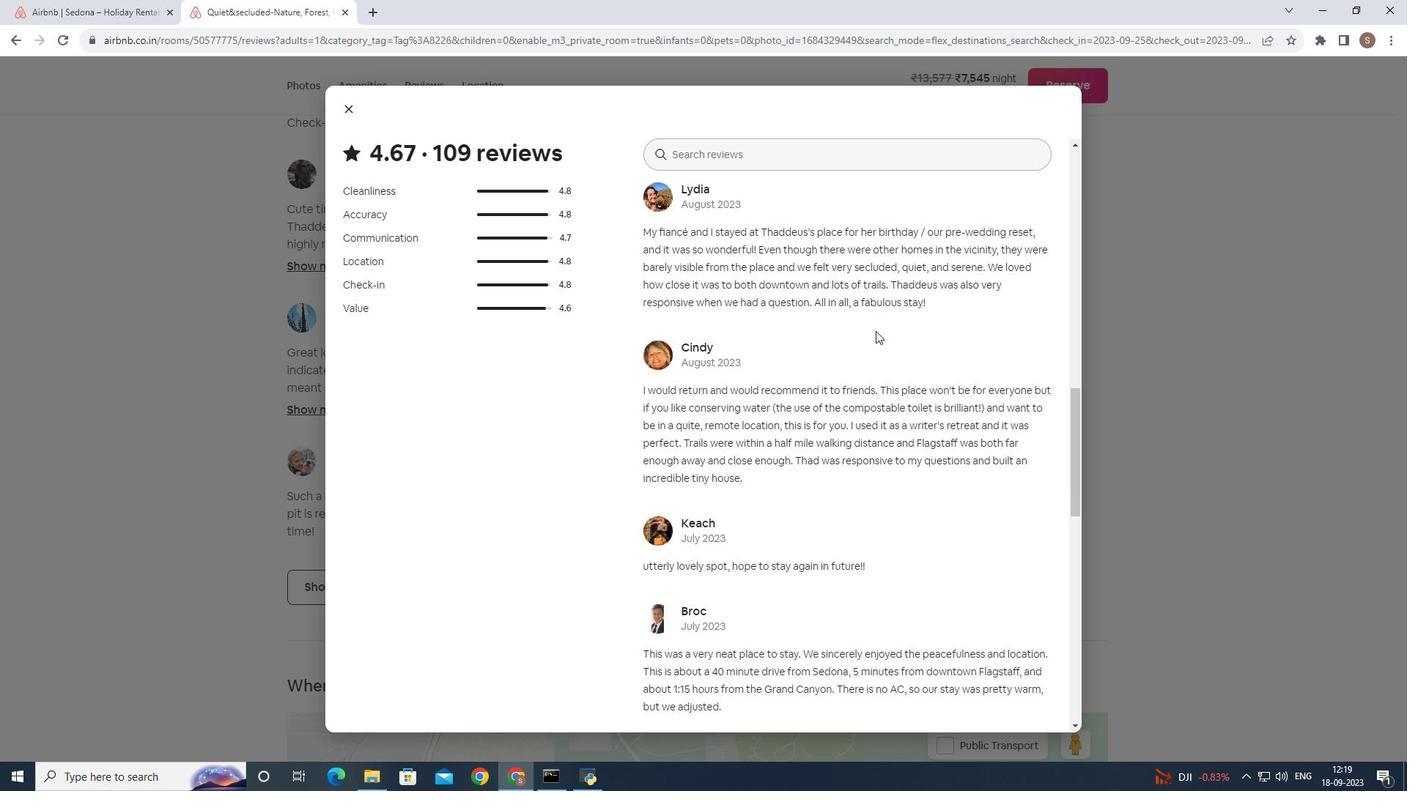 
Action: Mouse scrolled (875, 328) with delta (0, 0)
Screenshot: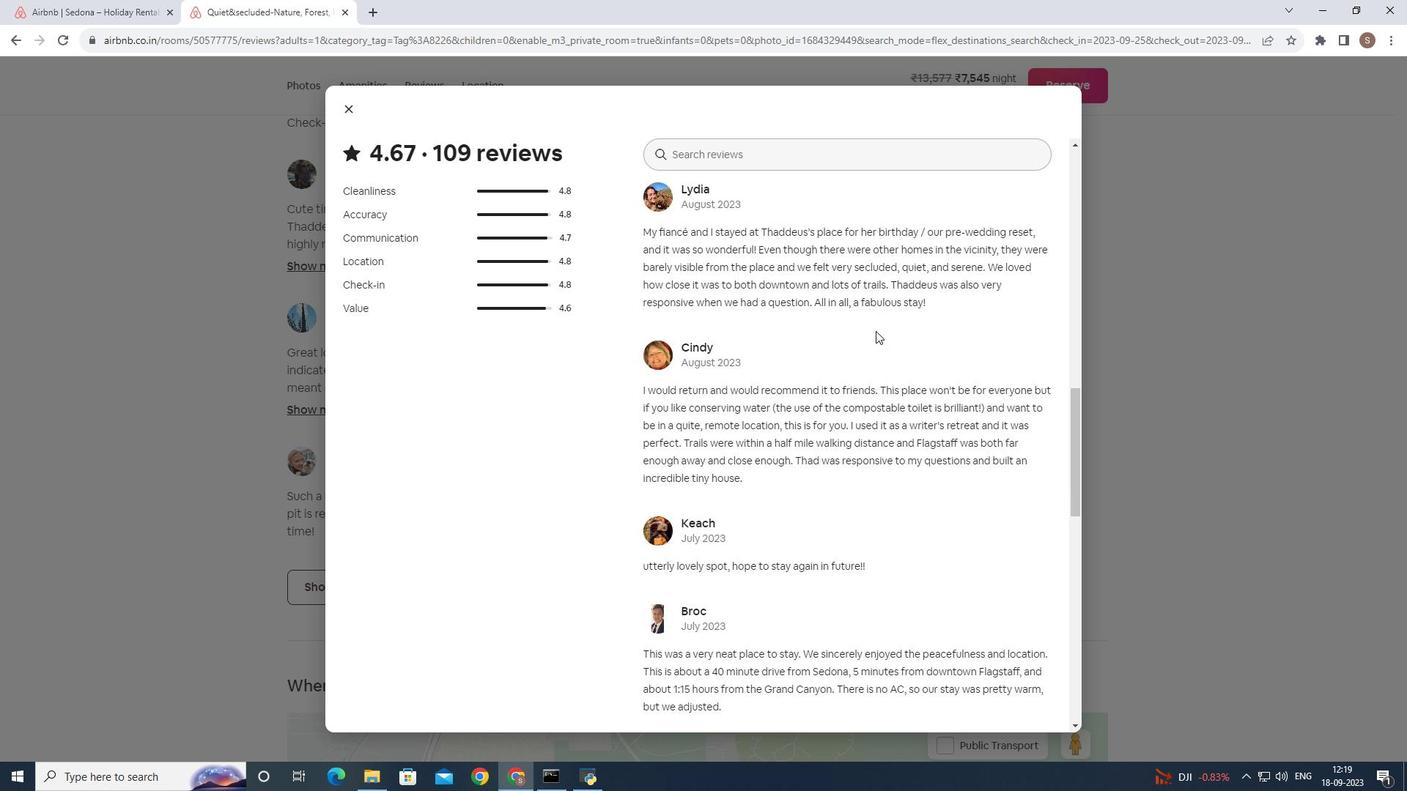 
Action: Mouse moved to (875, 331)
Screenshot: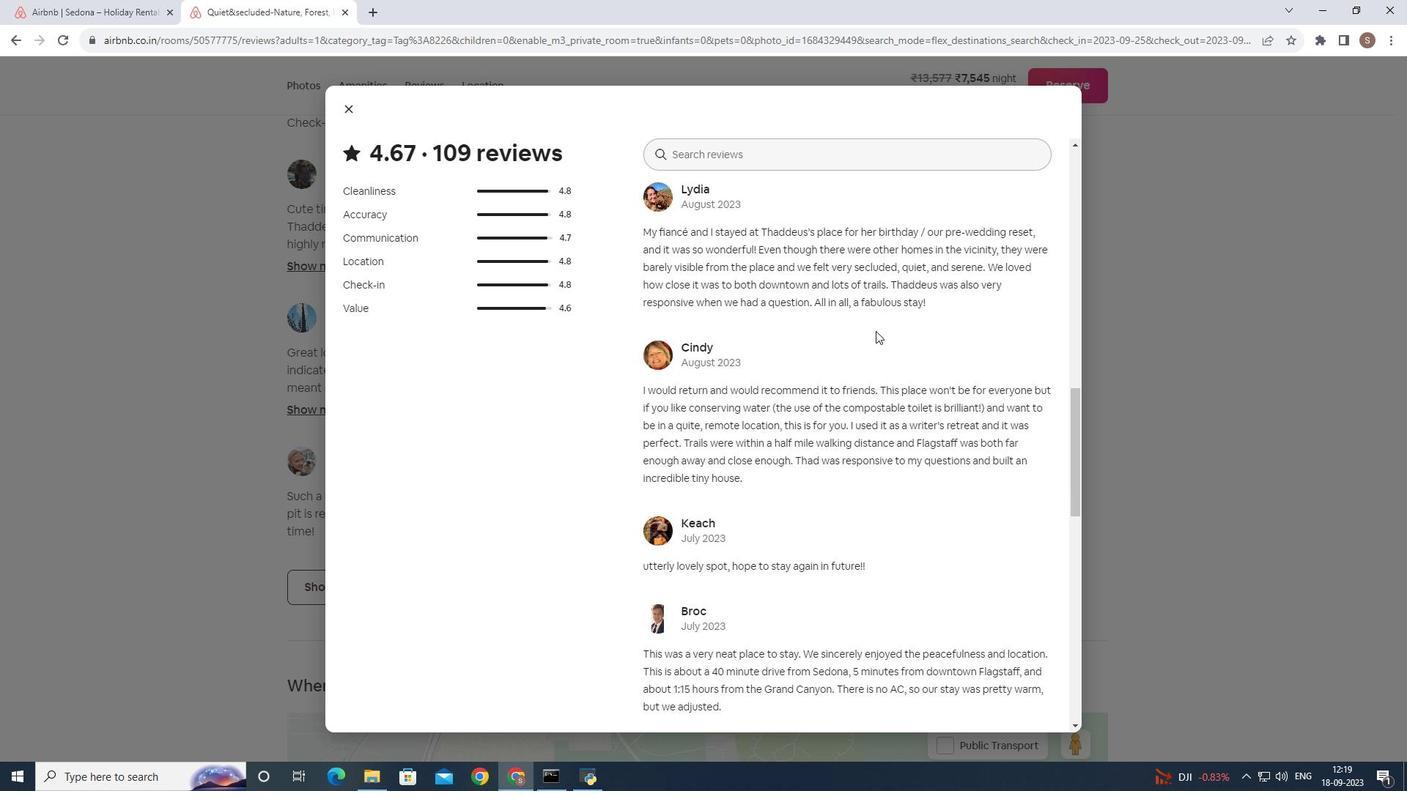 
Action: Mouse scrolled (875, 330) with delta (0, 0)
Screenshot: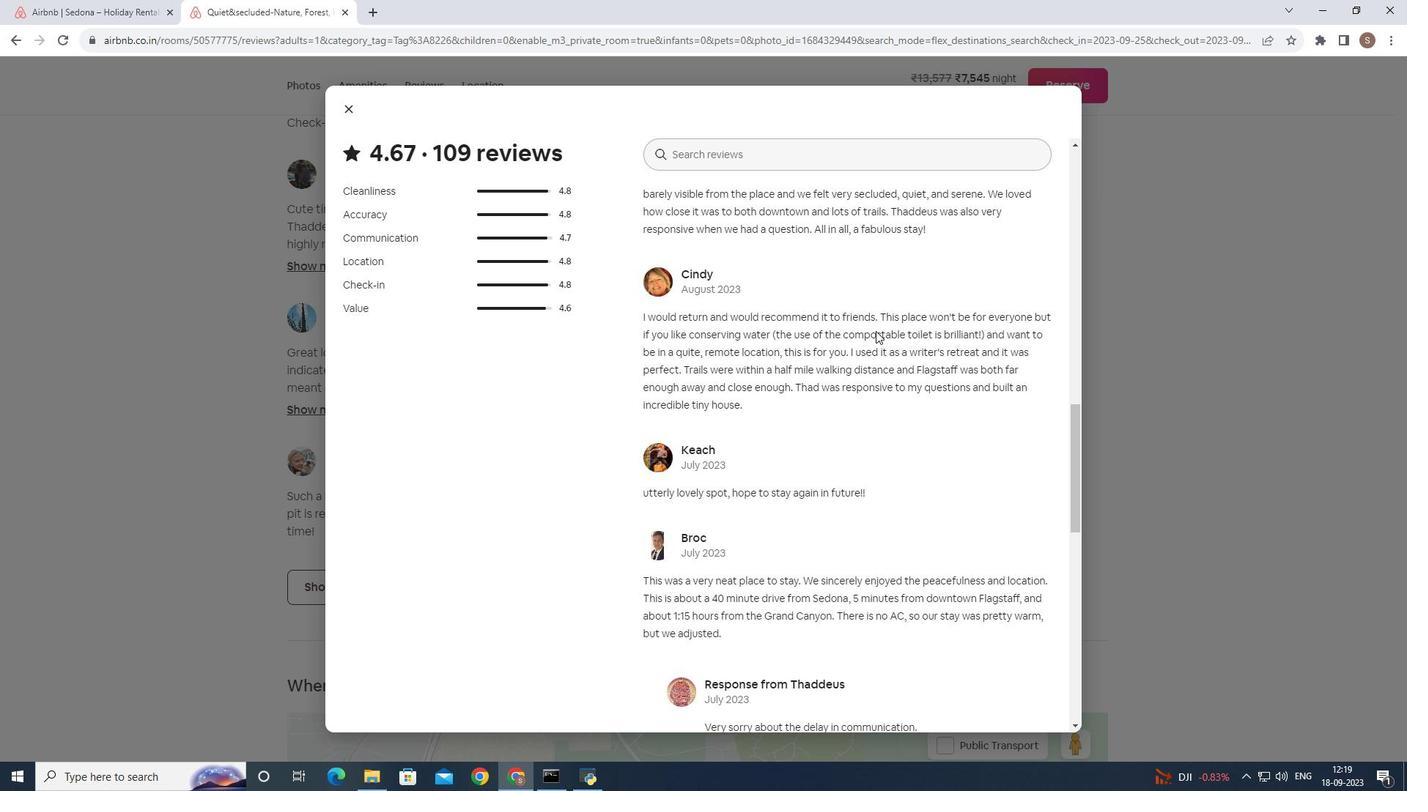 
Action: Mouse moved to (815, 306)
Screenshot: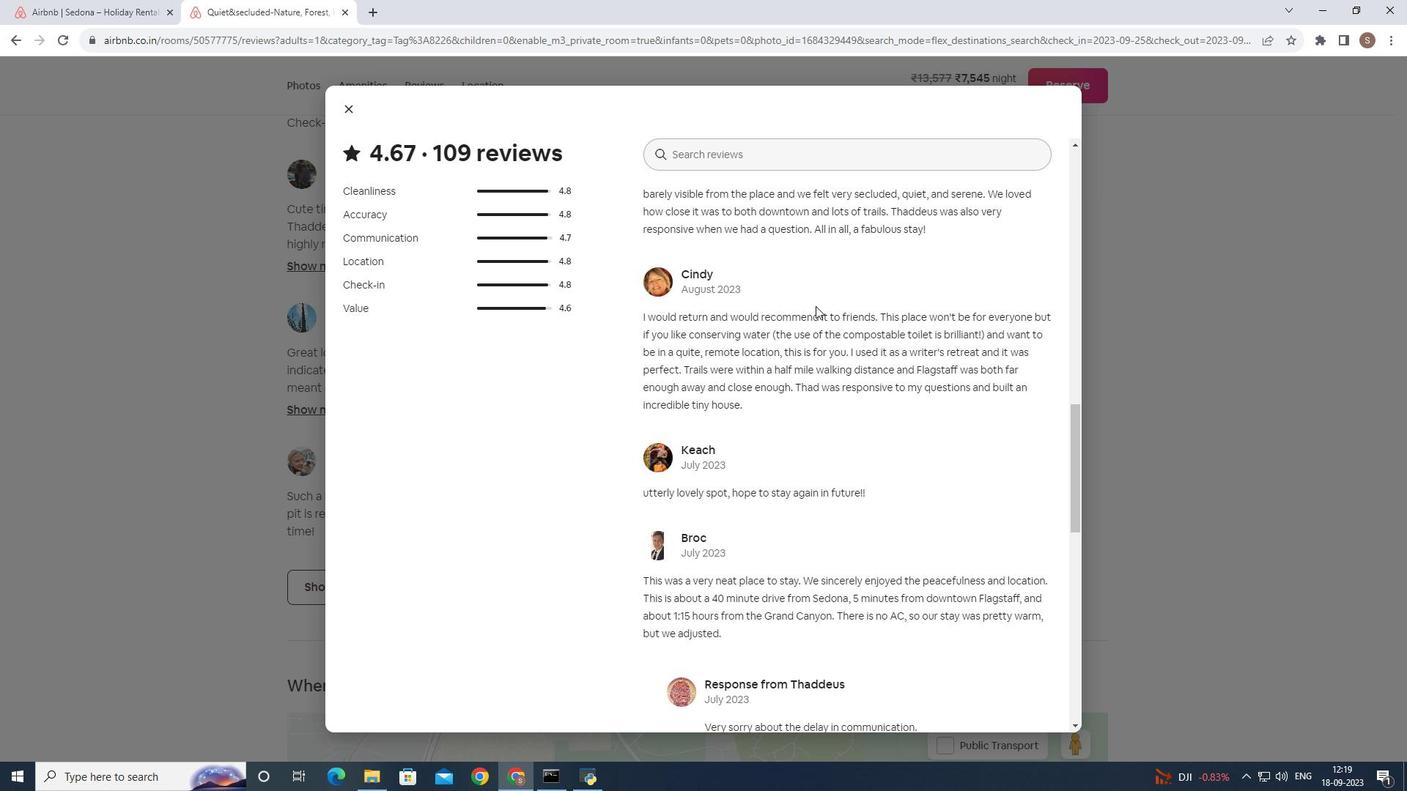 
Action: Mouse scrolled (815, 305) with delta (0, 0)
Screenshot: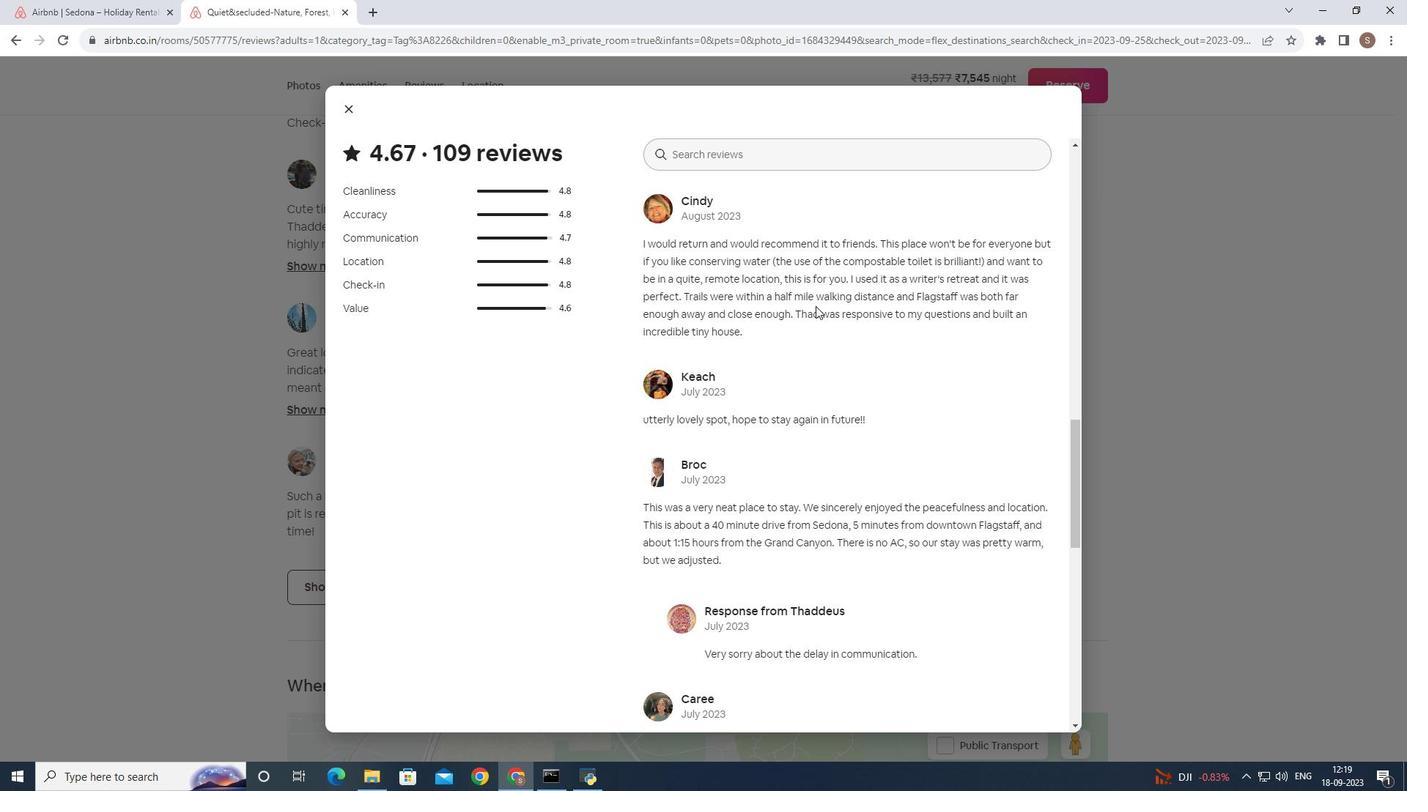 
Action: Mouse scrolled (815, 305) with delta (0, 0)
Screenshot: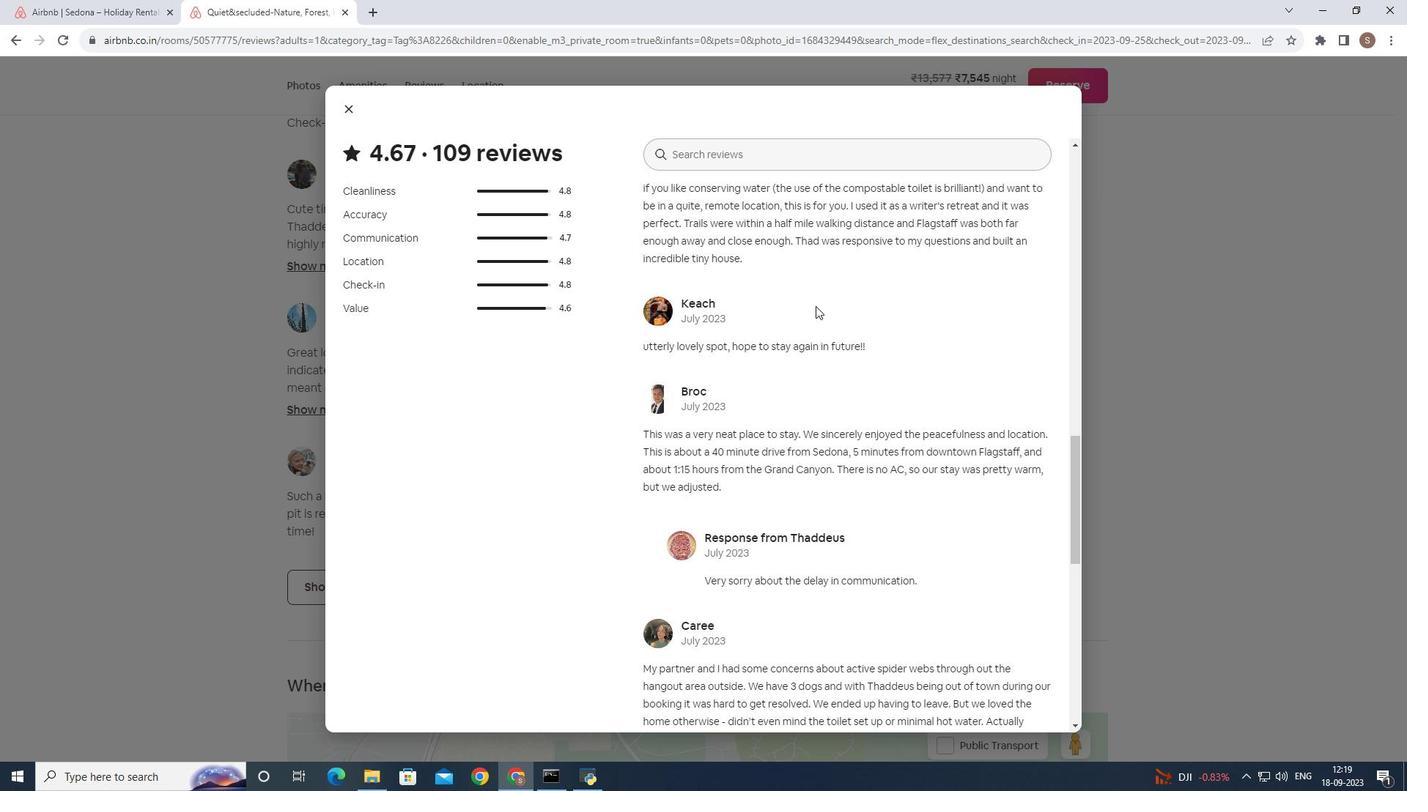 
Action: Mouse scrolled (815, 305) with delta (0, 0)
Screenshot: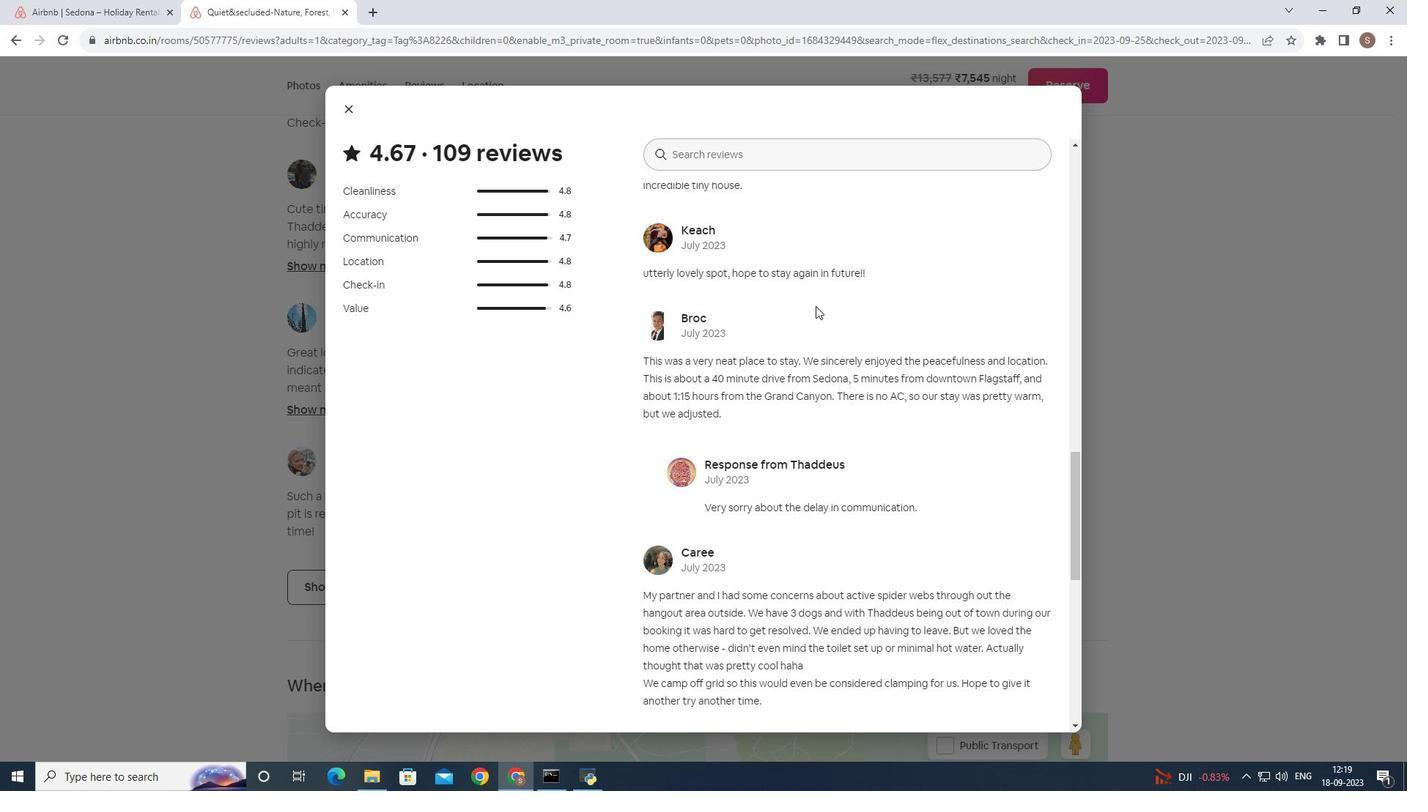 
Action: Mouse scrolled (815, 305) with delta (0, 0)
Screenshot: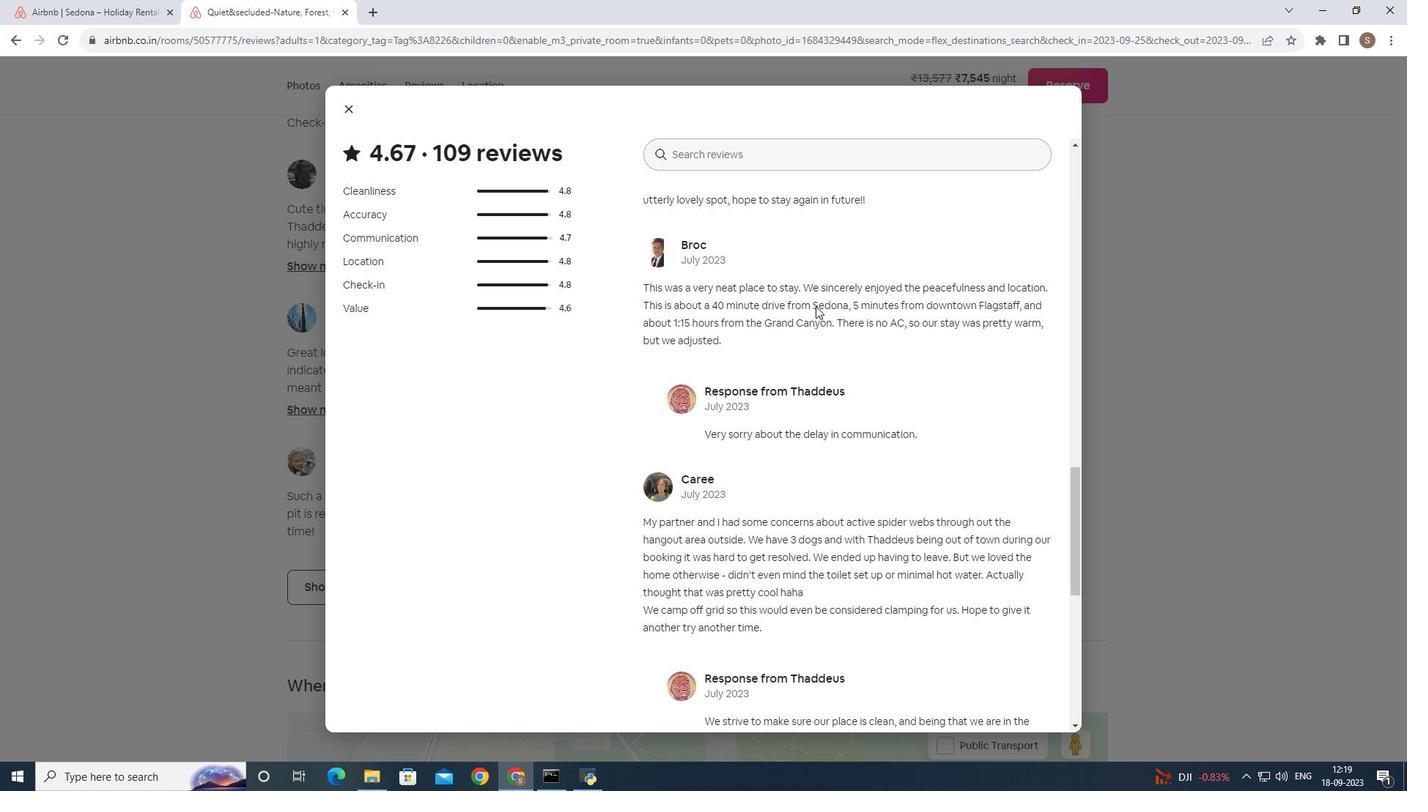 
Action: Mouse scrolled (815, 305) with delta (0, 0)
Screenshot: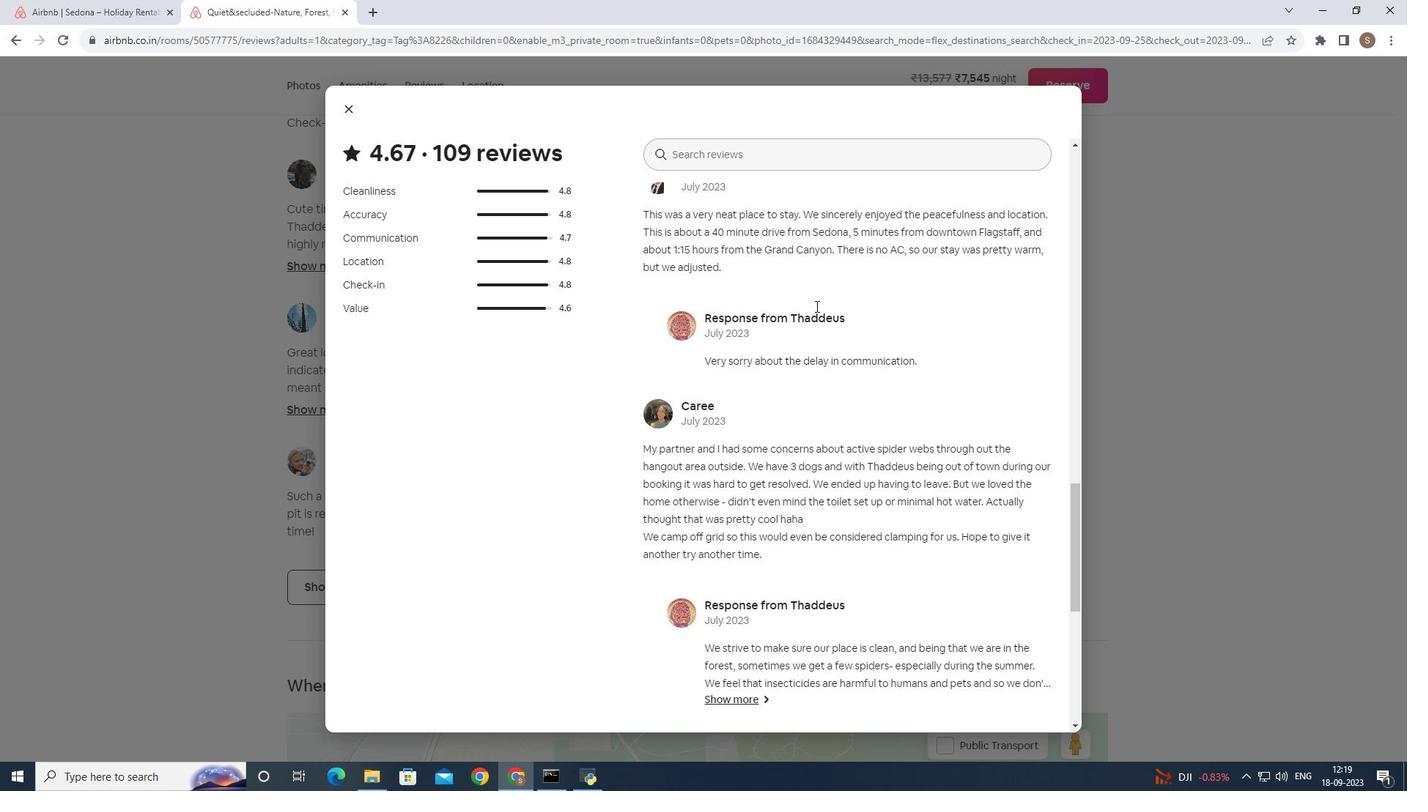 
Action: Mouse scrolled (815, 305) with delta (0, 0)
Screenshot: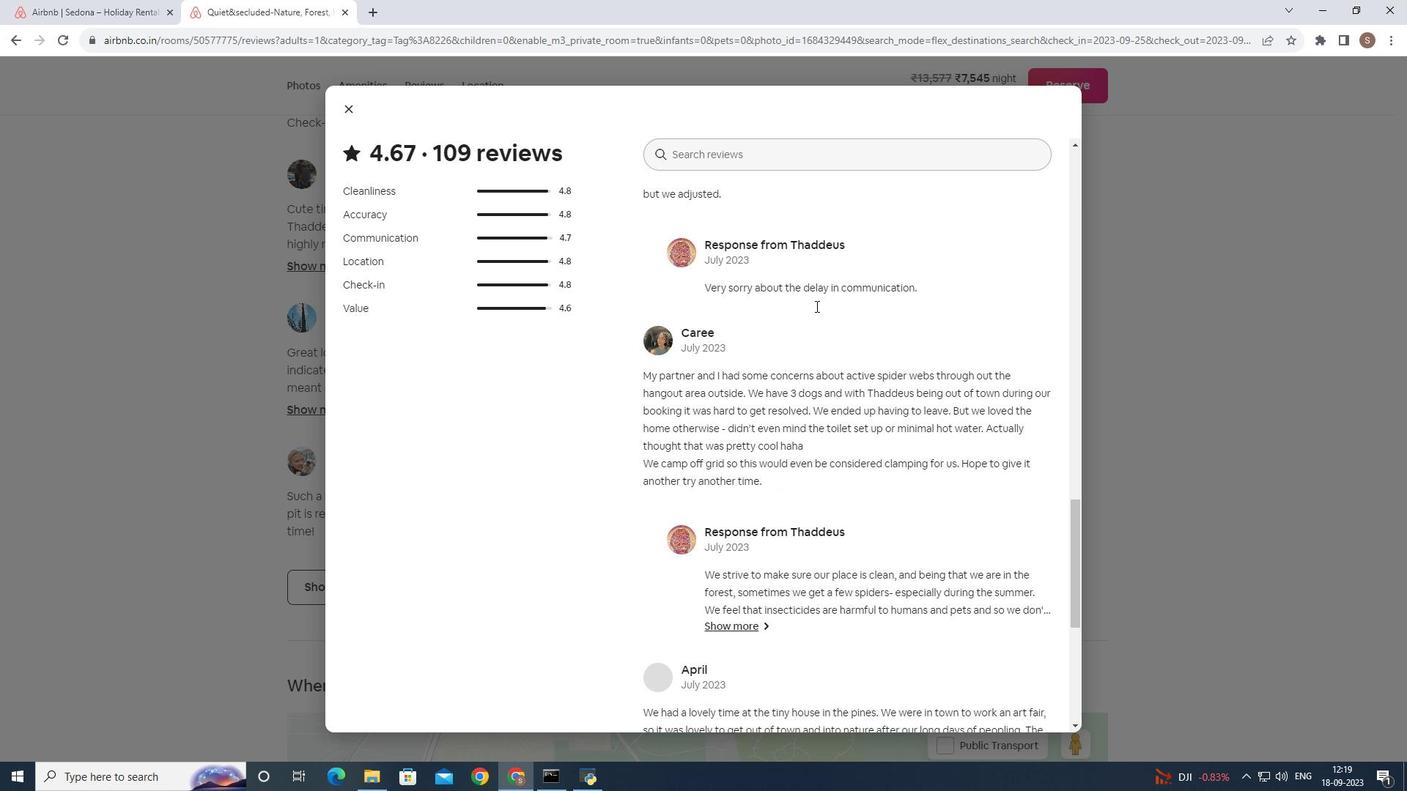 
Action: Mouse scrolled (815, 305) with delta (0, 0)
Screenshot: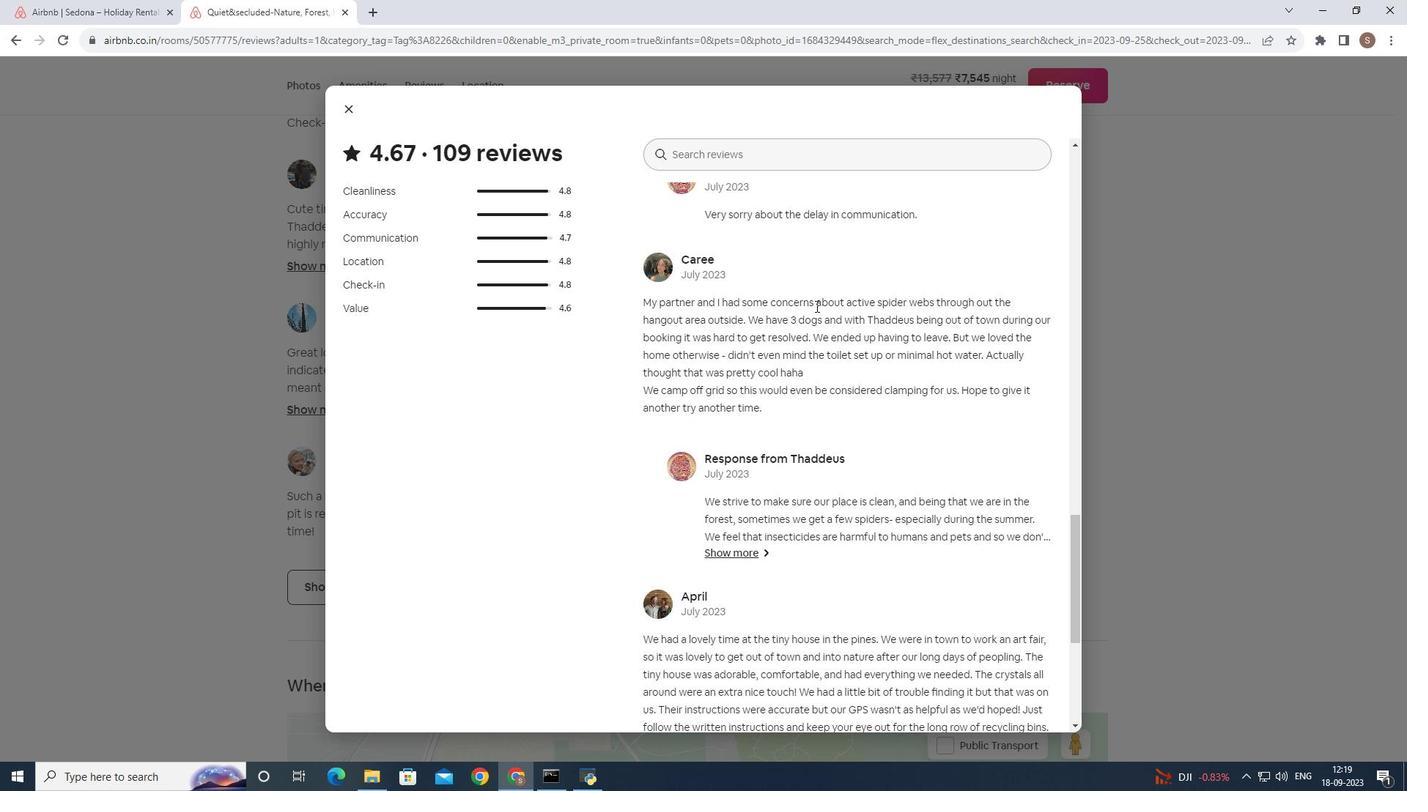 
Action: Mouse scrolled (815, 305) with delta (0, 0)
Screenshot: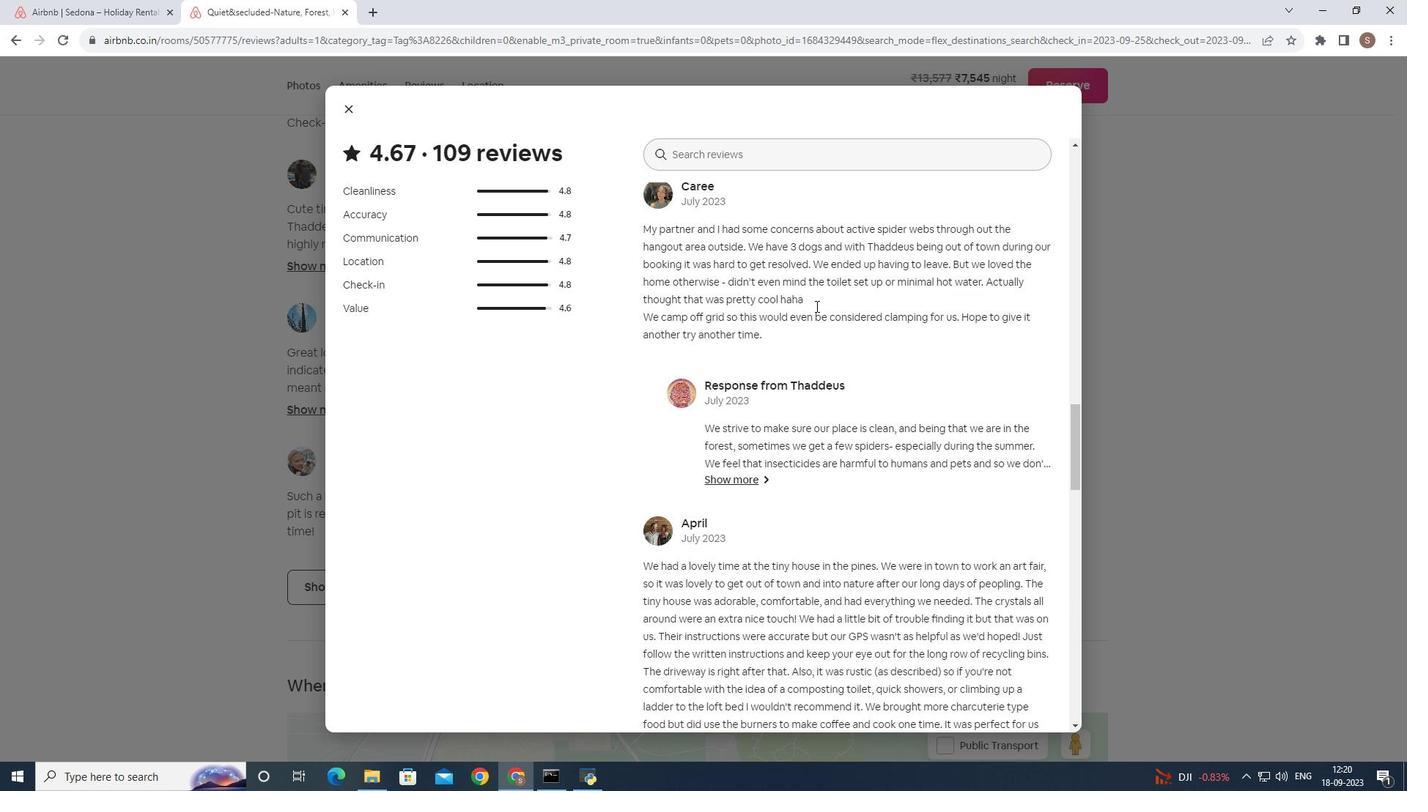 
Action: Mouse scrolled (815, 305) with delta (0, 0)
Screenshot: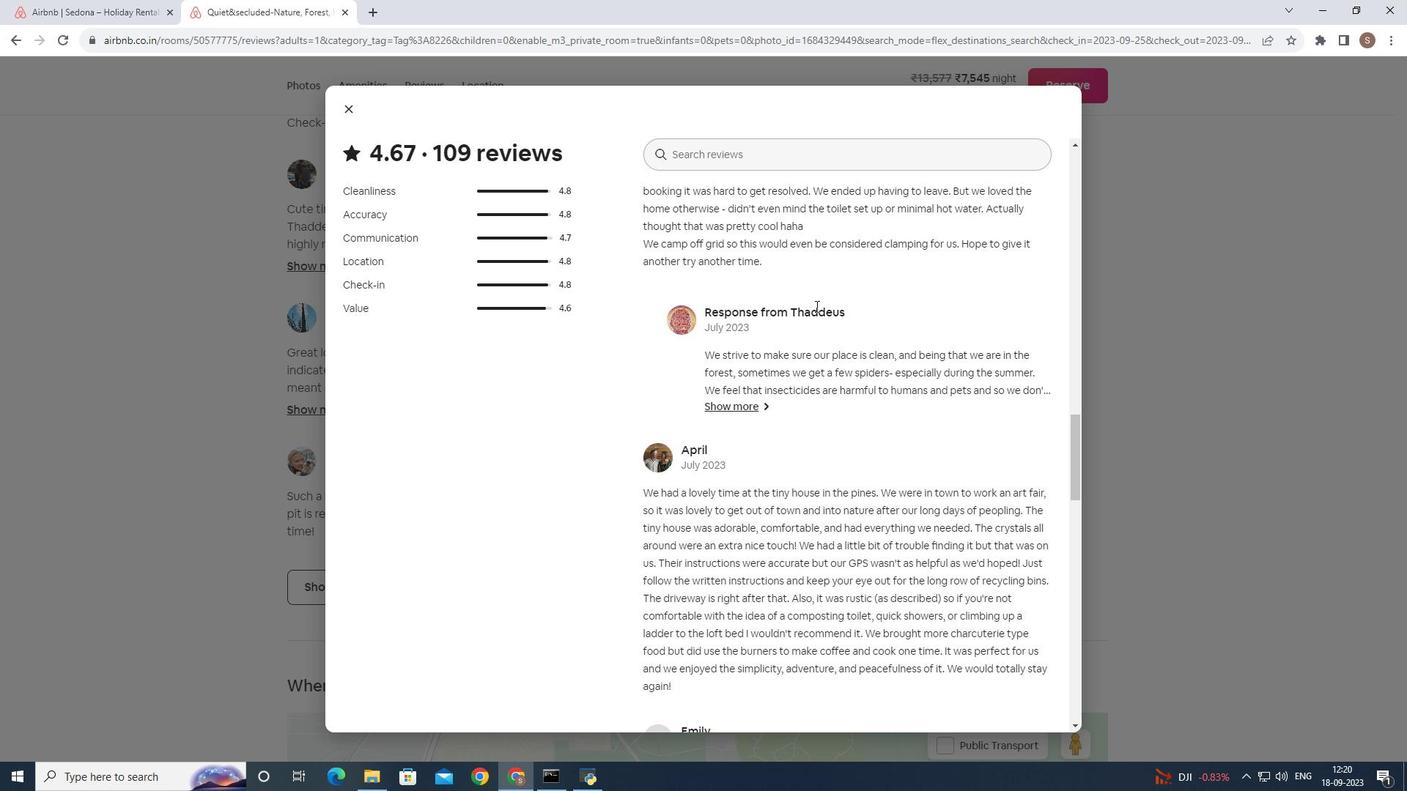 
Action: Mouse moved to (865, 382)
Screenshot: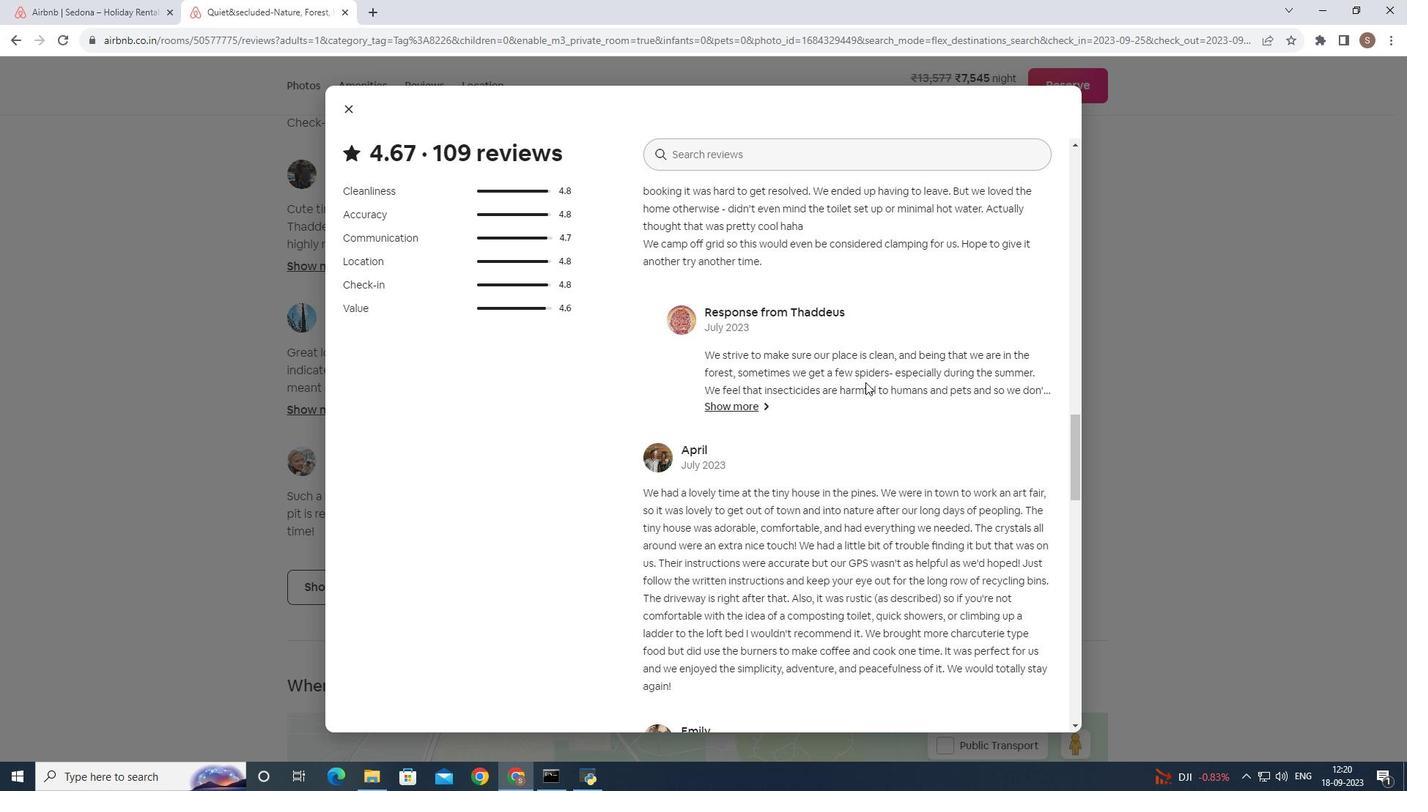 
Action: Mouse scrolled (865, 381) with delta (0, 0)
Screenshot: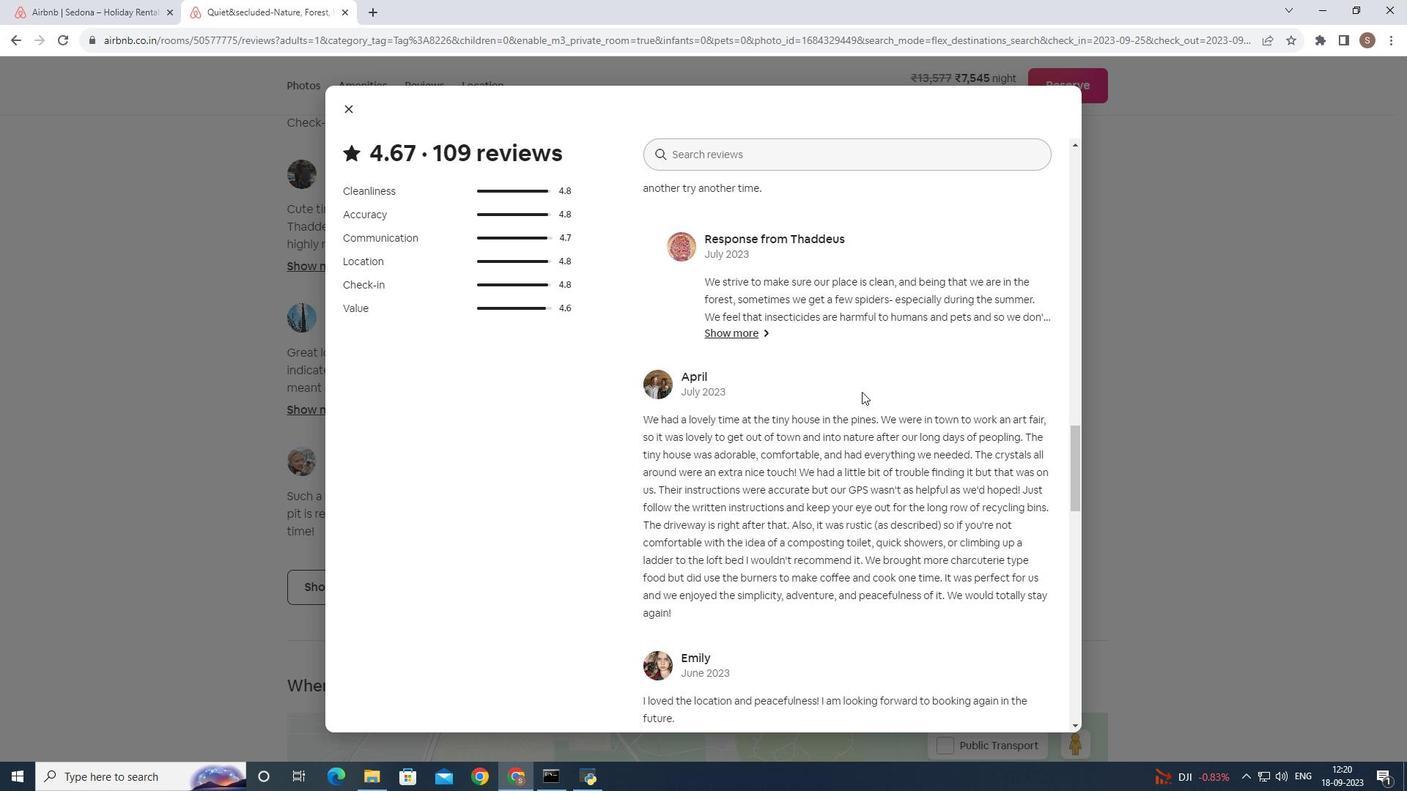 
Action: Mouse moved to (788, 419)
Screenshot: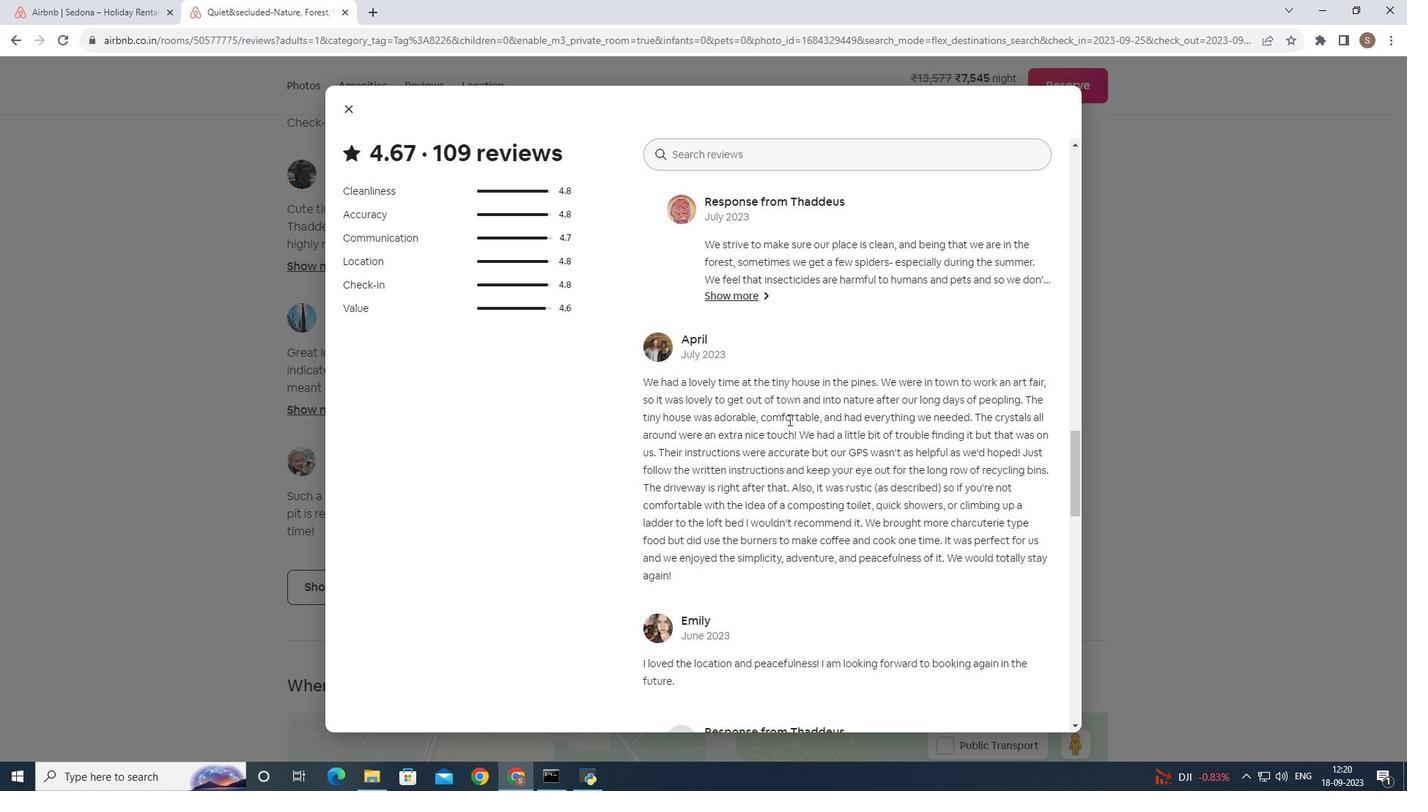 
Action: Mouse scrolled (788, 419) with delta (0, 0)
Screenshot: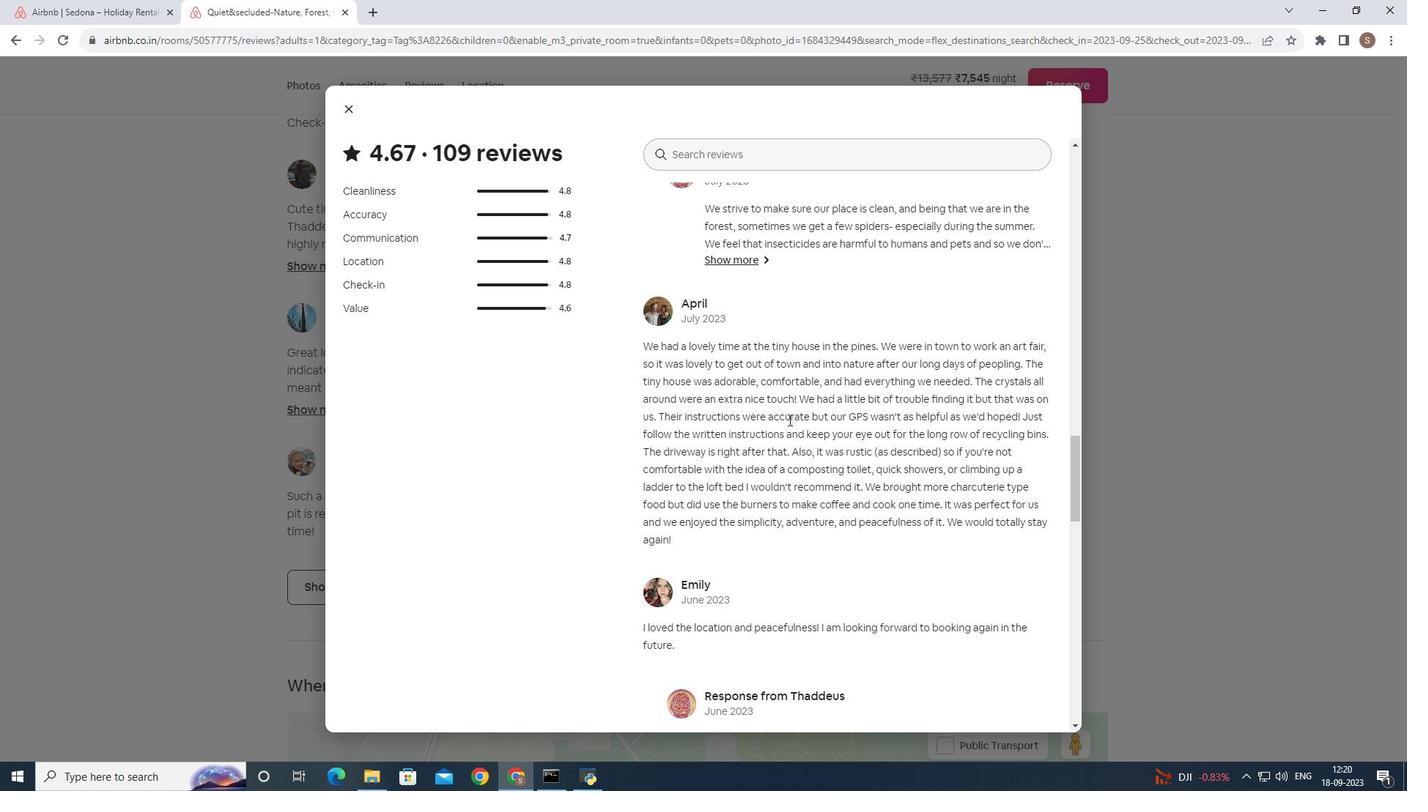 
Action: Mouse scrolled (788, 419) with delta (0, 0)
